 Task: Personal Template: Colorful Weekly To Do List.
Action: Mouse moved to (255, 210)
Screenshot: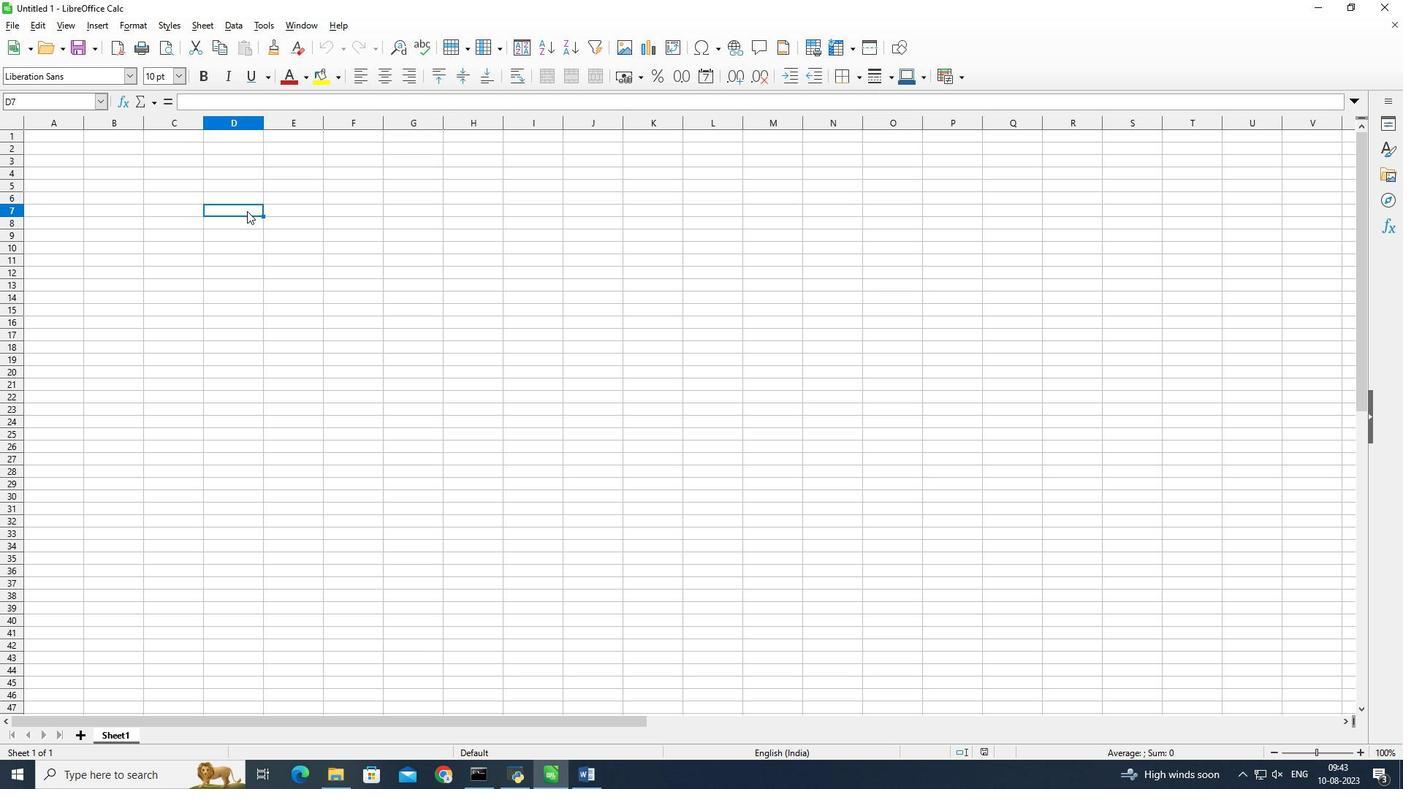 
Action: Mouse pressed left at (255, 210)
Screenshot: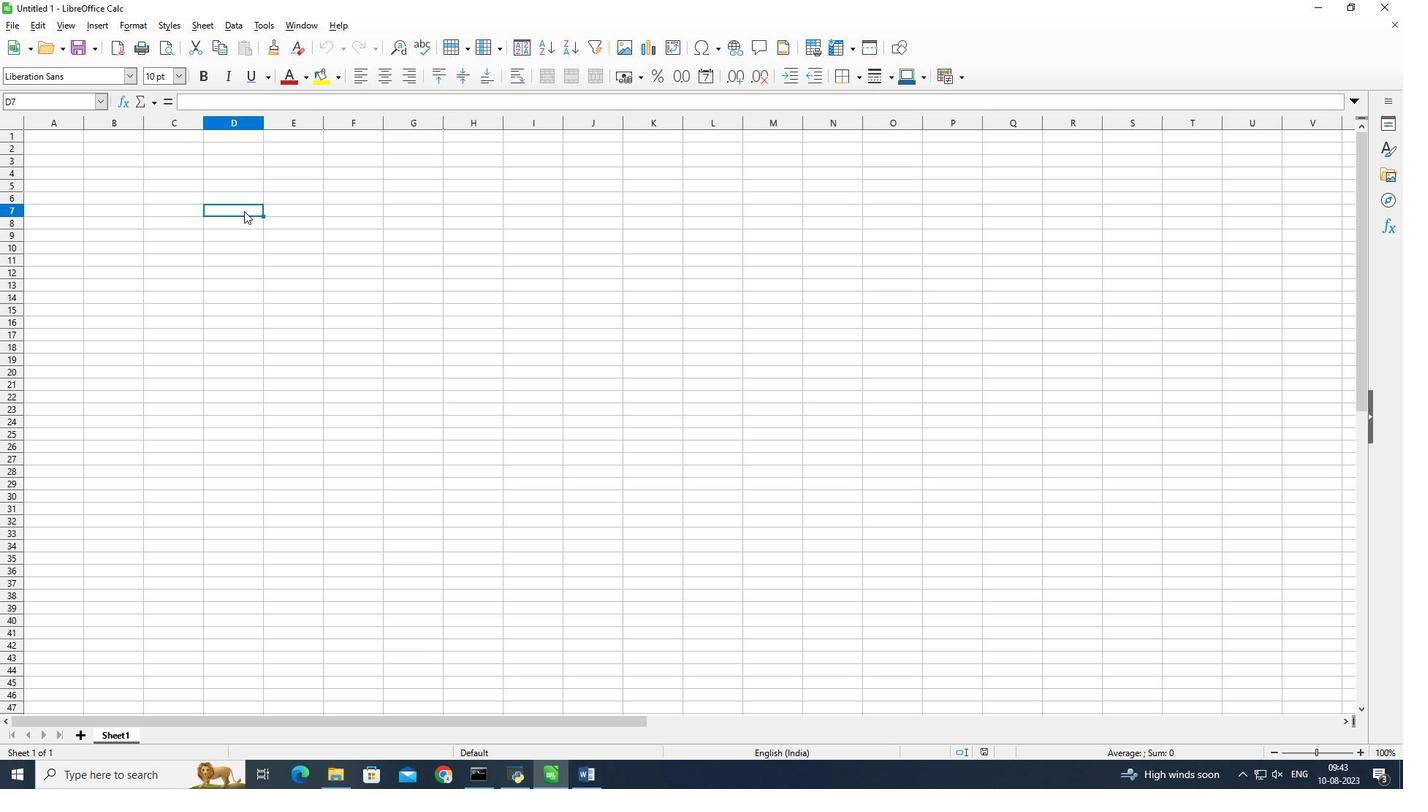 
Action: Mouse moved to (170, 207)
Screenshot: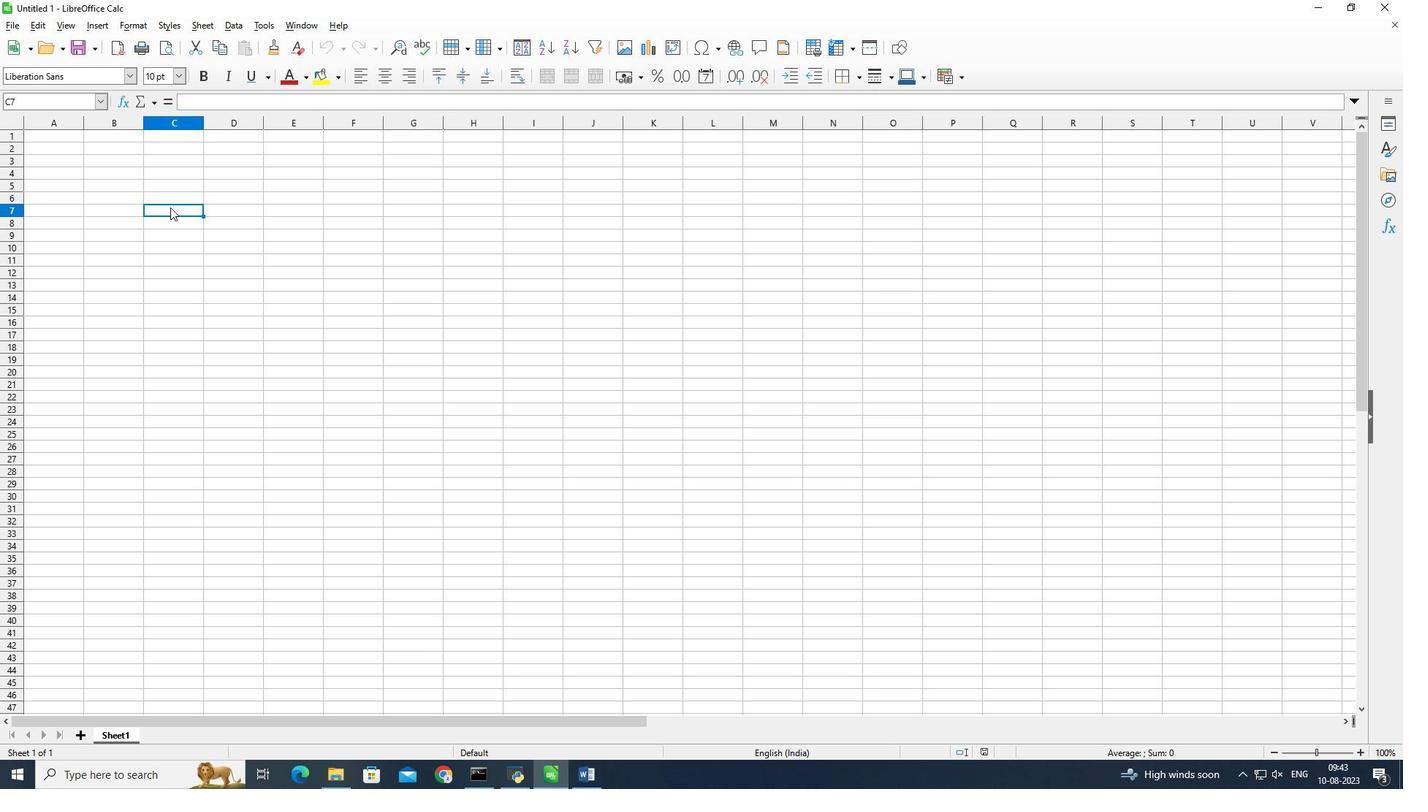 
Action: Mouse pressed left at (170, 207)
Screenshot: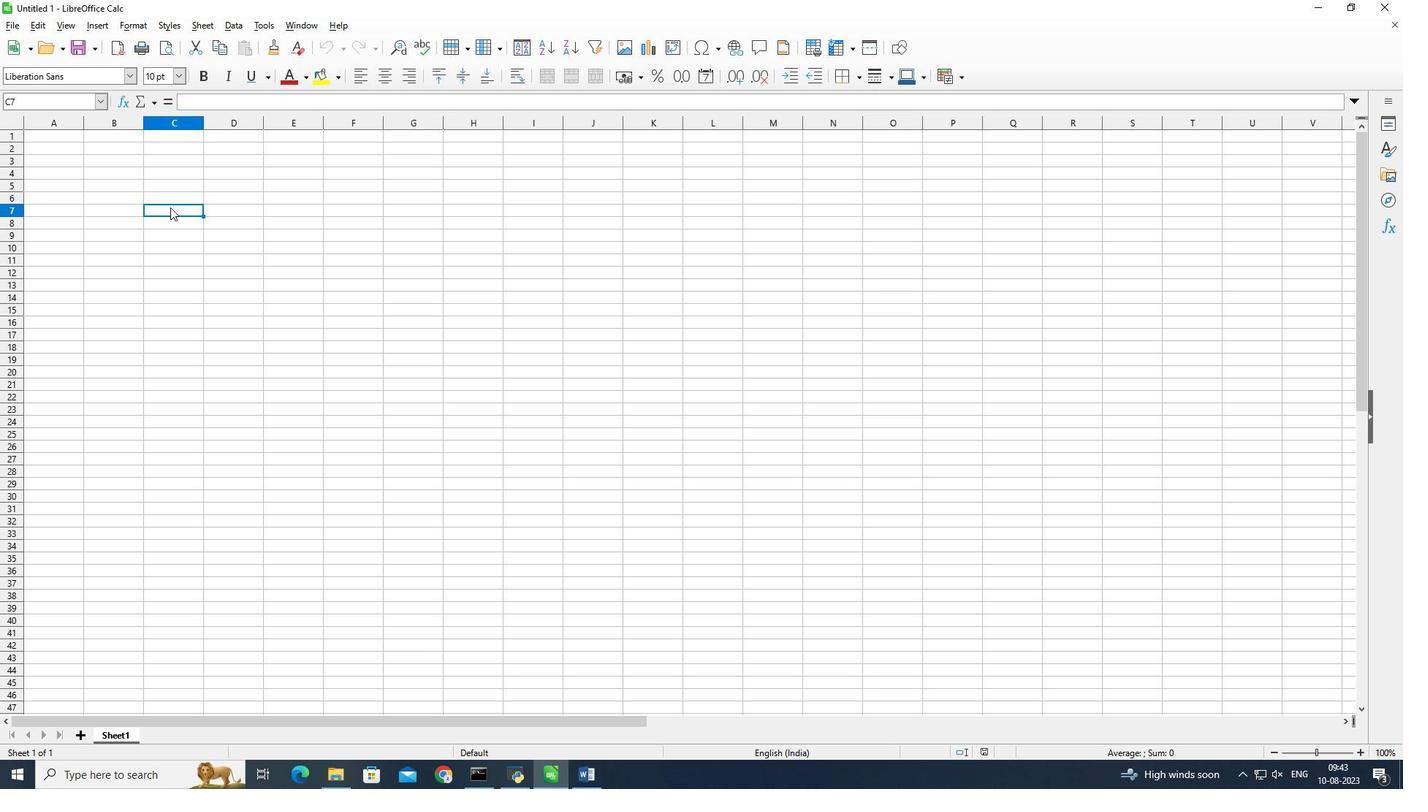 
Action: Key pressed <Key.shift>Monday<Key.right><Key.right><Key.shift>Tuesday<Key.right><Key.right>wednes<Key.backspace>day<Key.right><Key.left>
Screenshot: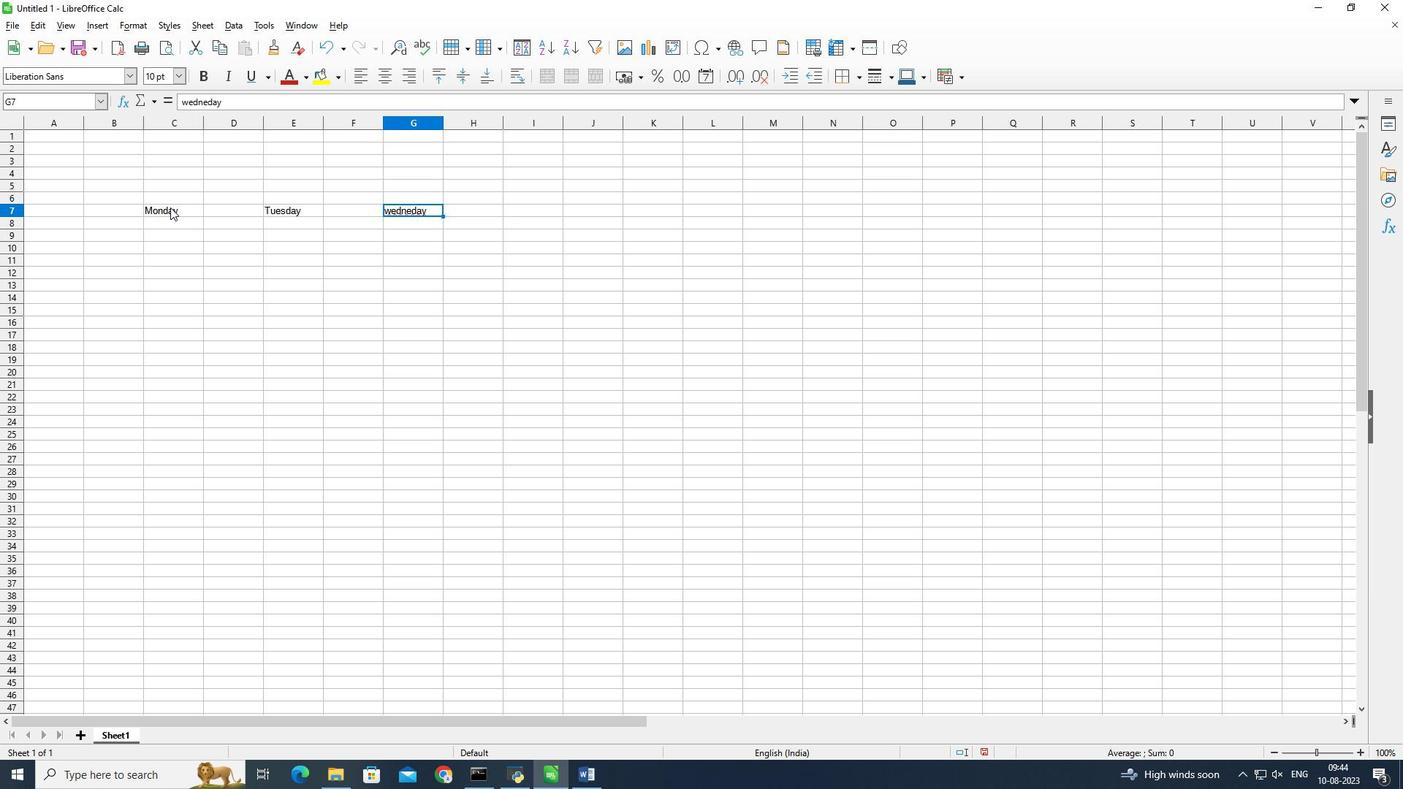 
Action: Mouse moved to (409, 211)
Screenshot: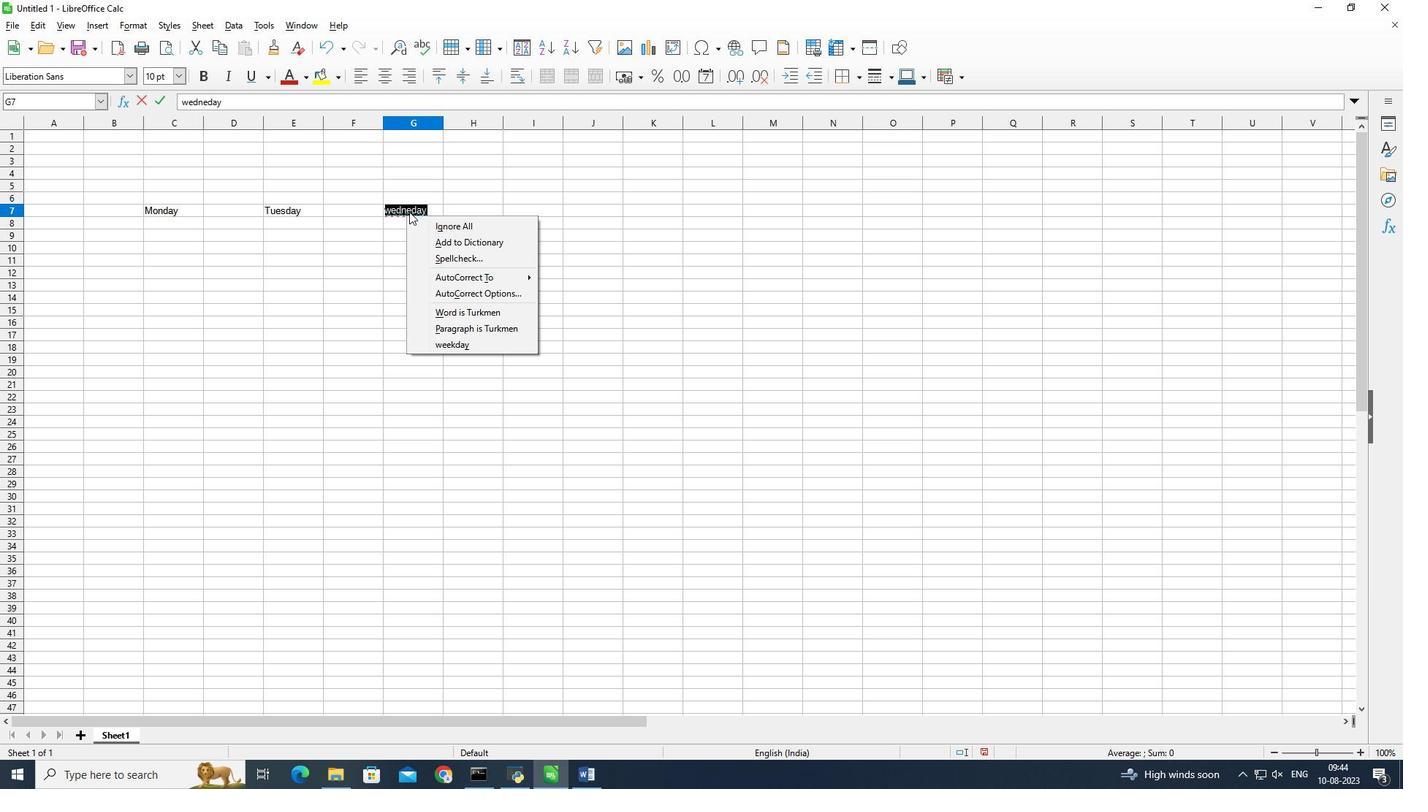 
Action: Mouse pressed right at (409, 211)
Screenshot: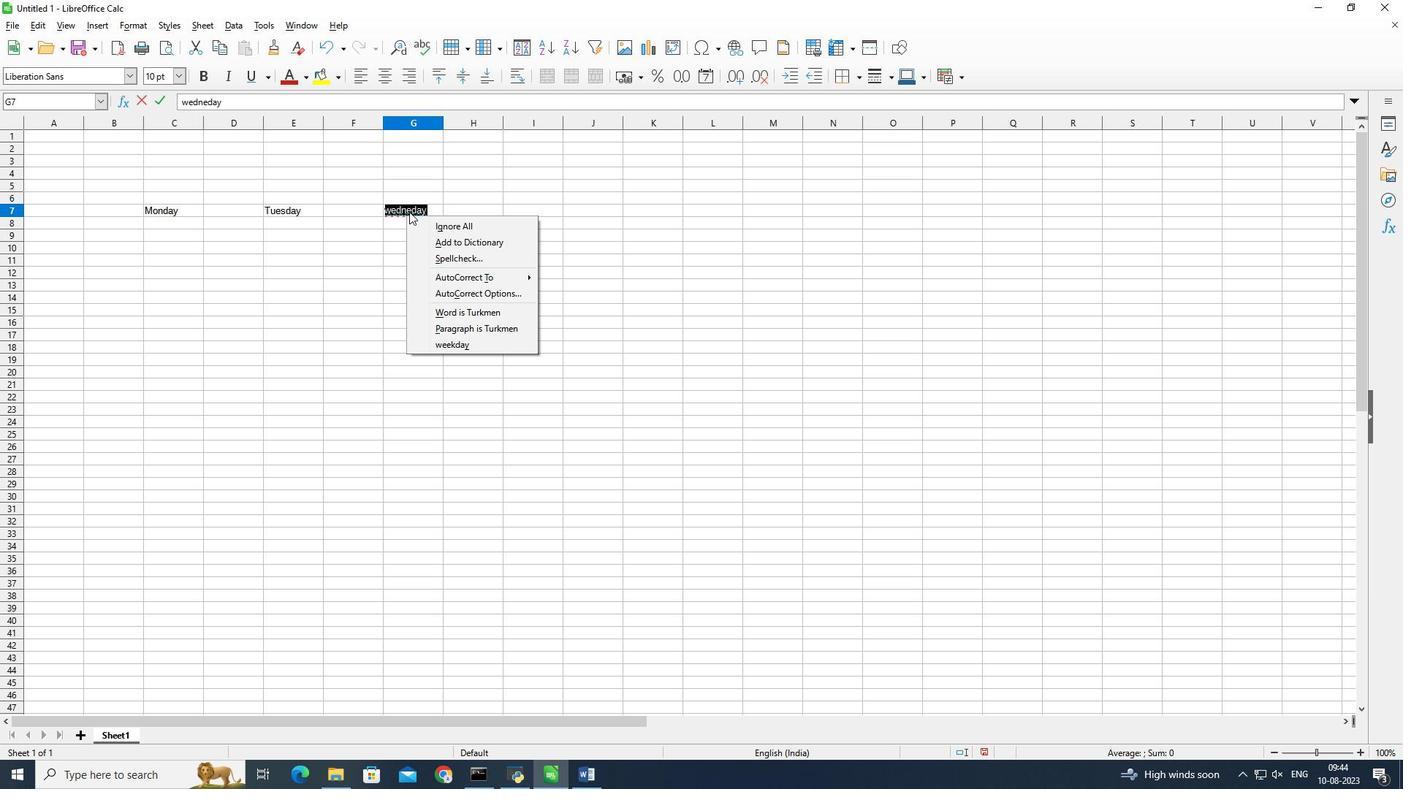 
Action: Mouse moved to (409, 209)
Screenshot: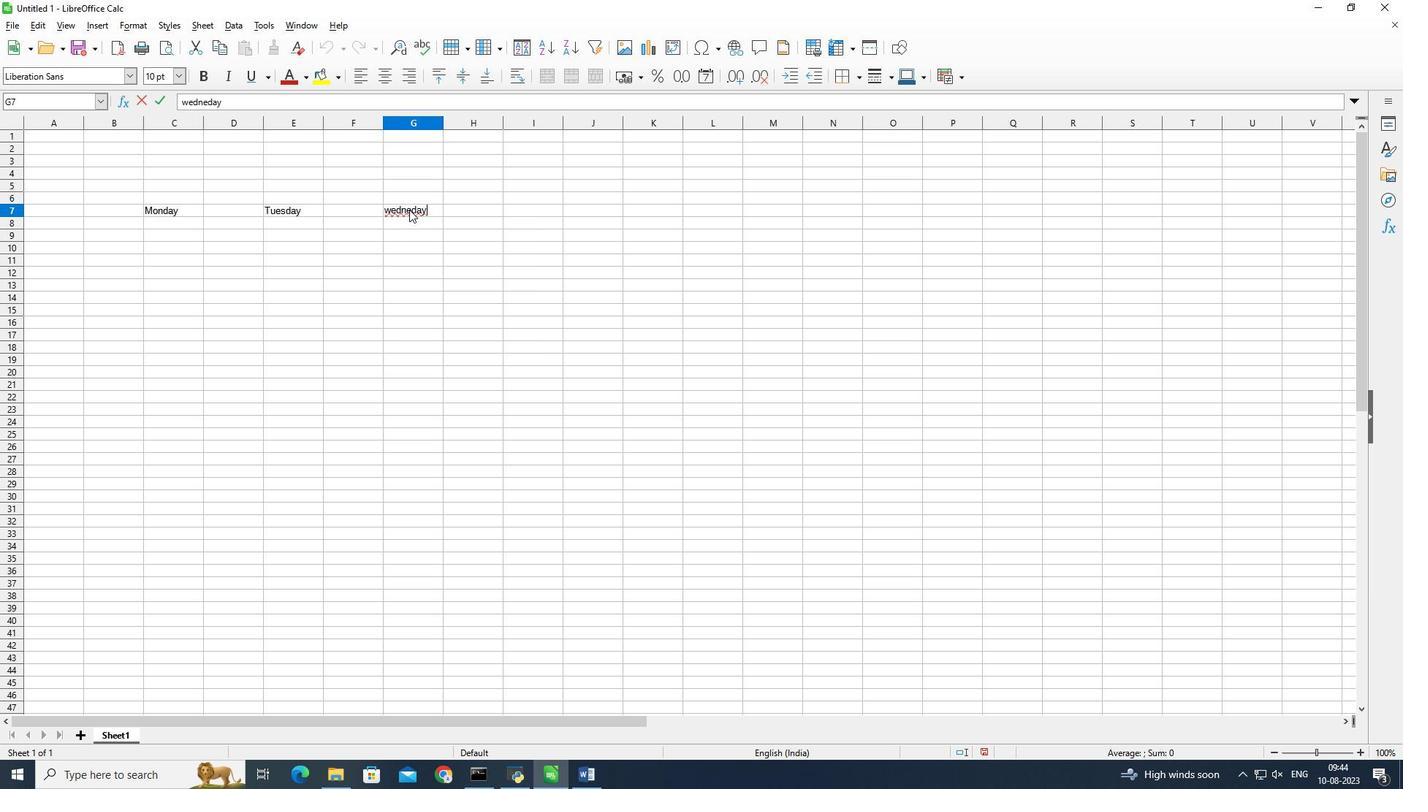 
Action: Mouse pressed left at (409, 209)
Screenshot: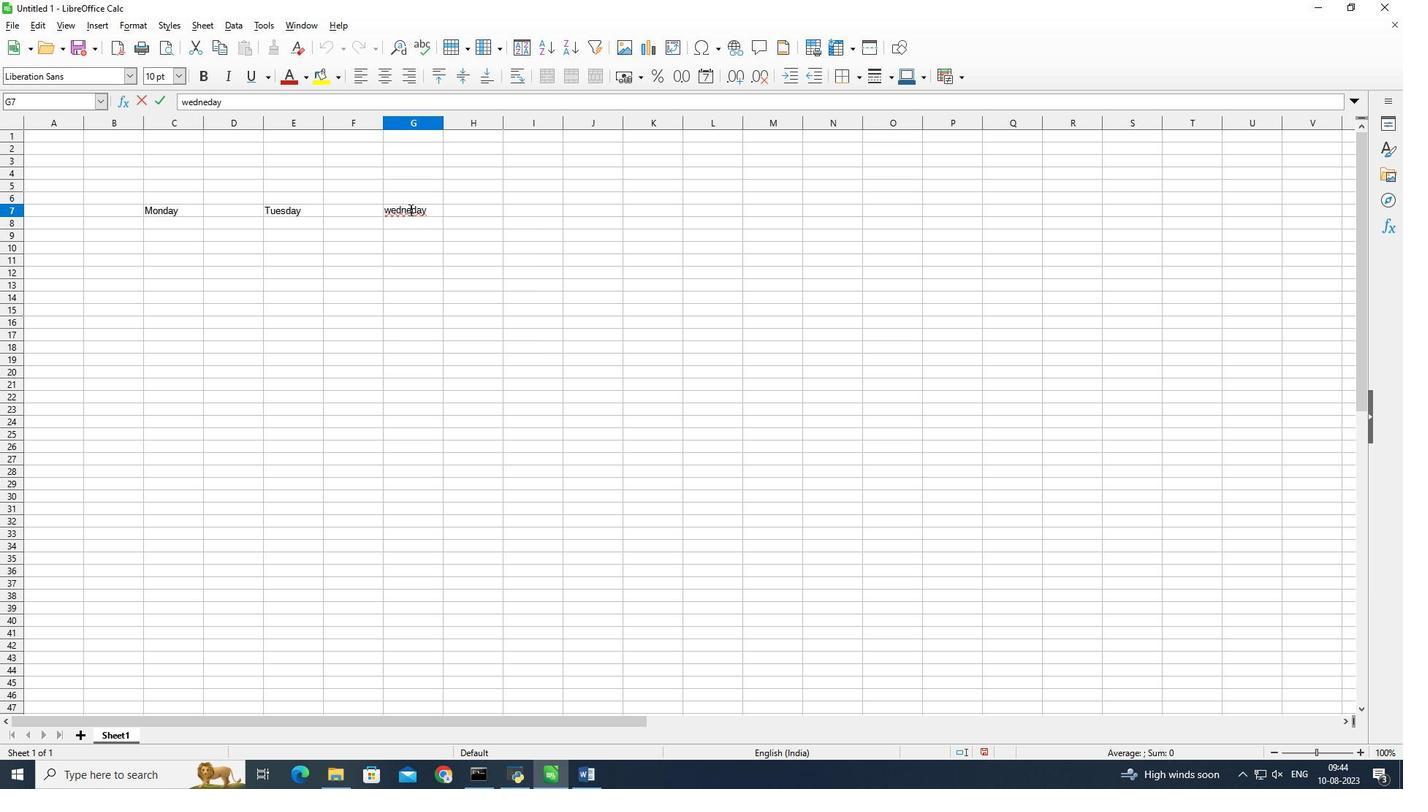 
Action: Mouse pressed left at (409, 209)
Screenshot: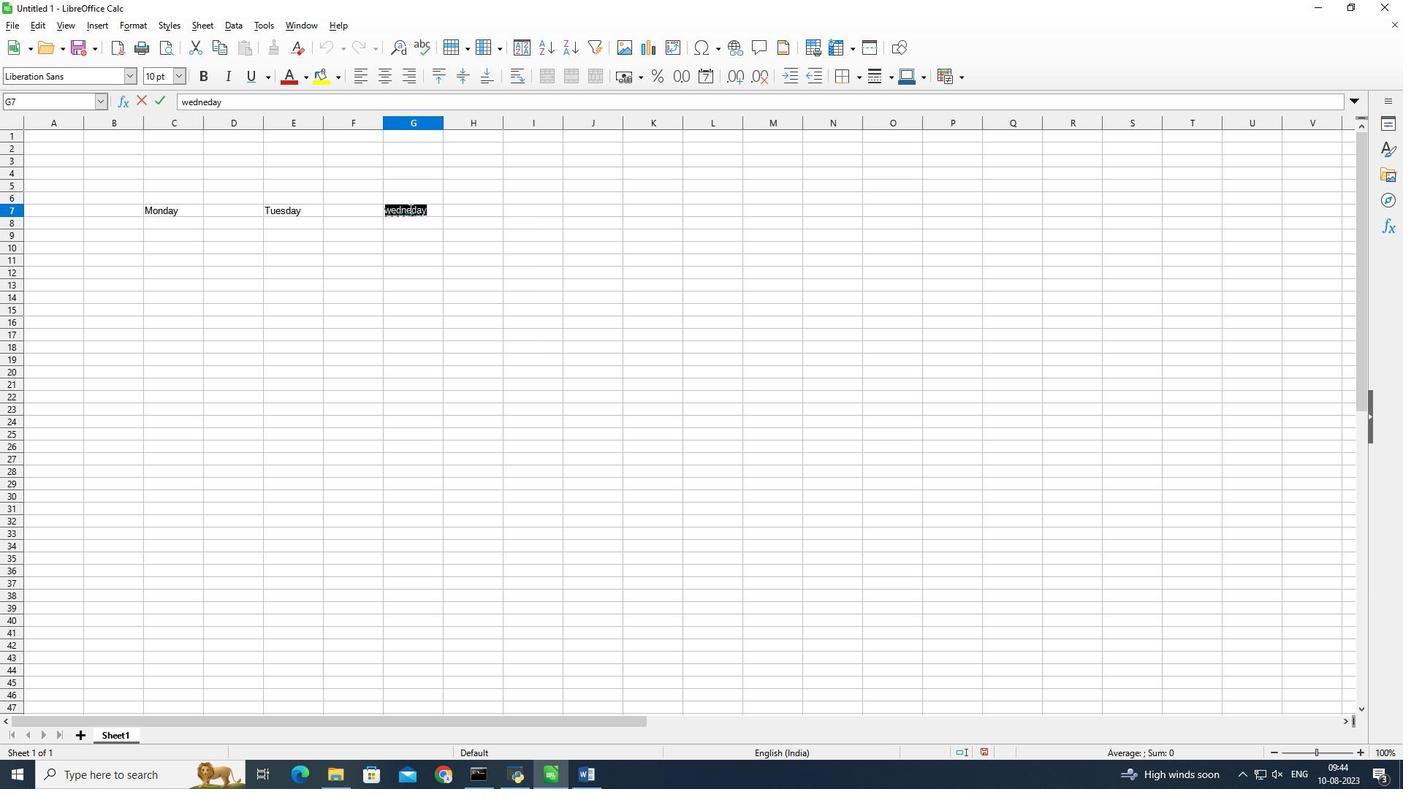 
Action: Mouse pressed left at (409, 209)
Screenshot: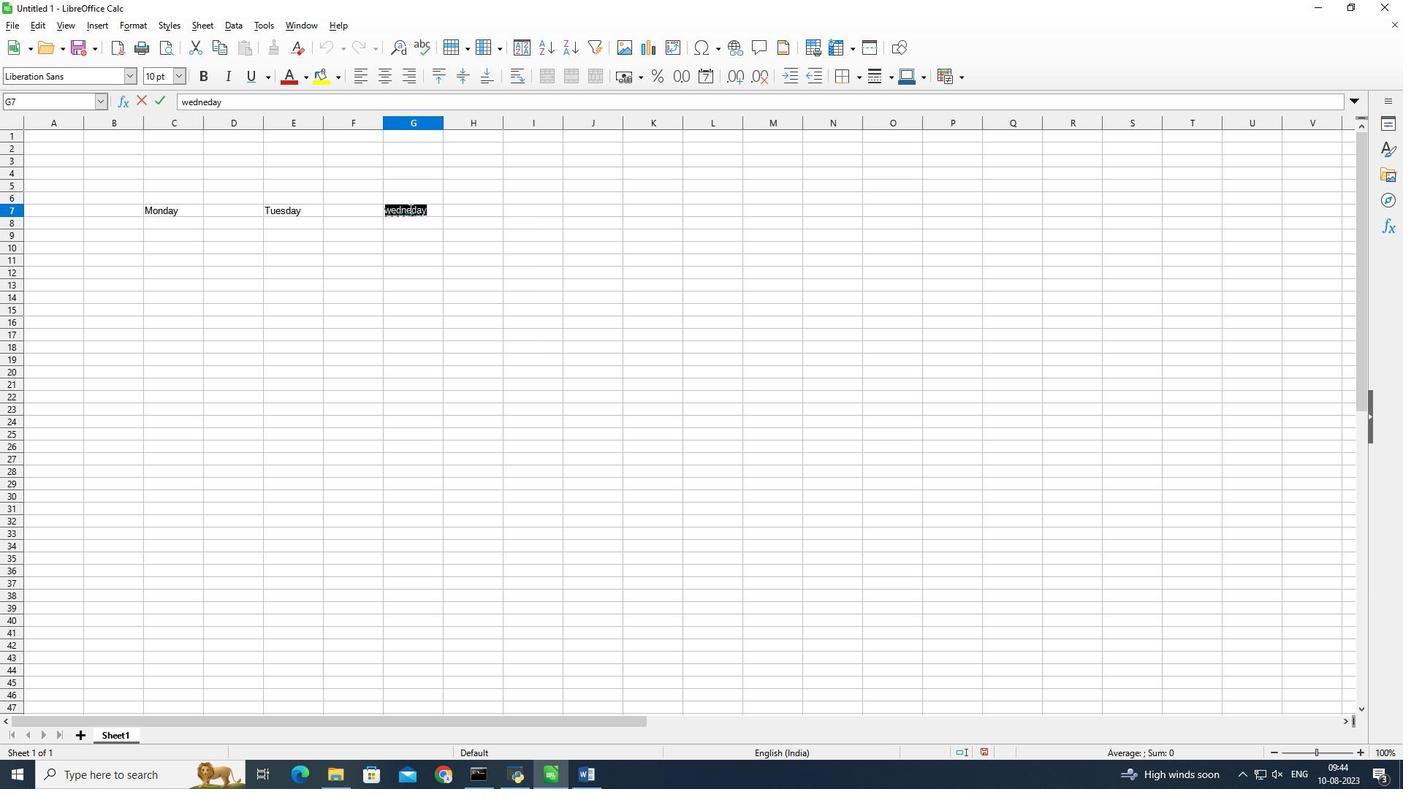 
Action: Mouse pressed right at (409, 209)
Screenshot: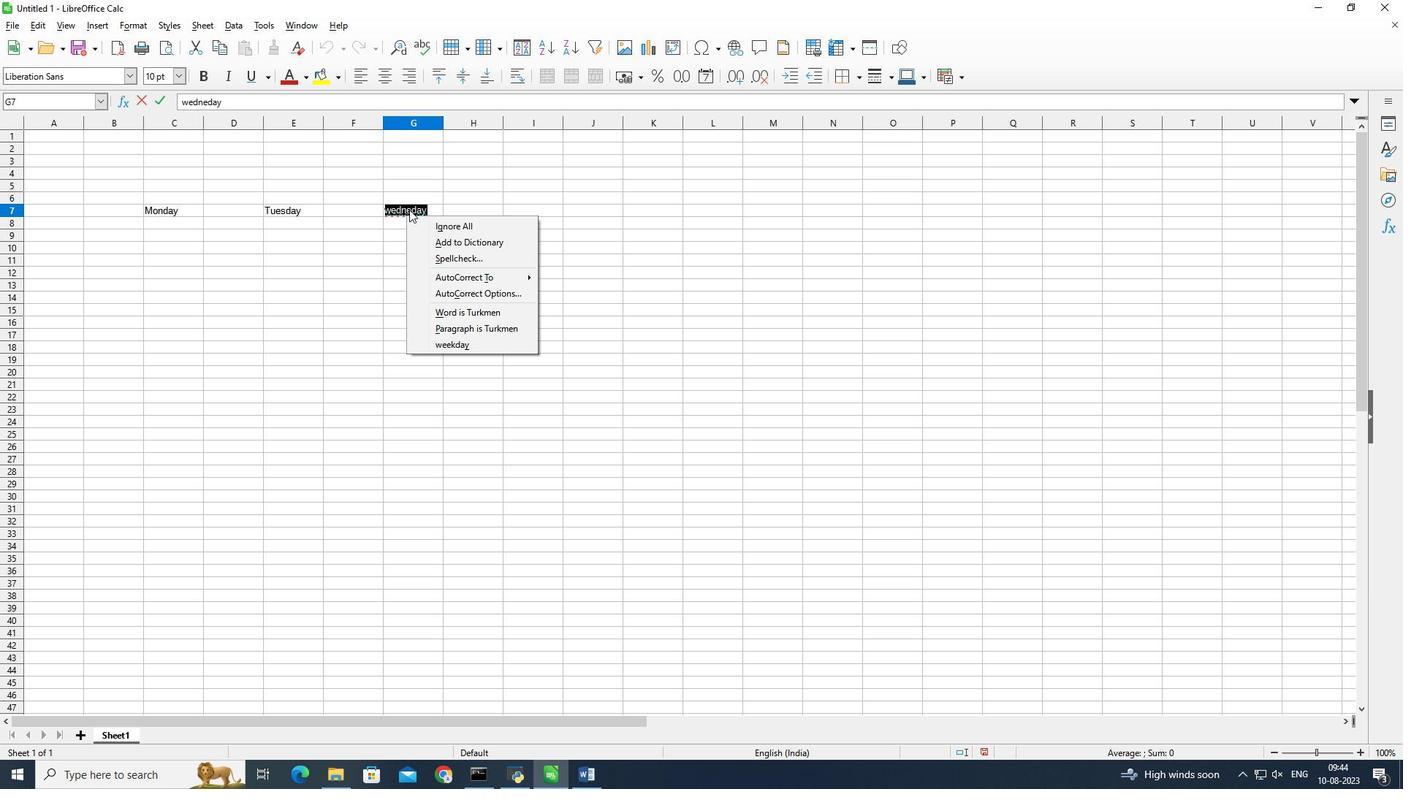 
Action: Key pressed <Key.backspace><Key.backspace><Key.delete>
Screenshot: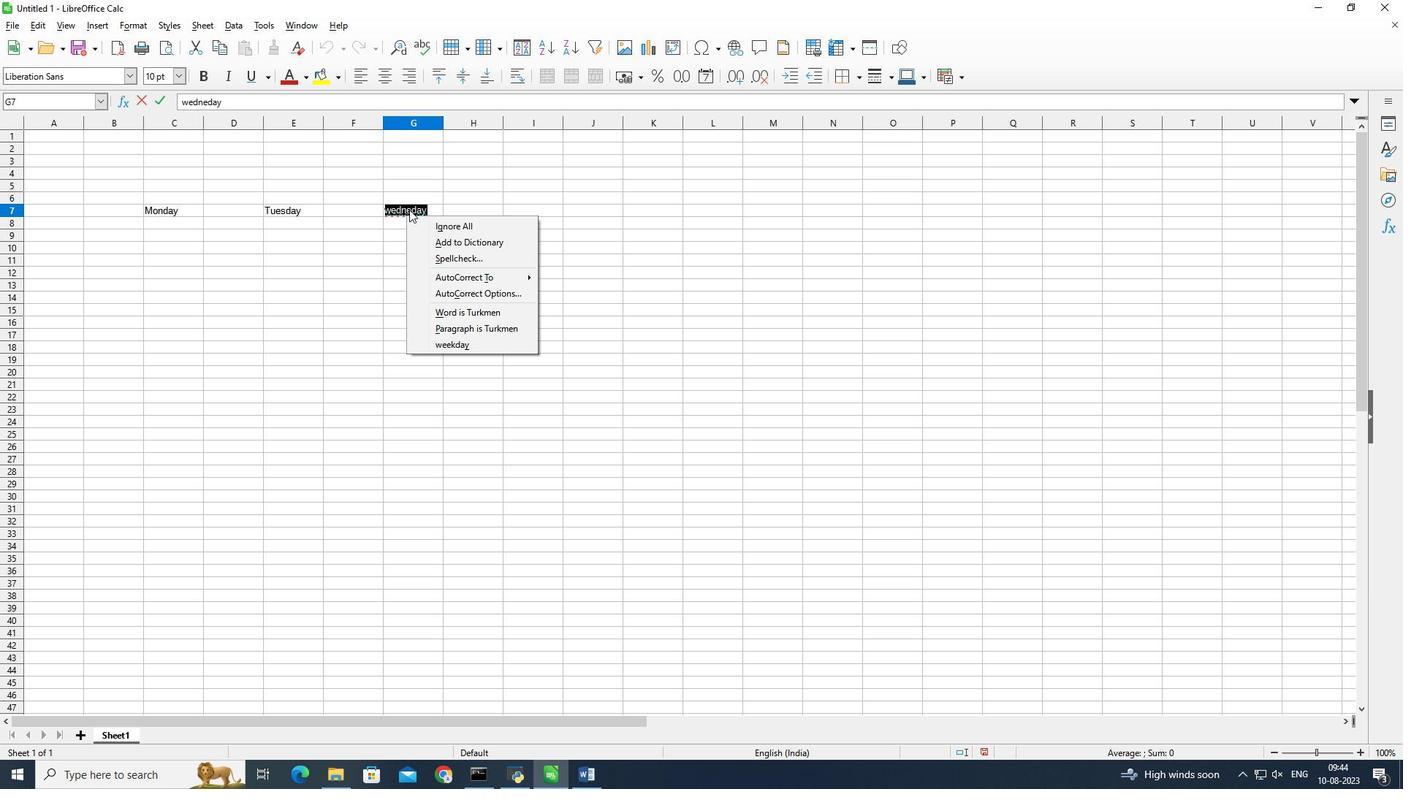 
Action: Mouse moved to (404, 213)
Screenshot: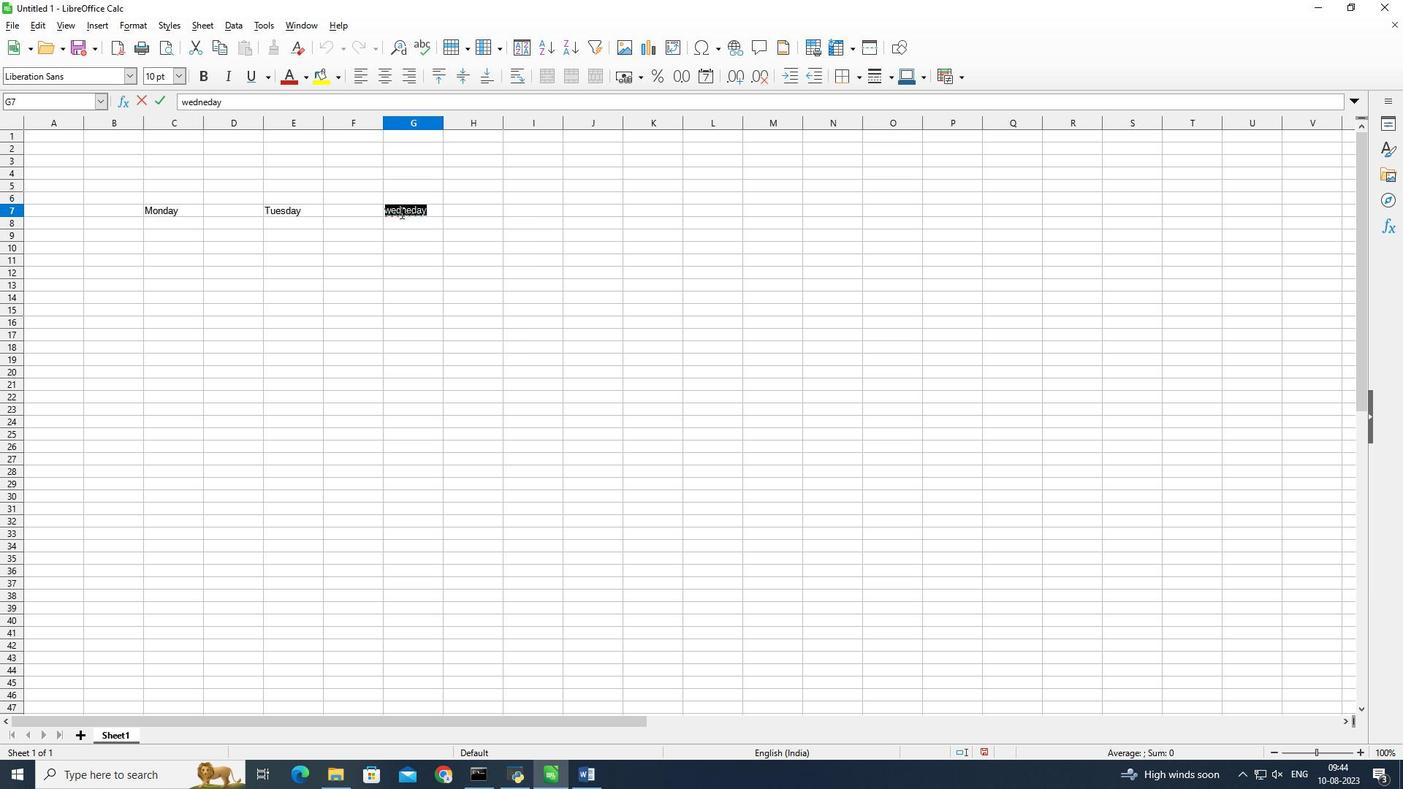 
Action: Mouse pressed left at (404, 213)
Screenshot: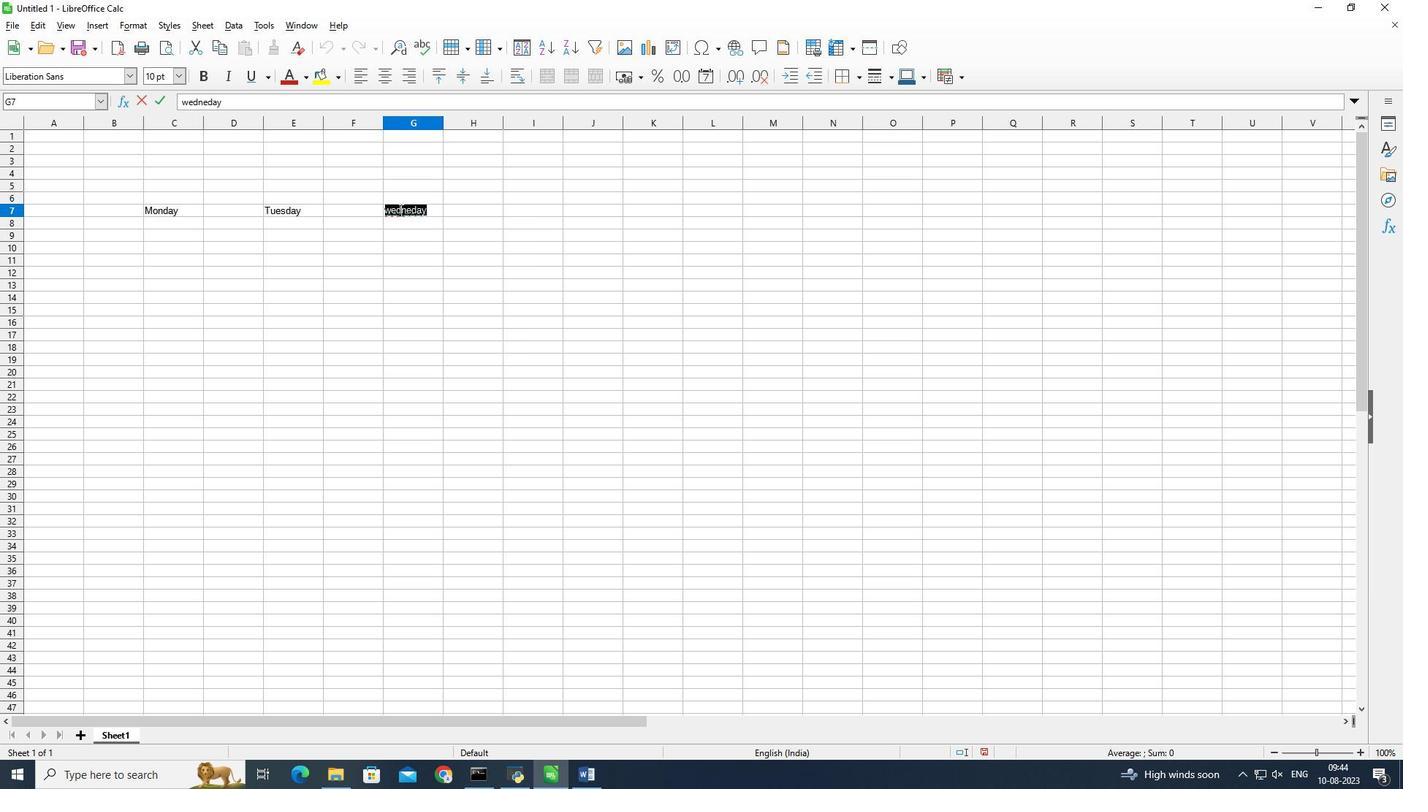 
Action: Mouse moved to (407, 228)
Screenshot: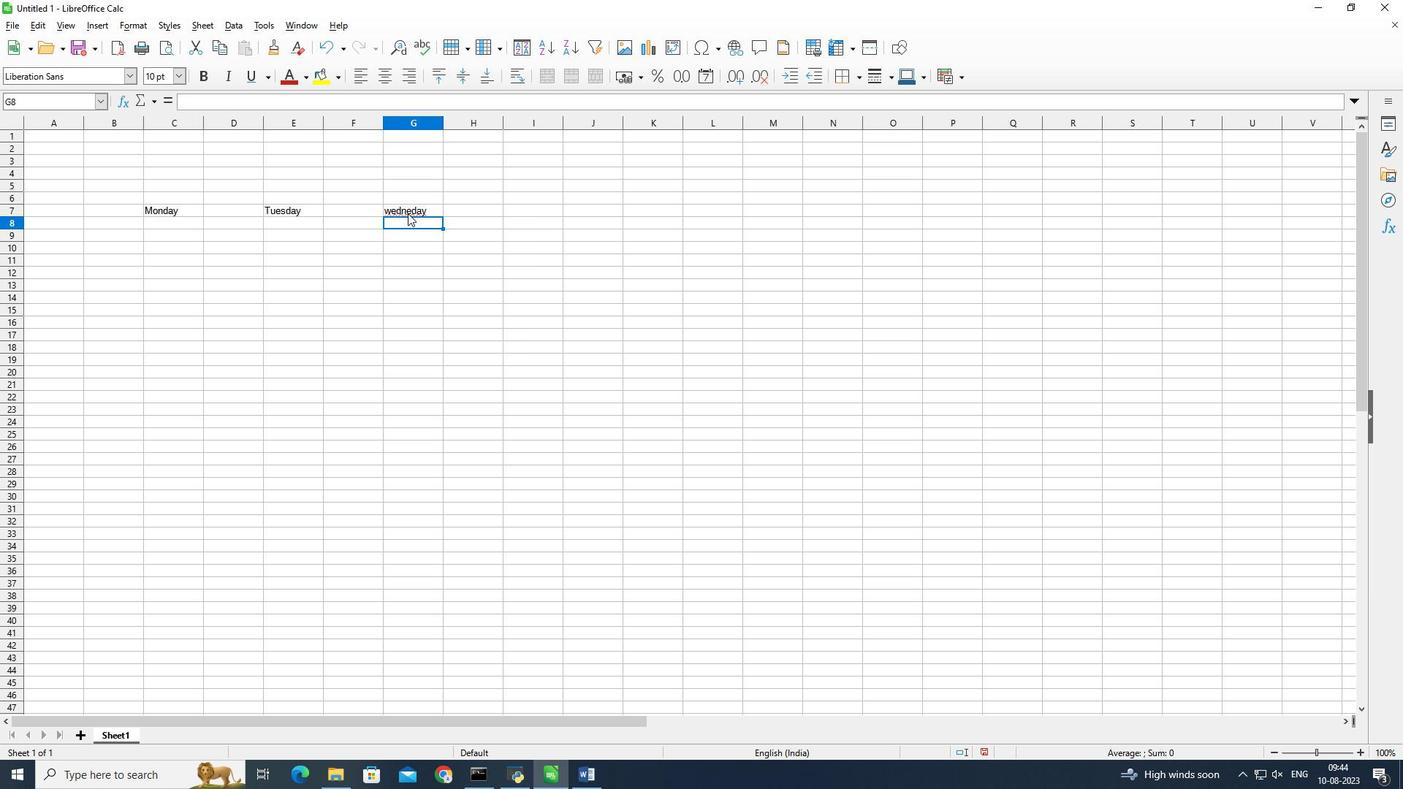 
Action: Mouse pressed left at (407, 228)
Screenshot: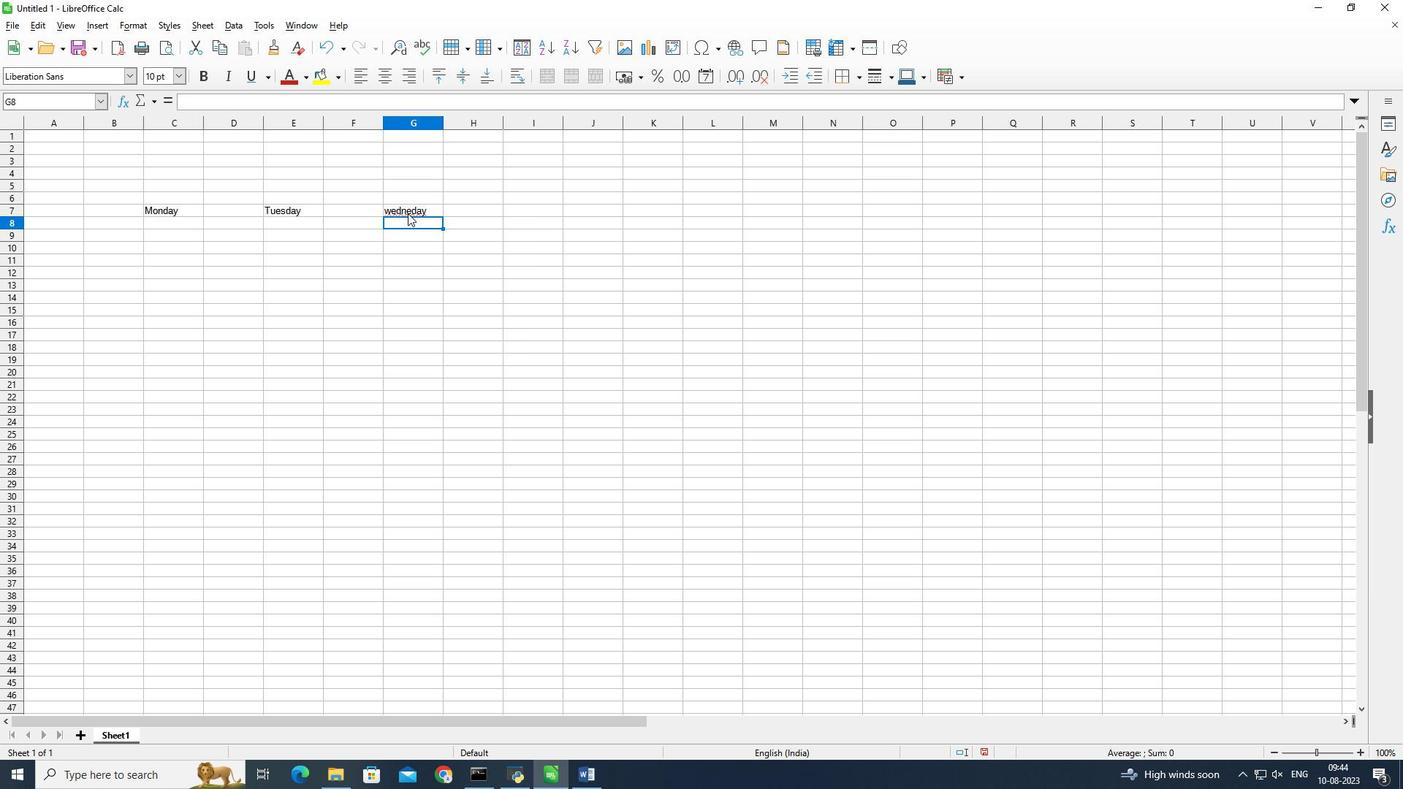 
Action: Mouse moved to (407, 211)
Screenshot: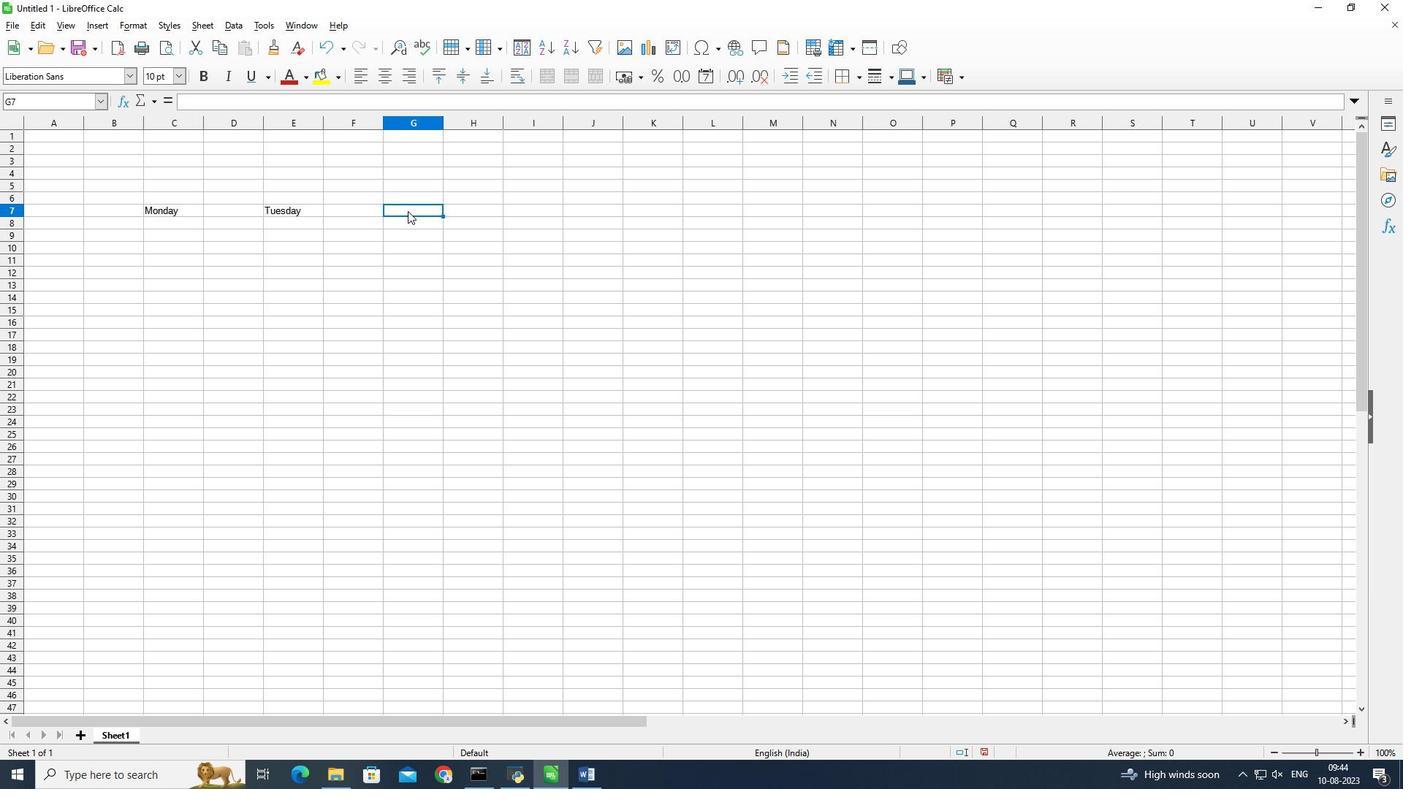 
Action: Mouse pressed left at (407, 211)
Screenshot: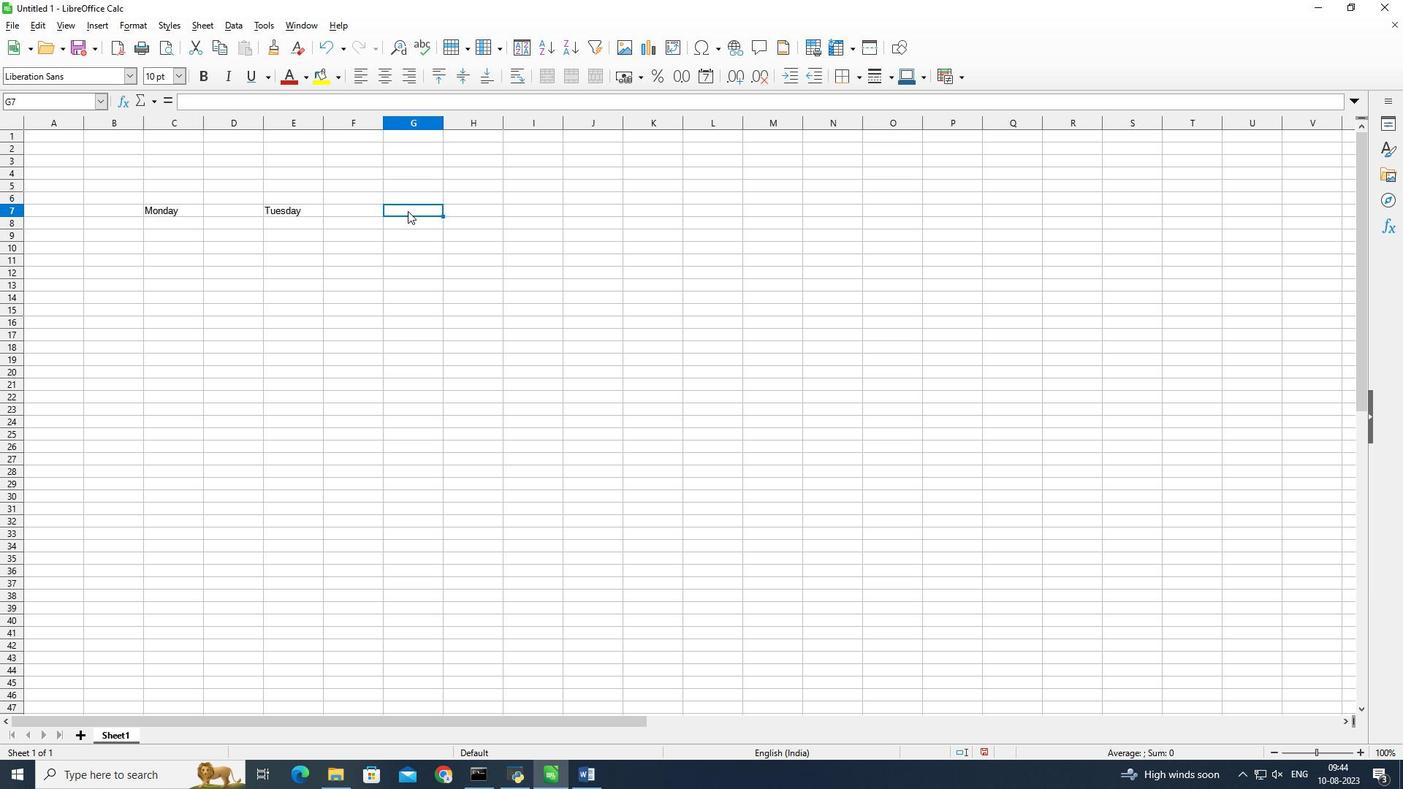 
Action: Key pressed <Key.delete><Key.shift>Wednesday<Key.right><Key.right><Key.shift>Friday<Key.right><Key.right><Key.shift>Saturday<Key.right><Key.right><Key.shift>Sunday
Screenshot: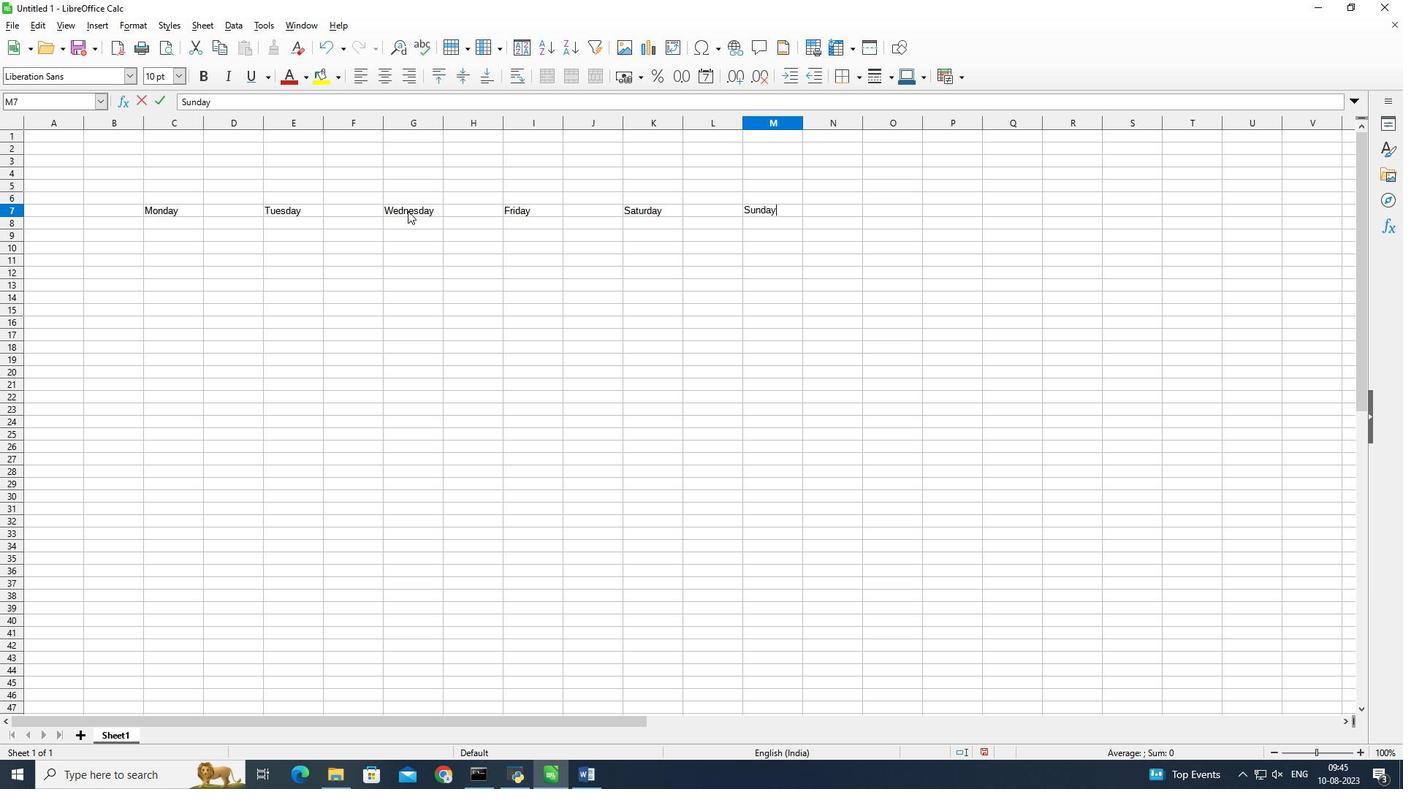
Action: Mouse moved to (309, 280)
Screenshot: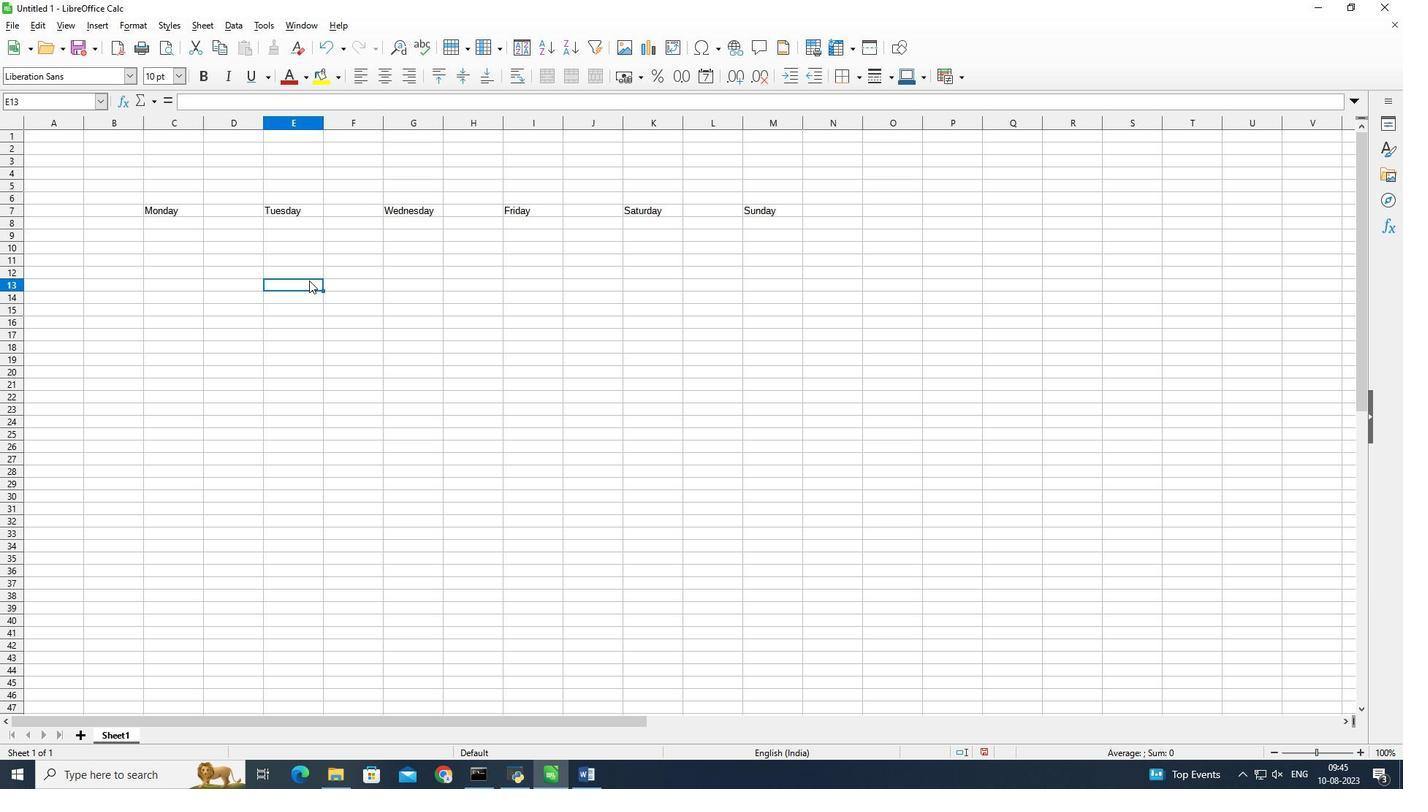 
Action: Mouse pressed left at (309, 280)
Screenshot: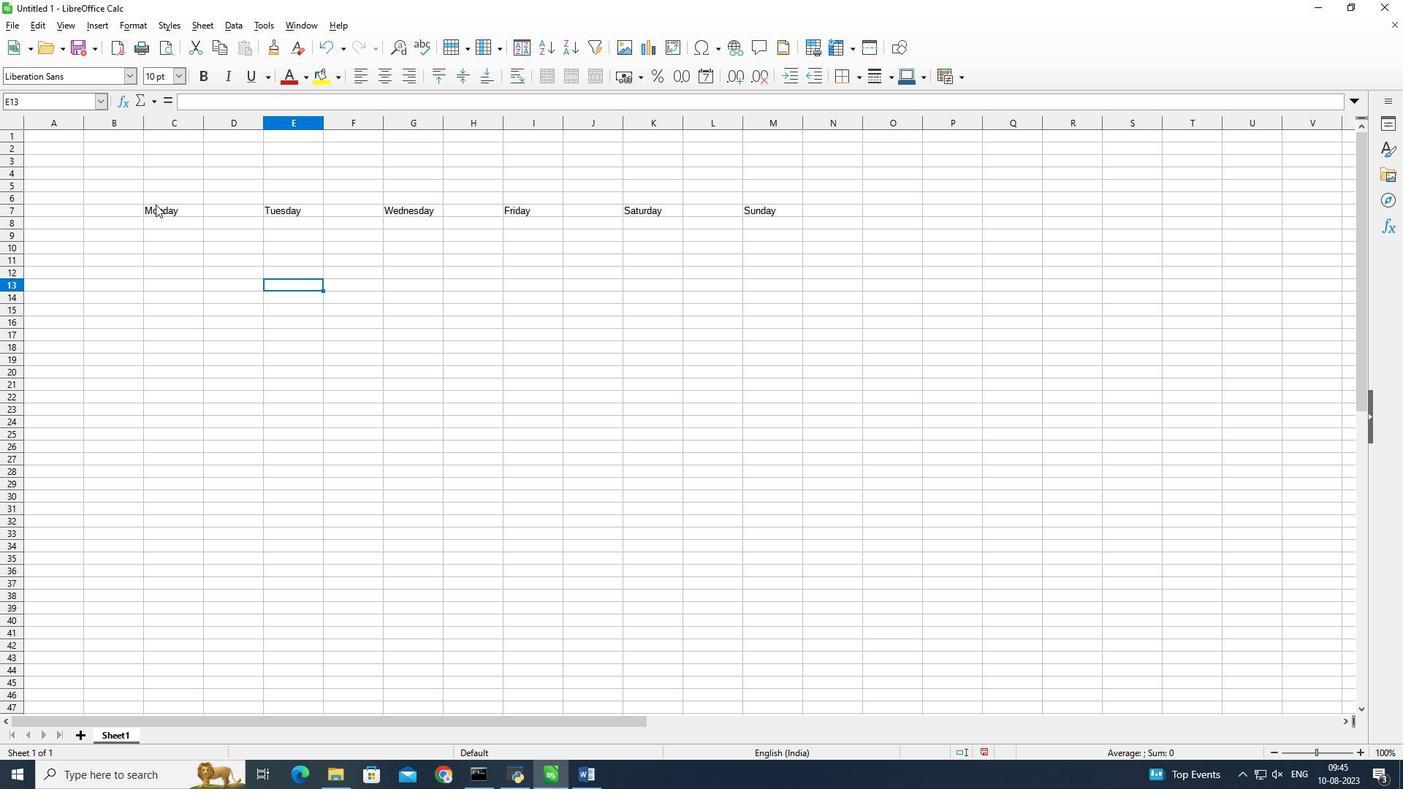 
Action: Mouse moved to (155, 203)
Screenshot: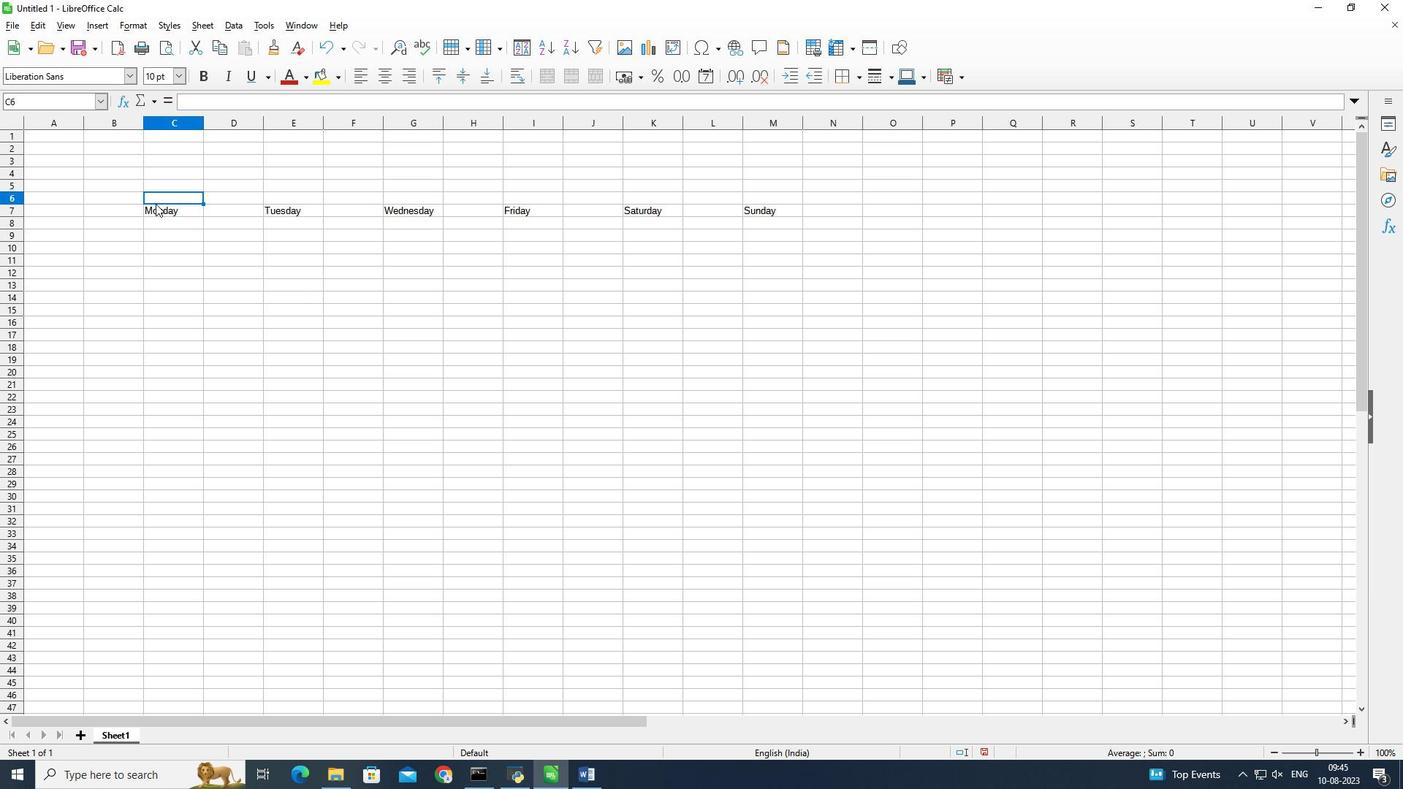 
Action: Mouse pressed left at (155, 203)
Screenshot: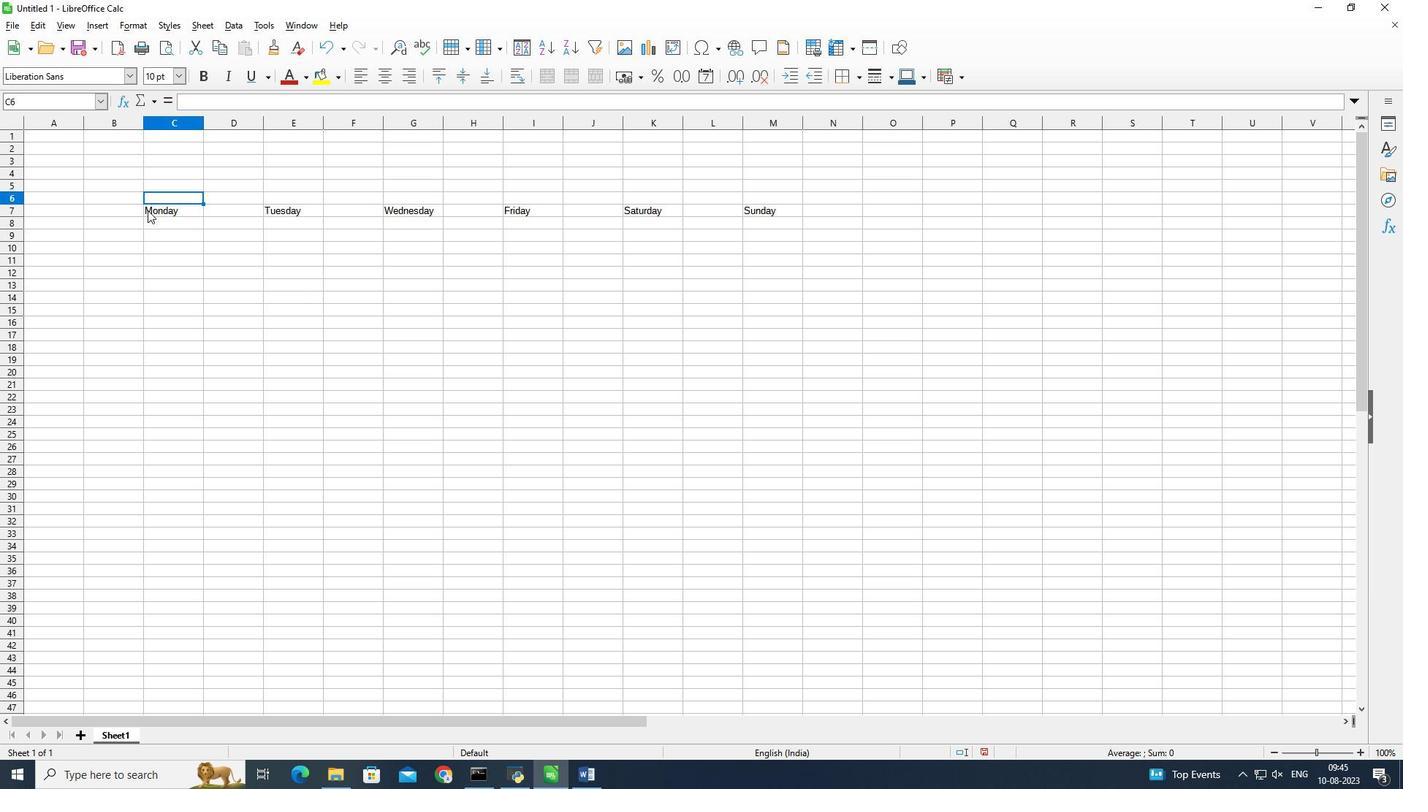 
Action: Mouse moved to (154, 209)
Screenshot: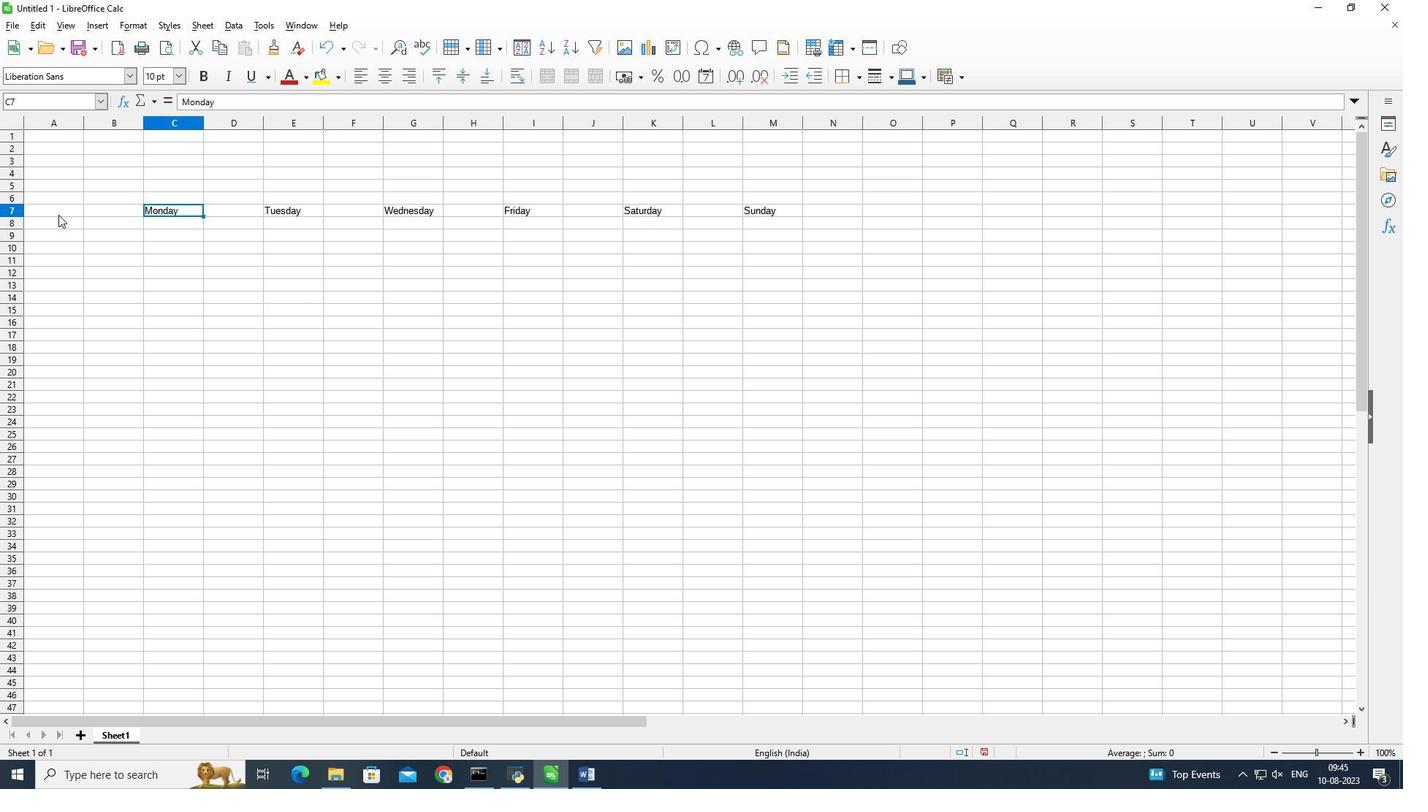 
Action: Mouse pressed left at (154, 209)
Screenshot: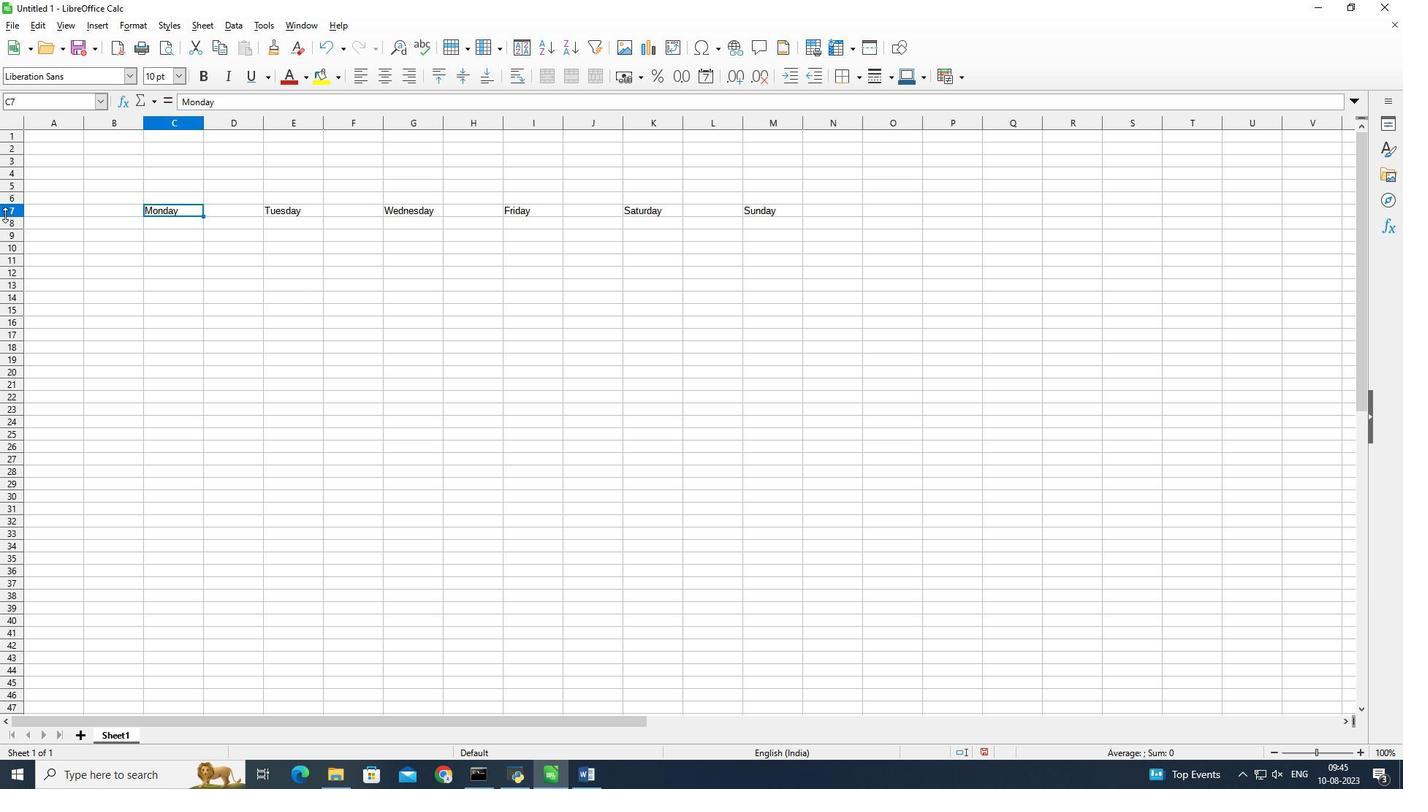 
Action: Mouse moved to (5, 214)
Screenshot: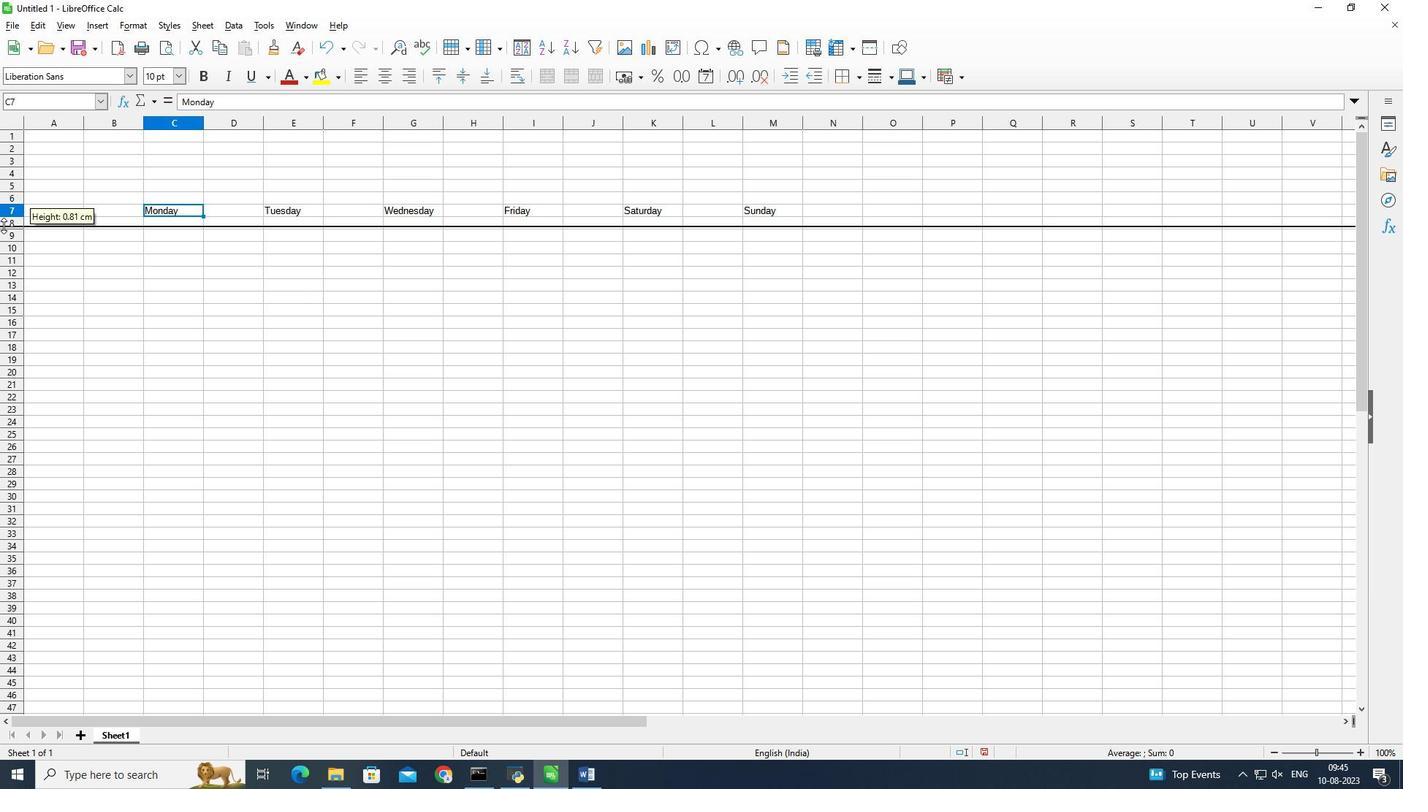 
Action: Mouse pressed left at (5, 214)
Screenshot: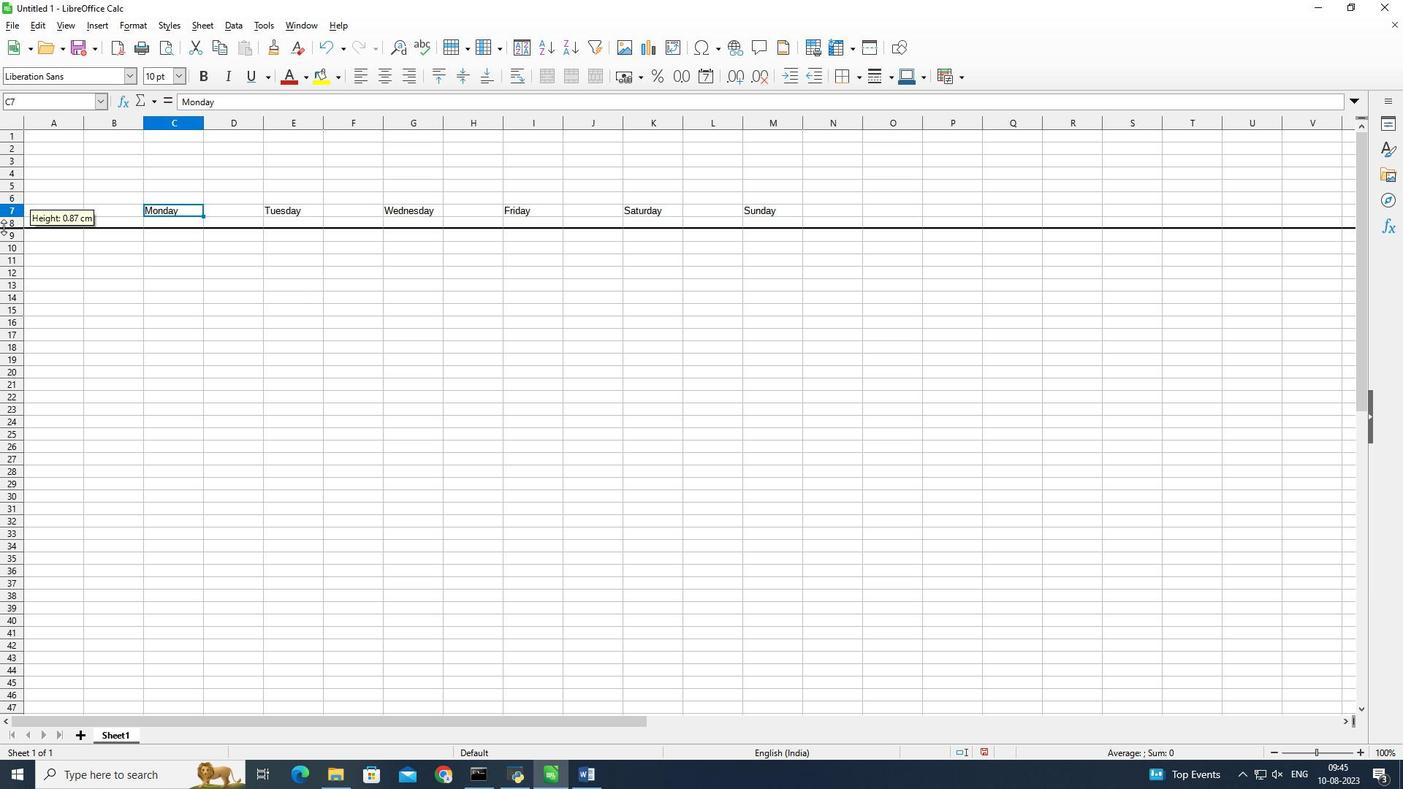 
Action: Mouse moved to (176, 219)
Screenshot: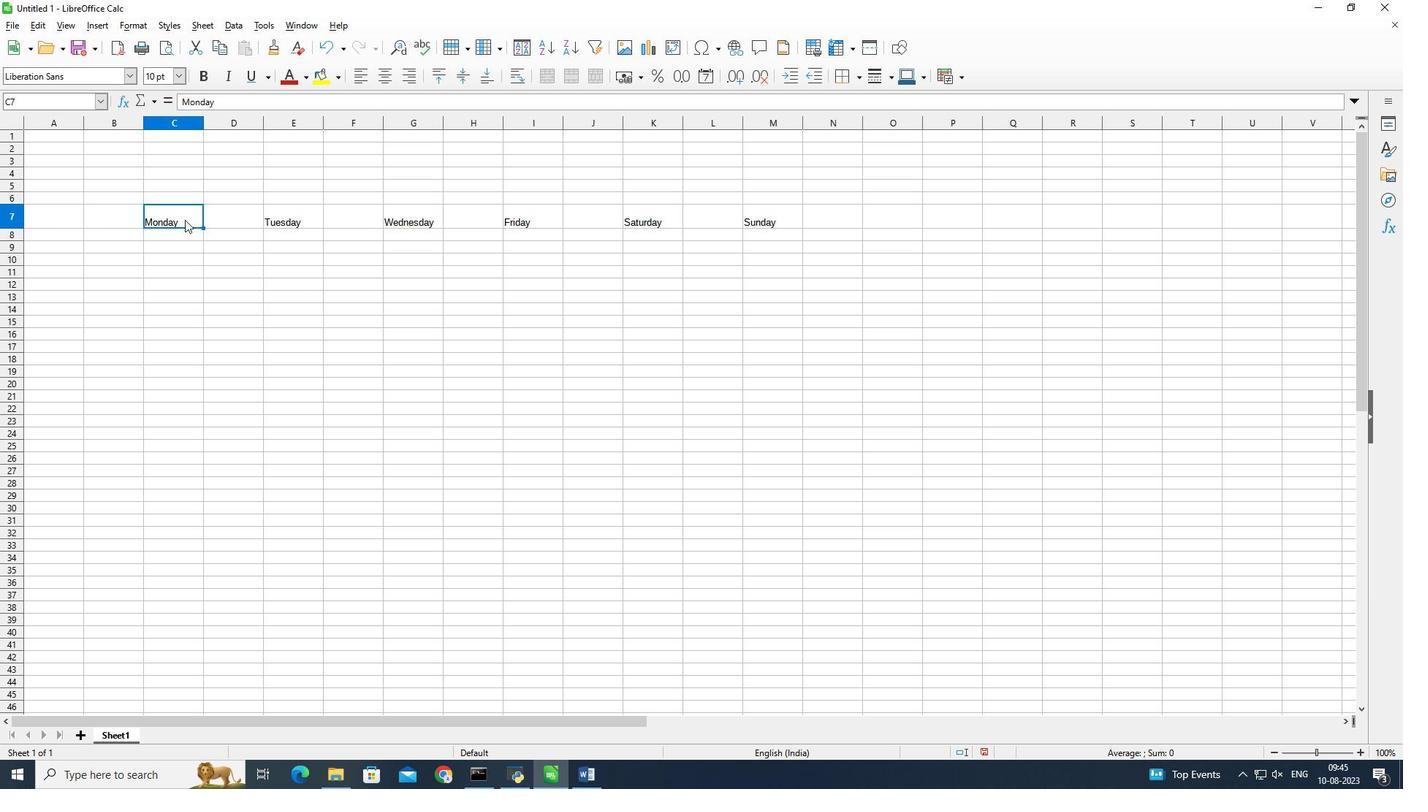 
Action: Mouse pressed left at (176, 219)
Screenshot: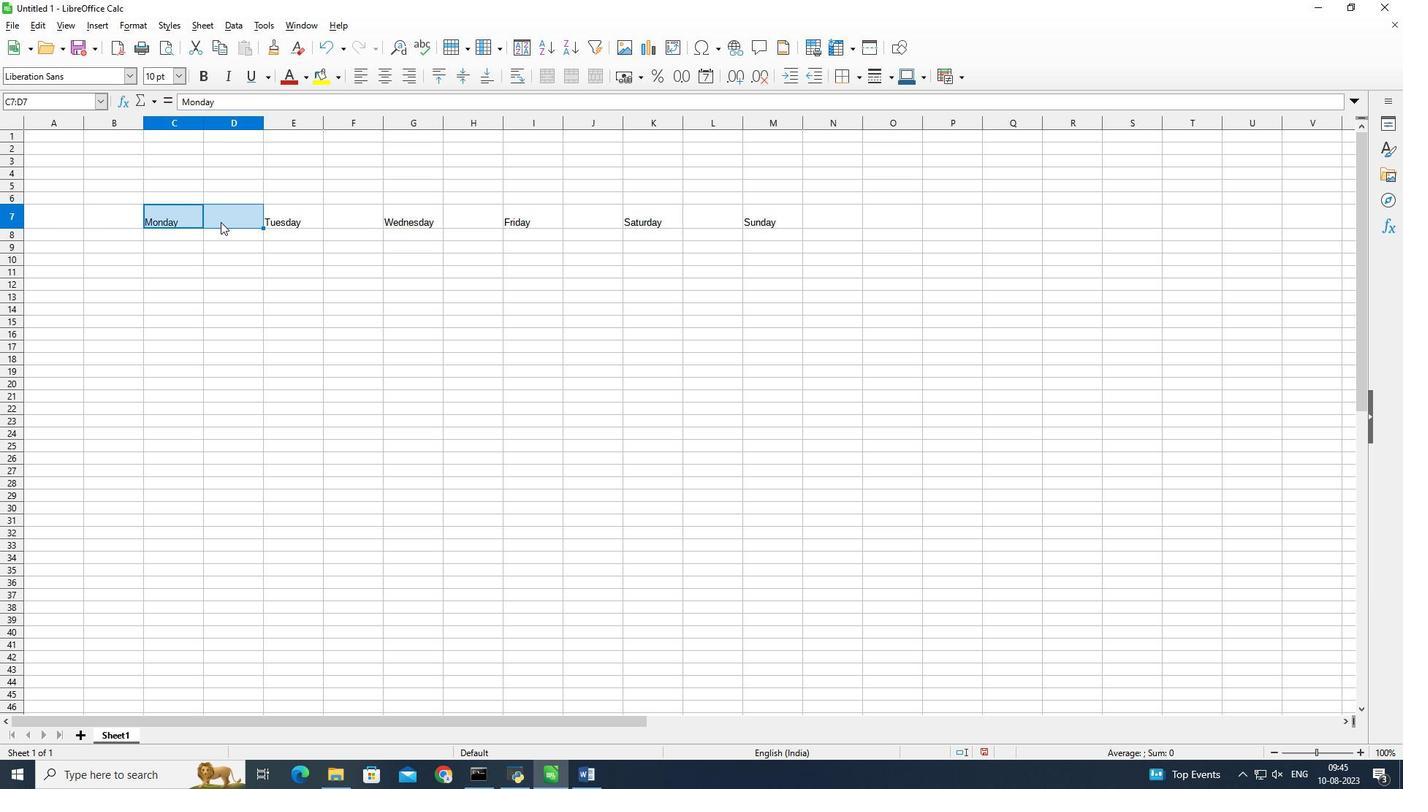 
Action: Mouse moved to (235, 347)
Screenshot: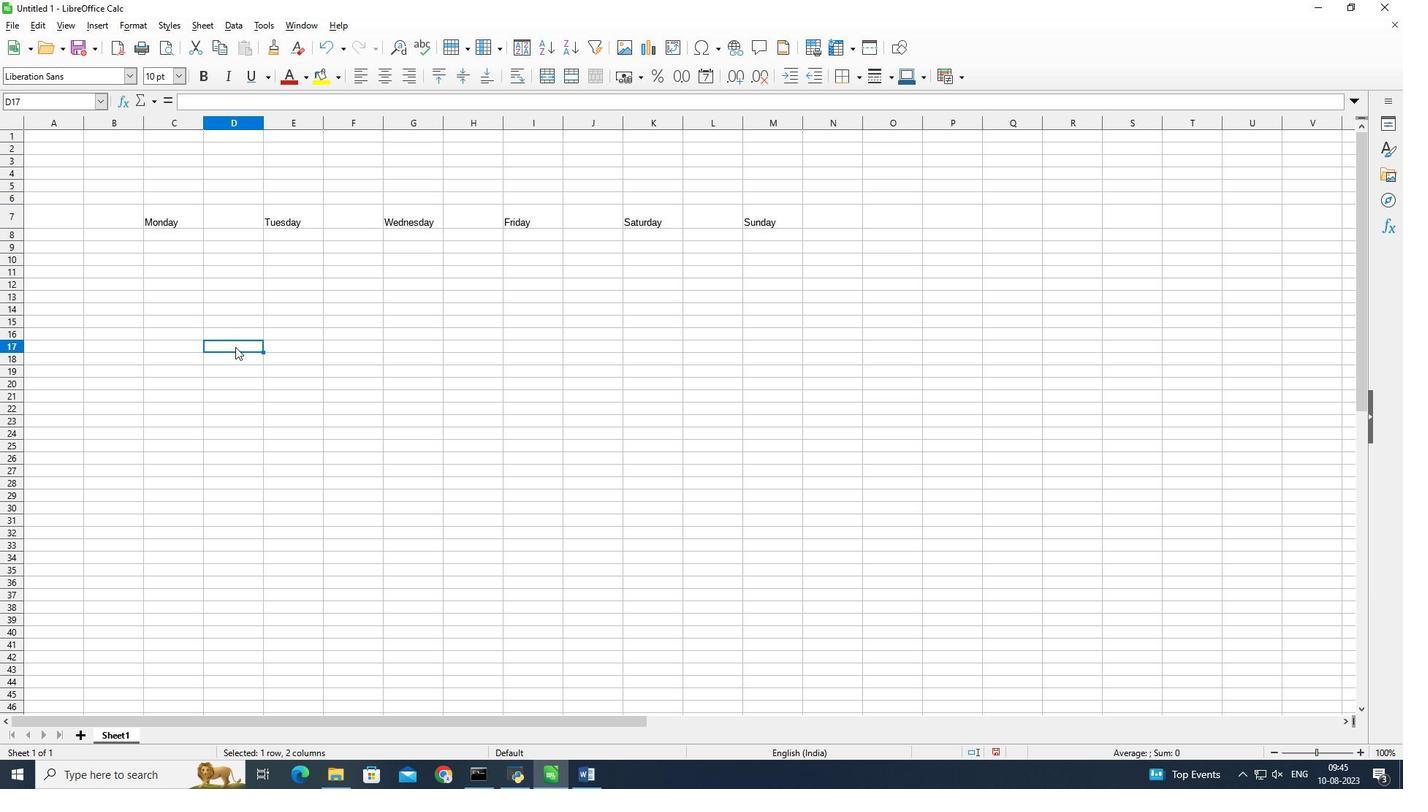 
Action: Mouse pressed left at (235, 347)
Screenshot: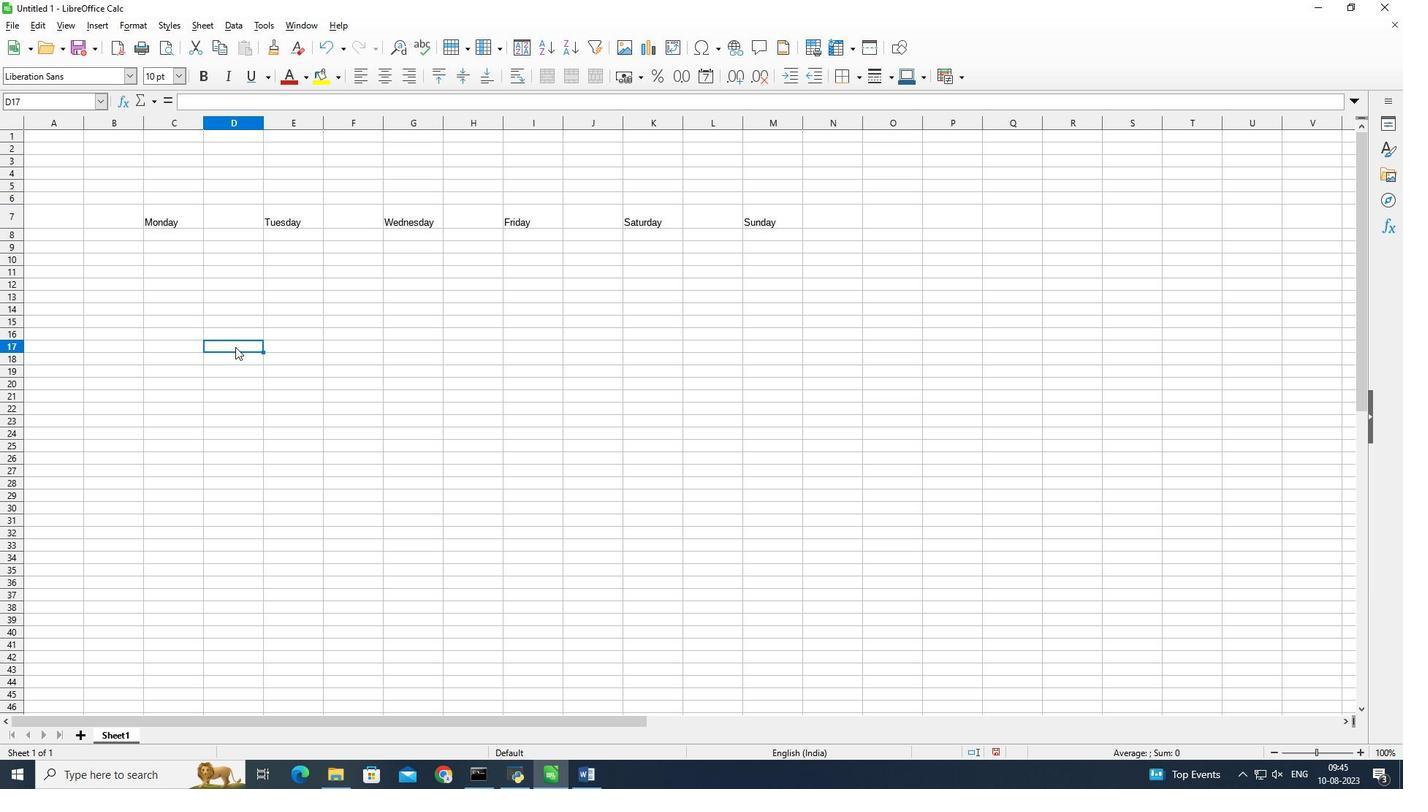 
Action: Mouse moved to (279, 254)
Screenshot: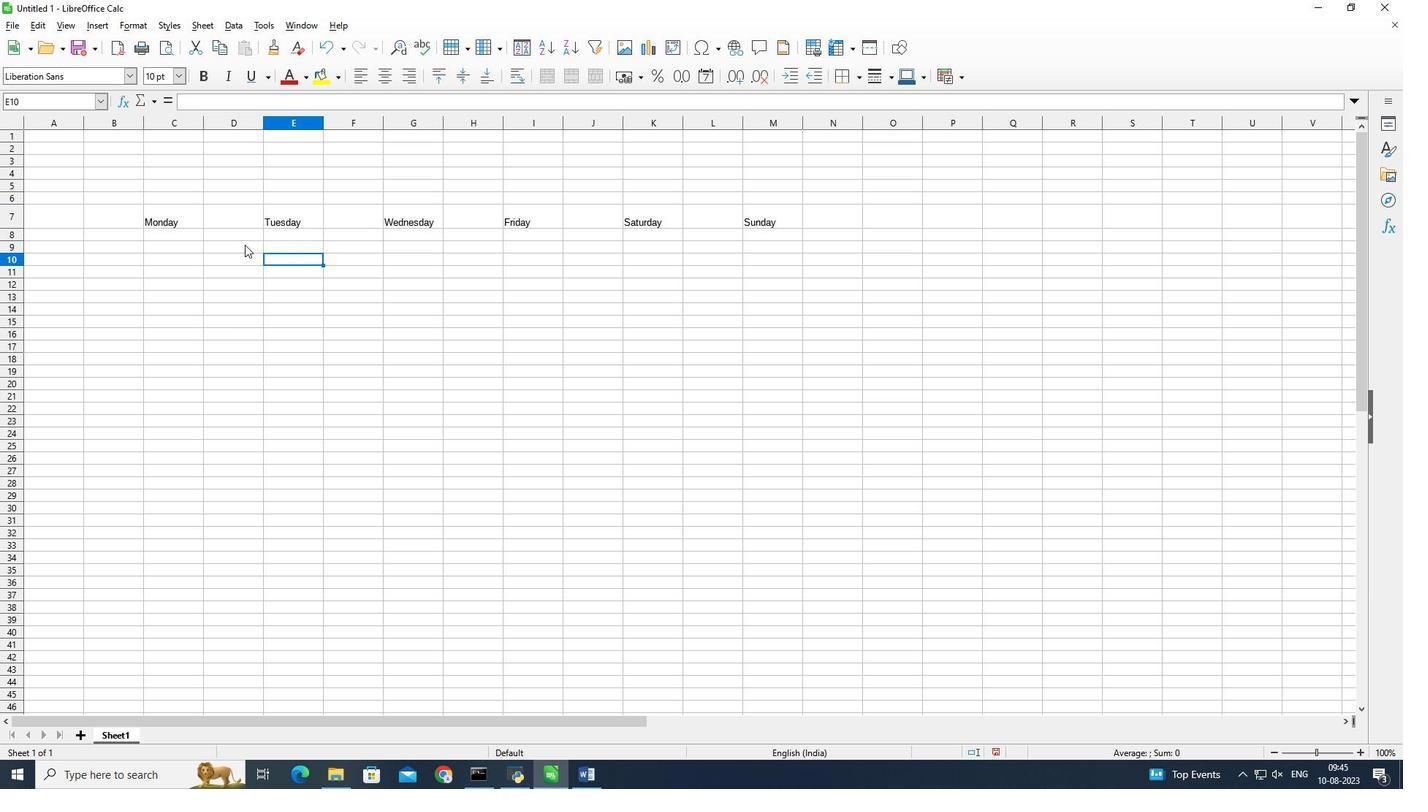 
Action: Mouse pressed left at (279, 254)
Screenshot: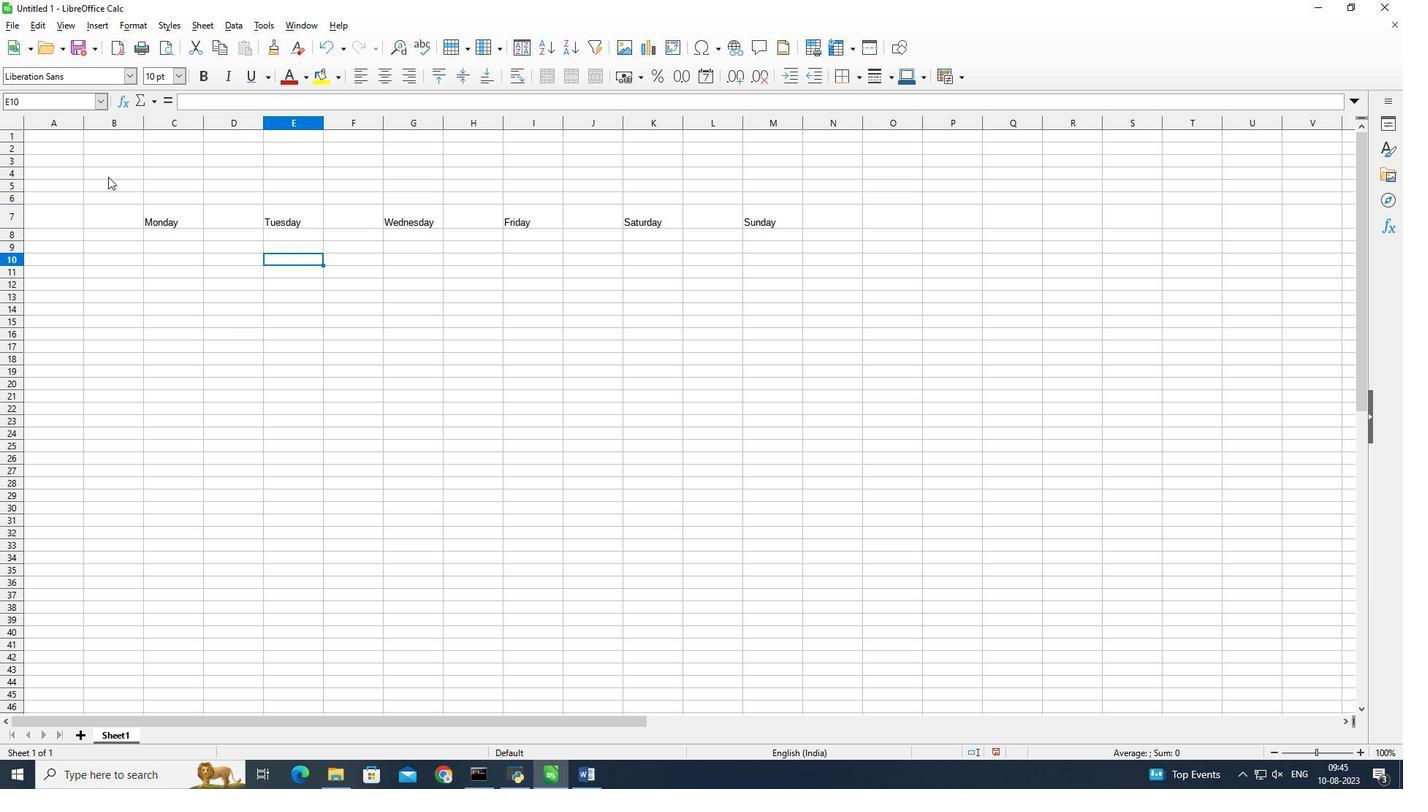 
Action: Mouse moved to (146, 209)
Screenshot: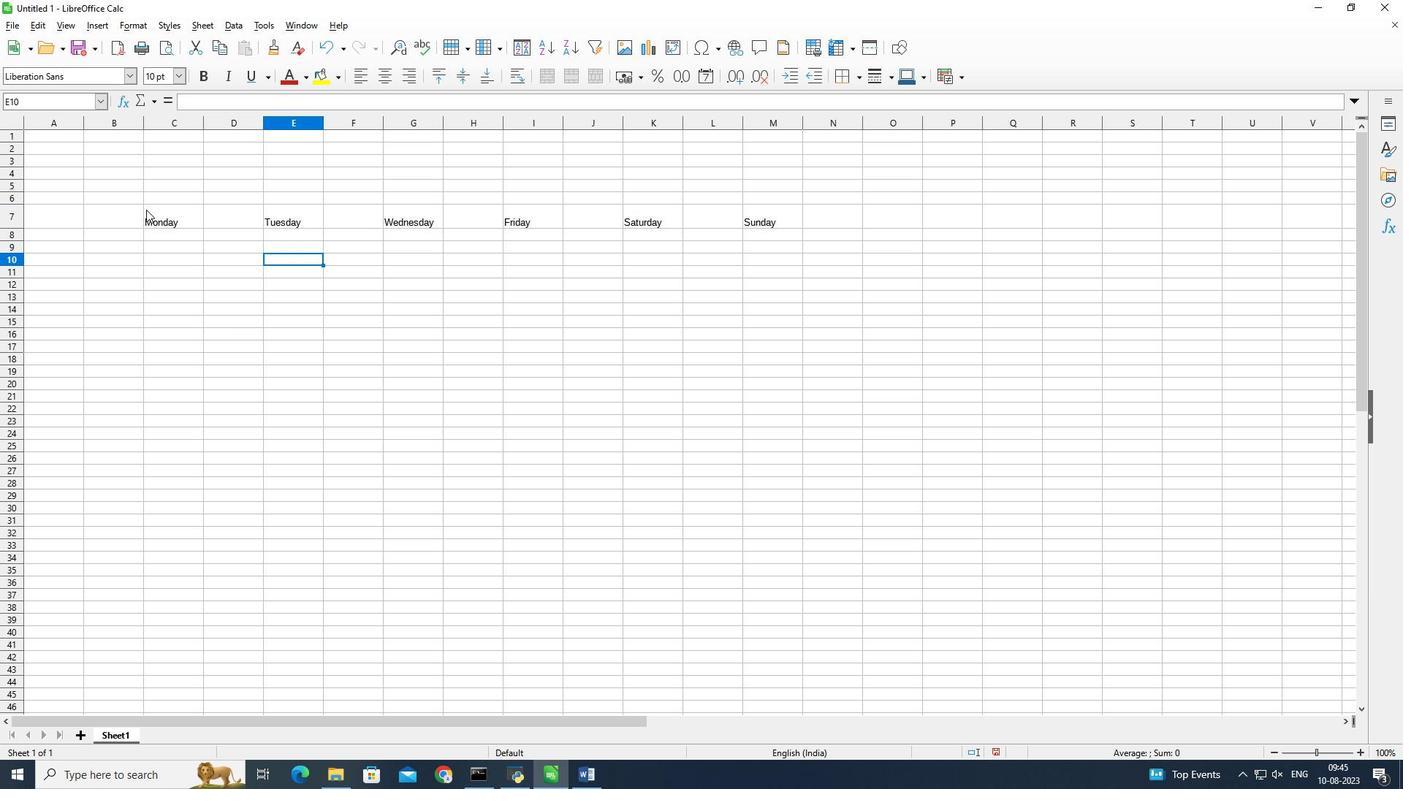 
Action: Mouse pressed left at (146, 209)
Screenshot: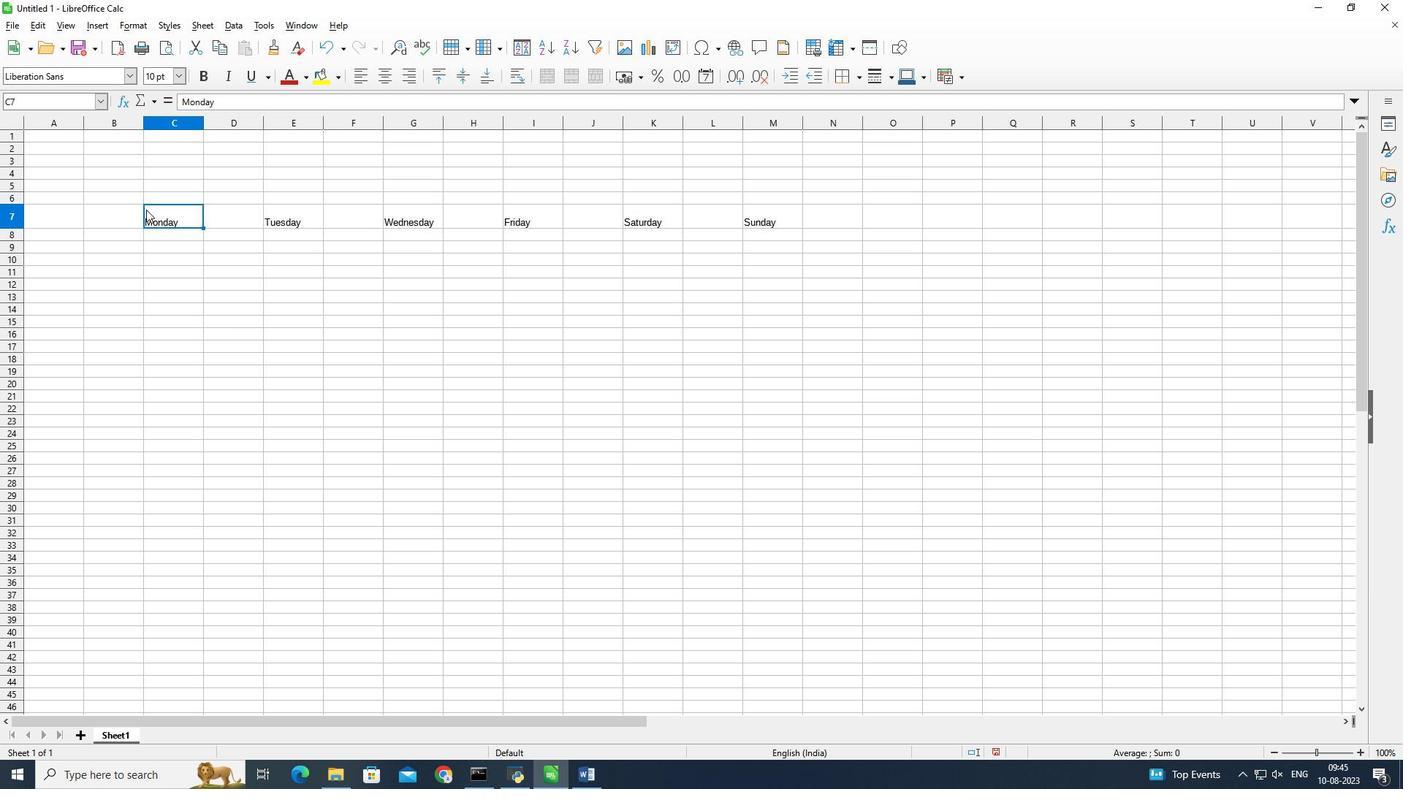 
Action: Mouse moved to (150, 213)
Screenshot: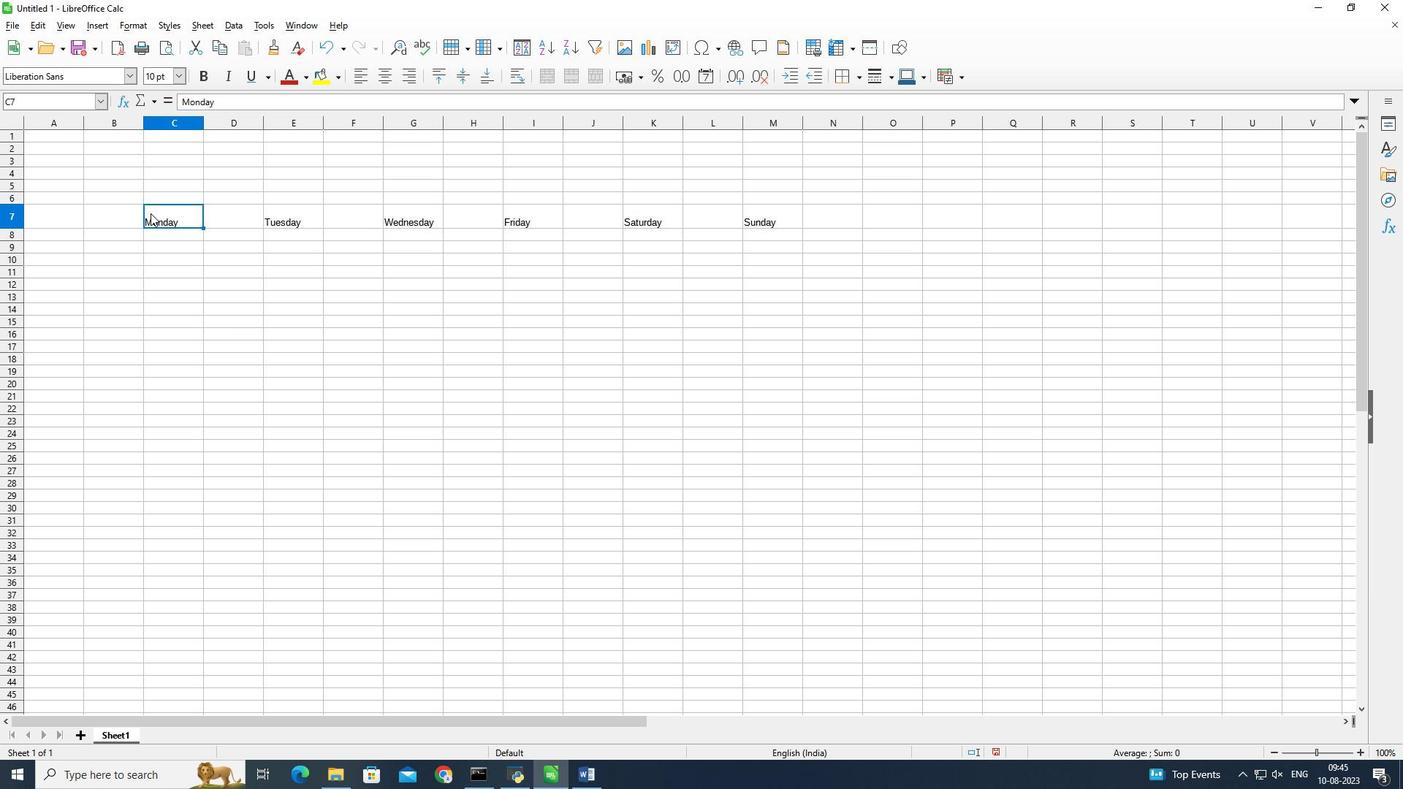 
Action: Mouse pressed left at (150, 213)
Screenshot: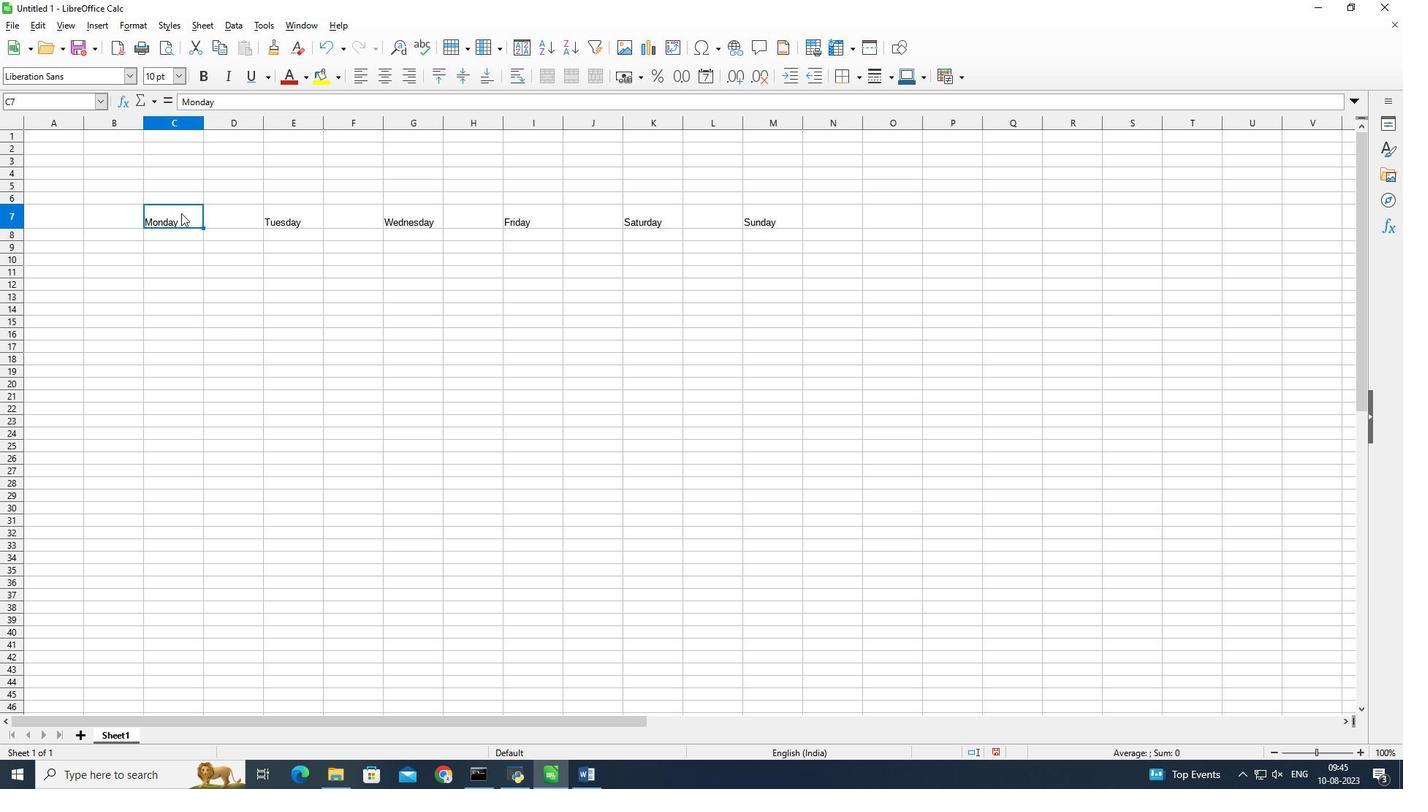 
Action: Mouse moved to (200, 241)
Screenshot: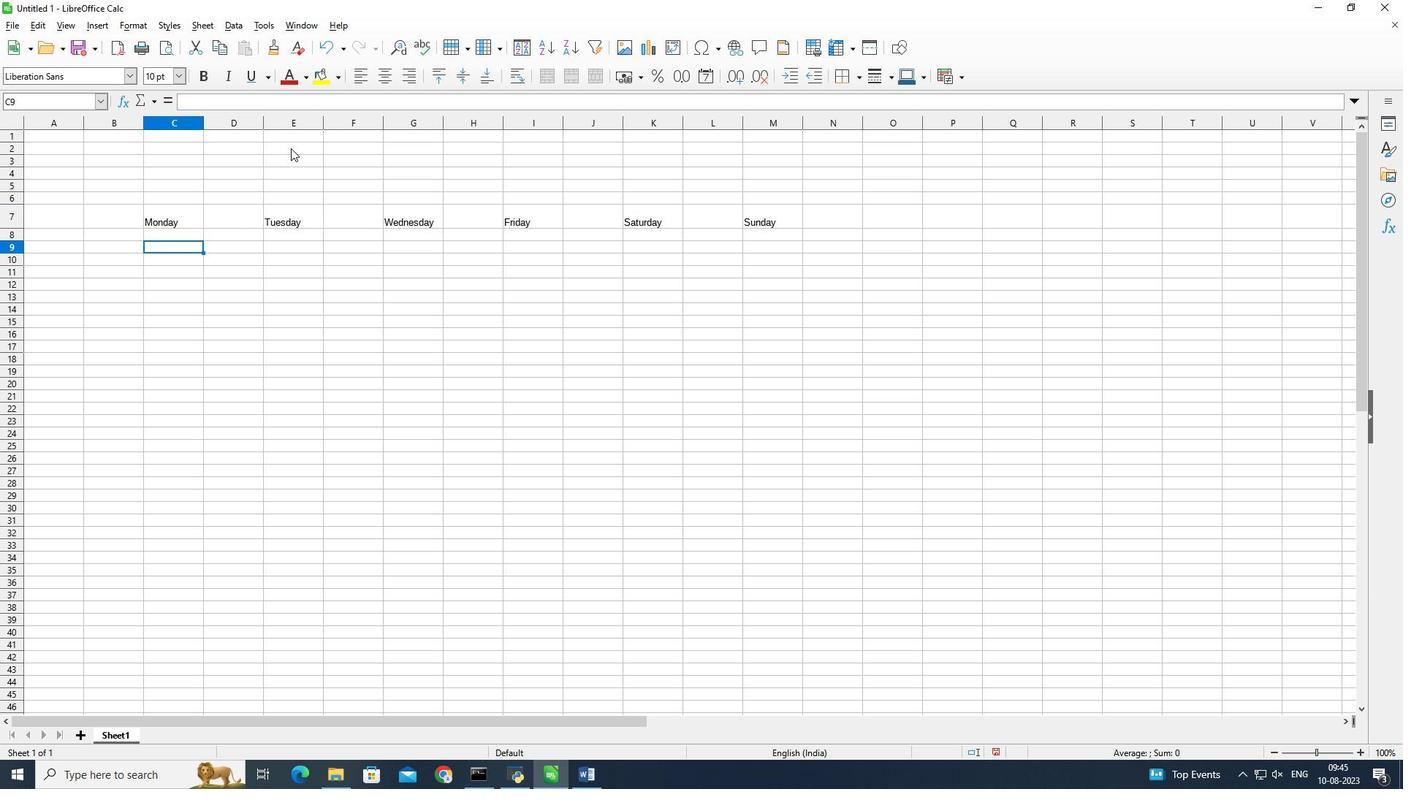
Action: Mouse pressed left at (200, 241)
Screenshot: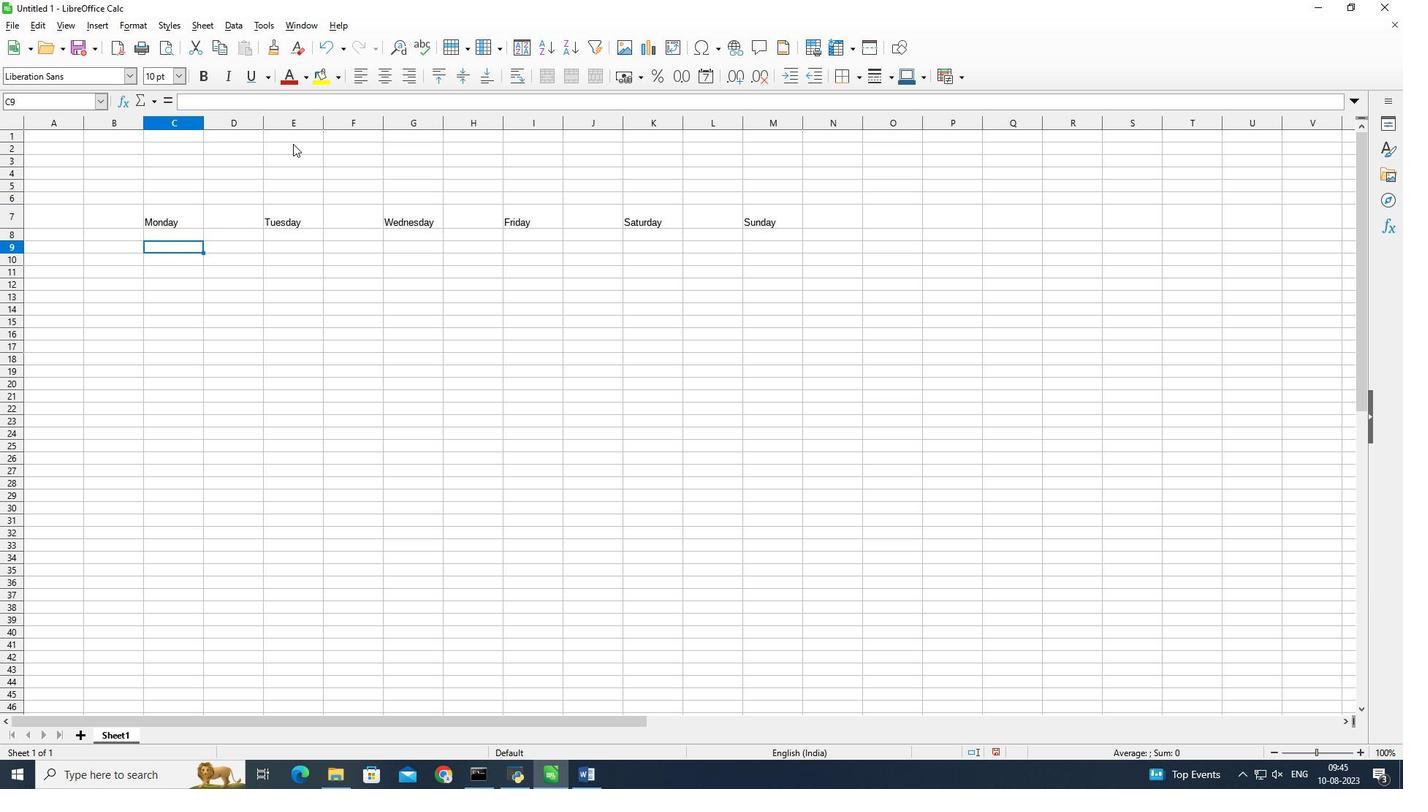 
Action: Mouse moved to (202, 124)
Screenshot: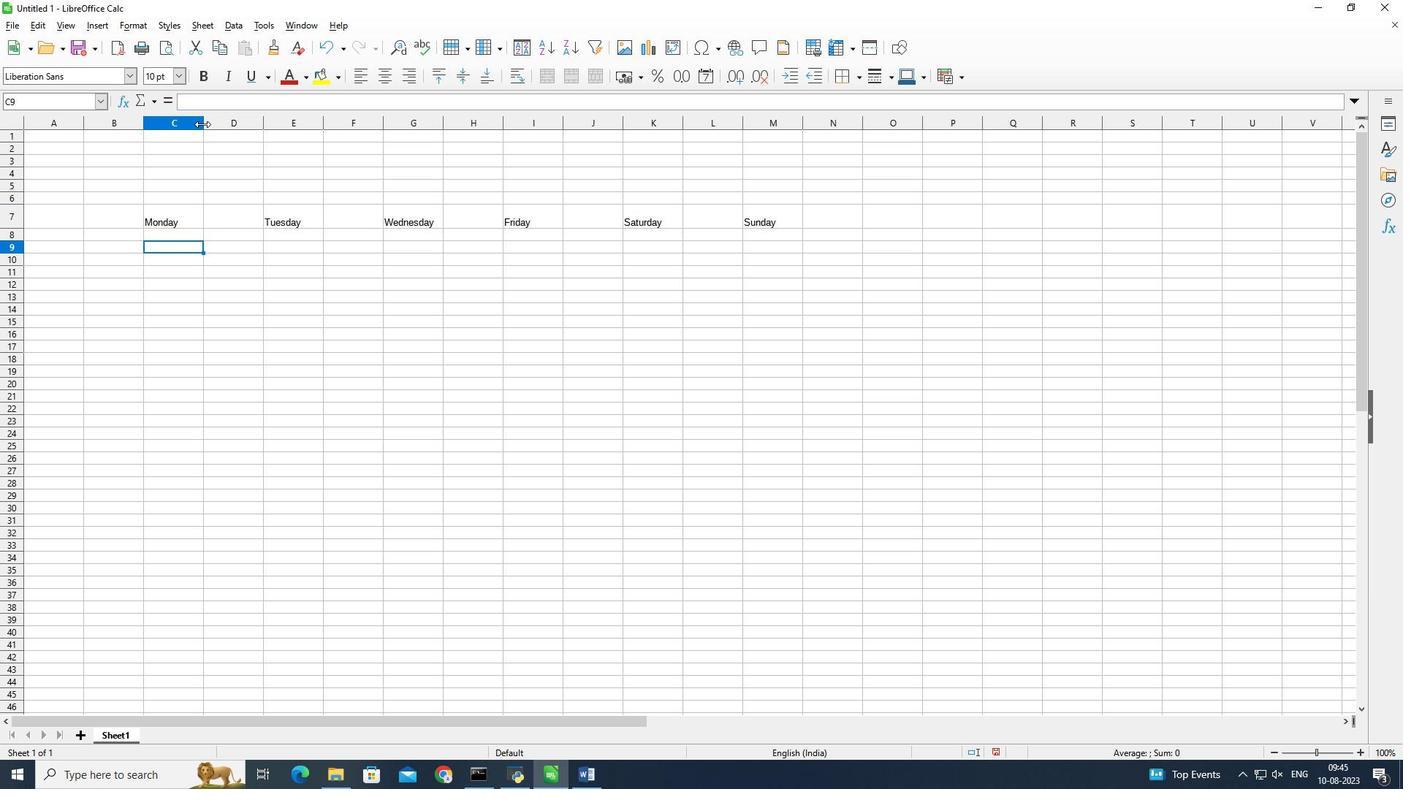 
Action: Mouse pressed left at (202, 124)
Screenshot: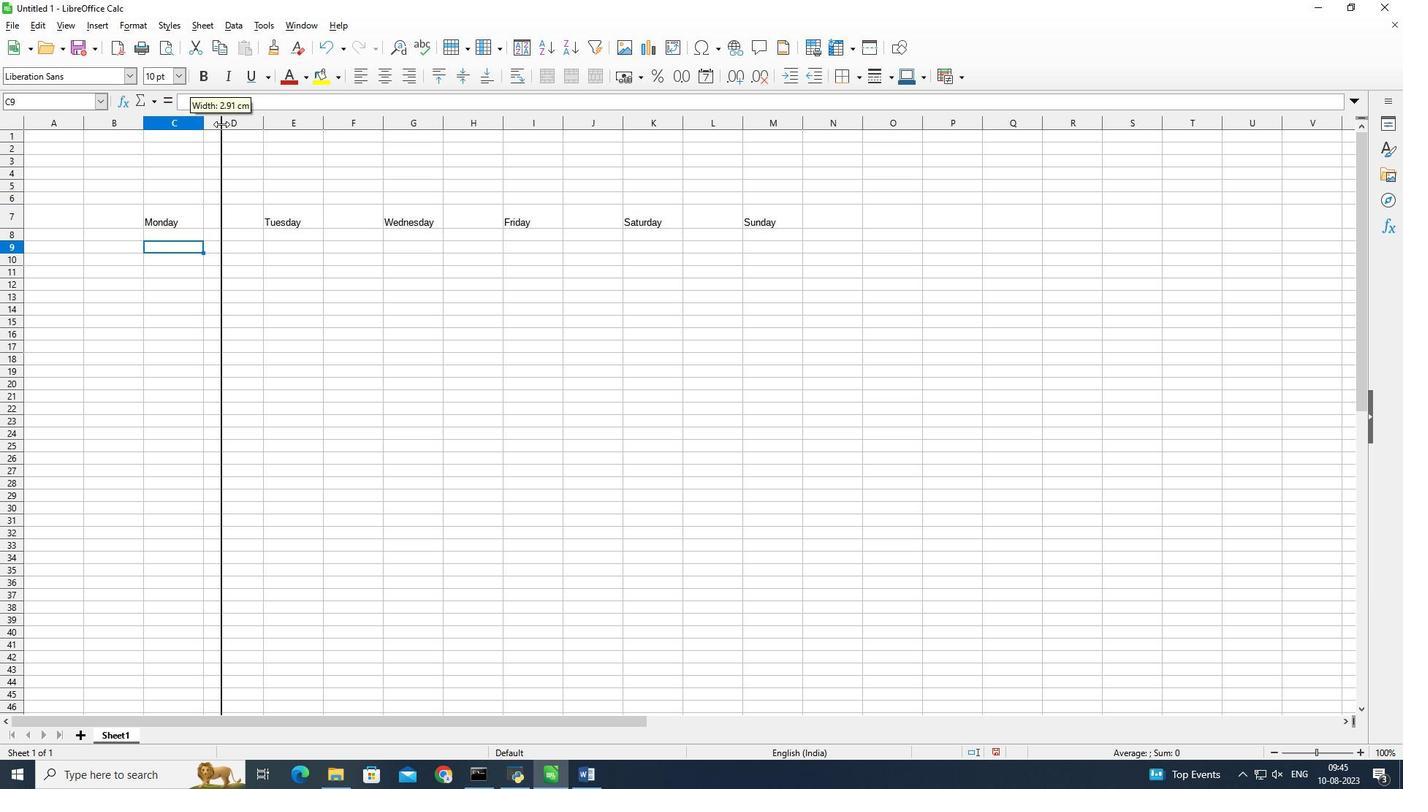 
Action: Mouse moved to (322, 122)
Screenshot: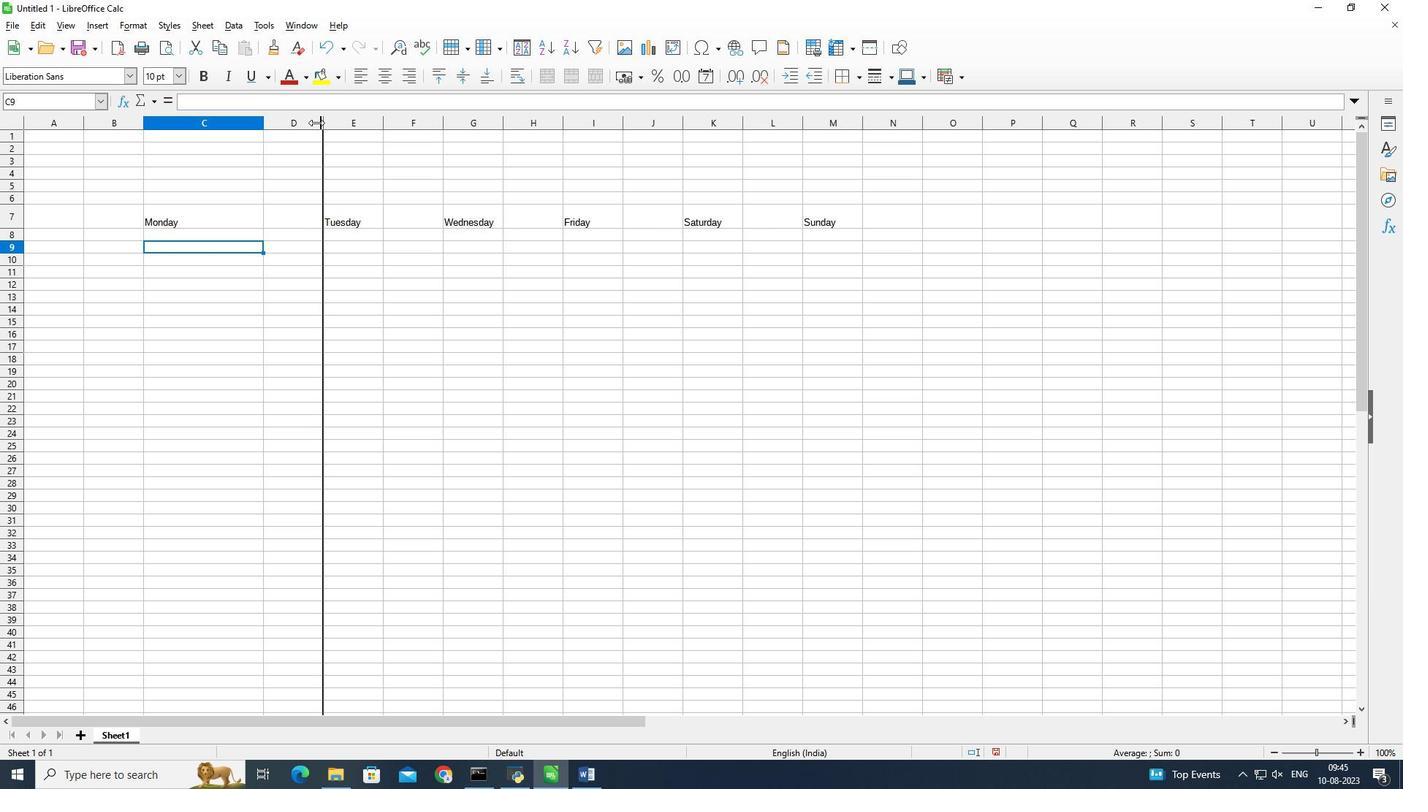
Action: Mouse pressed left at (322, 122)
Screenshot: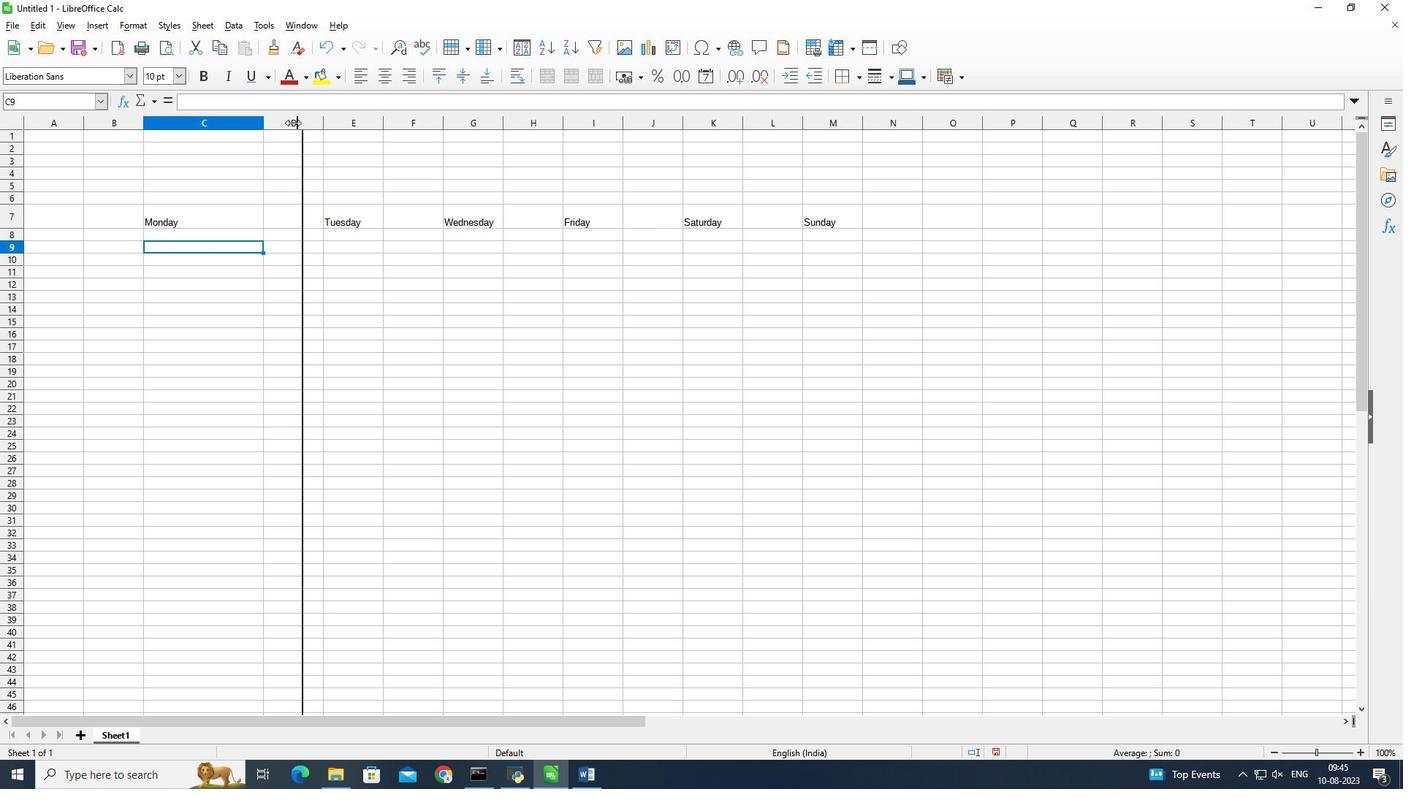
Action: Mouse moved to (333, 124)
Screenshot: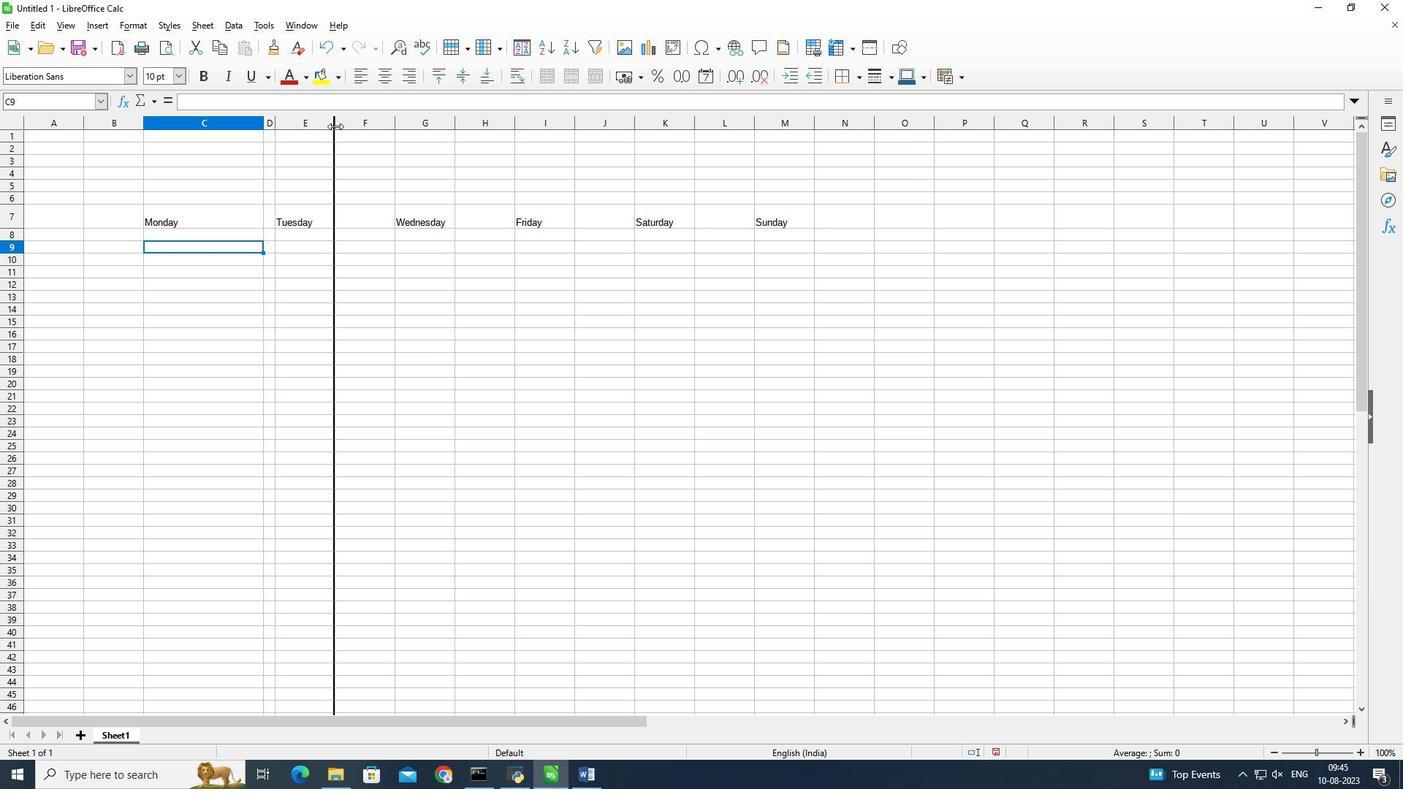 
Action: Mouse pressed left at (333, 124)
Screenshot: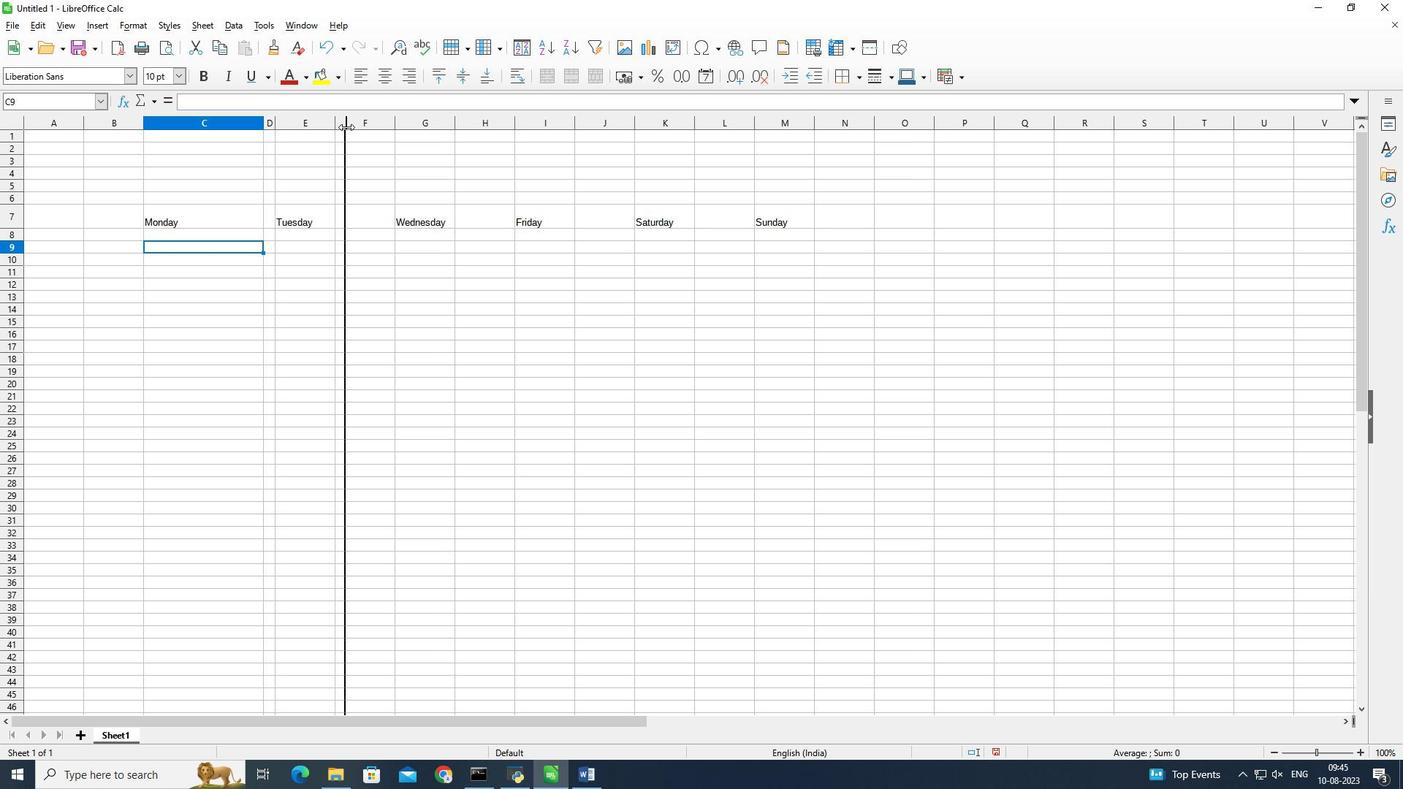 
Action: Mouse moved to (455, 122)
Screenshot: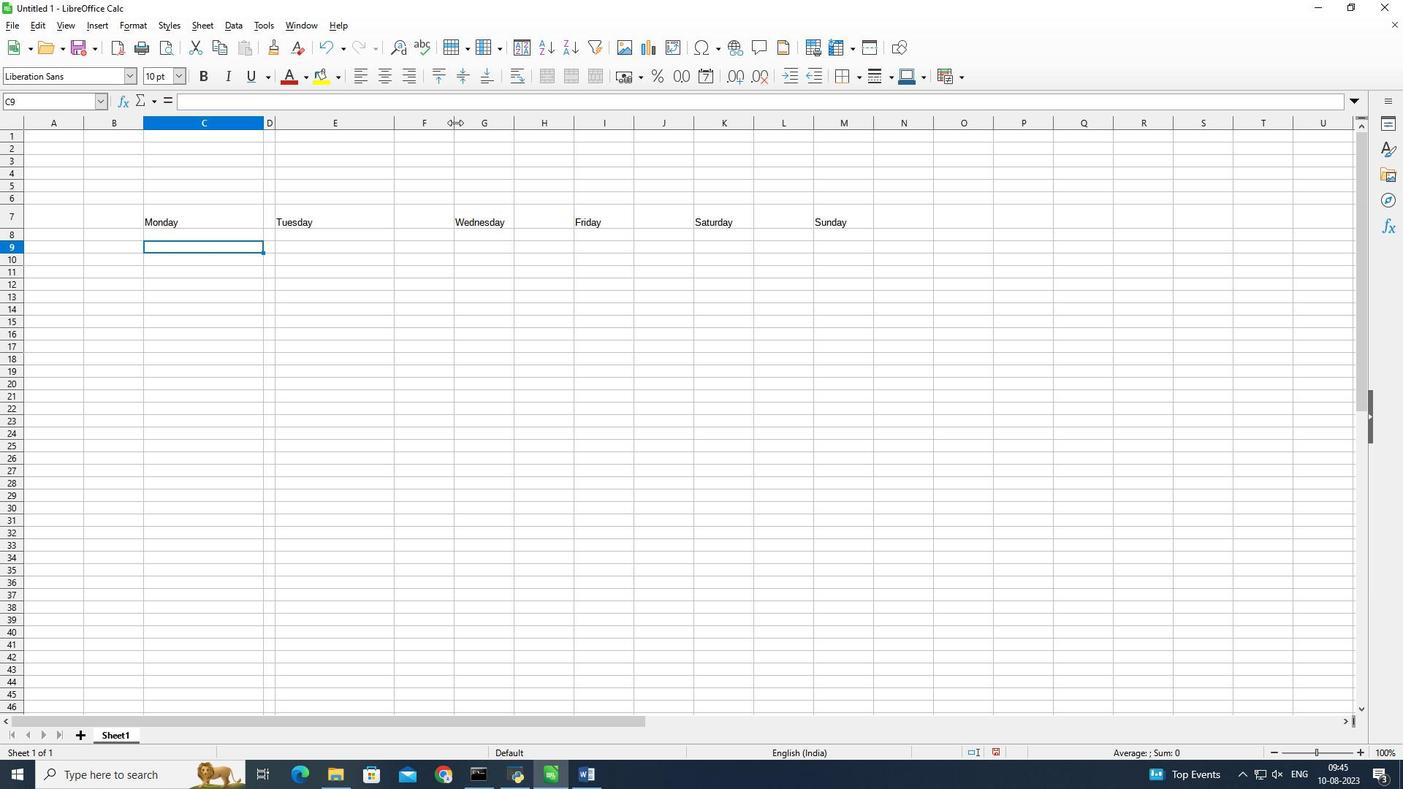 
Action: Mouse pressed left at (455, 122)
Screenshot: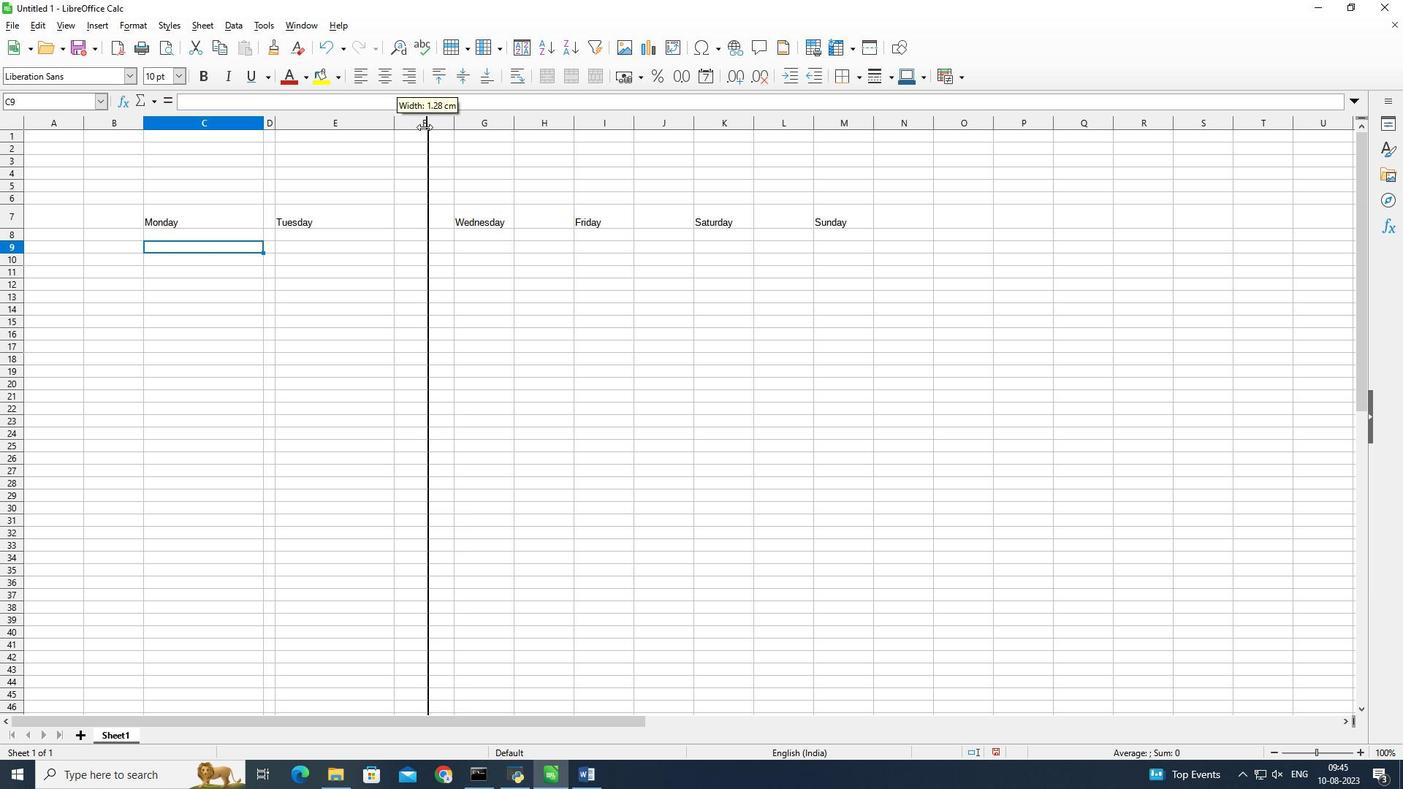 
Action: Mouse moved to (465, 125)
Screenshot: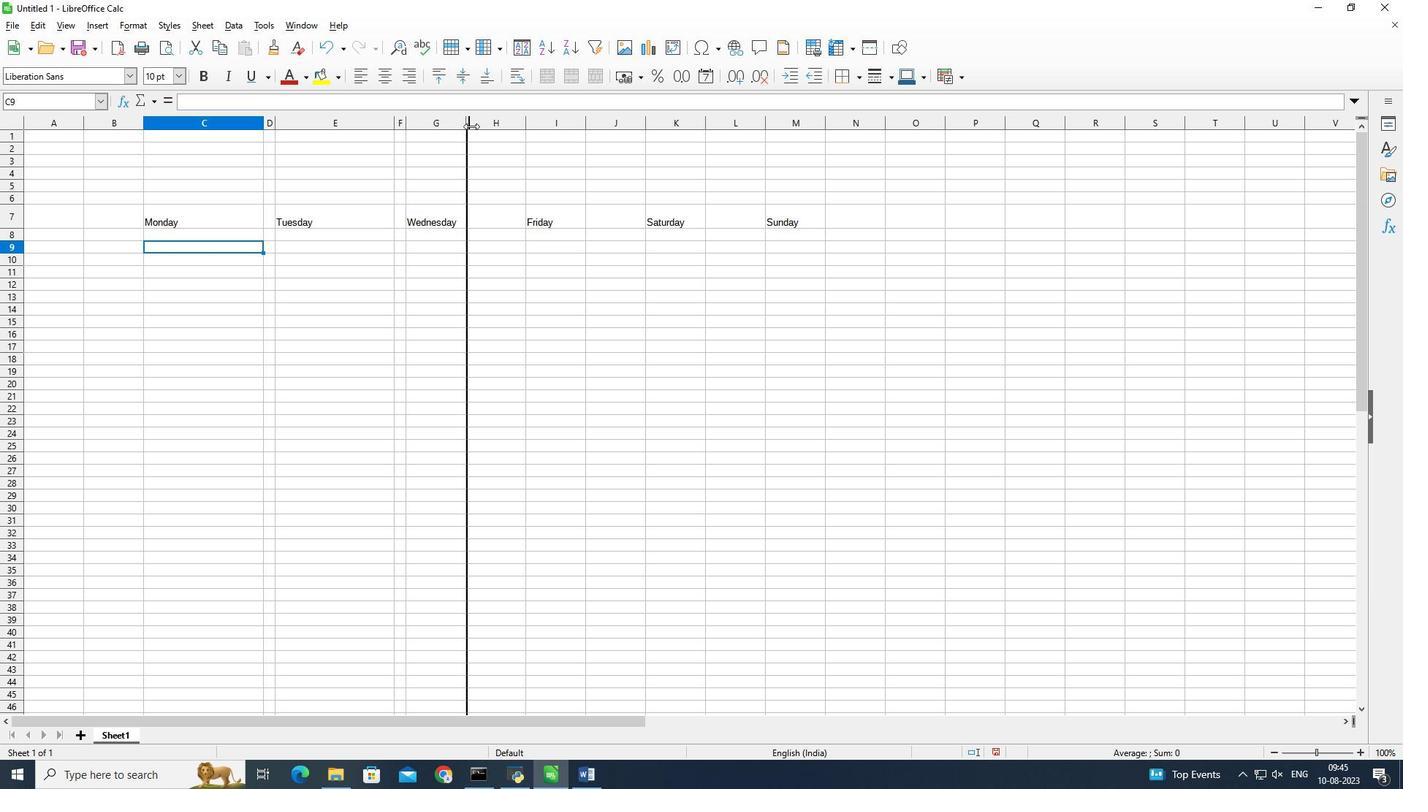 
Action: Mouse pressed left at (465, 125)
Screenshot: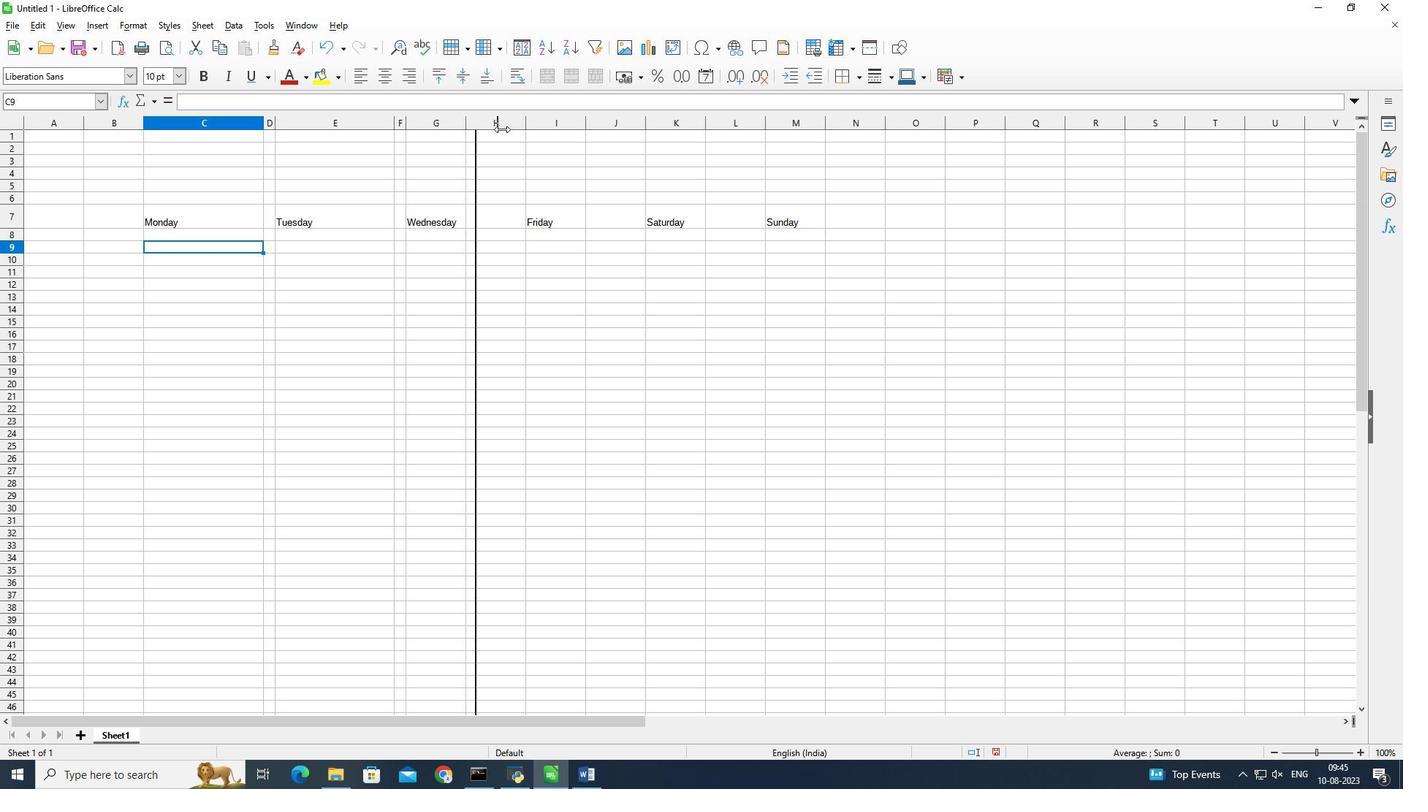 
Action: Mouse moved to (583, 119)
Screenshot: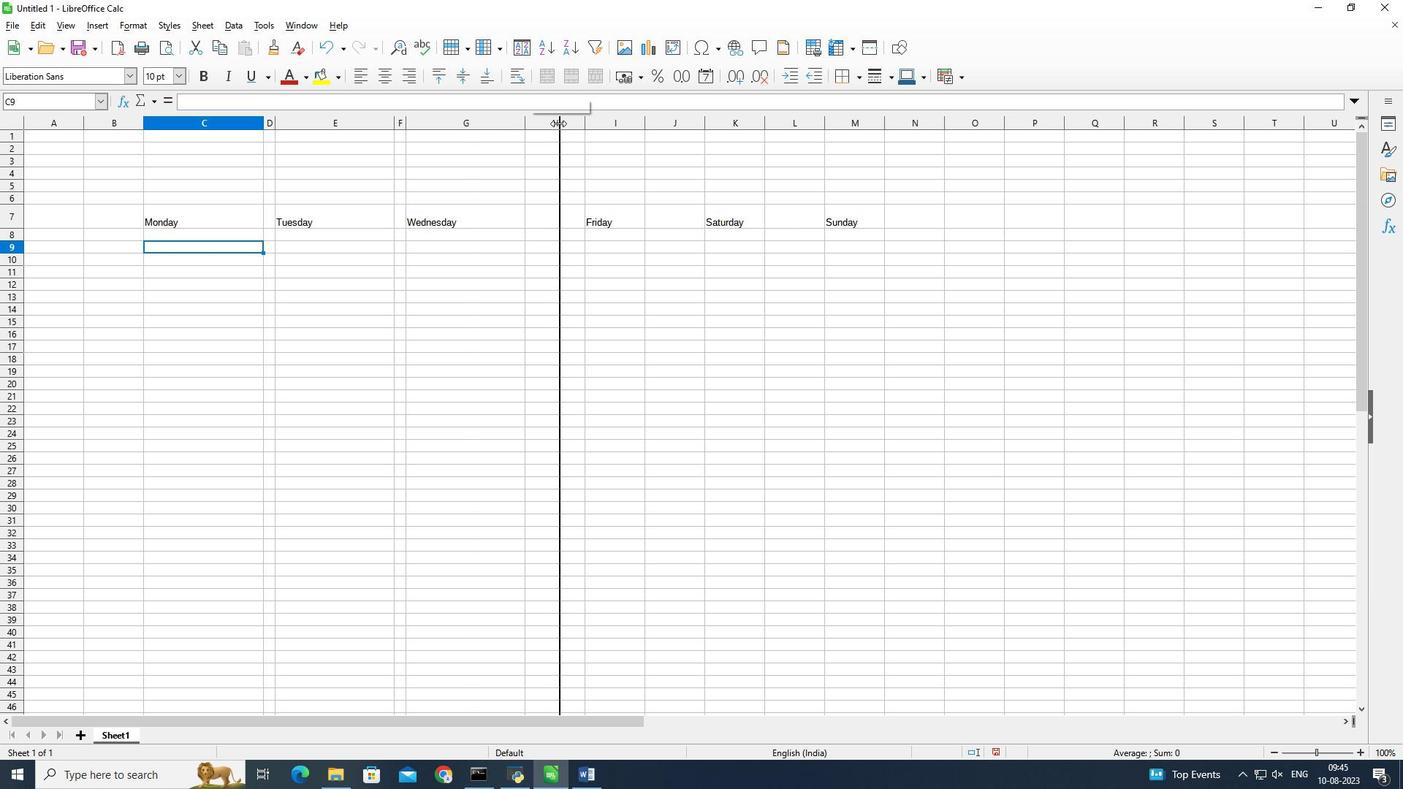 
Action: Mouse pressed left at (583, 119)
Screenshot: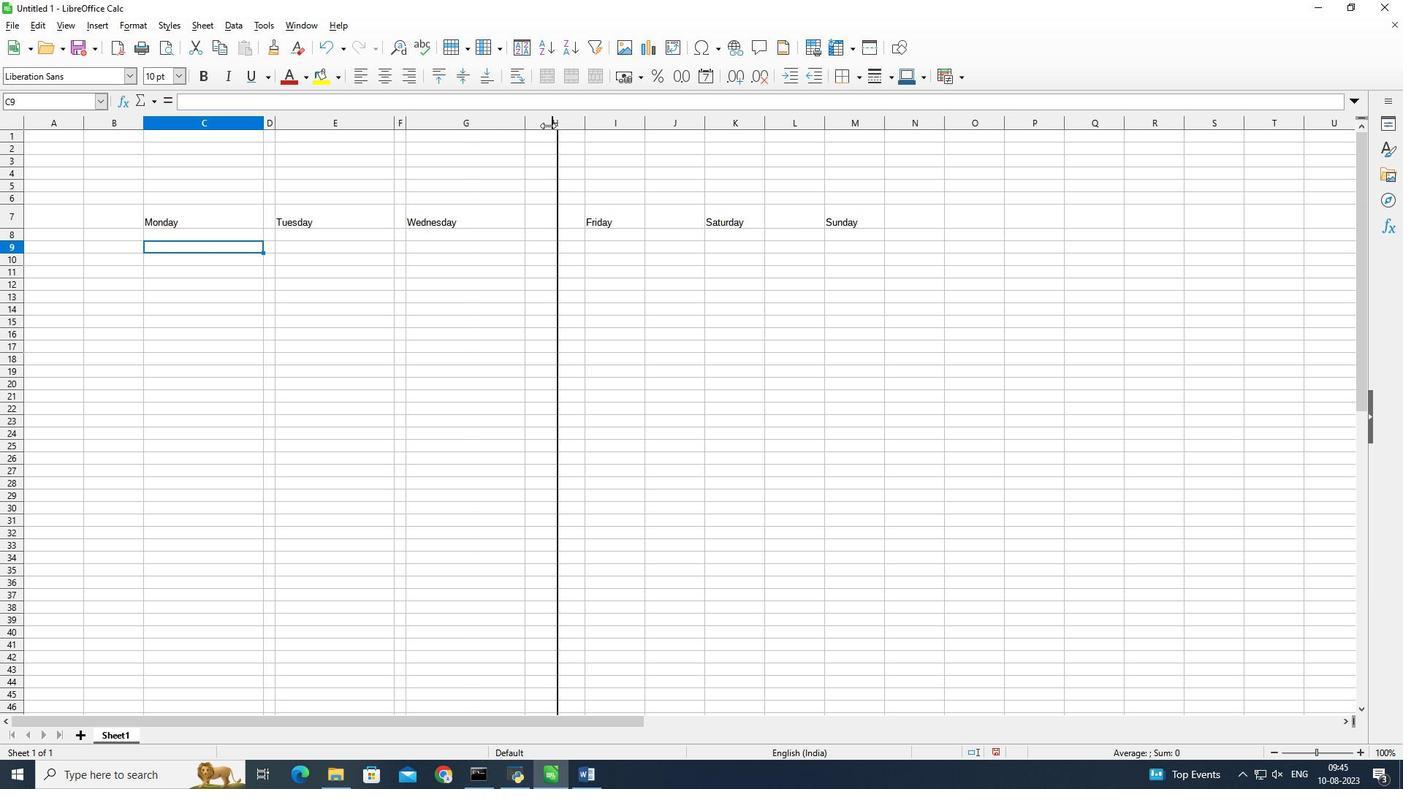 
Action: Mouse moved to (596, 125)
Screenshot: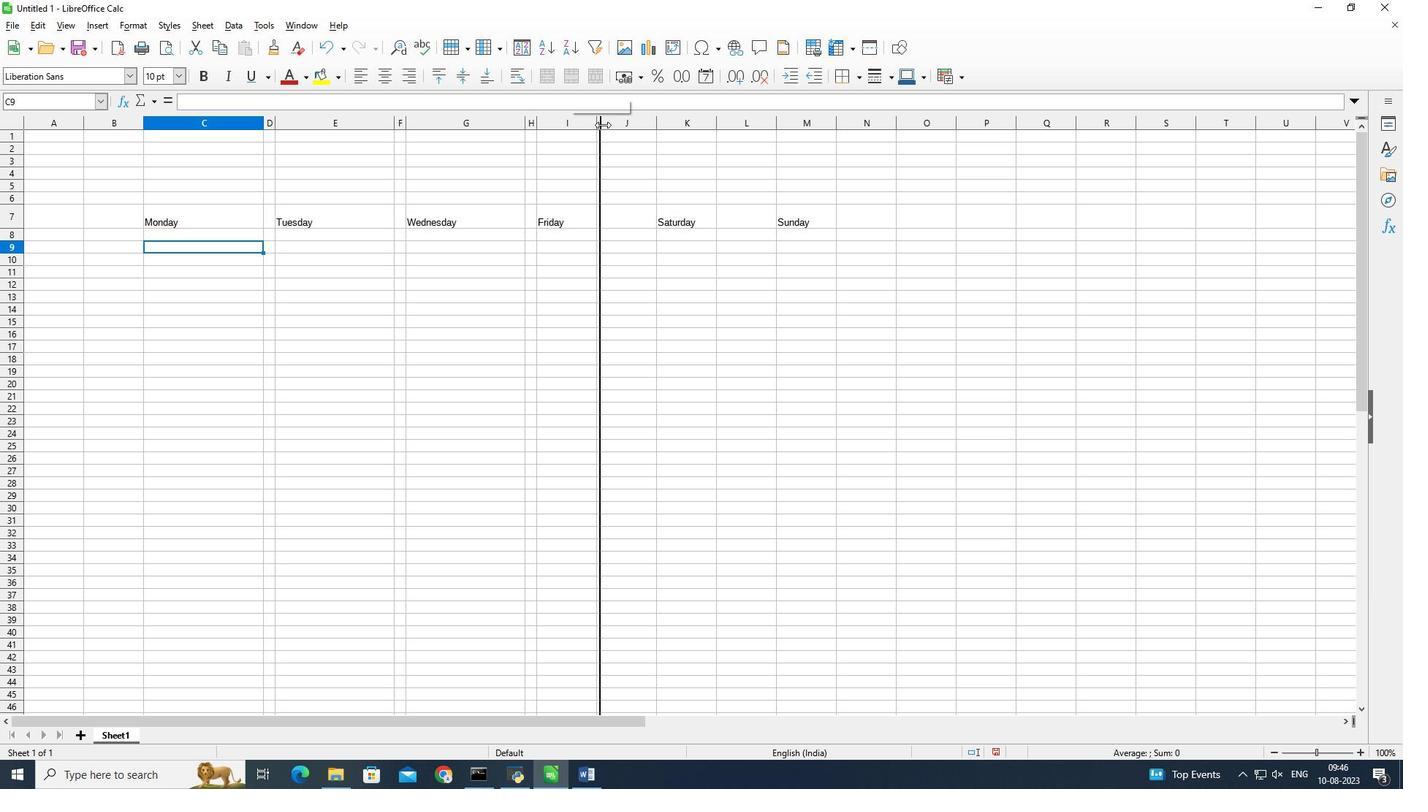 
Action: Mouse pressed left at (596, 125)
Screenshot: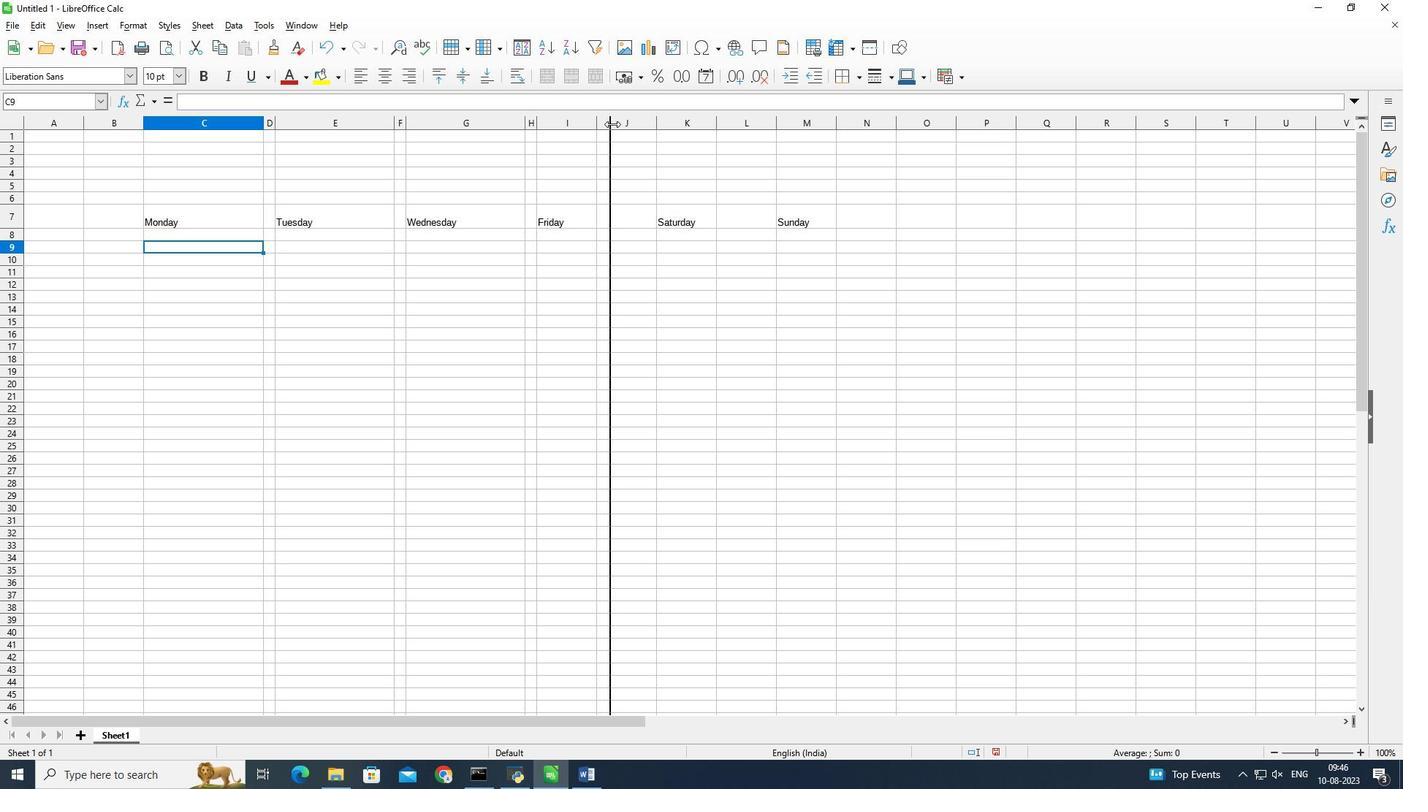 
Action: Mouse moved to (713, 124)
Screenshot: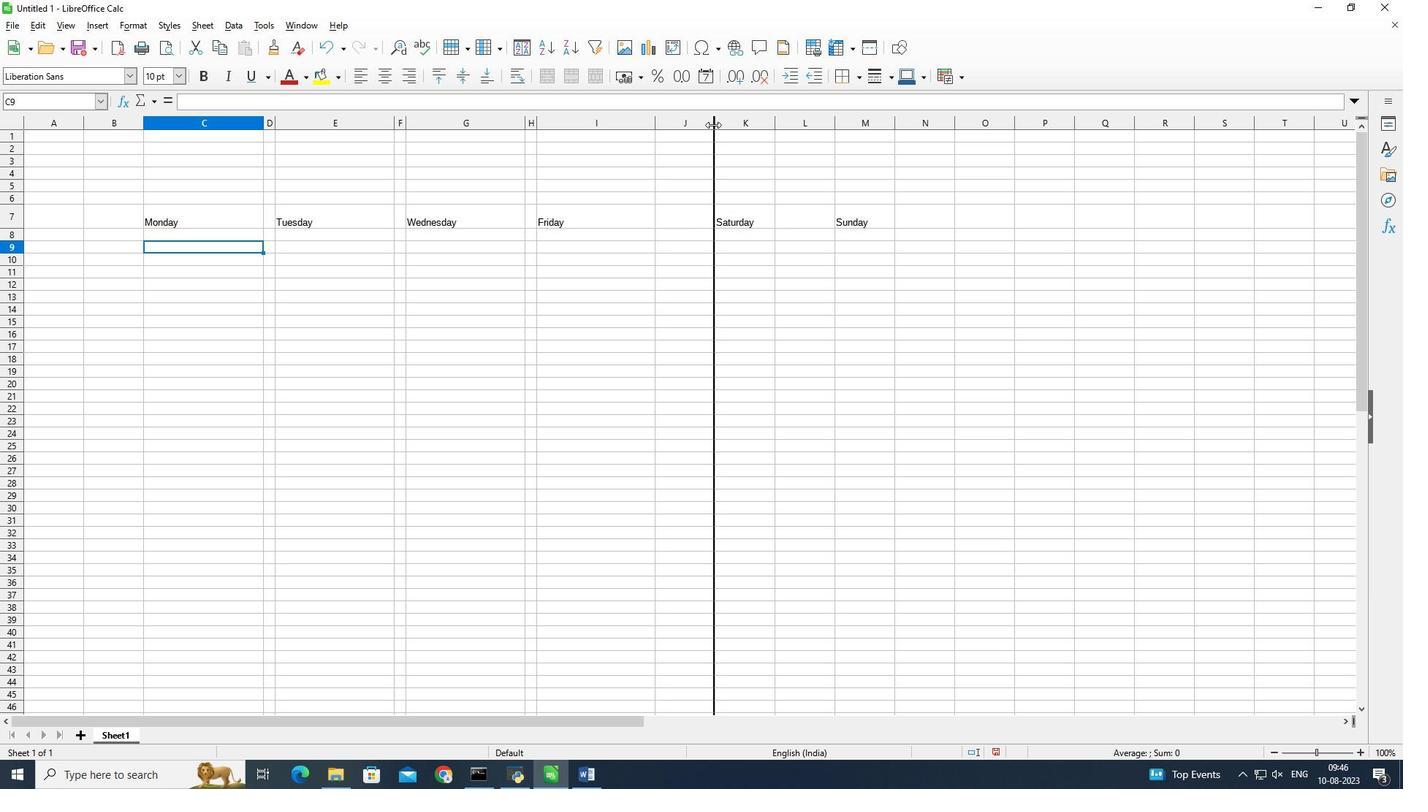 
Action: Mouse pressed left at (713, 124)
Screenshot: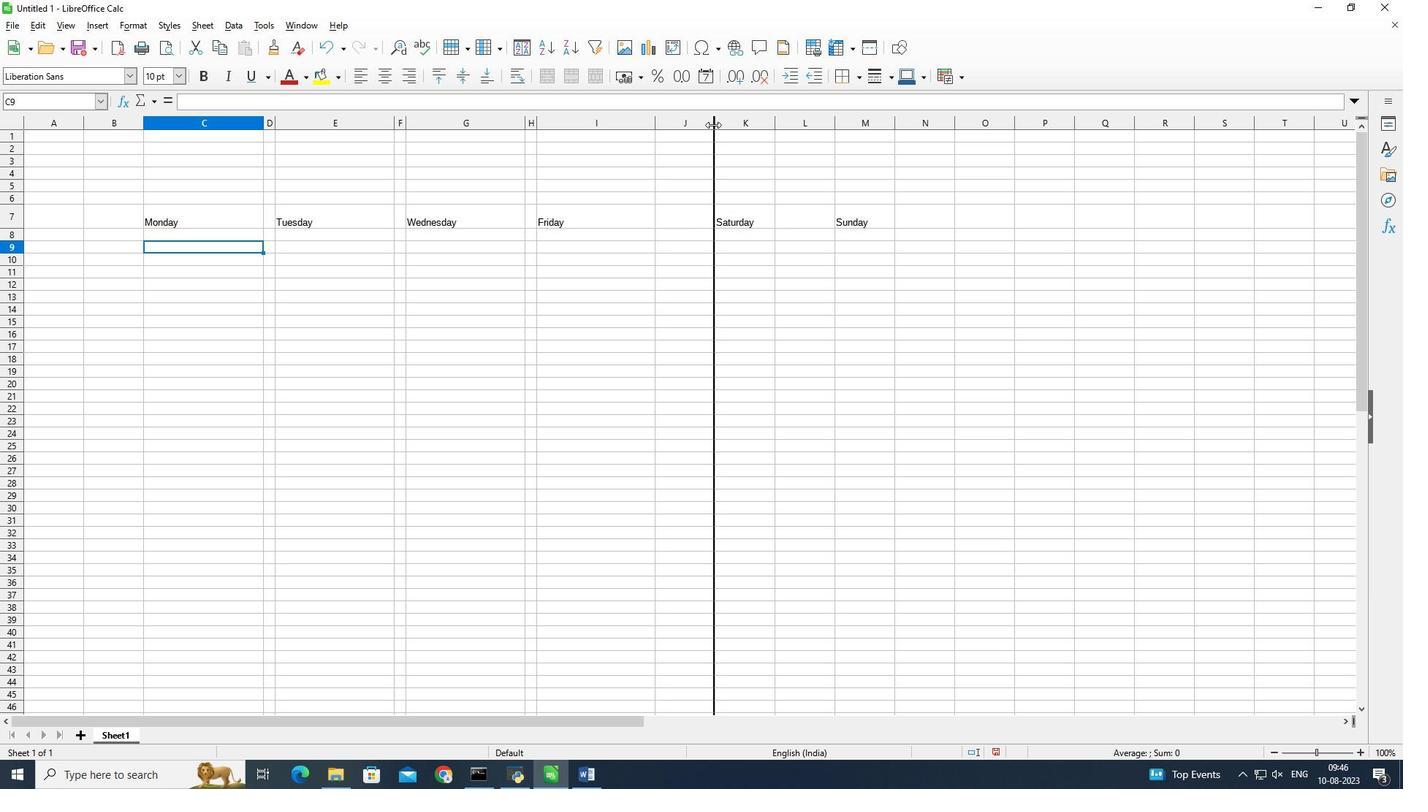 
Action: Mouse moved to (727, 124)
Screenshot: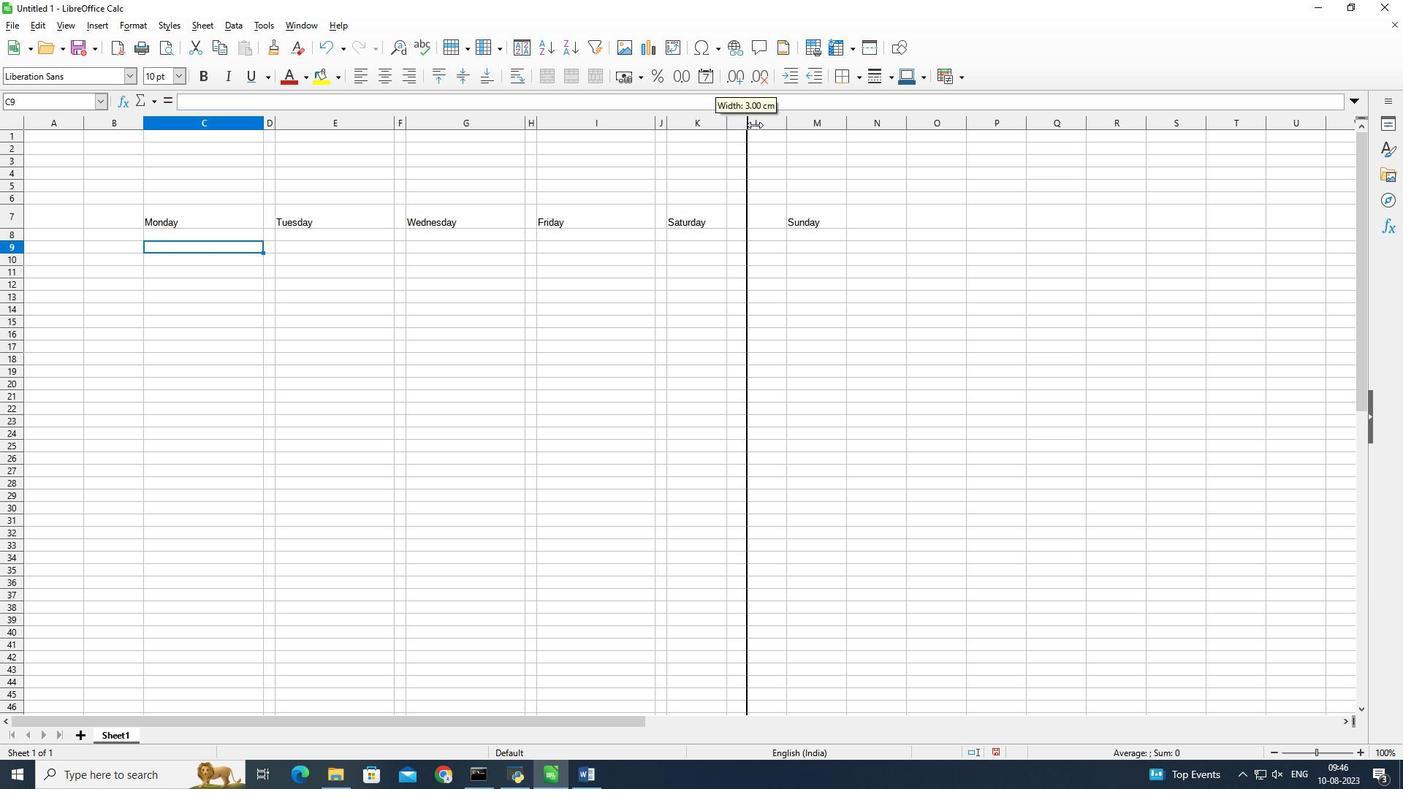 
Action: Mouse pressed left at (727, 124)
Screenshot: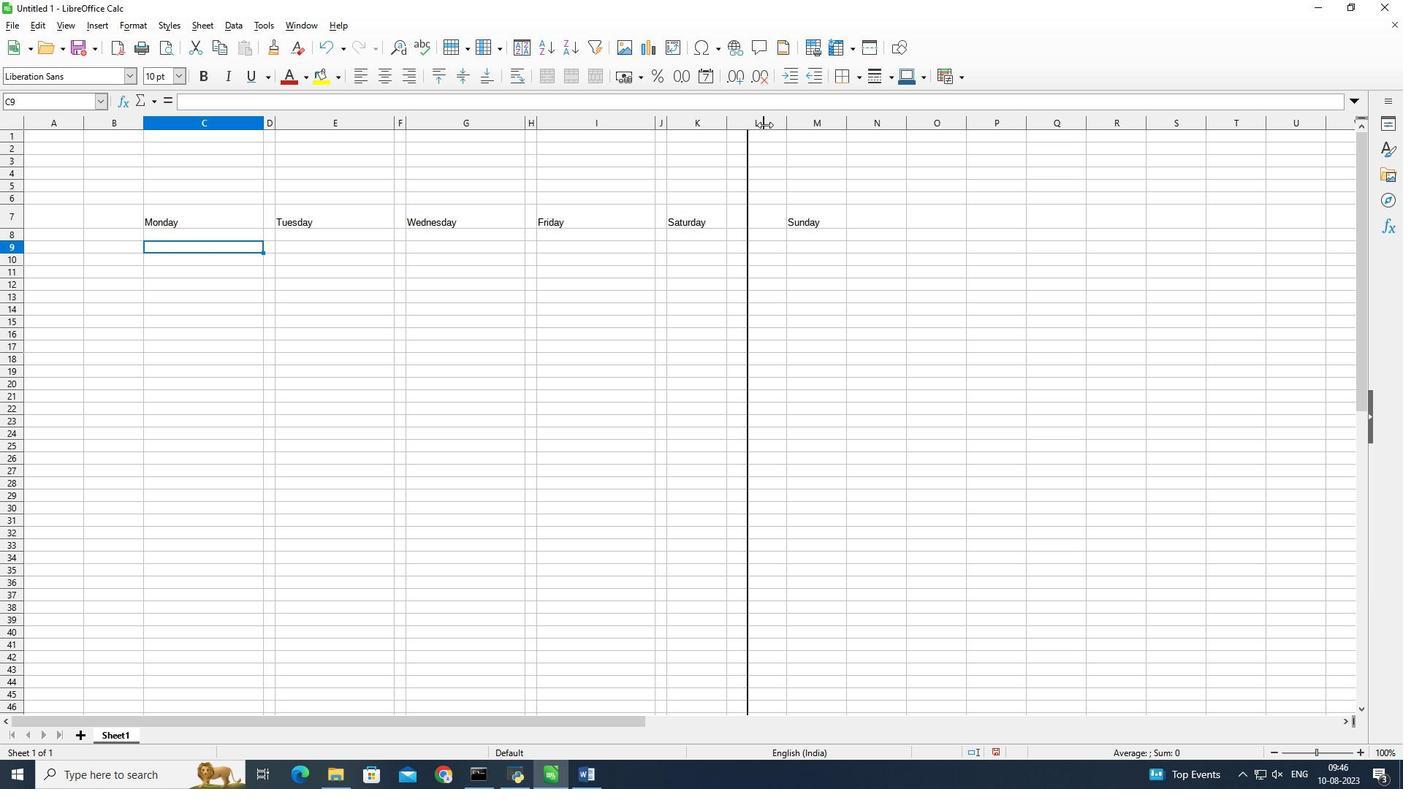 
Action: Mouse moved to (842, 124)
Screenshot: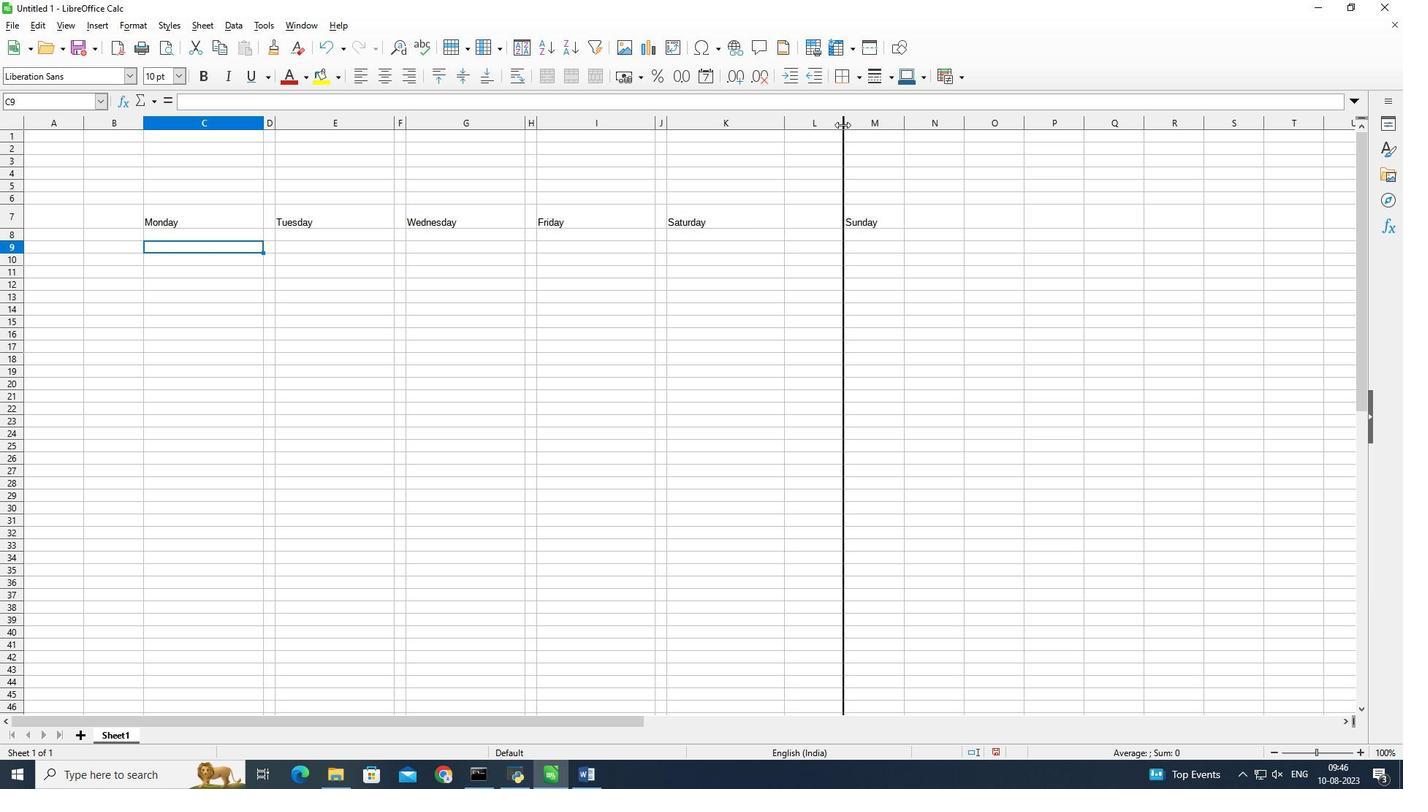 
Action: Mouse pressed left at (842, 124)
Screenshot: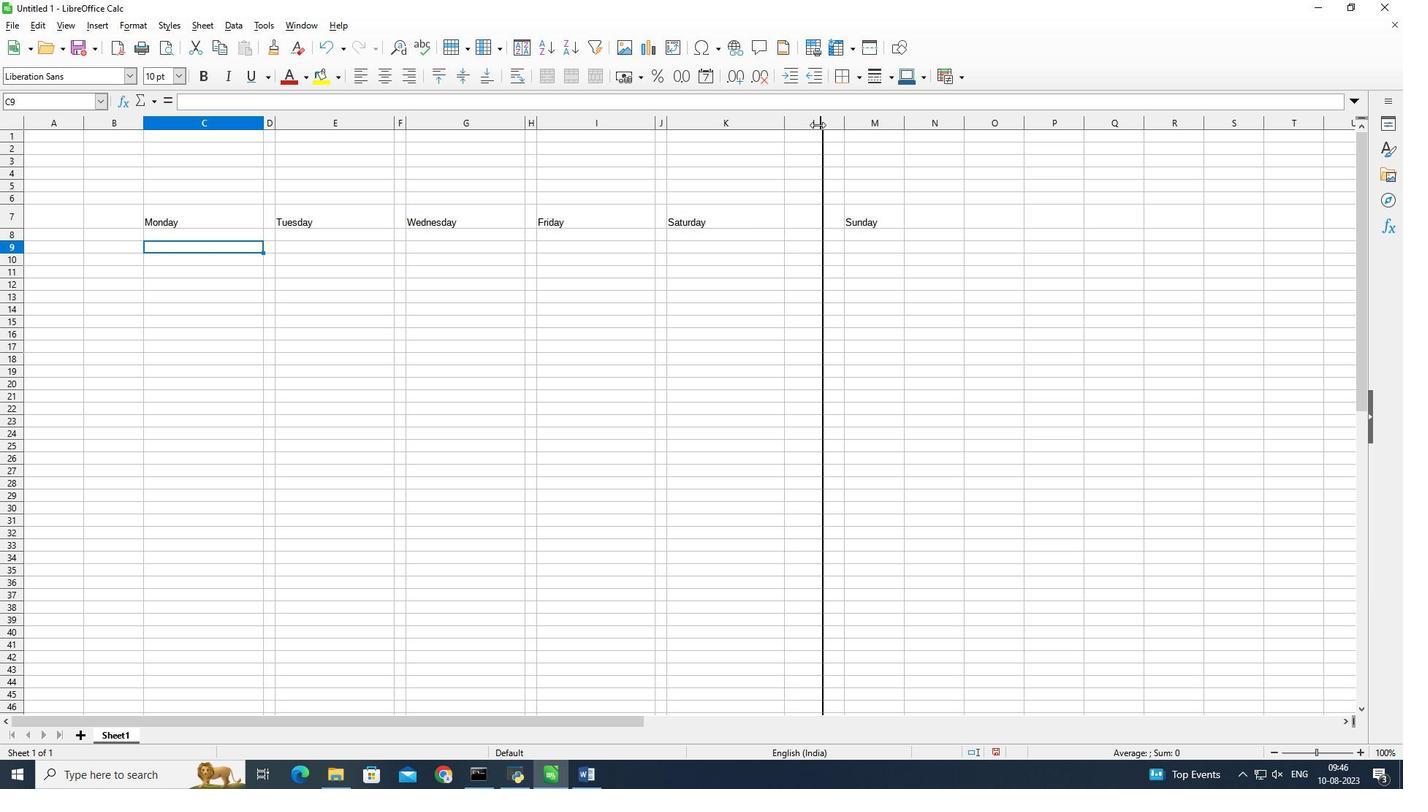 
Action: Mouse moved to (854, 124)
Screenshot: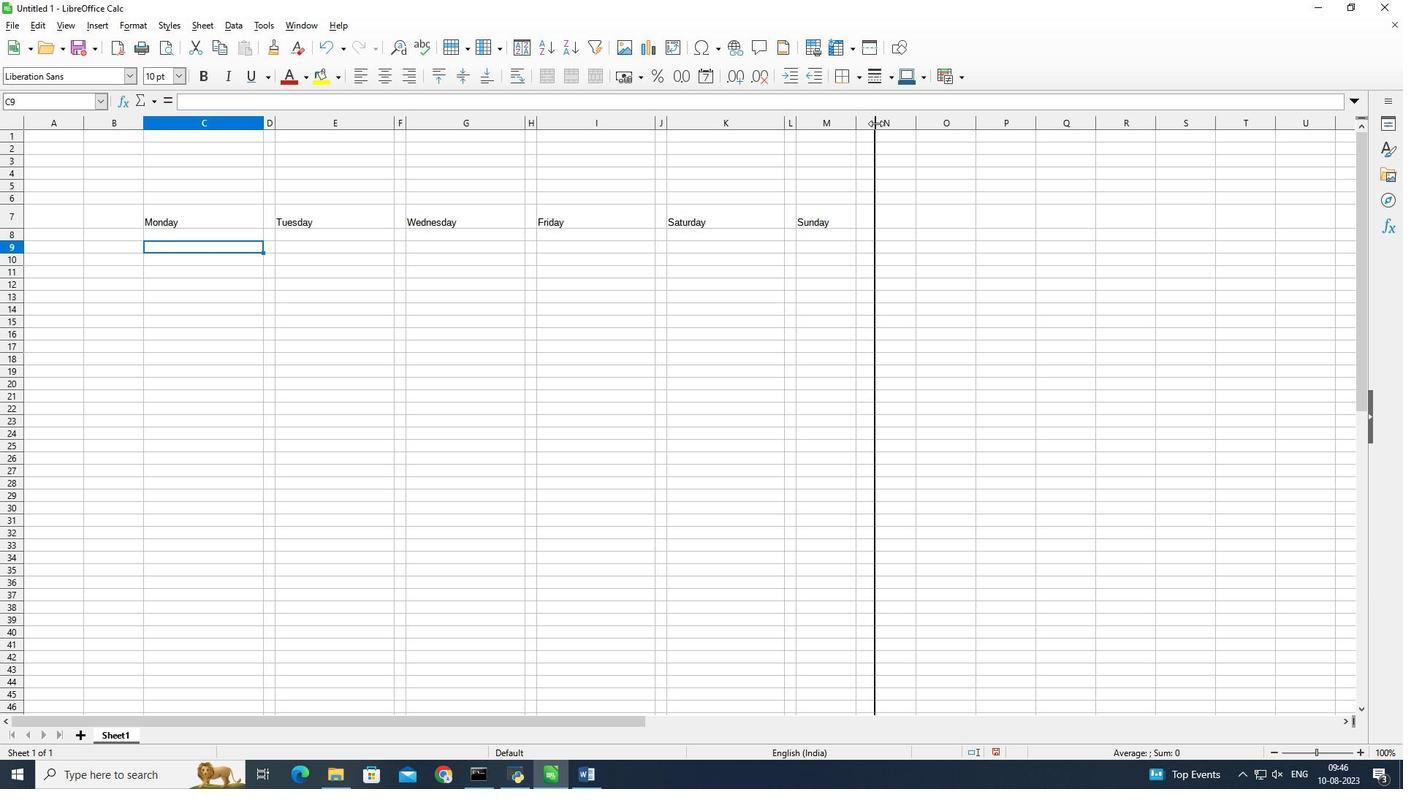 
Action: Mouse pressed left at (854, 124)
Screenshot: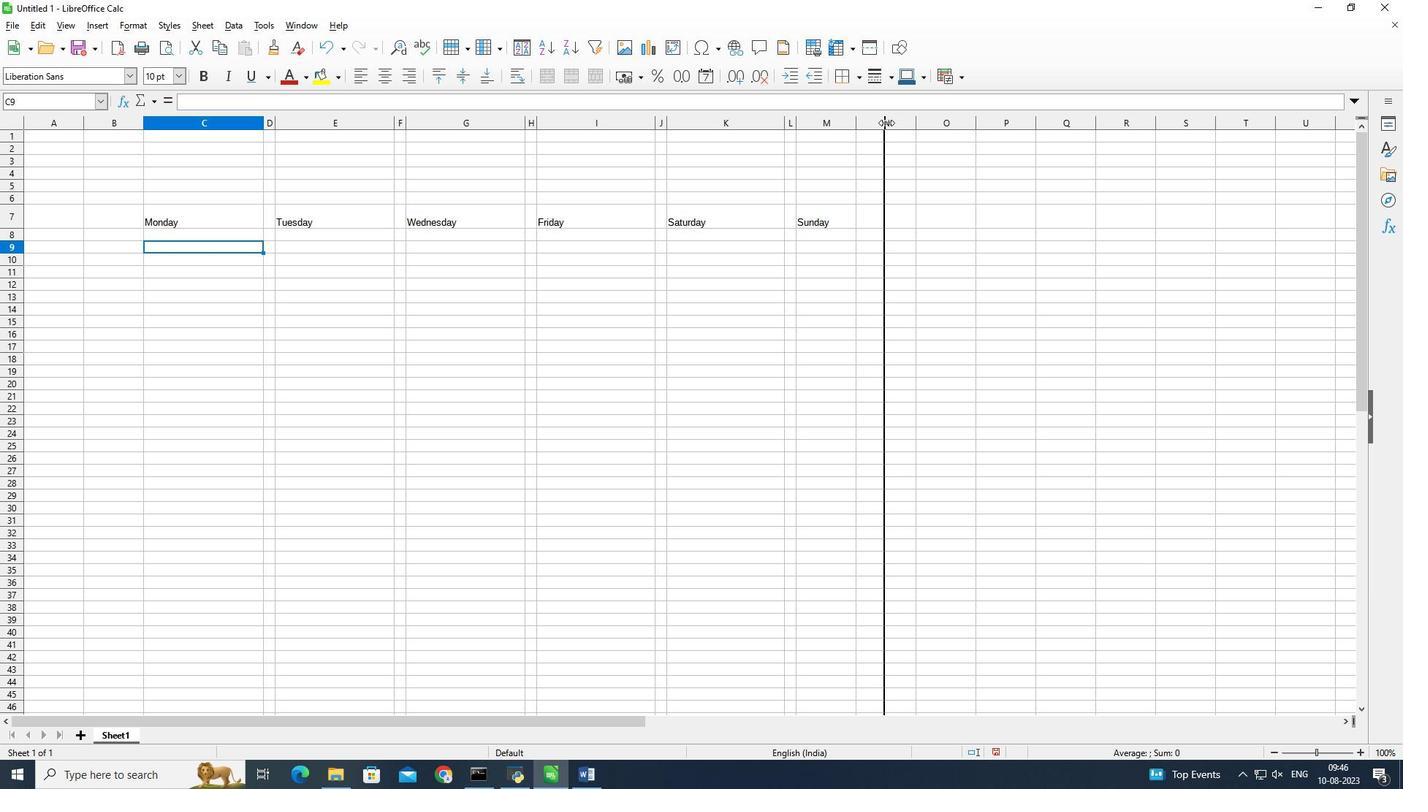
Action: Mouse moved to (18, 252)
Screenshot: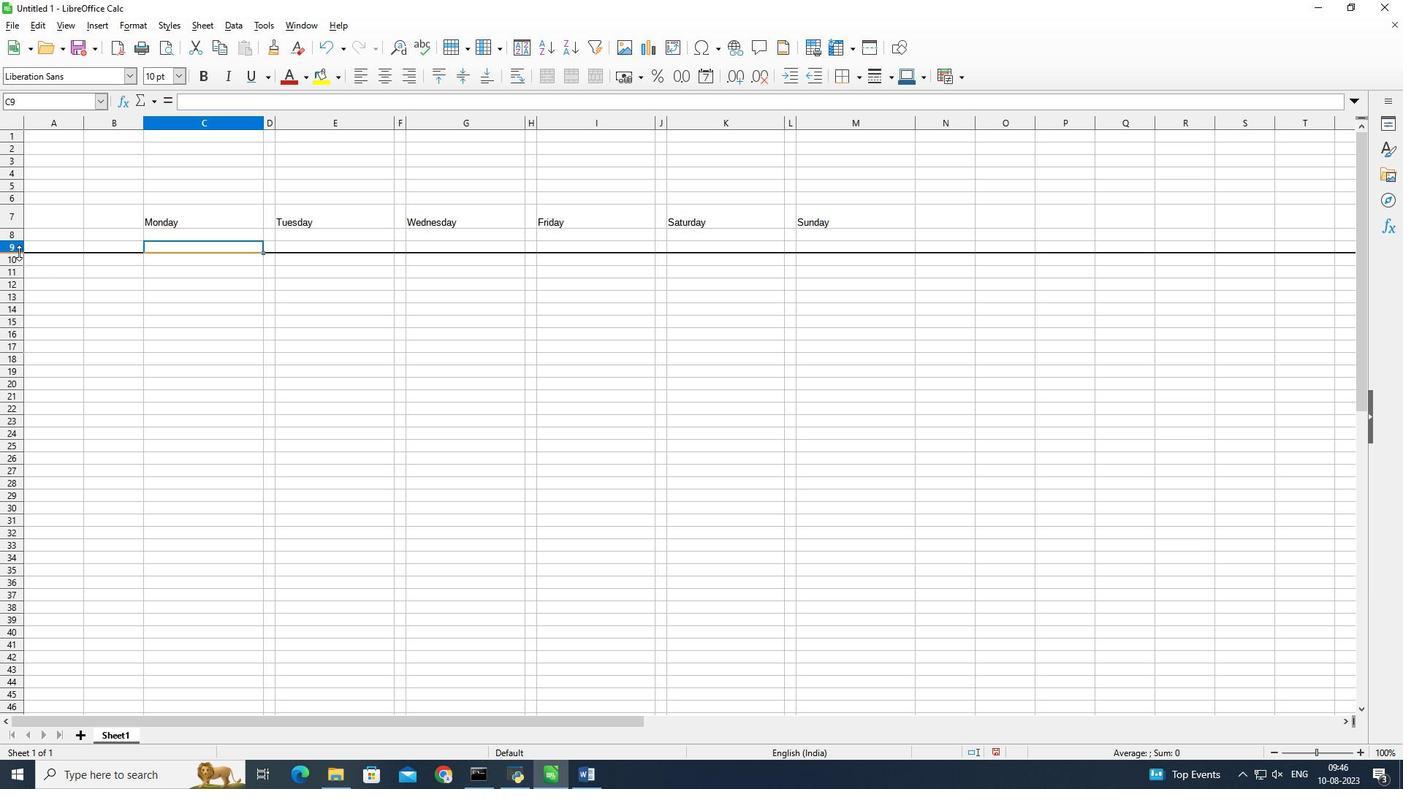 
Action: Mouse pressed left at (18, 252)
Screenshot: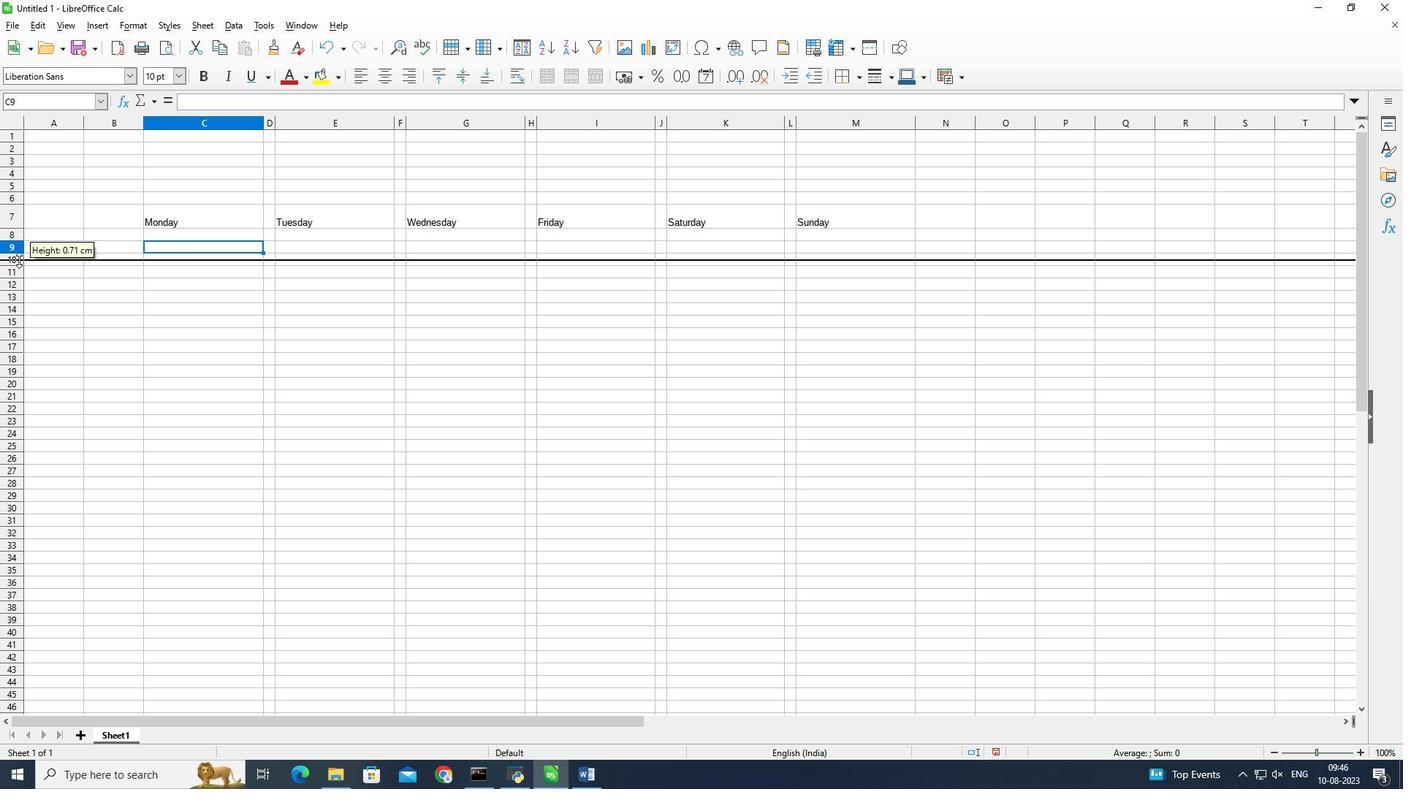 
Action: Mouse moved to (341, 76)
Screenshot: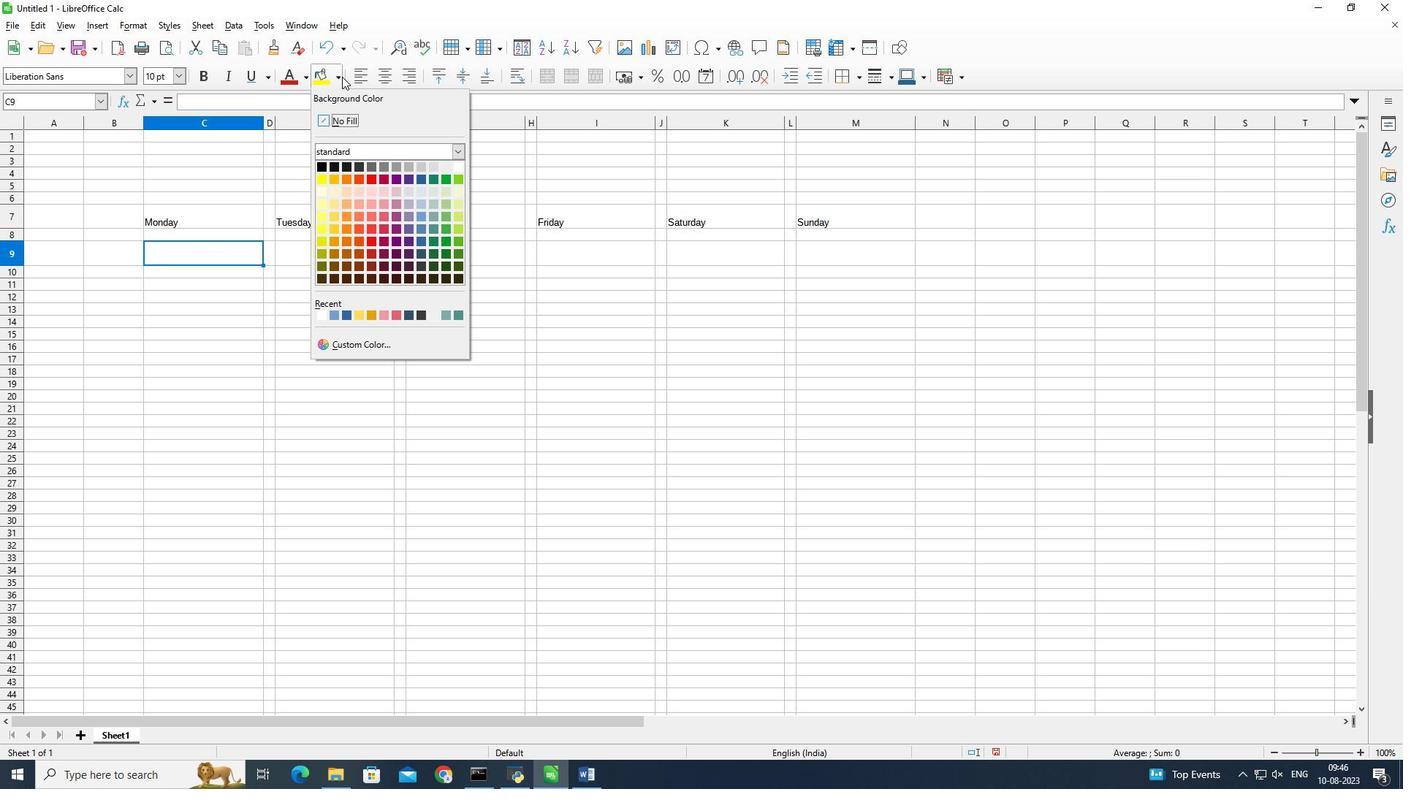 
Action: Mouse pressed left at (341, 76)
Screenshot: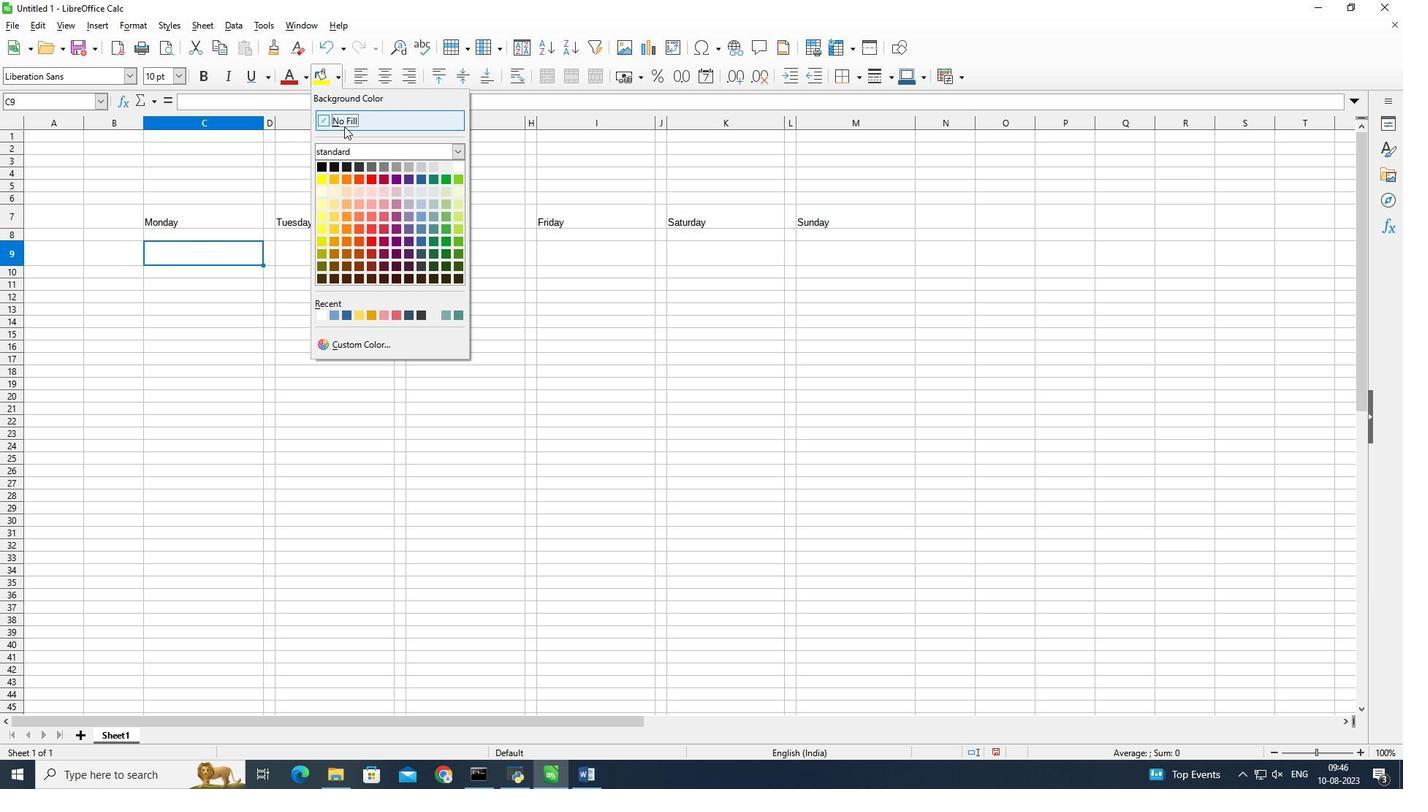 
Action: Mouse moved to (419, 207)
Screenshot: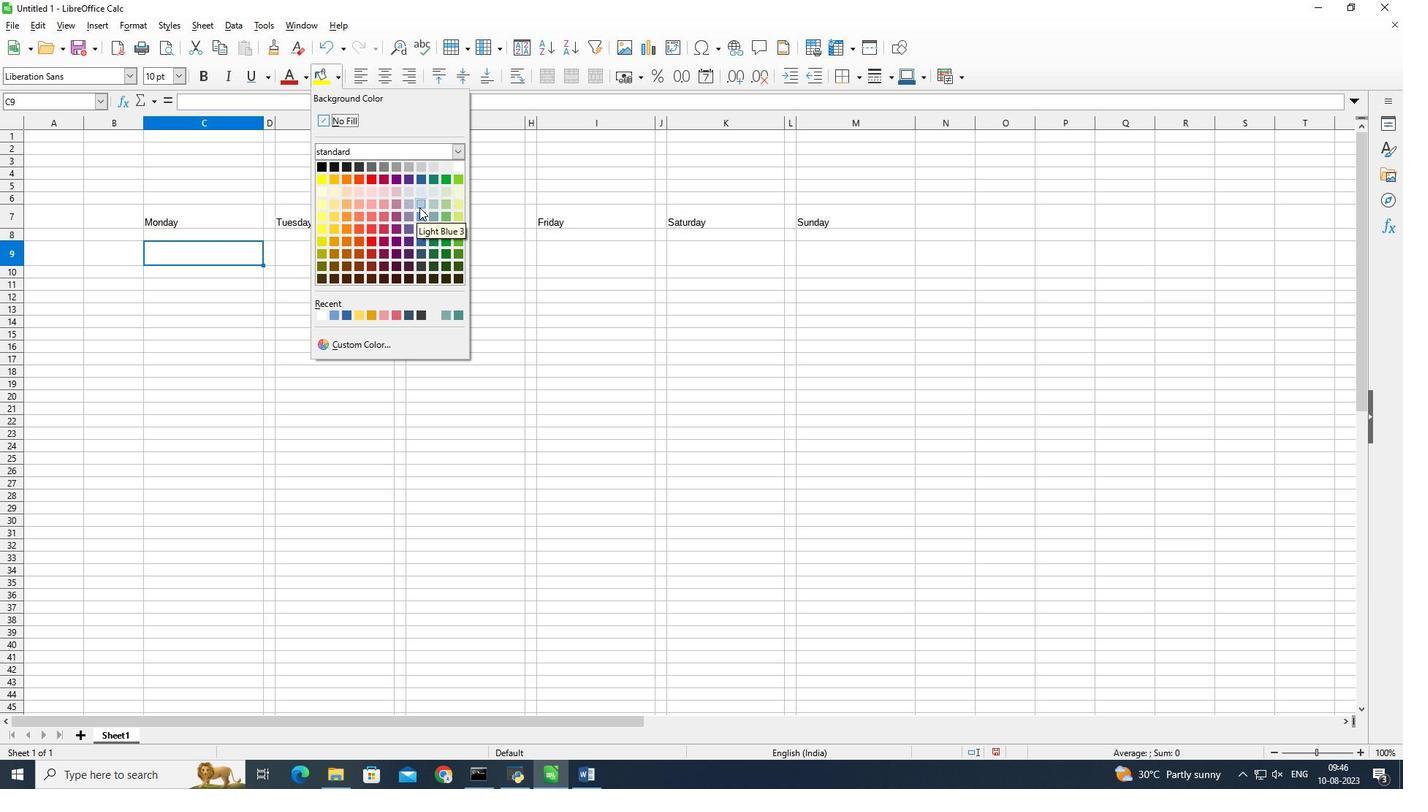 
Action: Mouse pressed left at (419, 207)
Screenshot: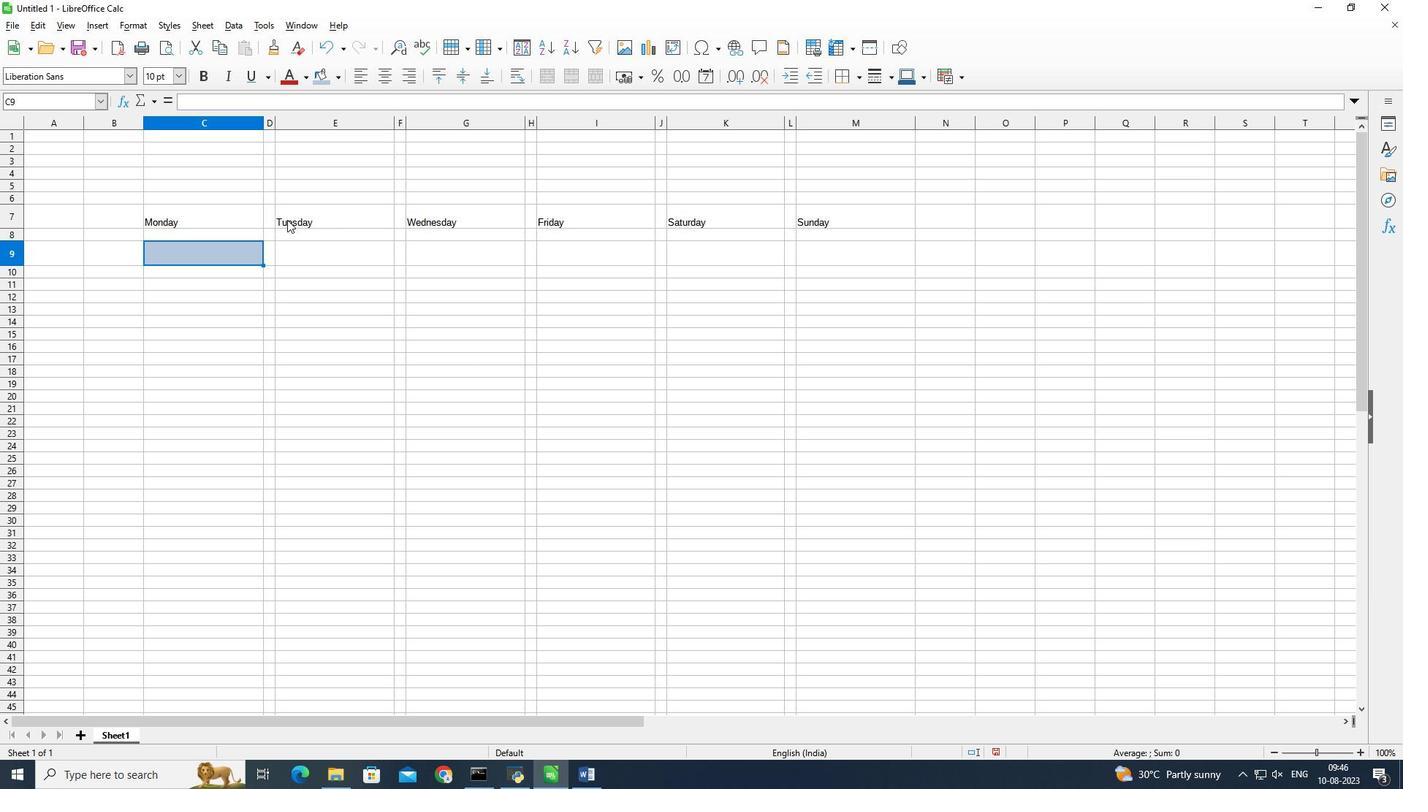 
Action: Mouse moved to (198, 221)
Screenshot: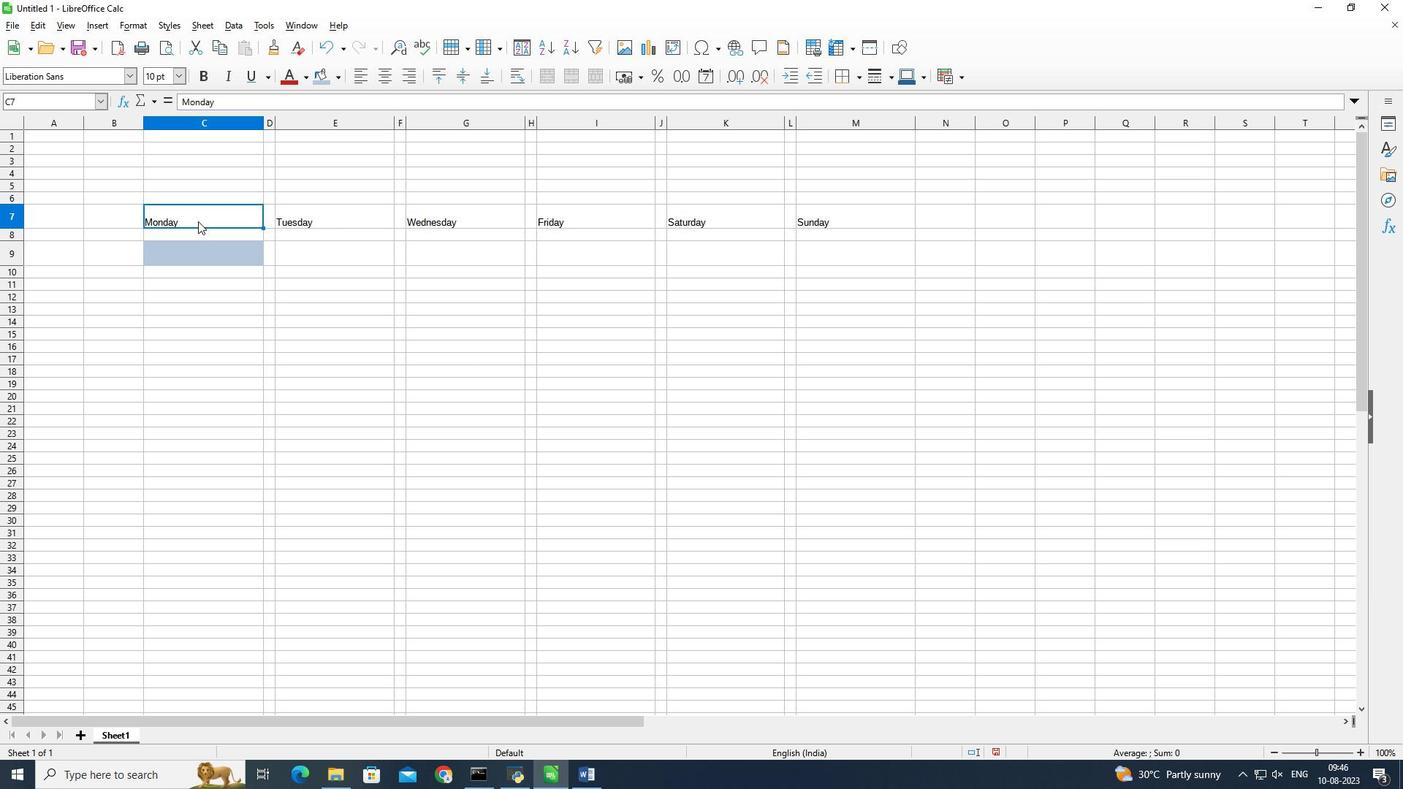 
Action: Mouse pressed left at (198, 221)
Screenshot: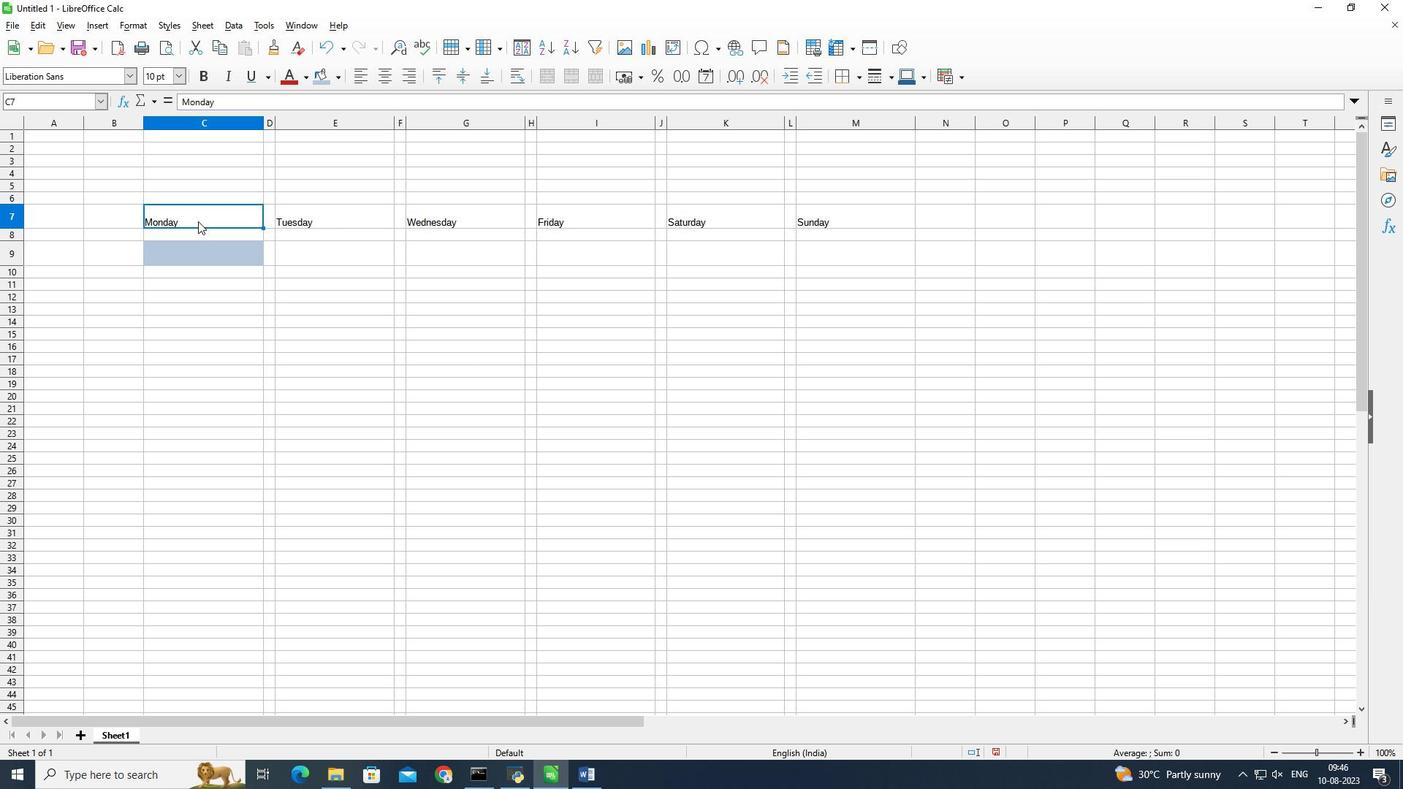 
Action: Mouse moved to (334, 81)
Screenshot: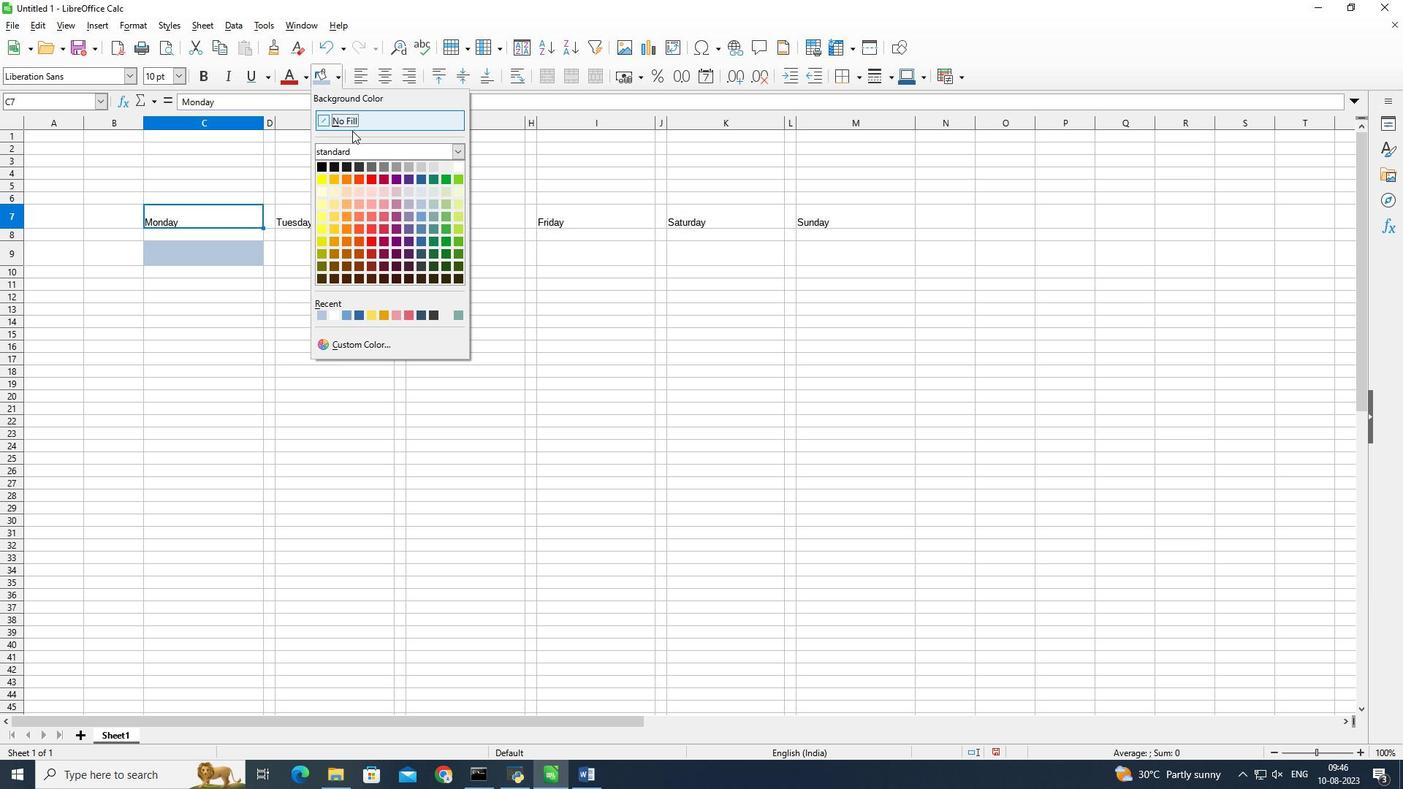 
Action: Mouse pressed left at (334, 81)
Screenshot: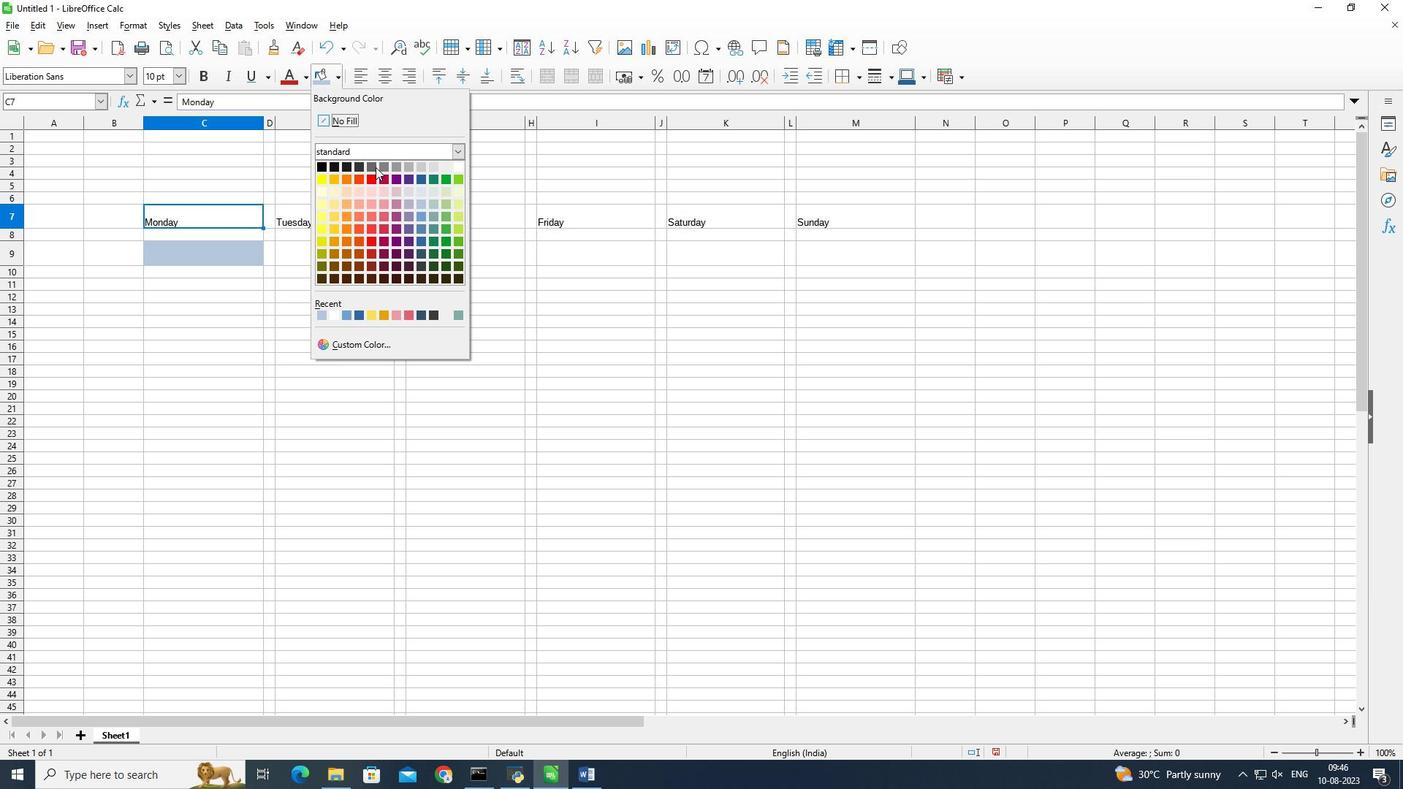 
Action: Mouse moved to (454, 192)
Screenshot: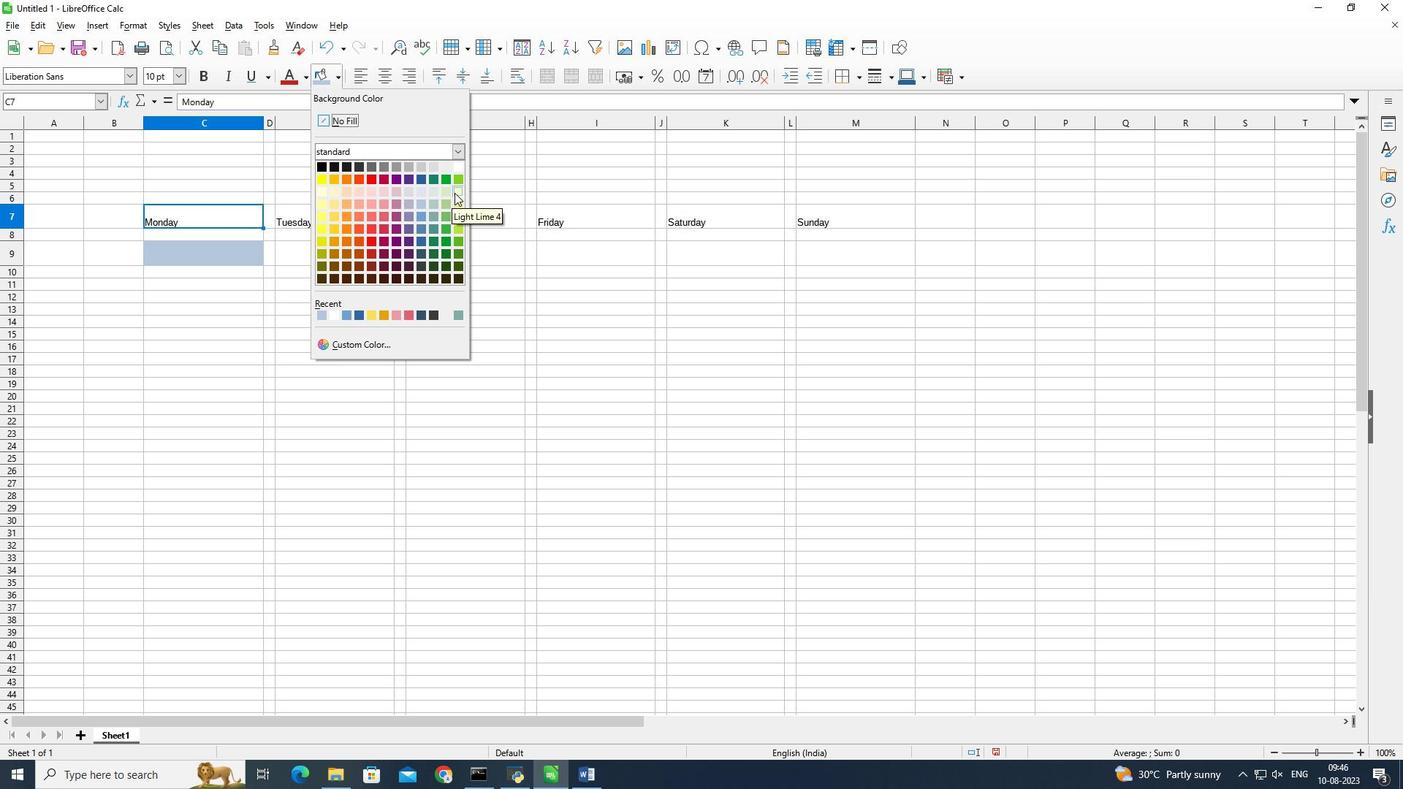 
Action: Mouse pressed left at (454, 192)
Screenshot: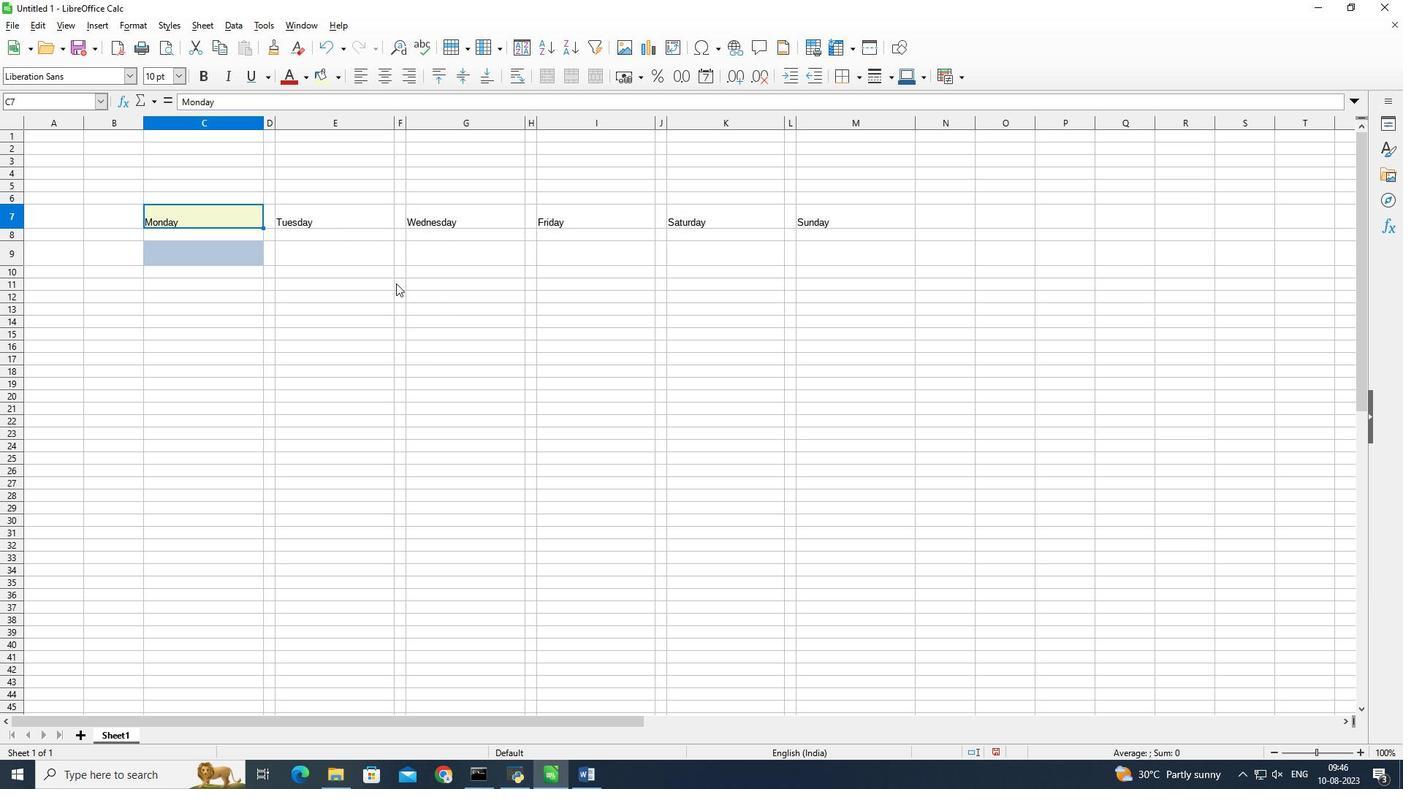 
Action: Mouse moved to (396, 283)
Screenshot: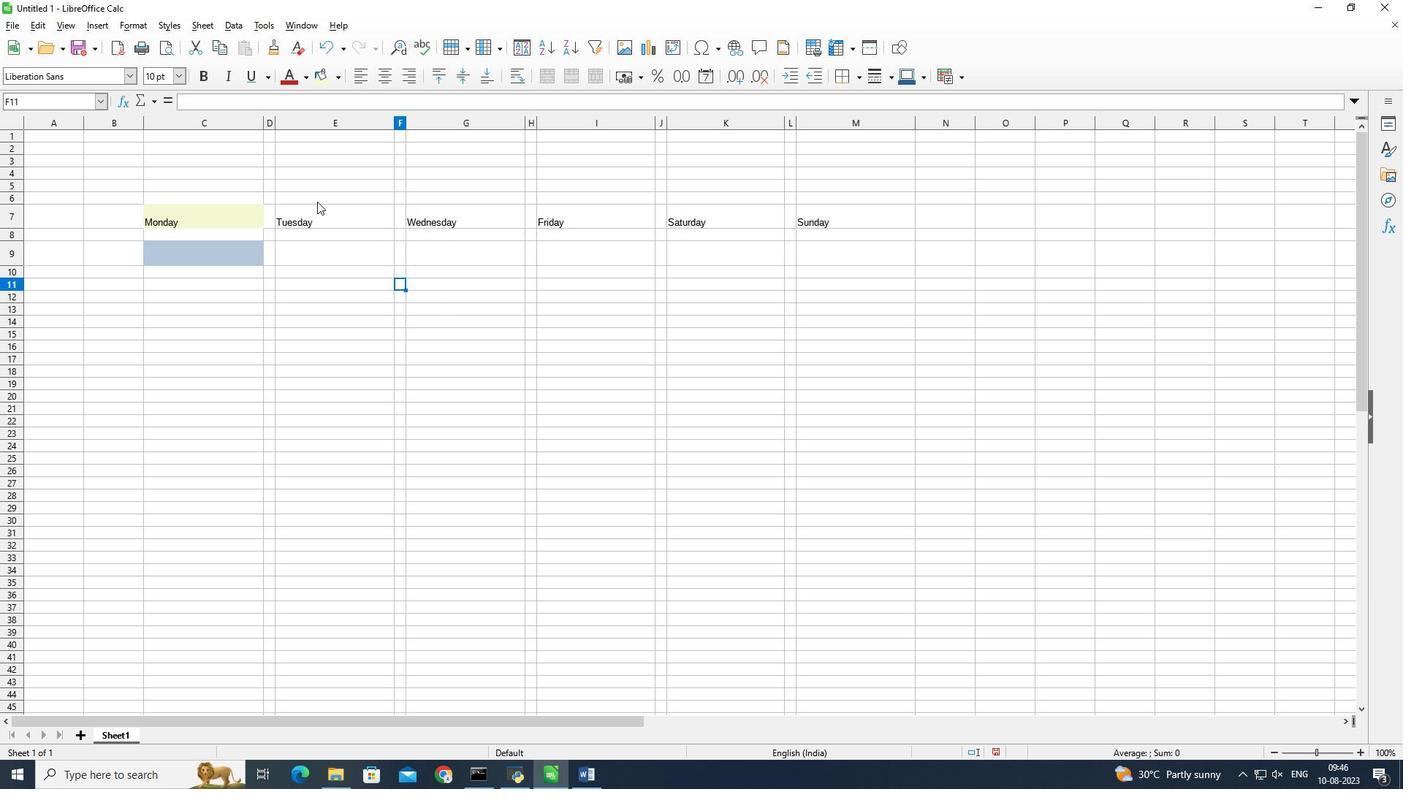 
Action: Mouse pressed left at (396, 283)
Screenshot: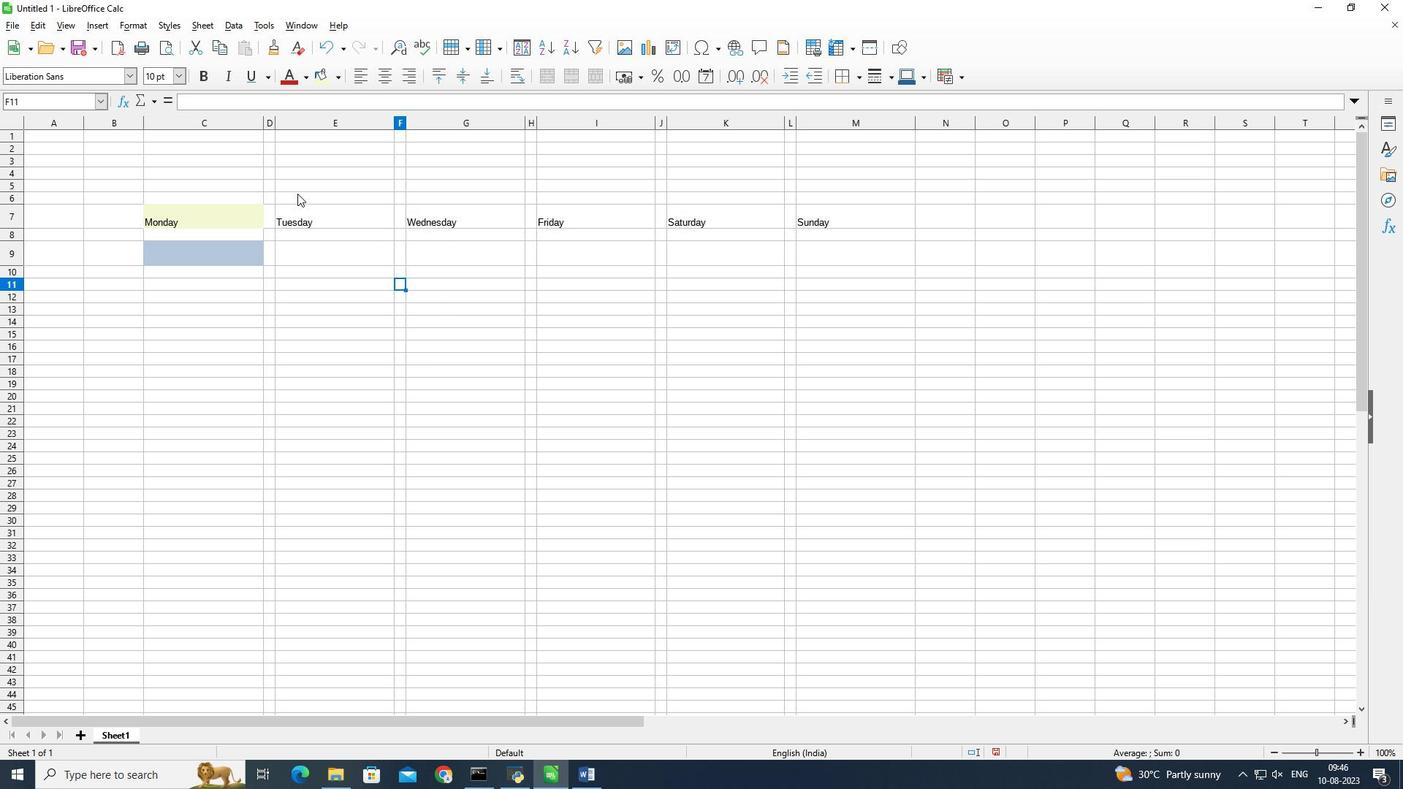 
Action: Mouse moved to (211, 214)
Screenshot: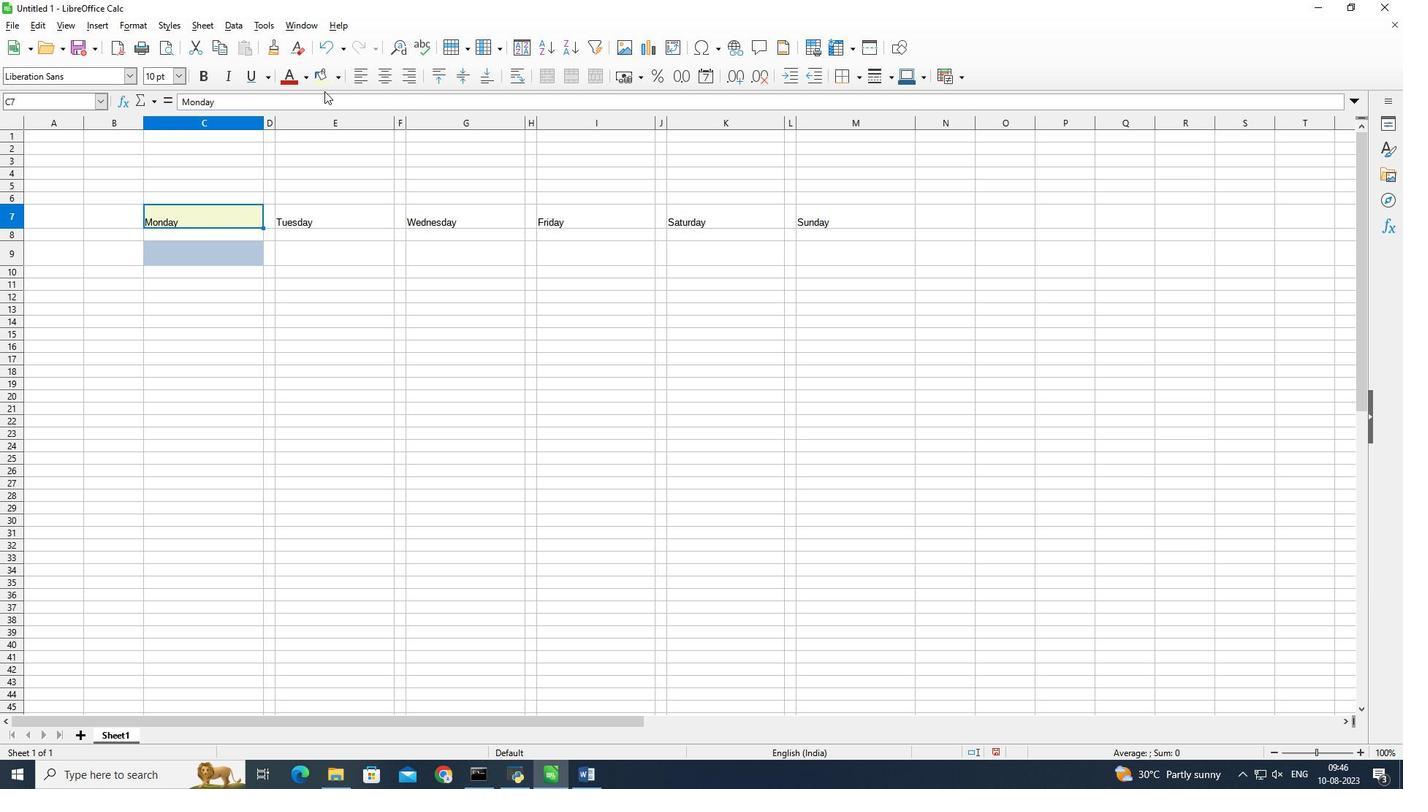 
Action: Mouse pressed left at (211, 214)
Screenshot: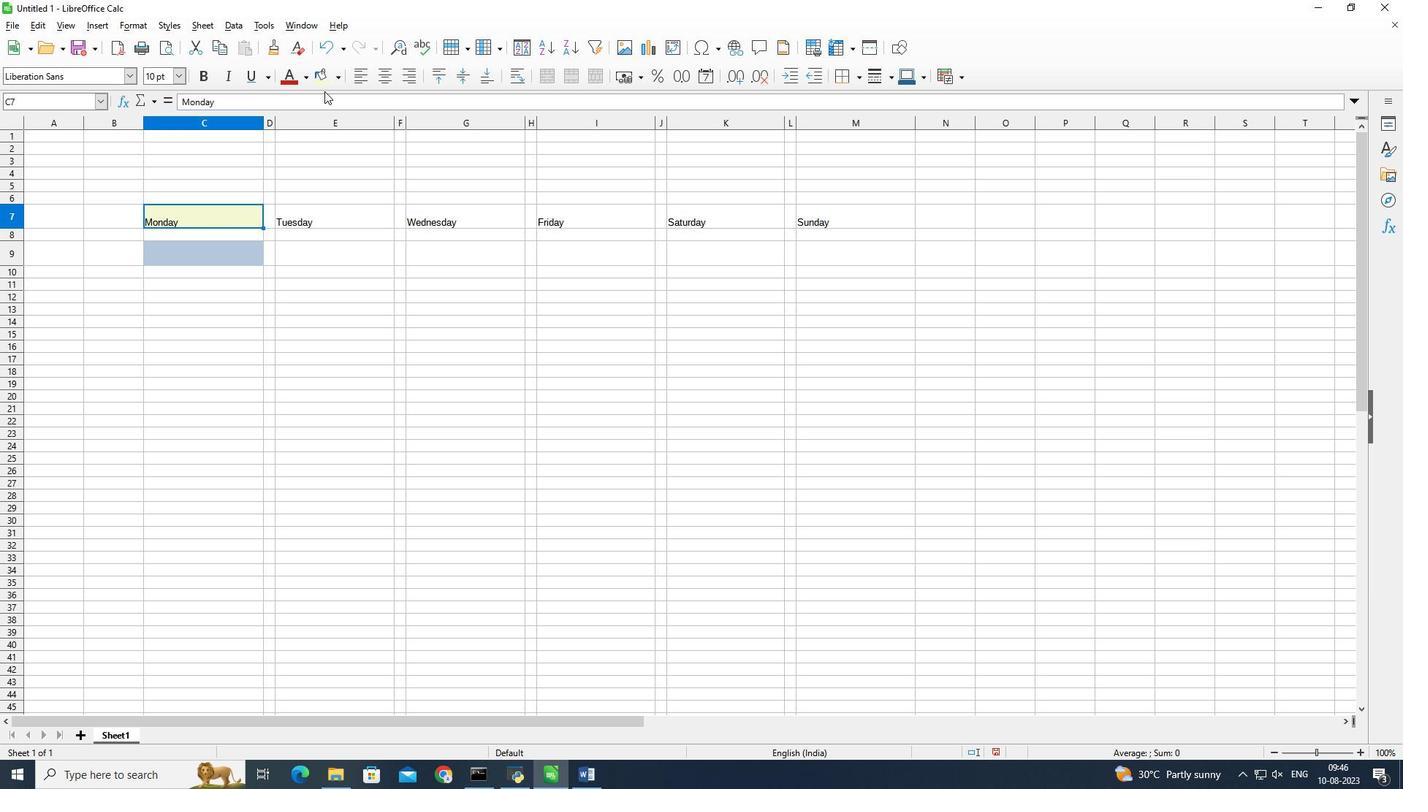 
Action: Mouse moved to (339, 73)
Screenshot: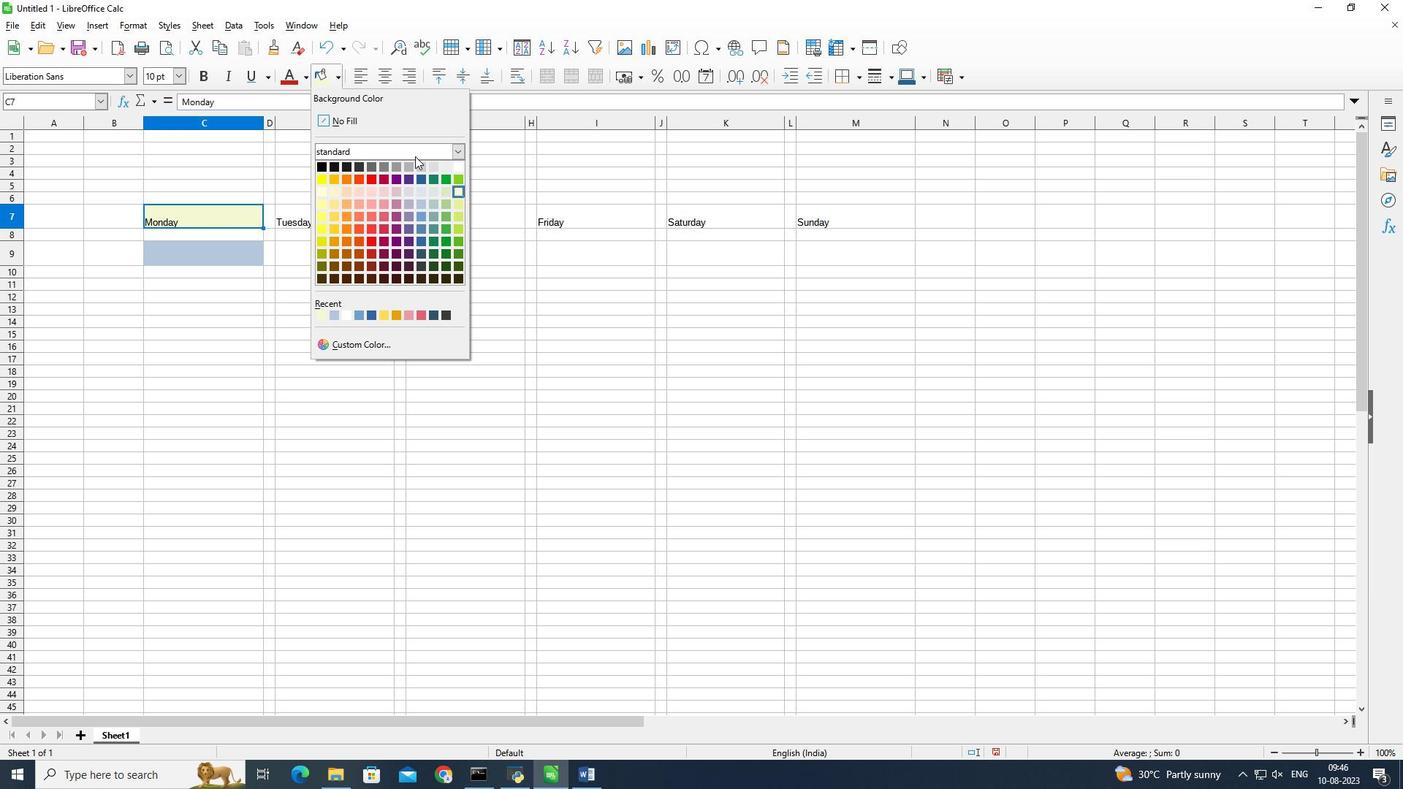 
Action: Mouse pressed left at (339, 73)
Screenshot: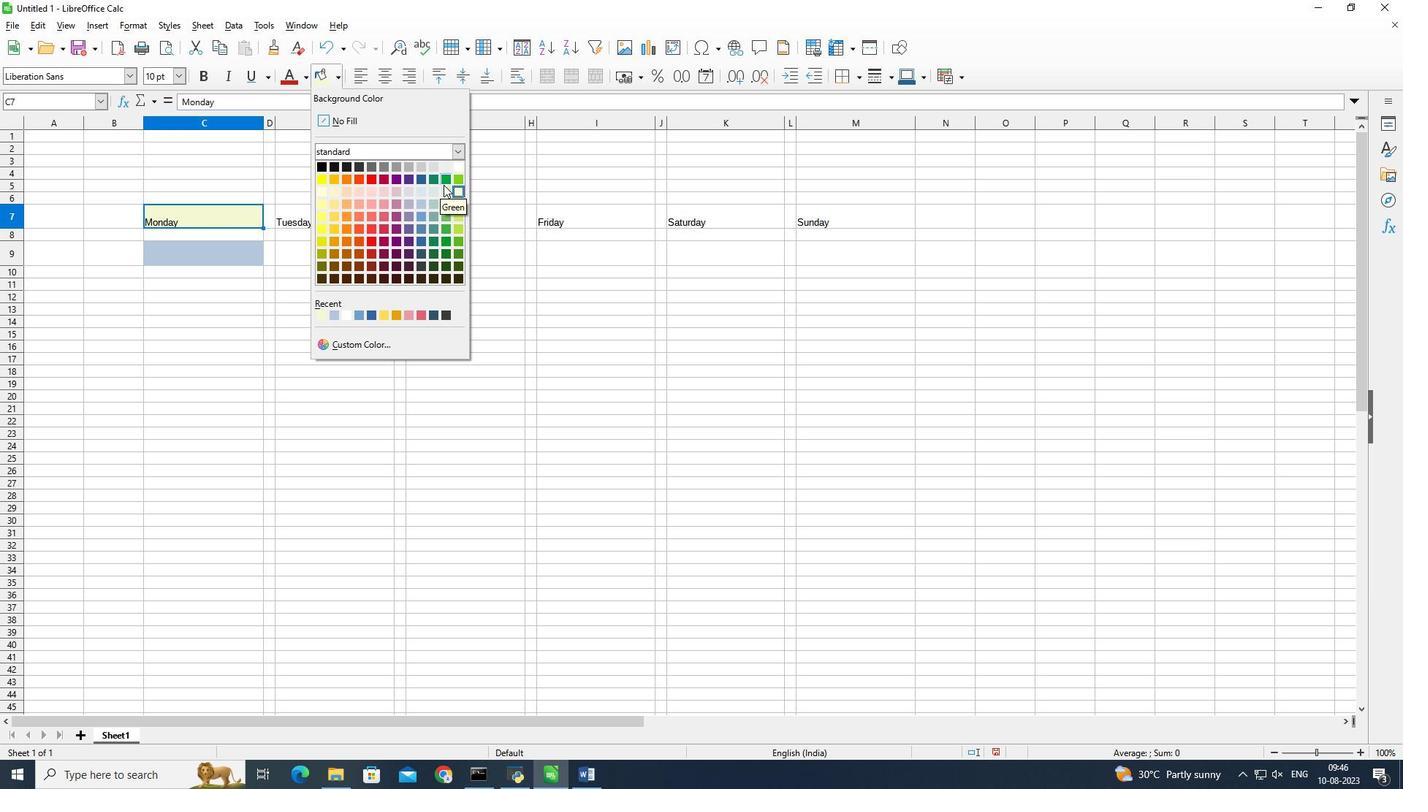 
Action: Mouse moved to (454, 204)
Screenshot: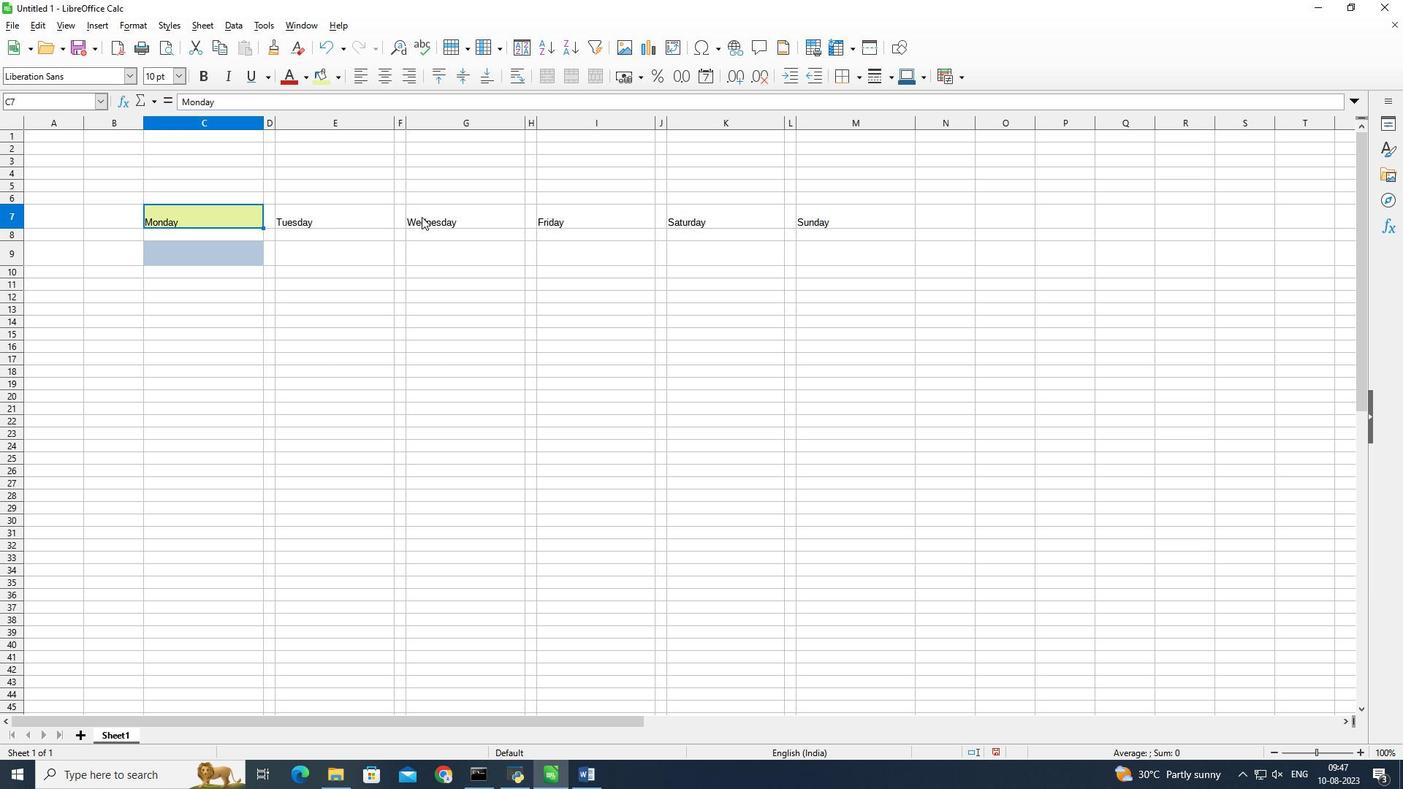 
Action: Mouse pressed left at (454, 204)
Screenshot: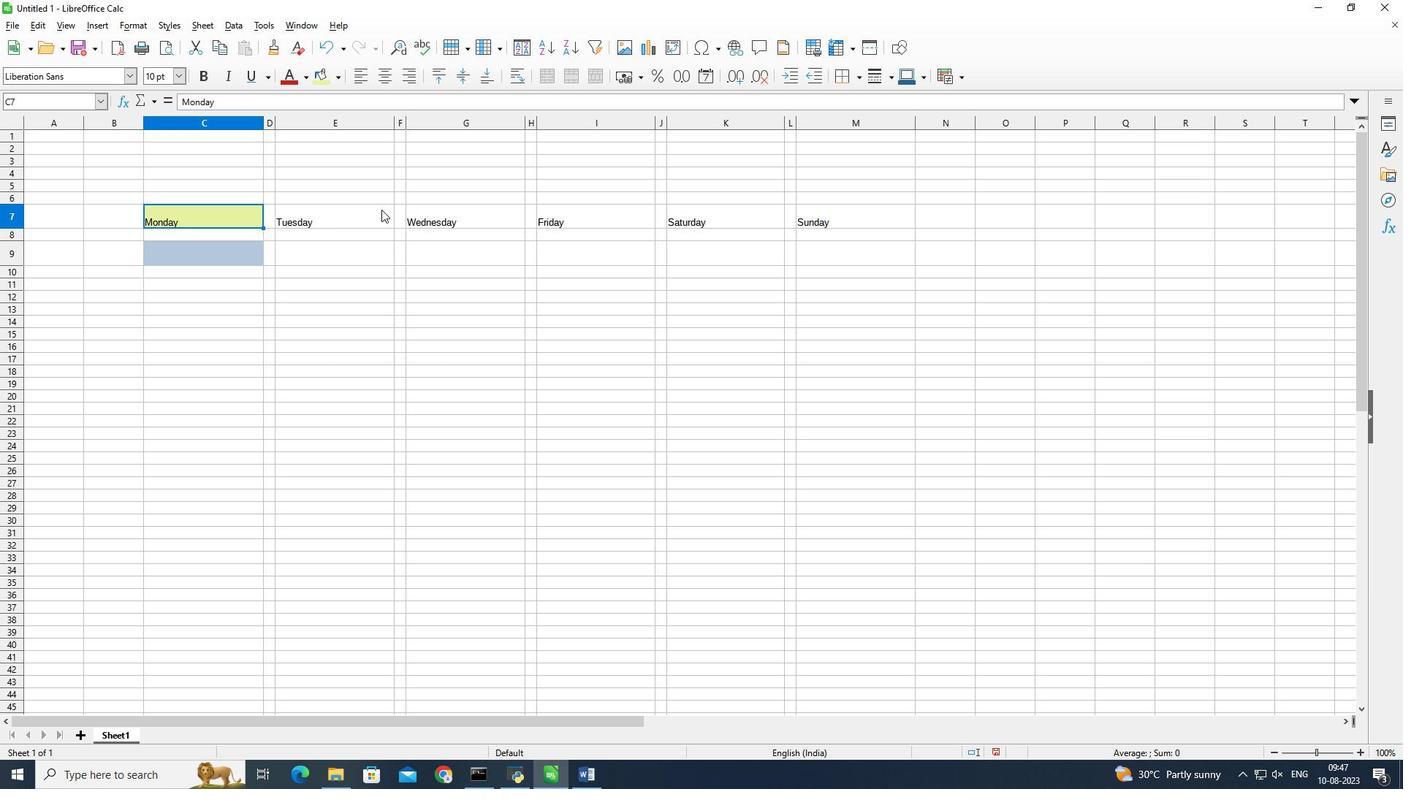 
Action: Mouse moved to (336, 75)
Screenshot: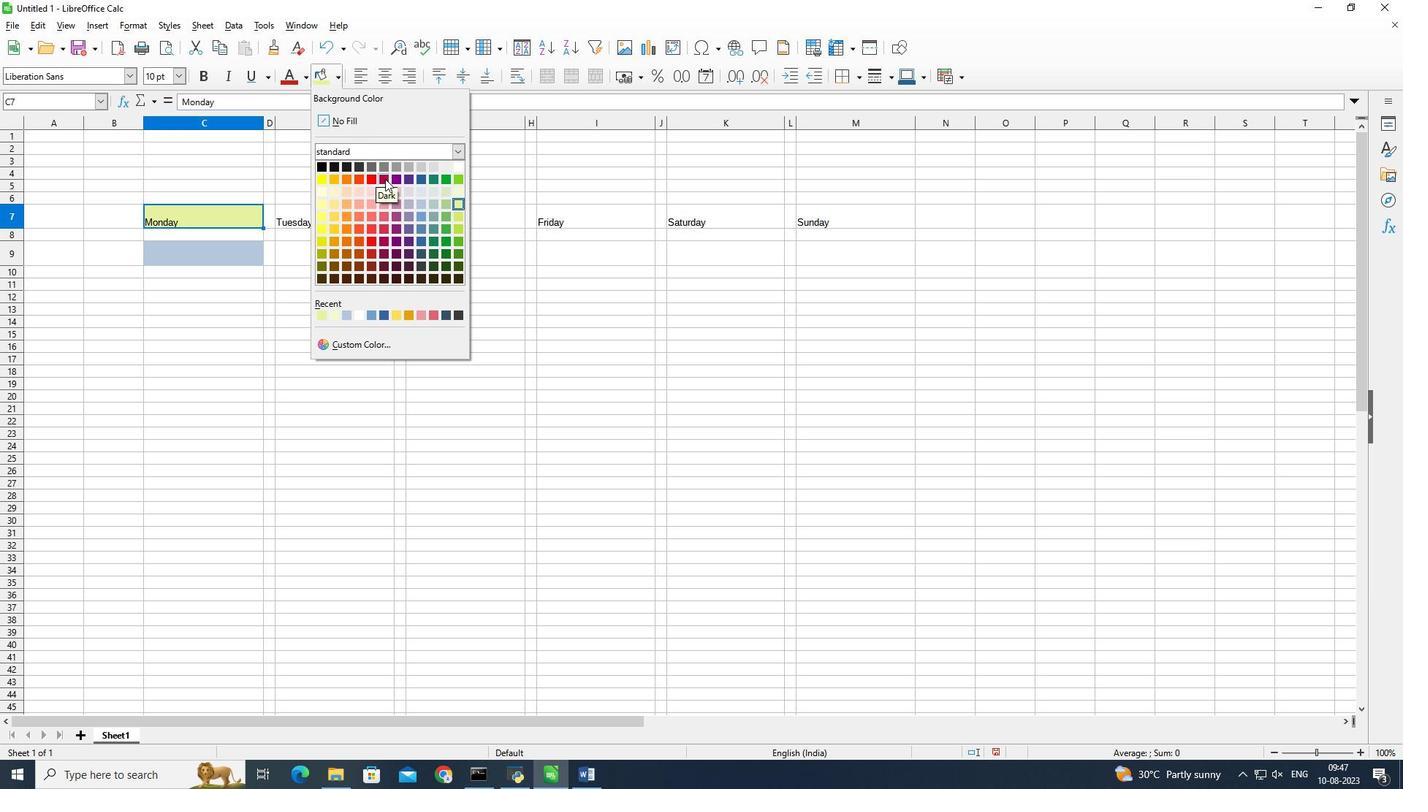 
Action: Mouse pressed left at (336, 75)
Screenshot: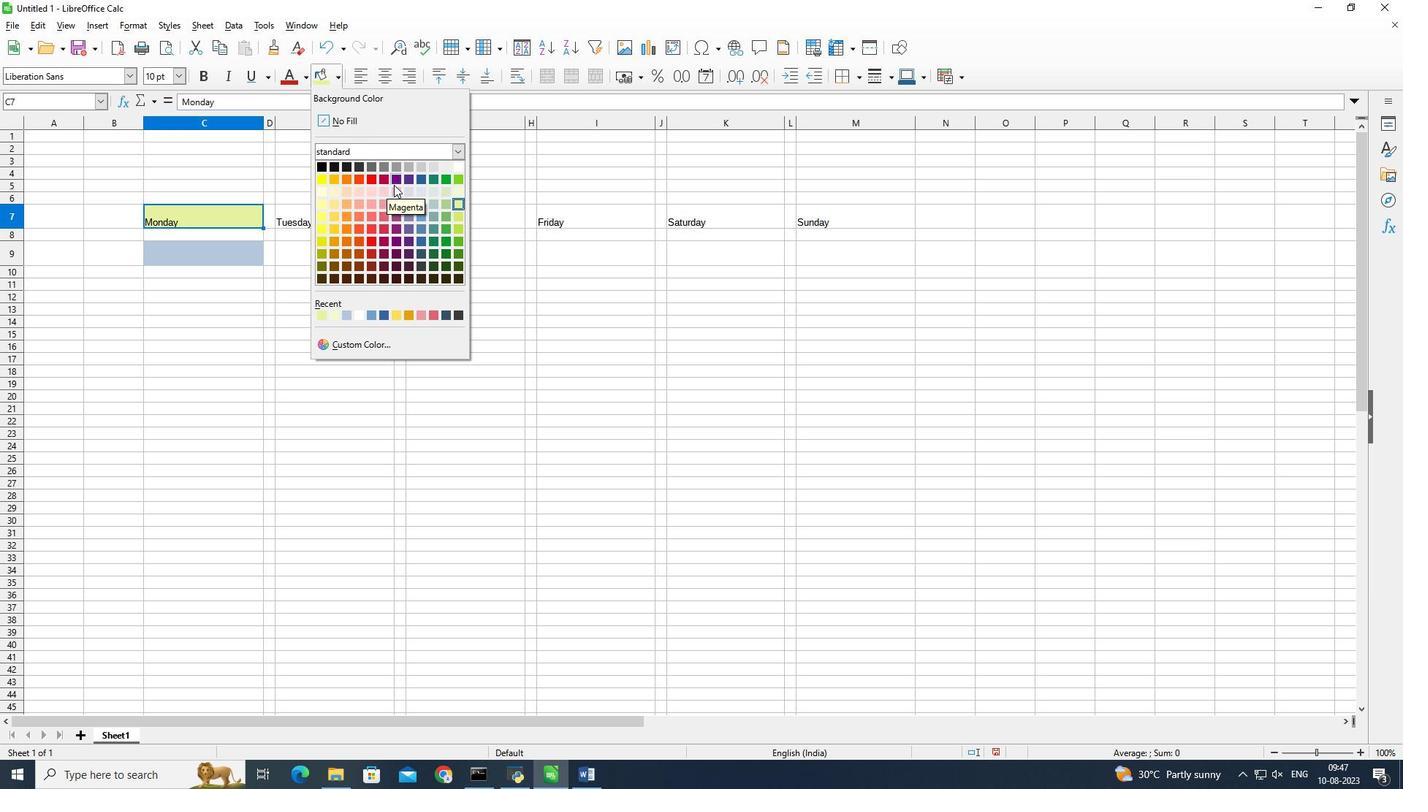 
Action: Mouse moved to (447, 208)
Screenshot: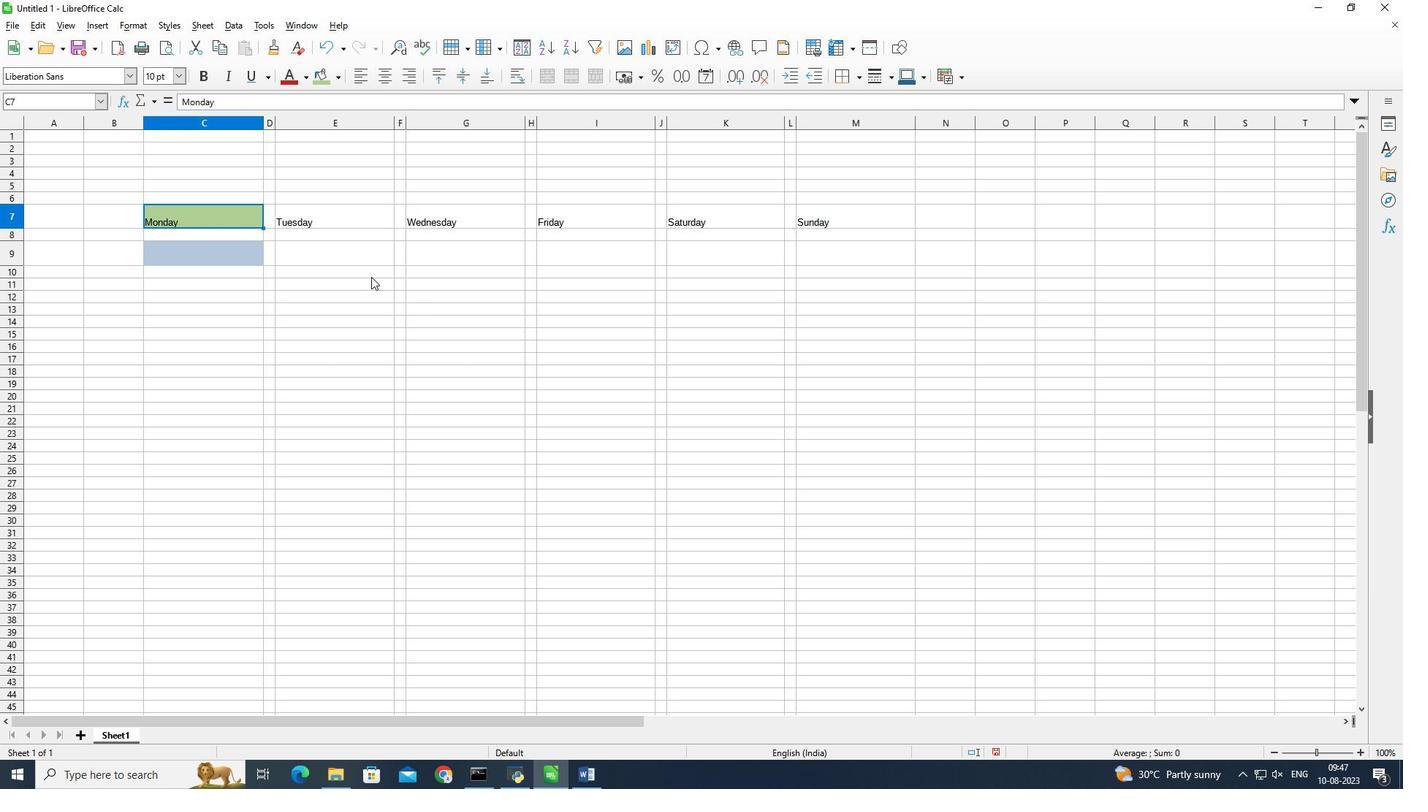 
Action: Mouse pressed left at (447, 208)
Screenshot: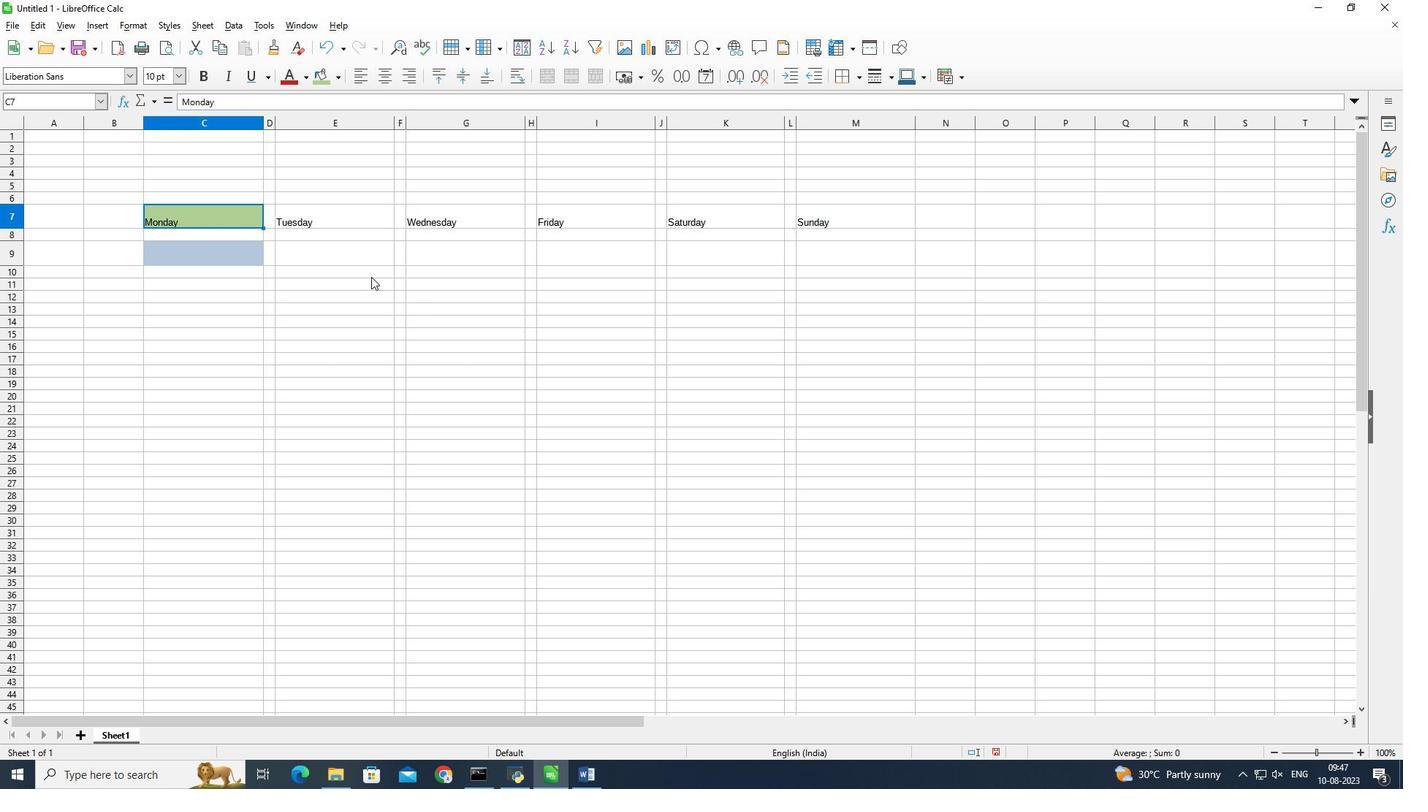 
Action: Mouse moved to (189, 279)
Screenshot: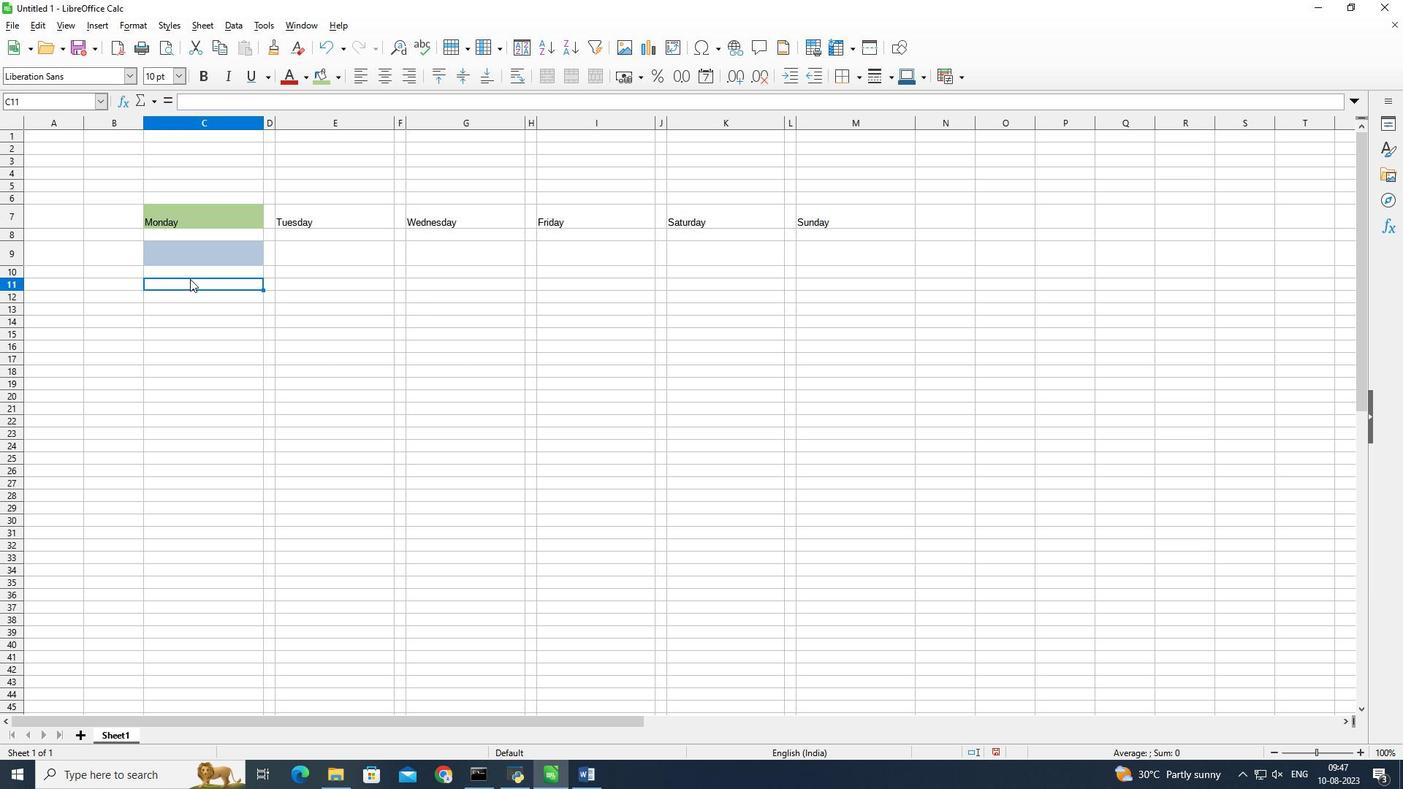
Action: Mouse pressed left at (189, 279)
Screenshot: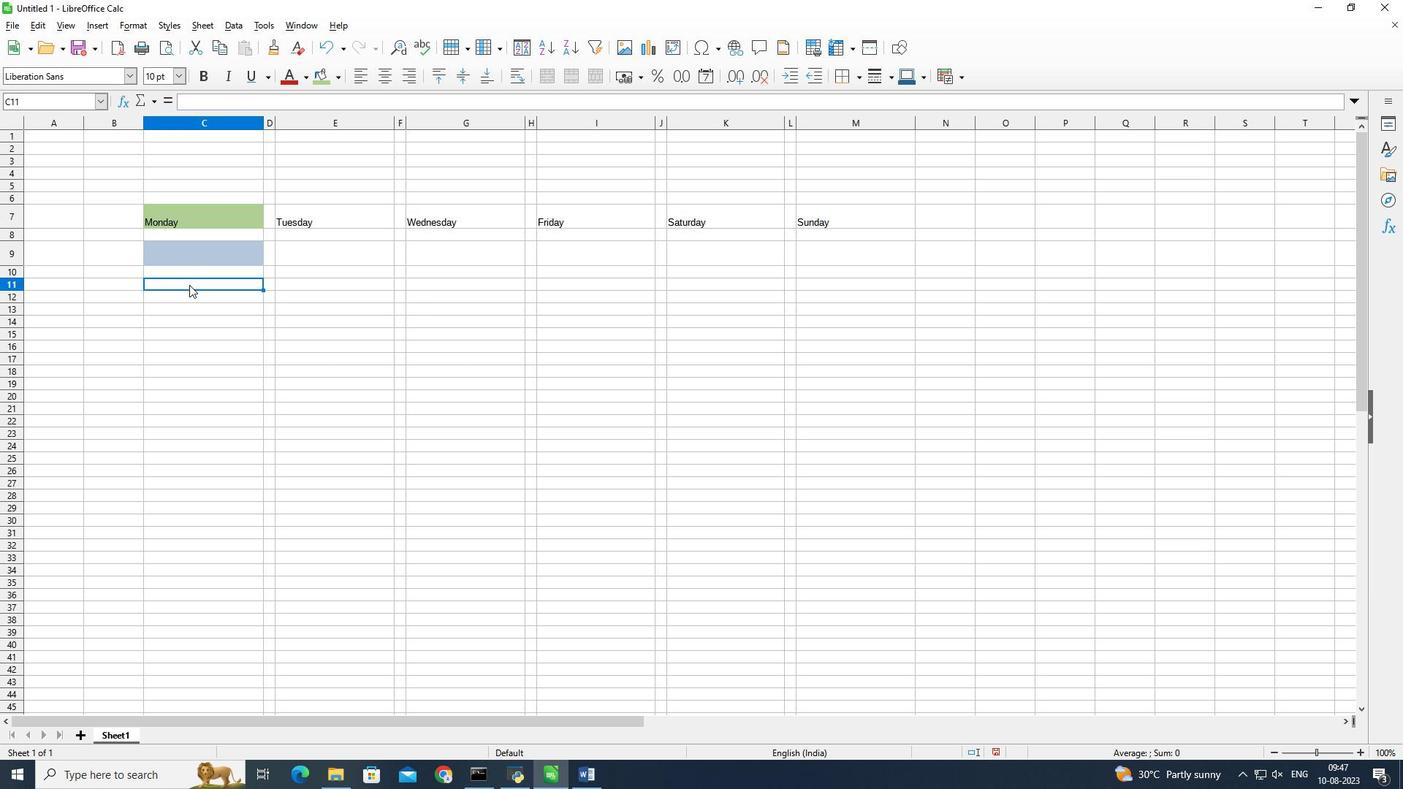 
Action: Mouse moved to (11, 290)
Screenshot: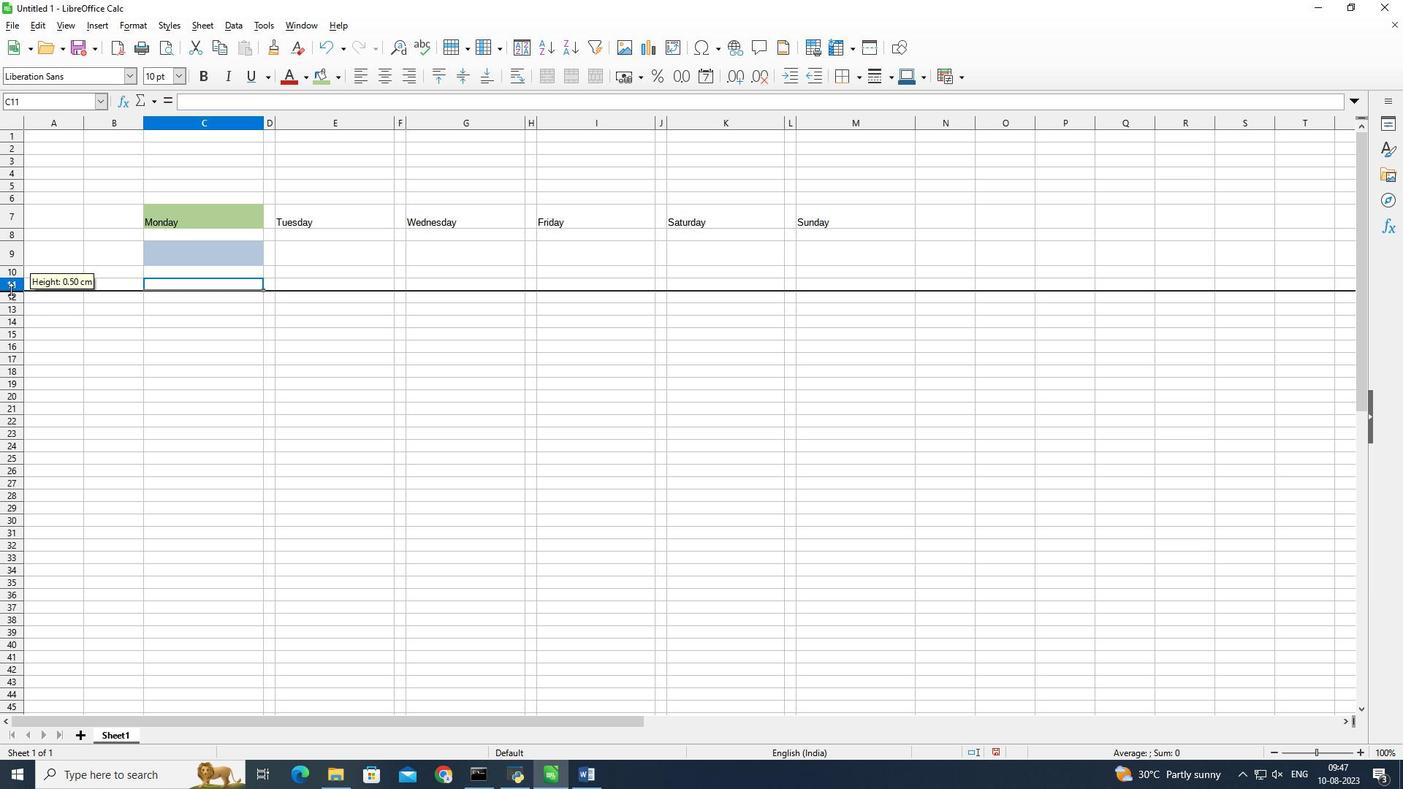 
Action: Mouse pressed left at (11, 290)
Screenshot: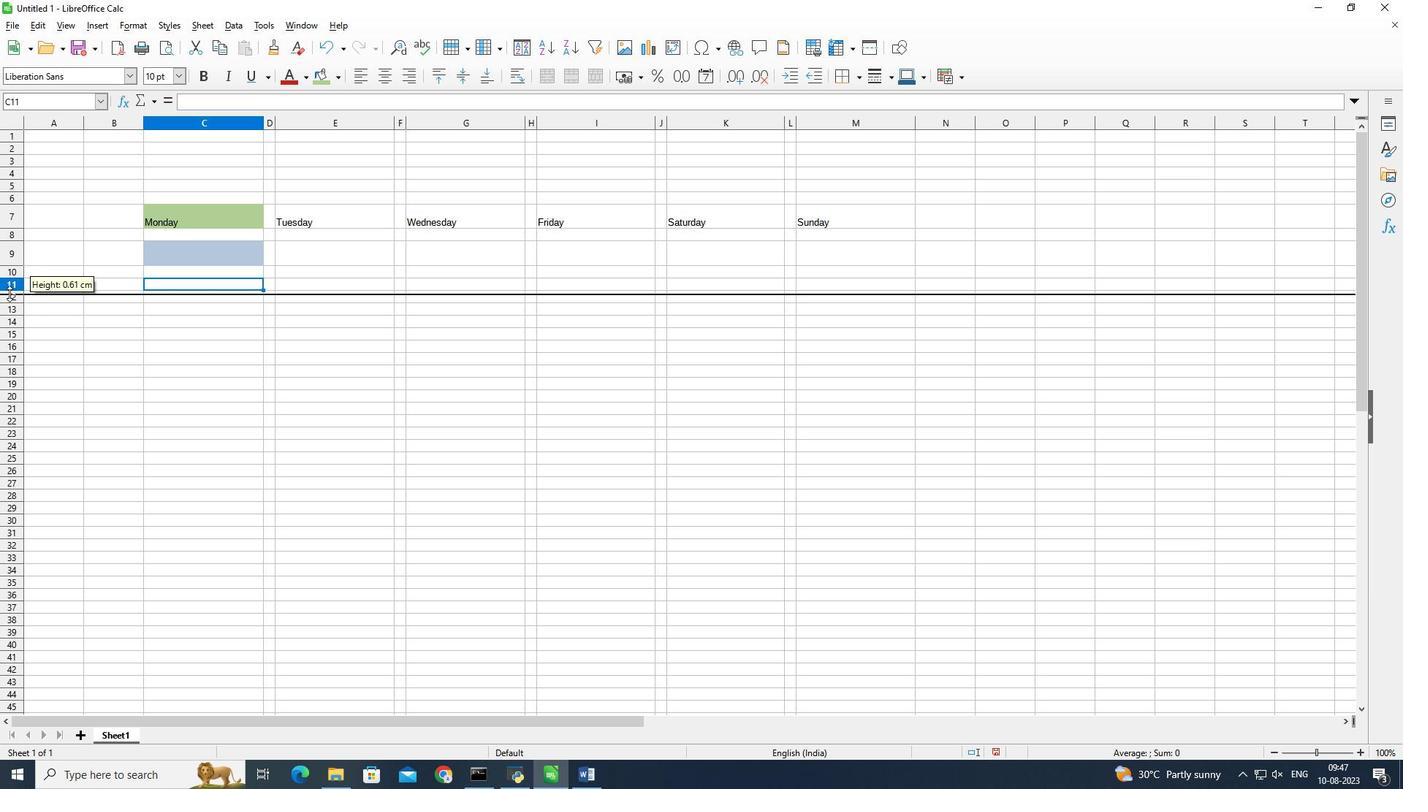 
Action: Mouse moved to (340, 76)
Screenshot: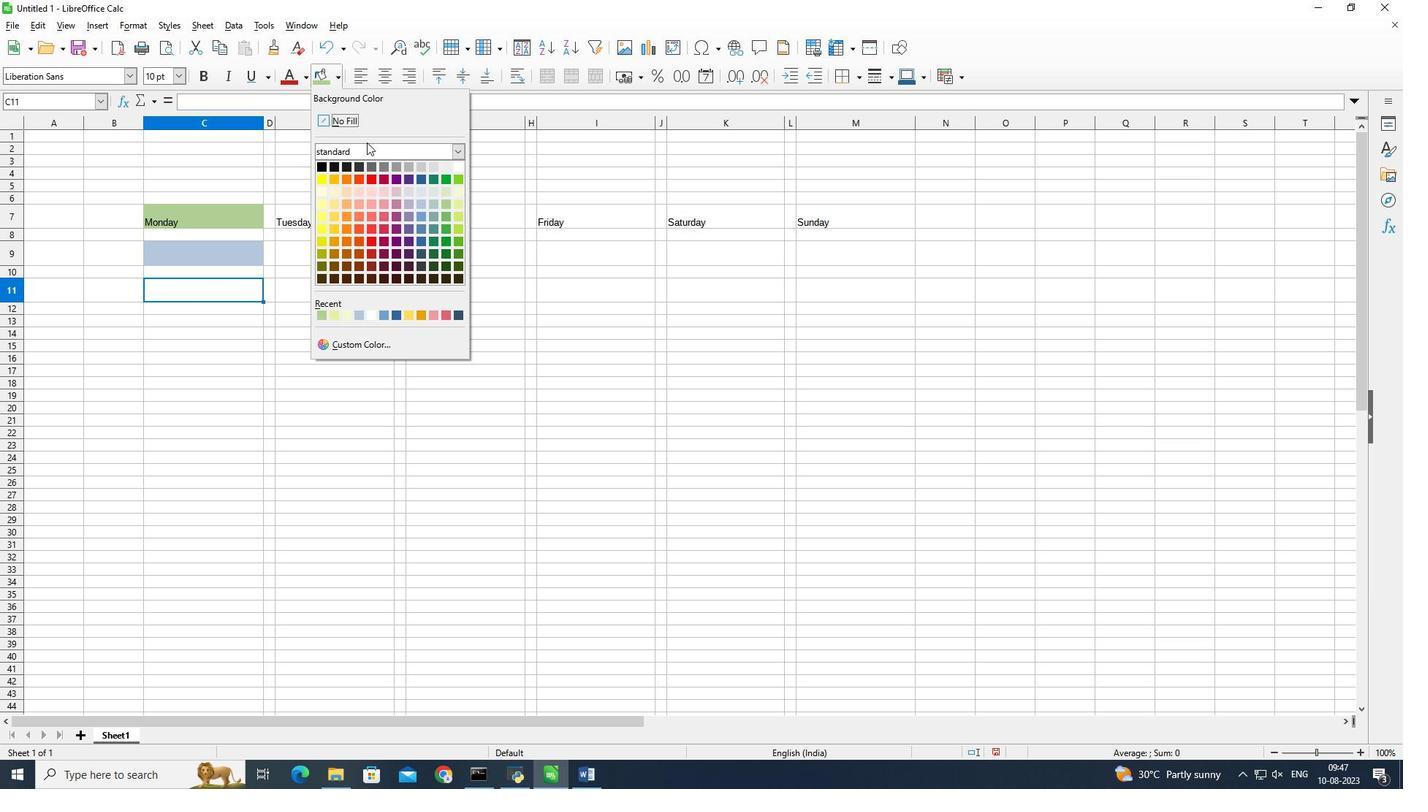 
Action: Mouse pressed left at (340, 76)
Screenshot: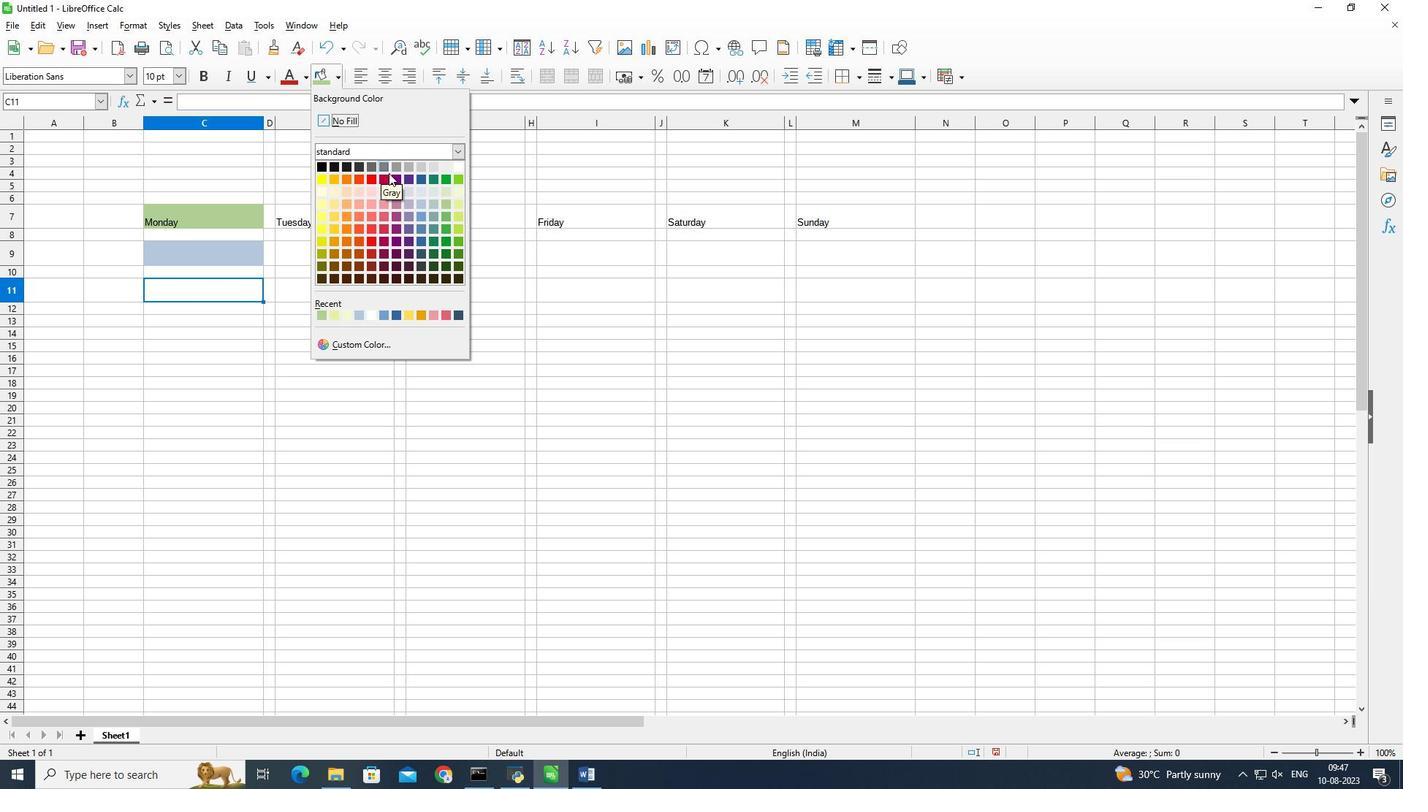 
Action: Mouse moved to (418, 200)
Screenshot: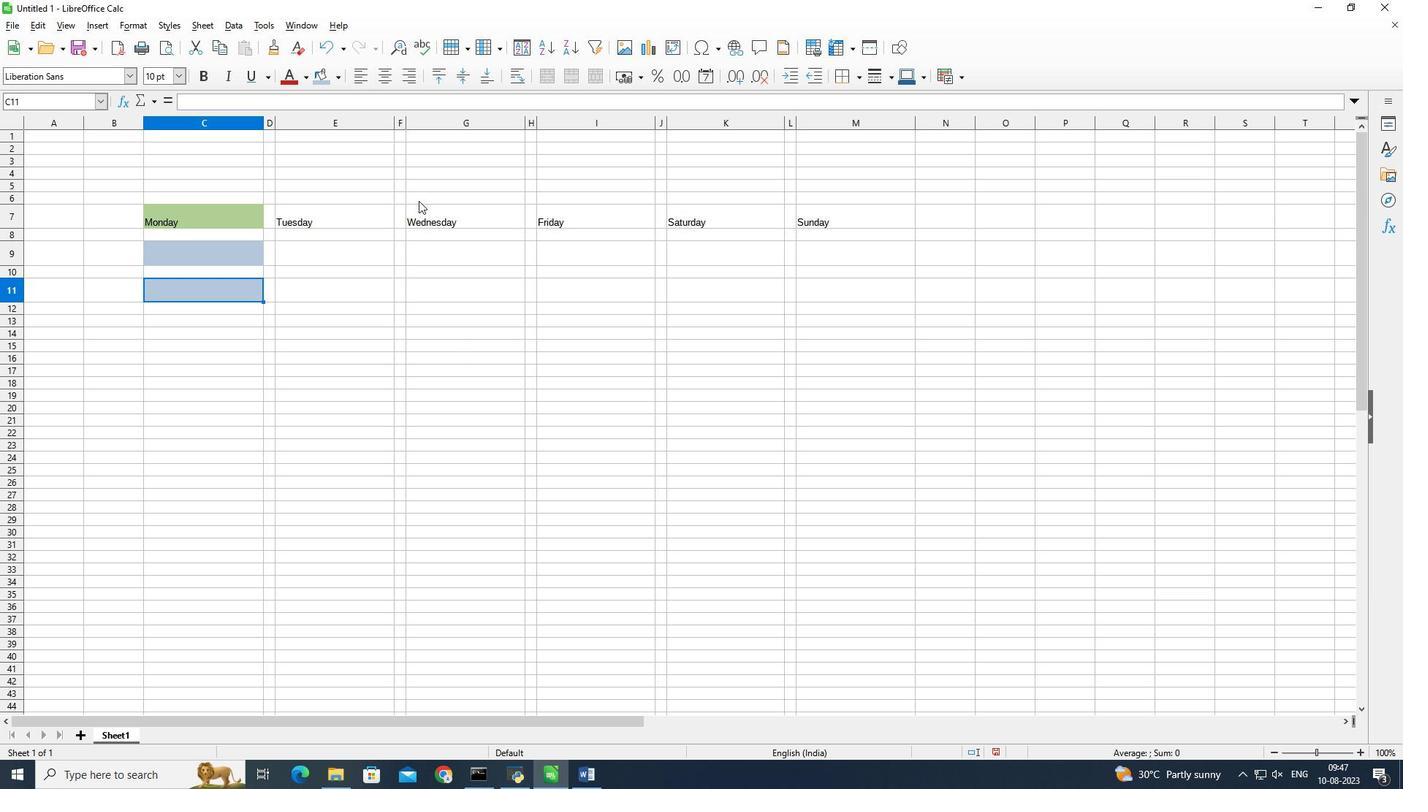 
Action: Mouse pressed left at (418, 200)
Screenshot: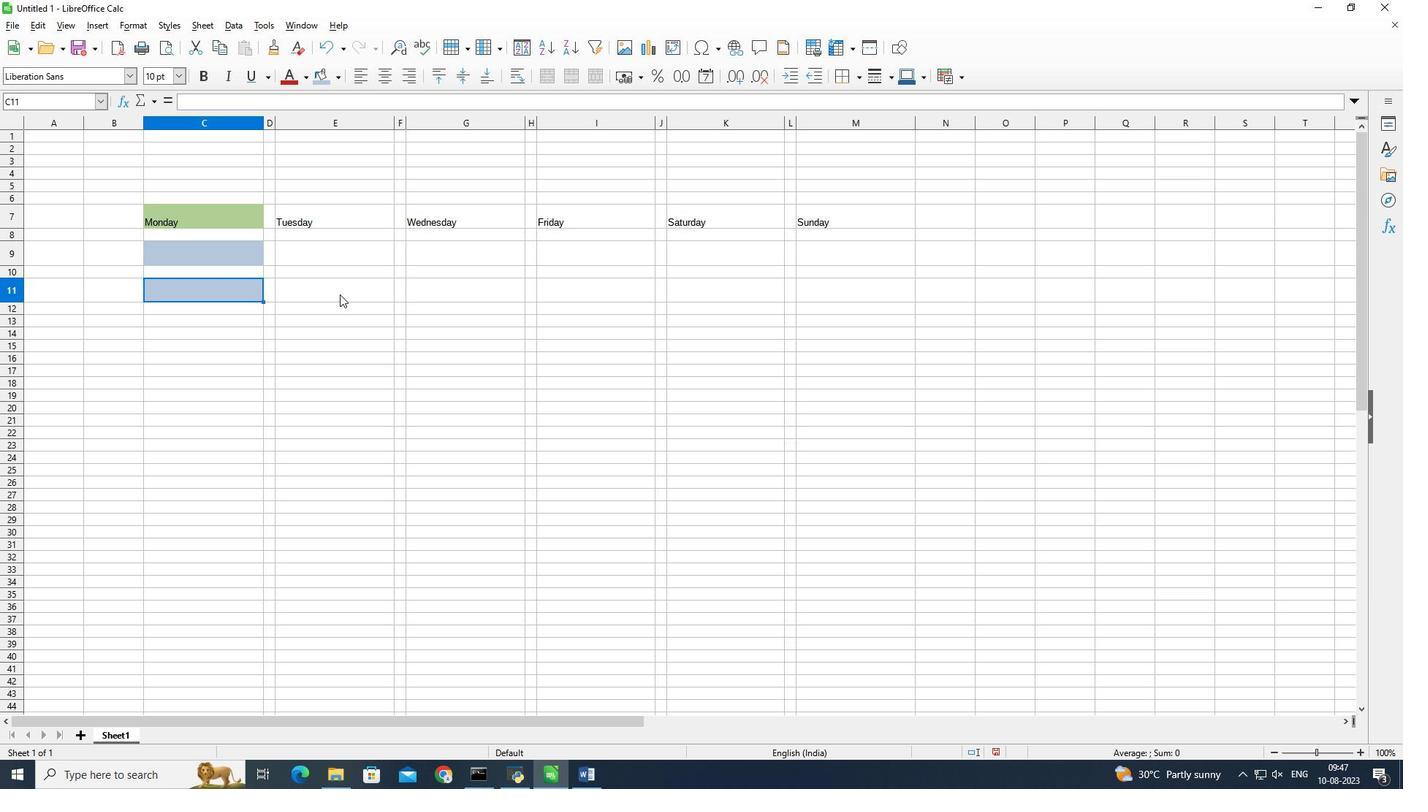 
Action: Mouse moved to (339, 294)
Screenshot: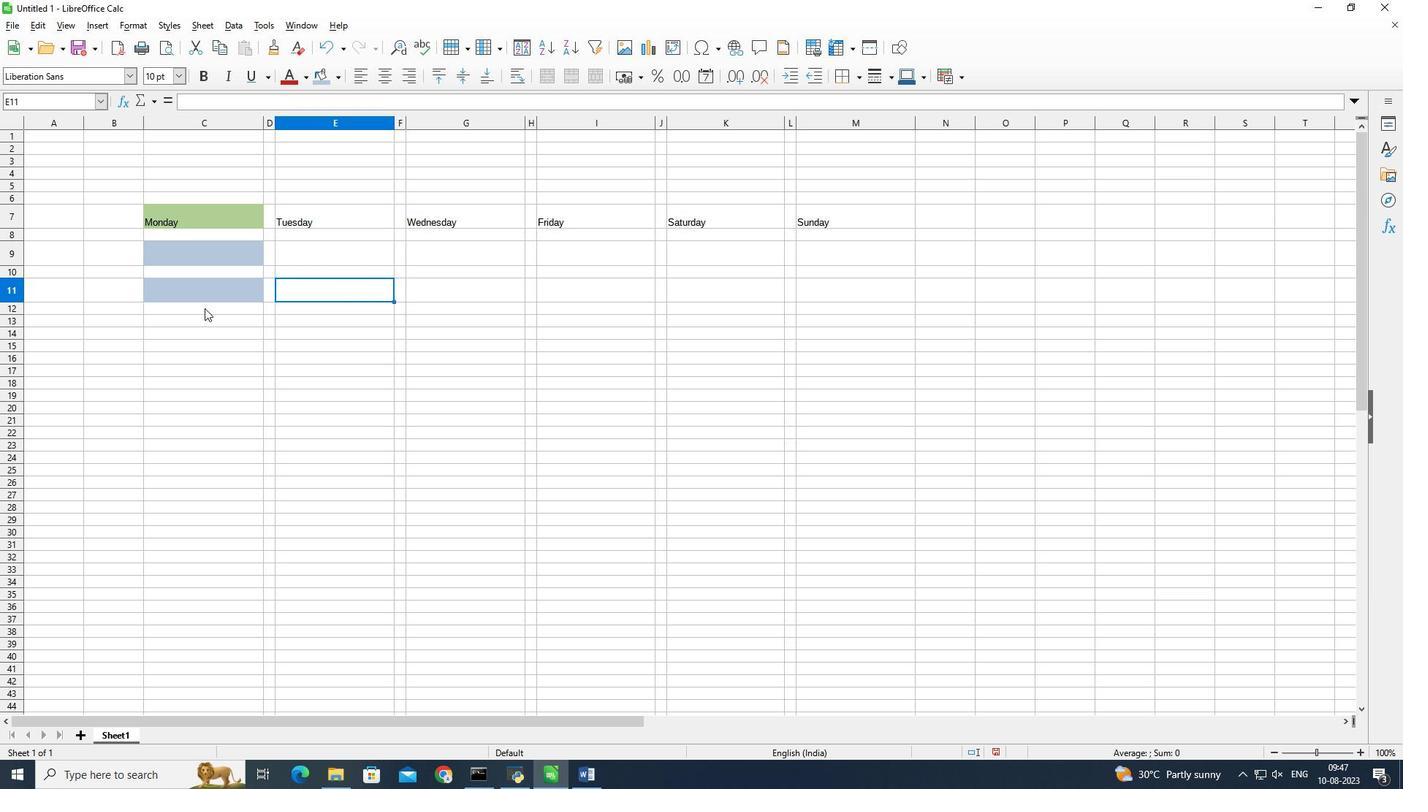 
Action: Mouse pressed left at (339, 294)
Screenshot: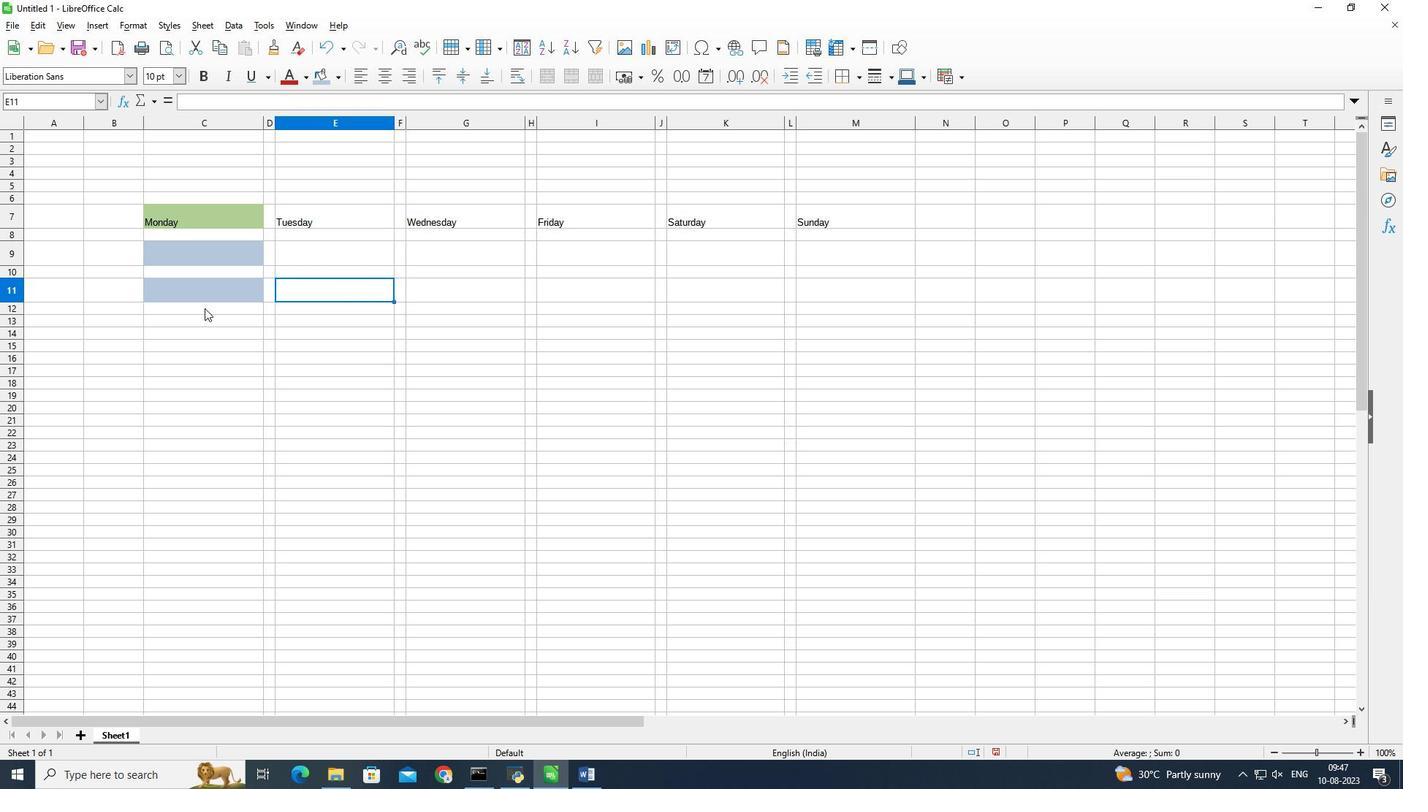 
Action: Mouse moved to (182, 319)
Screenshot: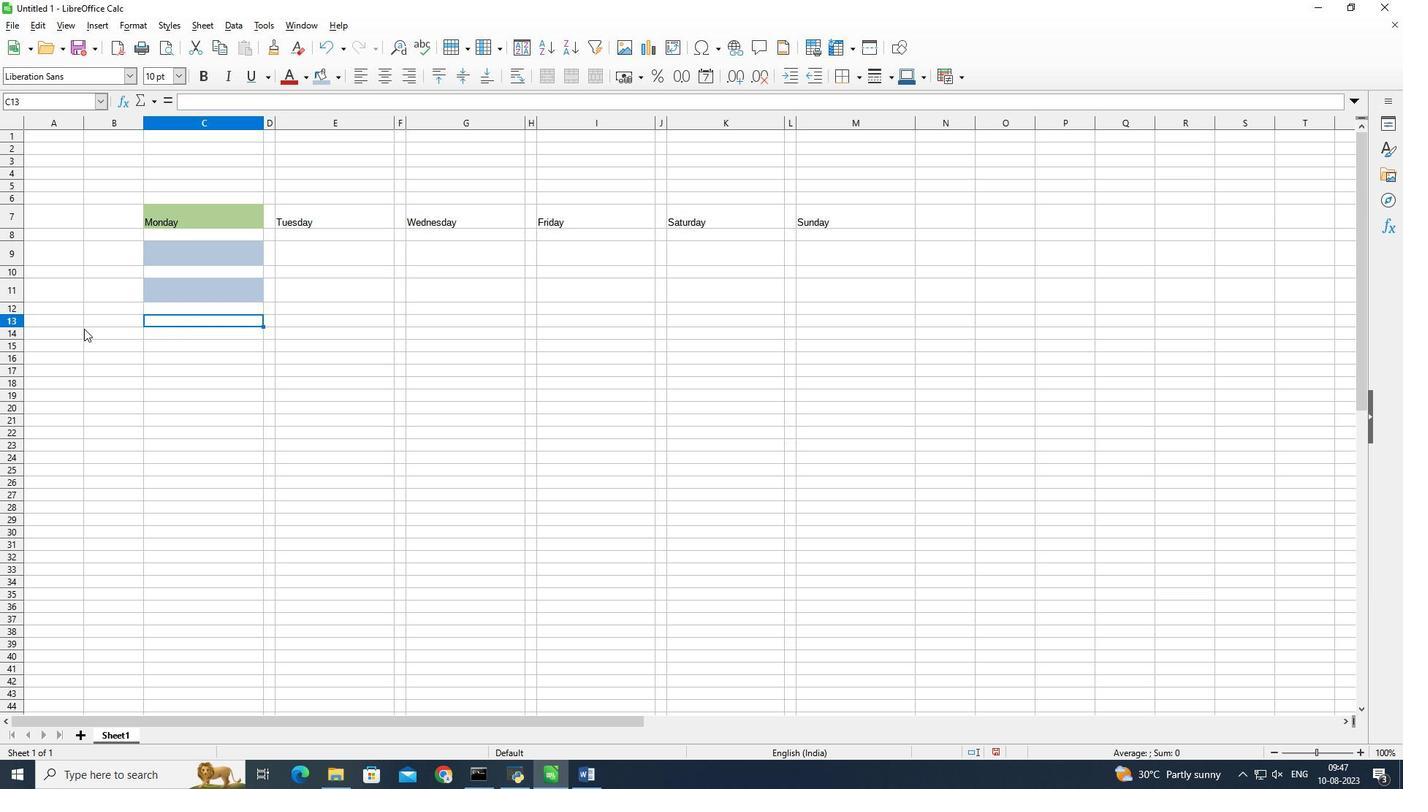 
Action: Mouse pressed left at (182, 319)
Screenshot: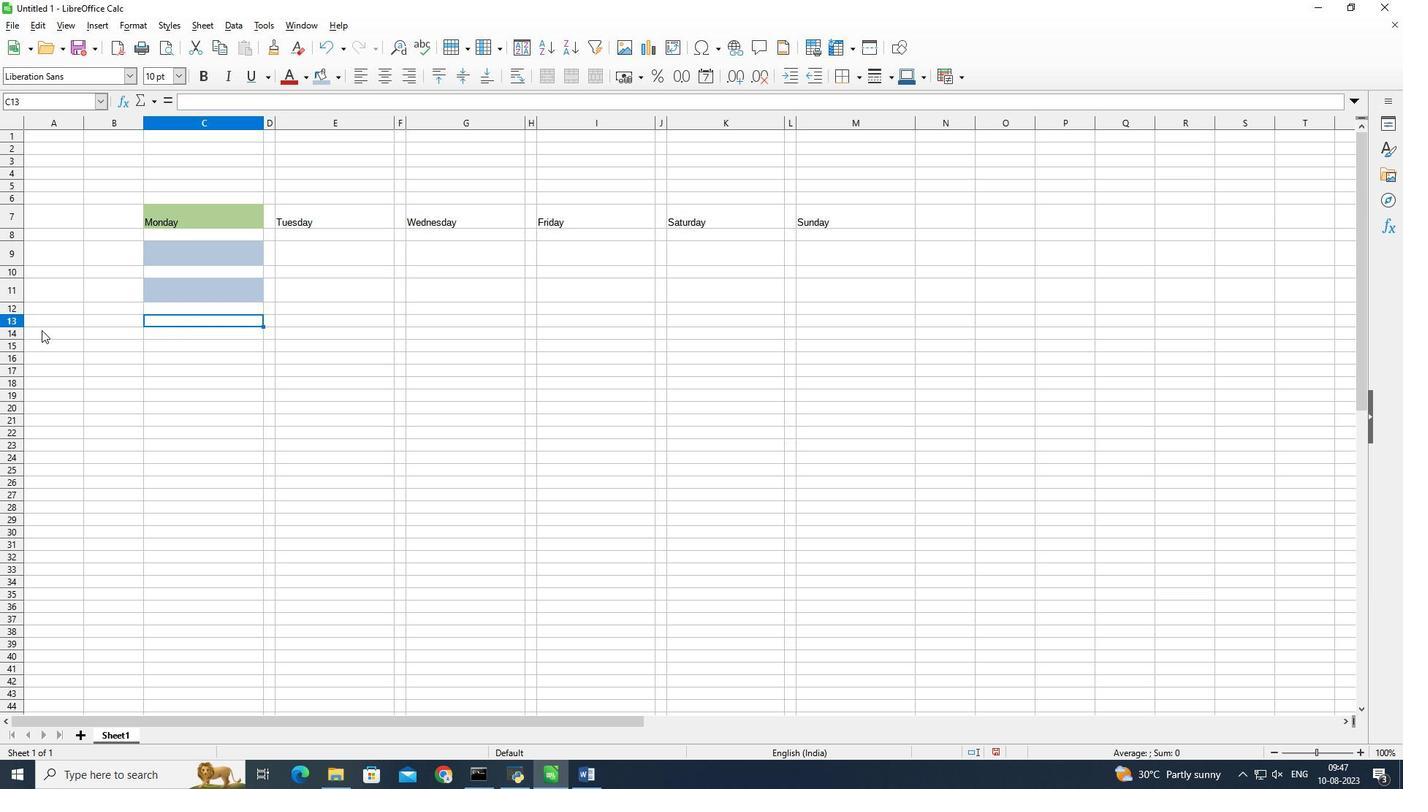 
Action: Mouse moved to (6, 325)
Screenshot: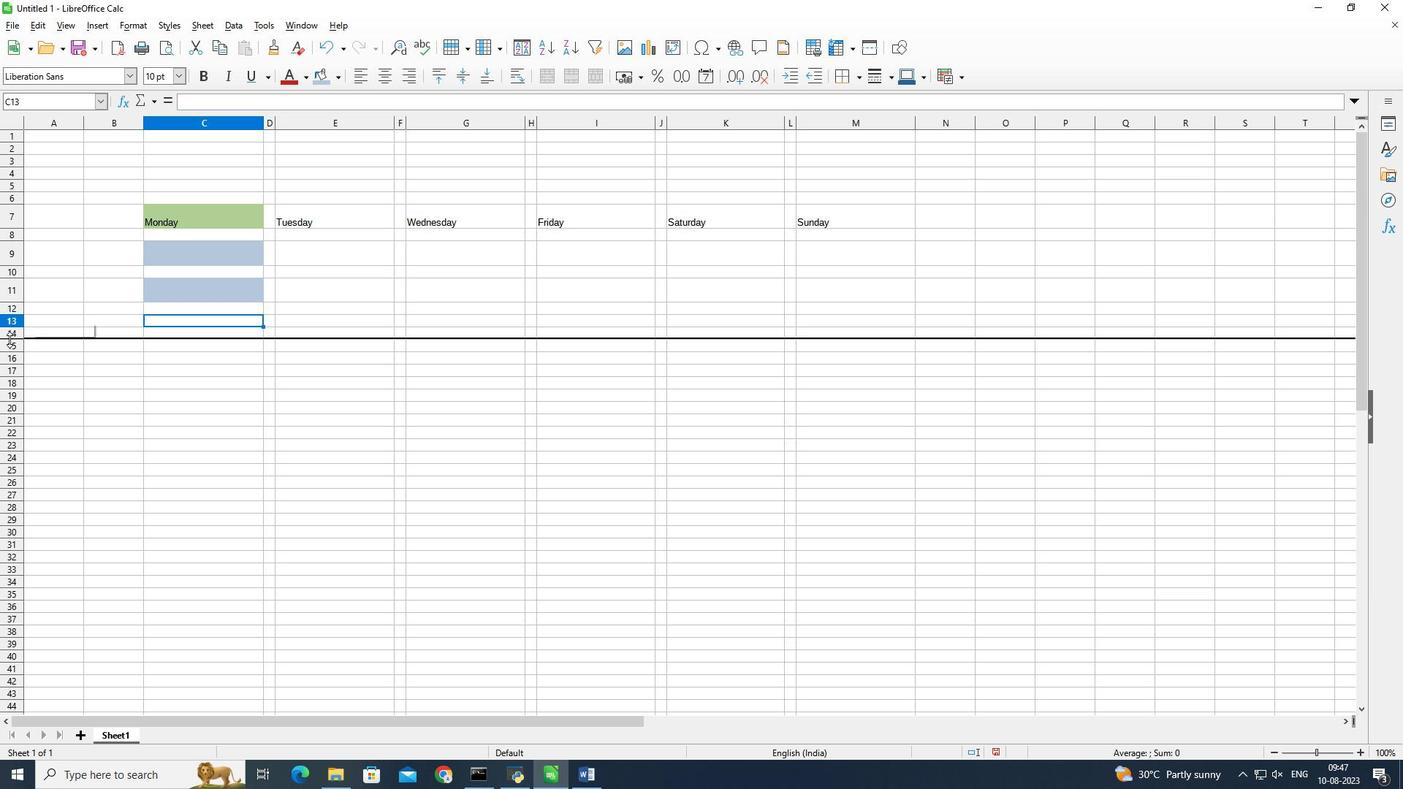 
Action: Mouse pressed left at (6, 325)
Screenshot: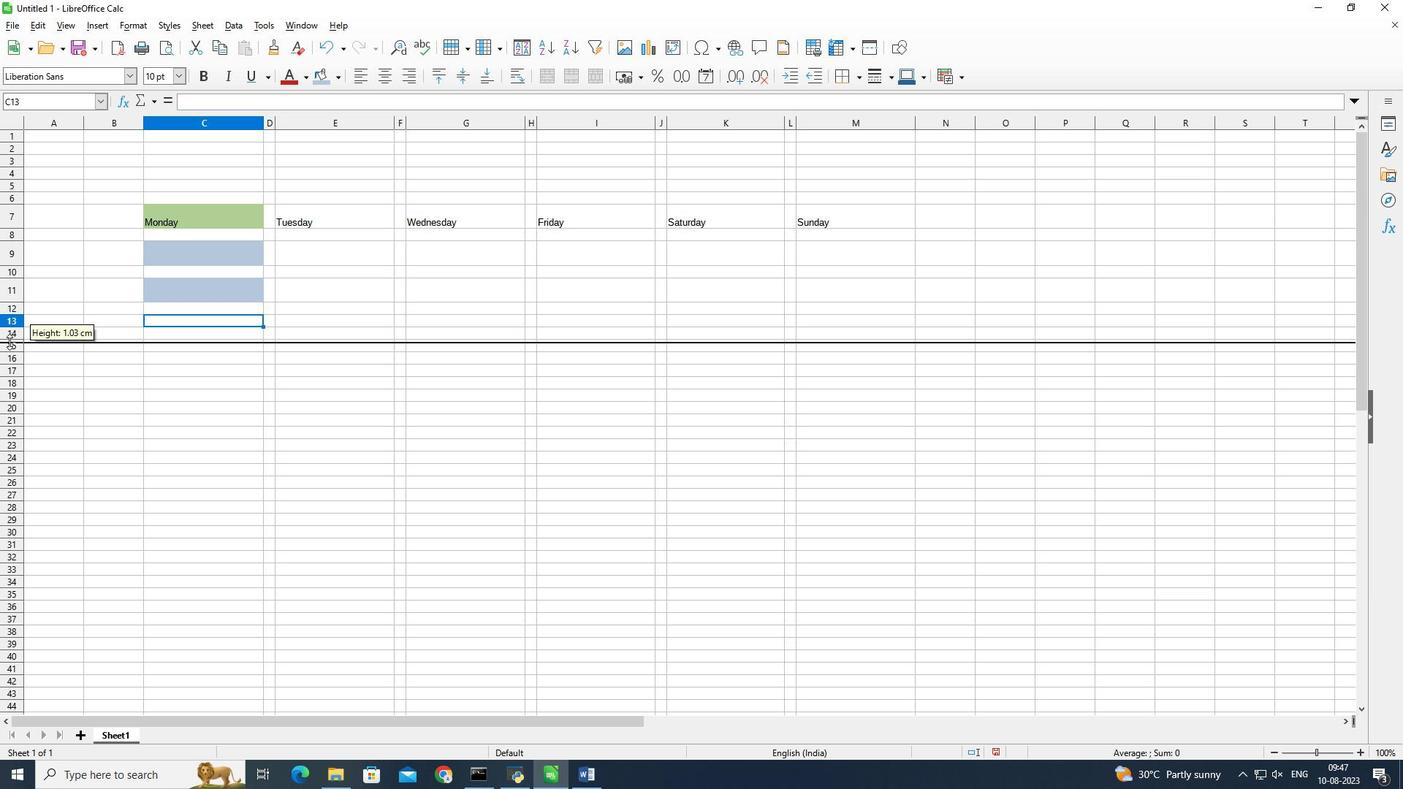 
Action: Mouse moved to (339, 78)
Screenshot: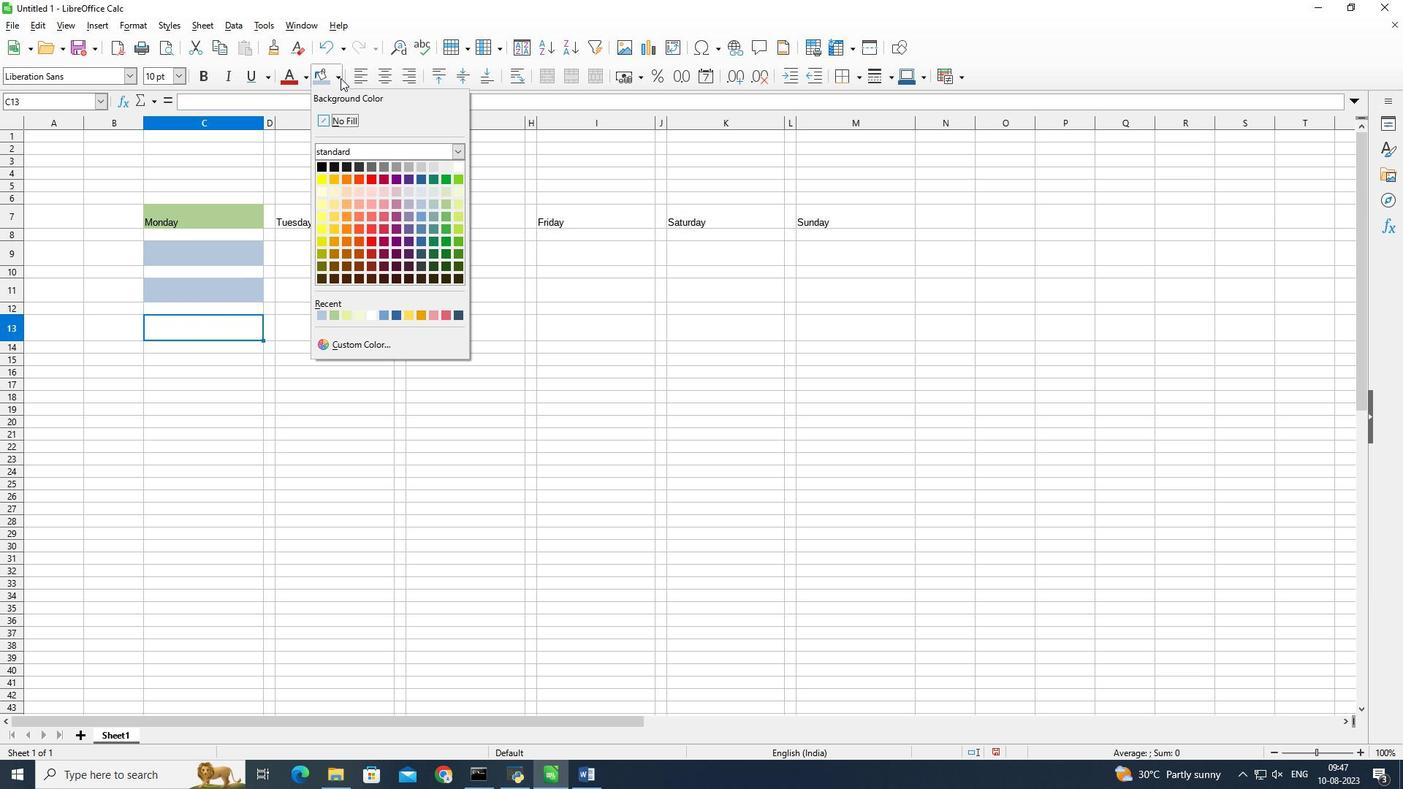 
Action: Mouse pressed left at (339, 78)
Screenshot: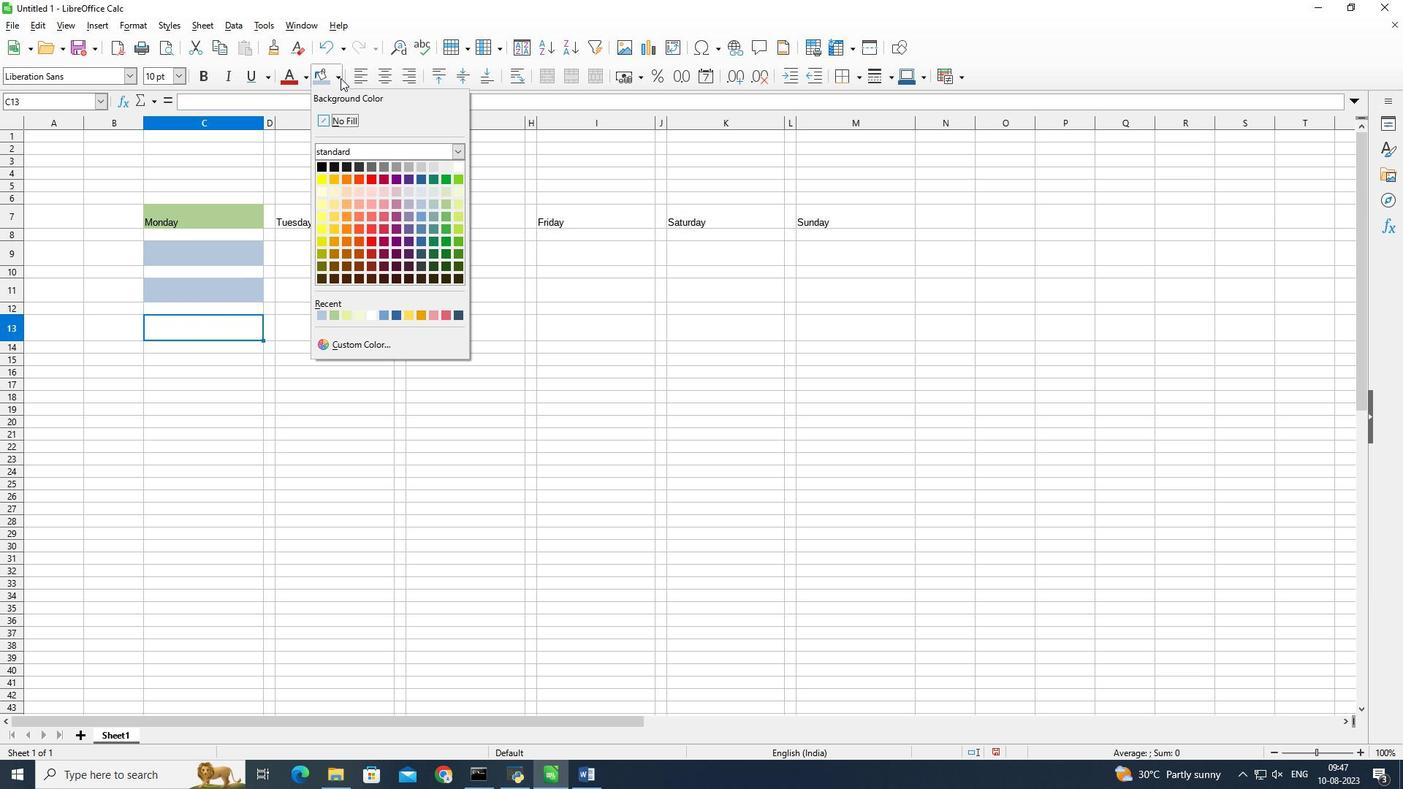 
Action: Mouse moved to (282, 99)
Screenshot: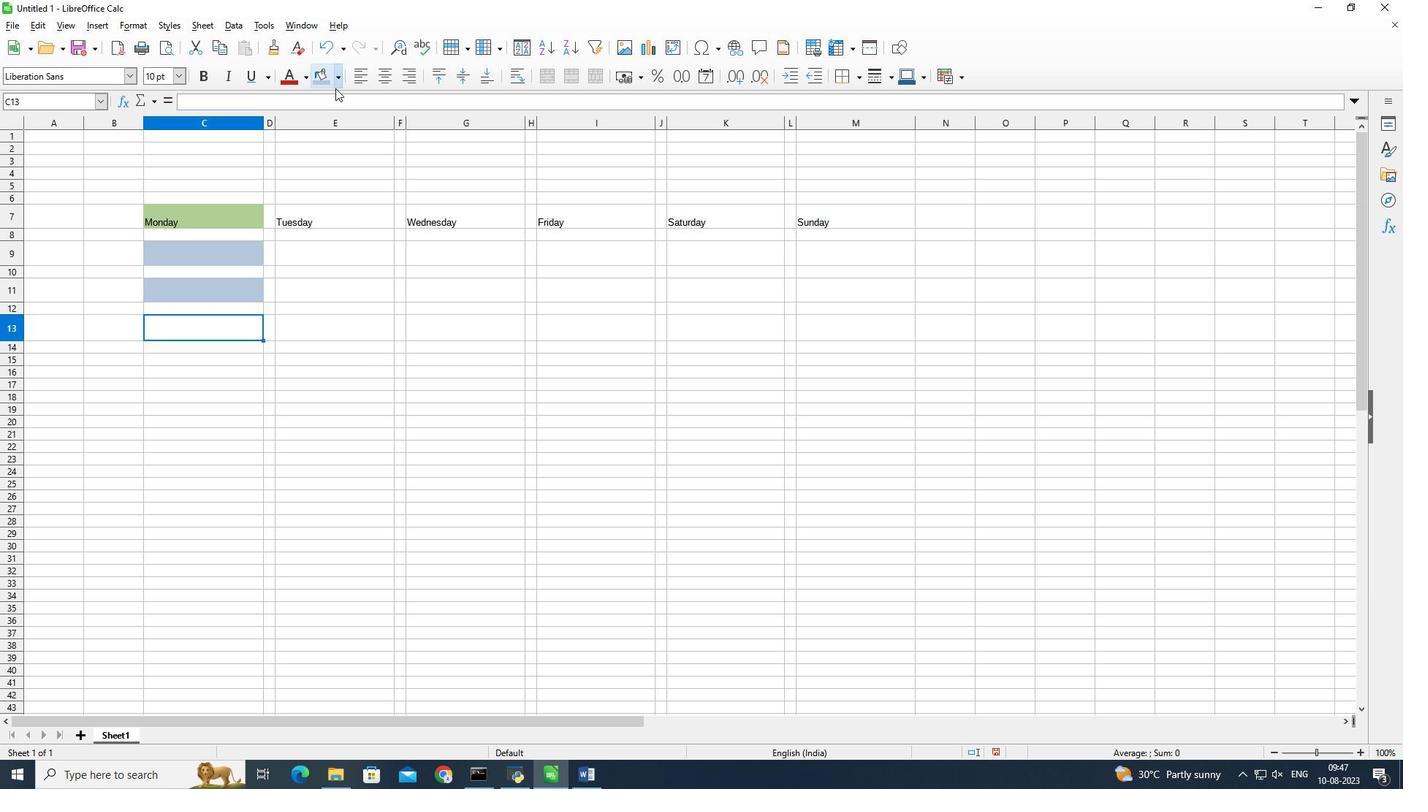 
Action: Mouse pressed left at (282, 99)
Screenshot: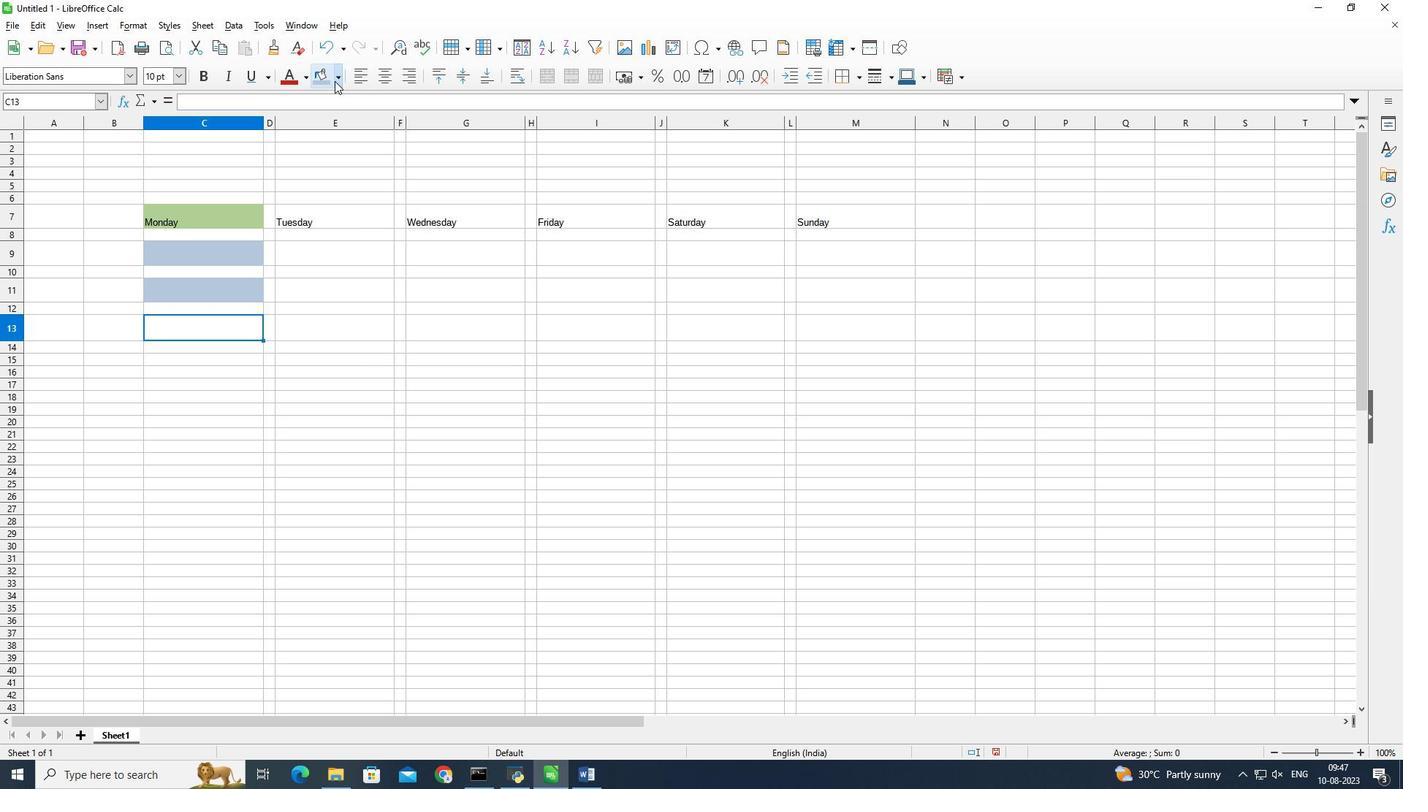 
Action: Mouse moved to (322, 77)
Screenshot: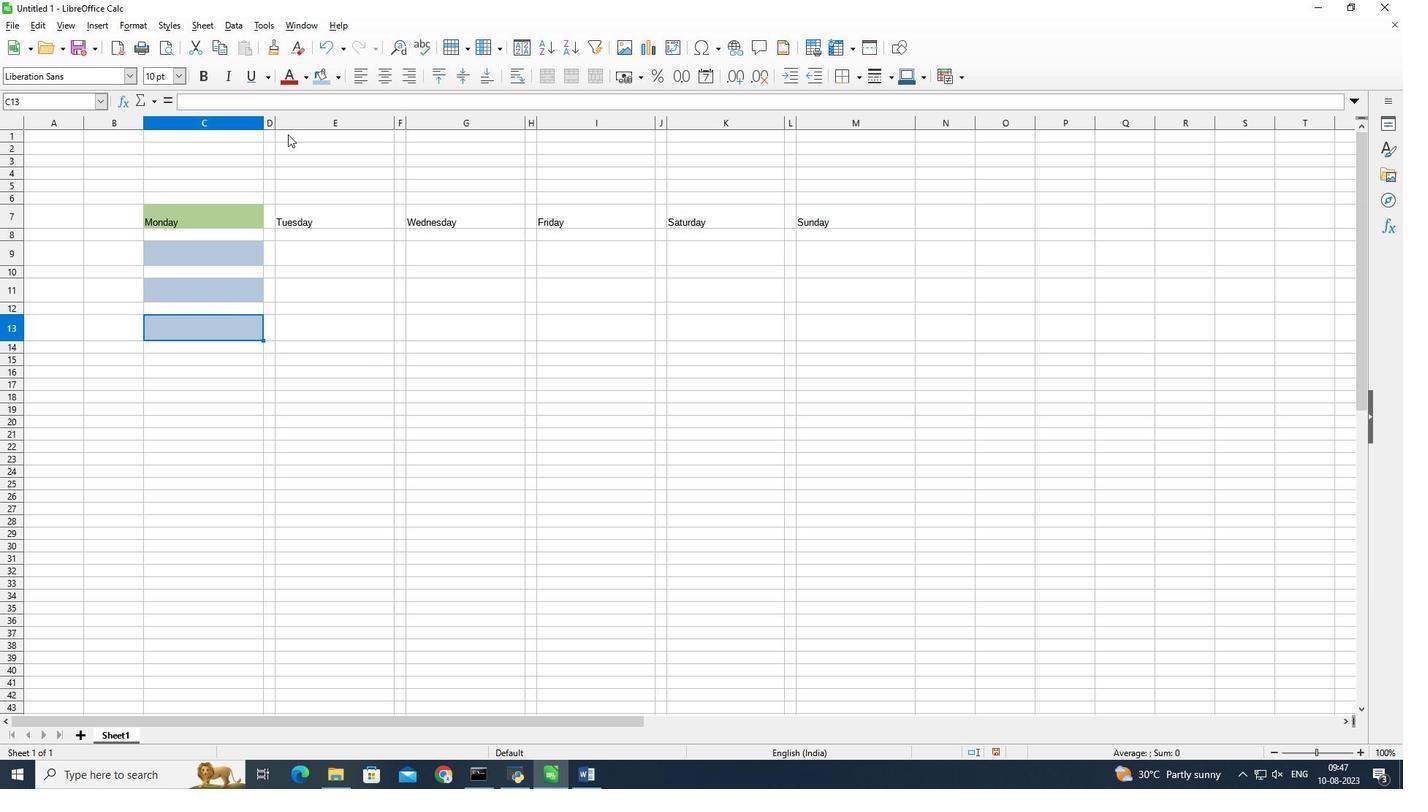 
Action: Mouse pressed left at (322, 77)
Screenshot: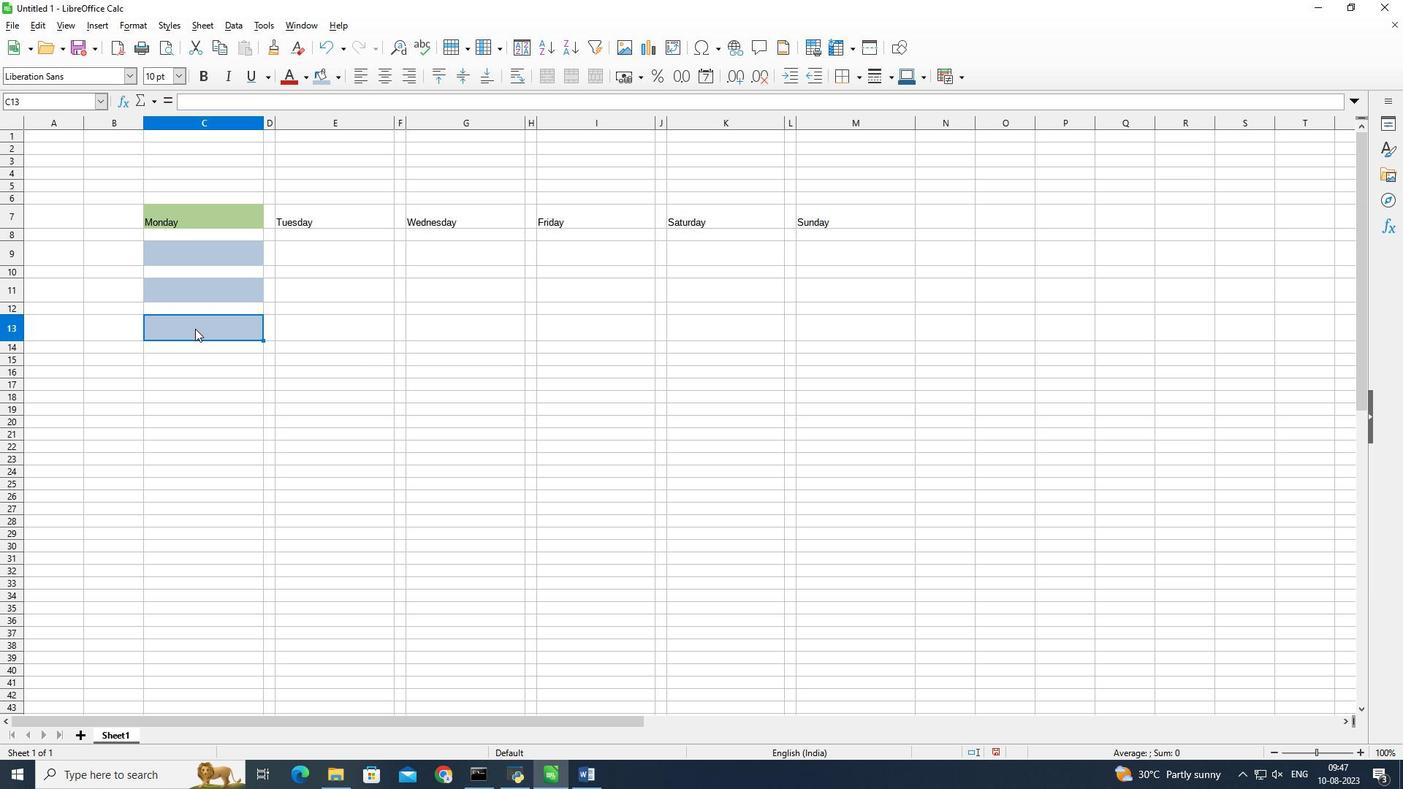 
Action: Mouse moved to (179, 354)
Screenshot: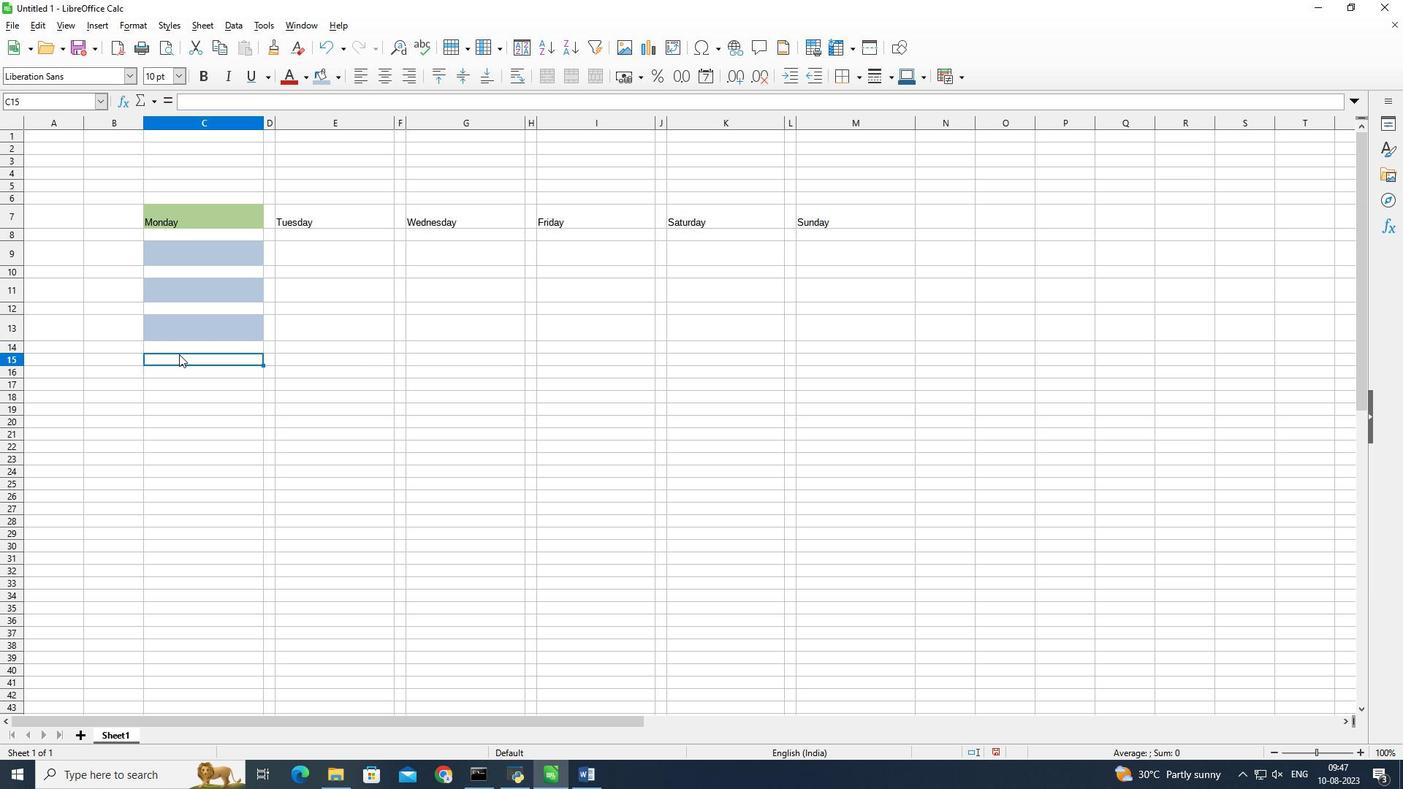 
Action: Mouse pressed left at (179, 354)
Screenshot: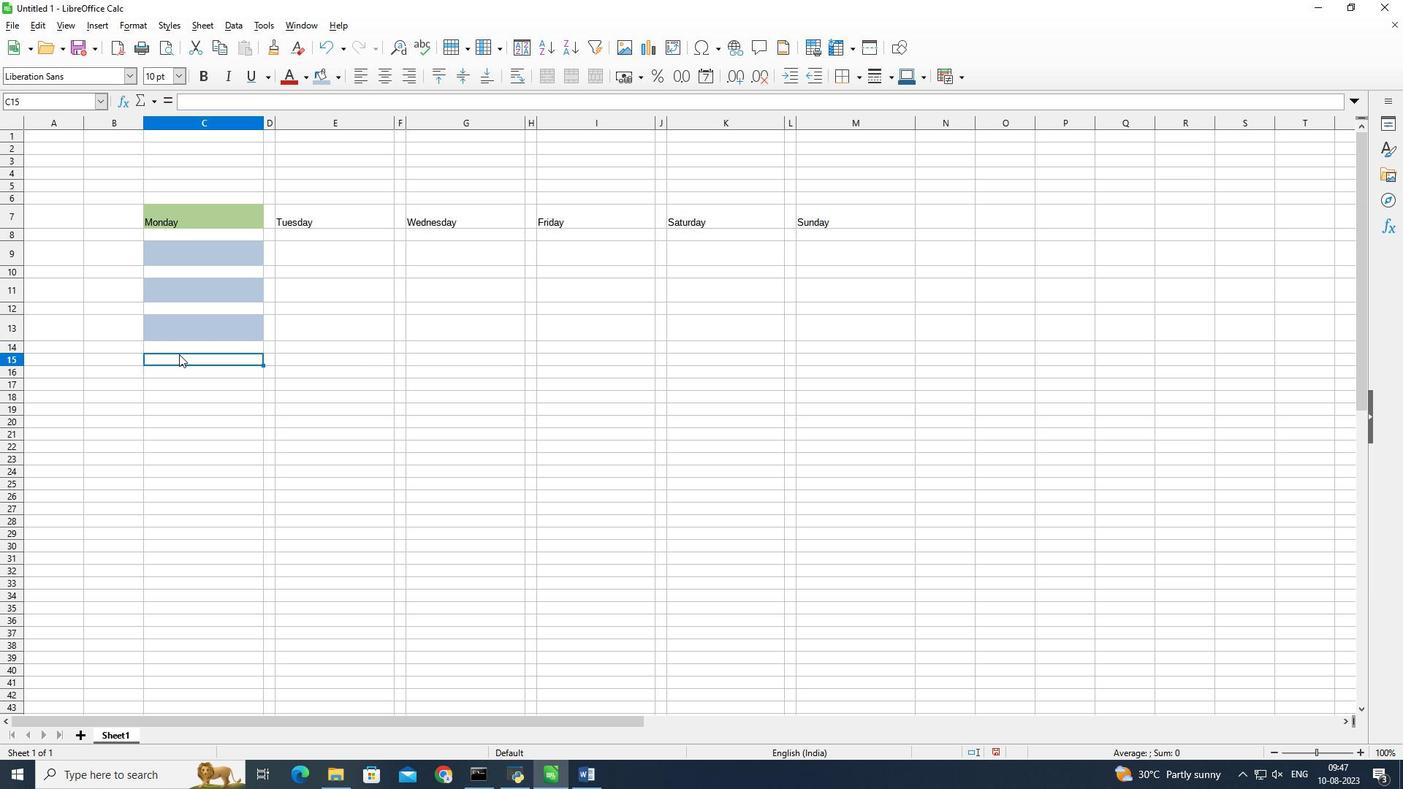 
Action: Mouse moved to (17, 366)
Screenshot: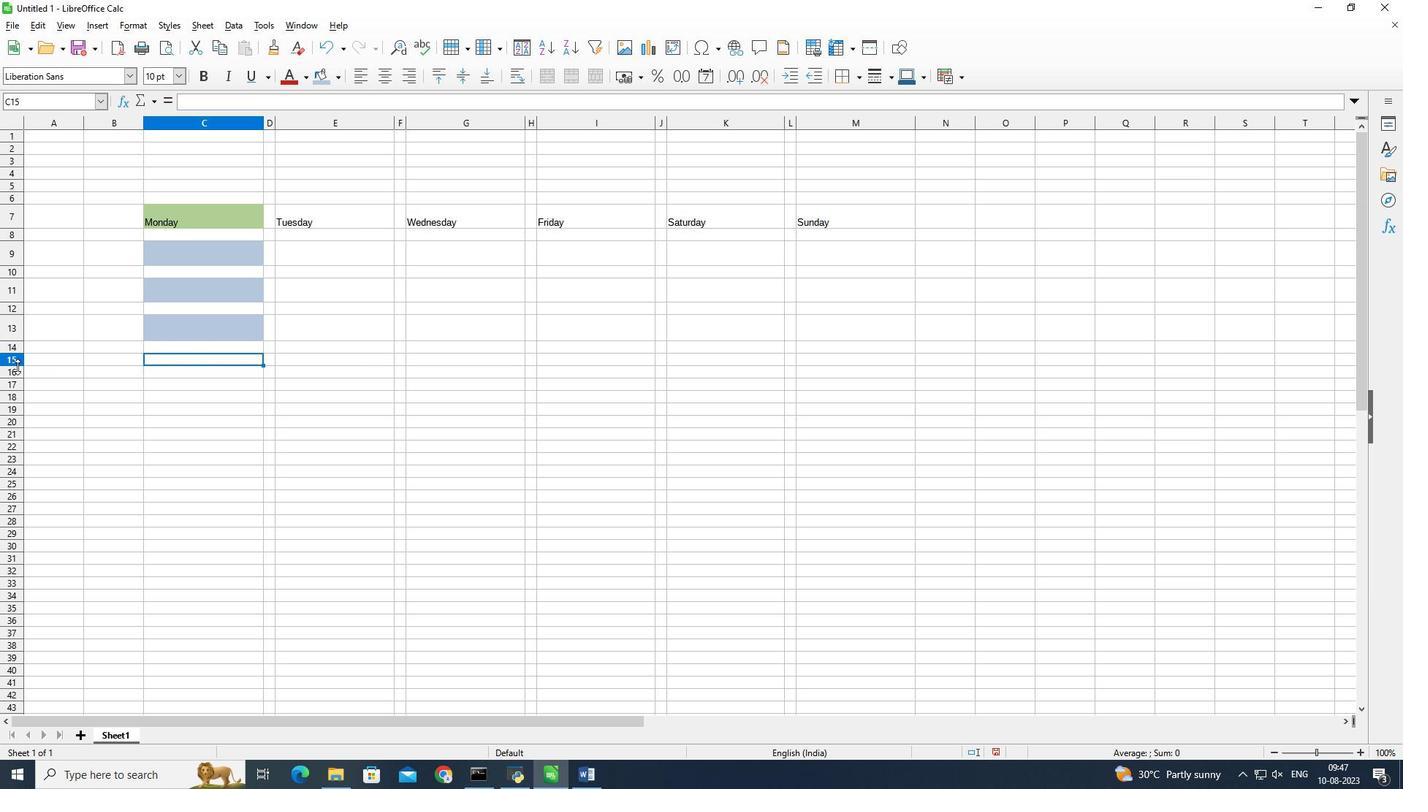 
Action: Mouse pressed left at (17, 366)
Screenshot: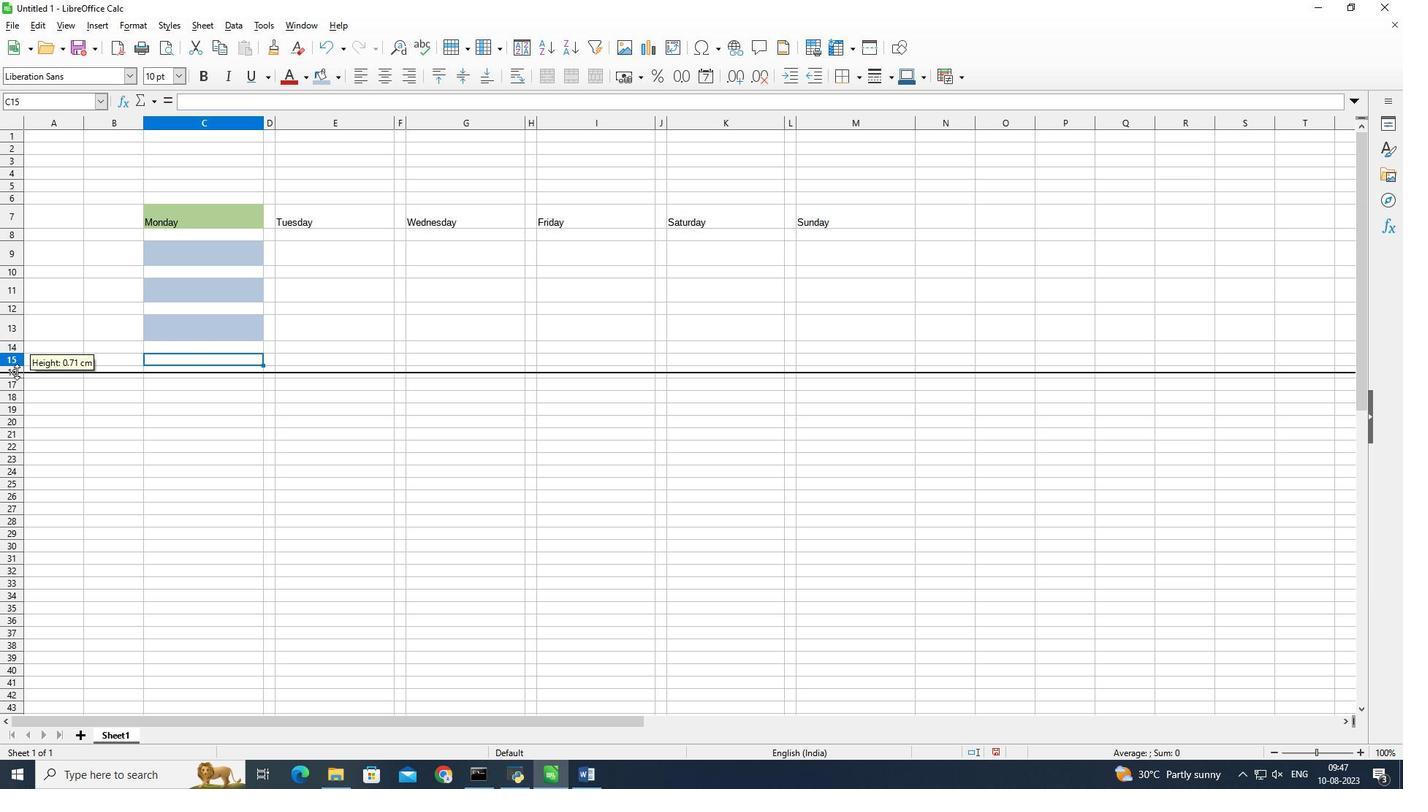 
Action: Mouse moved to (317, 89)
Screenshot: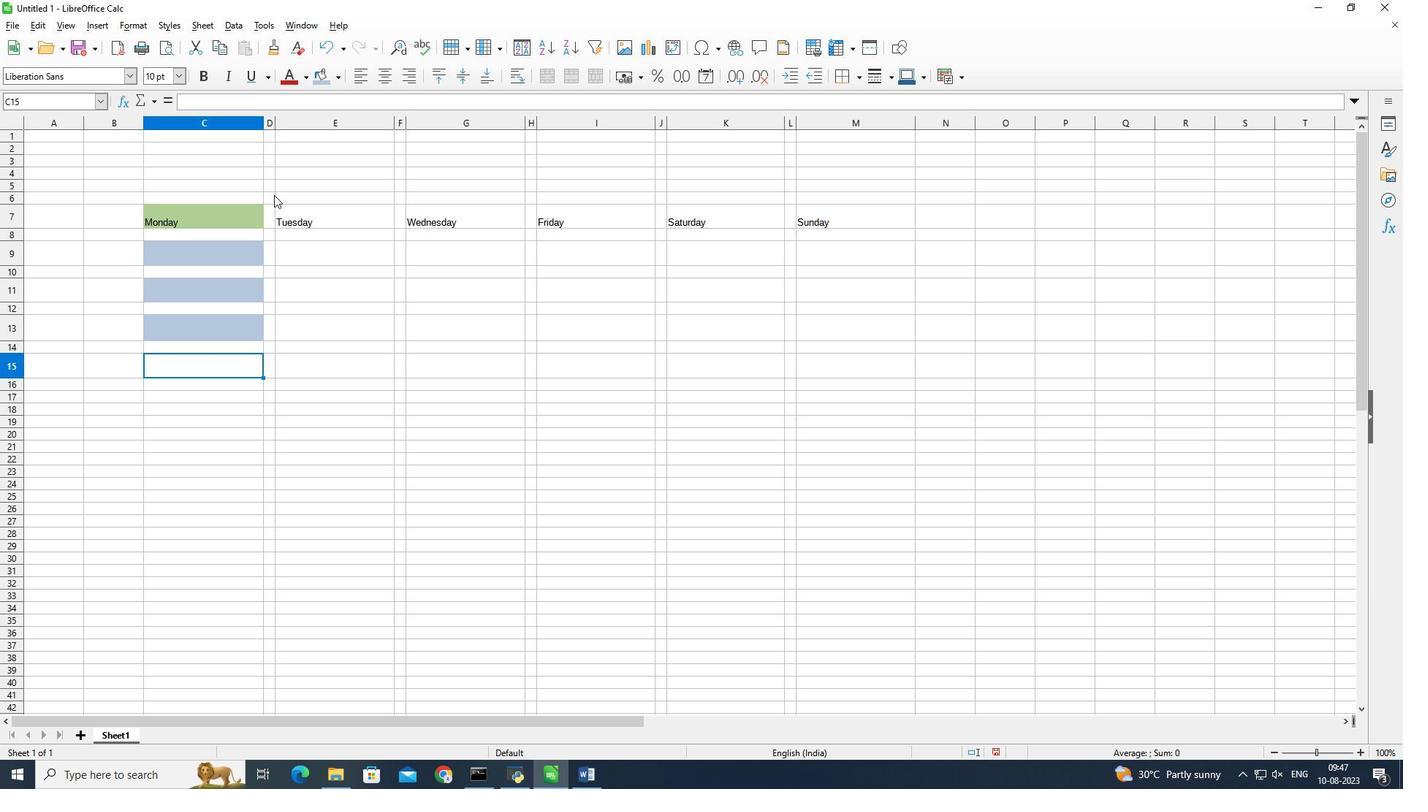 
Action: Mouse pressed left at (317, 89)
Screenshot: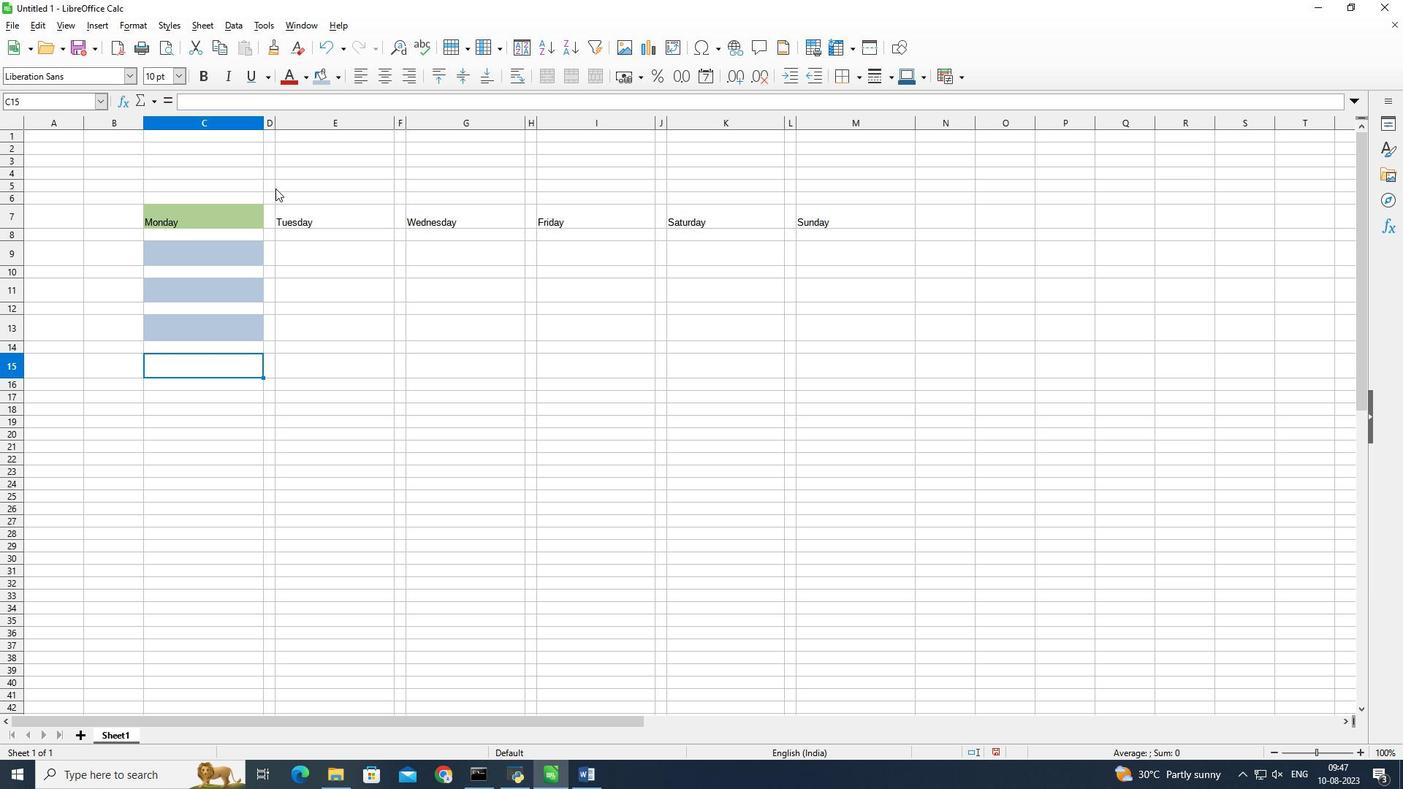 
Action: Mouse moved to (322, 80)
Screenshot: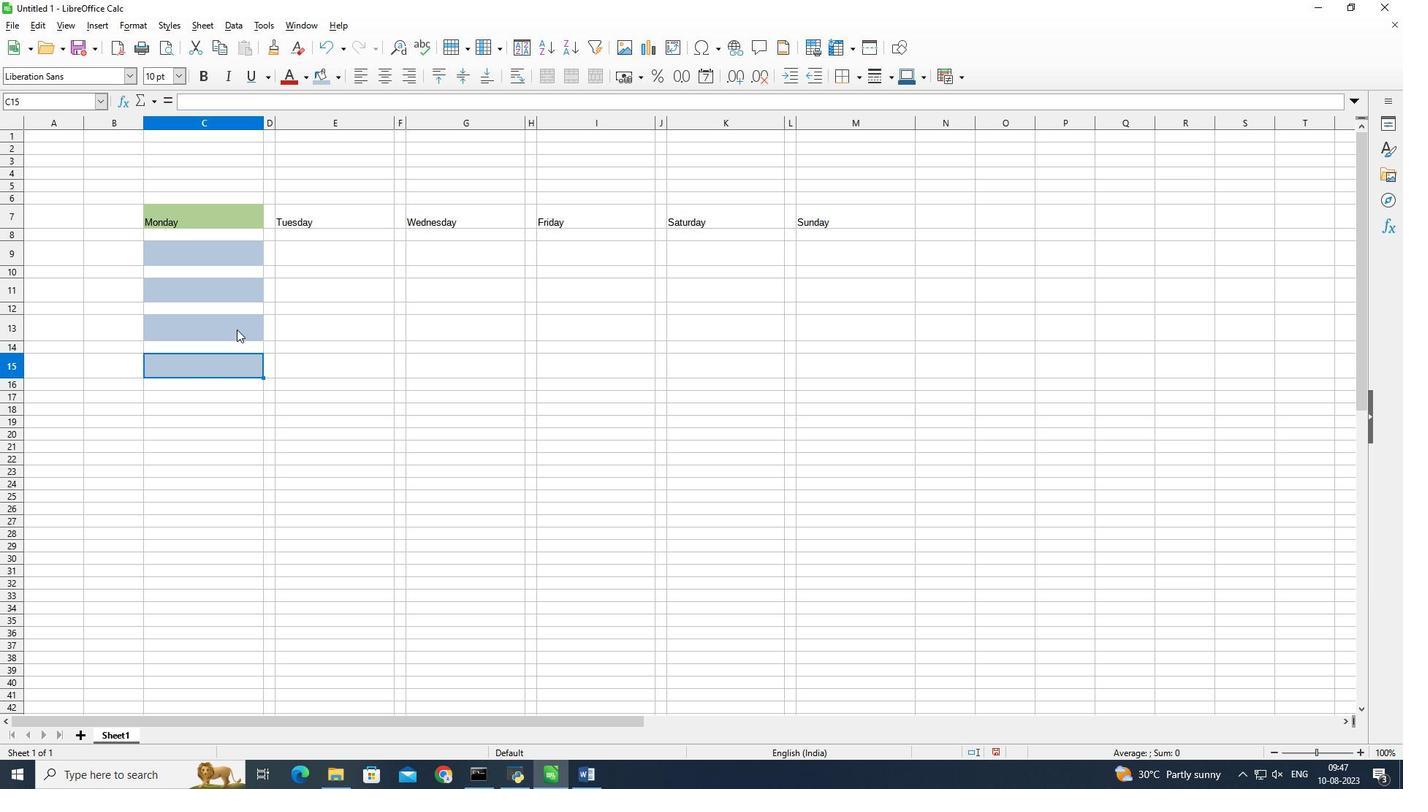 
Action: Mouse pressed left at (322, 80)
Screenshot: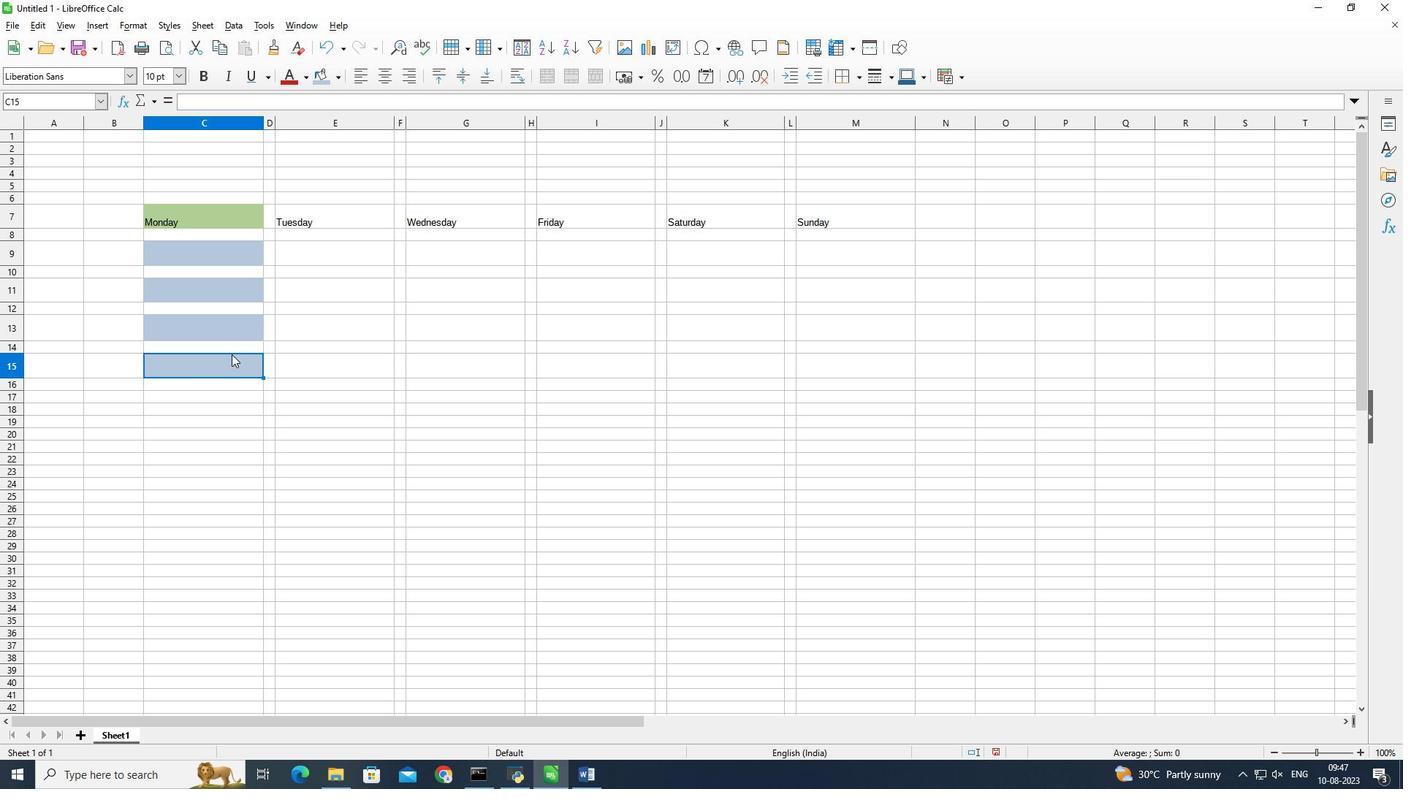 
Action: Mouse moved to (197, 399)
Screenshot: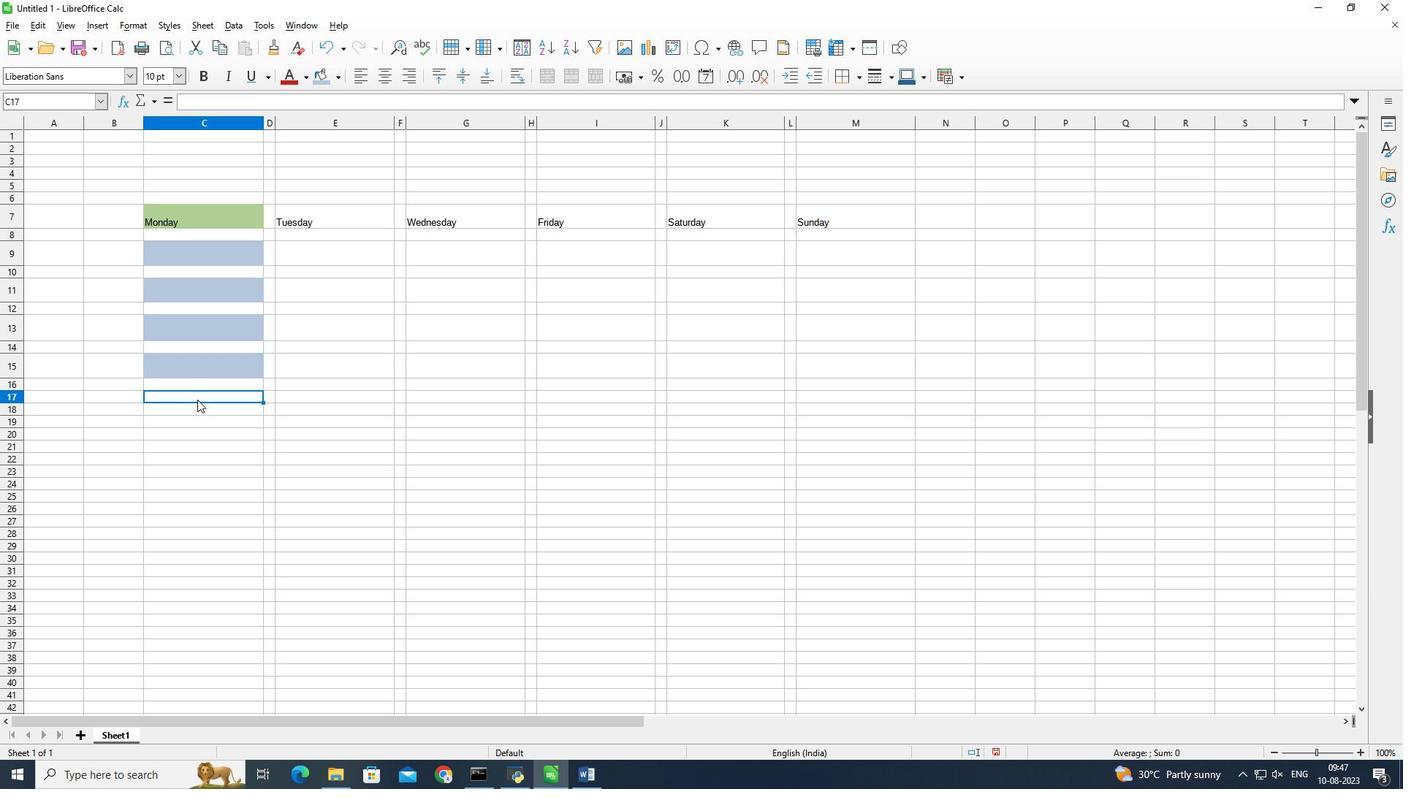 
Action: Mouse pressed left at (197, 399)
Screenshot: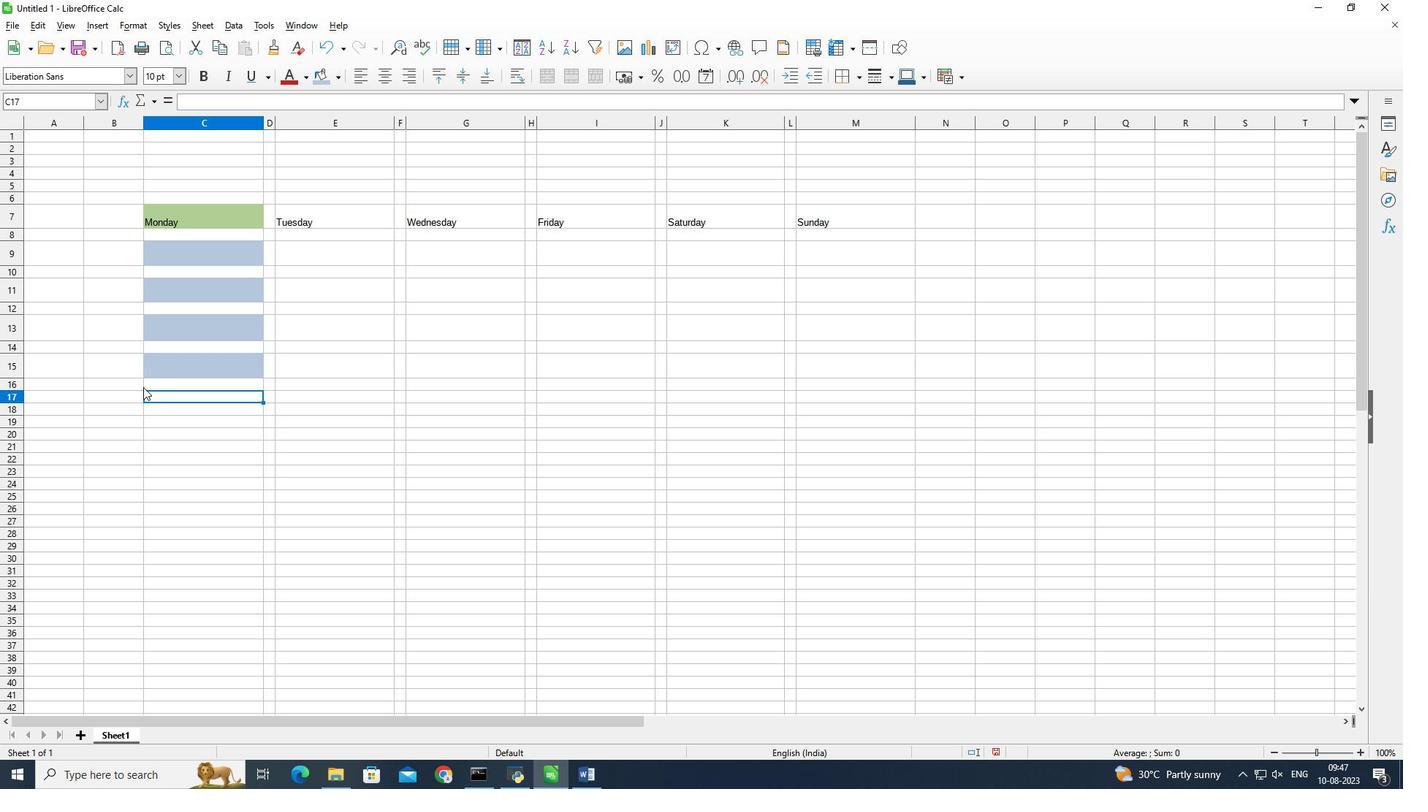 
Action: Mouse moved to (18, 404)
Screenshot: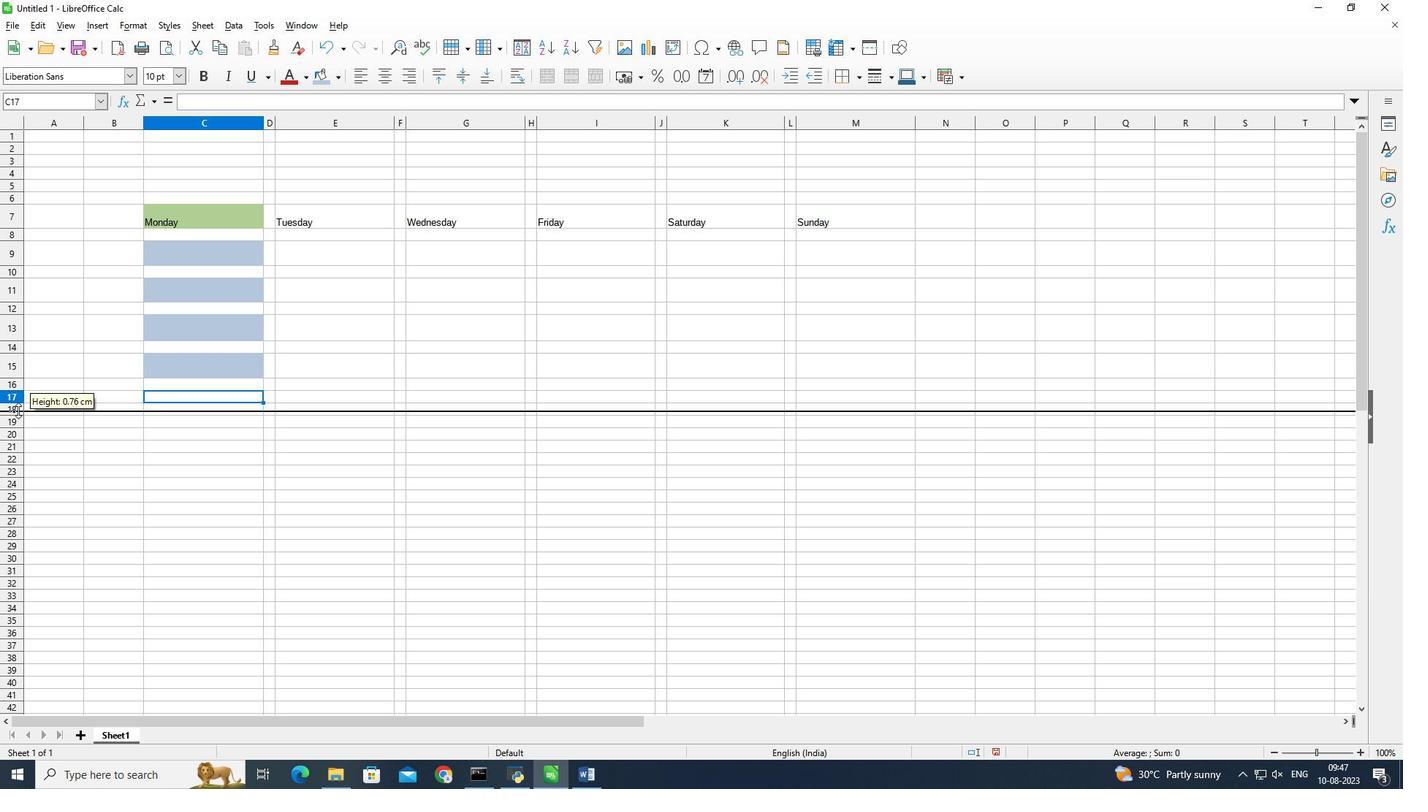 
Action: Mouse pressed left at (18, 404)
Screenshot: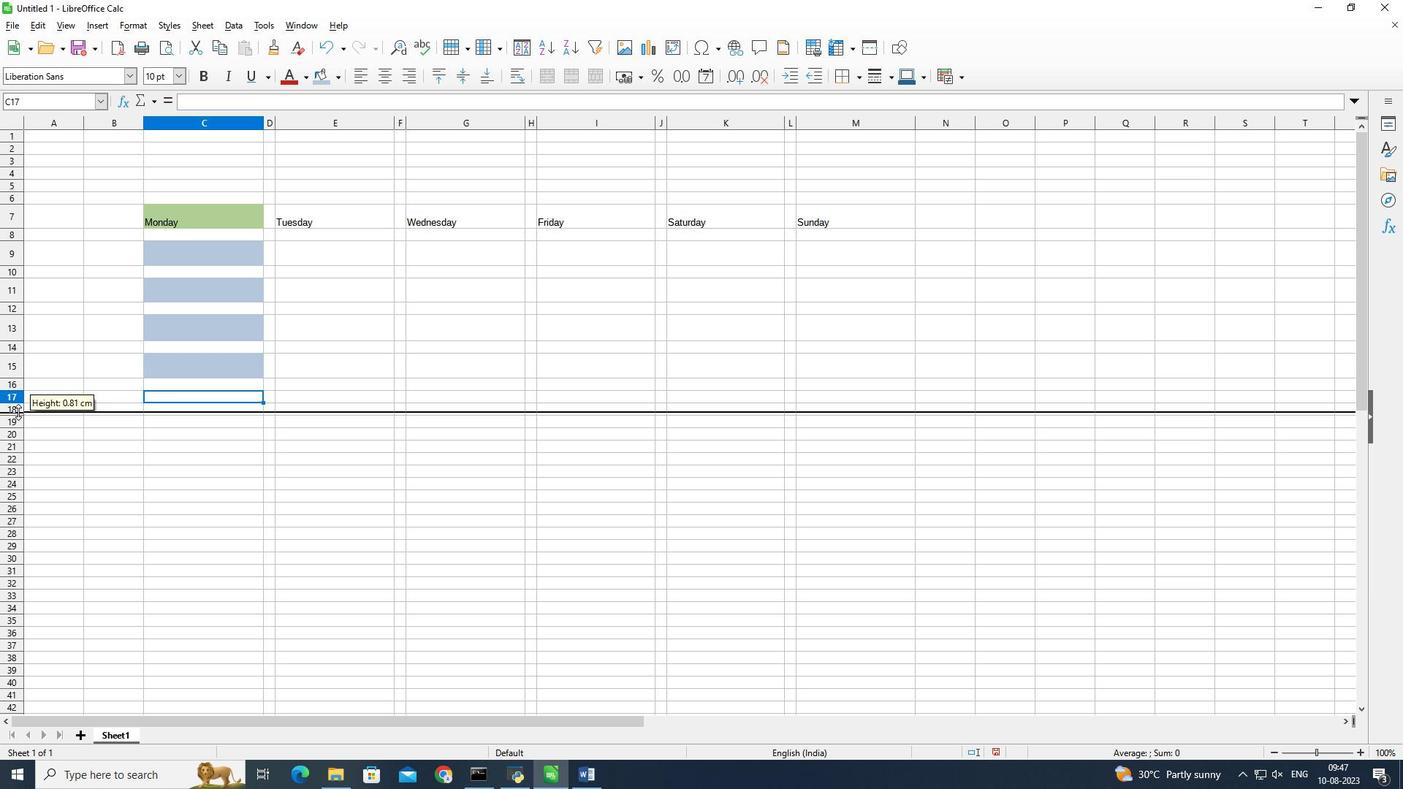 
Action: Mouse moved to (315, 81)
Screenshot: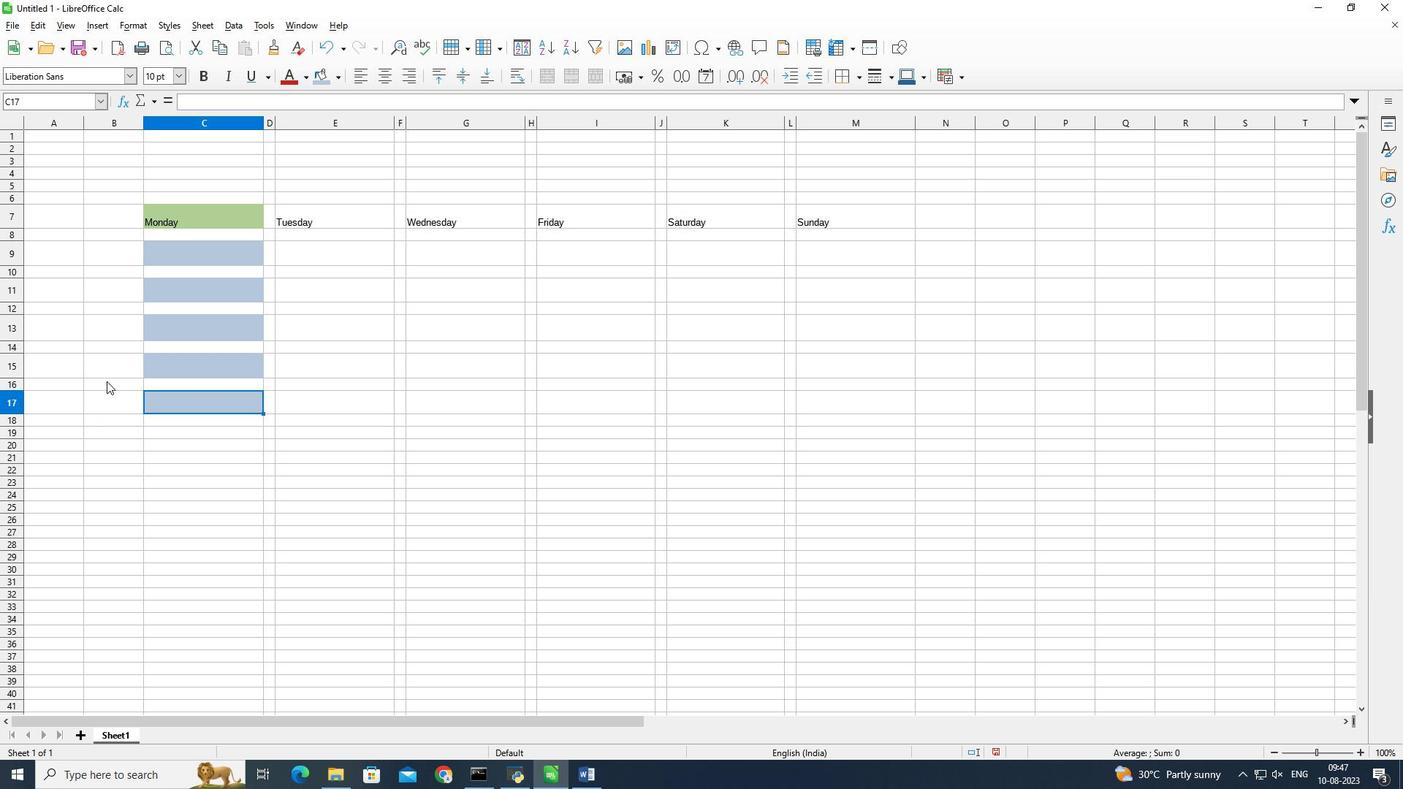 
Action: Mouse pressed left at (315, 81)
Screenshot: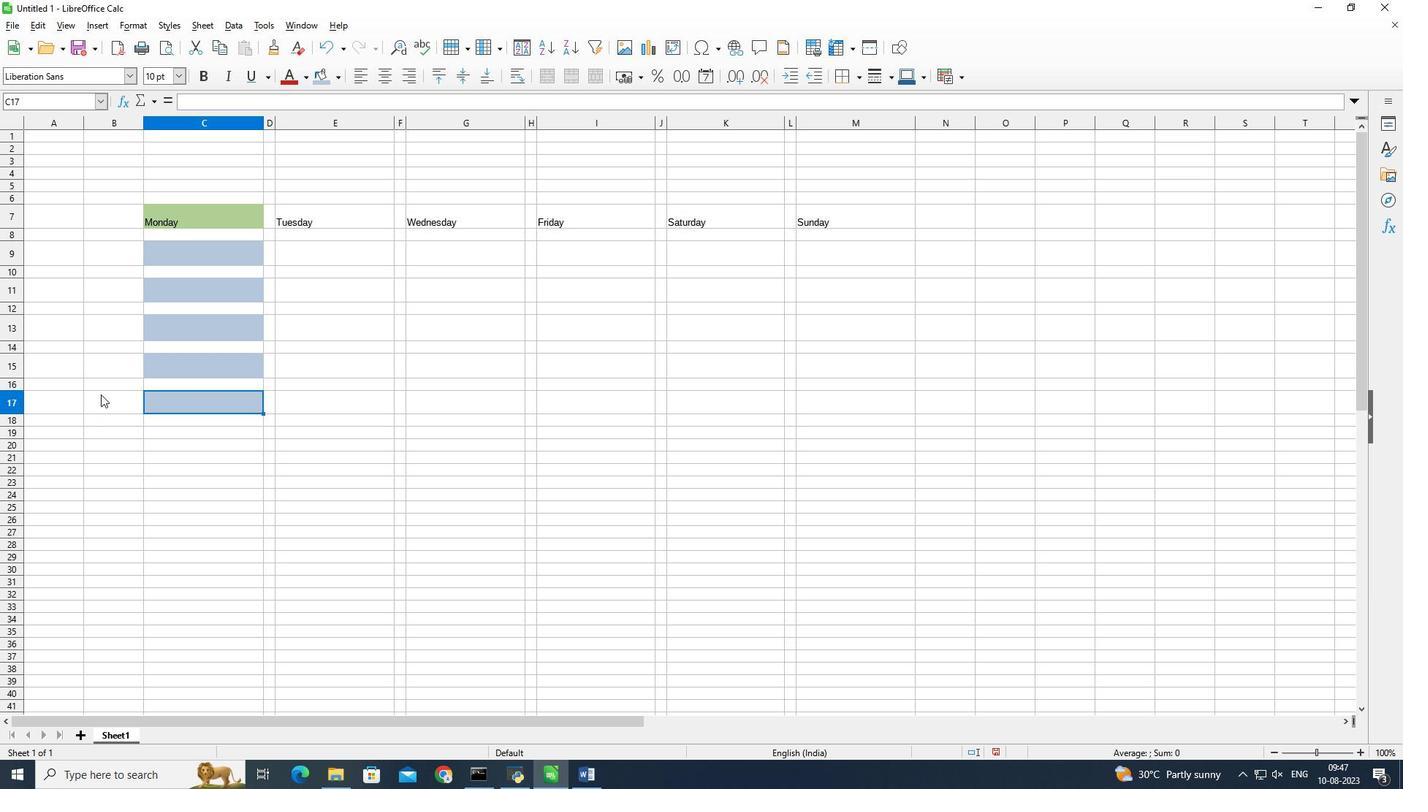 
Action: Mouse moved to (146, 434)
Screenshot: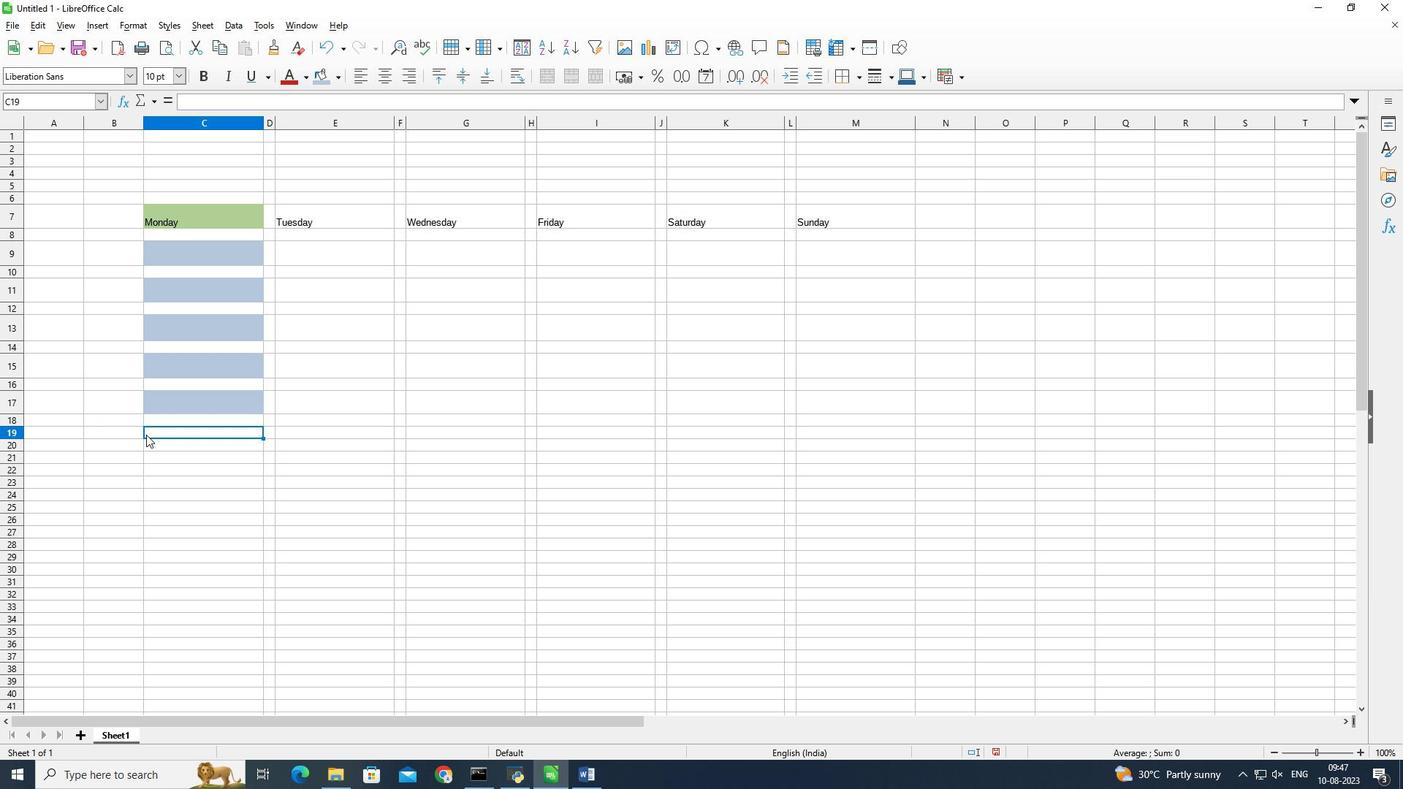
Action: Mouse pressed left at (146, 434)
Screenshot: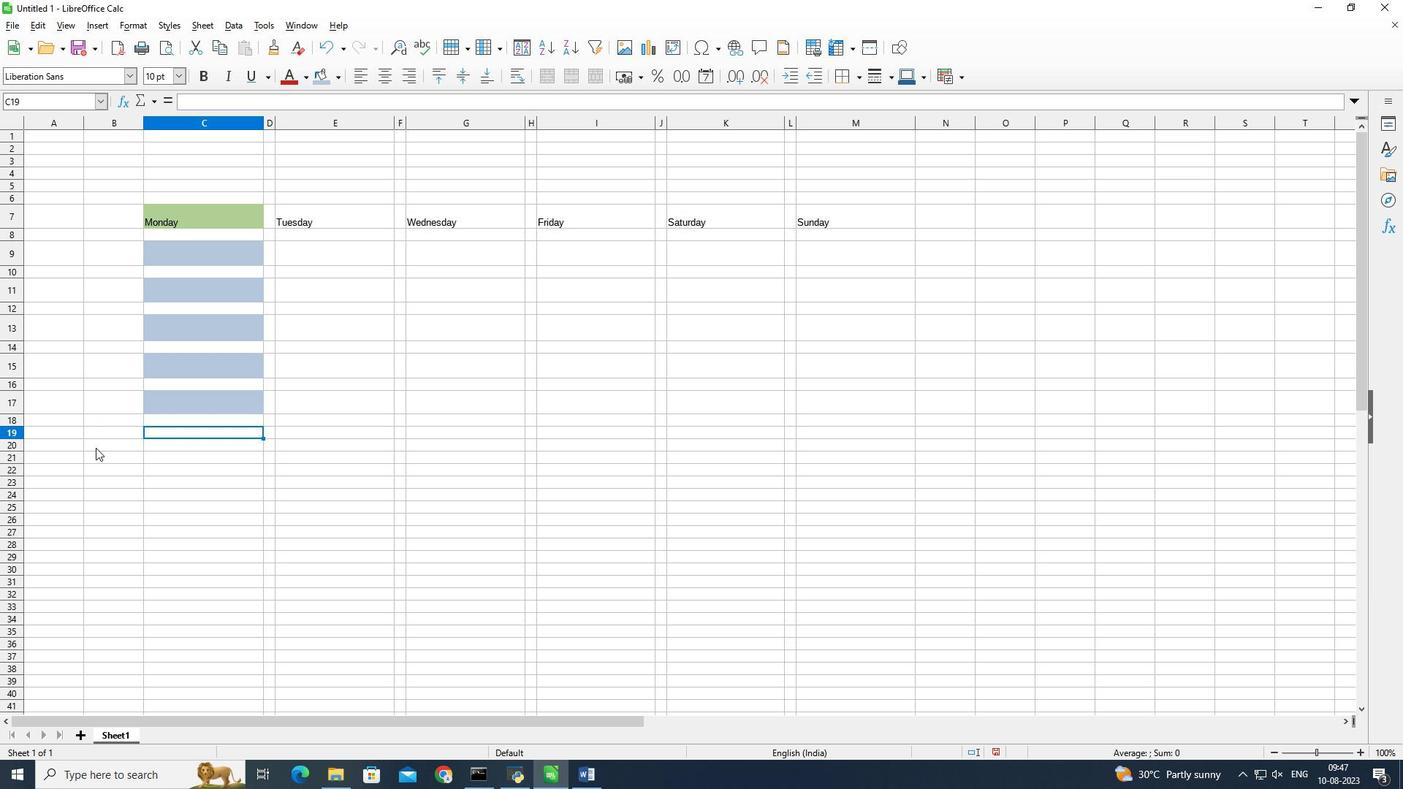 
Action: Mouse moved to (11, 436)
Screenshot: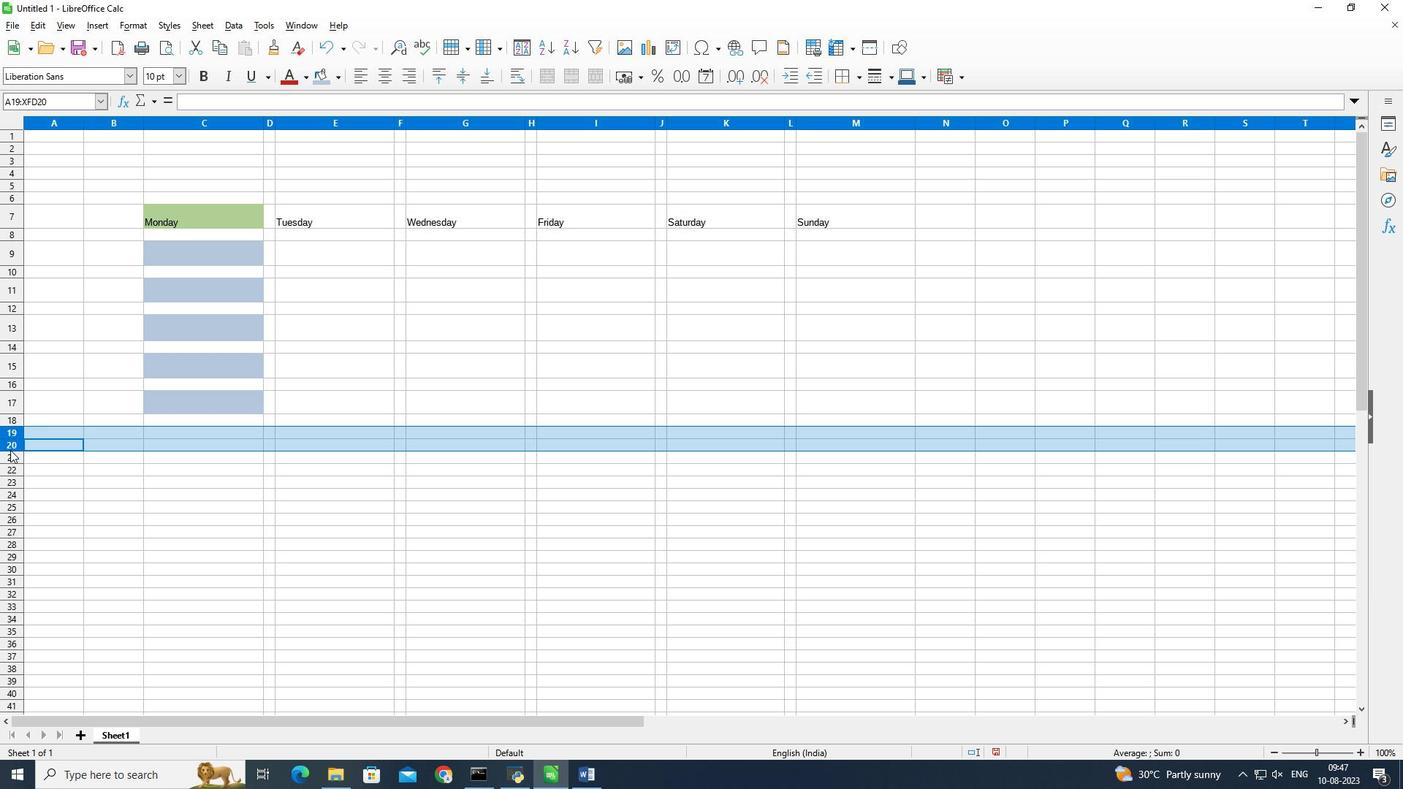 
Action: Mouse pressed left at (11, 436)
Screenshot: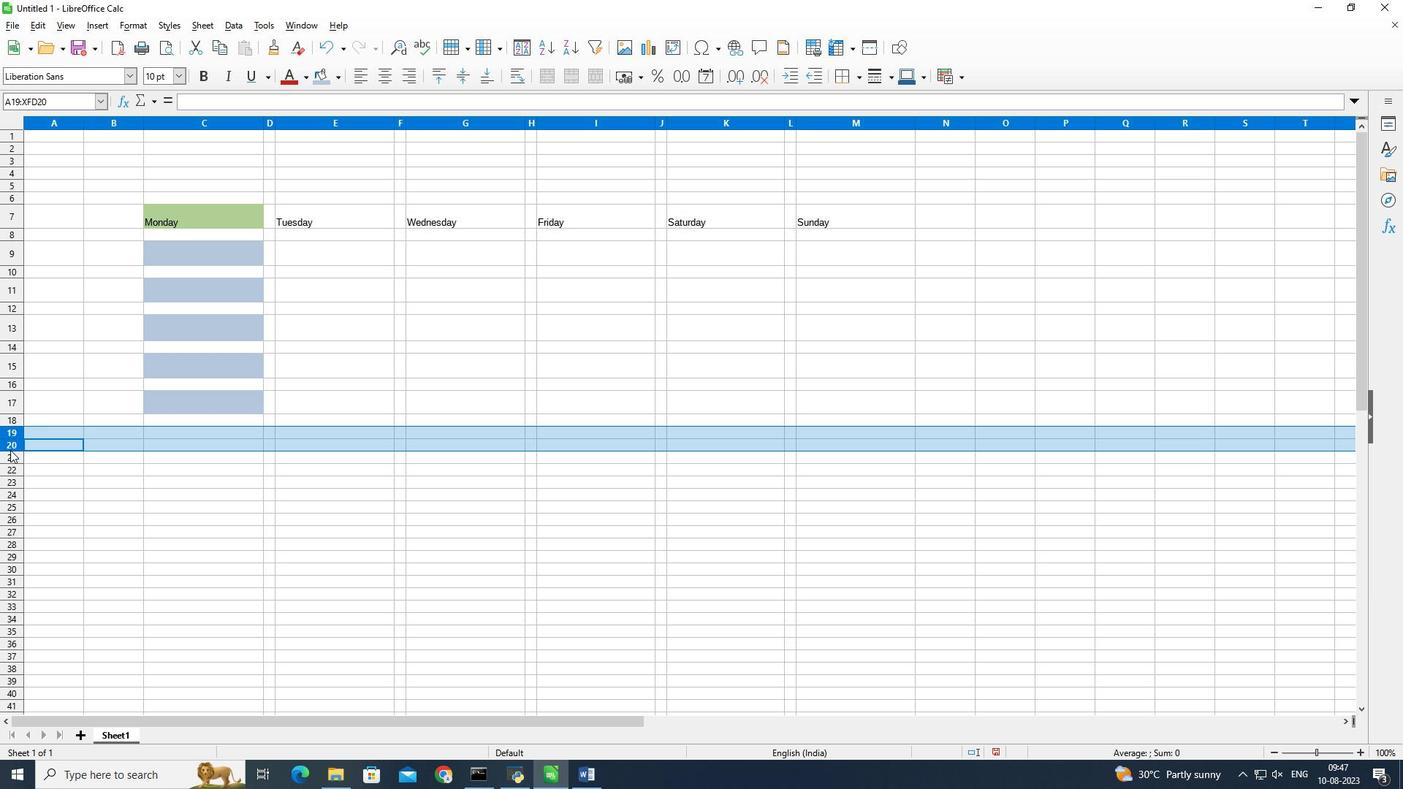 
Action: Mouse moved to (131, 458)
Screenshot: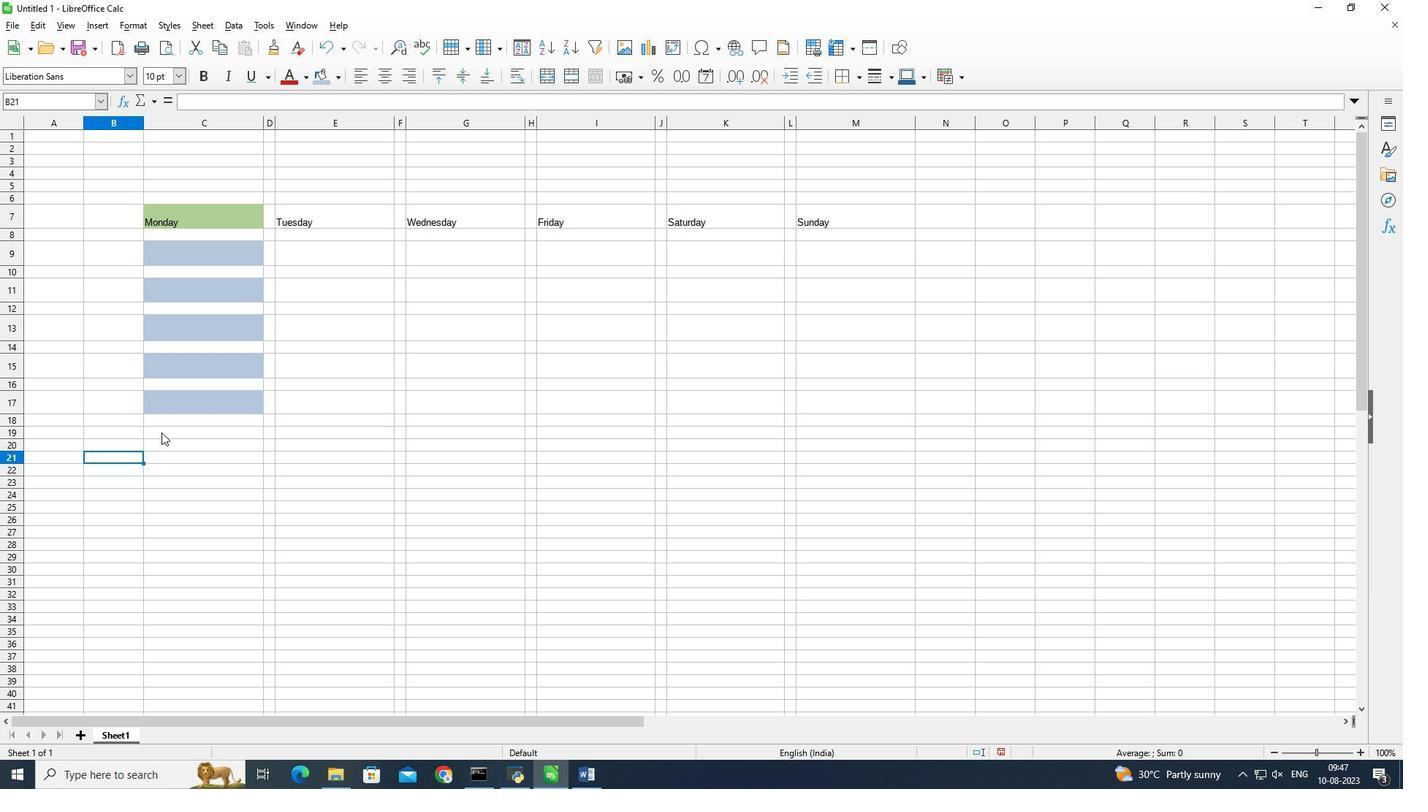 
Action: Mouse pressed left at (131, 458)
Screenshot: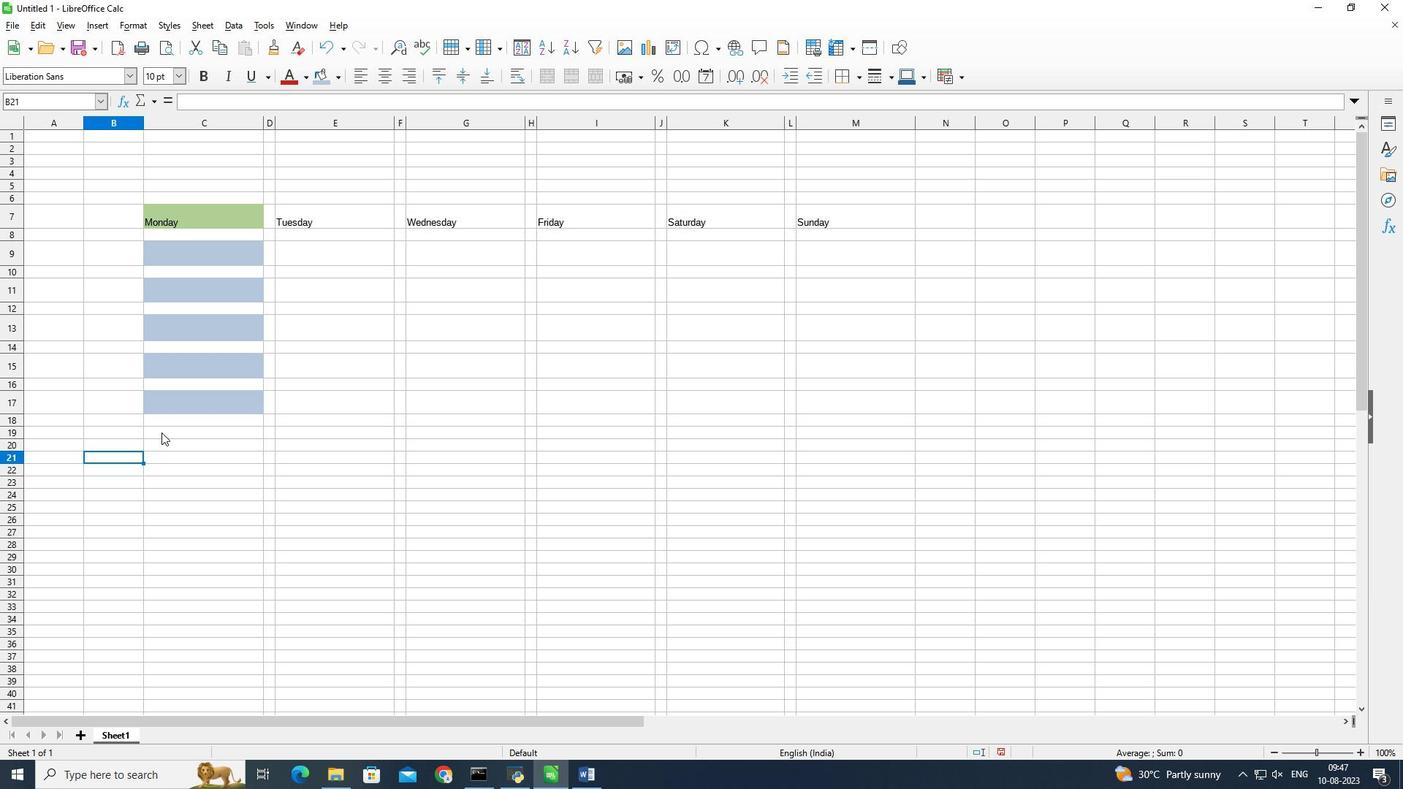 
Action: Mouse moved to (161, 432)
Screenshot: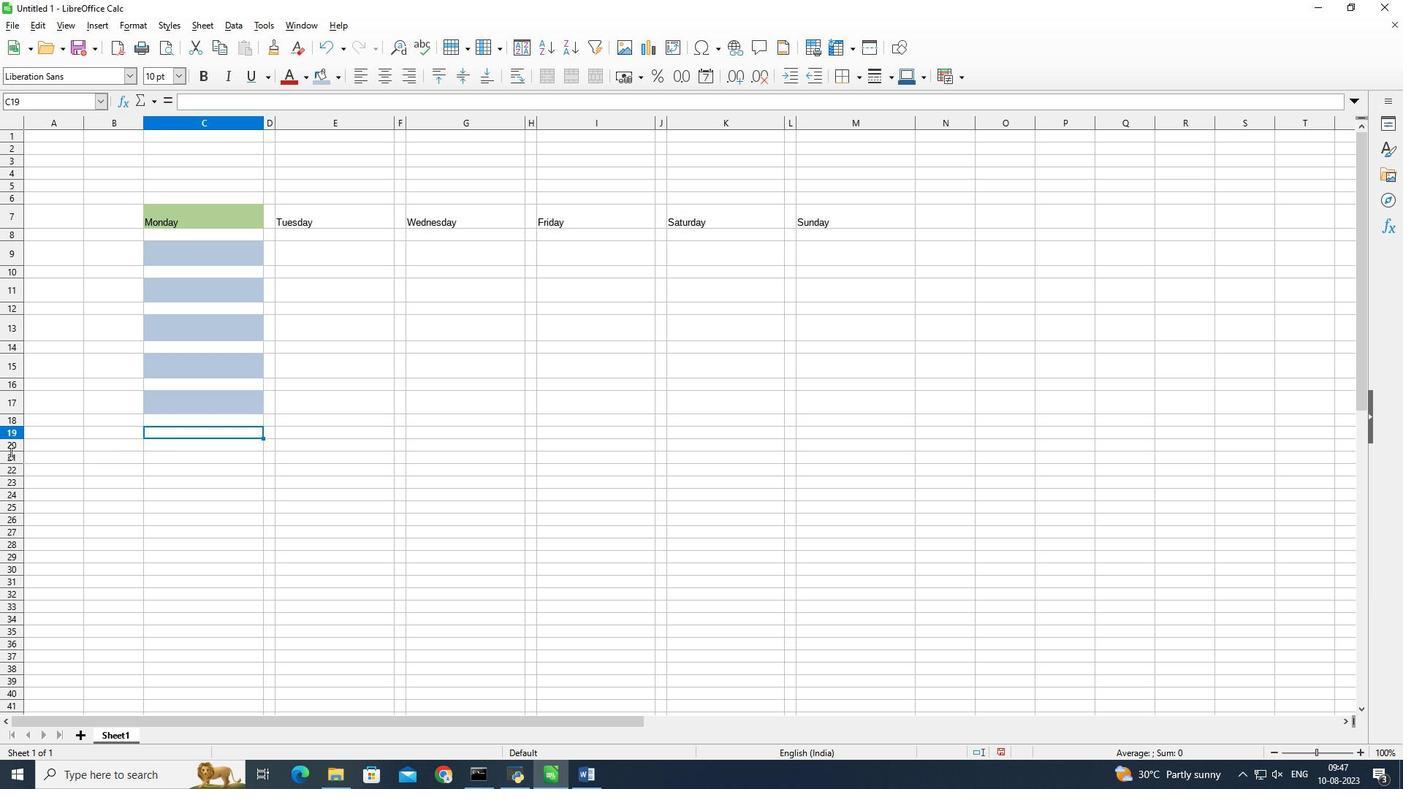 
Action: Mouse pressed left at (161, 432)
Screenshot: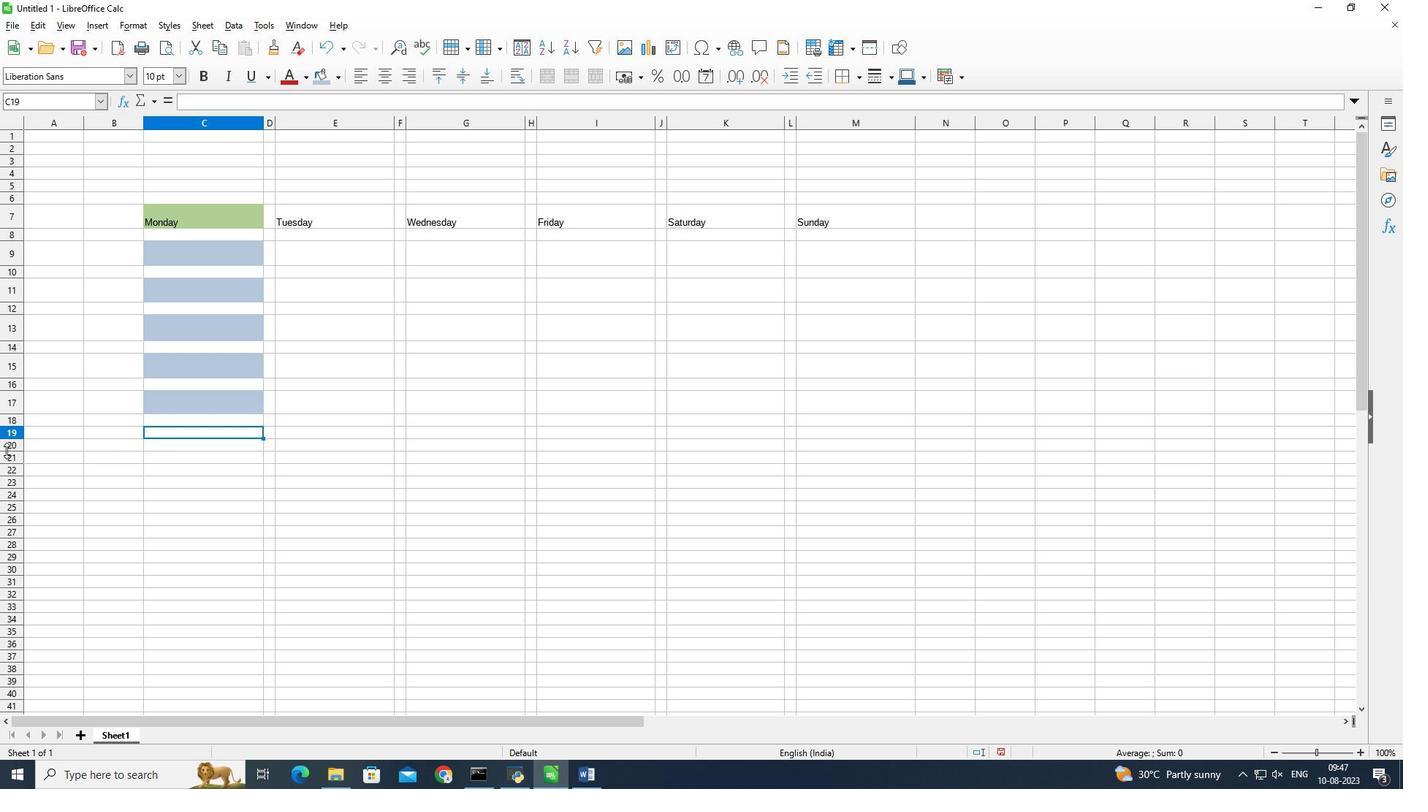 
Action: Mouse moved to (6, 437)
Screenshot: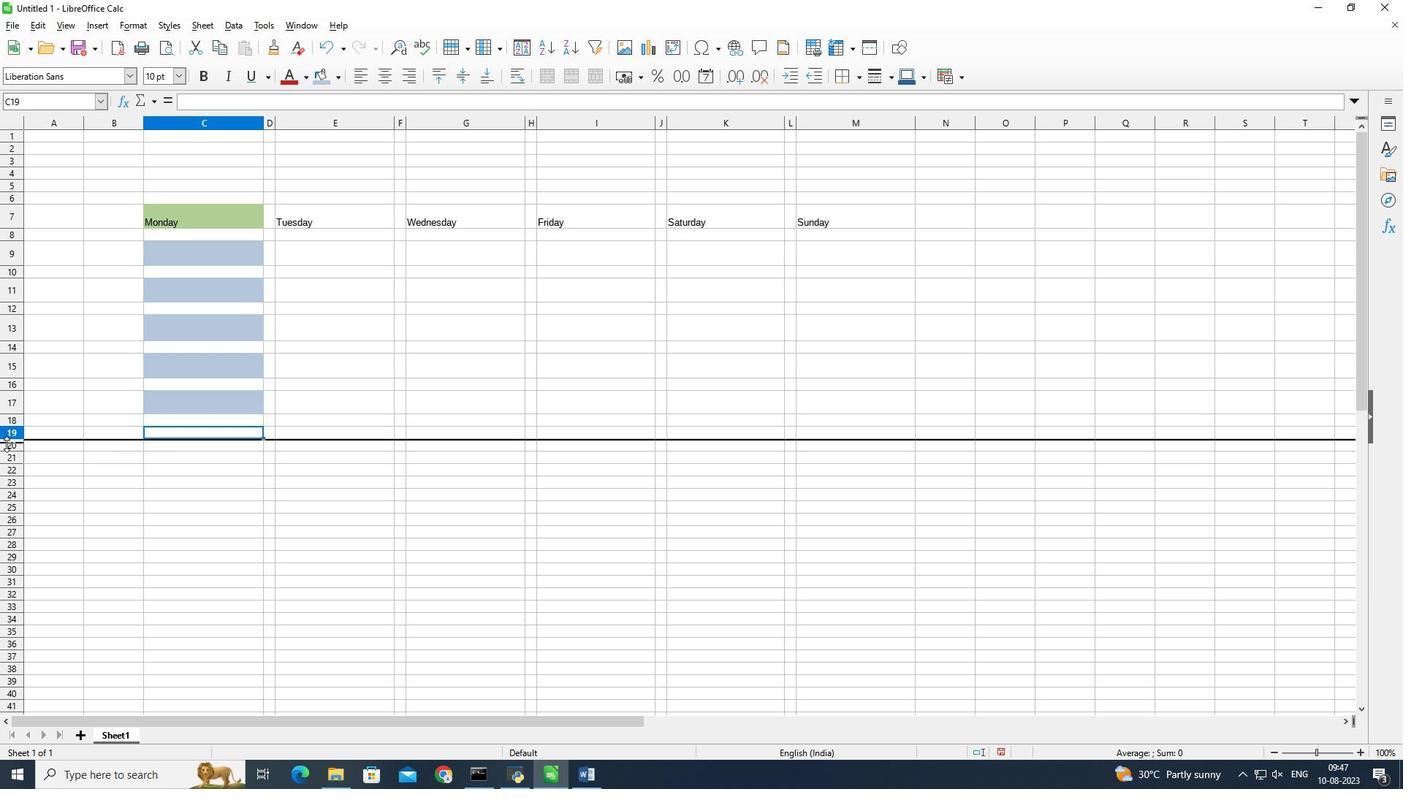 
Action: Mouse pressed left at (6, 437)
Screenshot: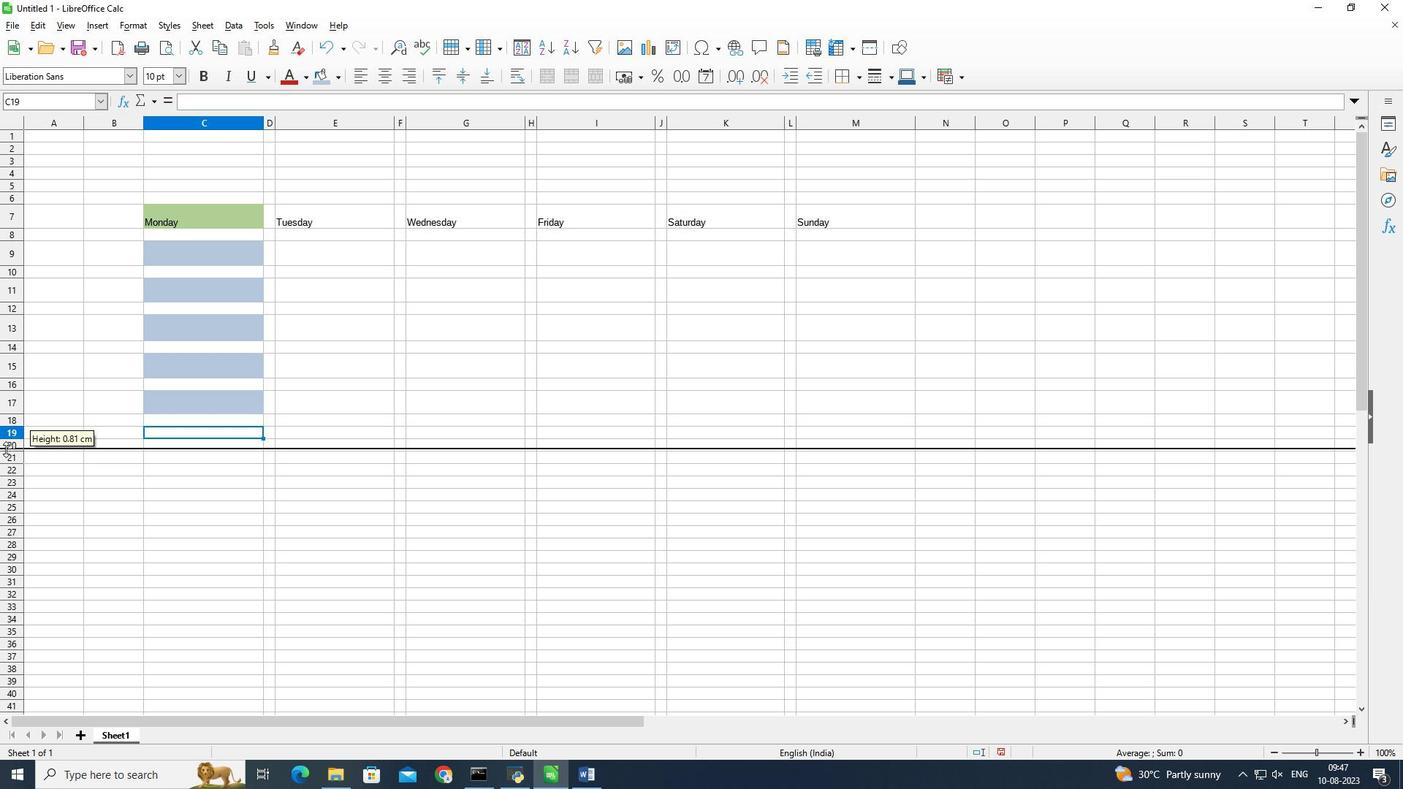 
Action: Mouse moved to (324, 81)
Screenshot: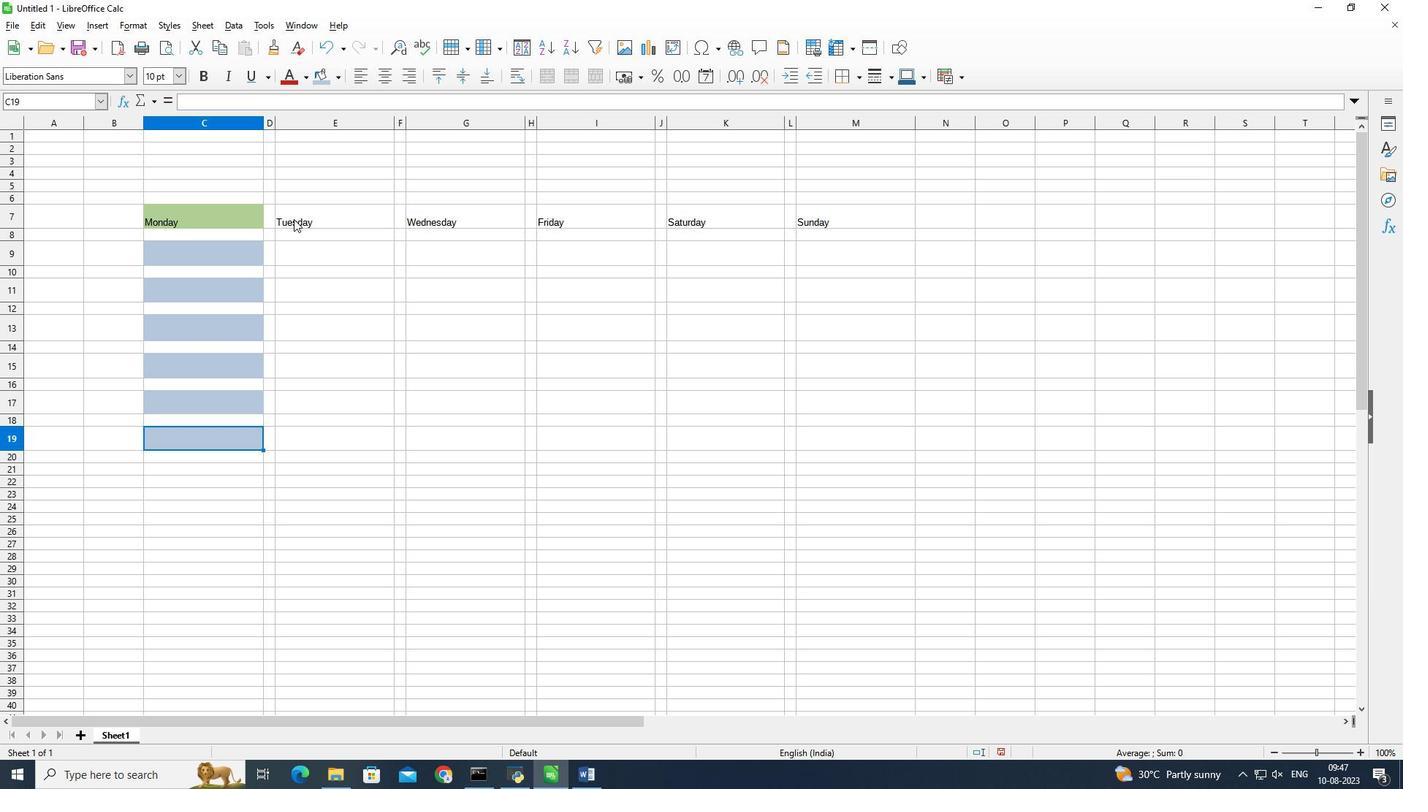 
Action: Mouse pressed left at (324, 81)
Screenshot: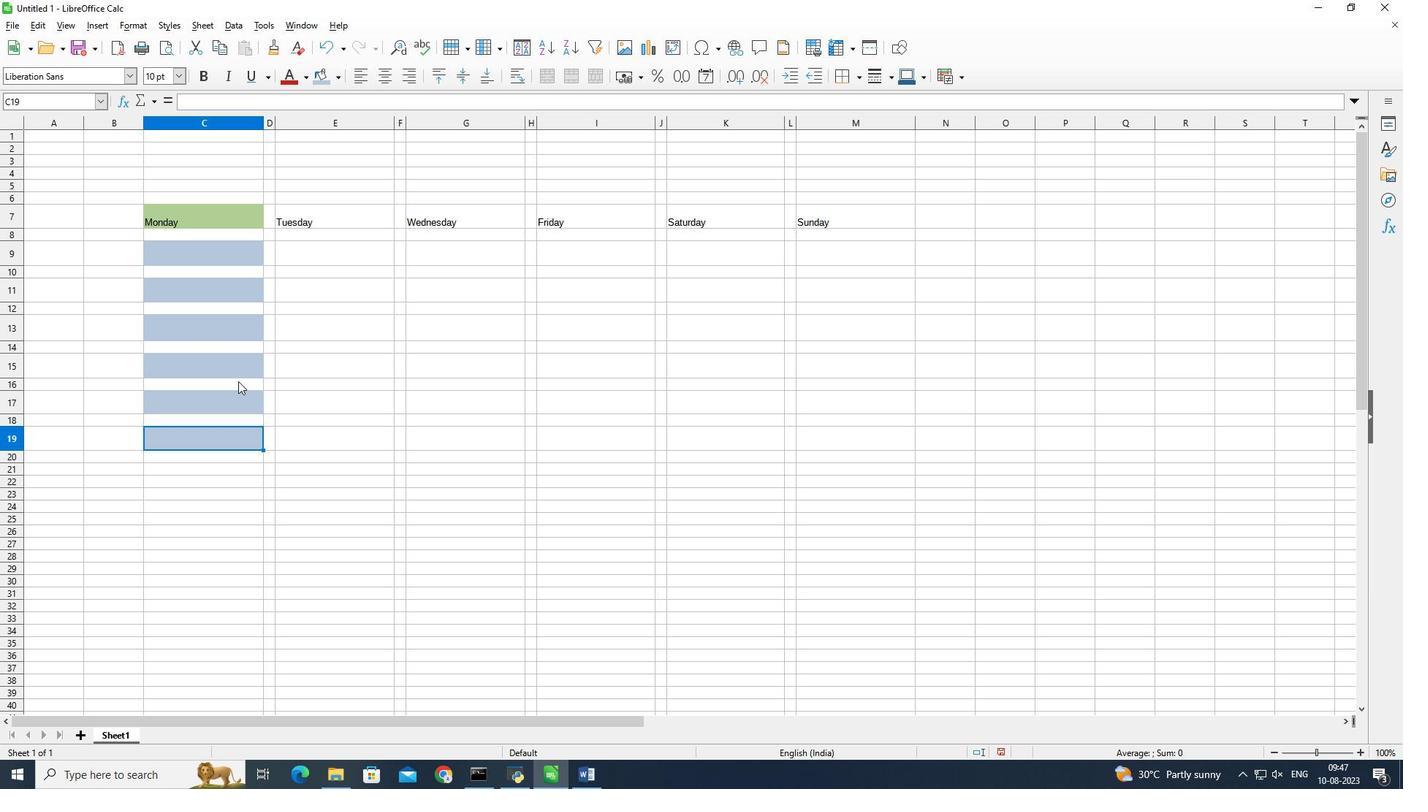 
Action: Mouse moved to (172, 474)
Screenshot: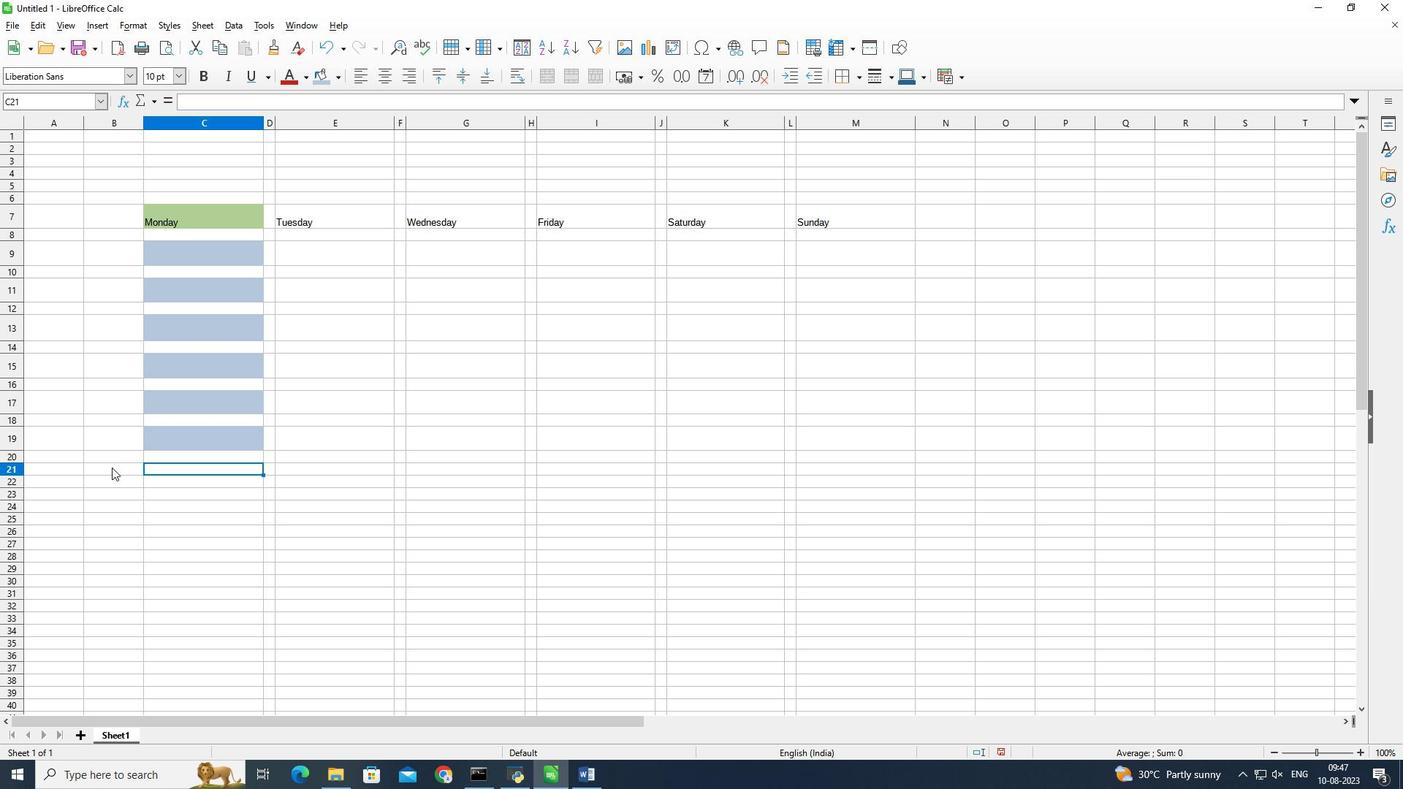 
Action: Mouse pressed left at (172, 474)
Screenshot: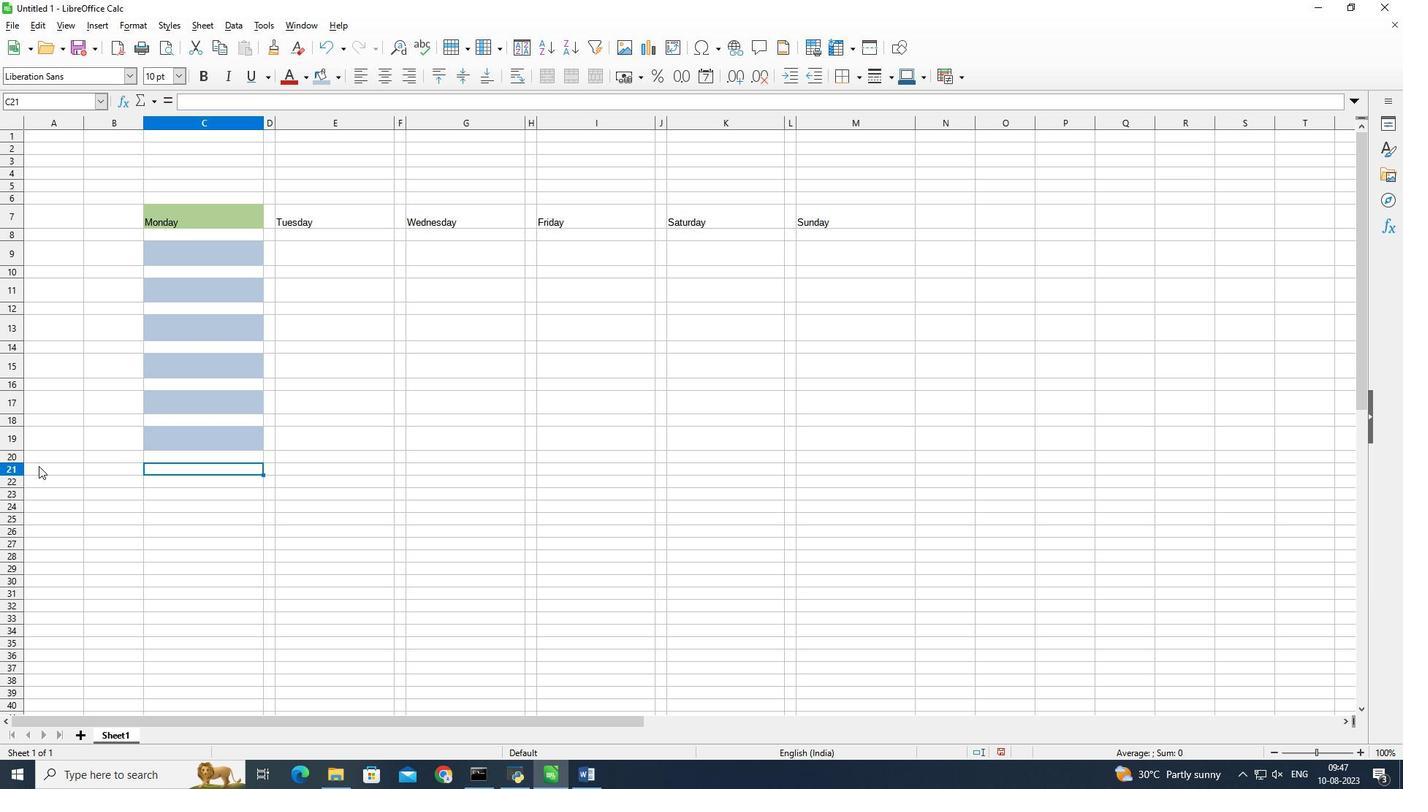 
Action: Mouse moved to (11, 474)
Screenshot: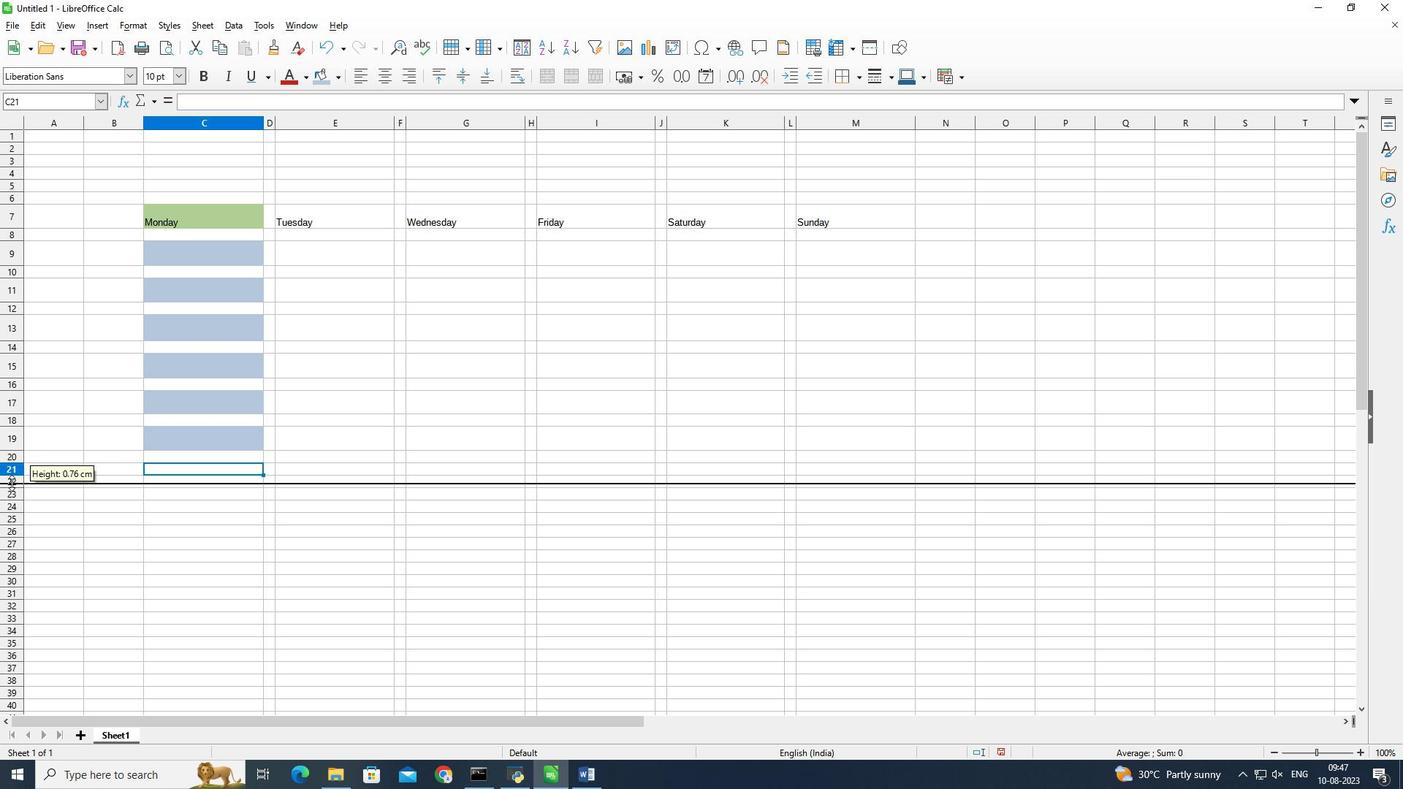 
Action: Mouse pressed left at (11, 474)
Screenshot: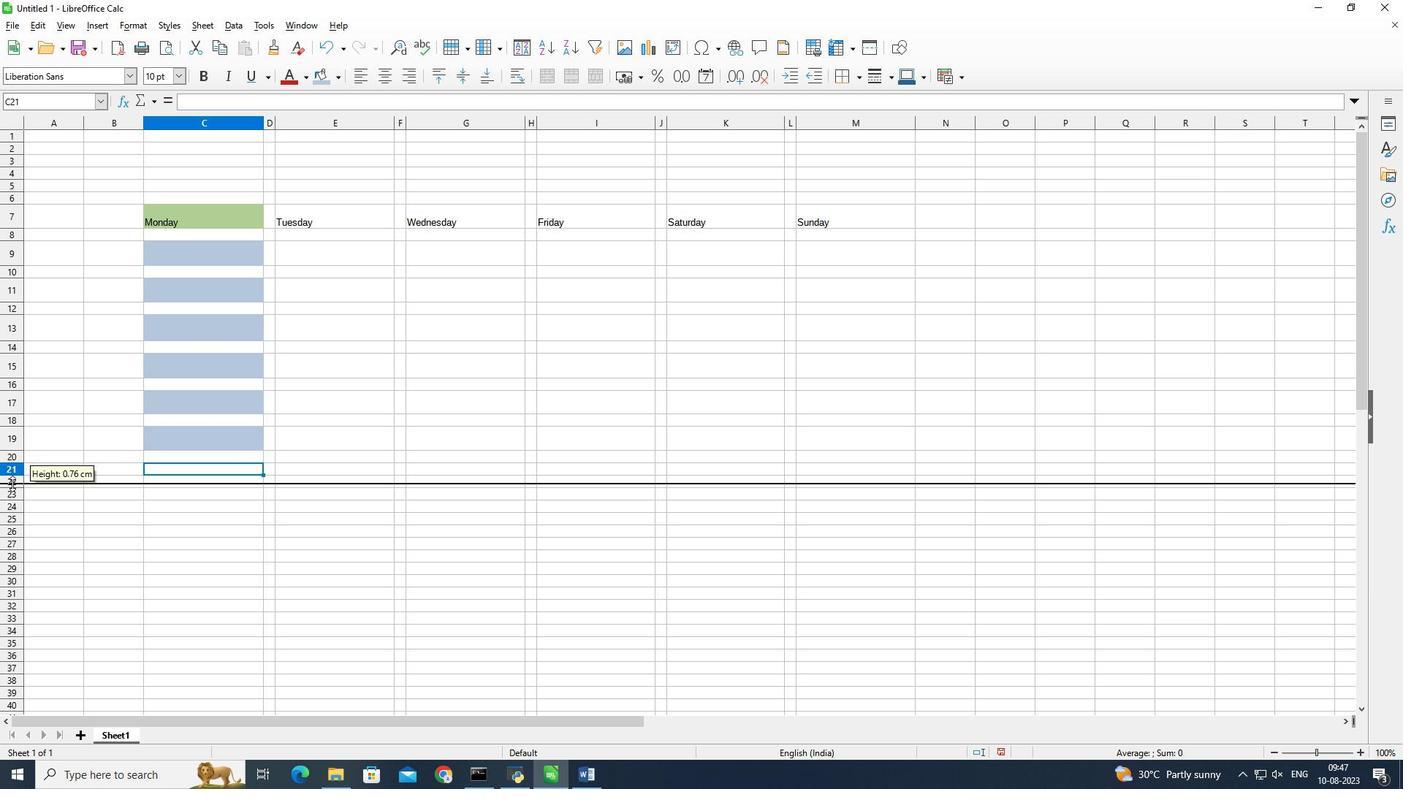 
Action: Mouse moved to (322, 73)
Screenshot: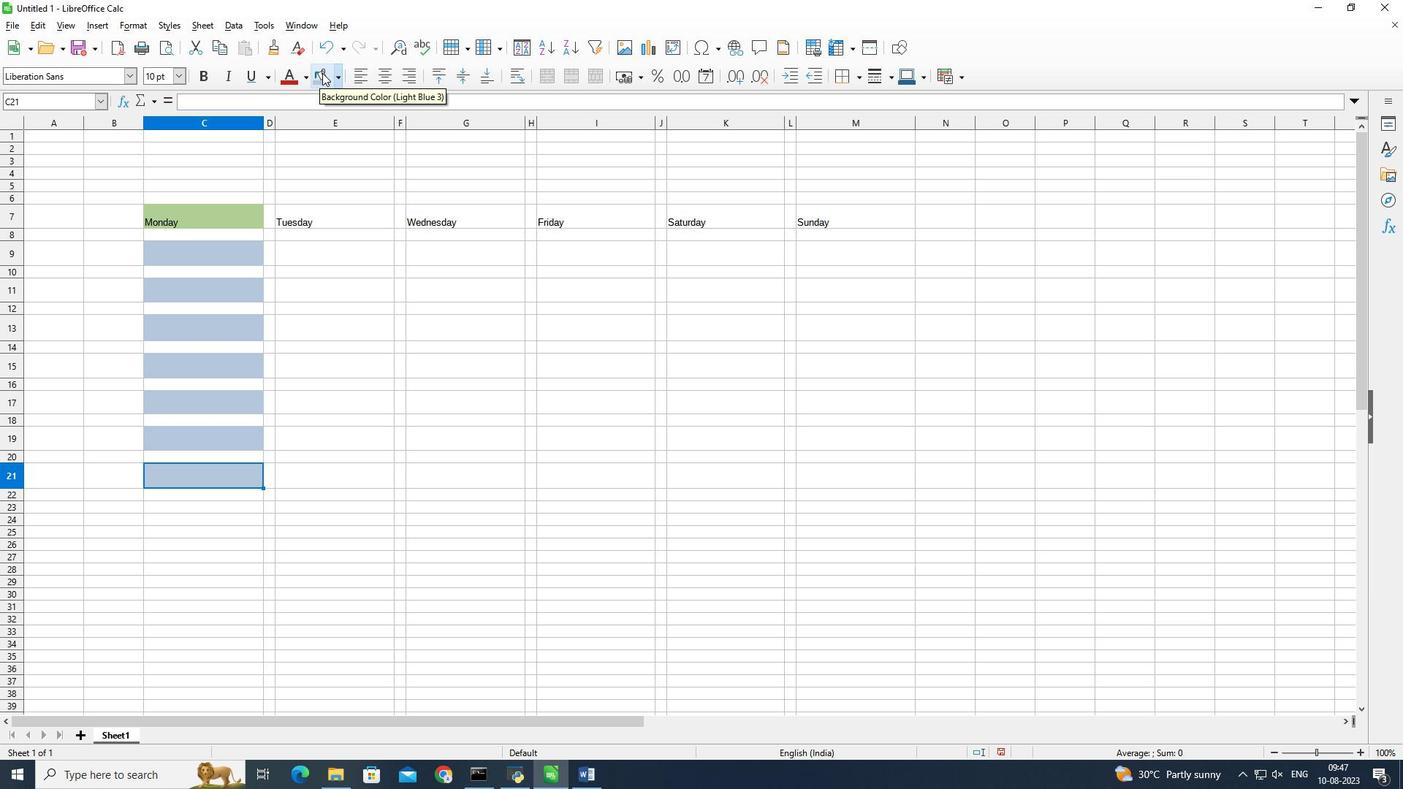 
Action: Mouse pressed left at (322, 73)
Screenshot: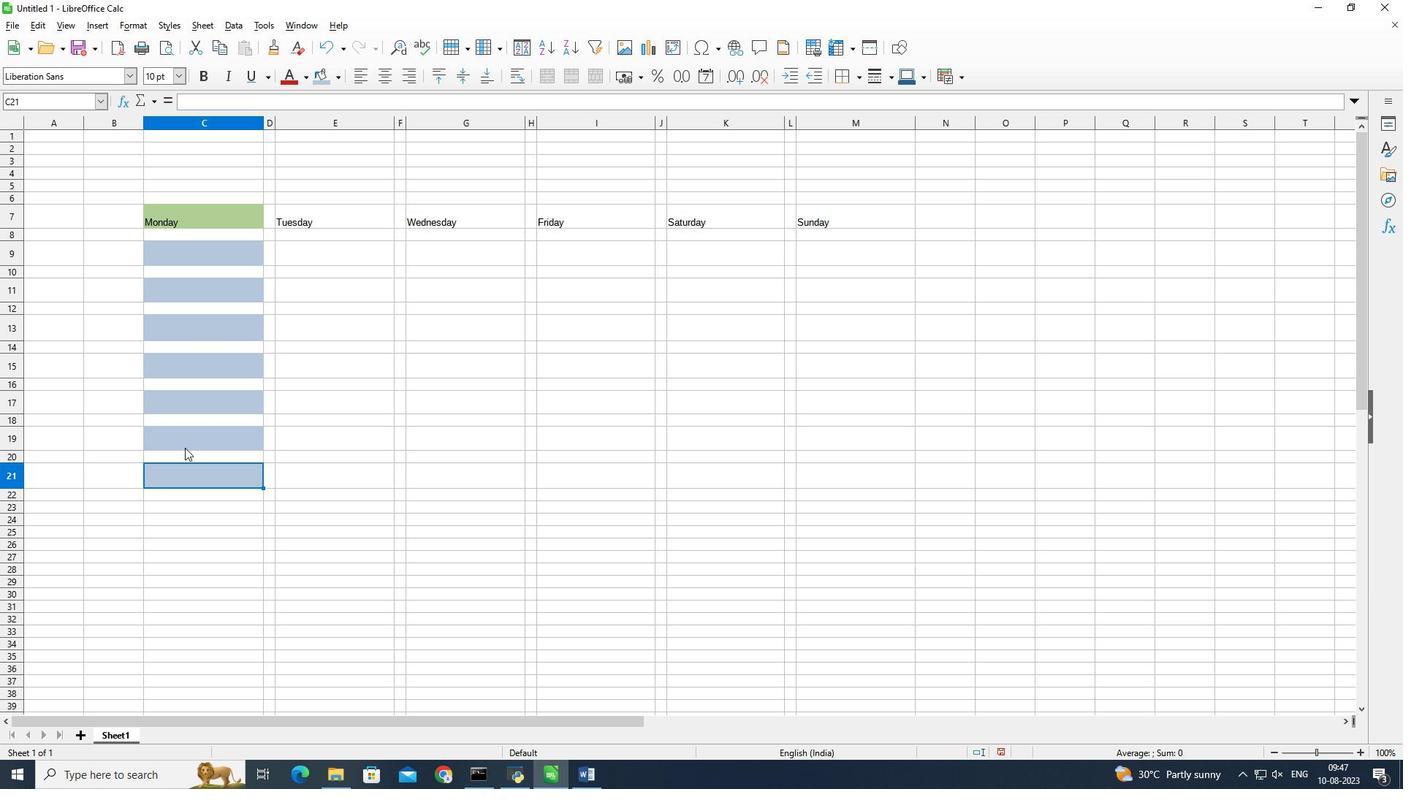 
Action: Mouse moved to (158, 508)
Screenshot: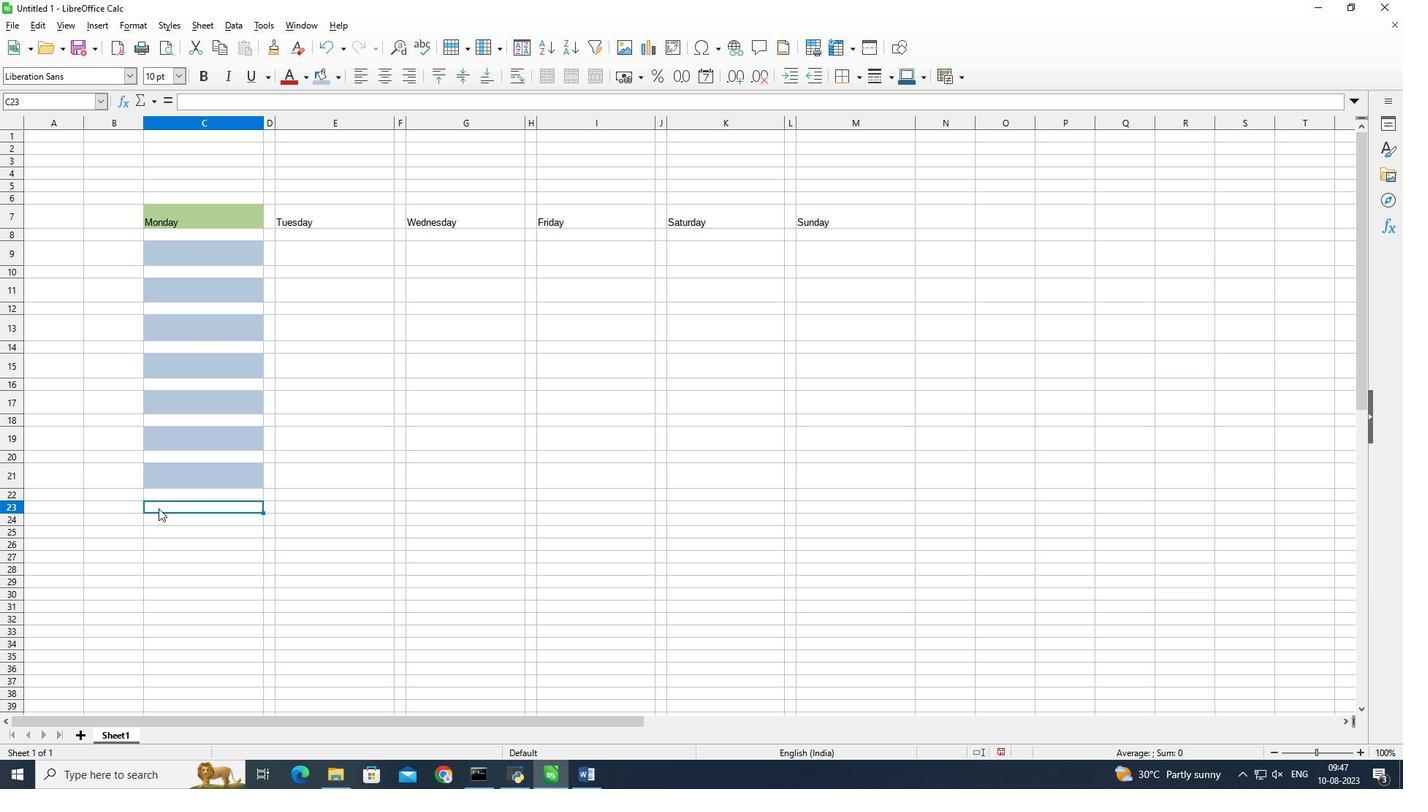 
Action: Mouse pressed left at (158, 508)
Screenshot: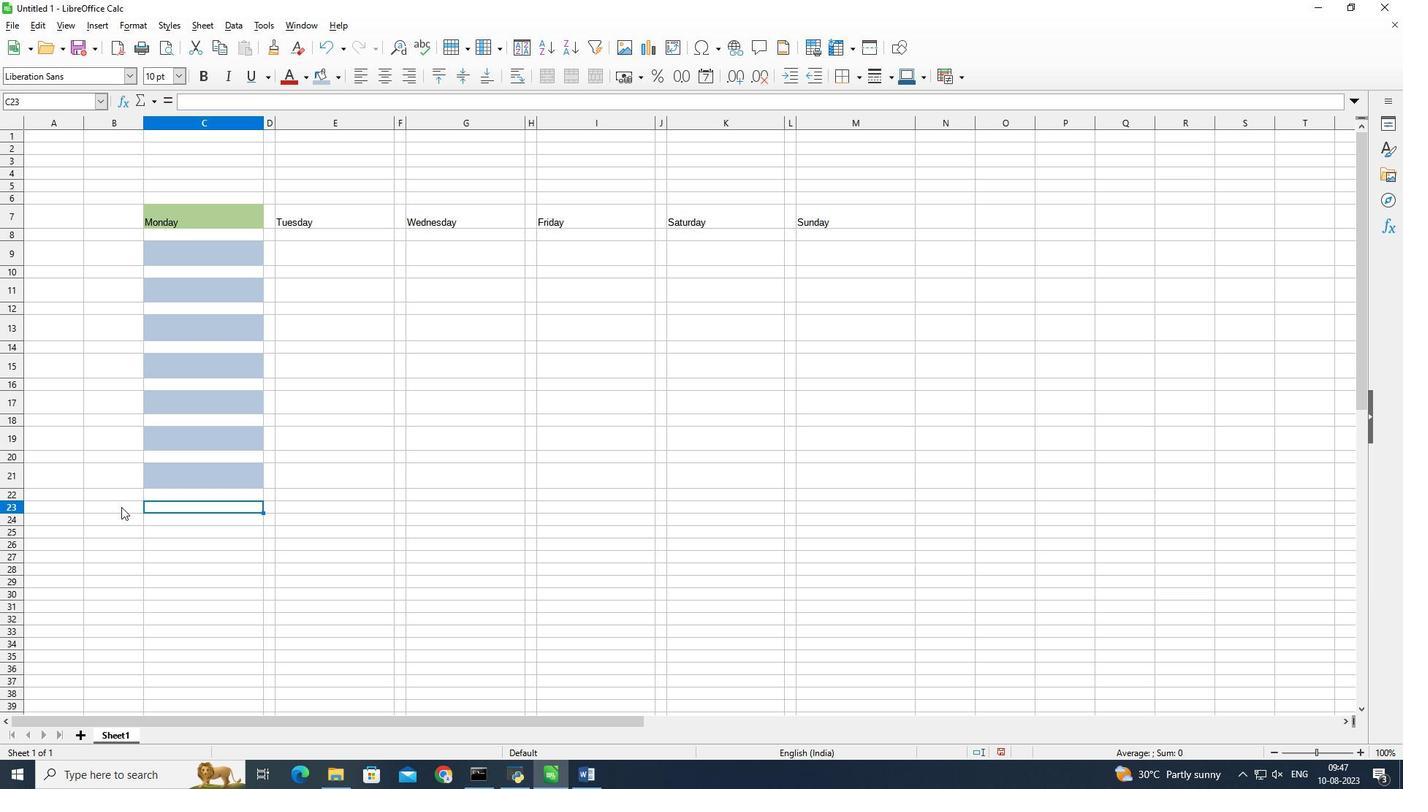 
Action: Mouse moved to (8, 514)
Screenshot: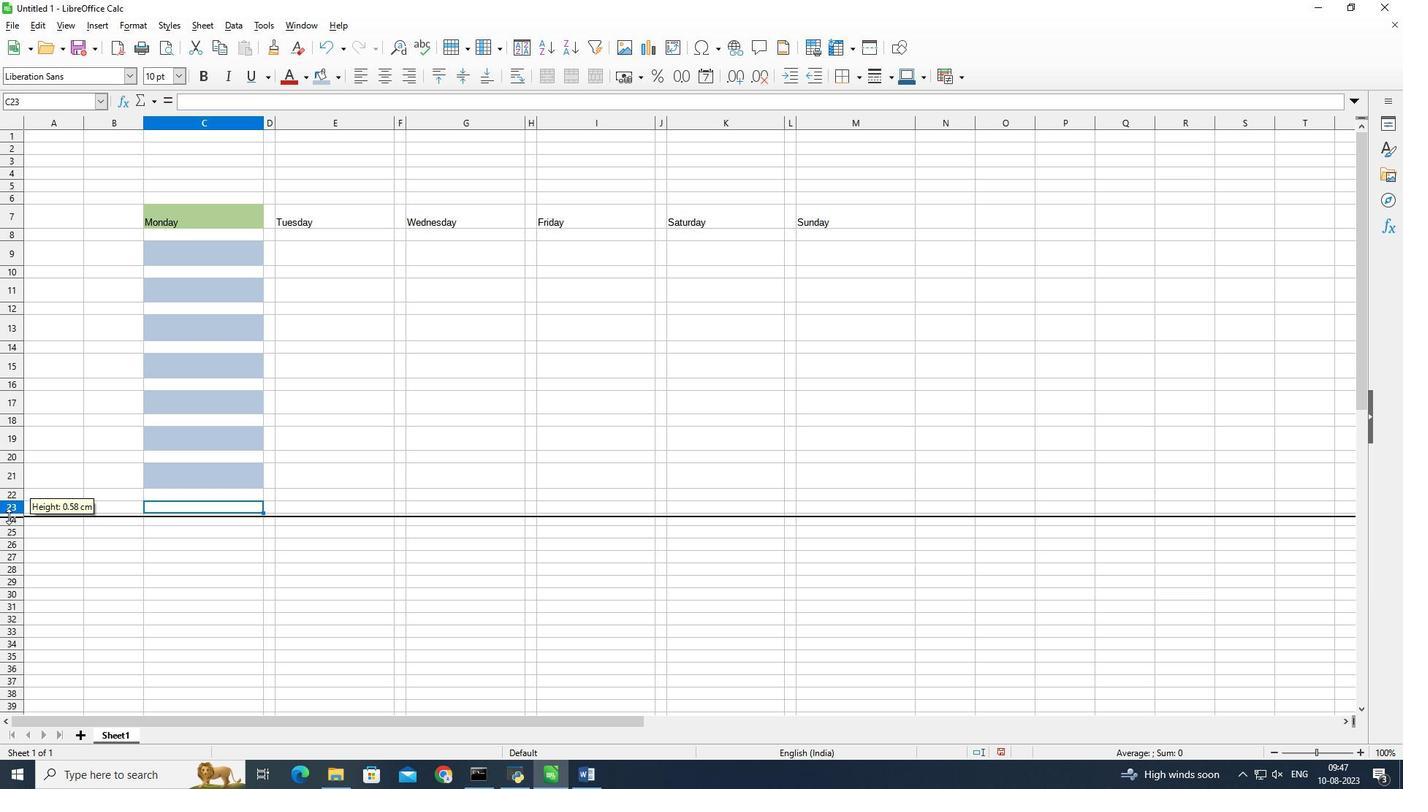 
Action: Mouse pressed left at (8, 514)
Screenshot: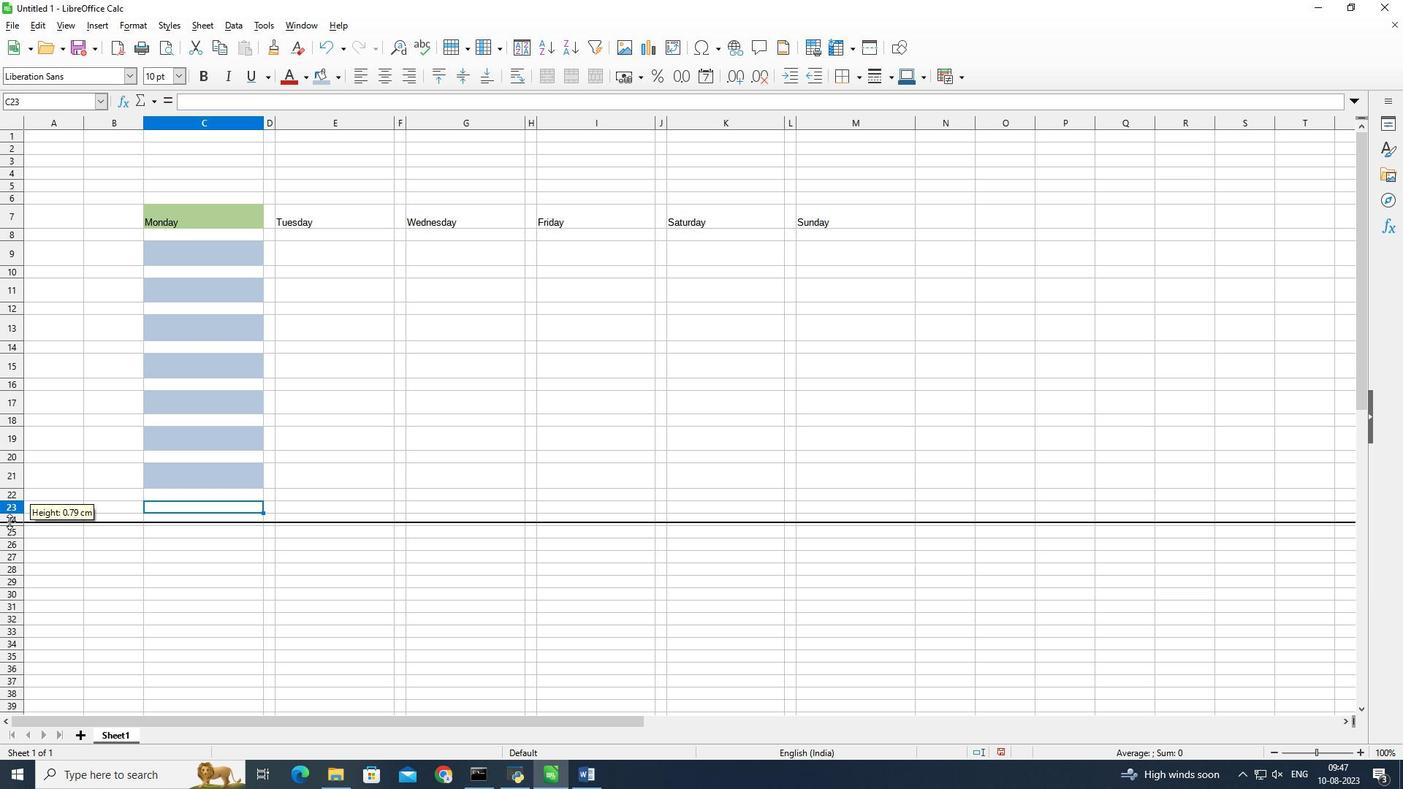 
Action: Mouse moved to (322, 83)
Screenshot: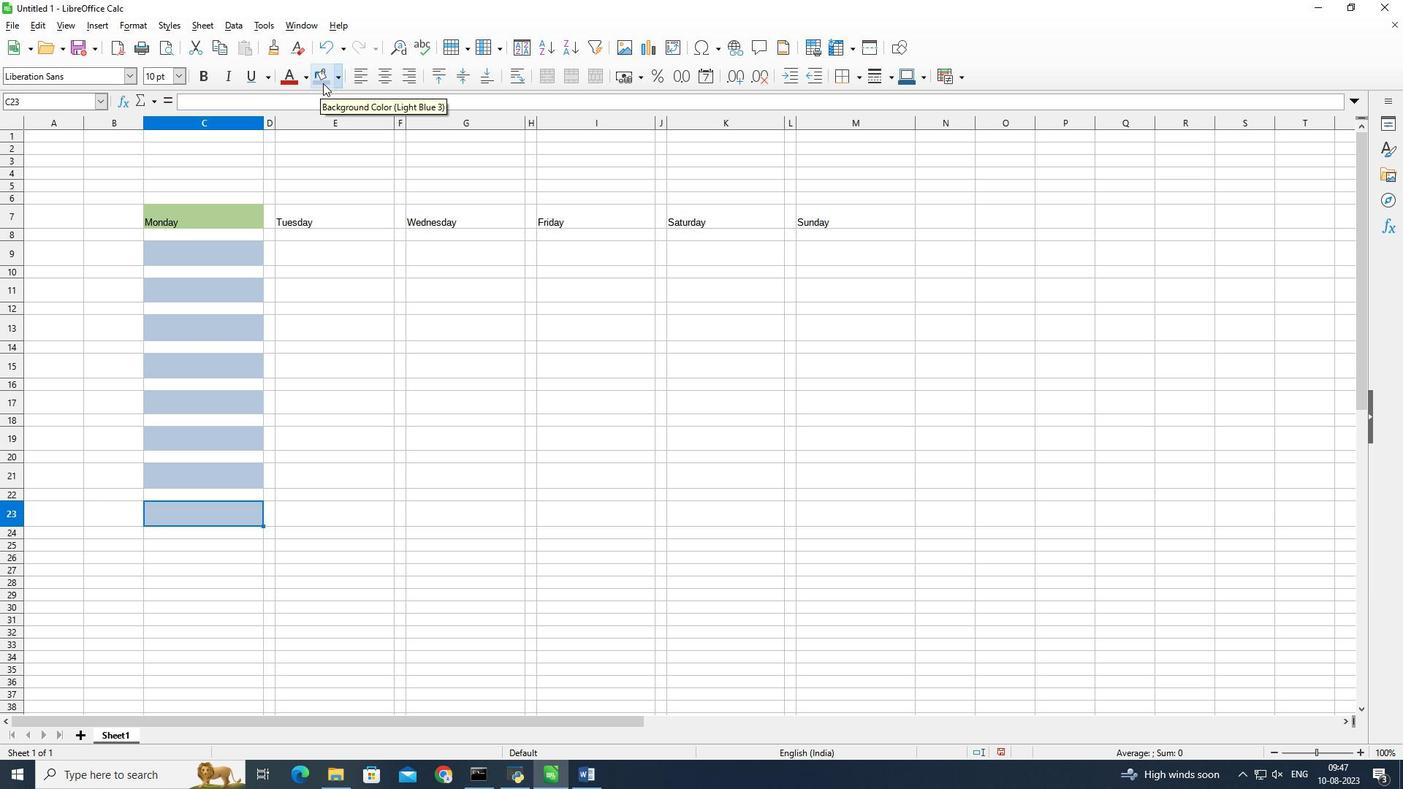 
Action: Mouse pressed left at (322, 83)
Screenshot: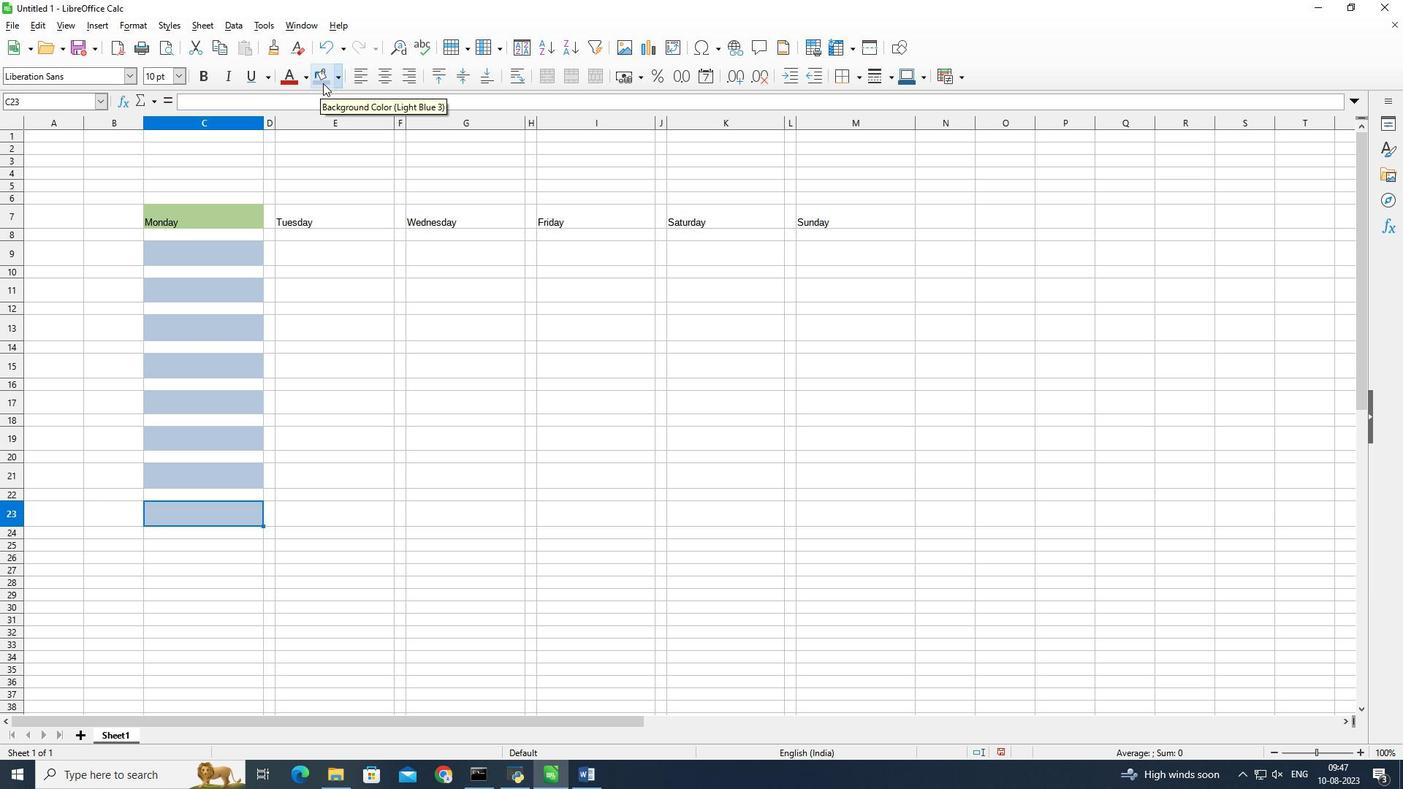 
Action: Mouse moved to (162, 545)
Screenshot: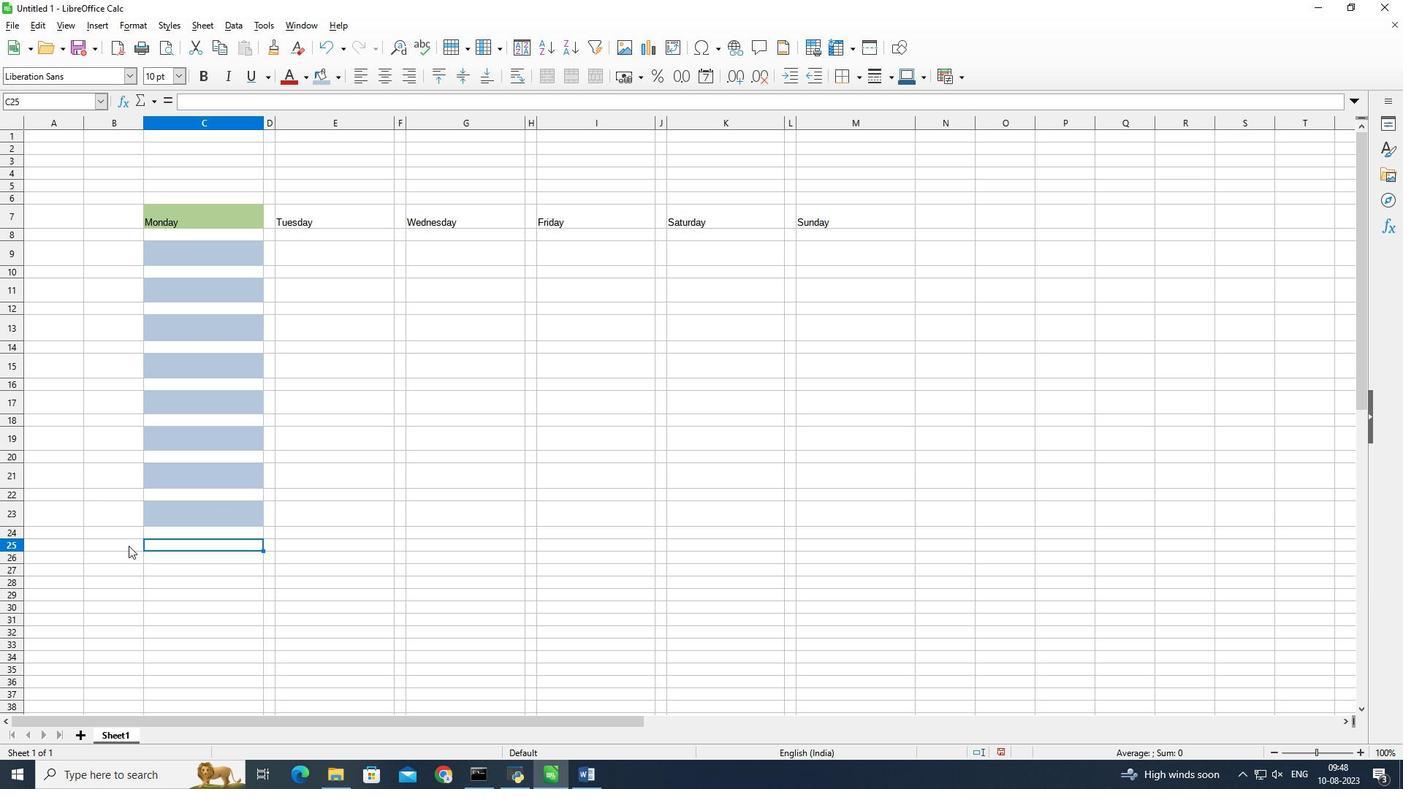 
Action: Mouse pressed left at (162, 545)
Screenshot: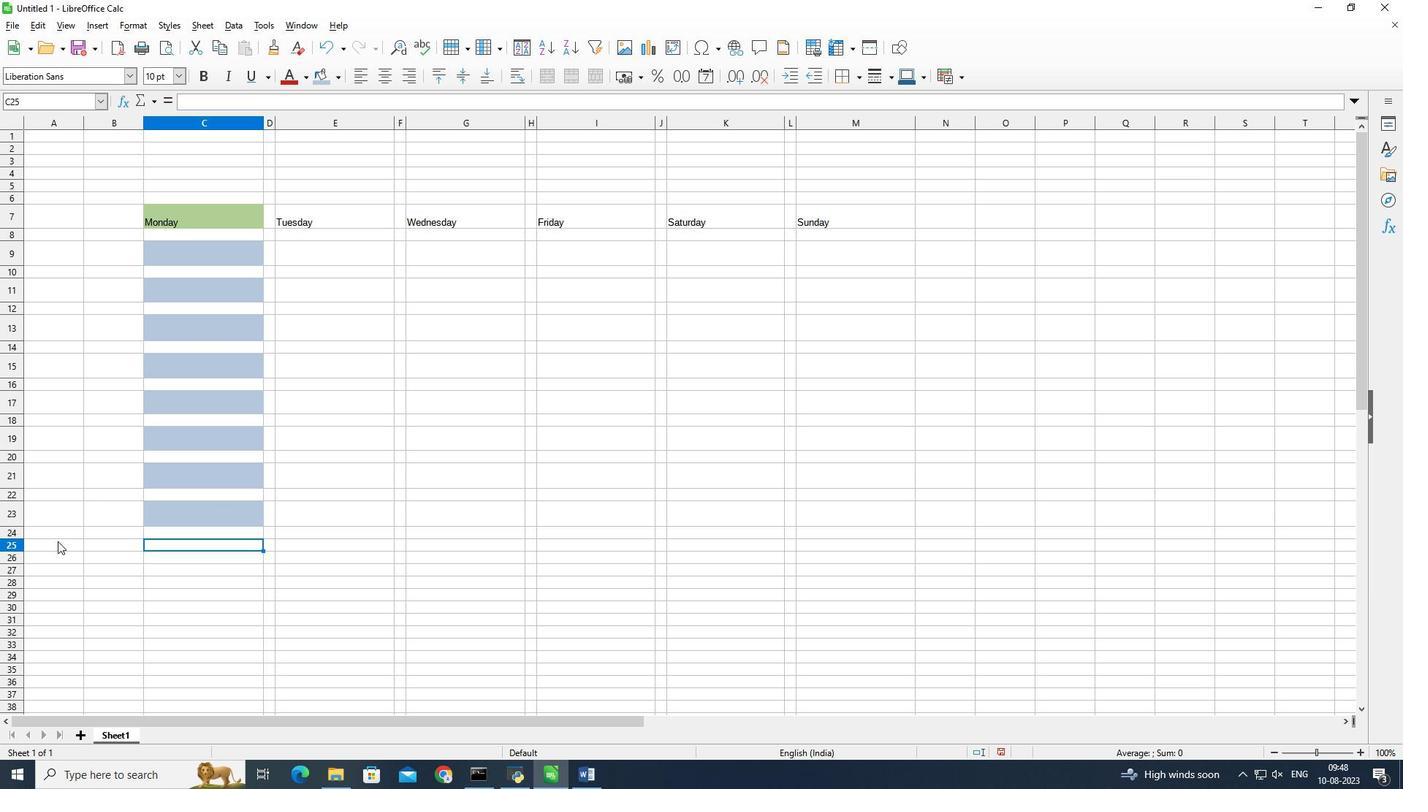 
Action: Mouse moved to (10, 552)
Screenshot: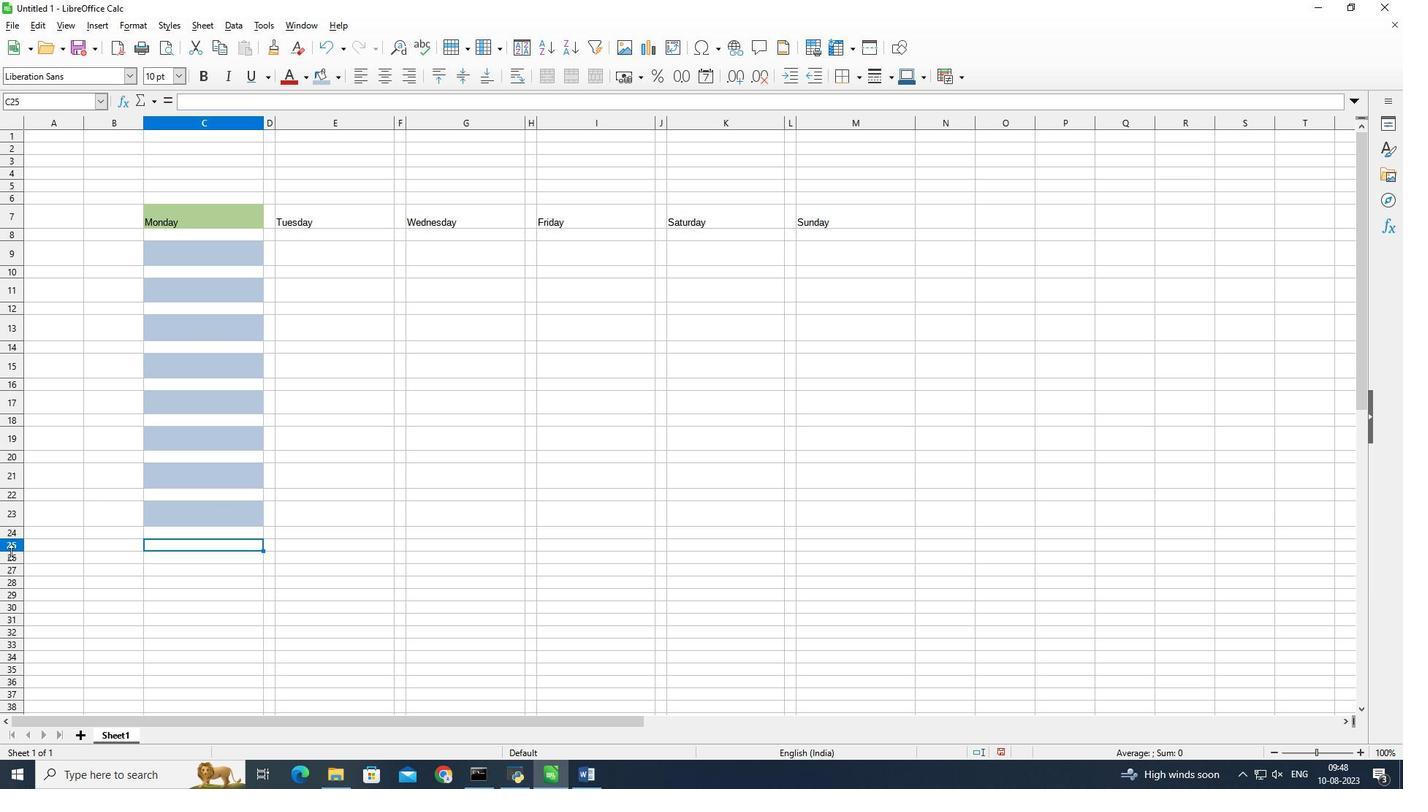 
Action: Mouse pressed left at (10, 552)
Screenshot: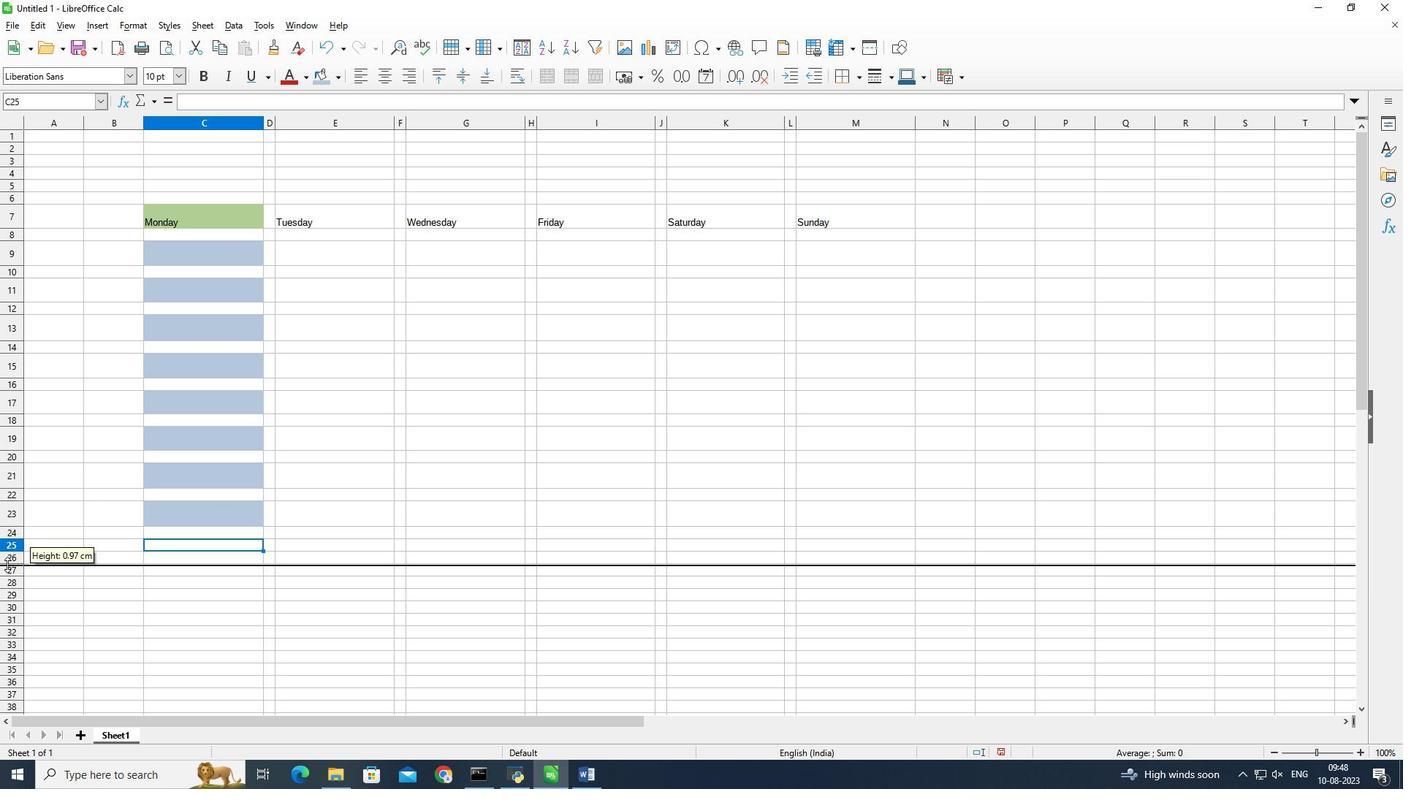 
Action: Mouse moved to (335, 214)
Screenshot: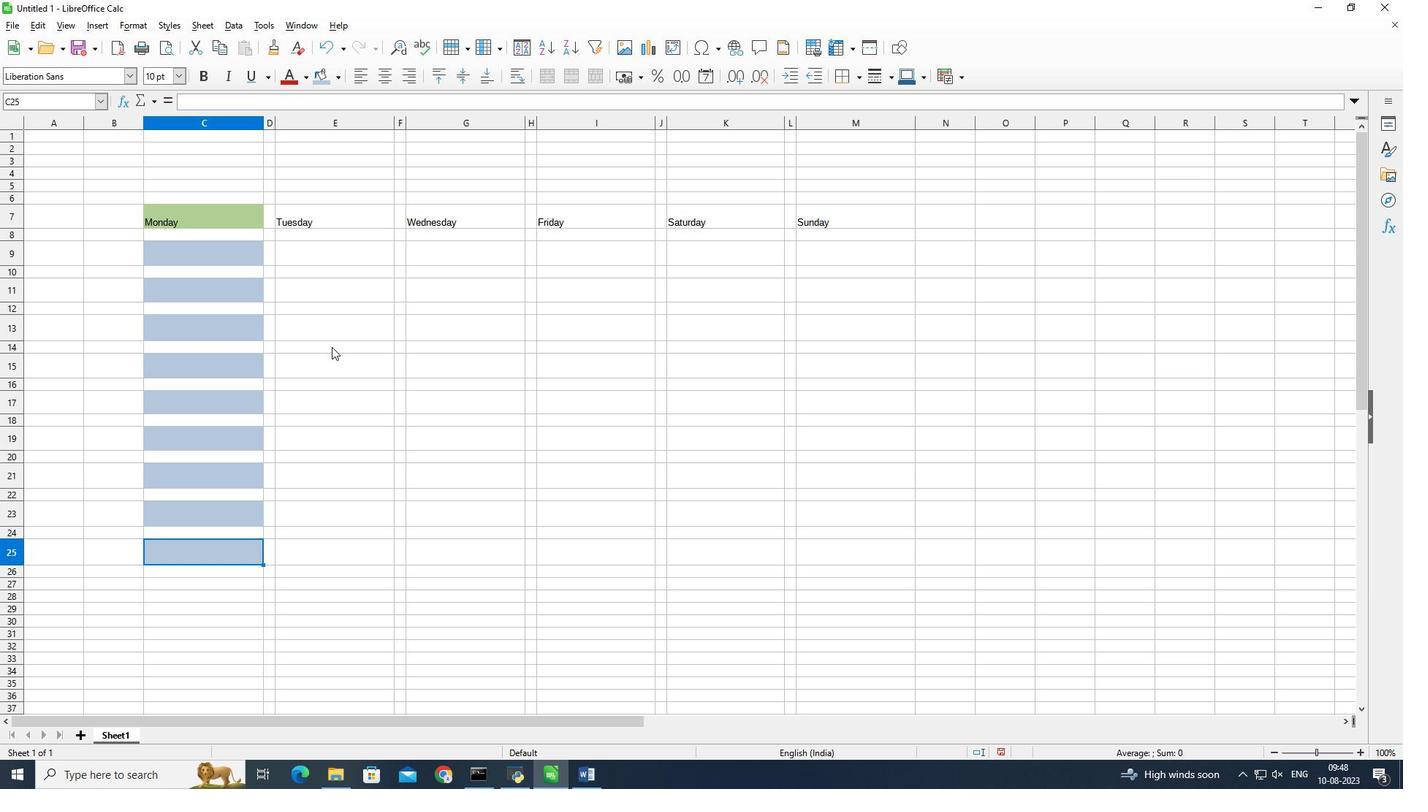 
Action: Mouse pressed left at (320, 75)
Screenshot: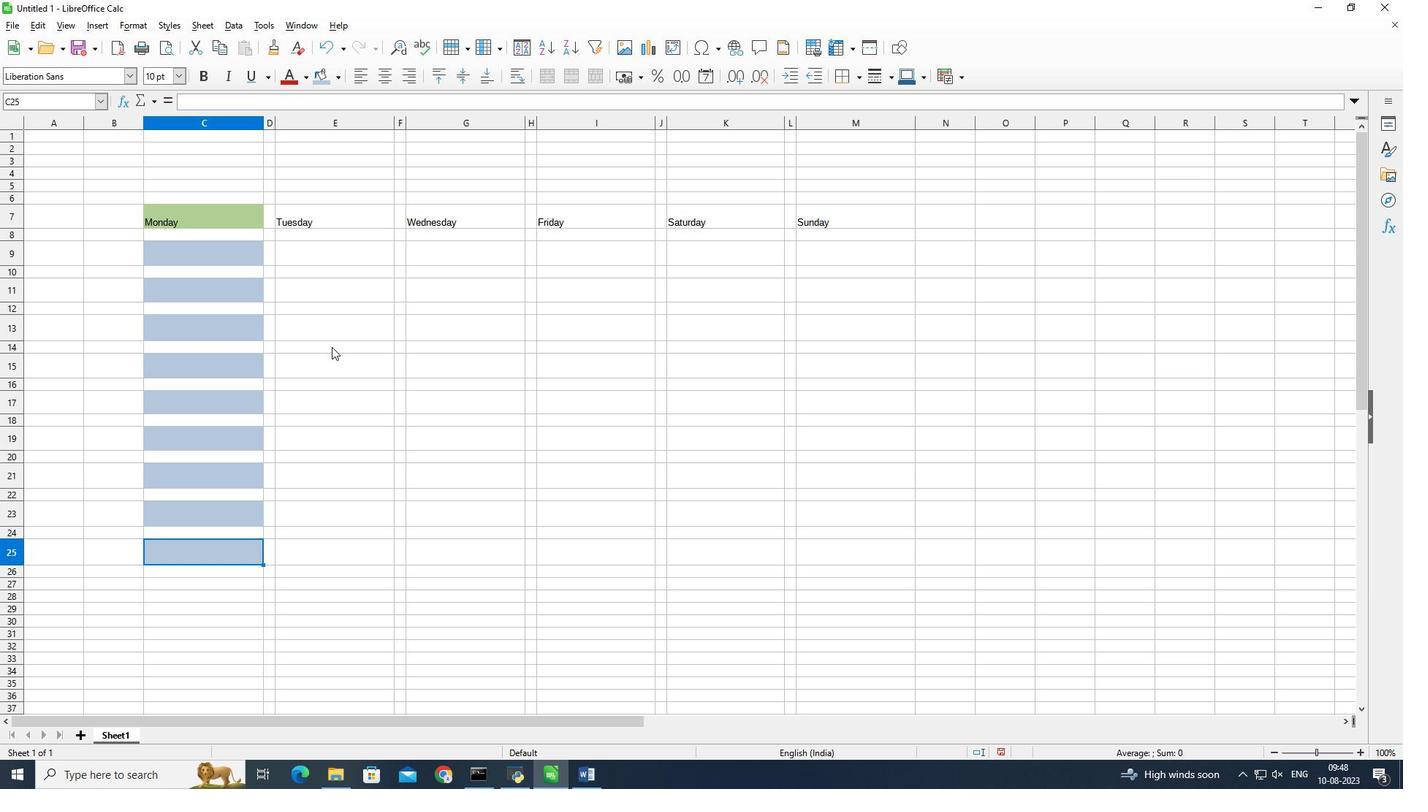 
Action: Mouse moved to (192, 586)
Screenshot: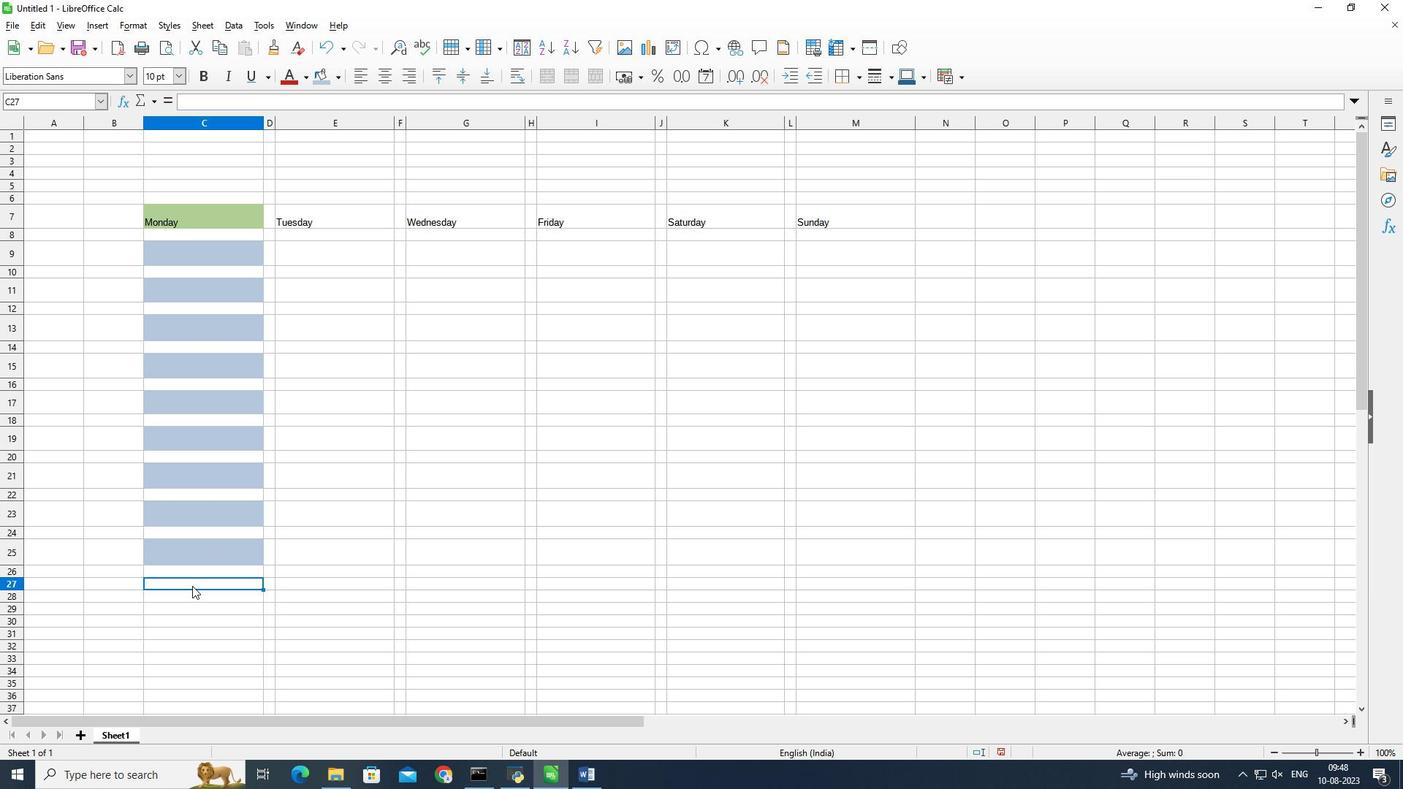 
Action: Mouse pressed left at (192, 586)
Screenshot: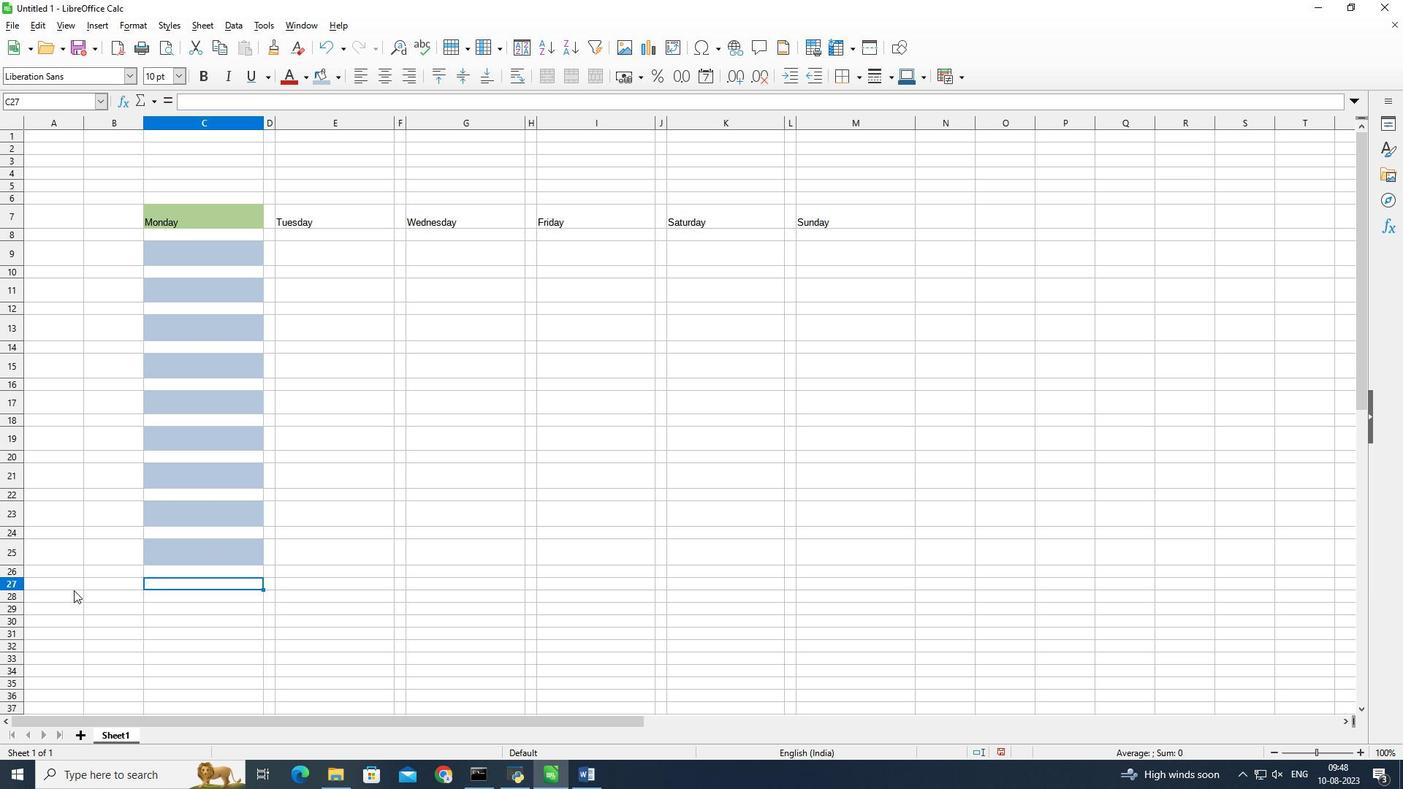 
Action: Mouse moved to (10, 590)
Screenshot: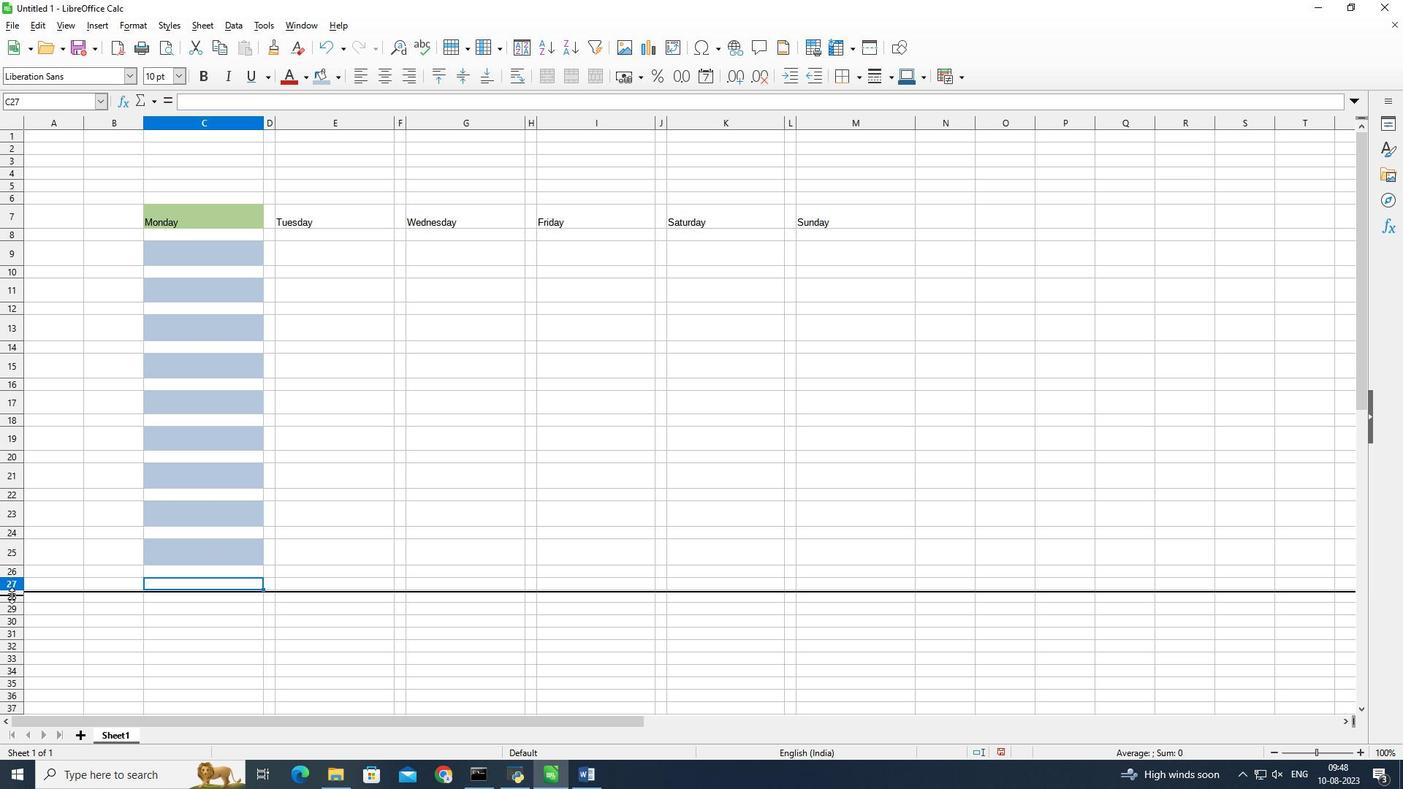 
Action: Mouse pressed left at (10, 590)
Screenshot: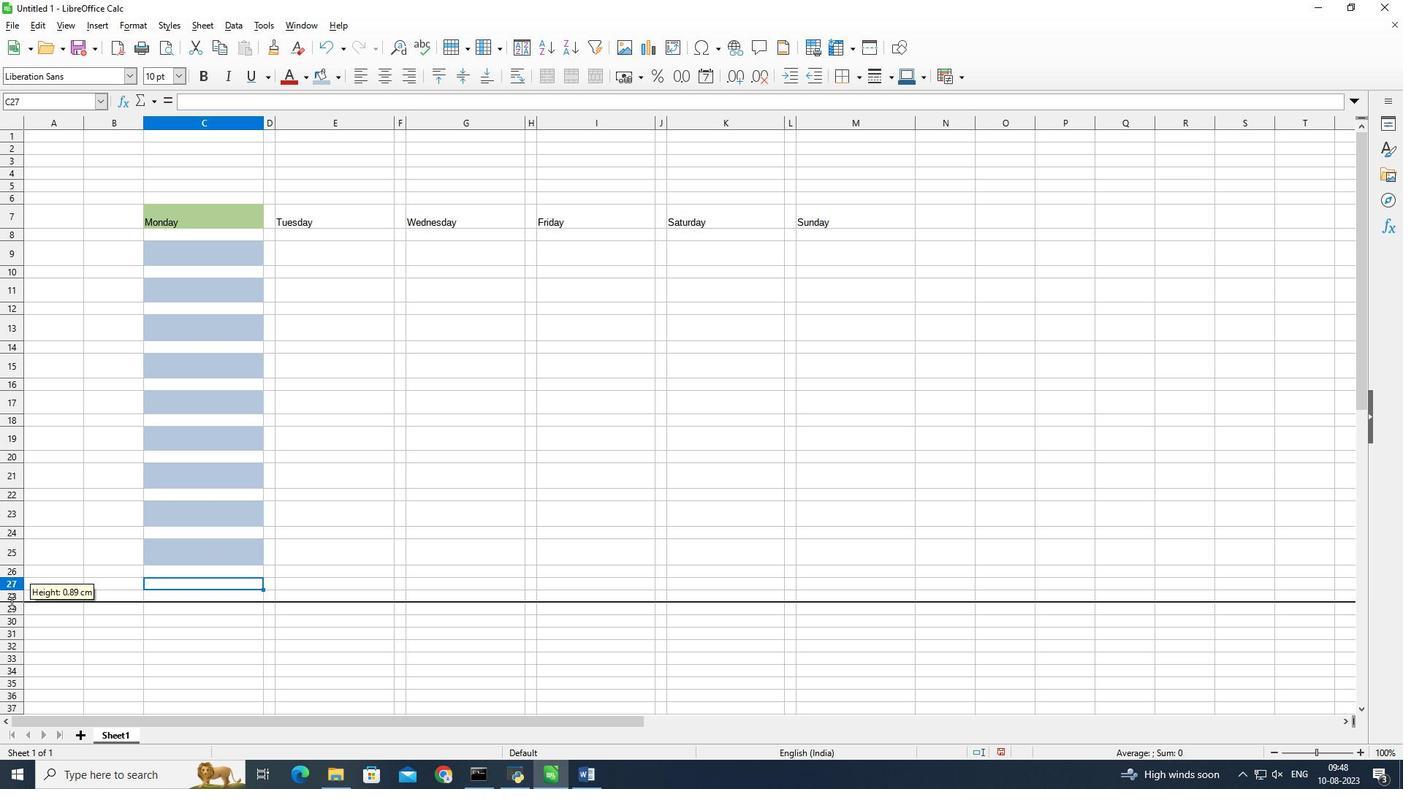 
Action: Mouse moved to (317, 86)
Screenshot: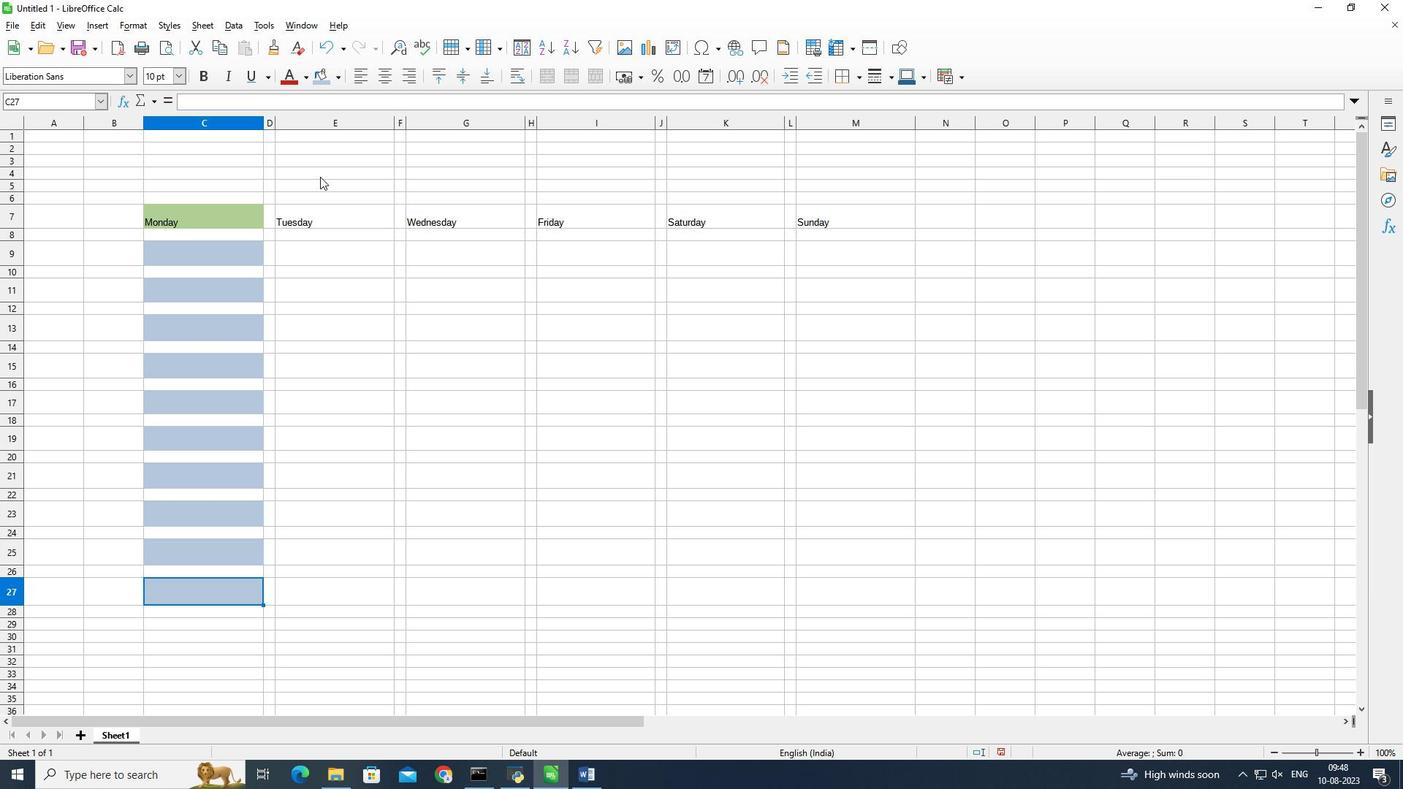 
Action: Mouse pressed left at (317, 86)
Screenshot: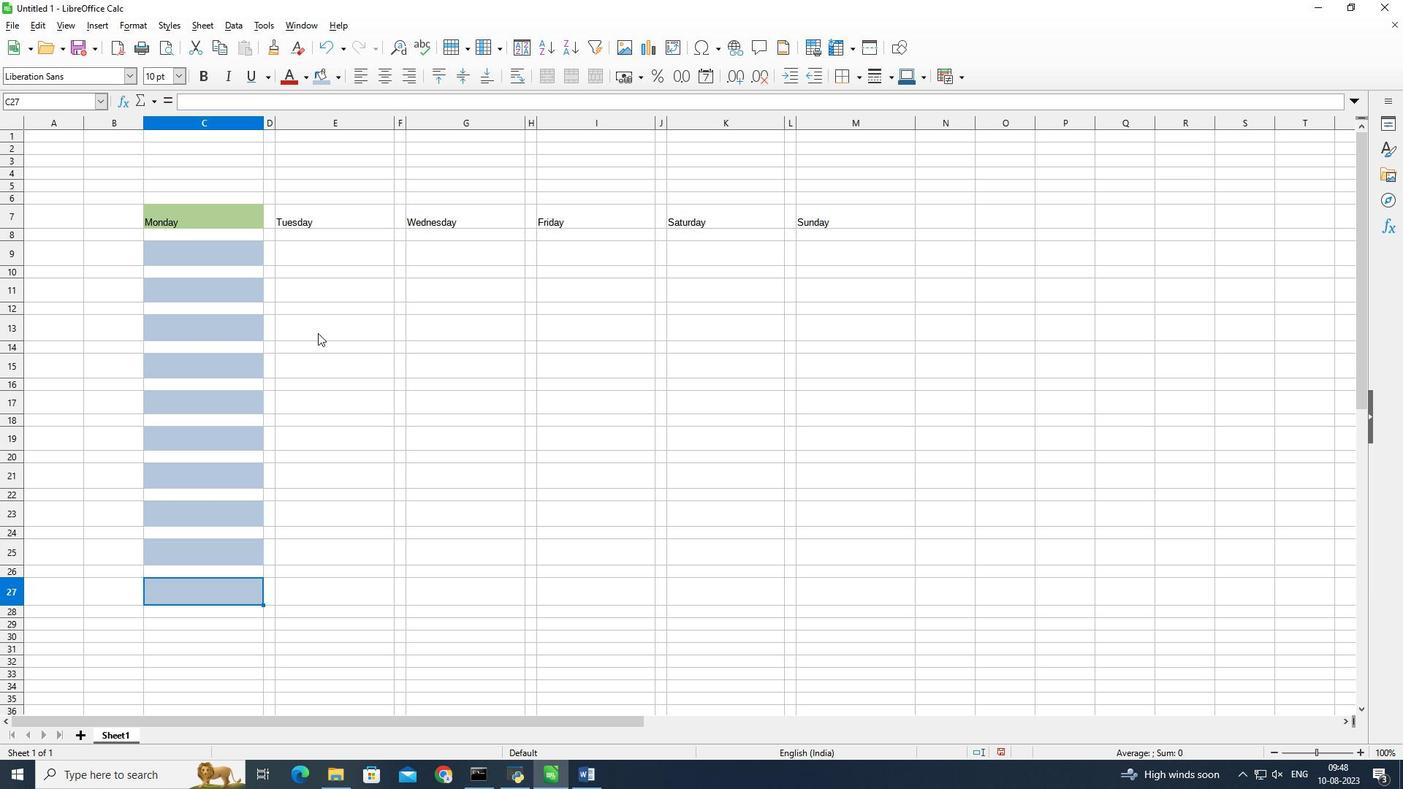 
Action: Mouse moved to (317, 333)
Screenshot: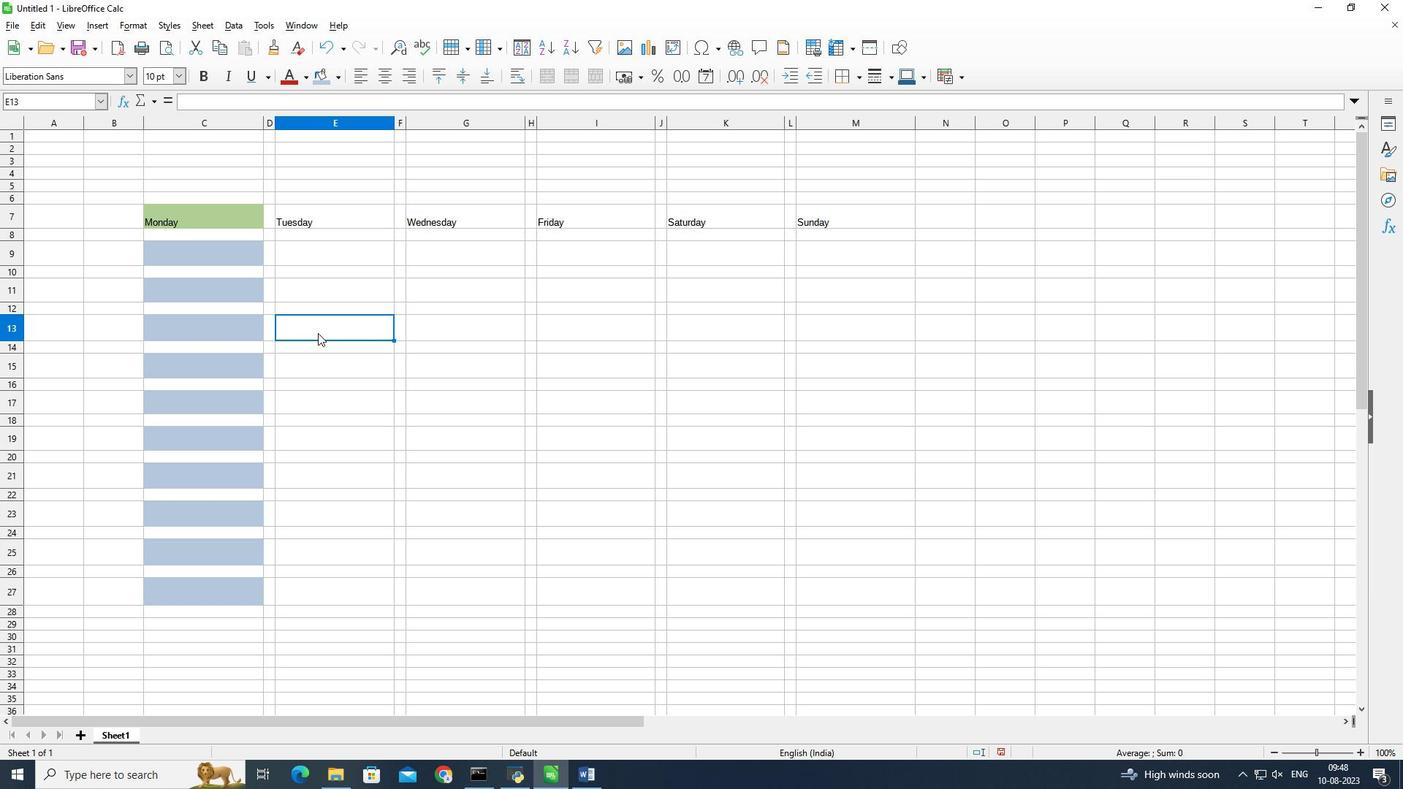 
Action: Mouse pressed left at (317, 333)
Screenshot: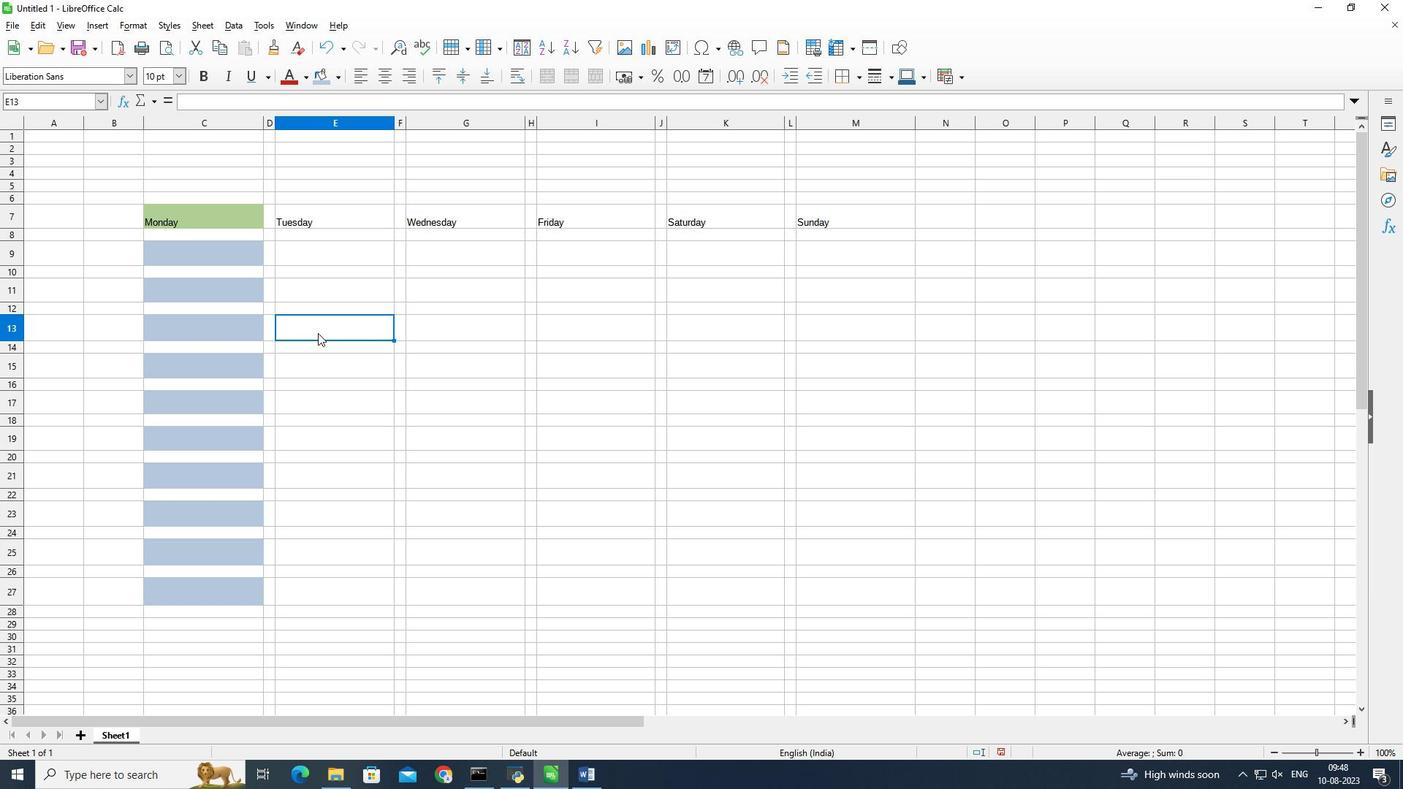 
Action: Mouse moved to (337, 214)
Screenshot: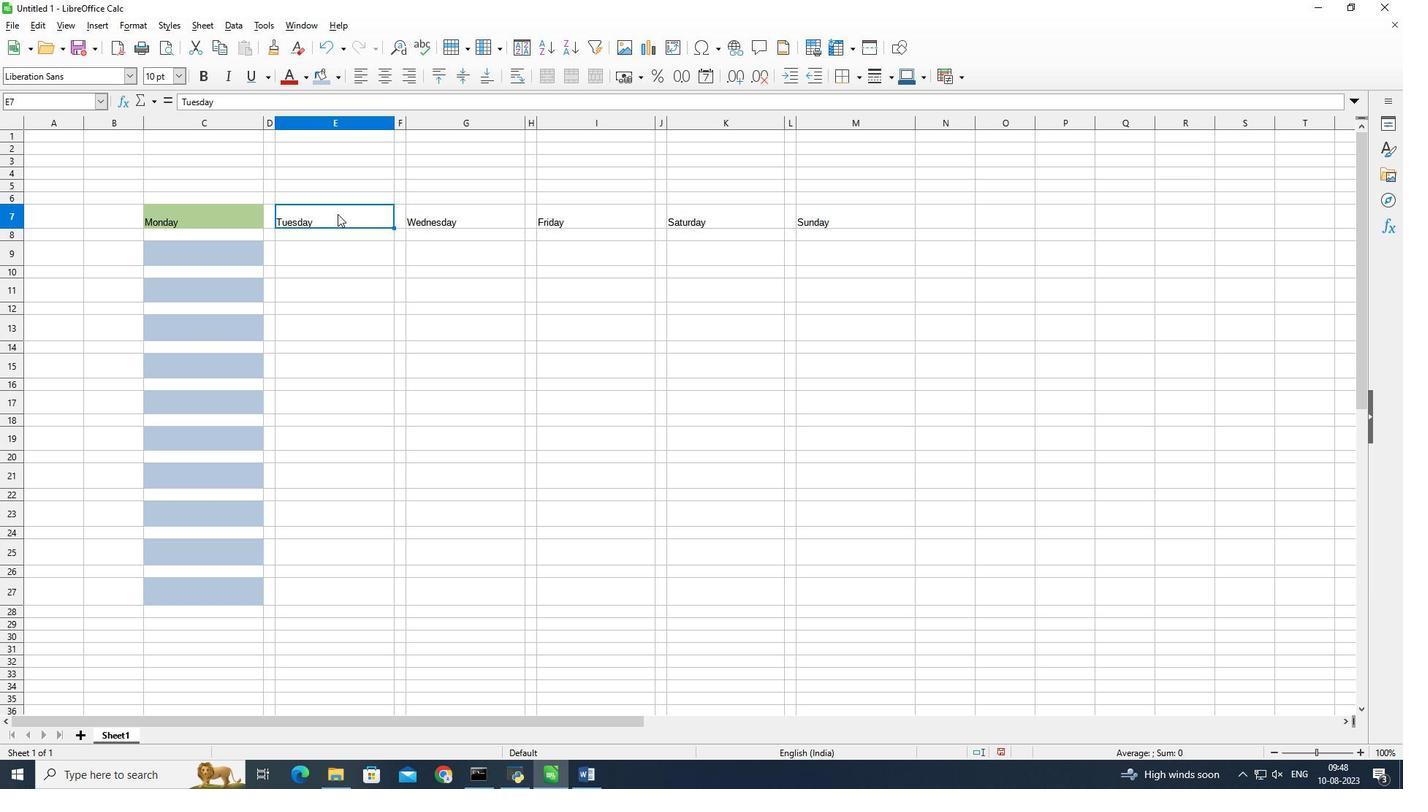 
Action: Mouse pressed left at (337, 214)
Screenshot: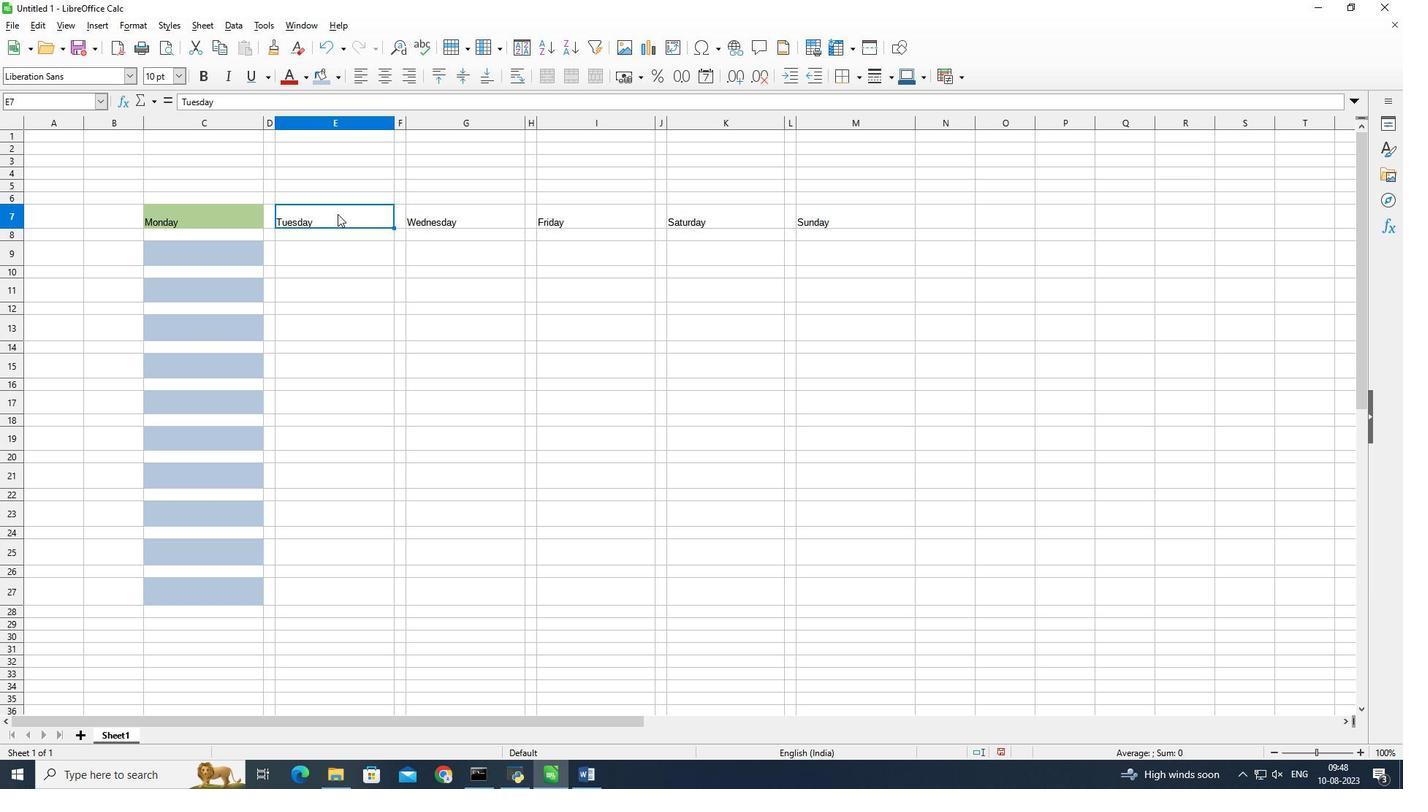 
Action: Mouse moved to (338, 79)
Screenshot: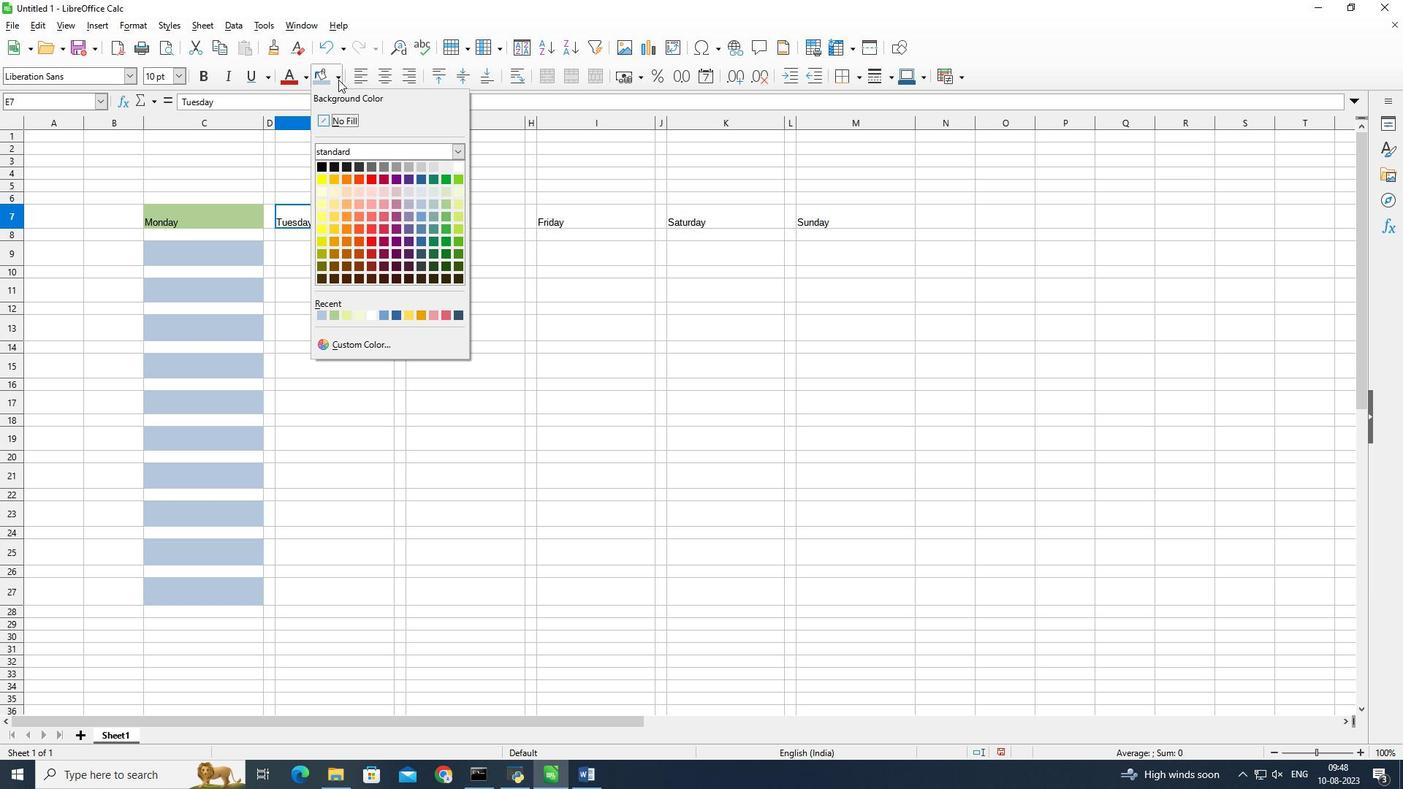 
Action: Mouse pressed left at (338, 79)
Screenshot: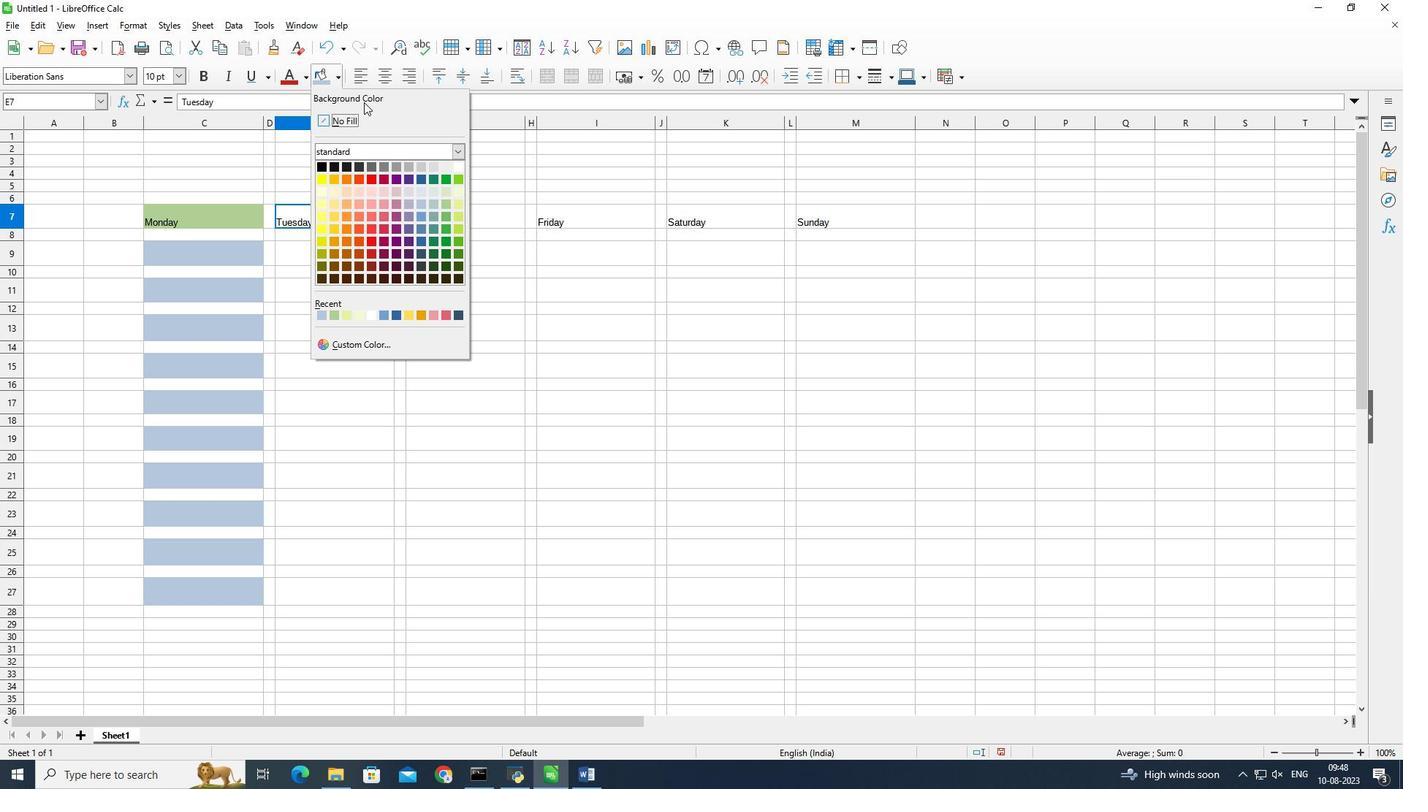 
Action: Mouse moved to (420, 229)
Screenshot: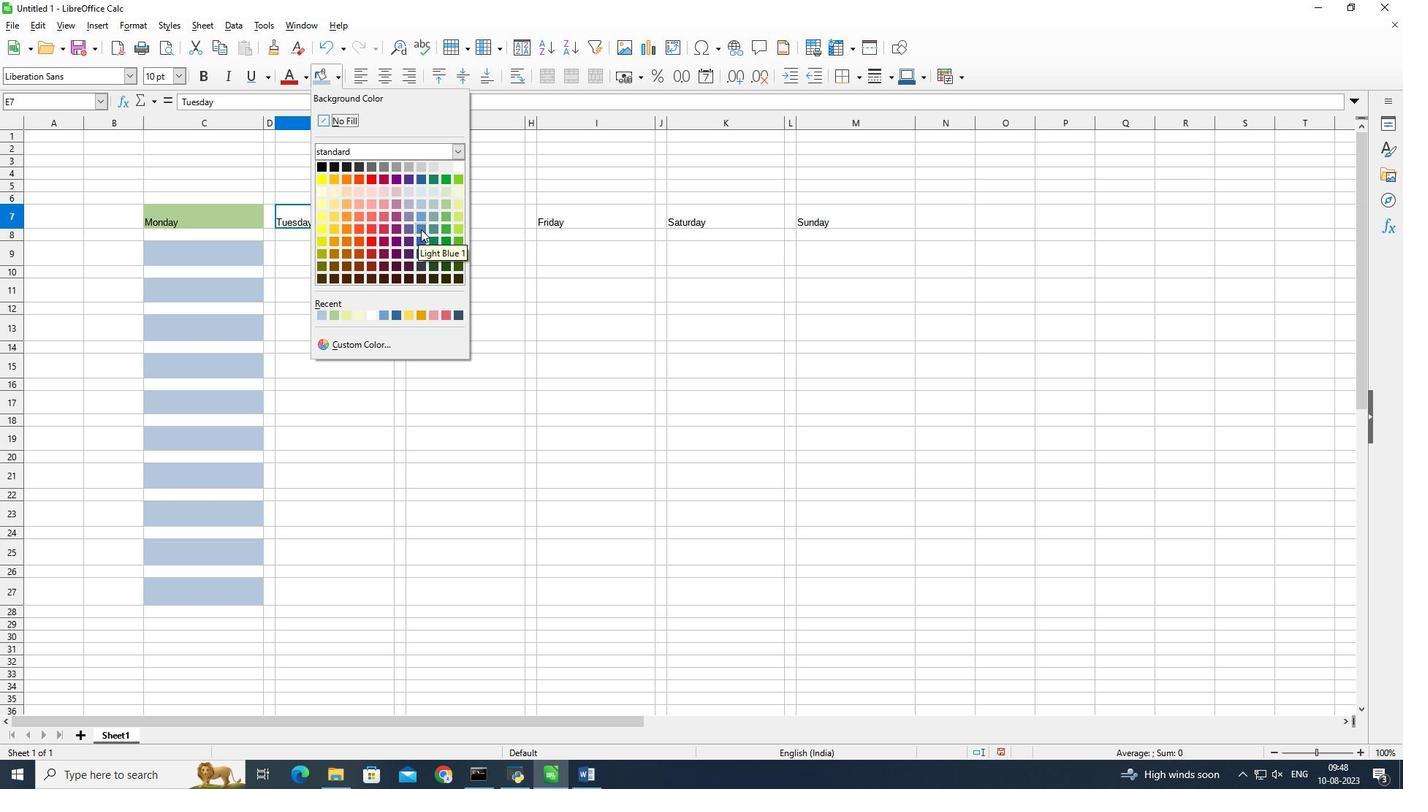 
Action: Mouse pressed left at (420, 229)
Screenshot: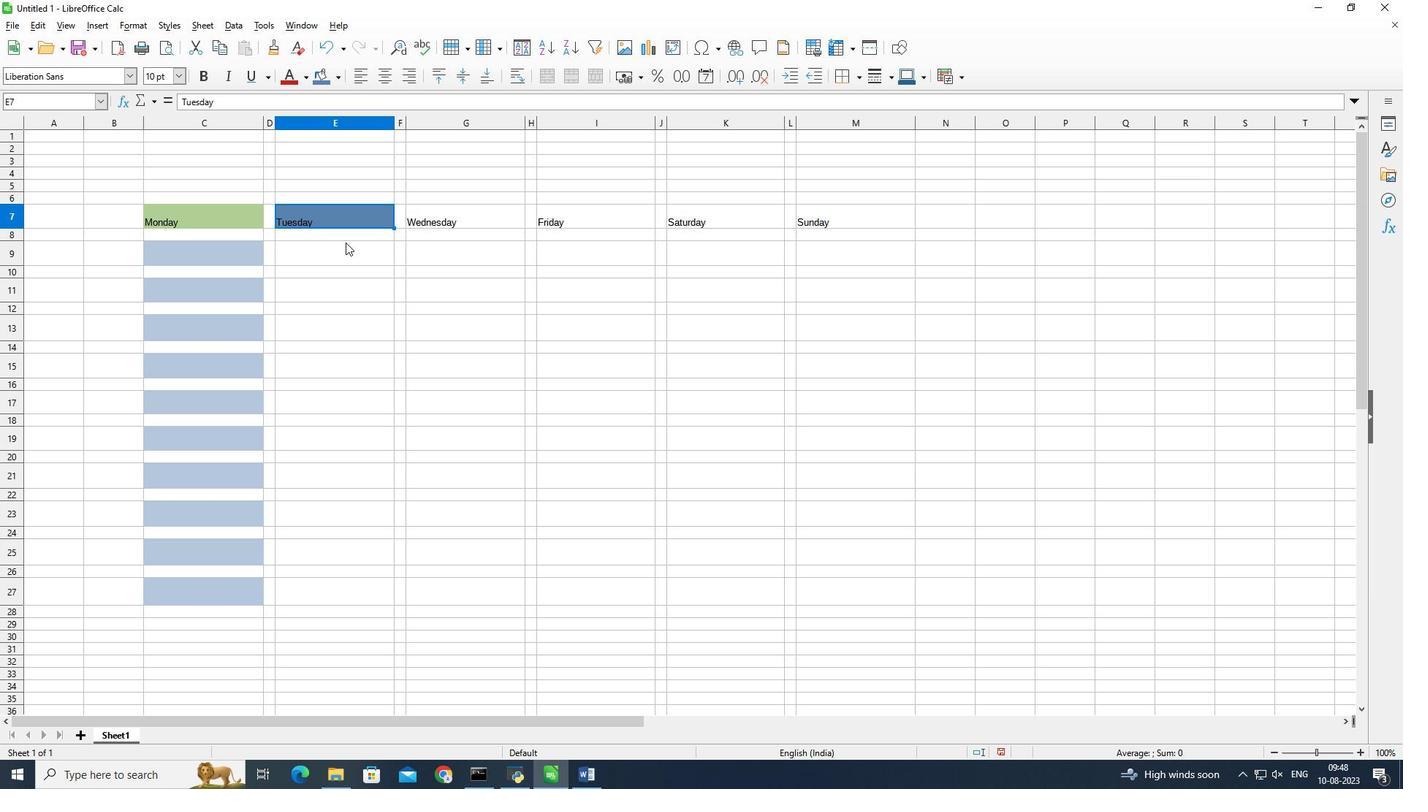 
Action: Mouse moved to (328, 243)
Screenshot: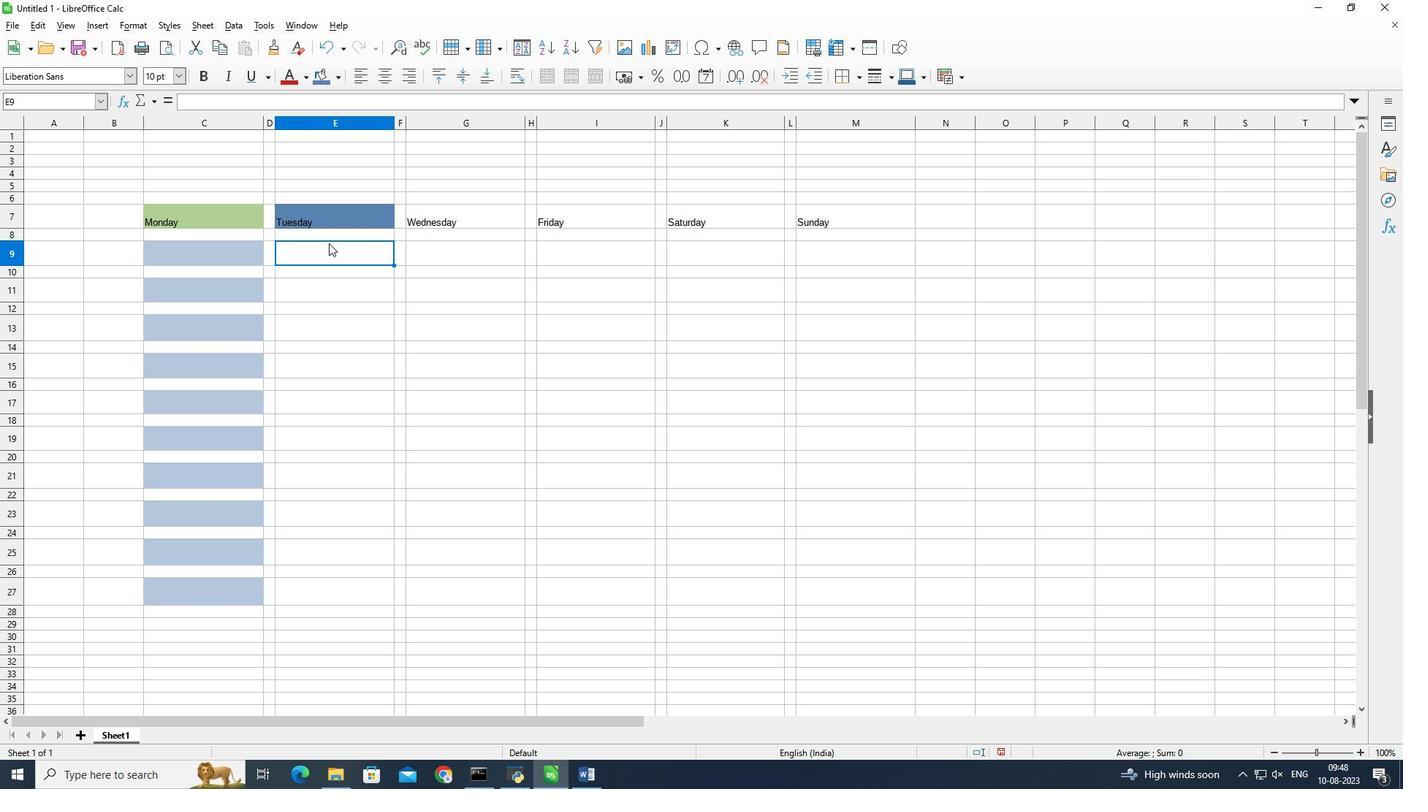 
Action: Mouse pressed left at (328, 243)
Screenshot: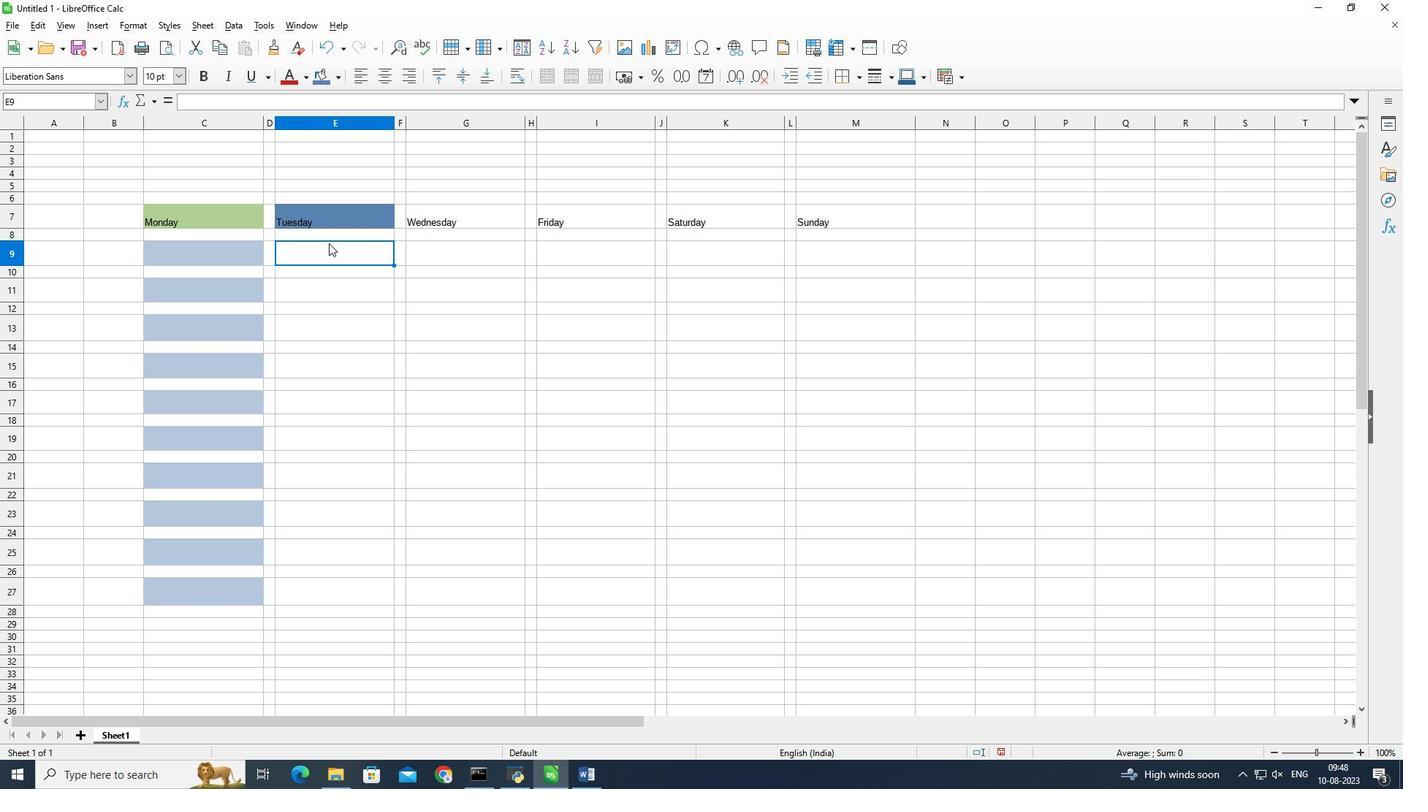 
Action: Mouse moved to (342, 203)
Screenshot: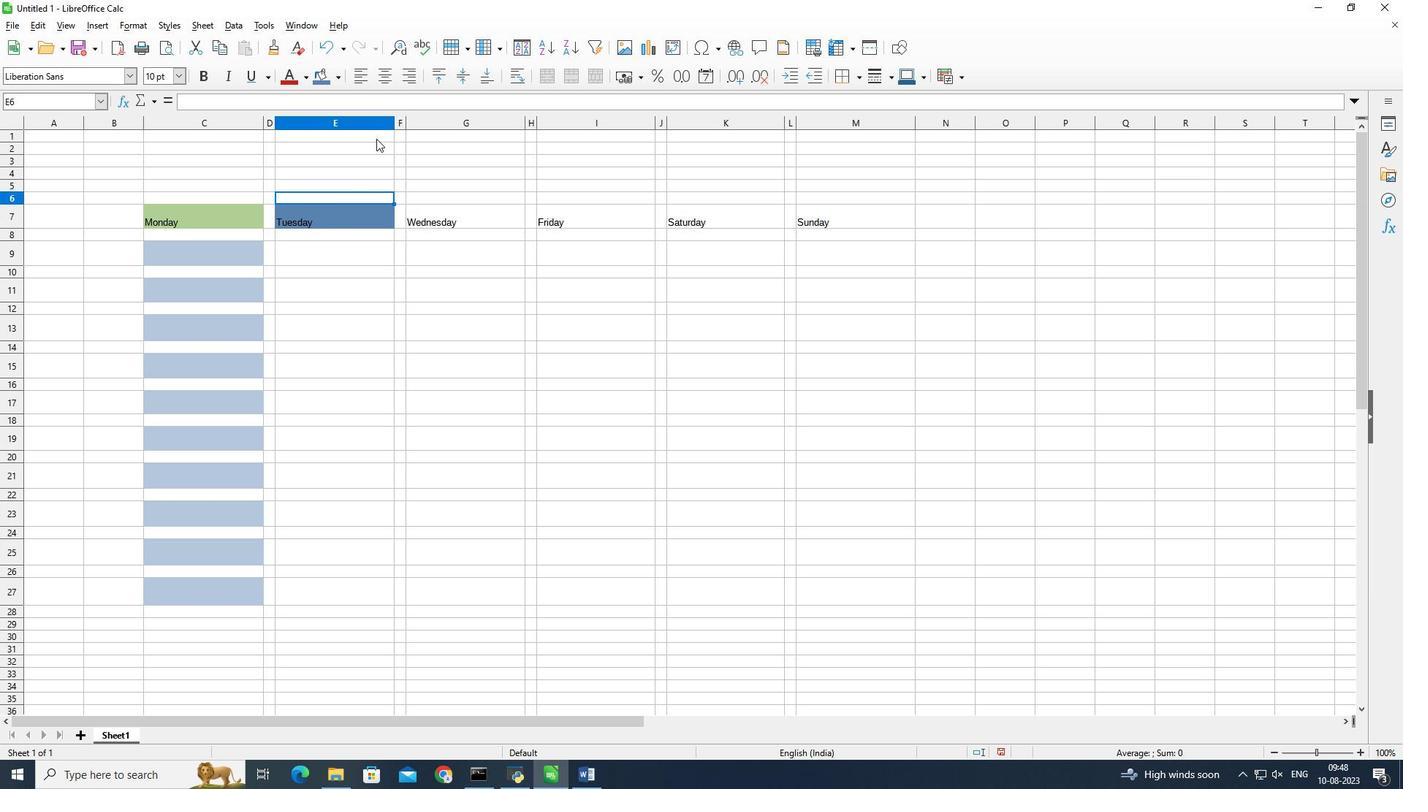 
Action: Mouse pressed left at (342, 203)
Screenshot: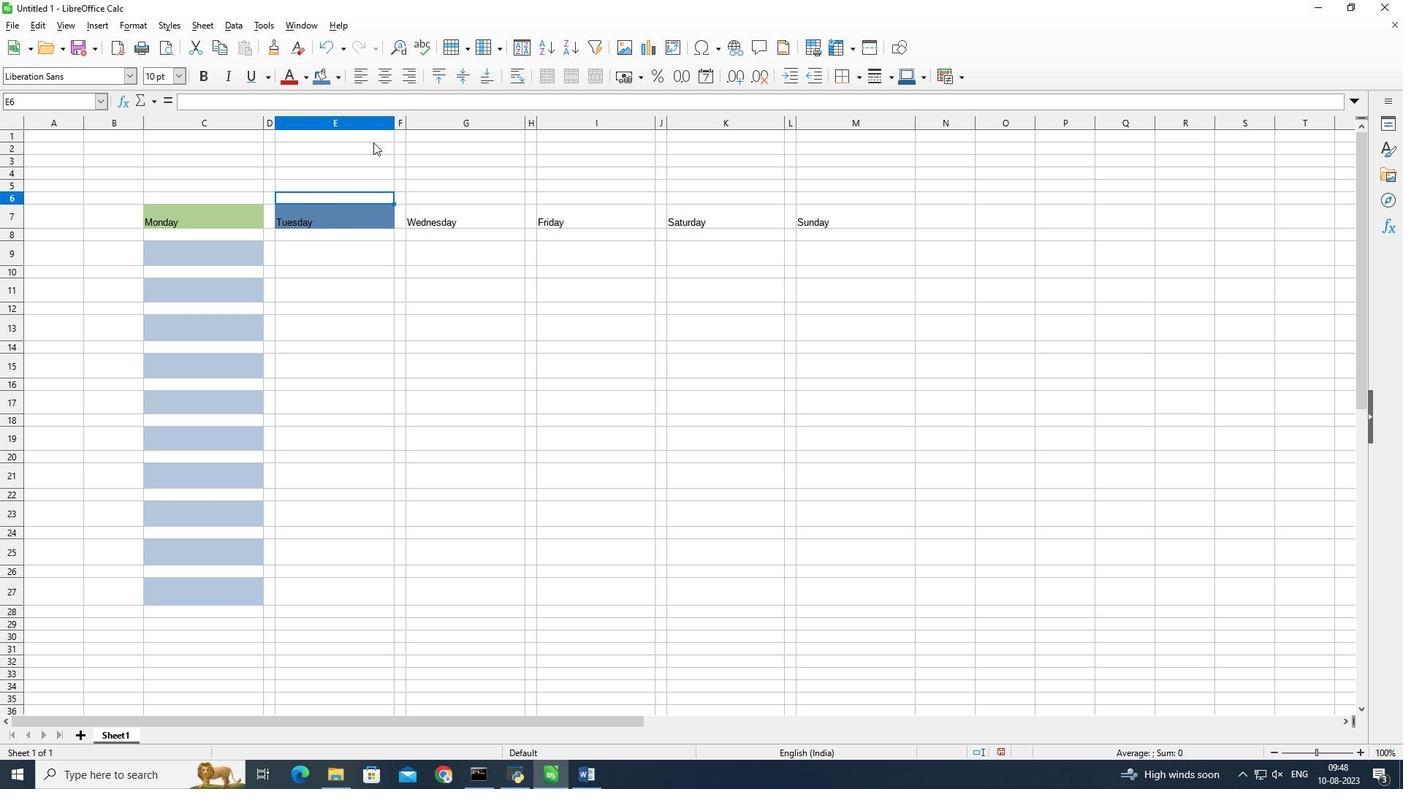 
Action: Mouse moved to (344, 222)
Screenshot: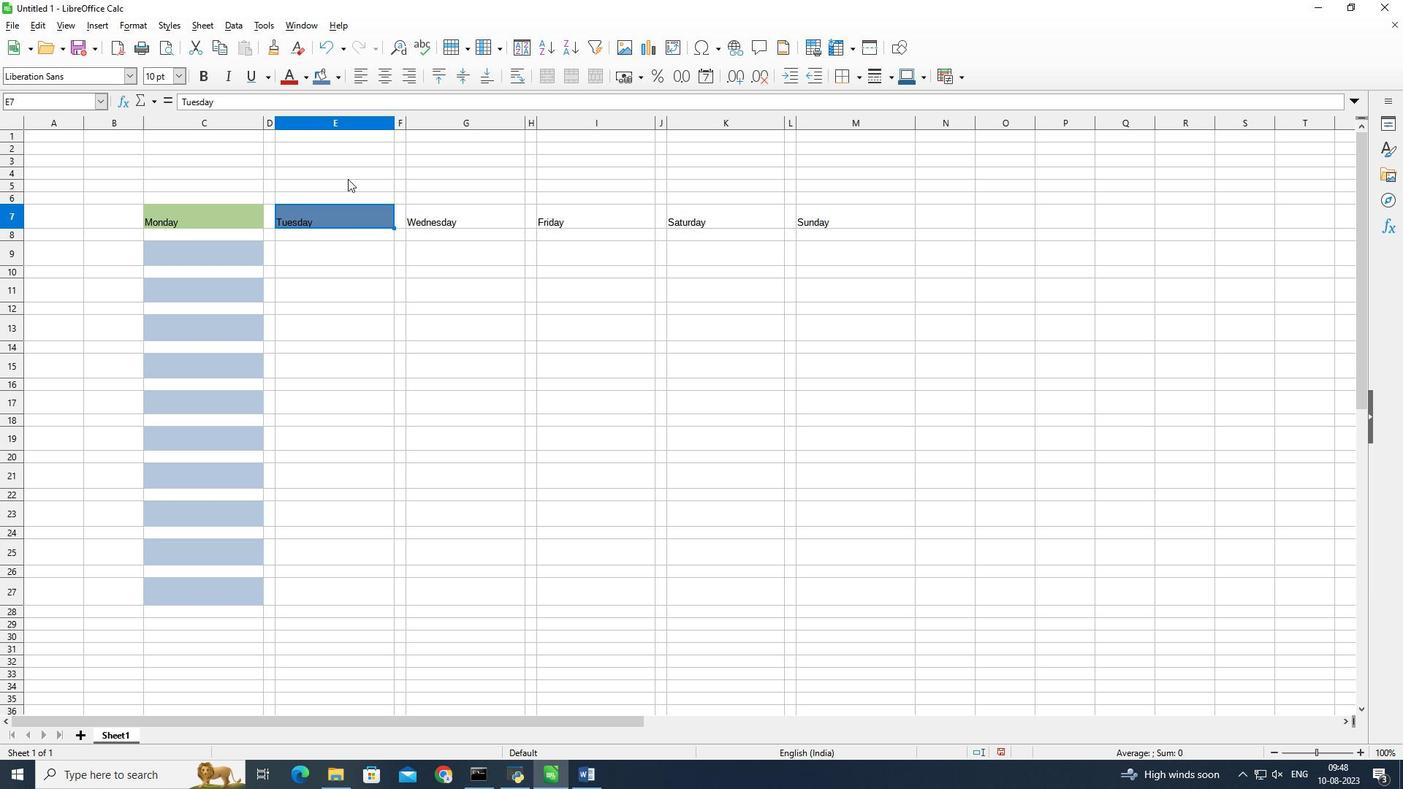 
Action: Mouse pressed left at (344, 222)
Screenshot: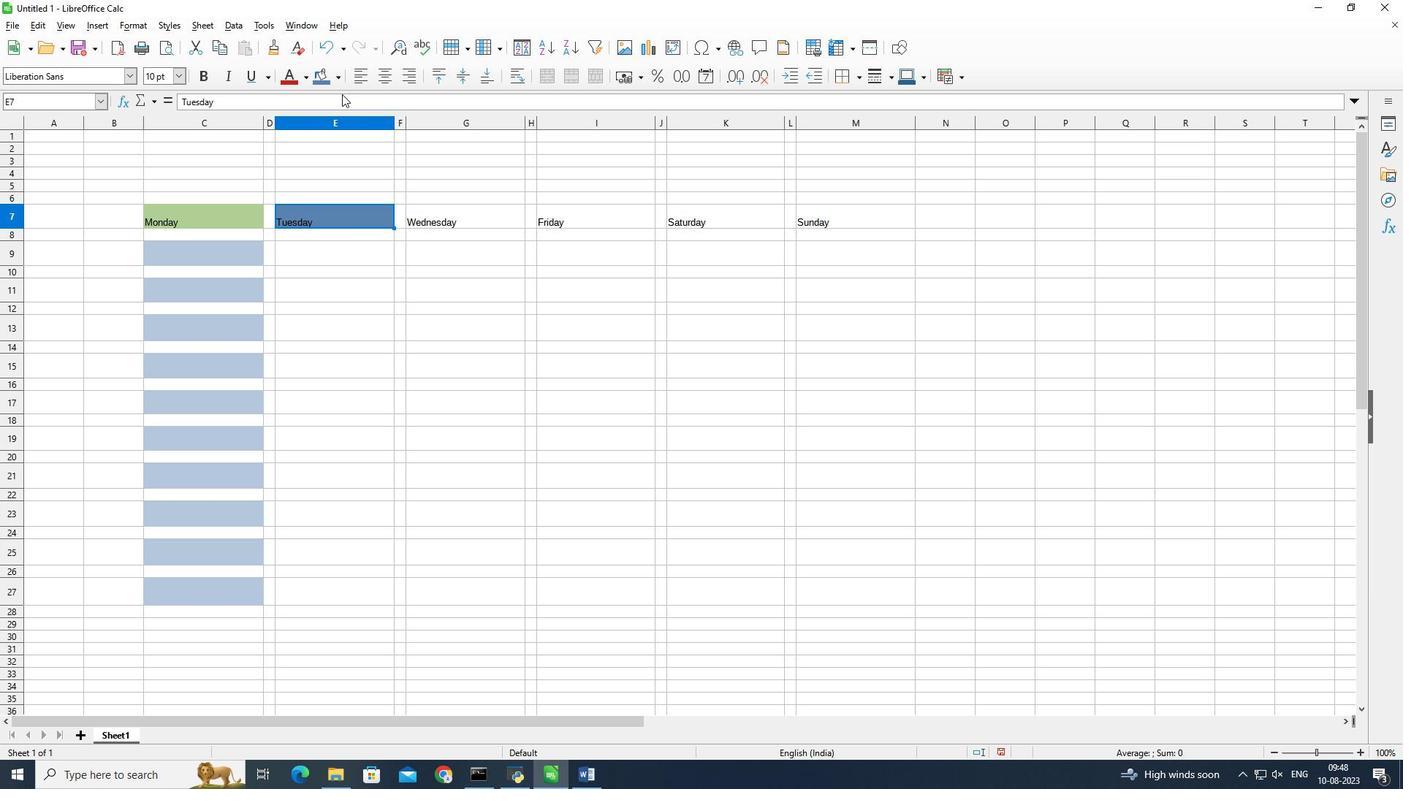 
Action: Mouse moved to (340, 84)
Screenshot: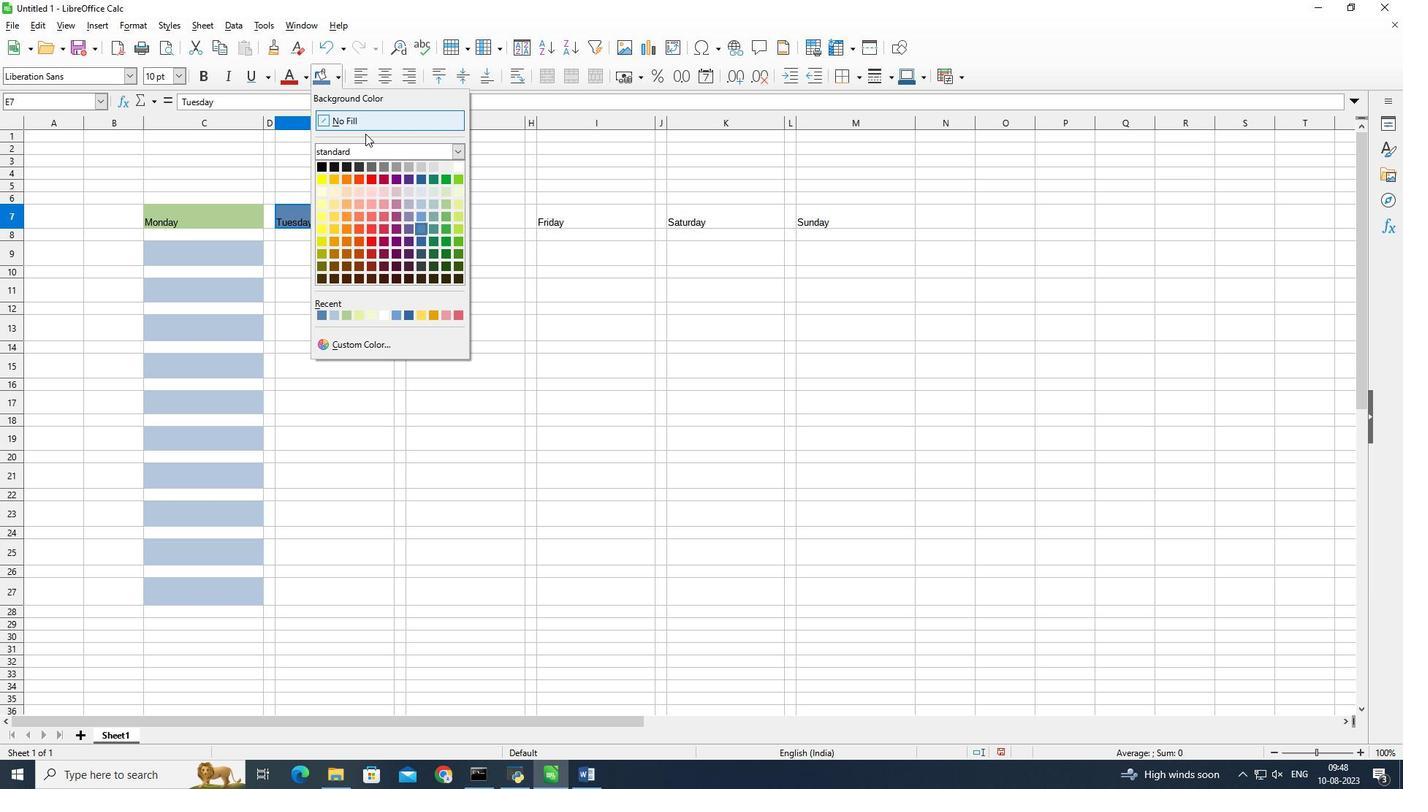 
Action: Mouse pressed left at (340, 84)
Screenshot: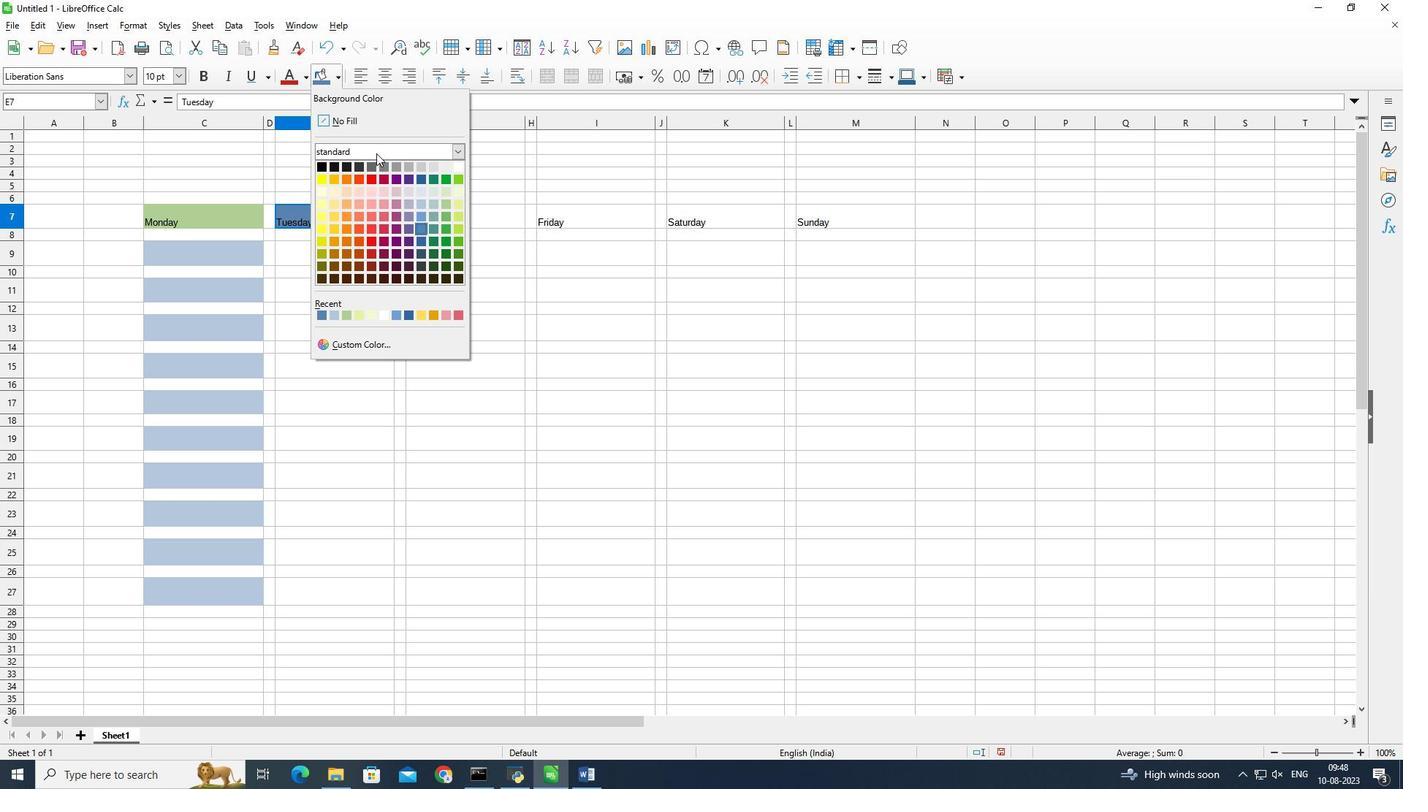 
Action: Mouse moved to (337, 351)
Screenshot: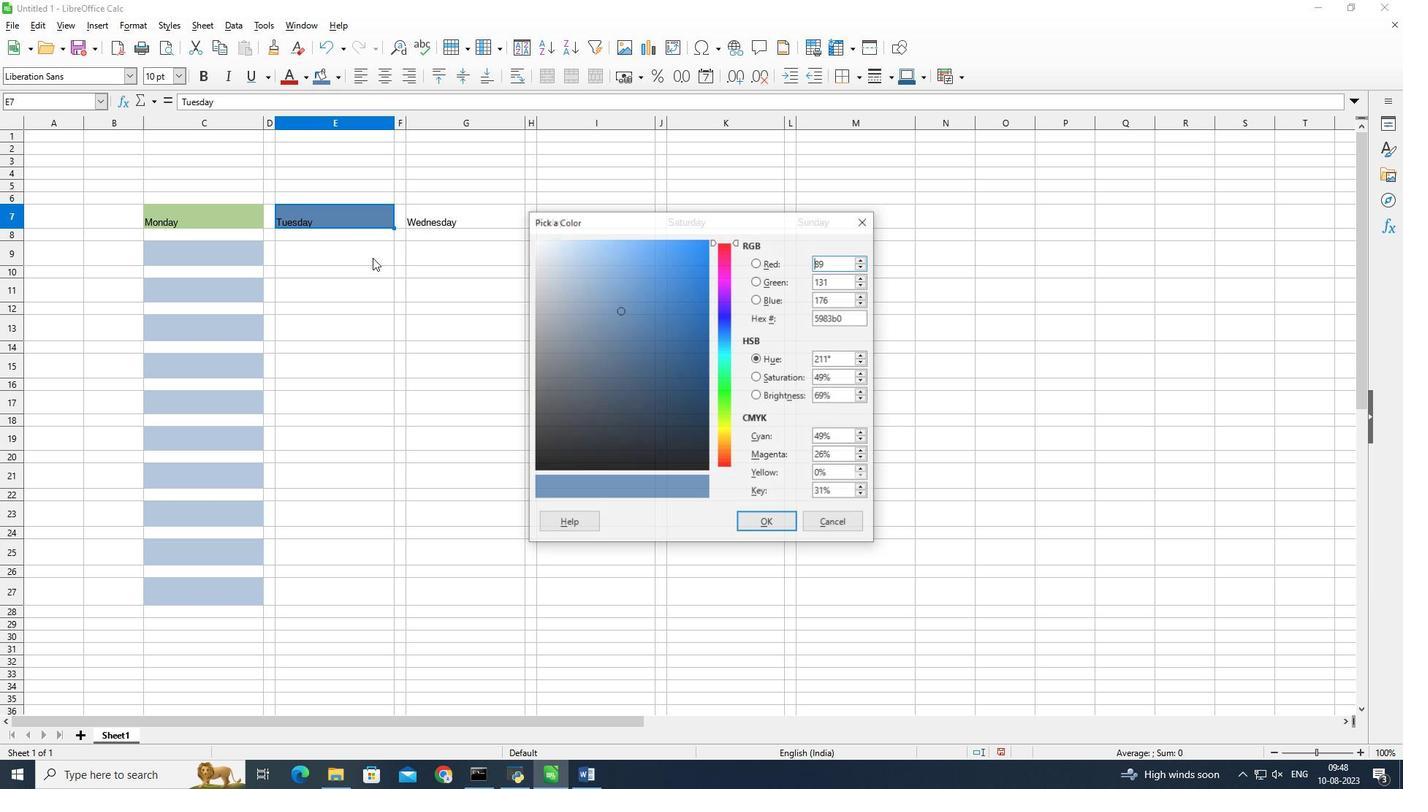 
Action: Mouse pressed left at (337, 351)
Screenshot: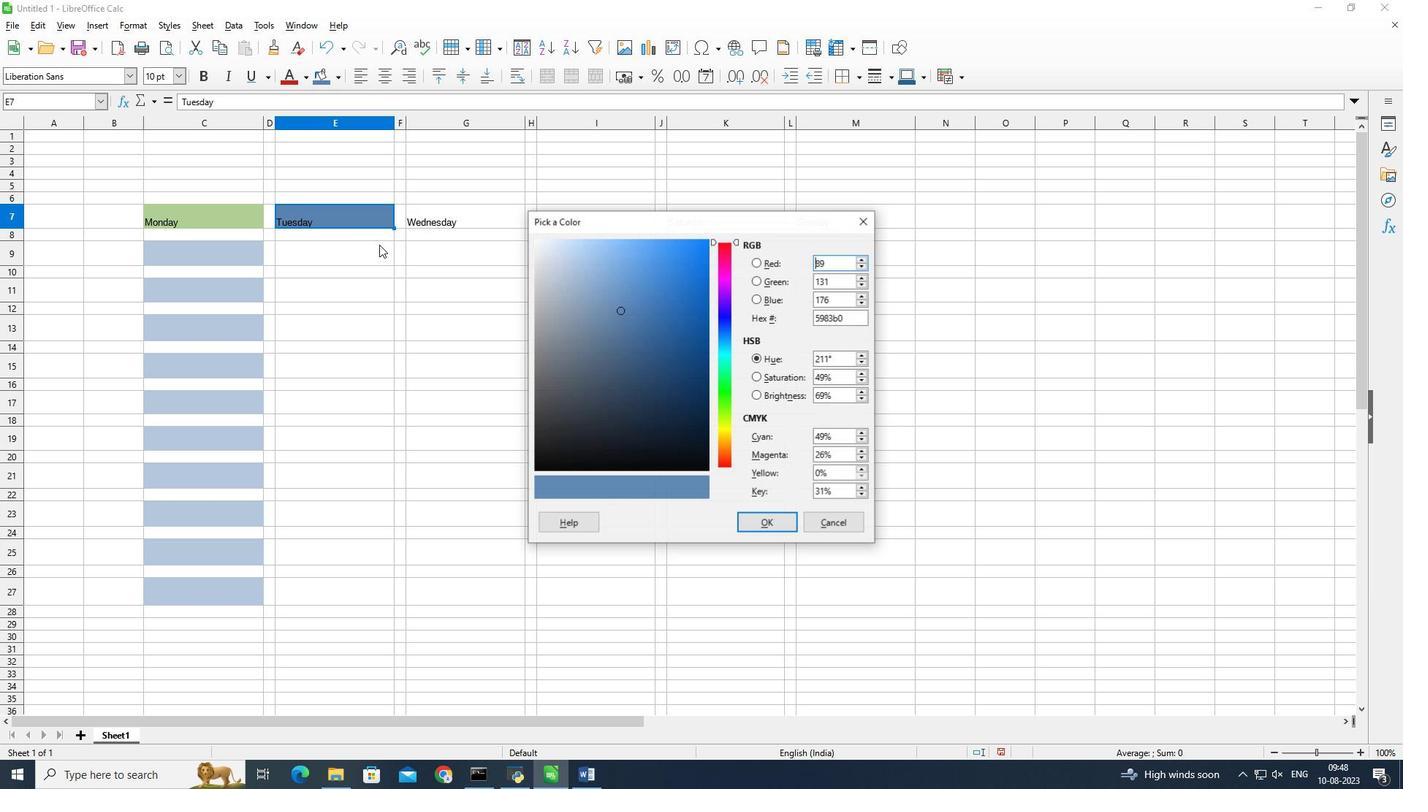 
Action: Mouse moved to (619, 301)
Screenshot: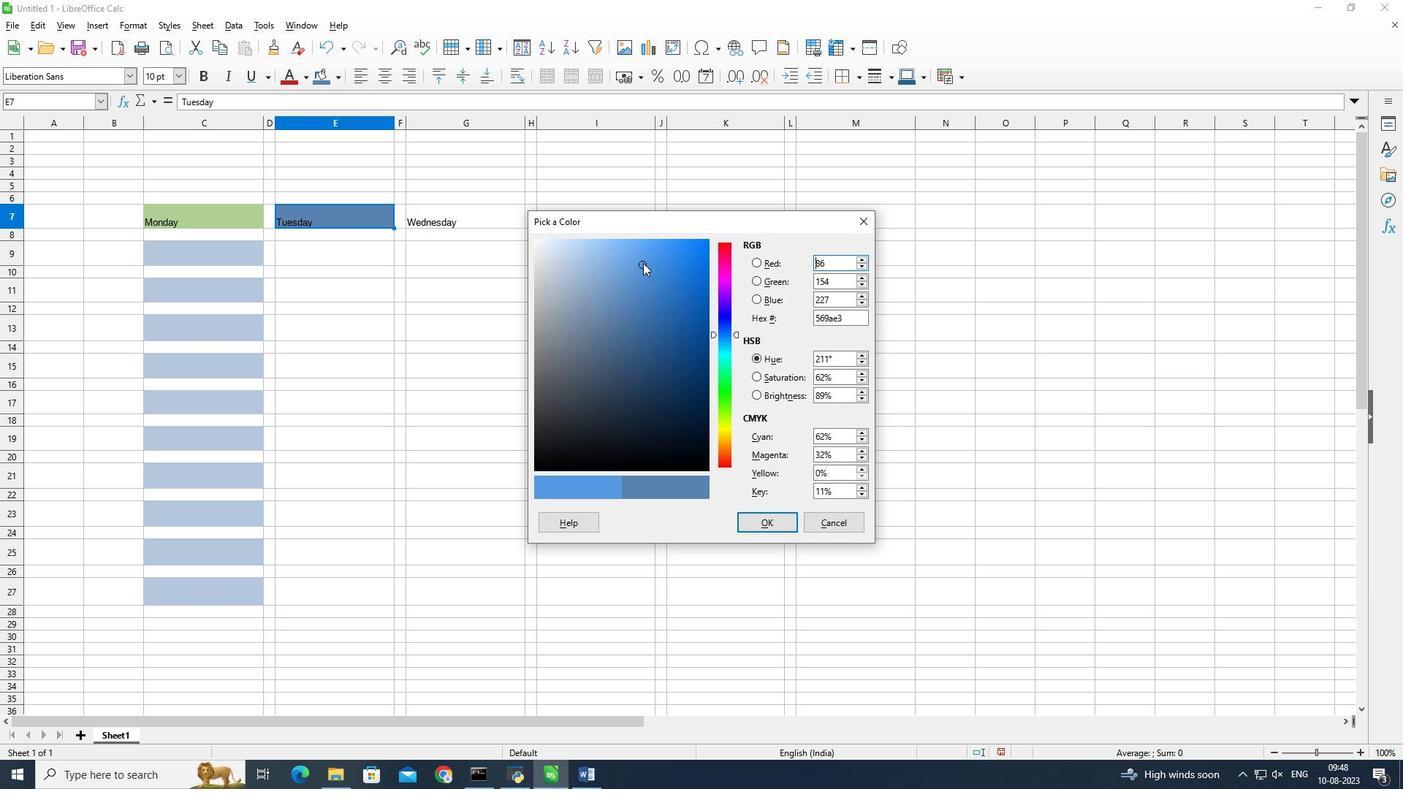 
Action: Mouse pressed left at (619, 301)
Screenshot: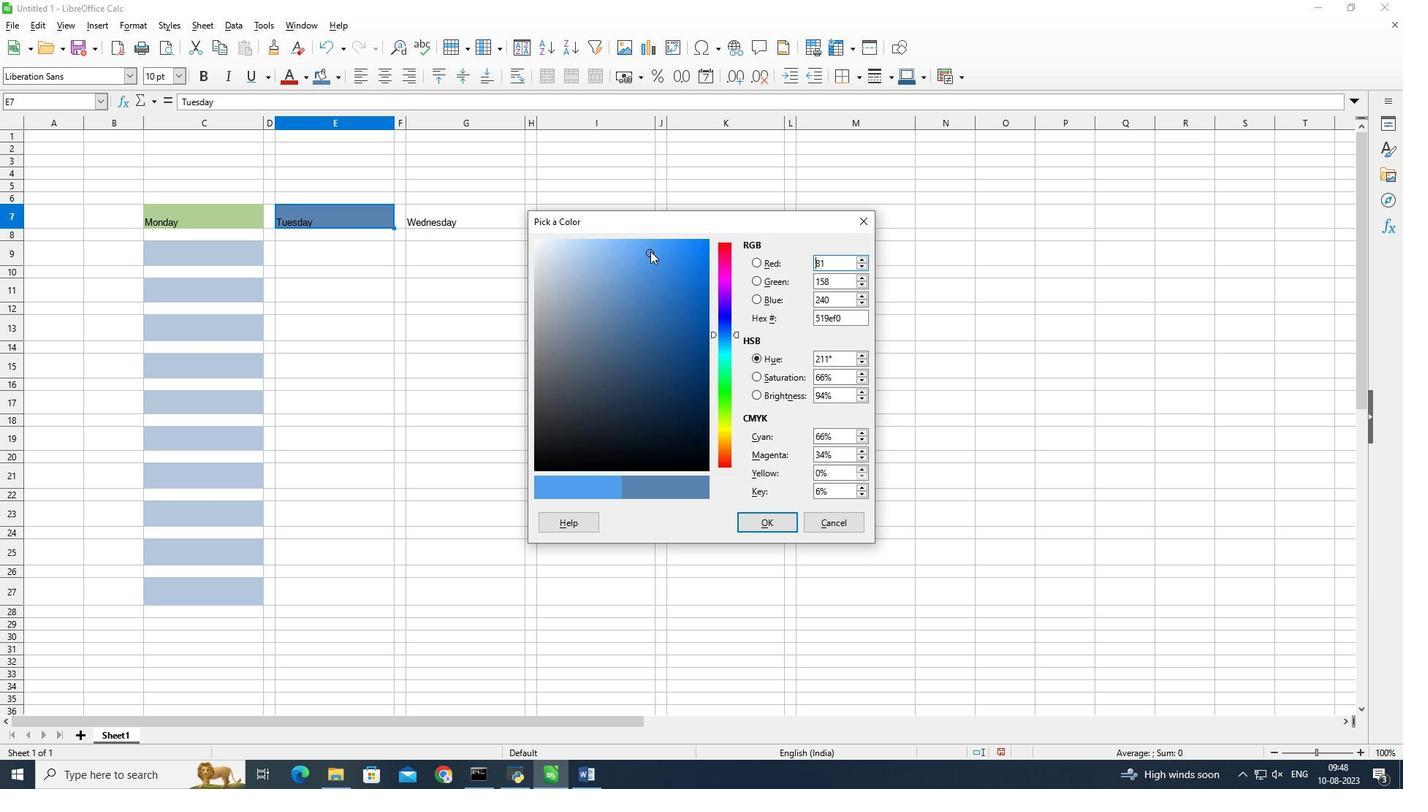 
Action: Mouse moved to (777, 525)
Screenshot: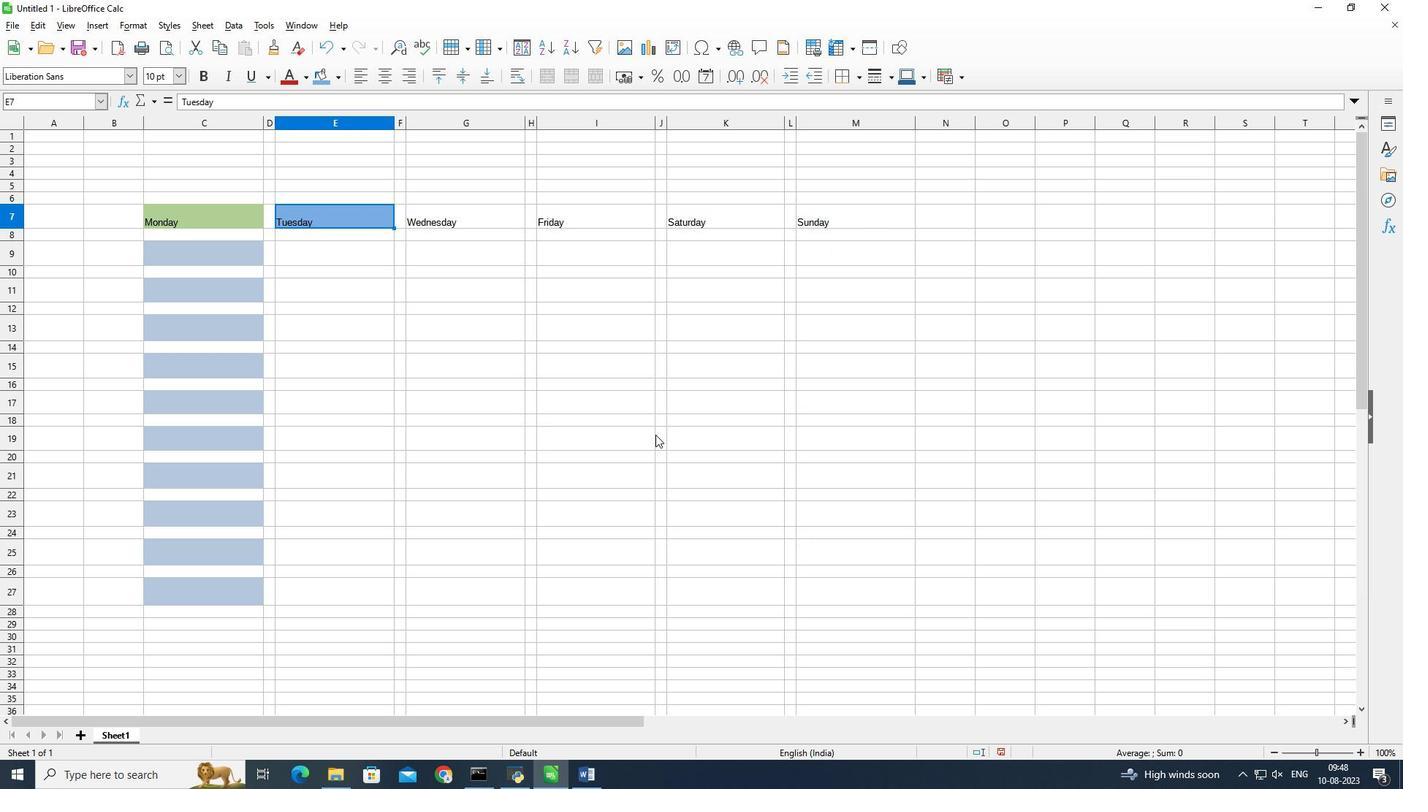 
Action: Mouse pressed left at (777, 525)
Screenshot: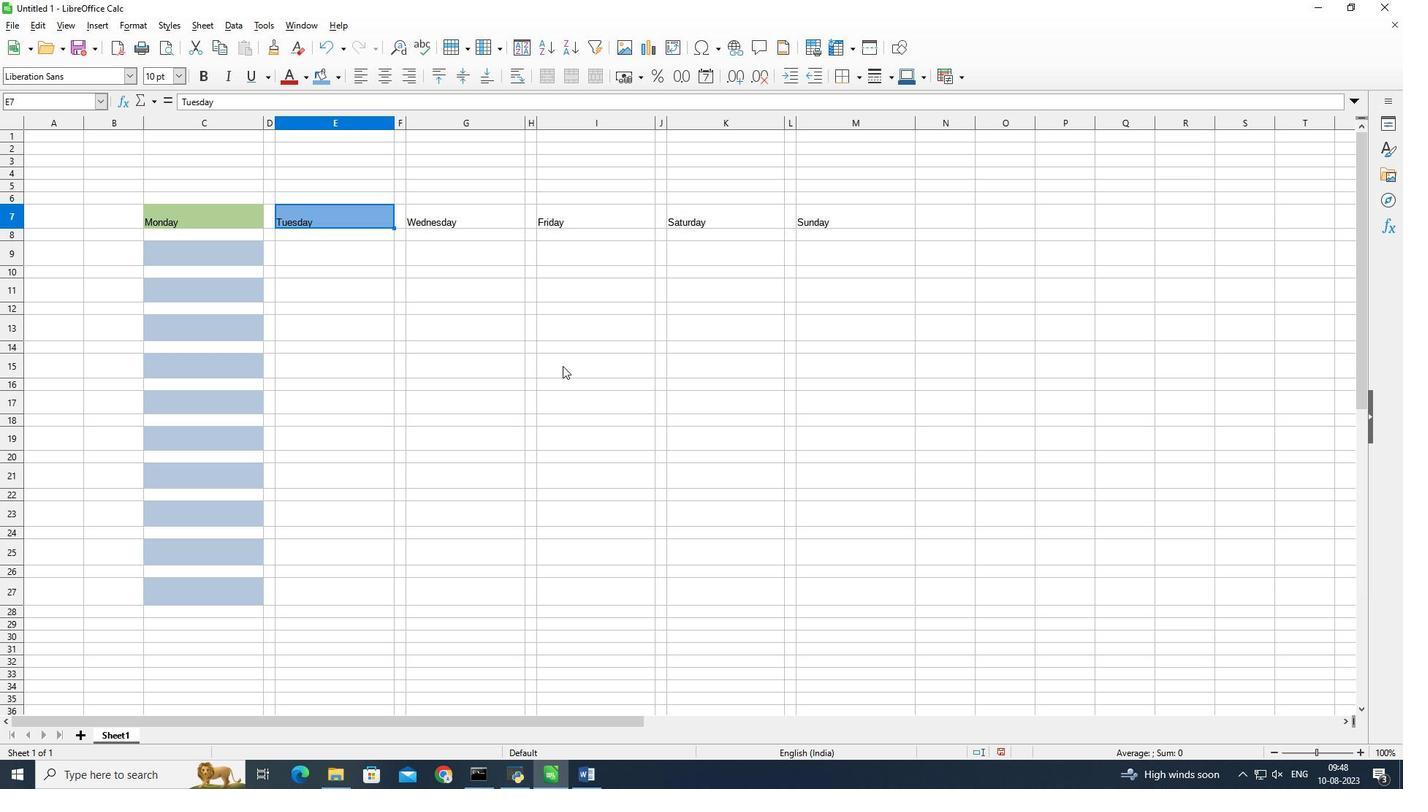 
Action: Mouse moved to (303, 246)
Screenshot: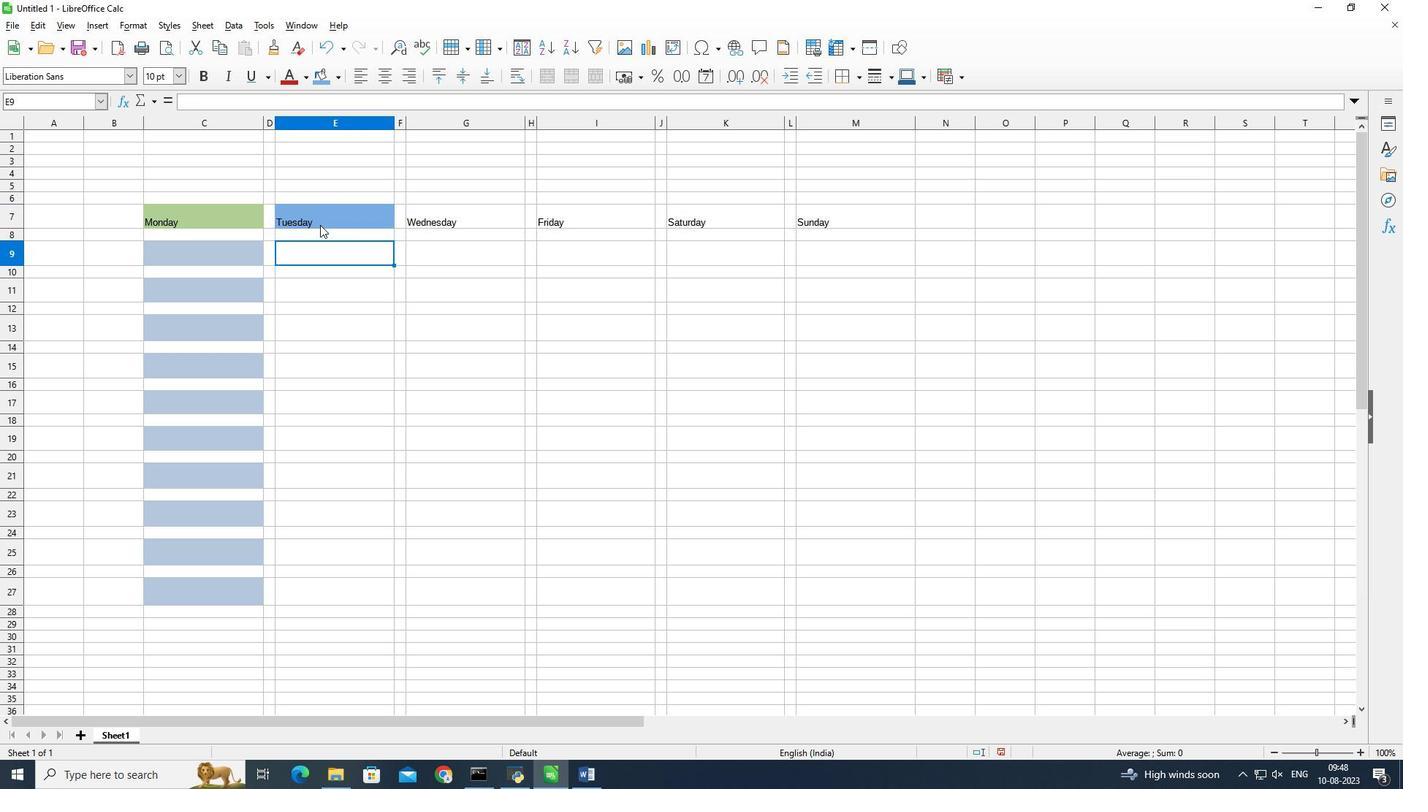 
Action: Mouse pressed left at (303, 246)
Screenshot: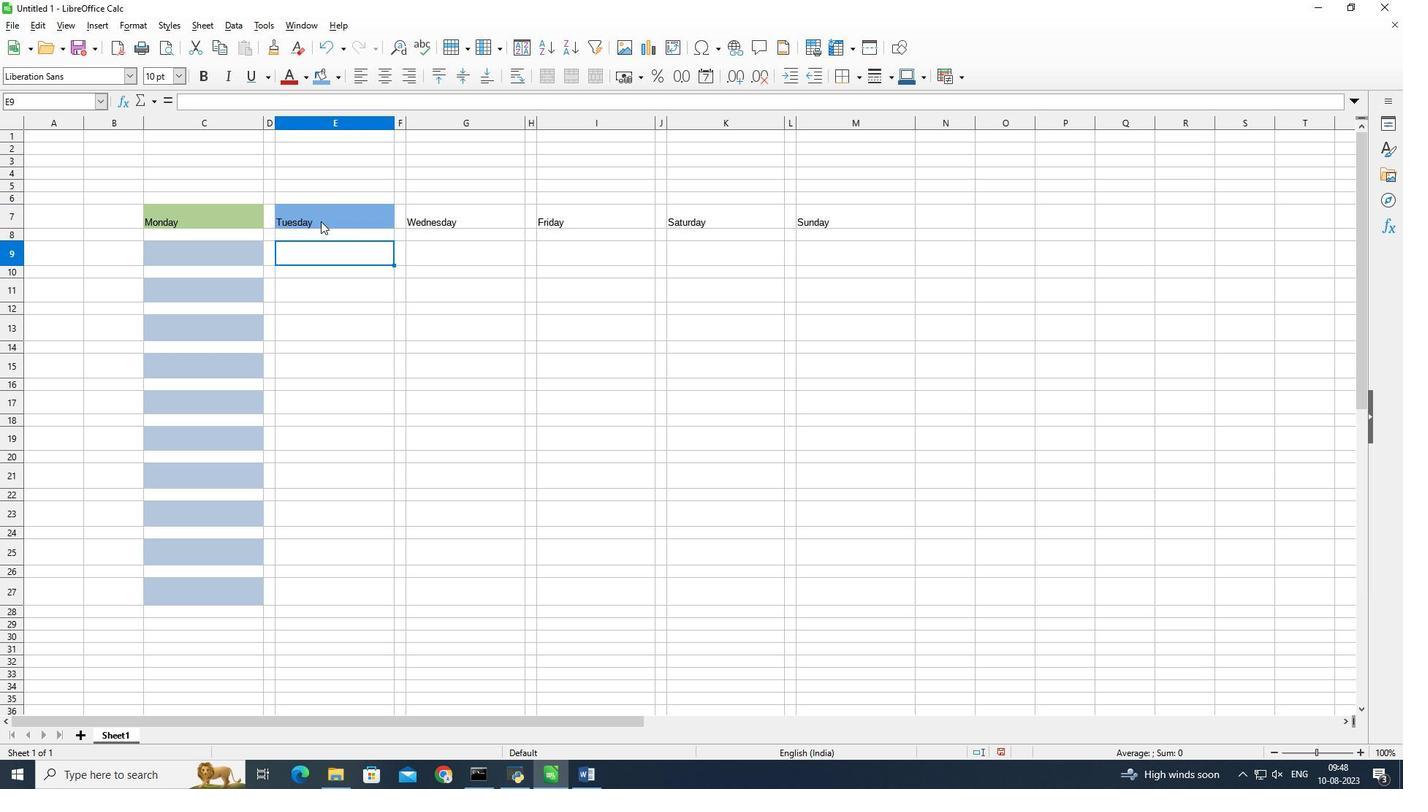 
Action: Mouse moved to (320, 221)
Screenshot: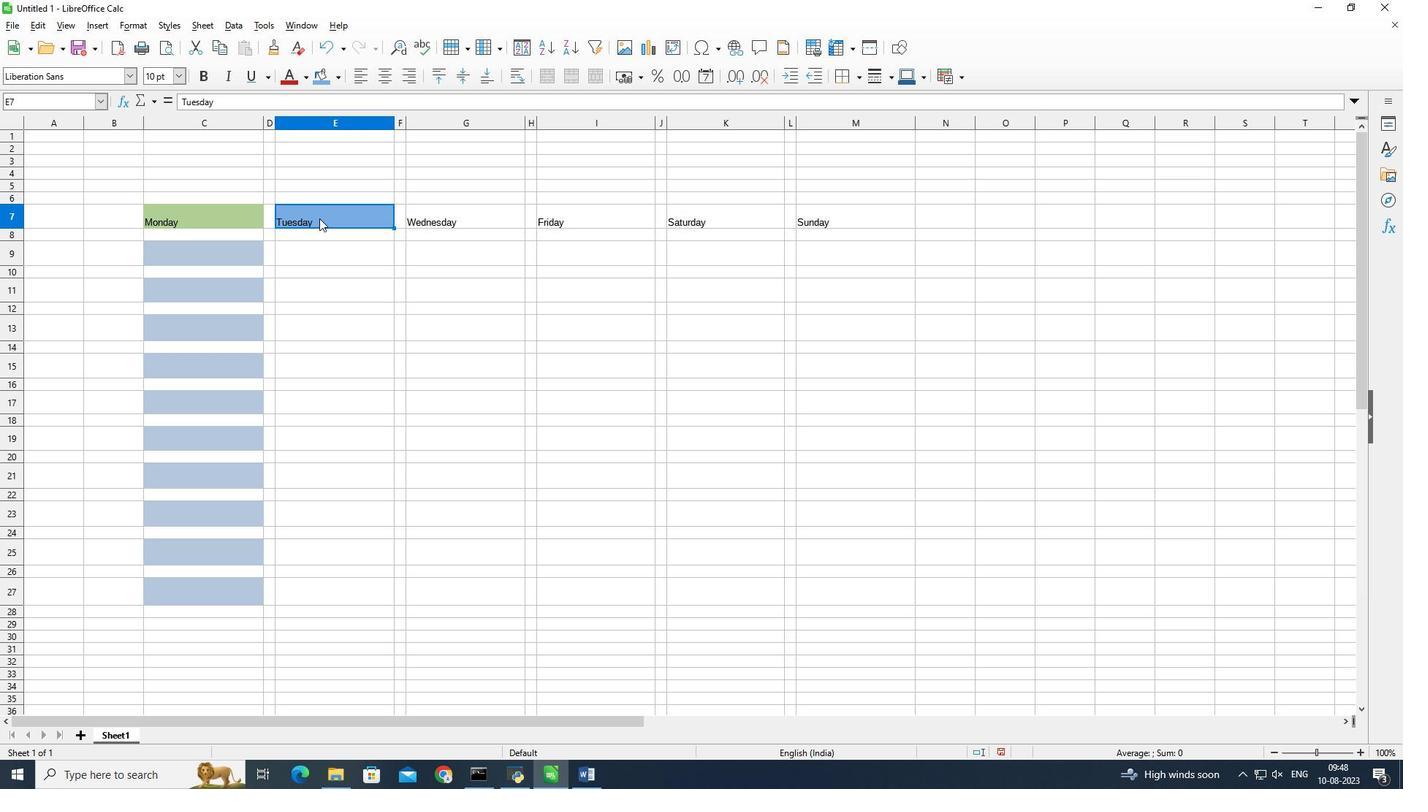 
Action: Mouse pressed left at (320, 221)
Screenshot: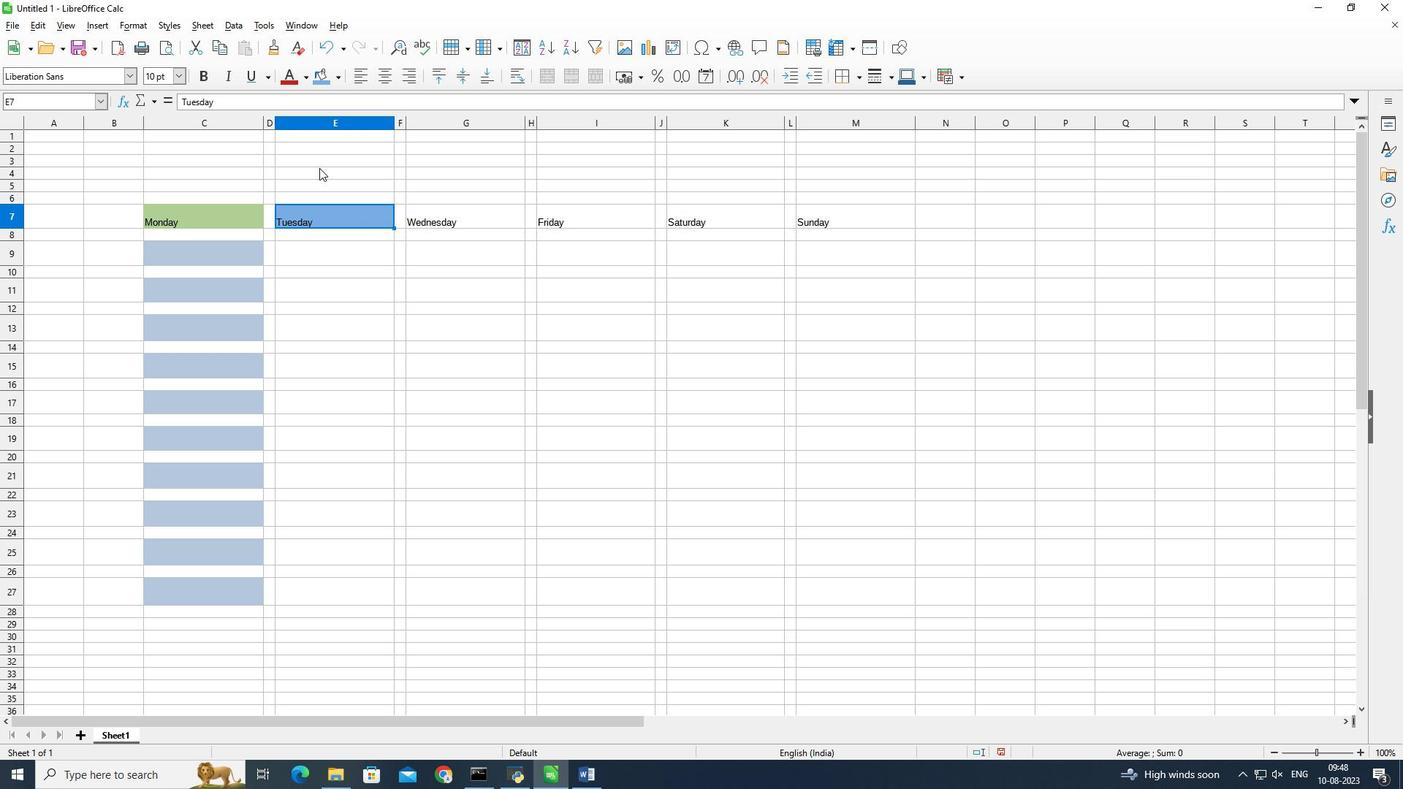
Action: Mouse moved to (334, 75)
Screenshot: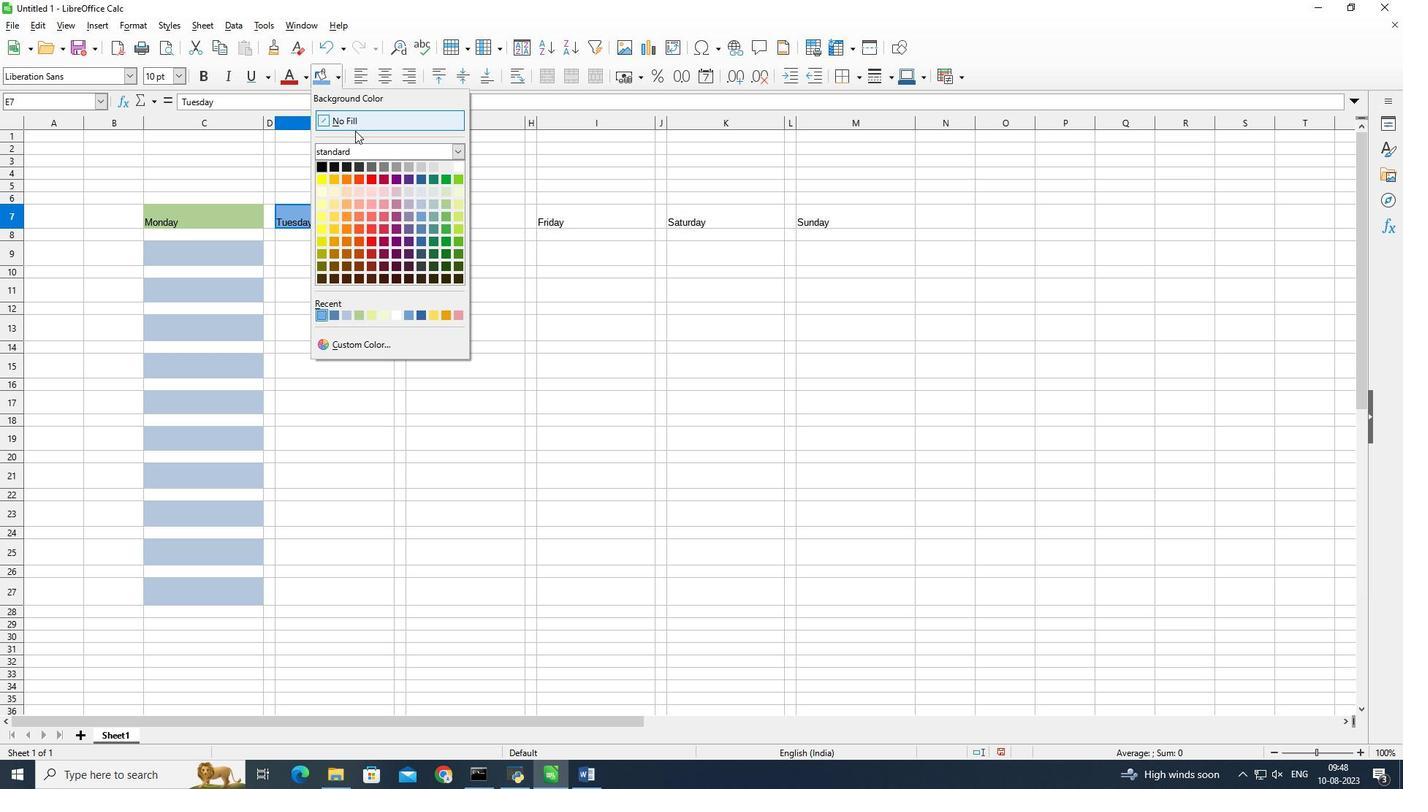 
Action: Mouse pressed left at (334, 75)
Screenshot: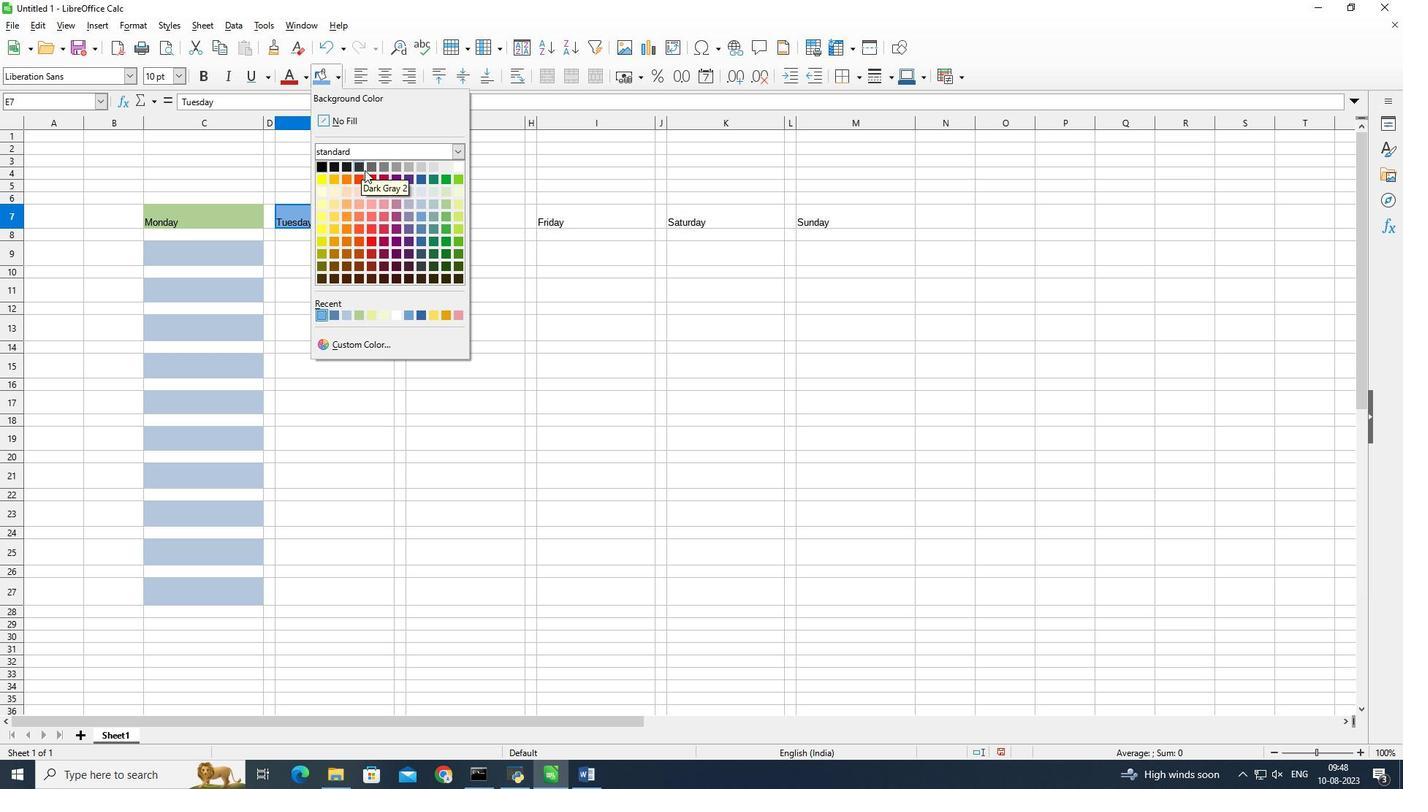 
Action: Mouse moved to (328, 340)
Screenshot: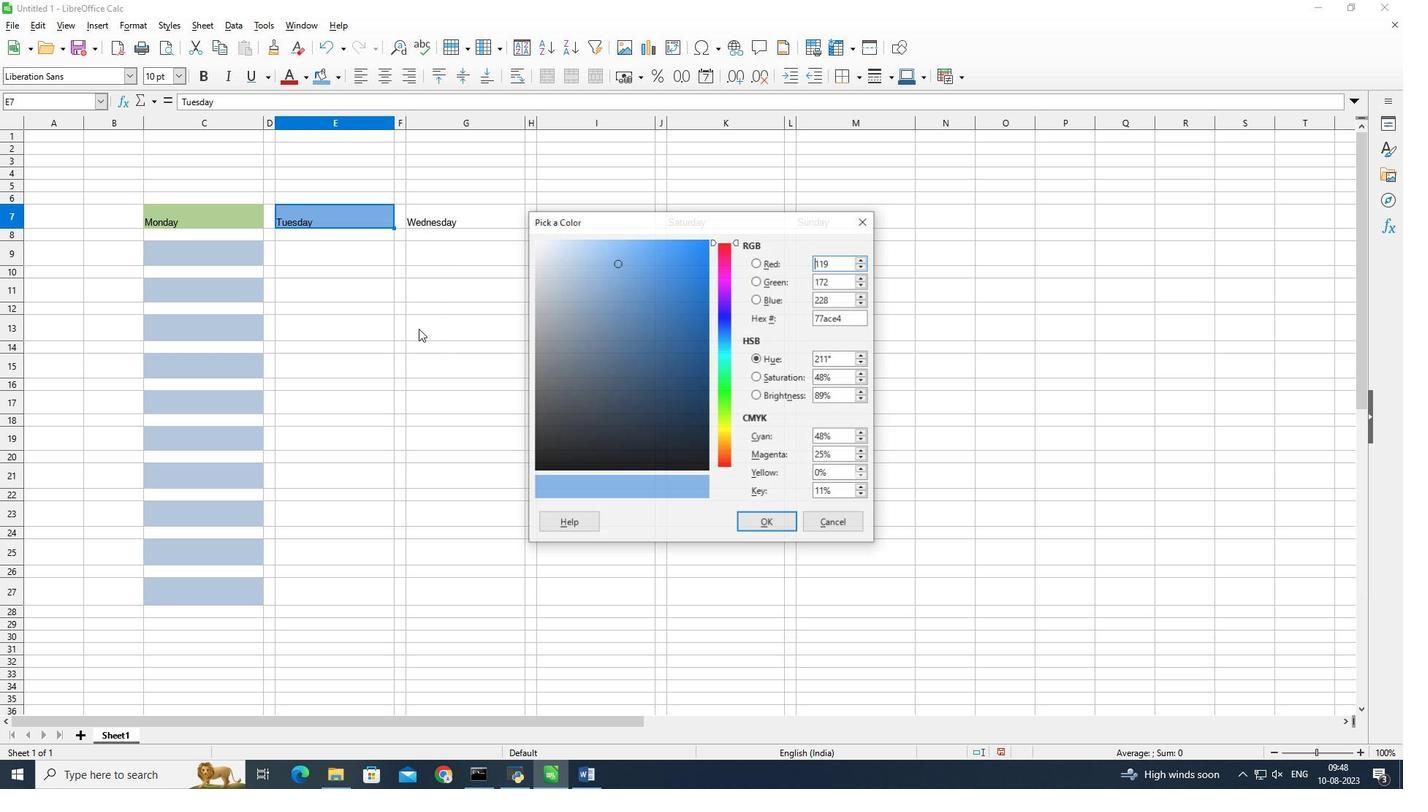 
Action: Mouse pressed left at (328, 340)
Screenshot: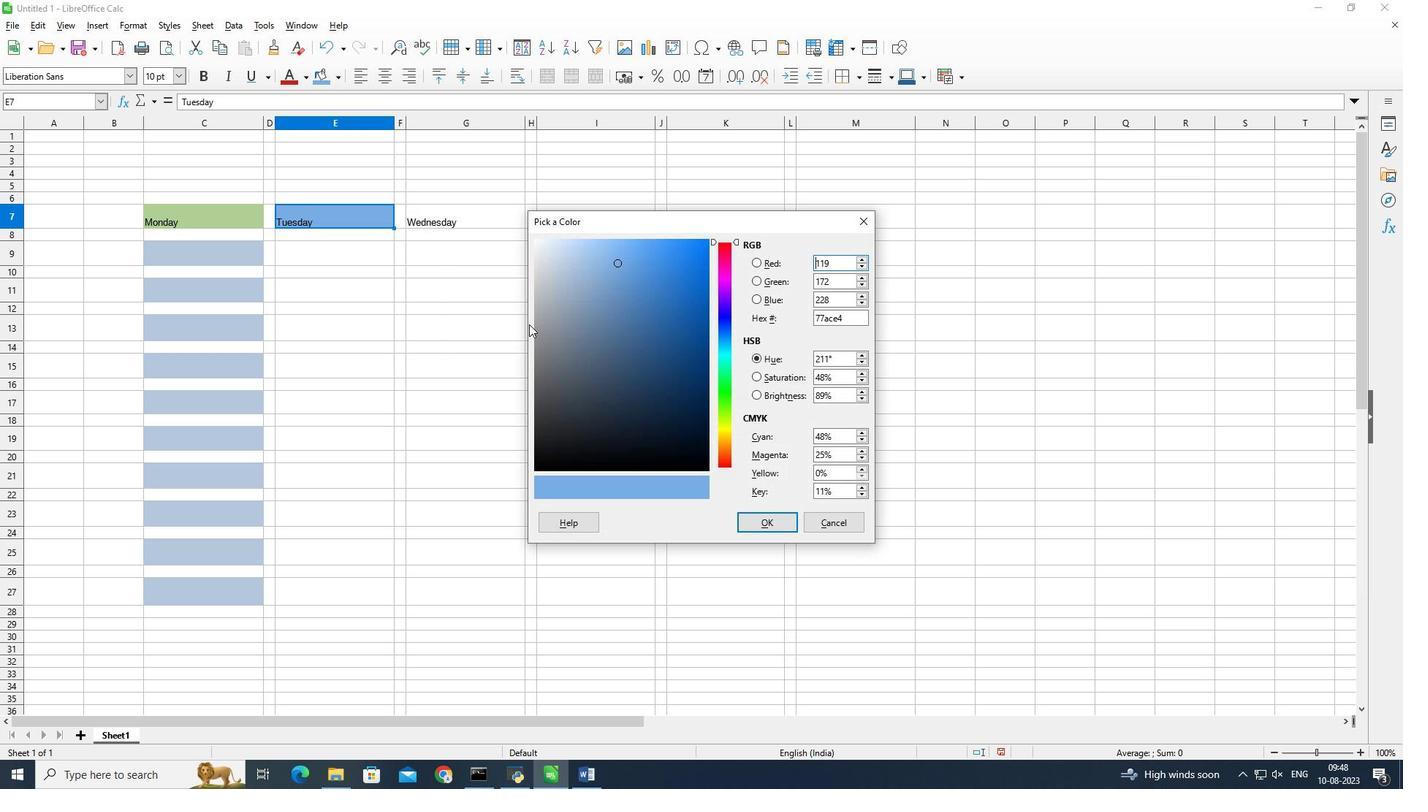
Action: Mouse moved to (617, 257)
Screenshot: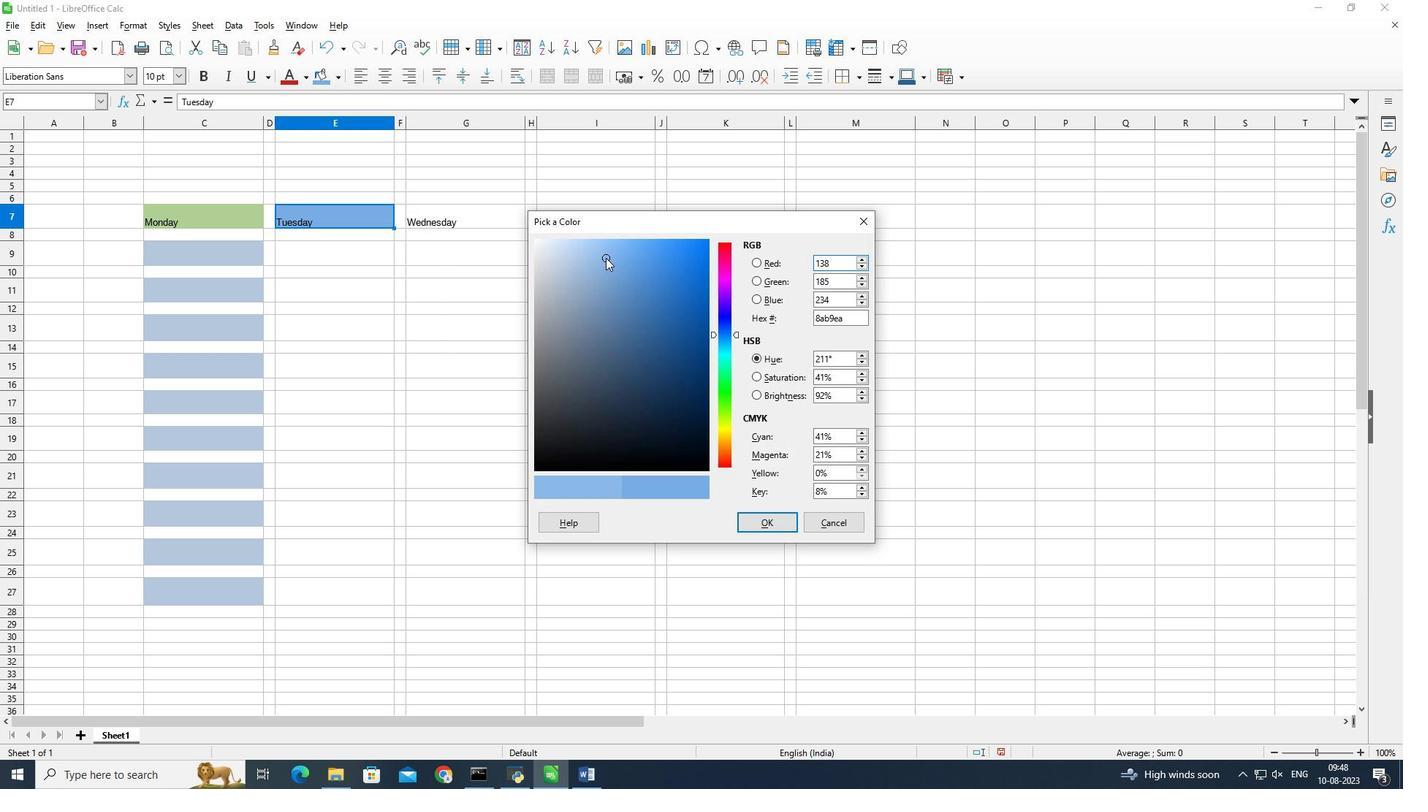 
Action: Mouse pressed left at (617, 257)
Screenshot: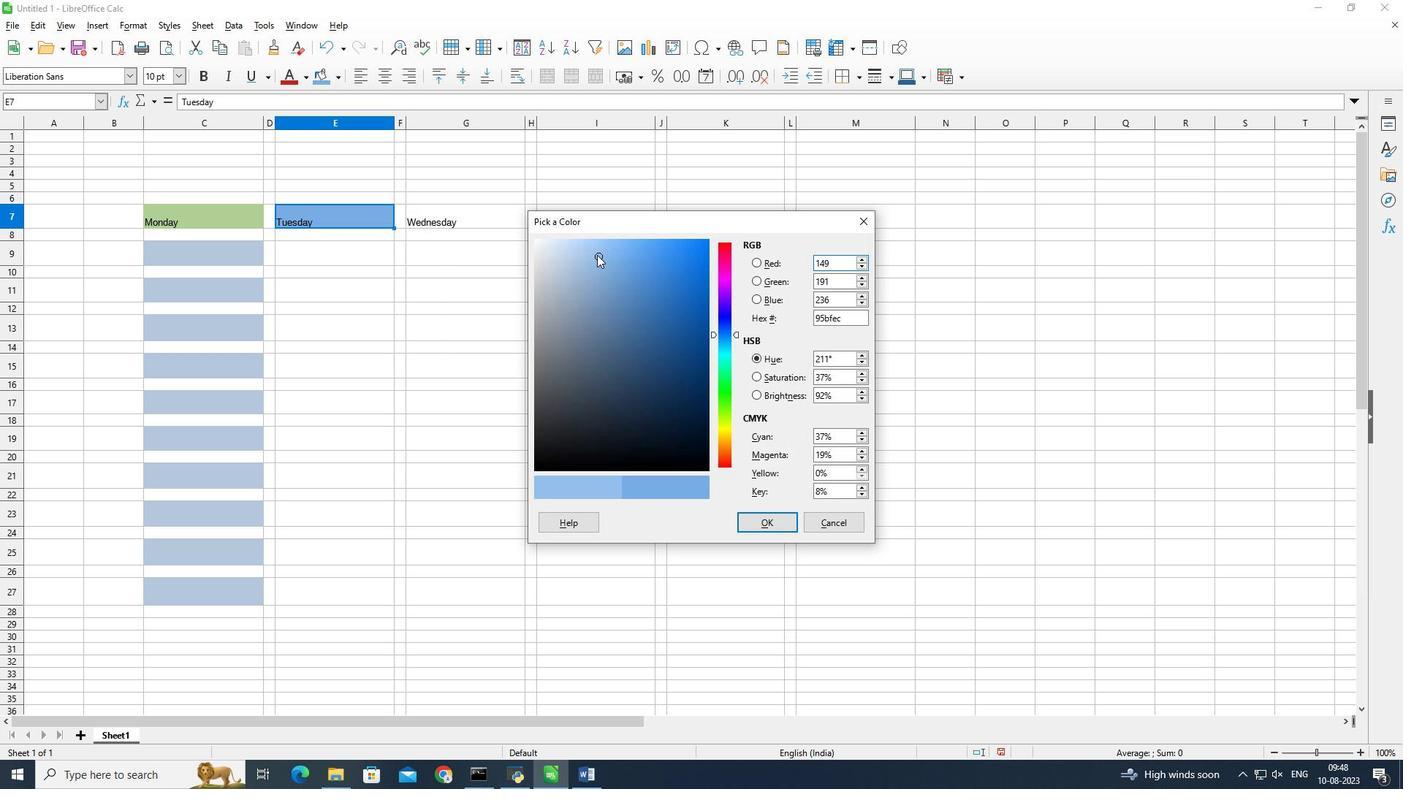 
Action: Mouse moved to (767, 515)
Screenshot: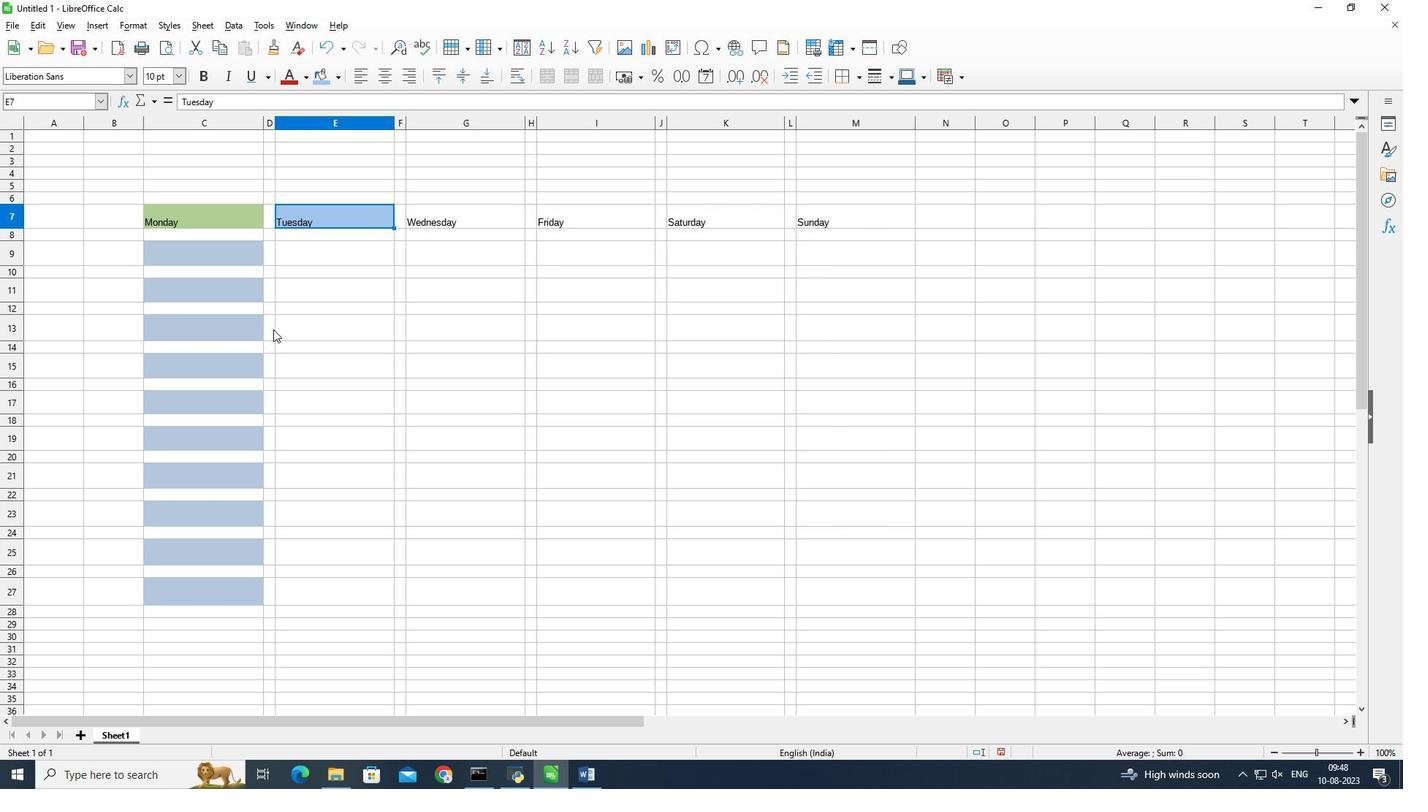 
Action: Mouse pressed left at (767, 515)
Screenshot: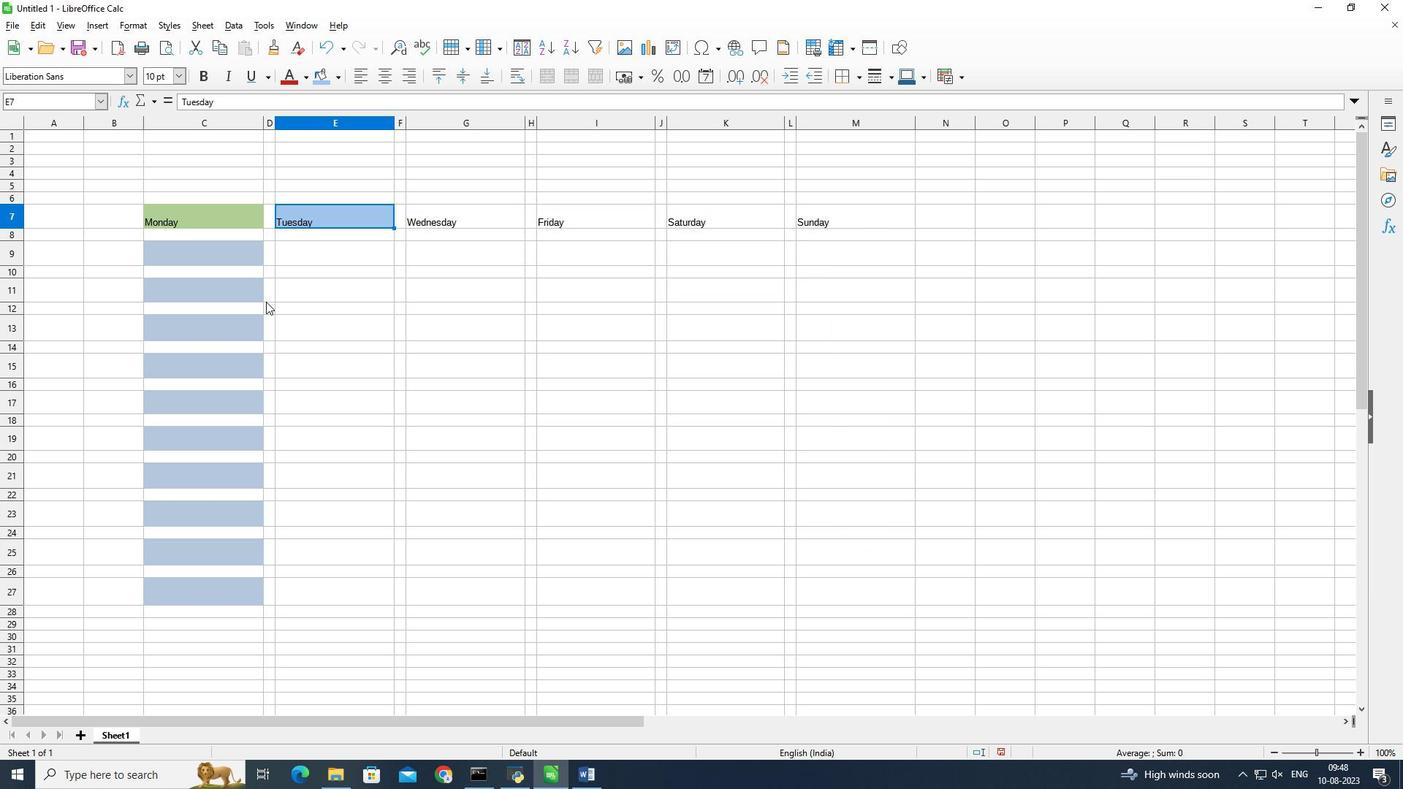 
Action: Mouse moved to (284, 282)
Screenshot: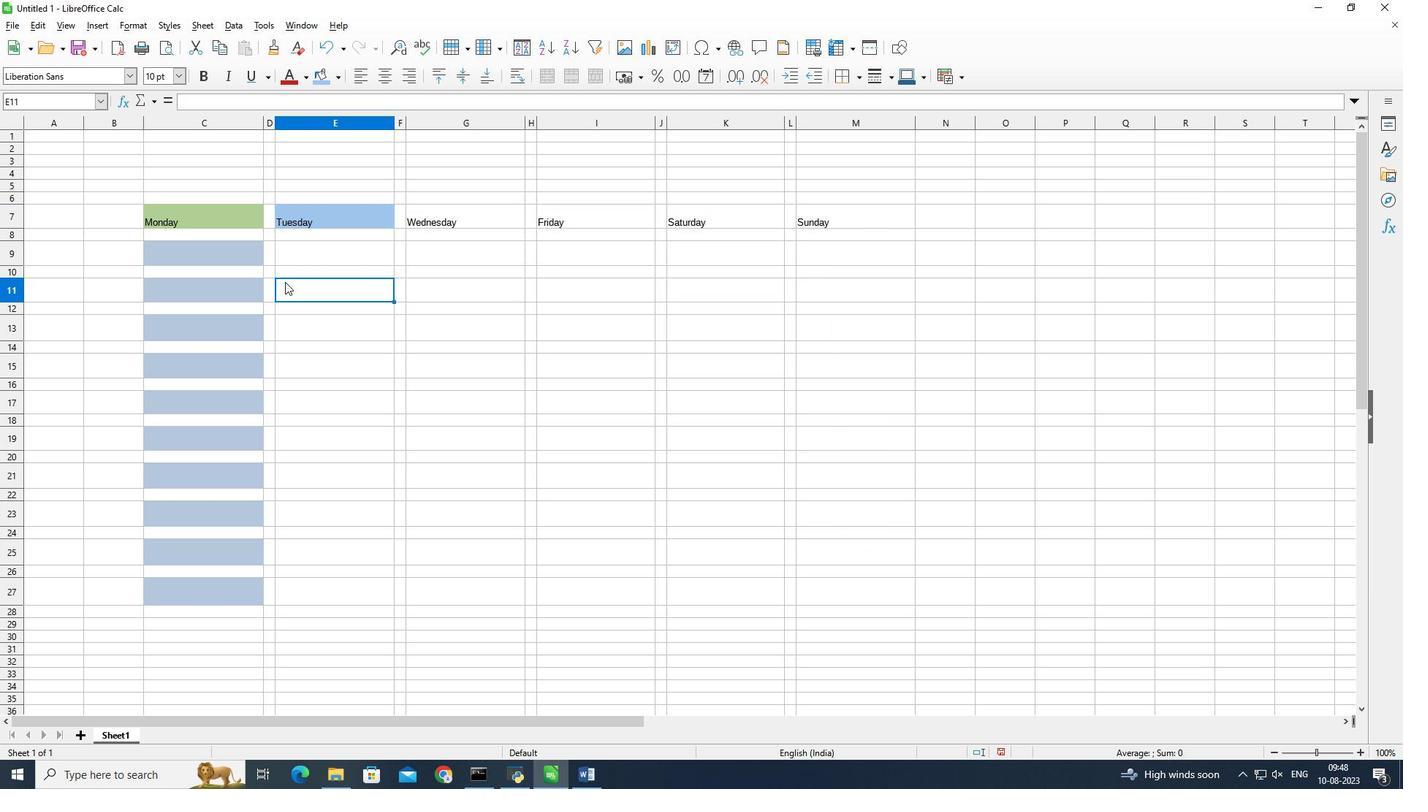 
Action: Mouse pressed left at (284, 282)
Screenshot: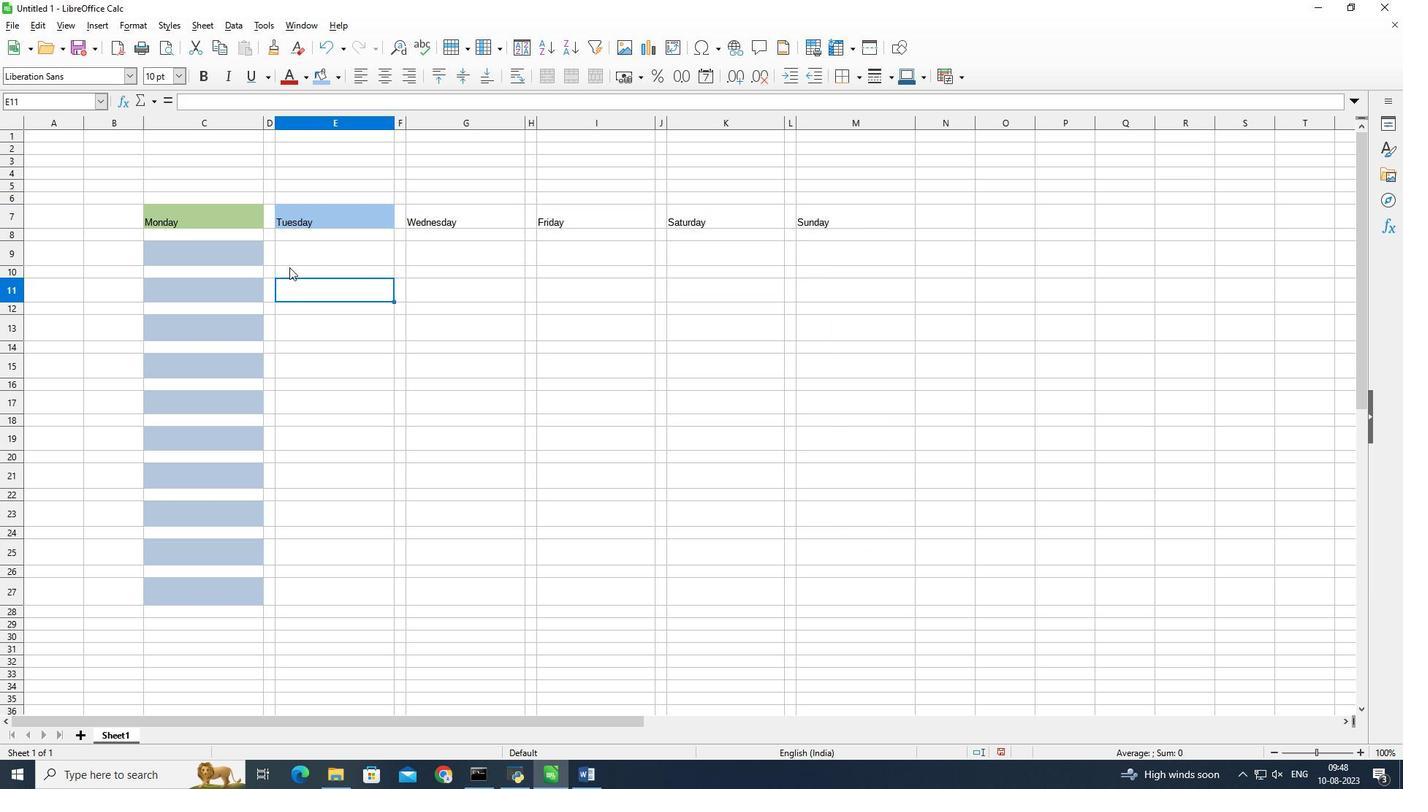 
Action: Mouse moved to (294, 255)
Screenshot: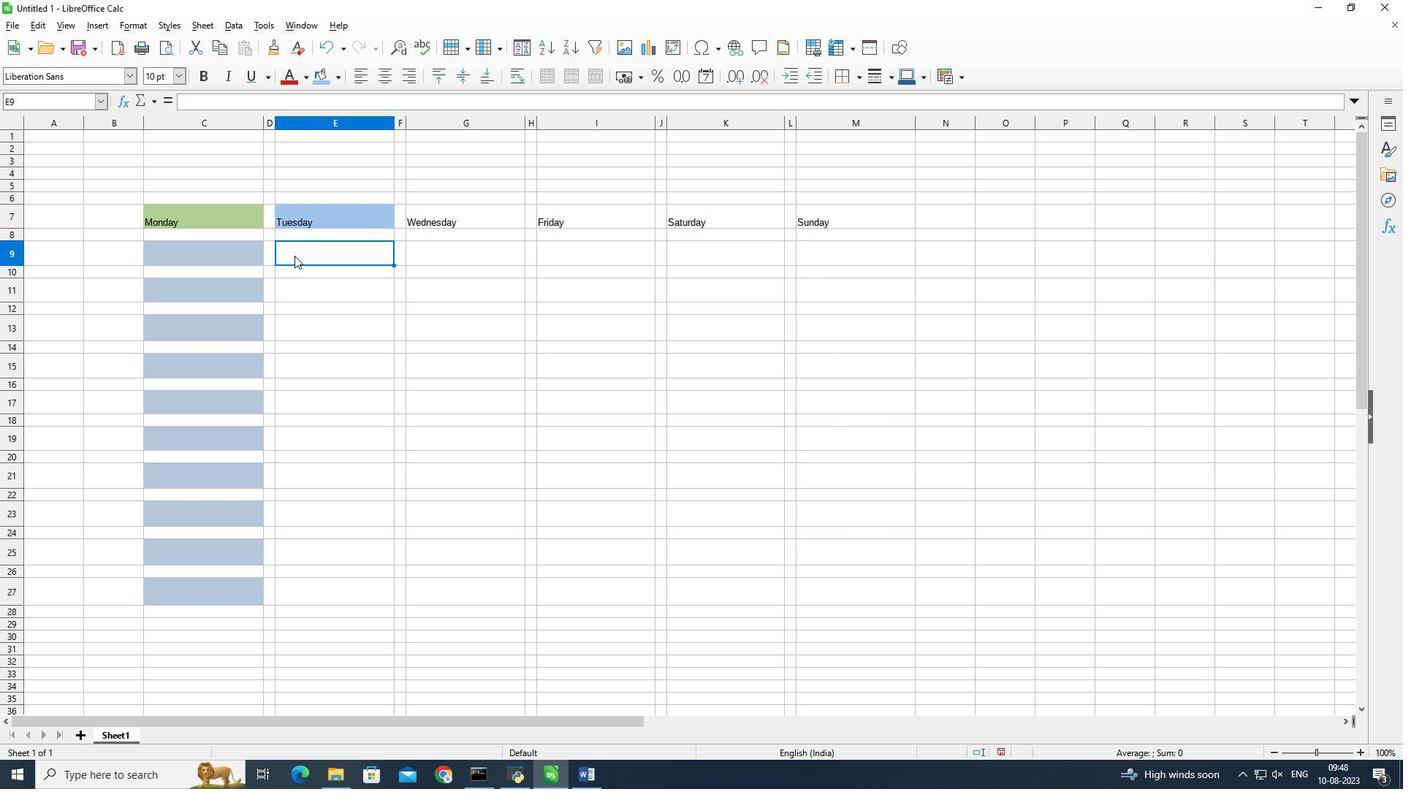 
Action: Mouse pressed left at (294, 255)
Screenshot: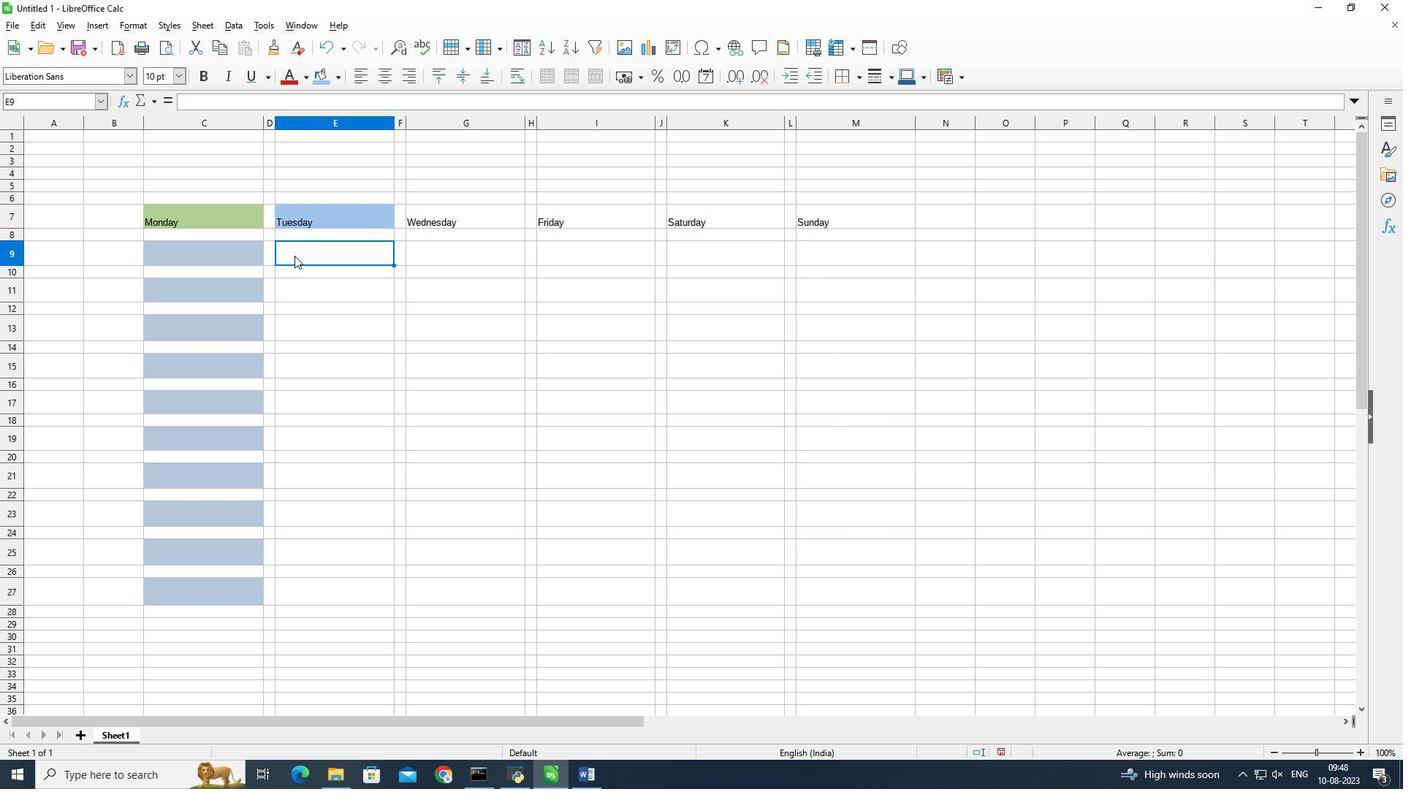 
Action: Mouse moved to (333, 75)
Screenshot: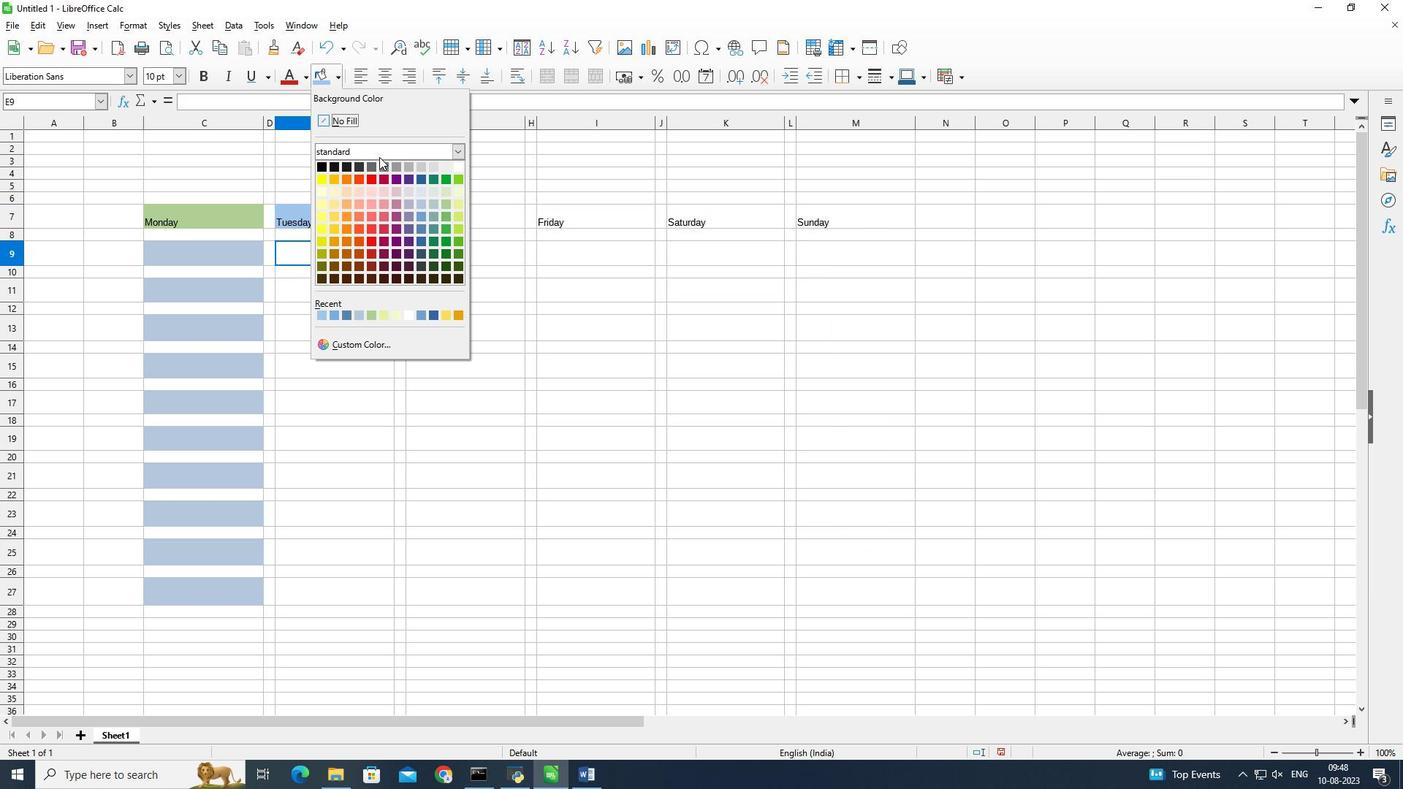 
Action: Mouse pressed left at (333, 75)
Screenshot: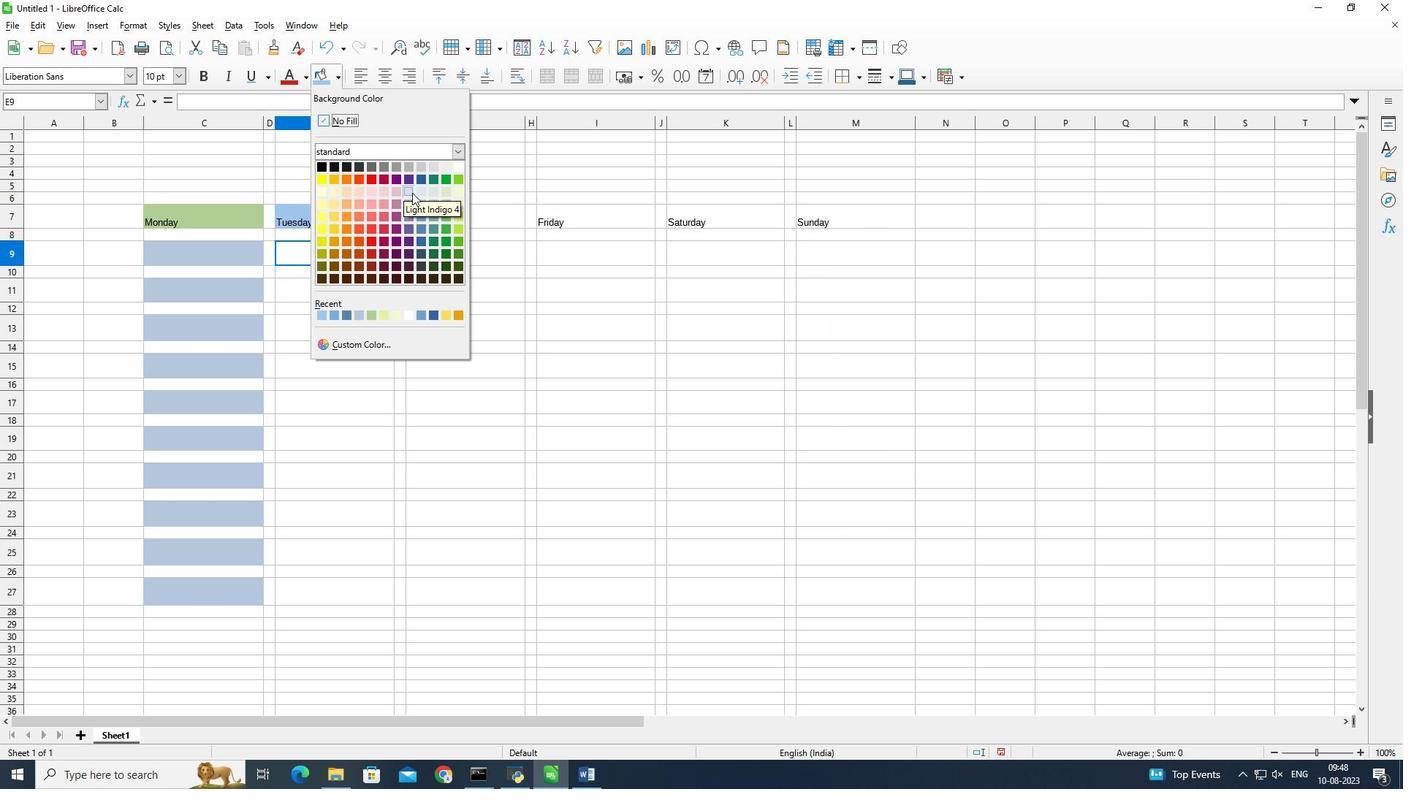 
Action: Mouse moved to (409, 215)
Screenshot: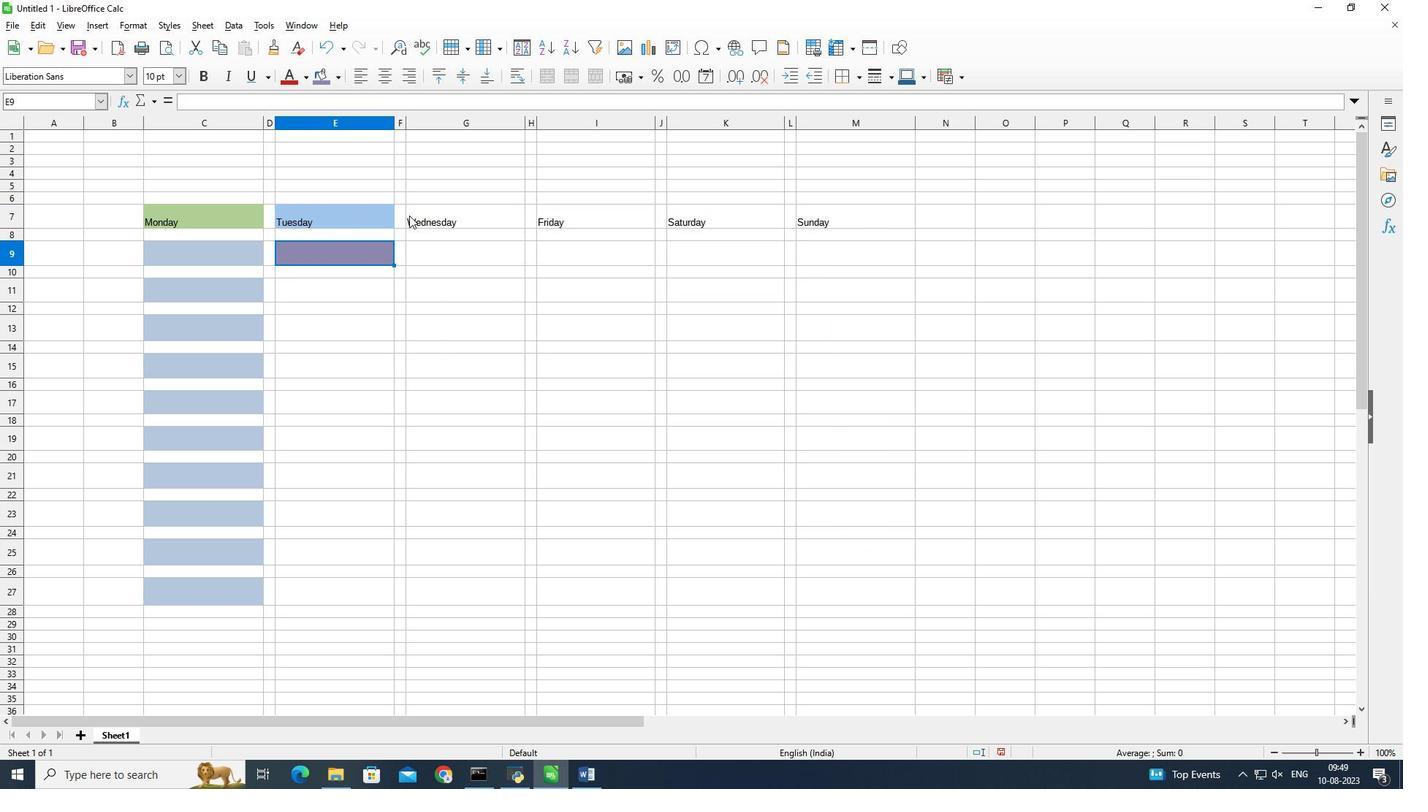 
Action: Mouse pressed left at (409, 215)
Screenshot: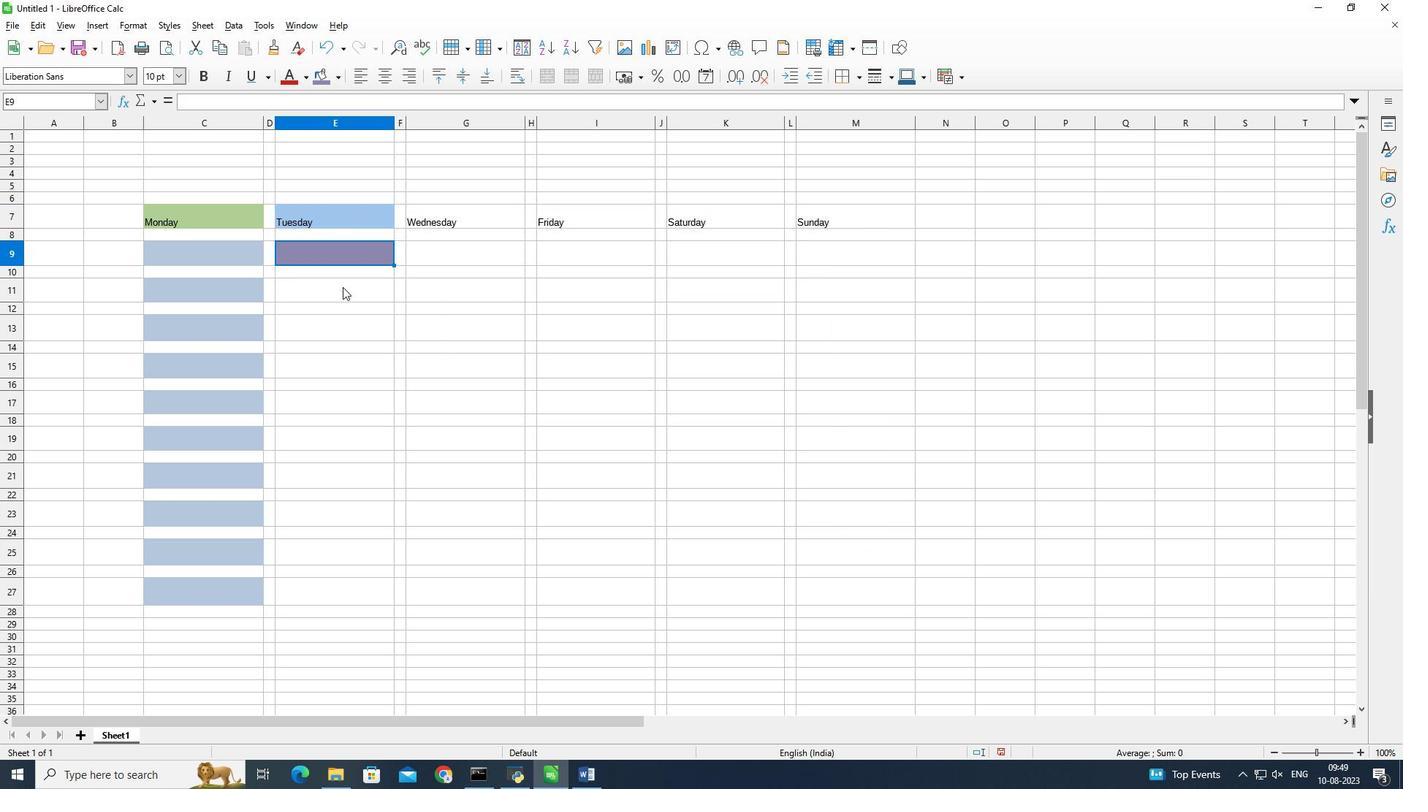 
Action: Mouse moved to (332, 287)
Screenshot: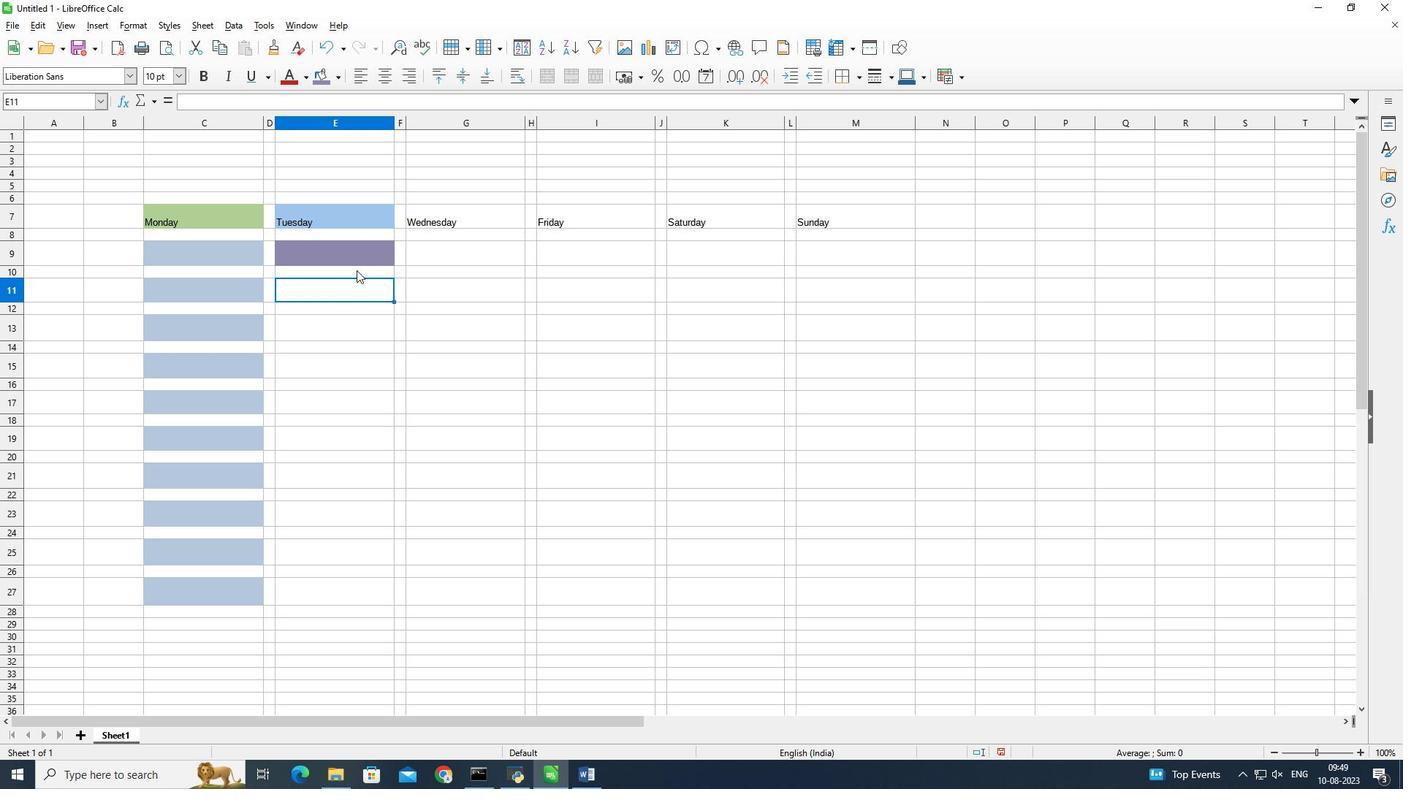 
Action: Mouse pressed left at (332, 287)
Screenshot: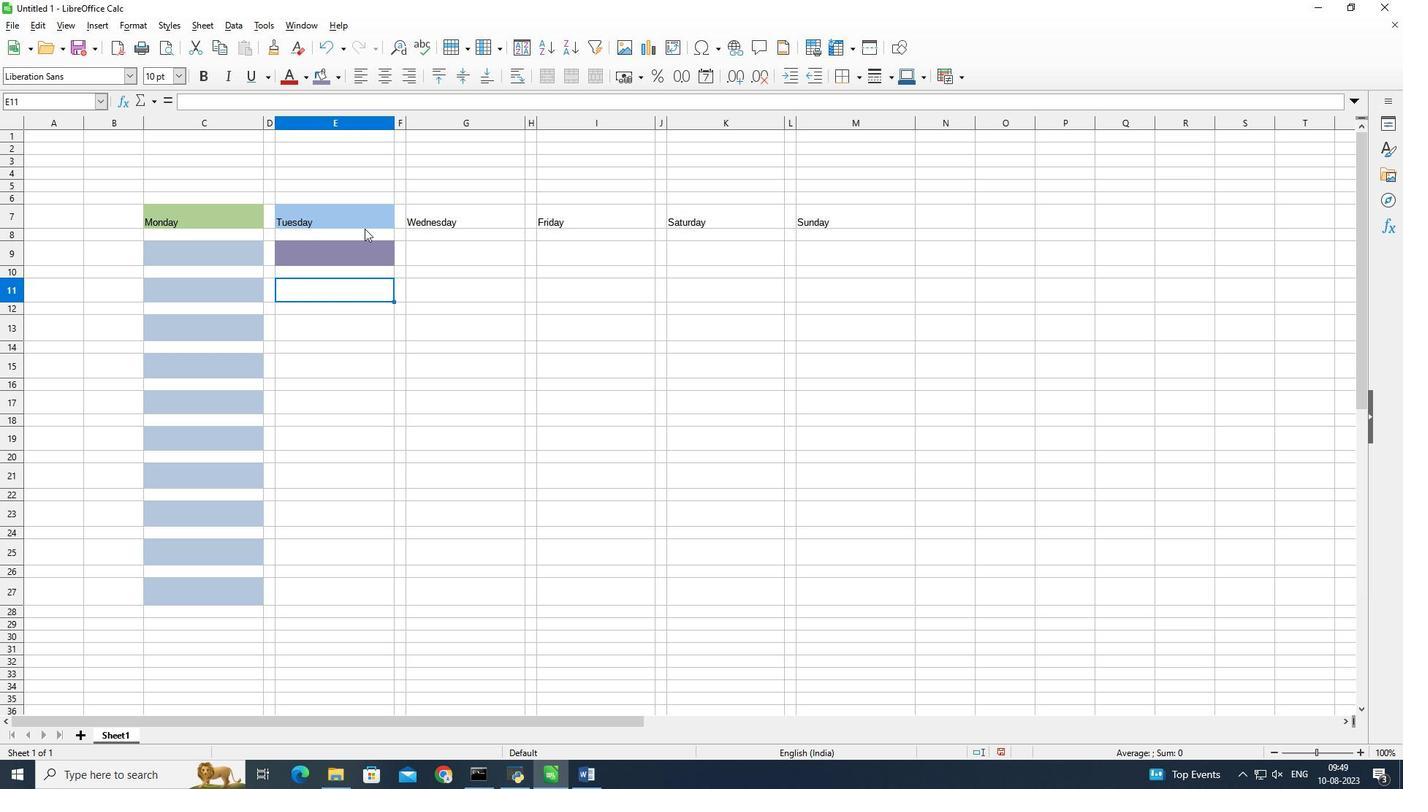 
Action: Mouse moved to (335, 73)
Screenshot: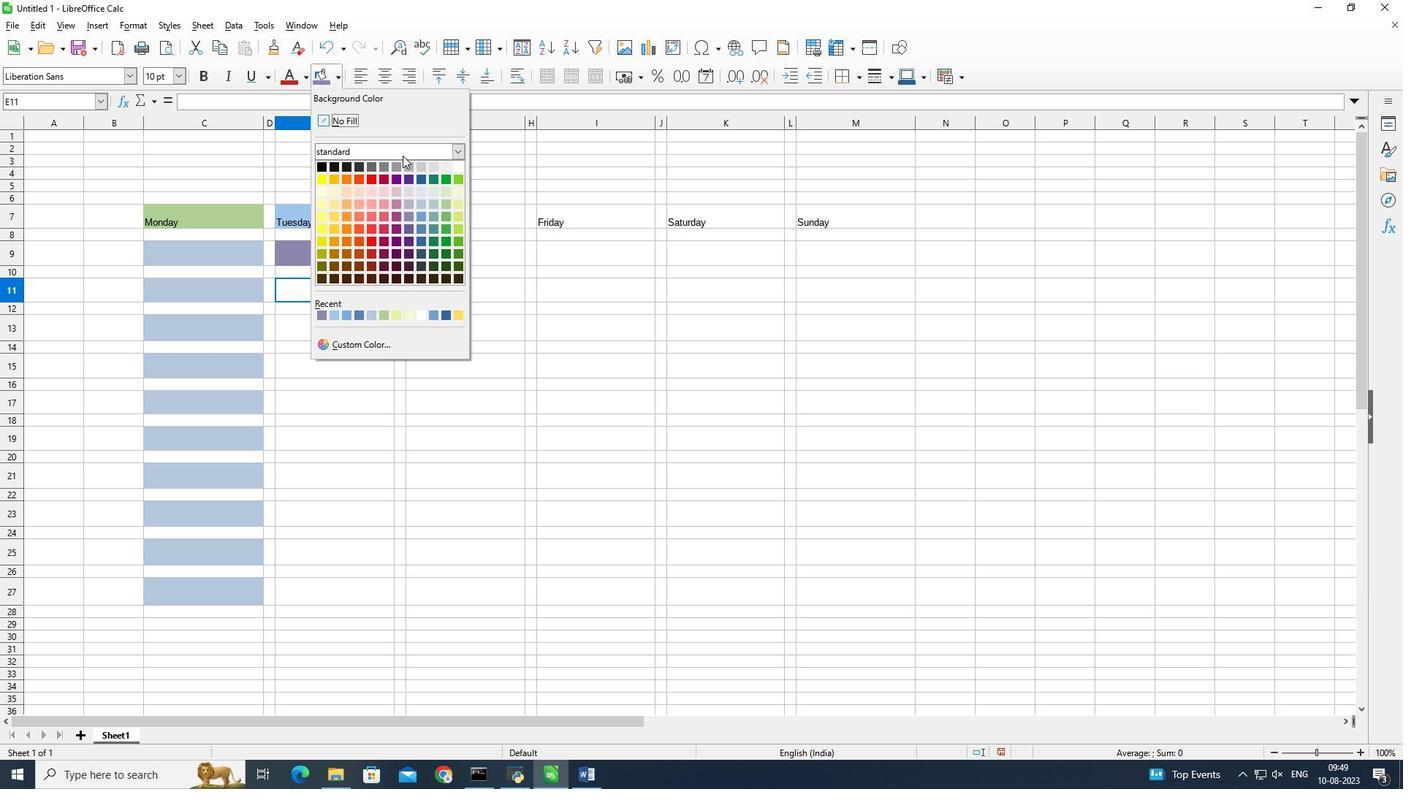 
Action: Mouse pressed left at (335, 73)
Screenshot: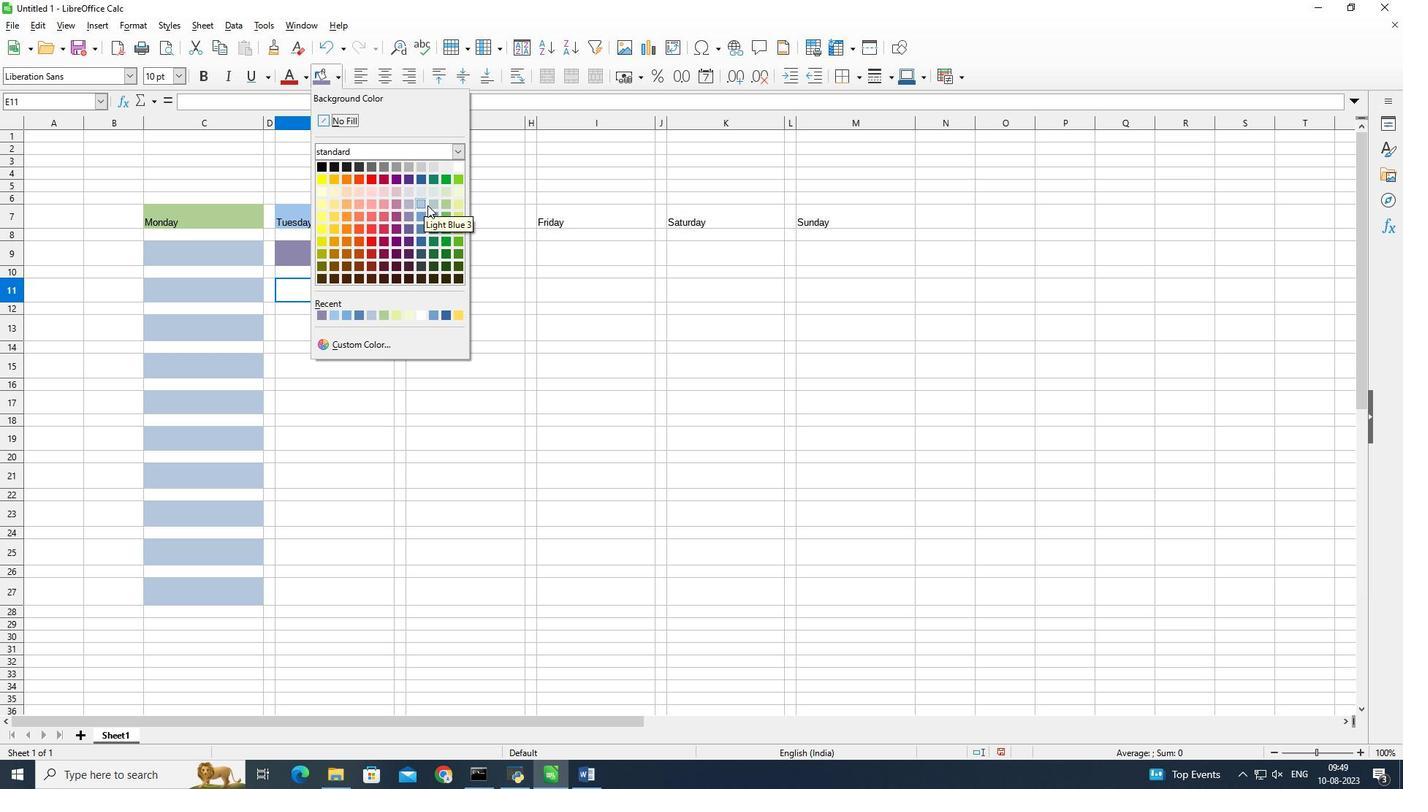 
Action: Mouse moved to (426, 219)
Screenshot: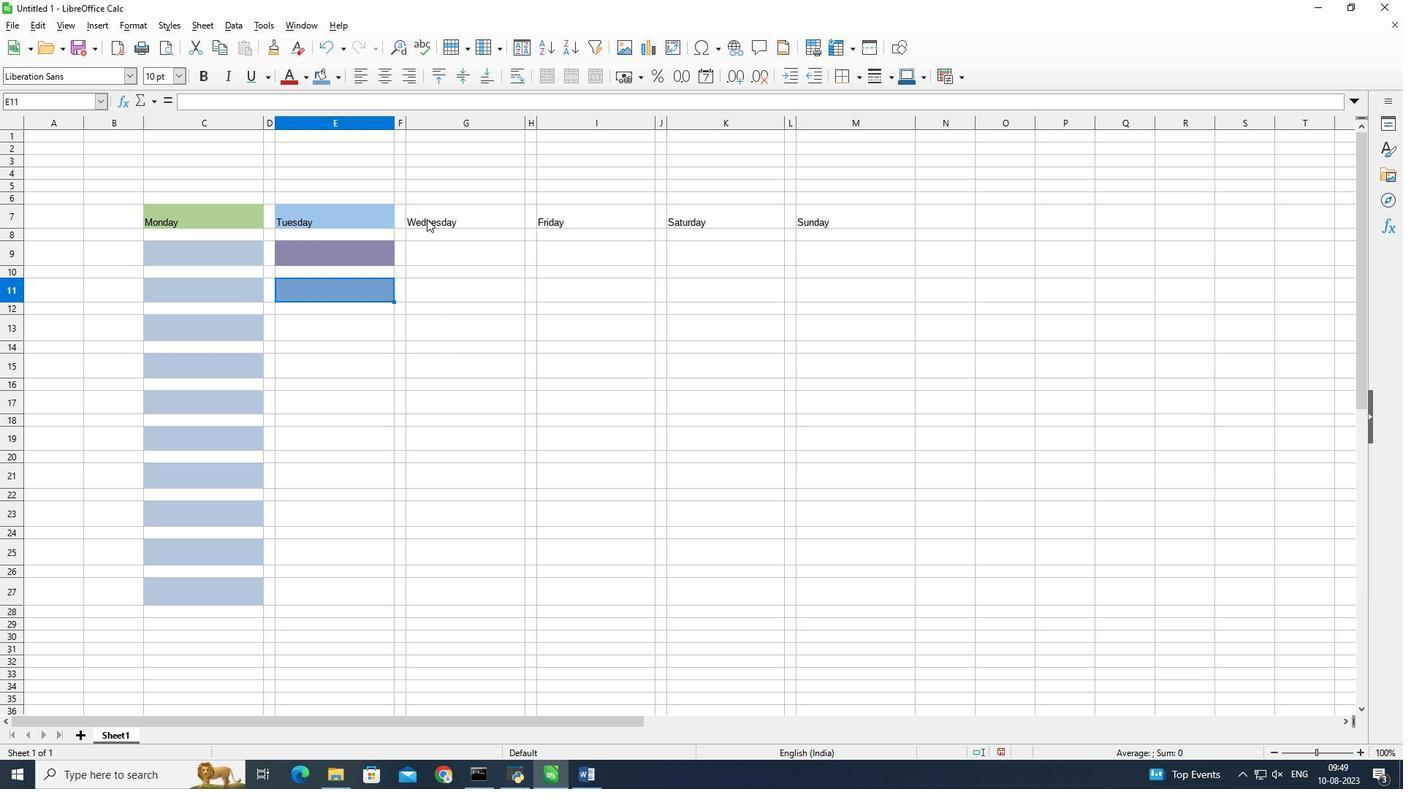 
Action: Mouse pressed left at (426, 219)
Screenshot: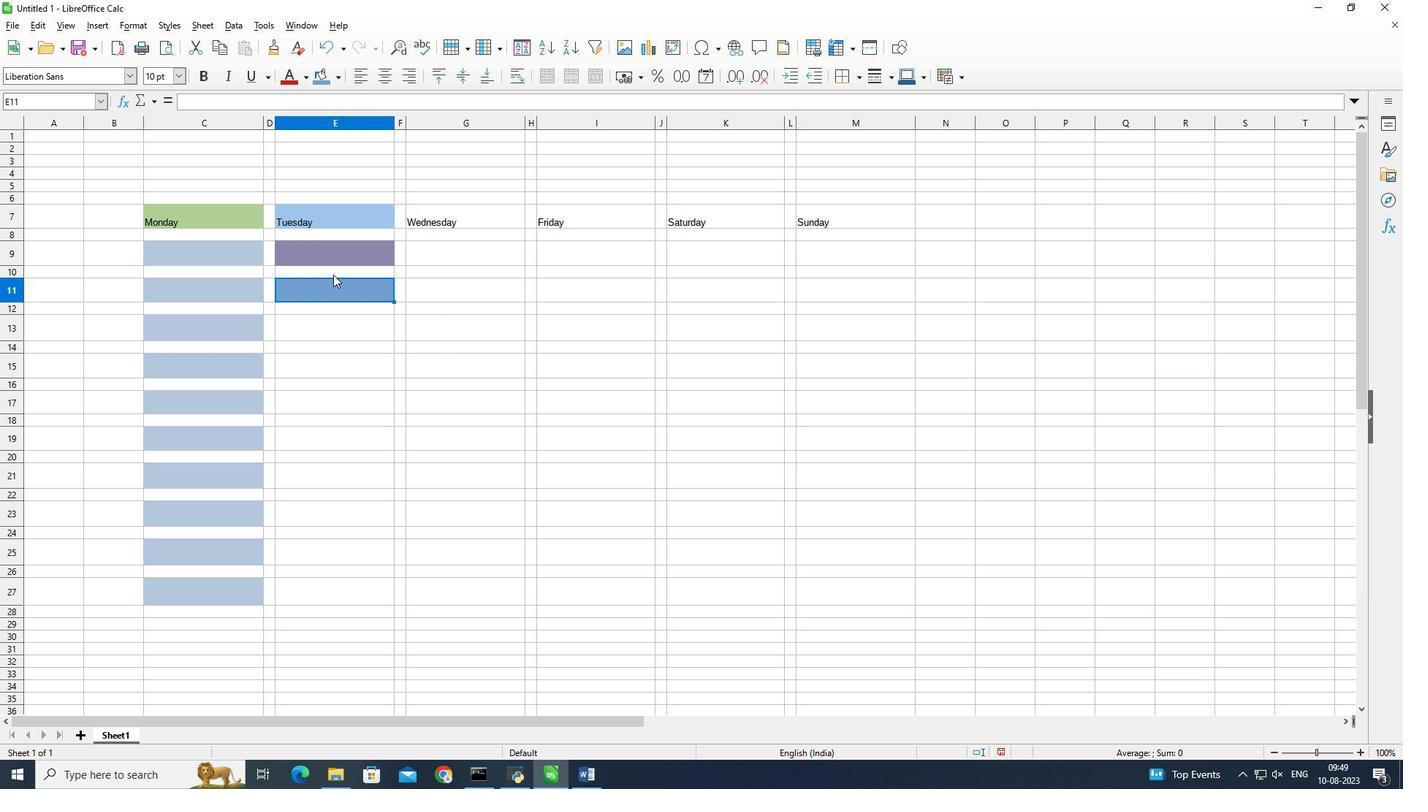 
Action: Mouse moved to (330, 249)
Screenshot: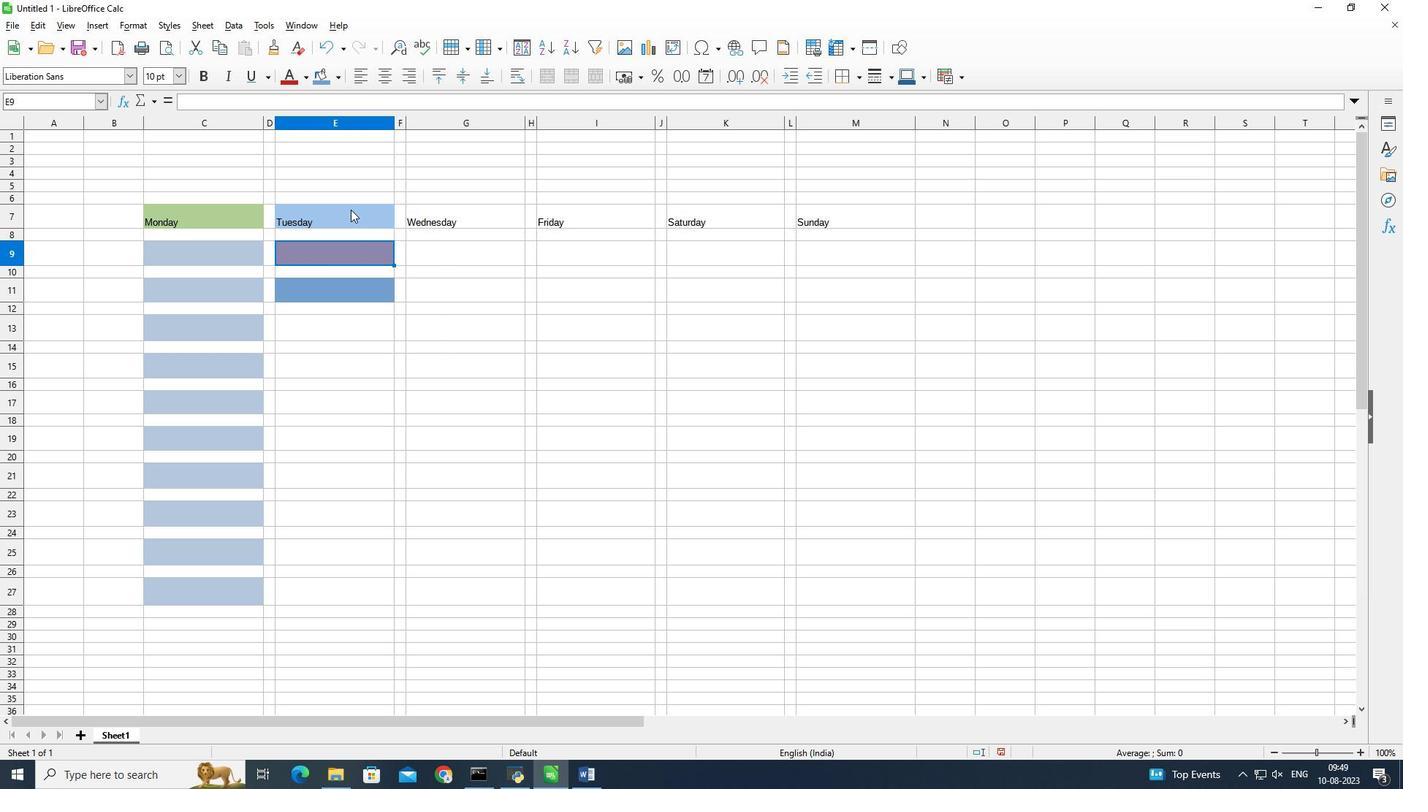
Action: Mouse pressed left at (330, 249)
Screenshot: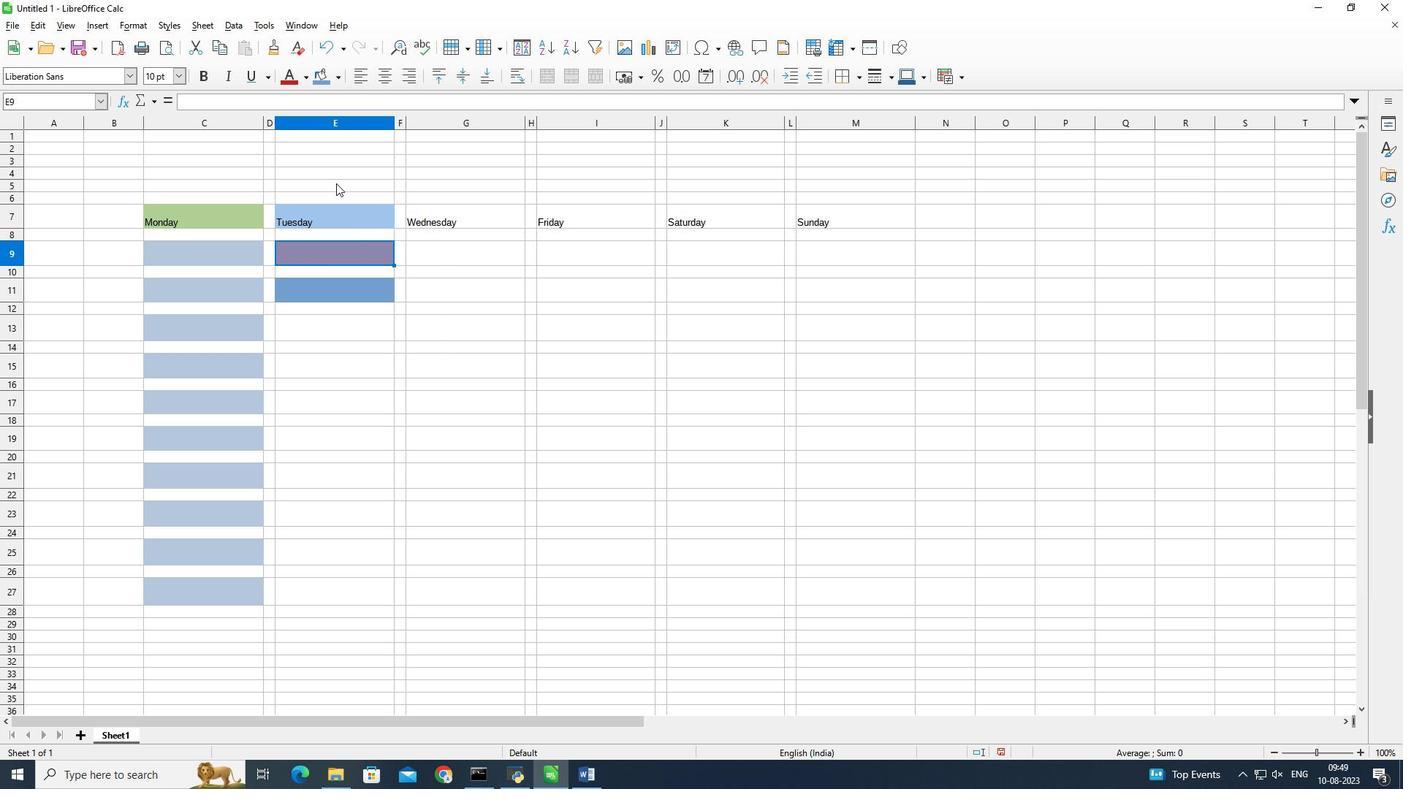 
Action: Mouse moved to (324, 78)
Screenshot: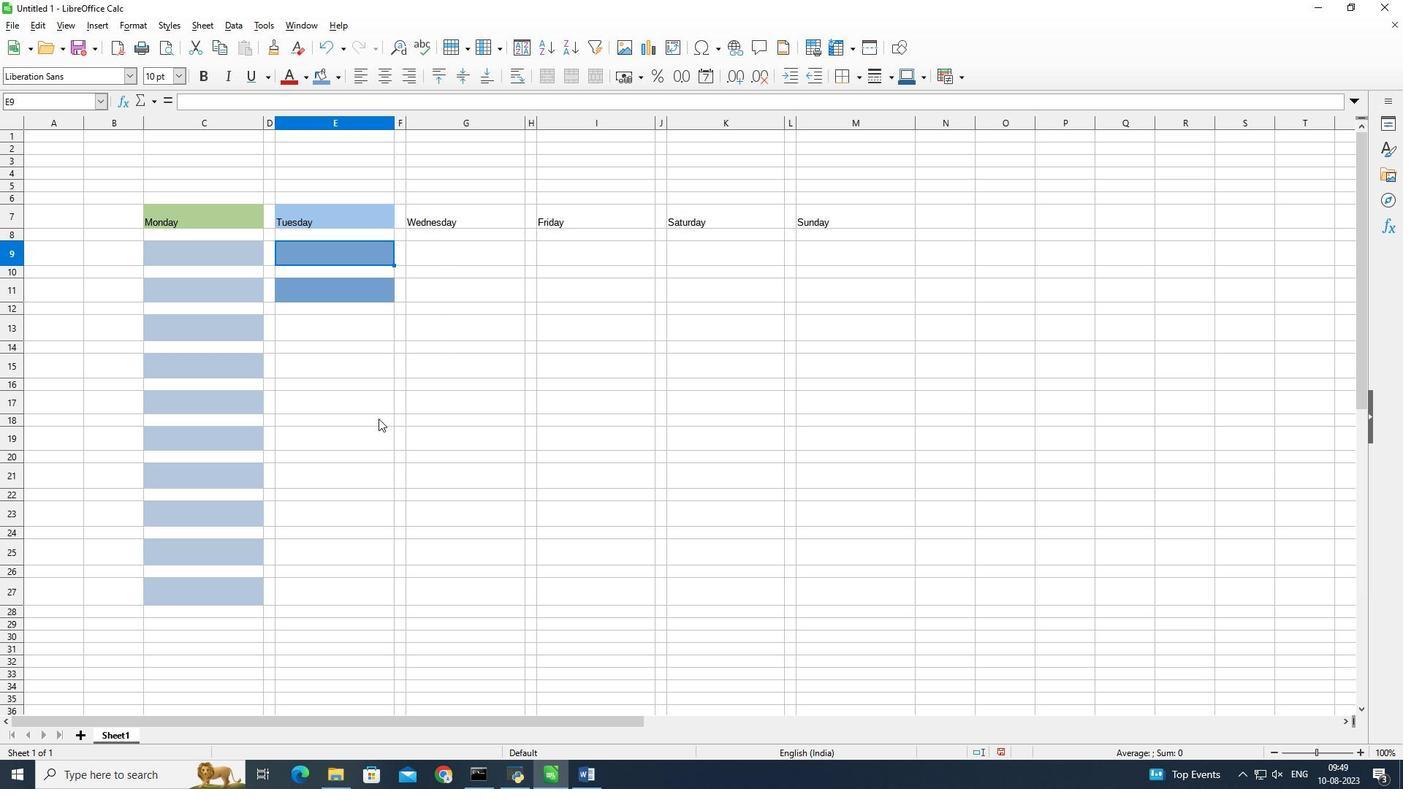
Action: Mouse pressed left at (324, 78)
Screenshot: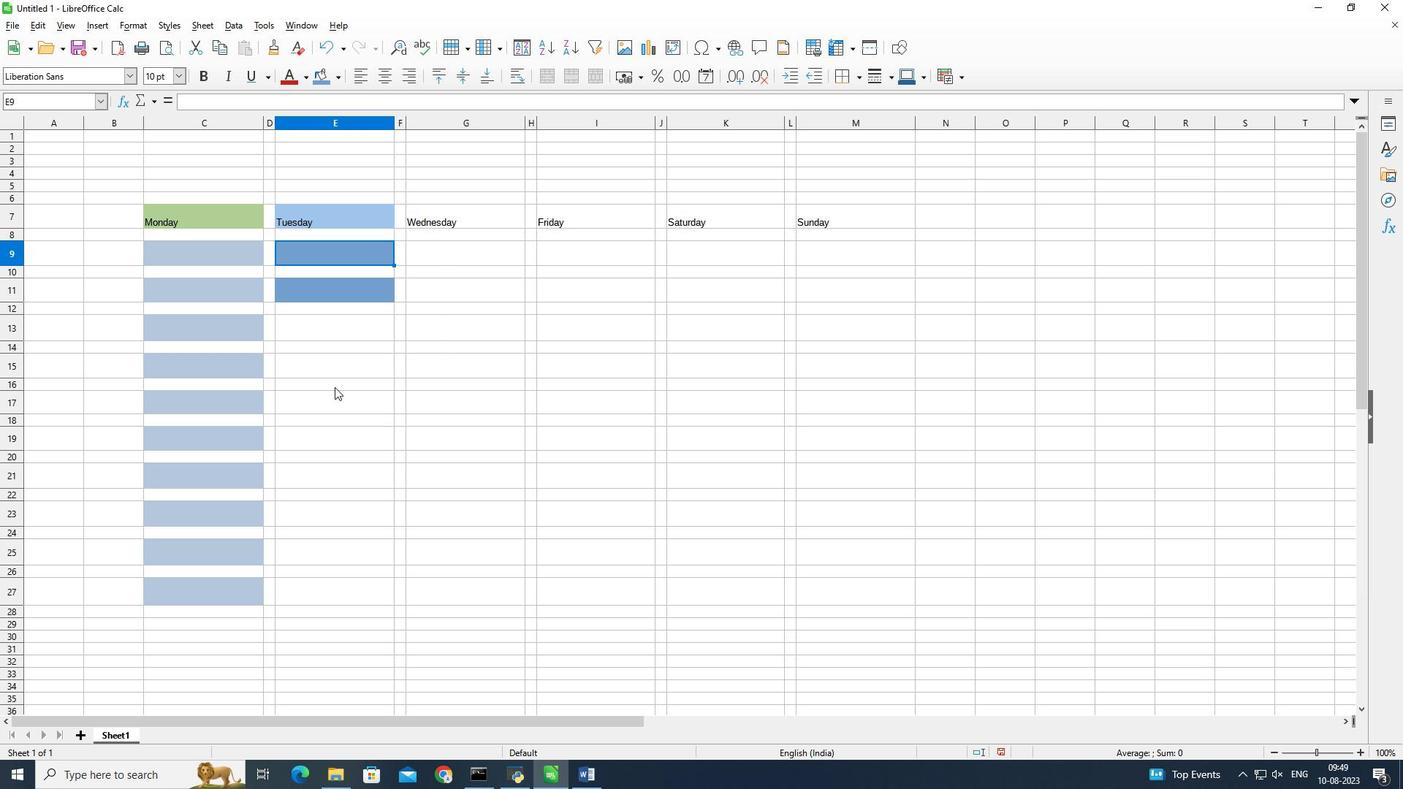 
Action: Mouse moved to (325, 322)
Screenshot: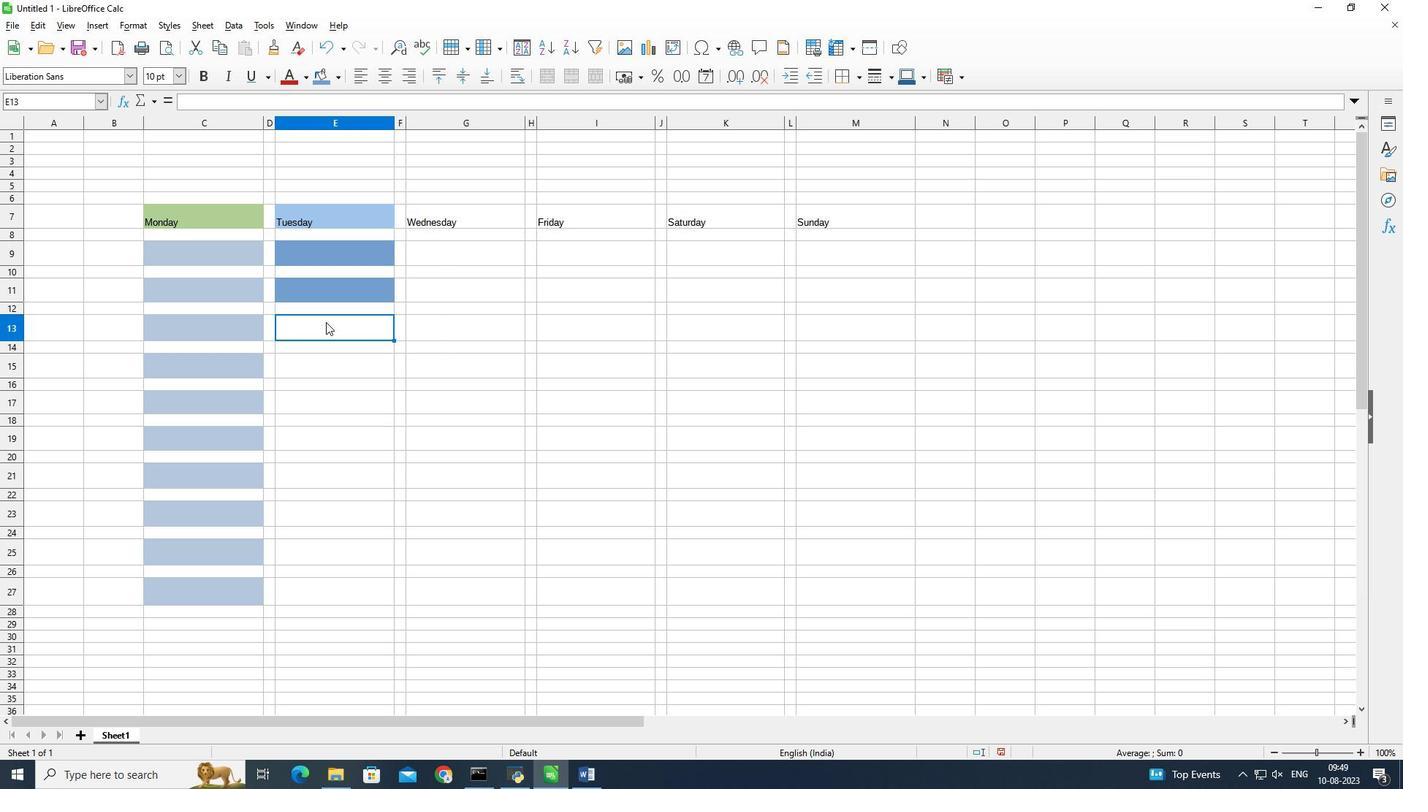 
Action: Mouse pressed left at (325, 322)
Screenshot: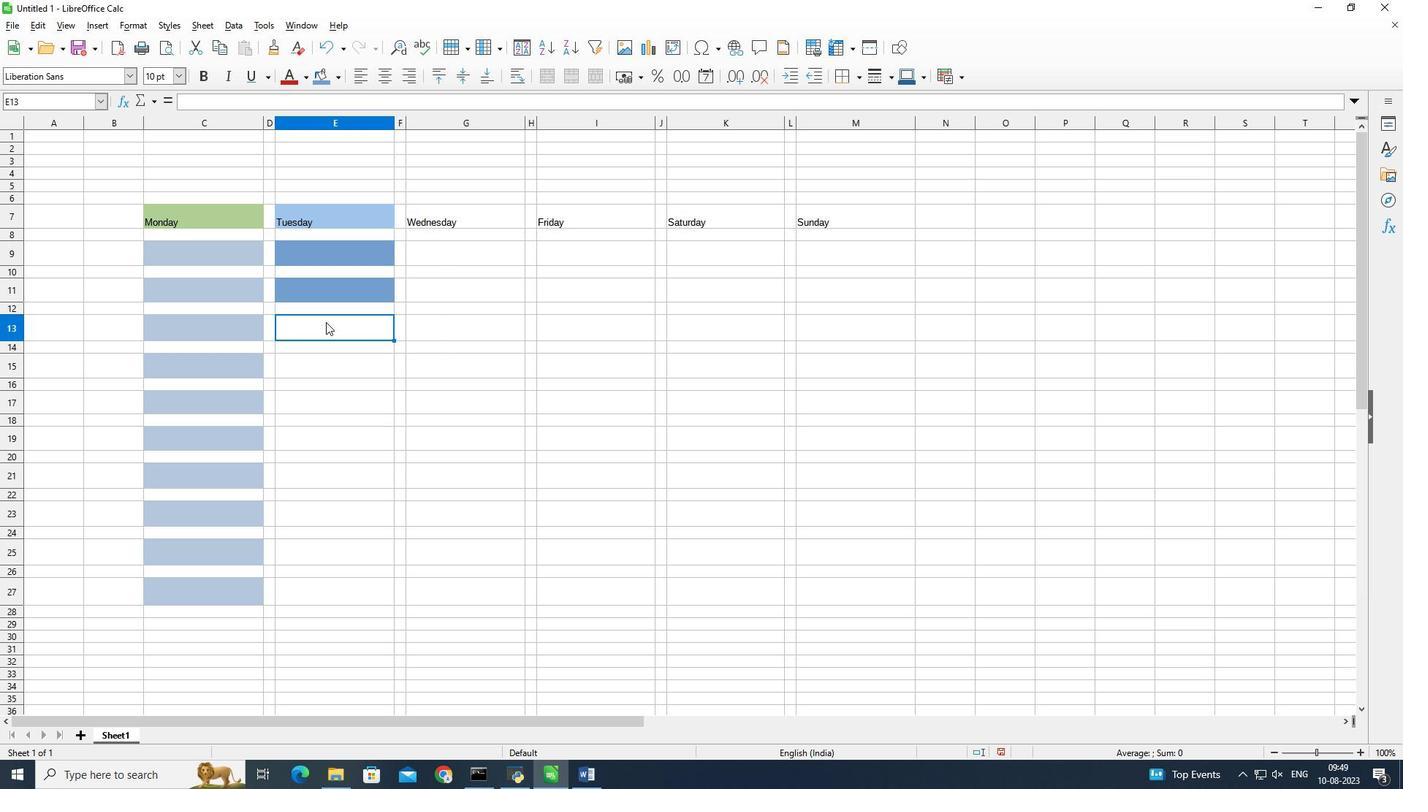 
Action: Mouse moved to (322, 77)
Screenshot: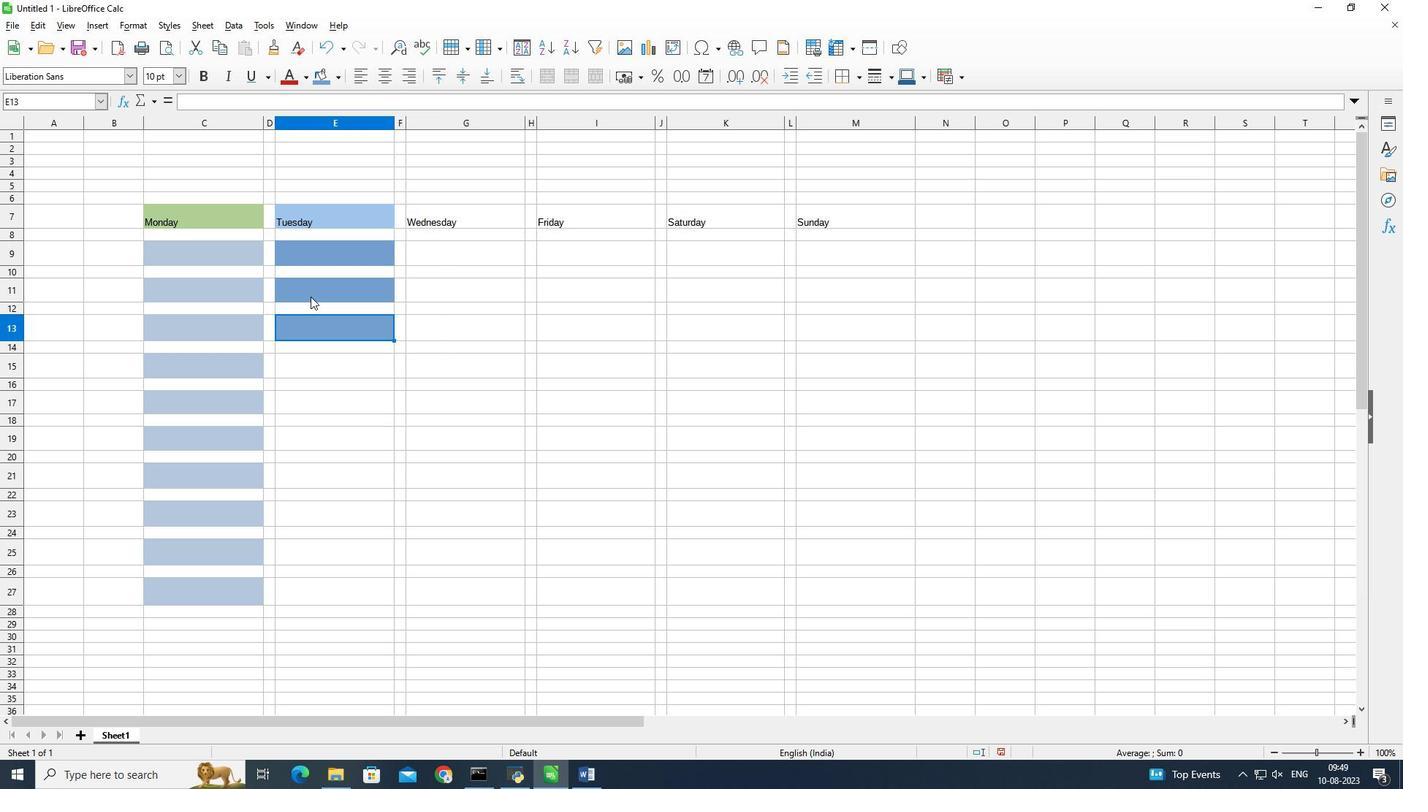 
Action: Mouse pressed left at (322, 77)
Screenshot: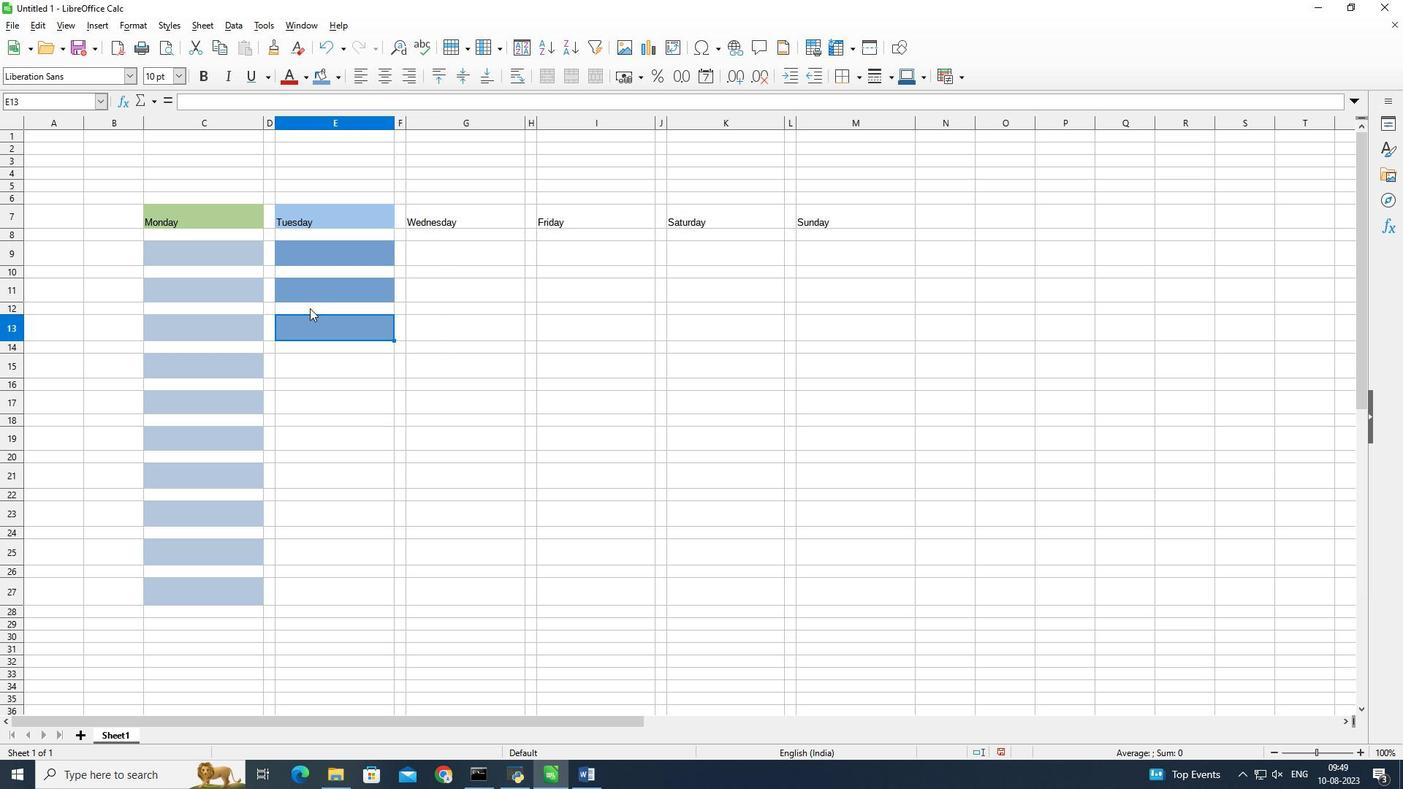 
Action: Mouse moved to (306, 364)
Screenshot: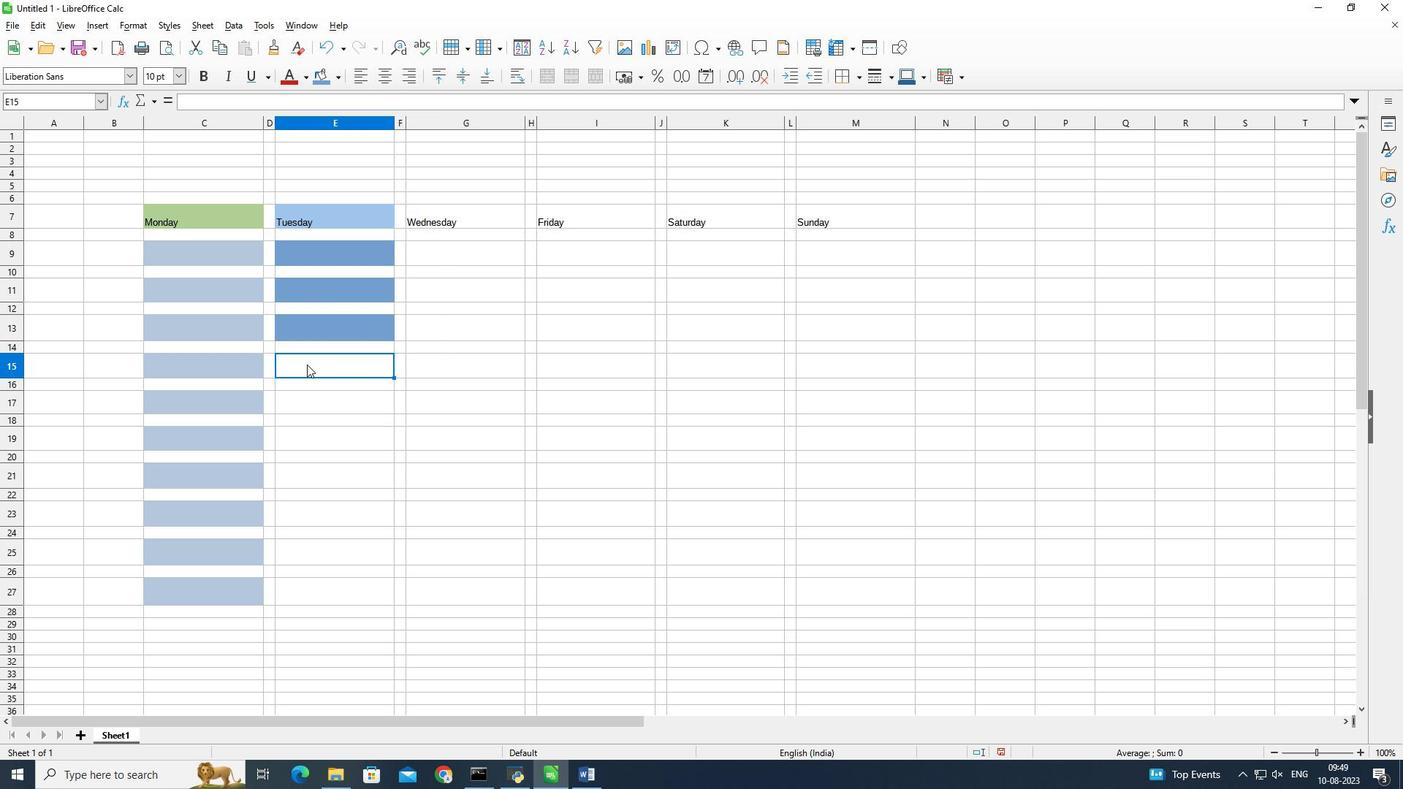 
Action: Mouse pressed left at (306, 364)
Screenshot: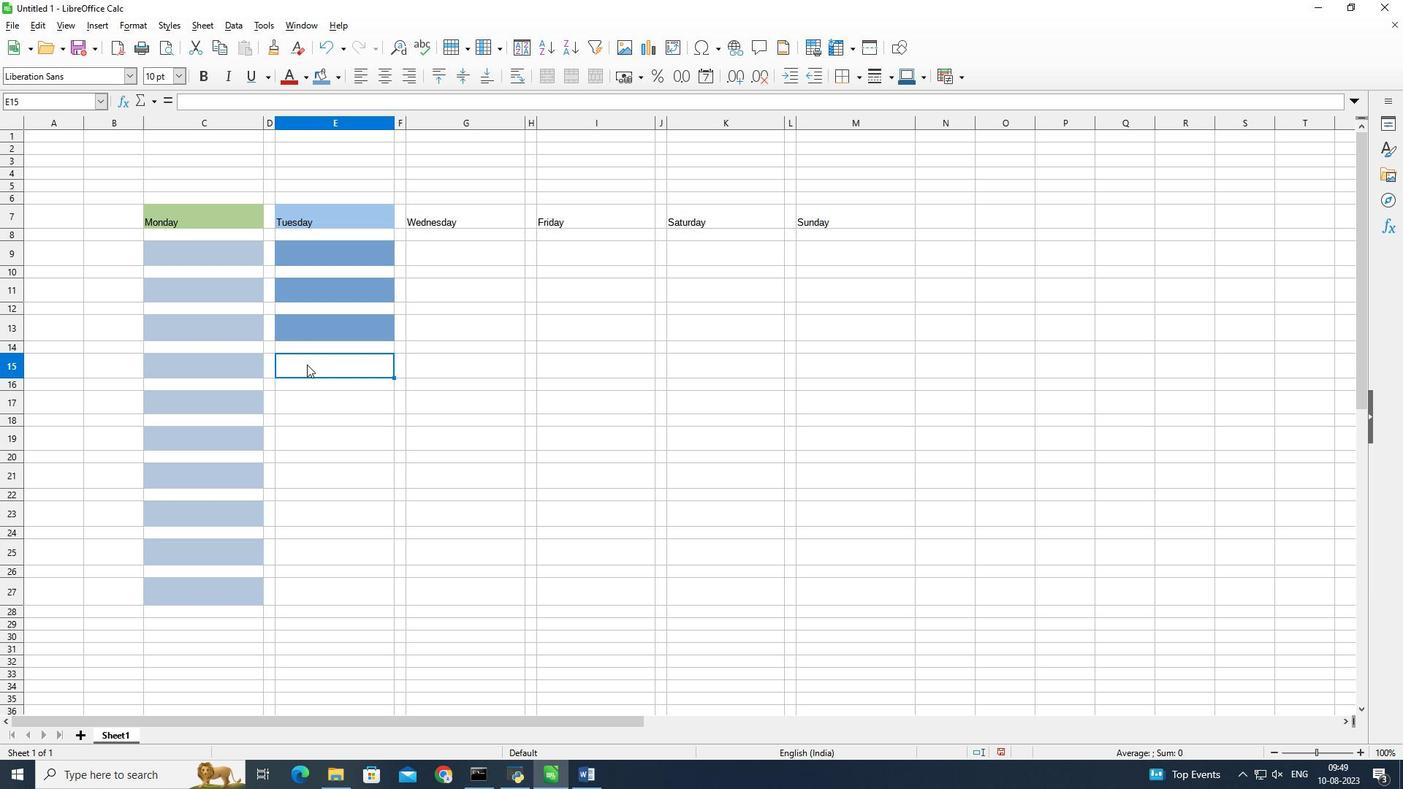 
Action: Mouse moved to (315, 86)
Screenshot: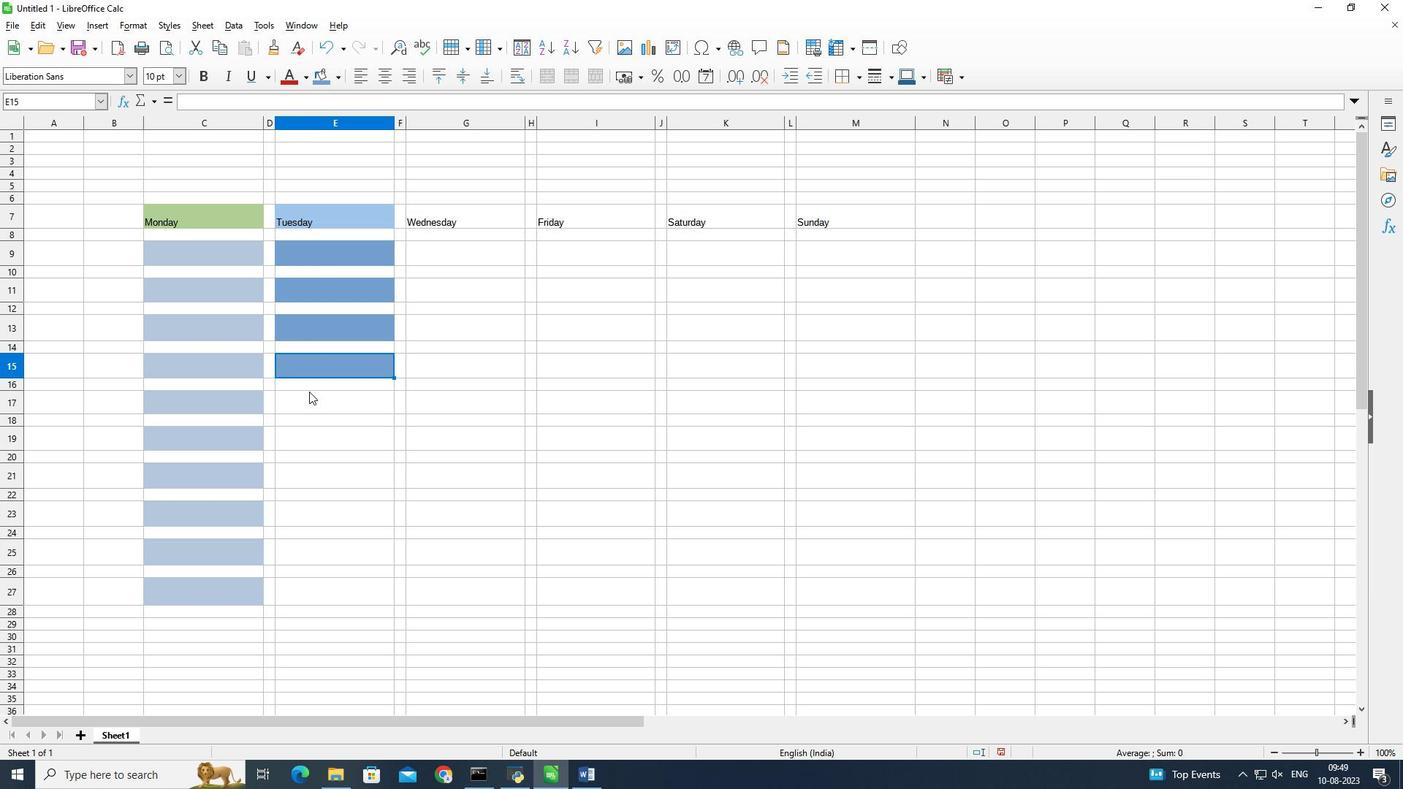 
Action: Mouse pressed left at (315, 86)
Screenshot: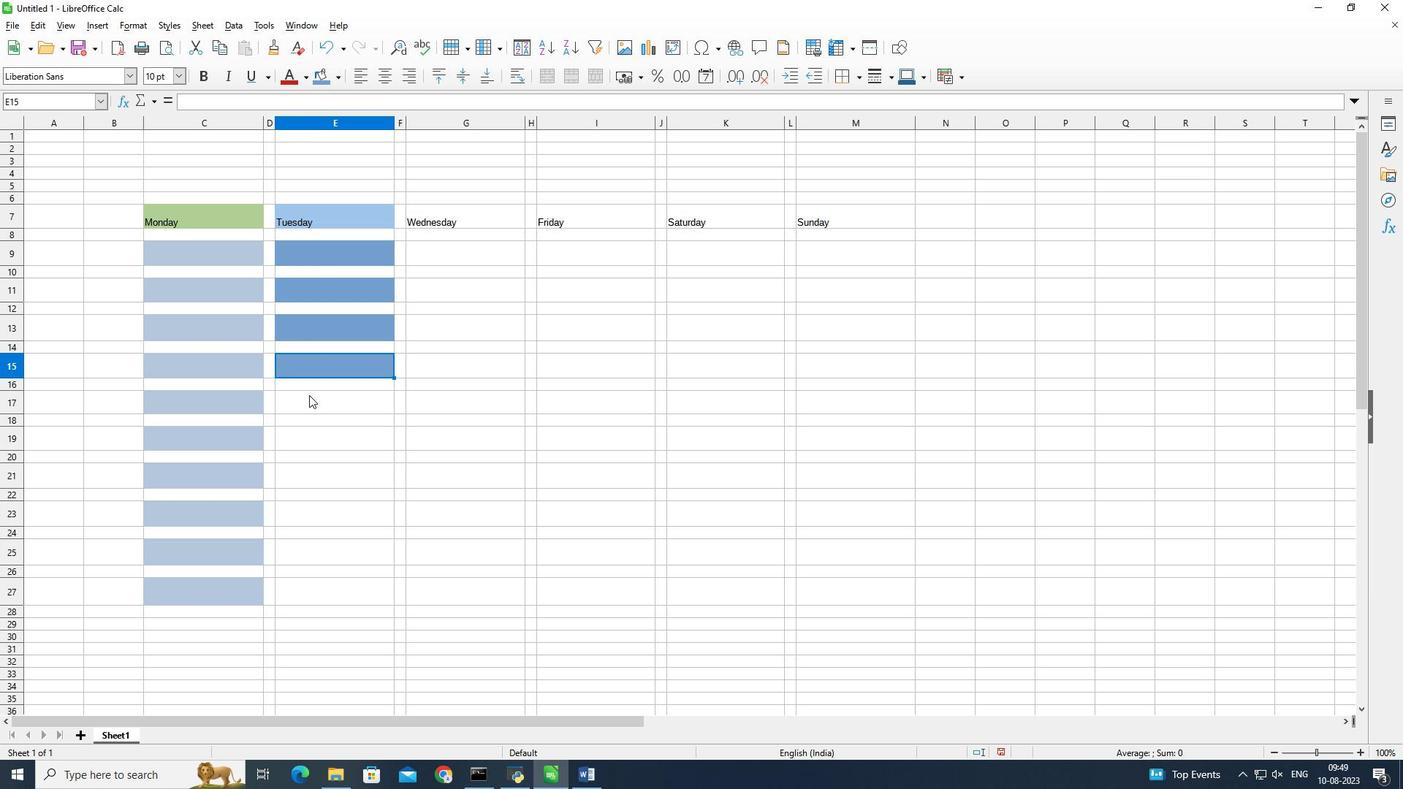 
Action: Mouse moved to (309, 396)
Screenshot: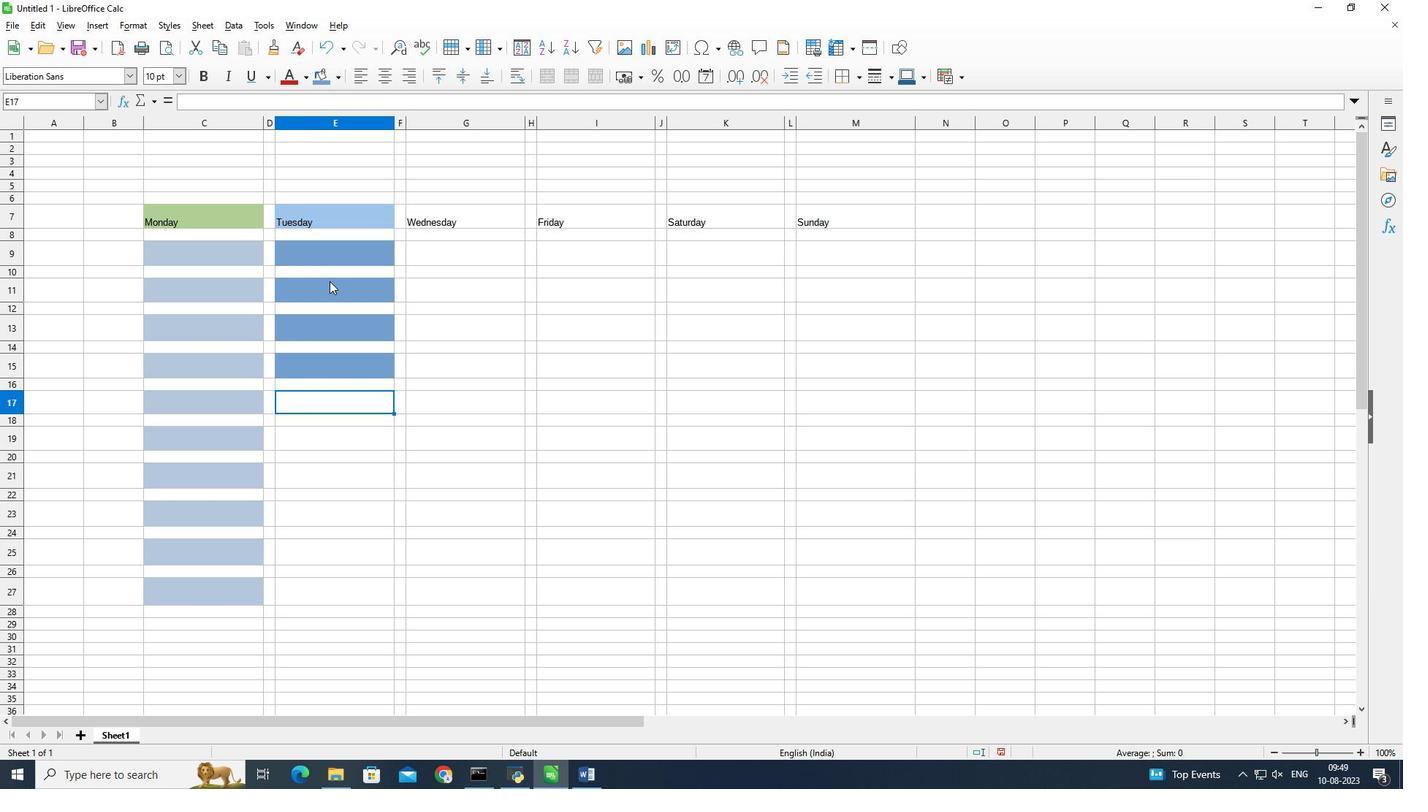 
Action: Mouse pressed left at (309, 396)
Screenshot: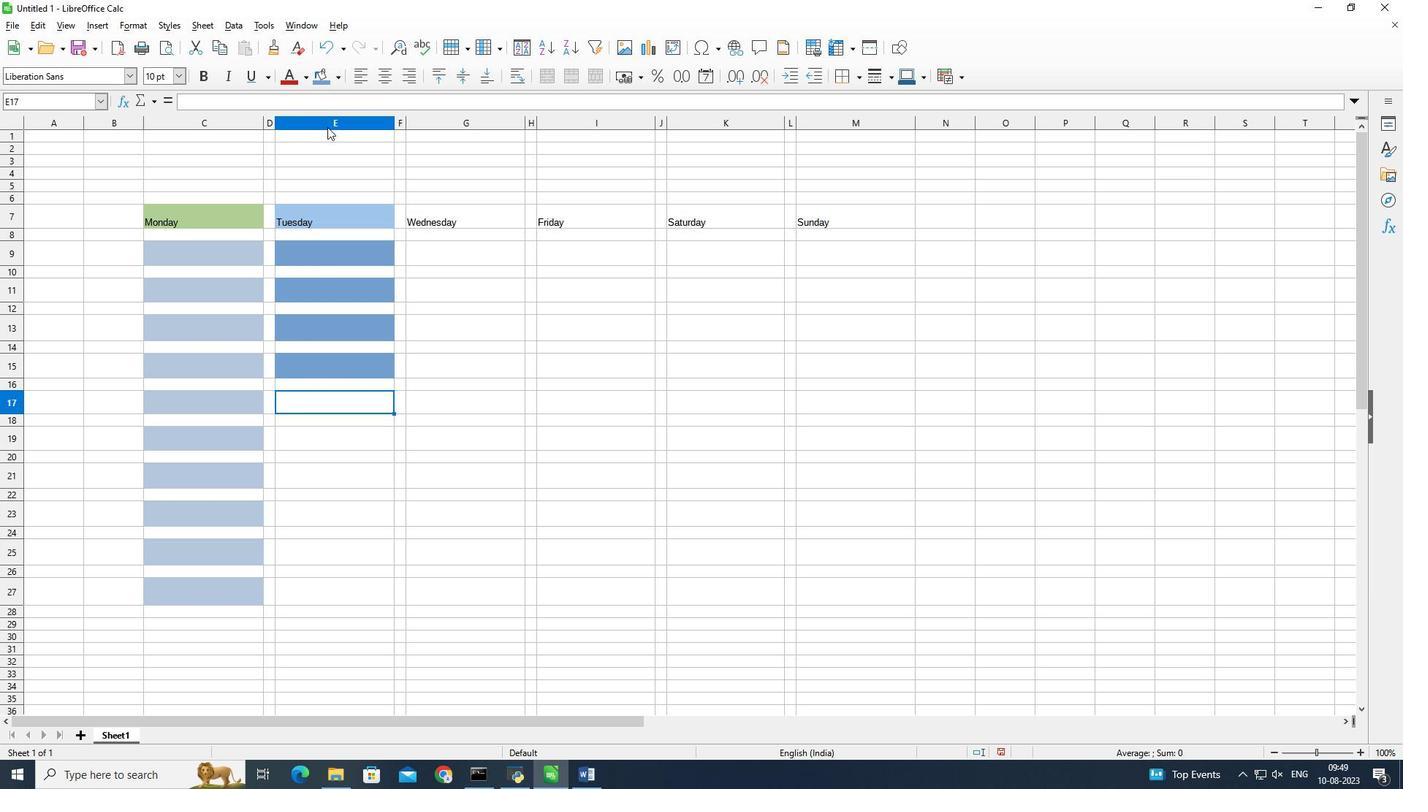
Action: Mouse moved to (323, 83)
Screenshot: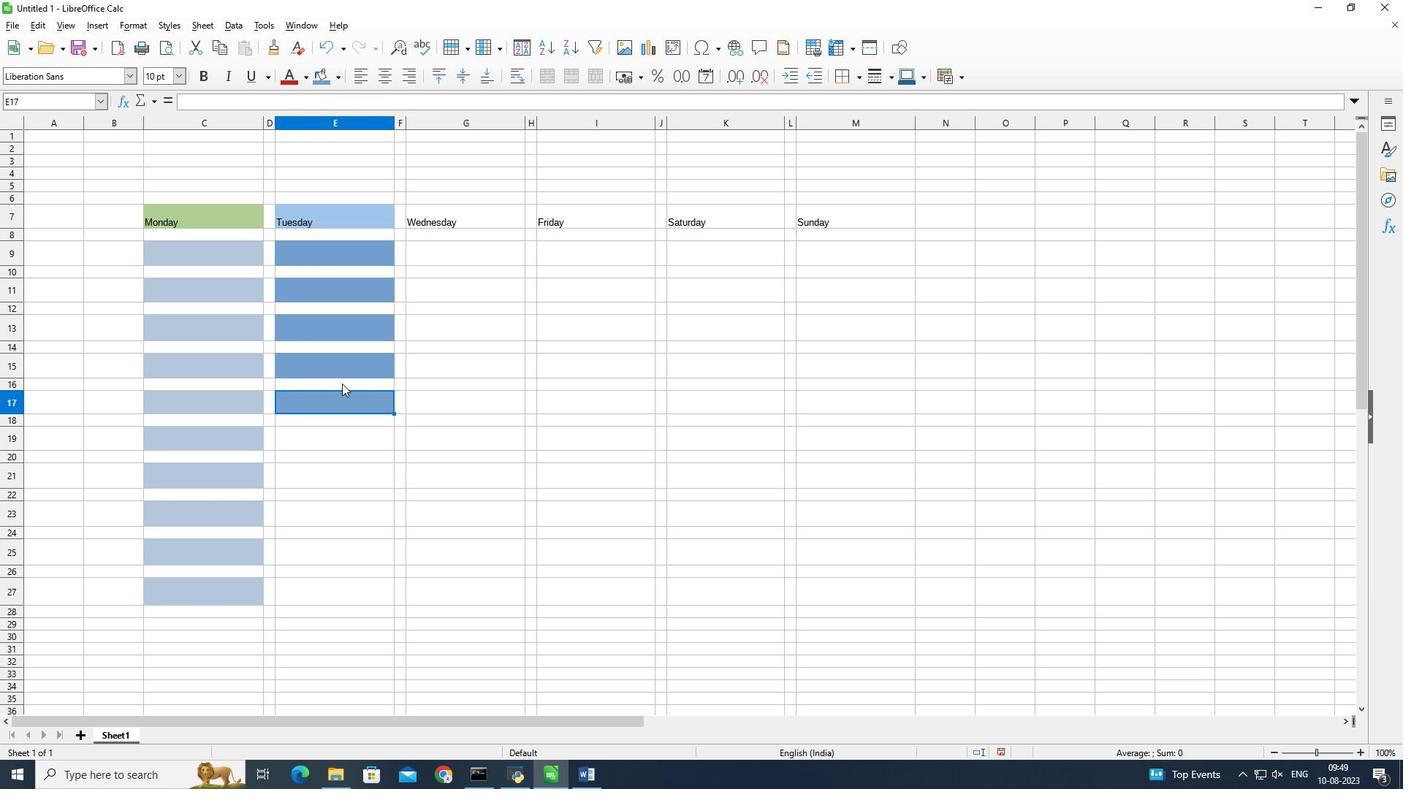 
Action: Mouse pressed left at (323, 83)
Screenshot: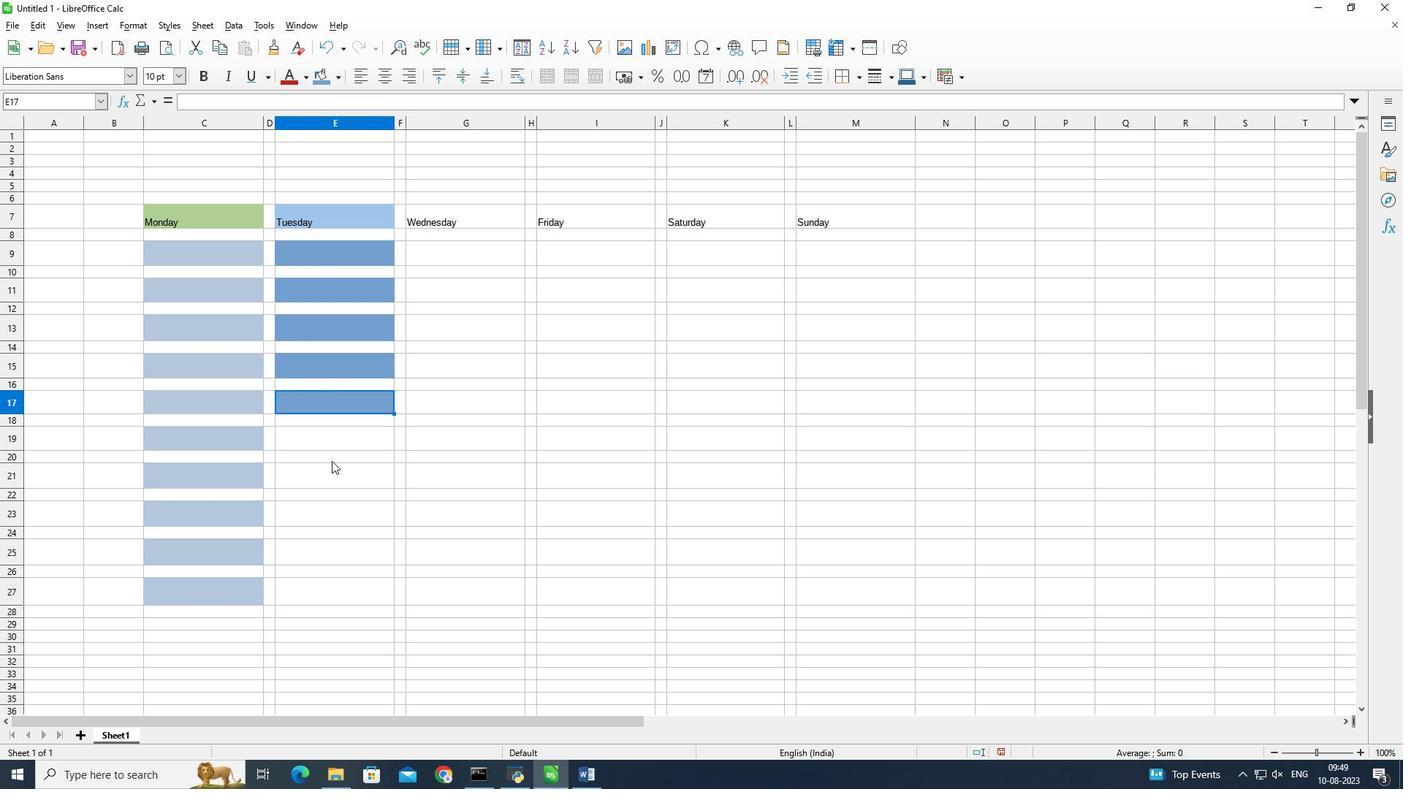 
Action: Mouse moved to (325, 448)
Screenshot: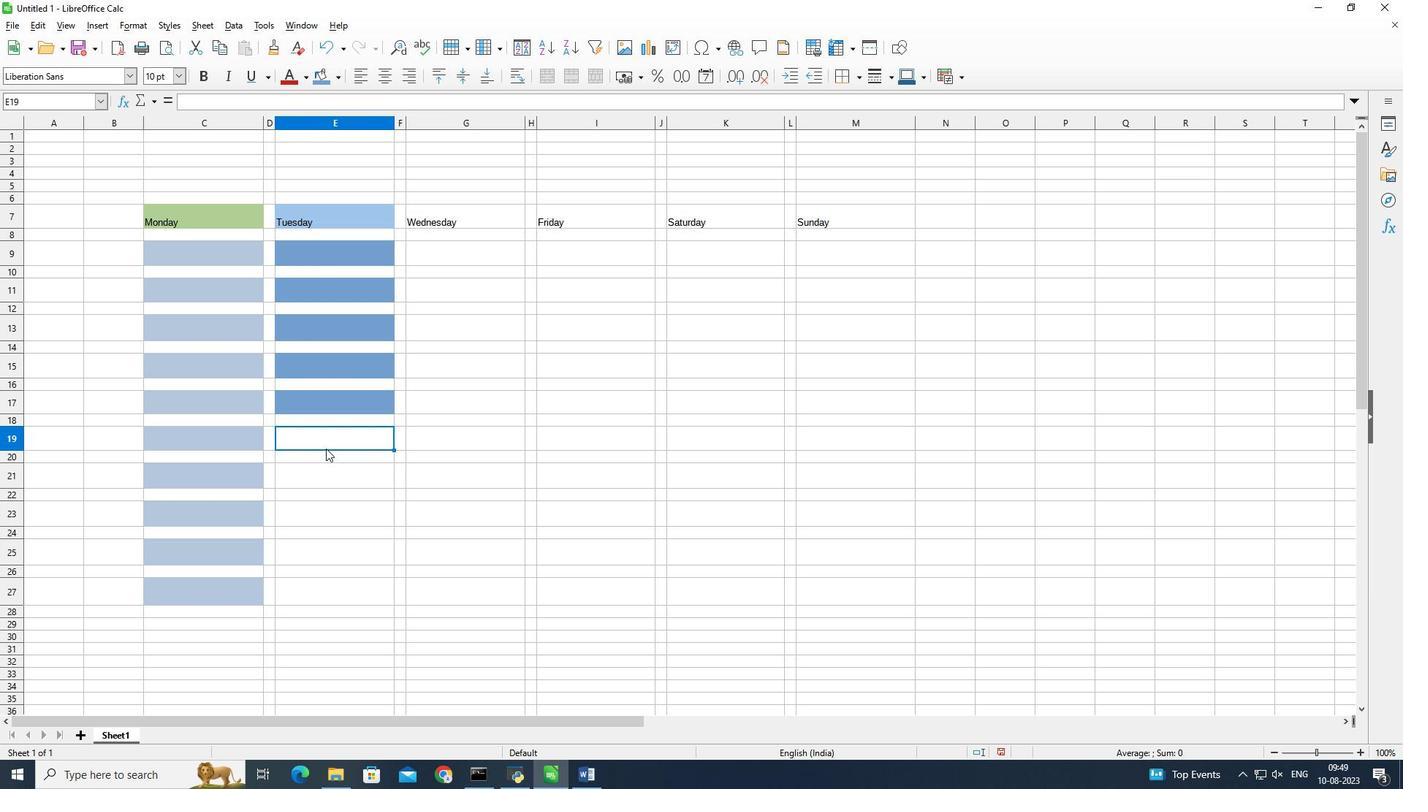 
Action: Mouse pressed left at (325, 448)
Screenshot: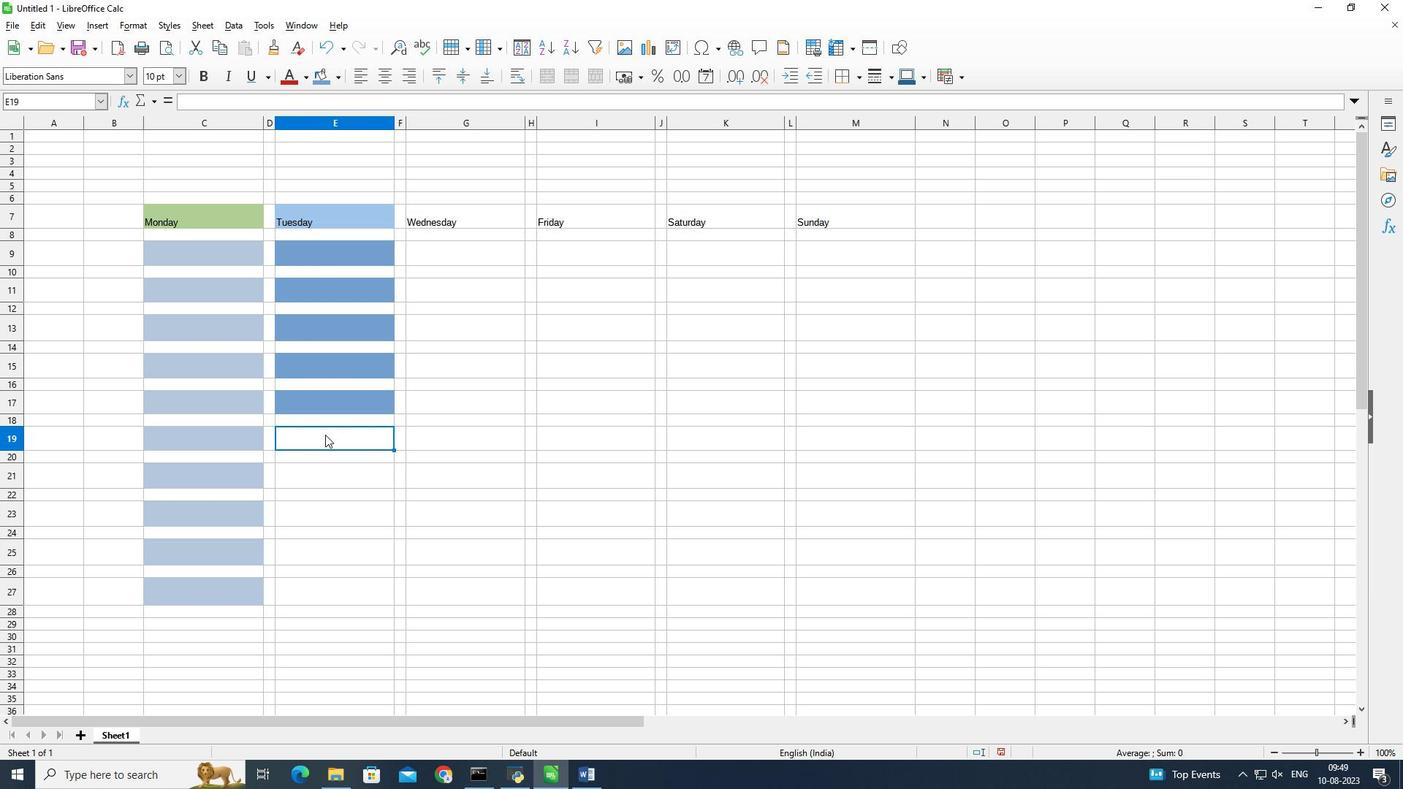 
Action: Mouse moved to (318, 68)
Screenshot: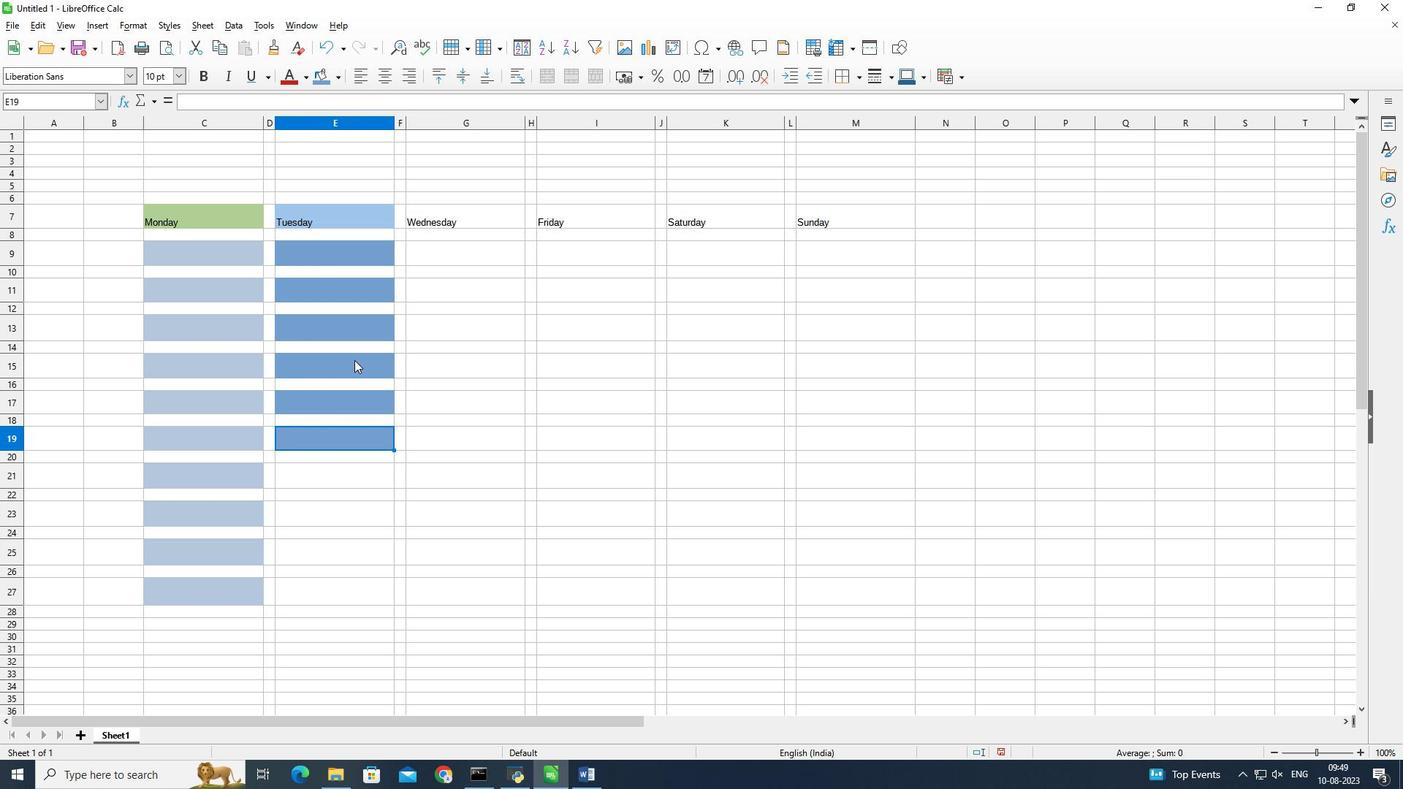 
Action: Mouse pressed left at (318, 68)
Screenshot: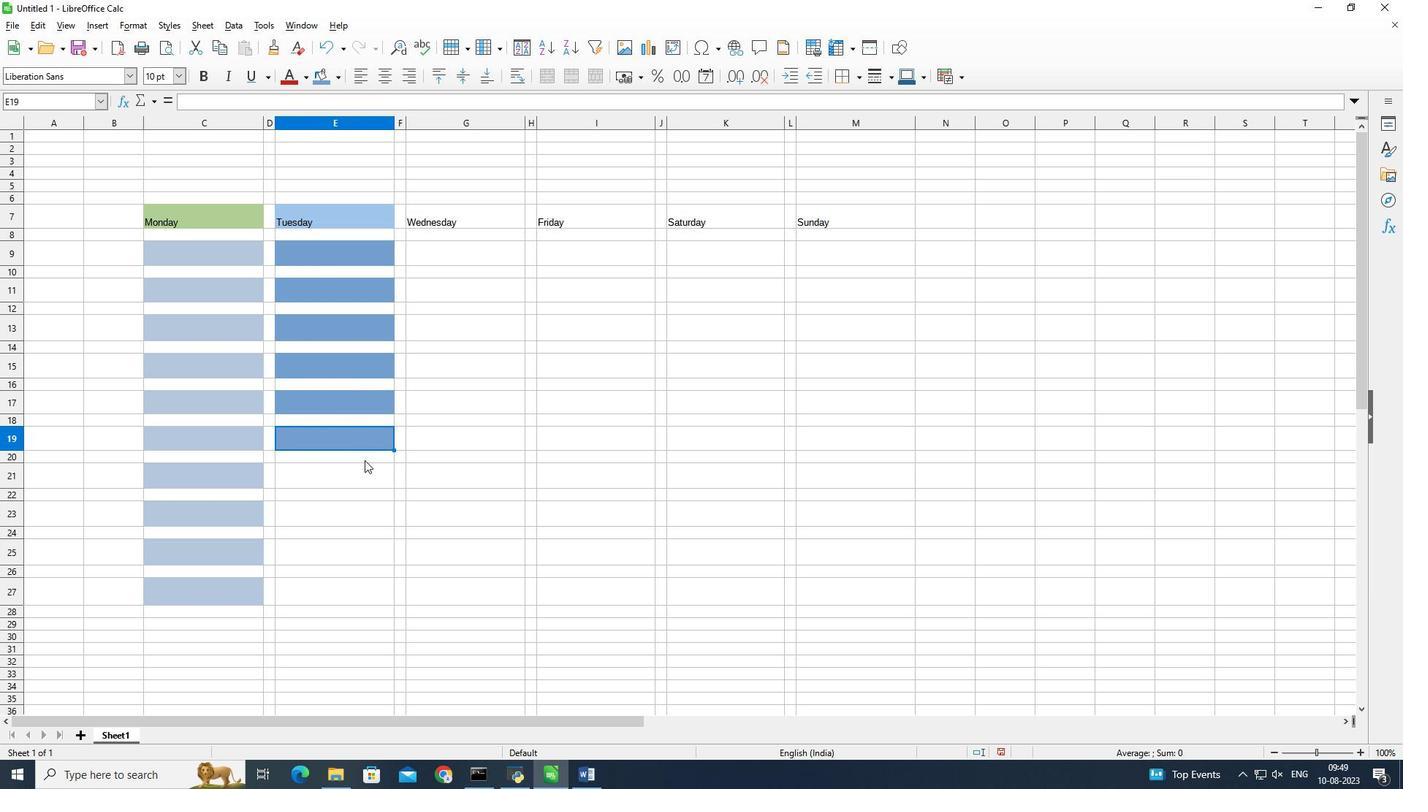 
Action: Mouse moved to (354, 469)
Screenshot: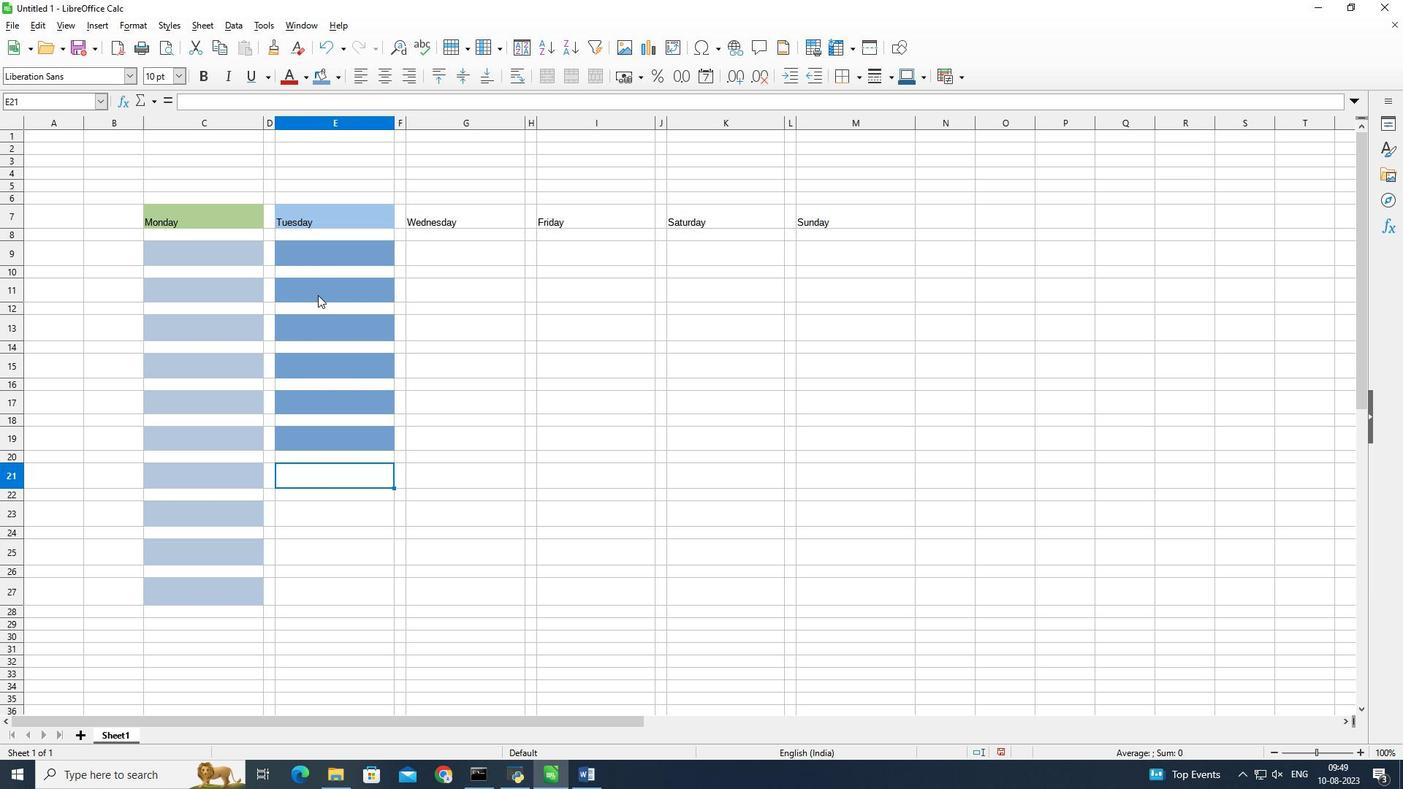 
Action: Mouse pressed left at (354, 469)
Screenshot: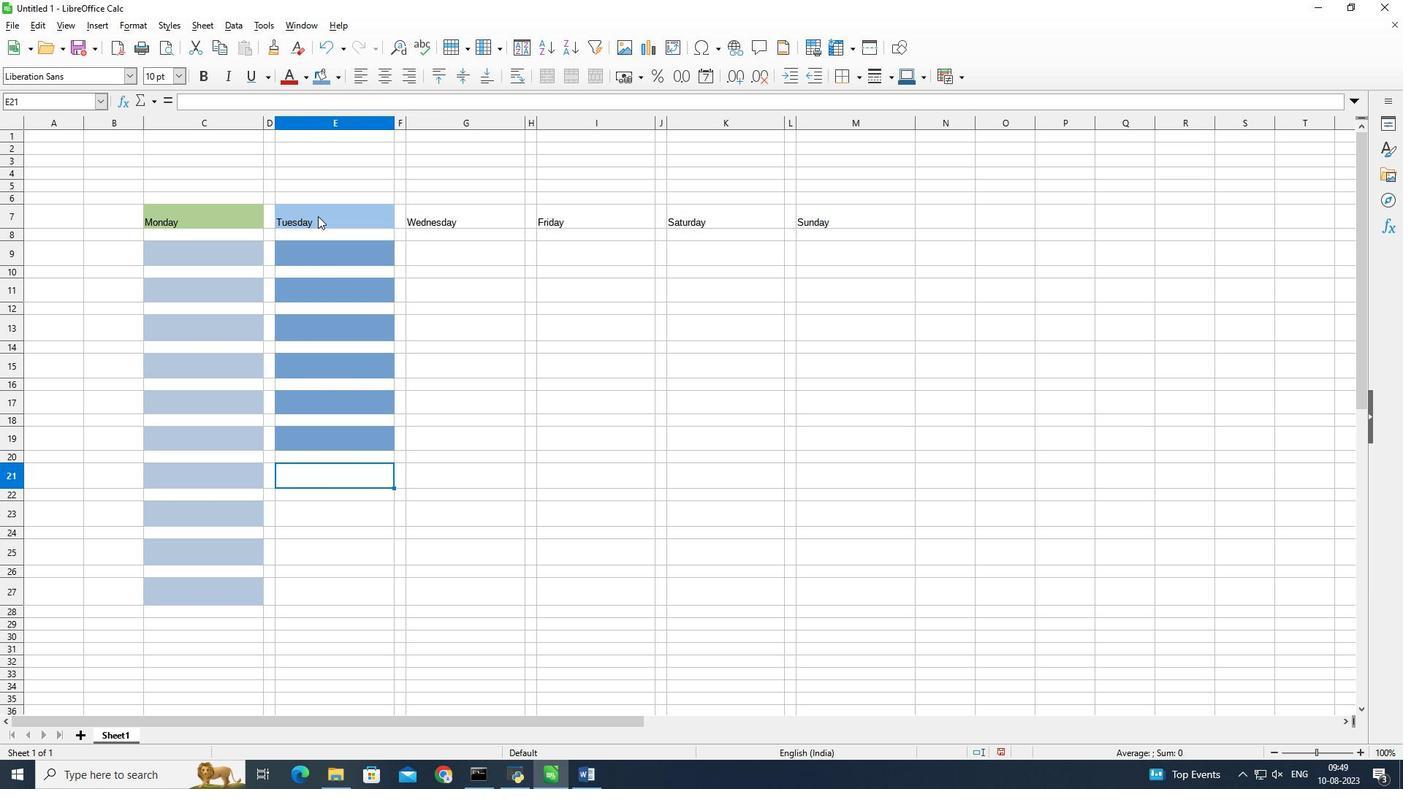 
Action: Mouse moved to (316, 78)
Screenshot: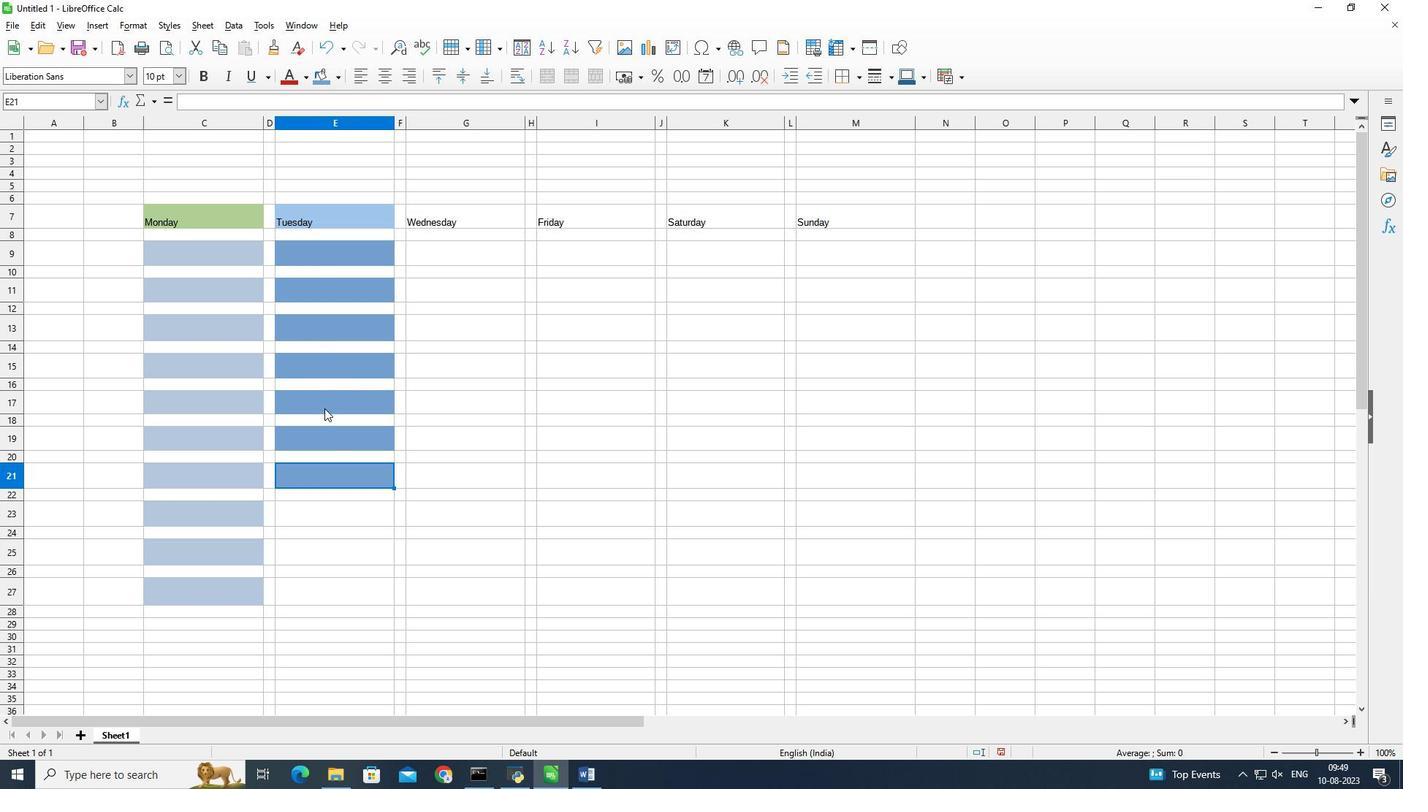 
Action: Mouse pressed left at (316, 78)
Screenshot: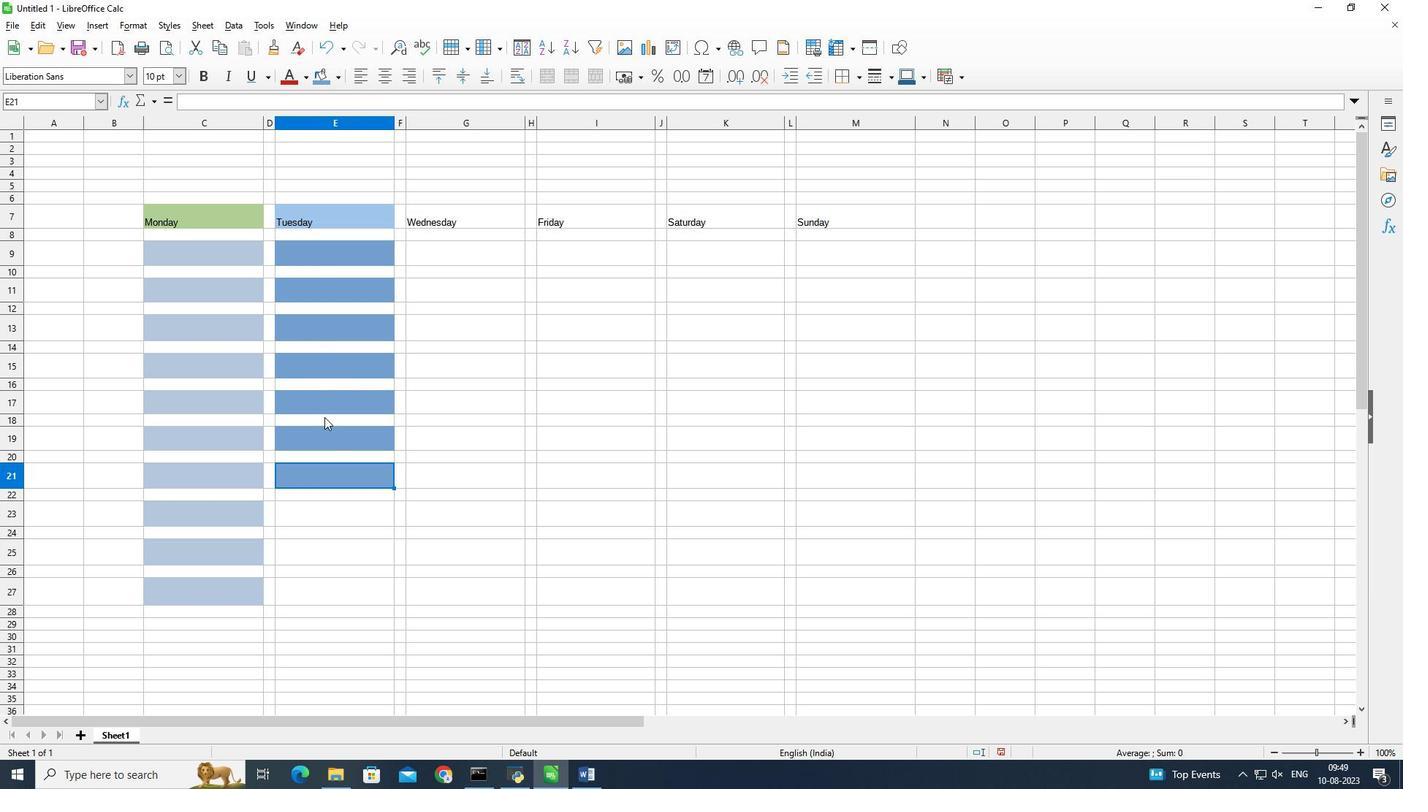 
Action: Mouse moved to (315, 515)
Screenshot: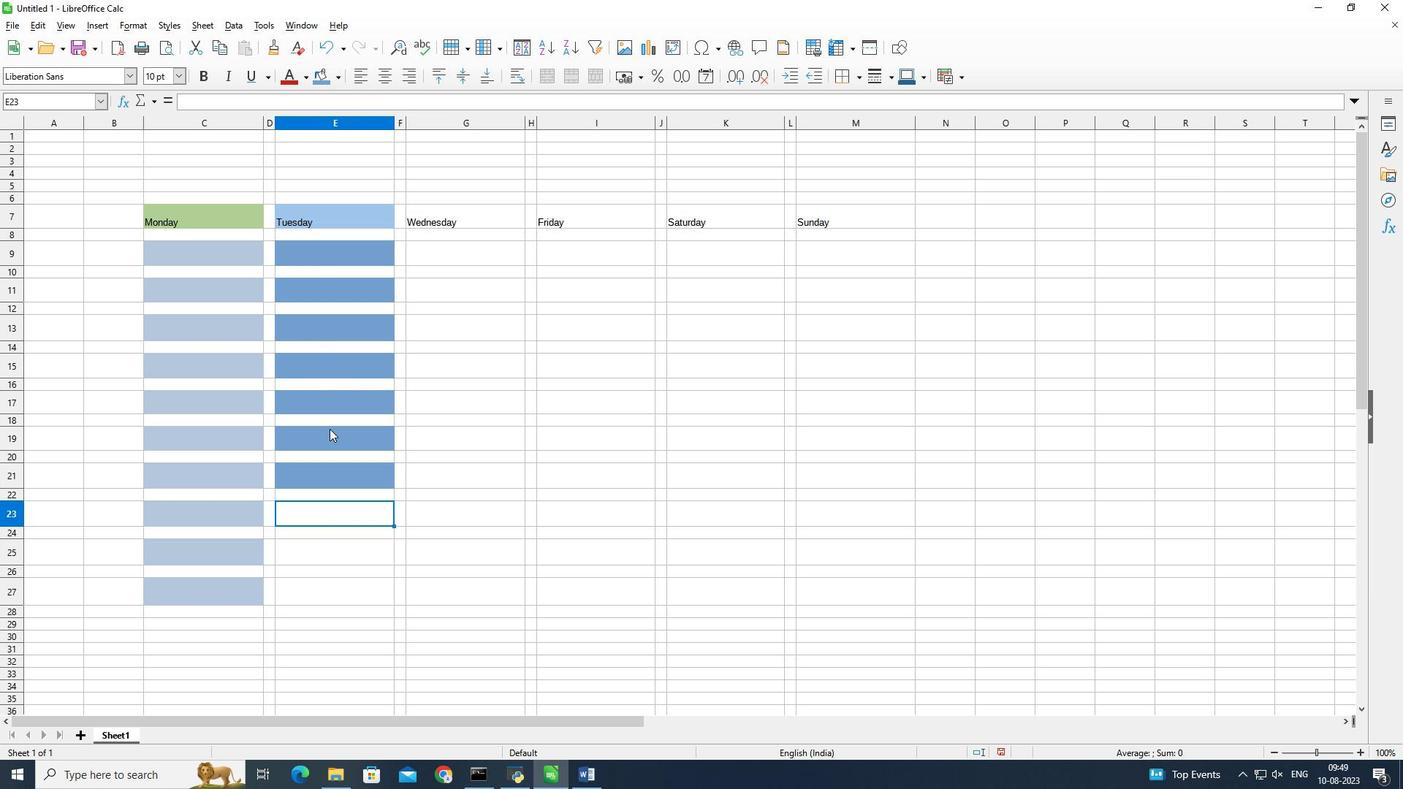 
Action: Mouse pressed left at (315, 515)
Screenshot: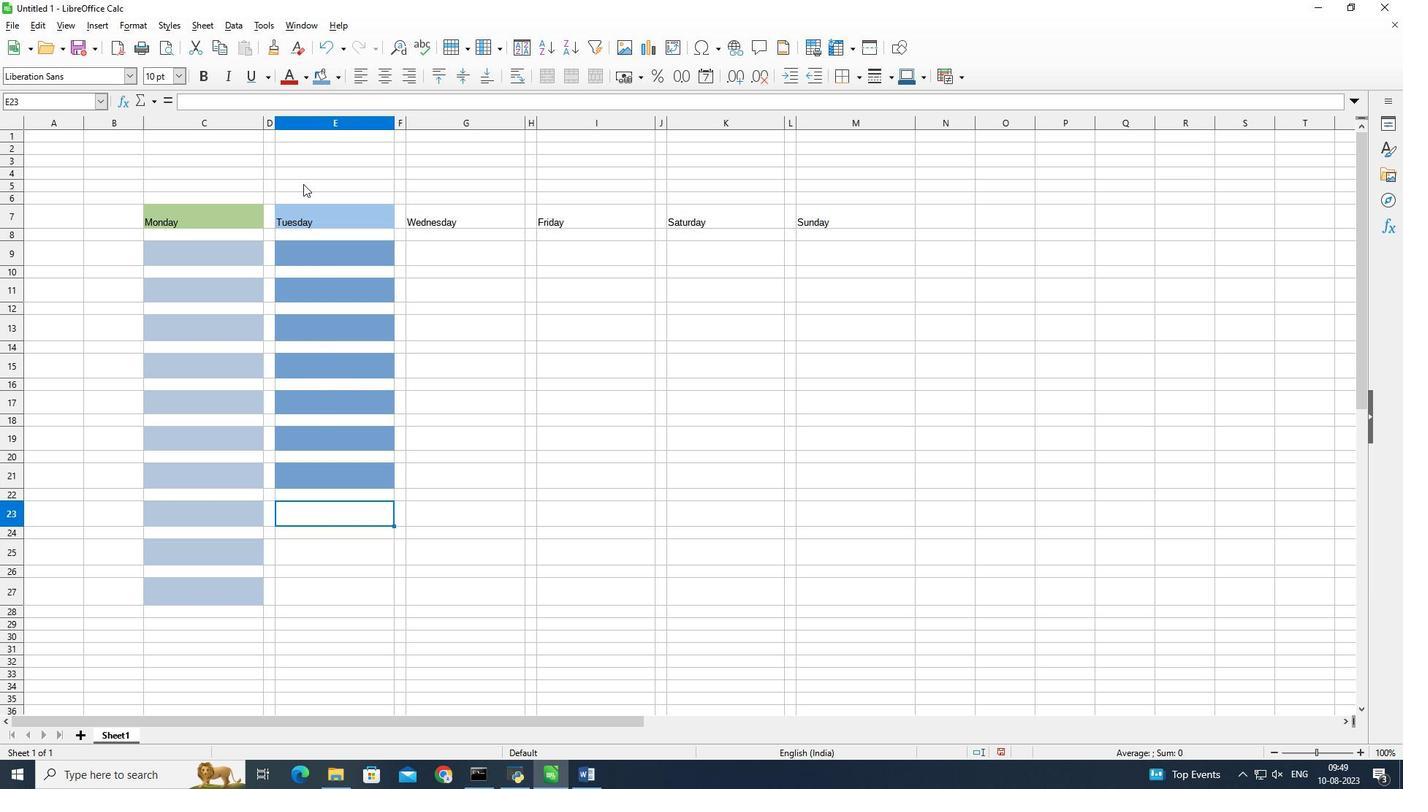 
Action: Mouse moved to (317, 77)
Screenshot: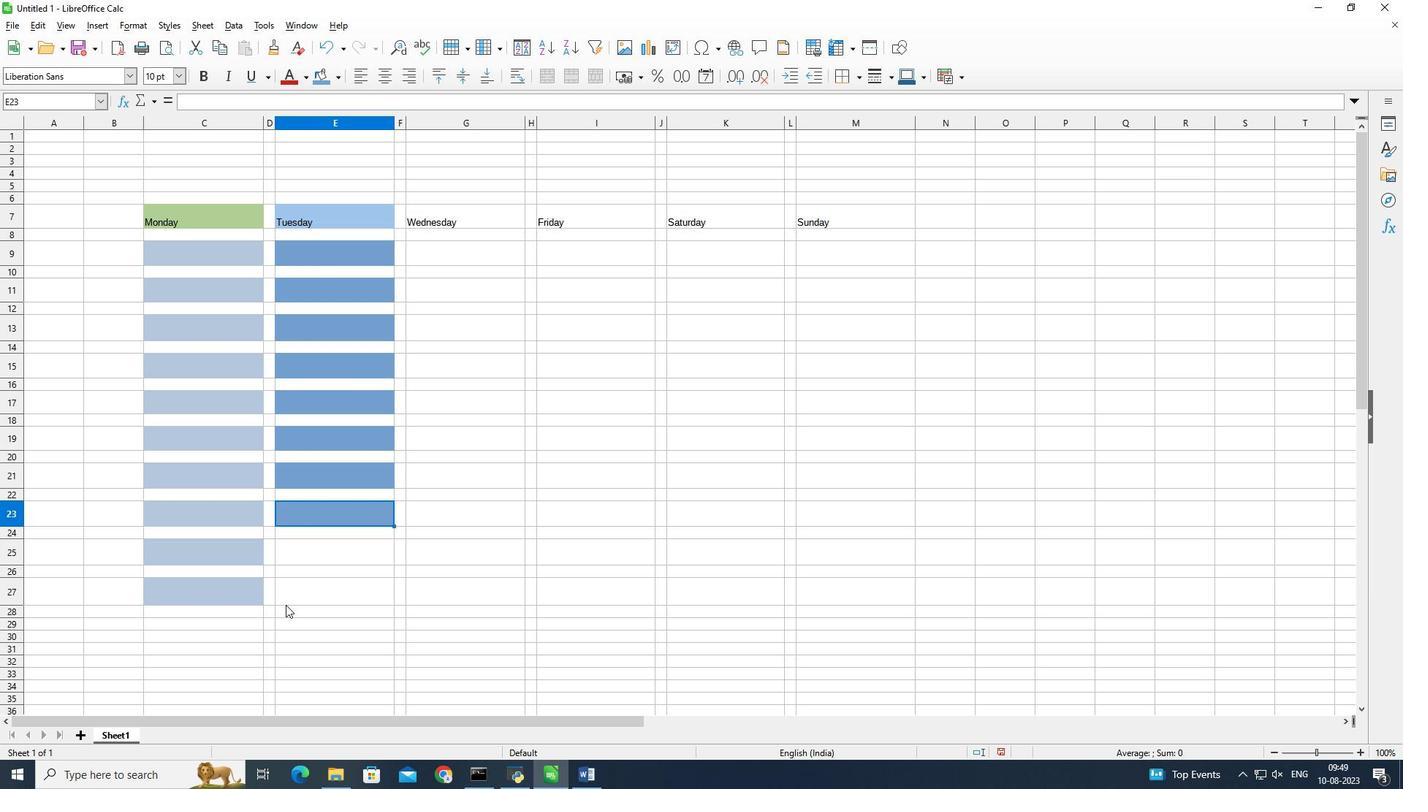 
Action: Mouse pressed left at (317, 77)
Screenshot: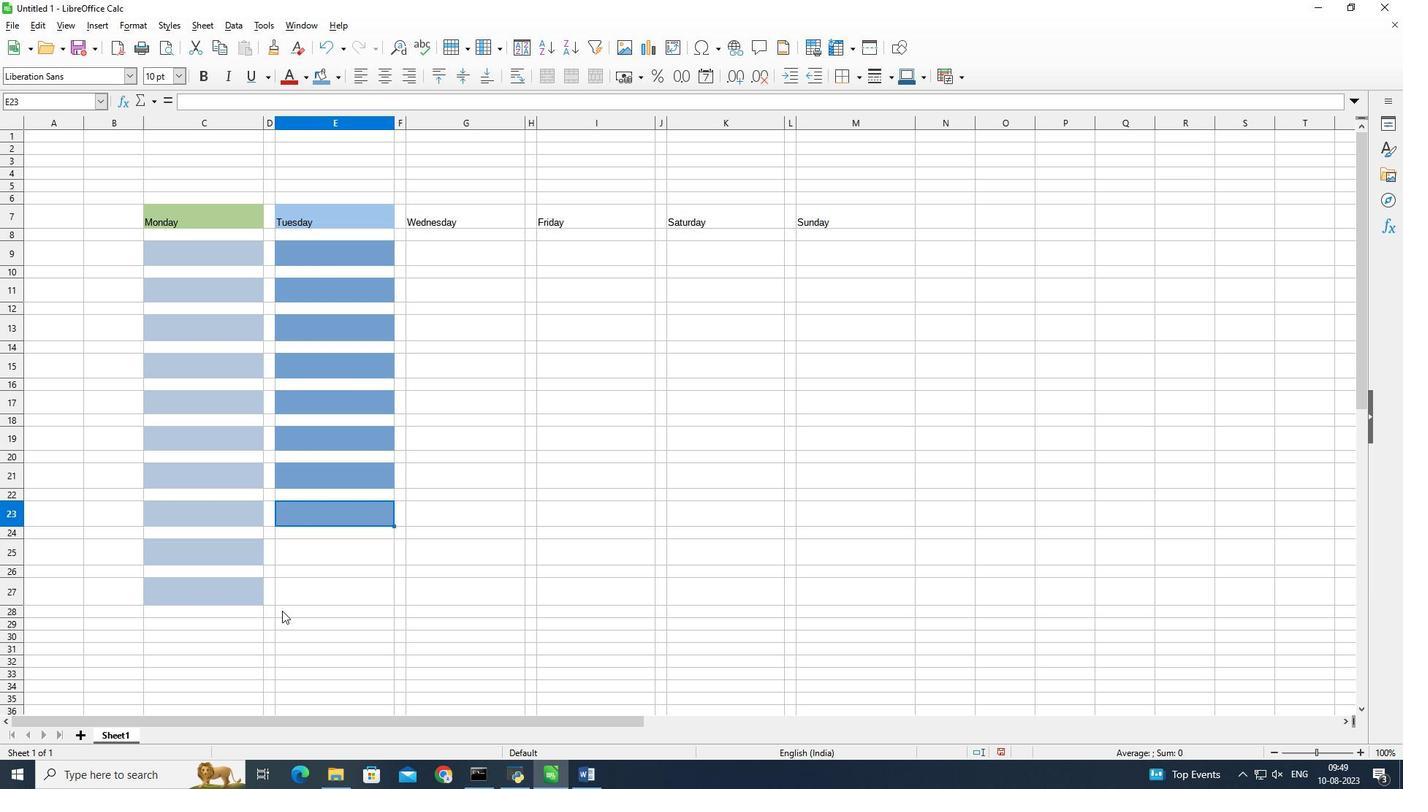 
Action: Mouse moved to (308, 542)
Screenshot: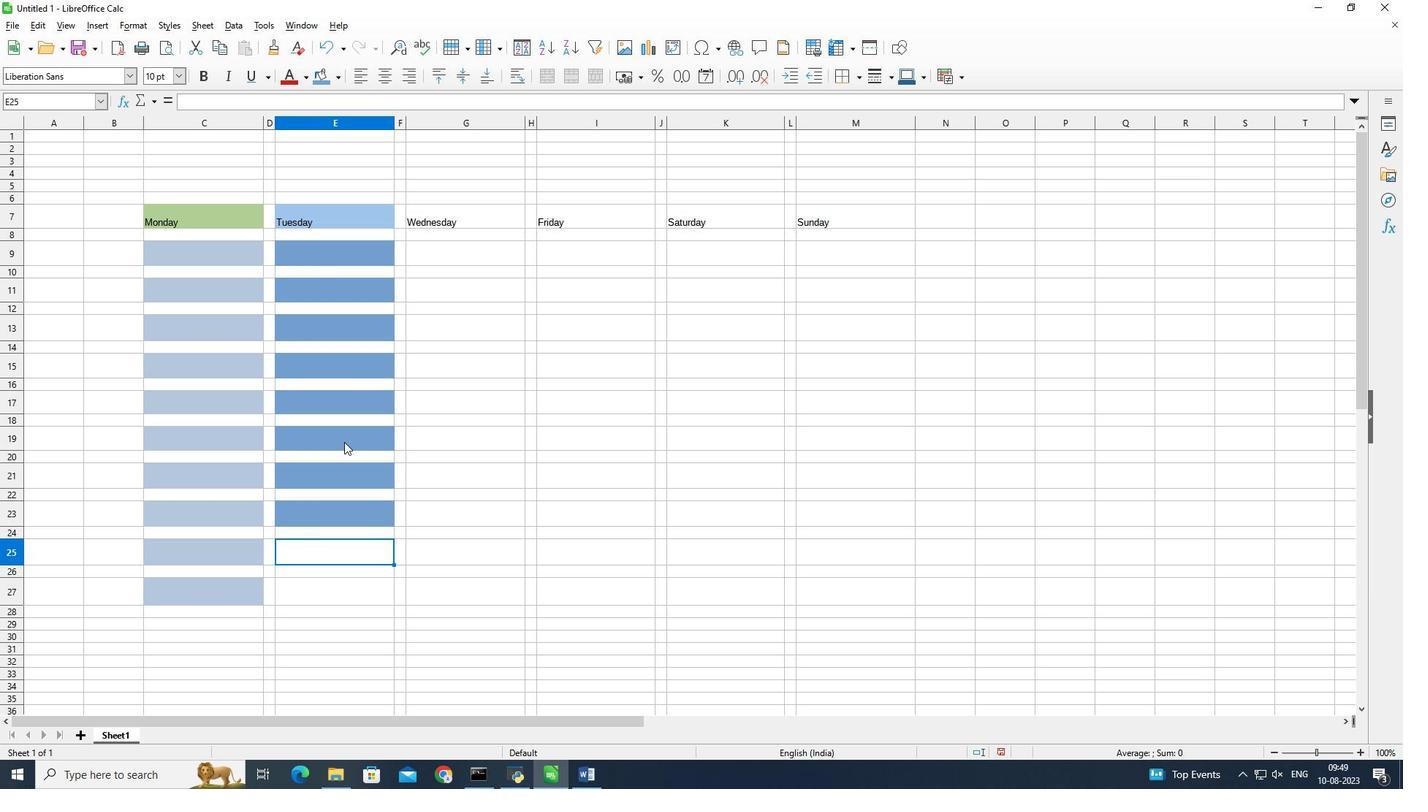 
Action: Mouse pressed left at (308, 542)
Screenshot: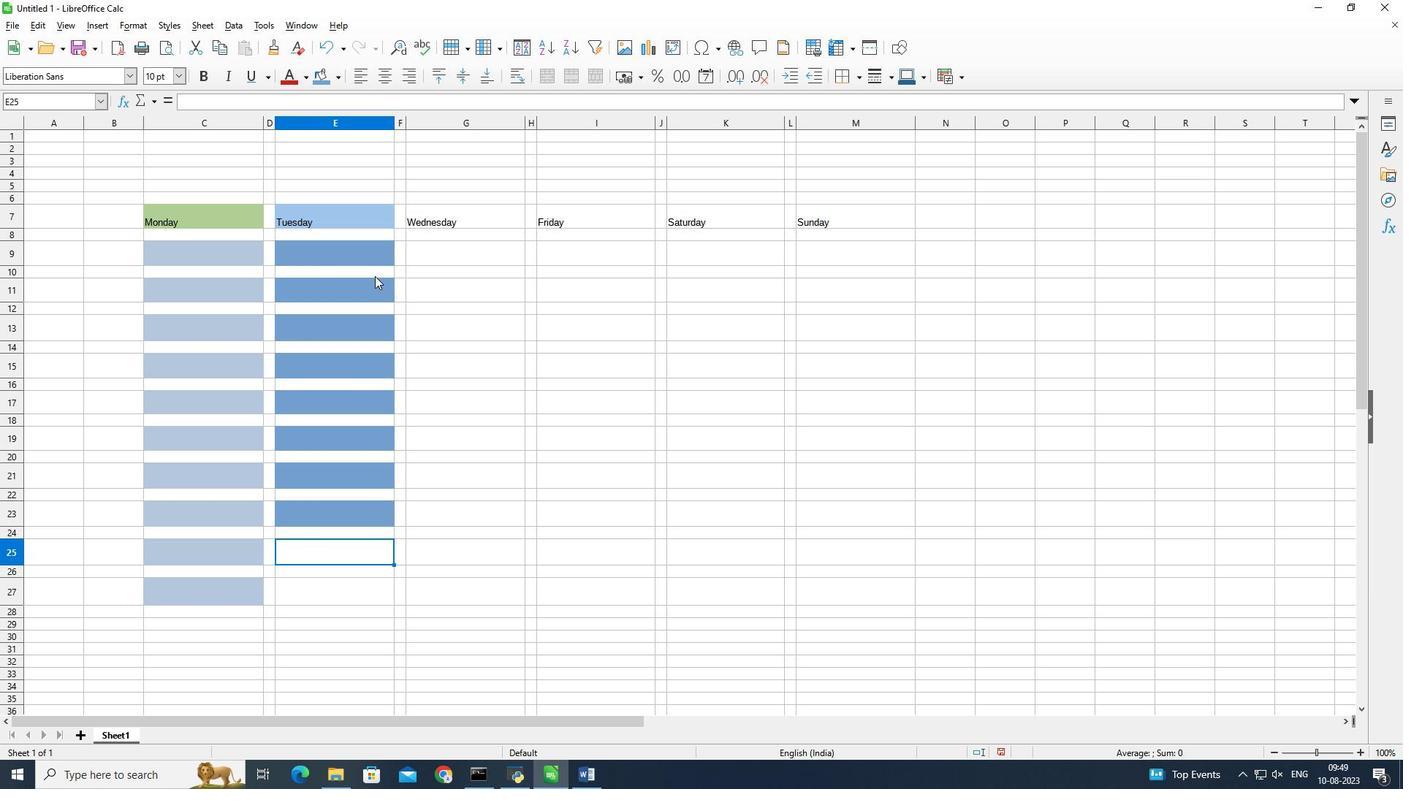 
Action: Mouse moved to (314, 72)
Screenshot: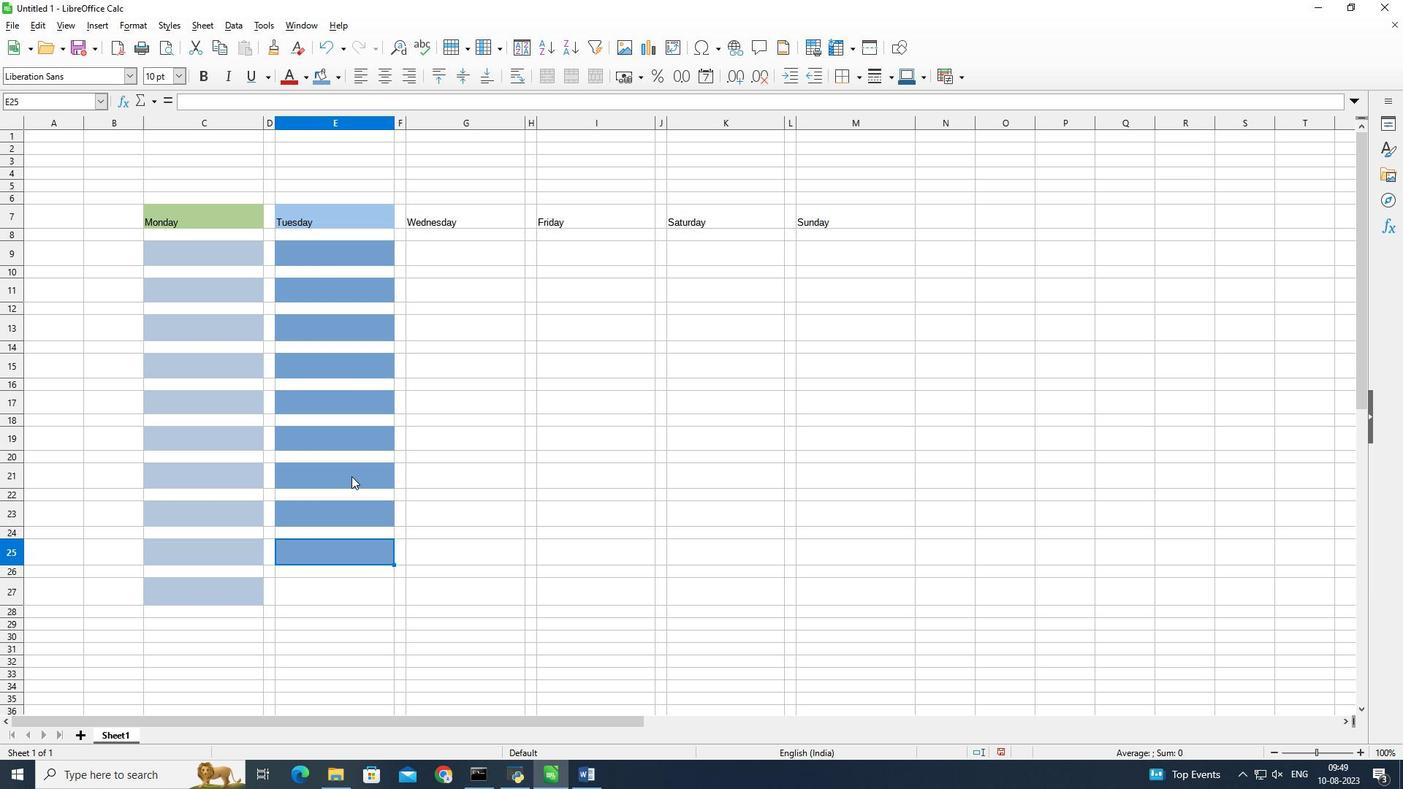 
Action: Mouse pressed left at (314, 72)
Screenshot: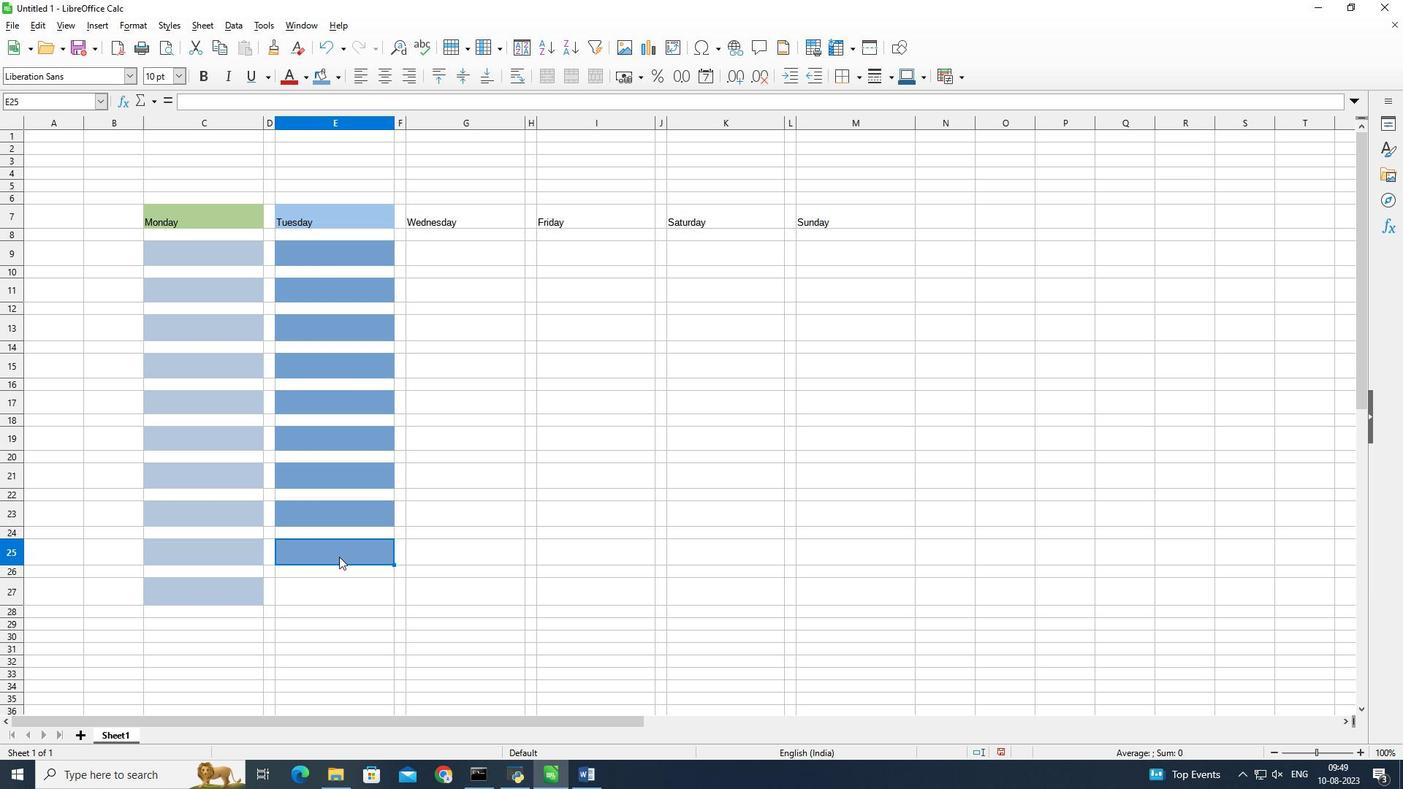 
Action: Mouse moved to (323, 595)
Screenshot: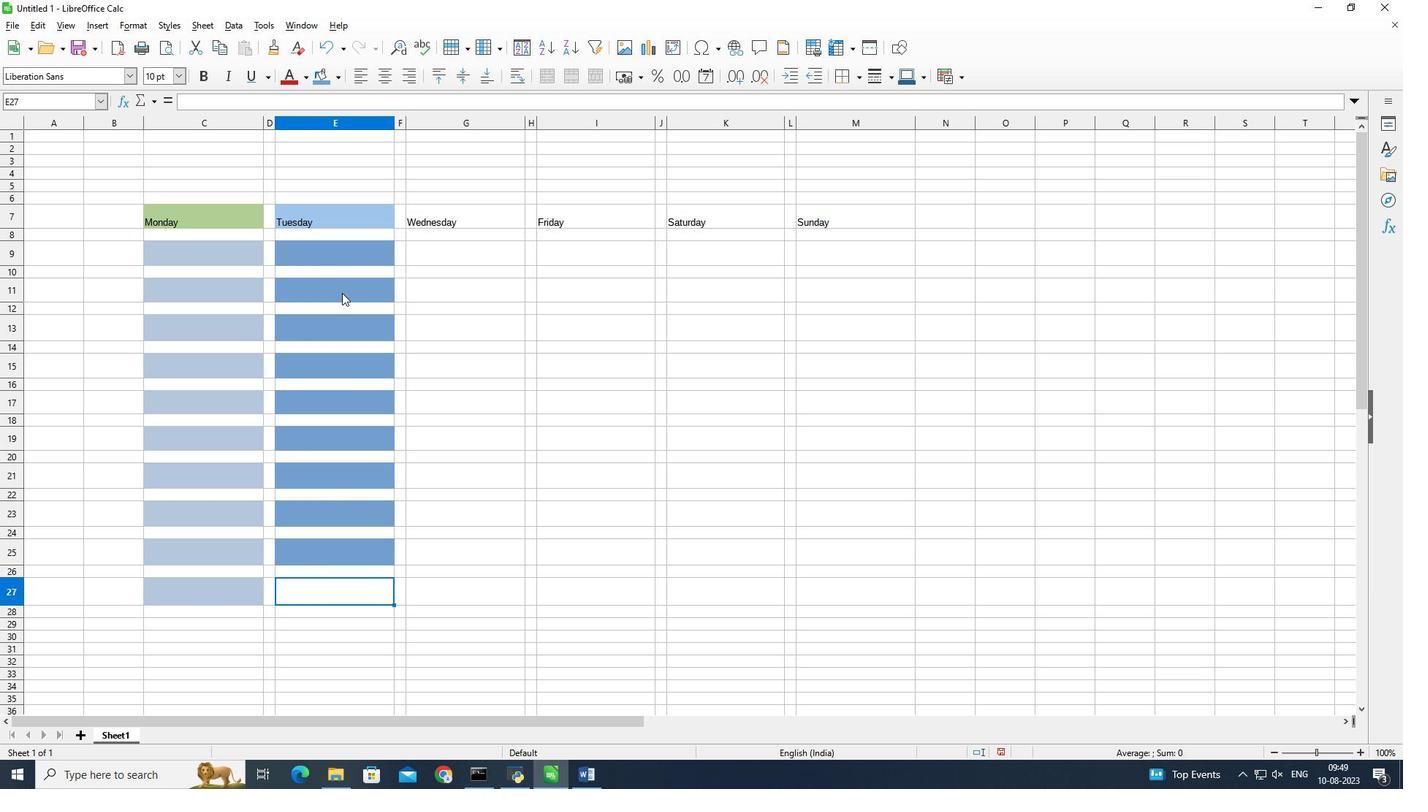 
Action: Mouse pressed left at (323, 595)
Screenshot: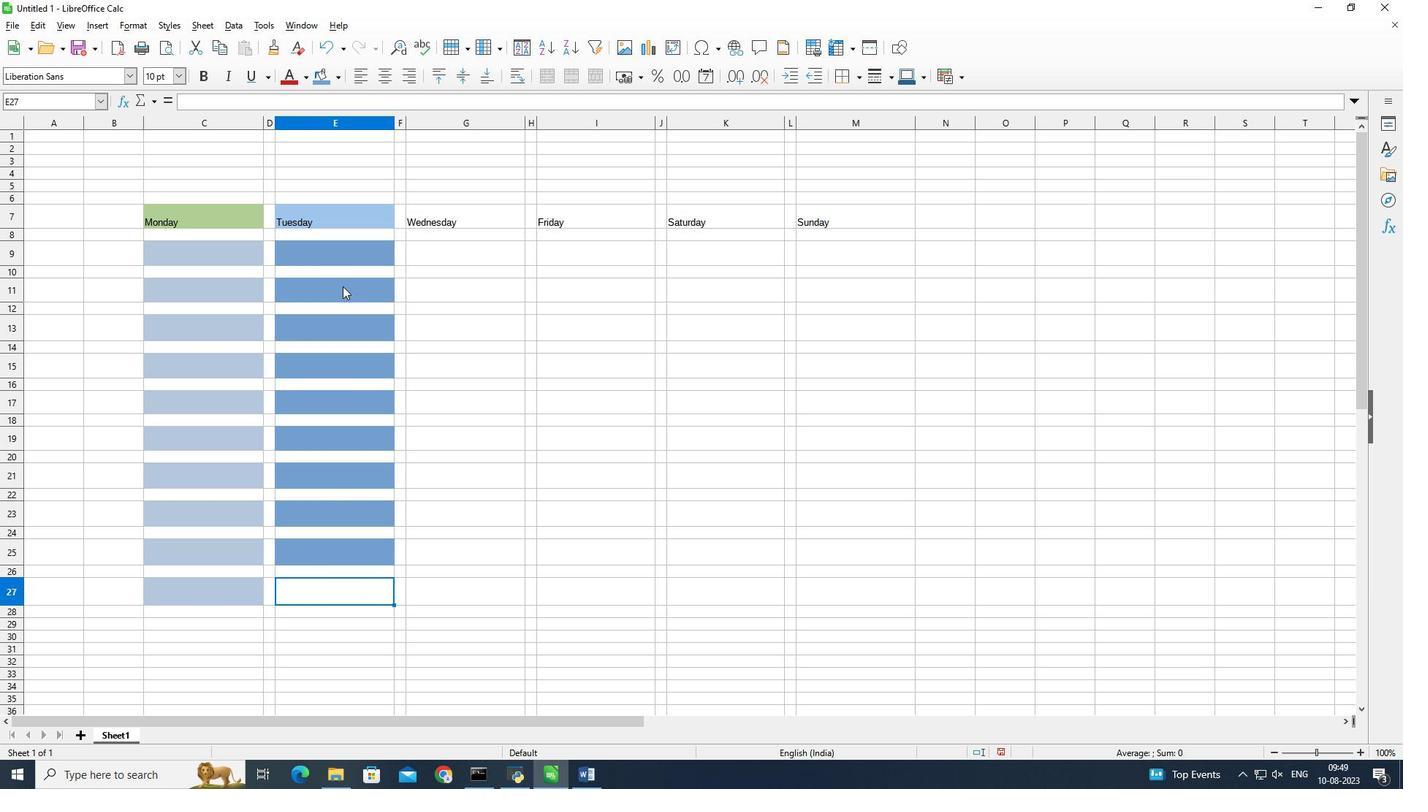 
Action: Mouse moved to (320, 86)
Screenshot: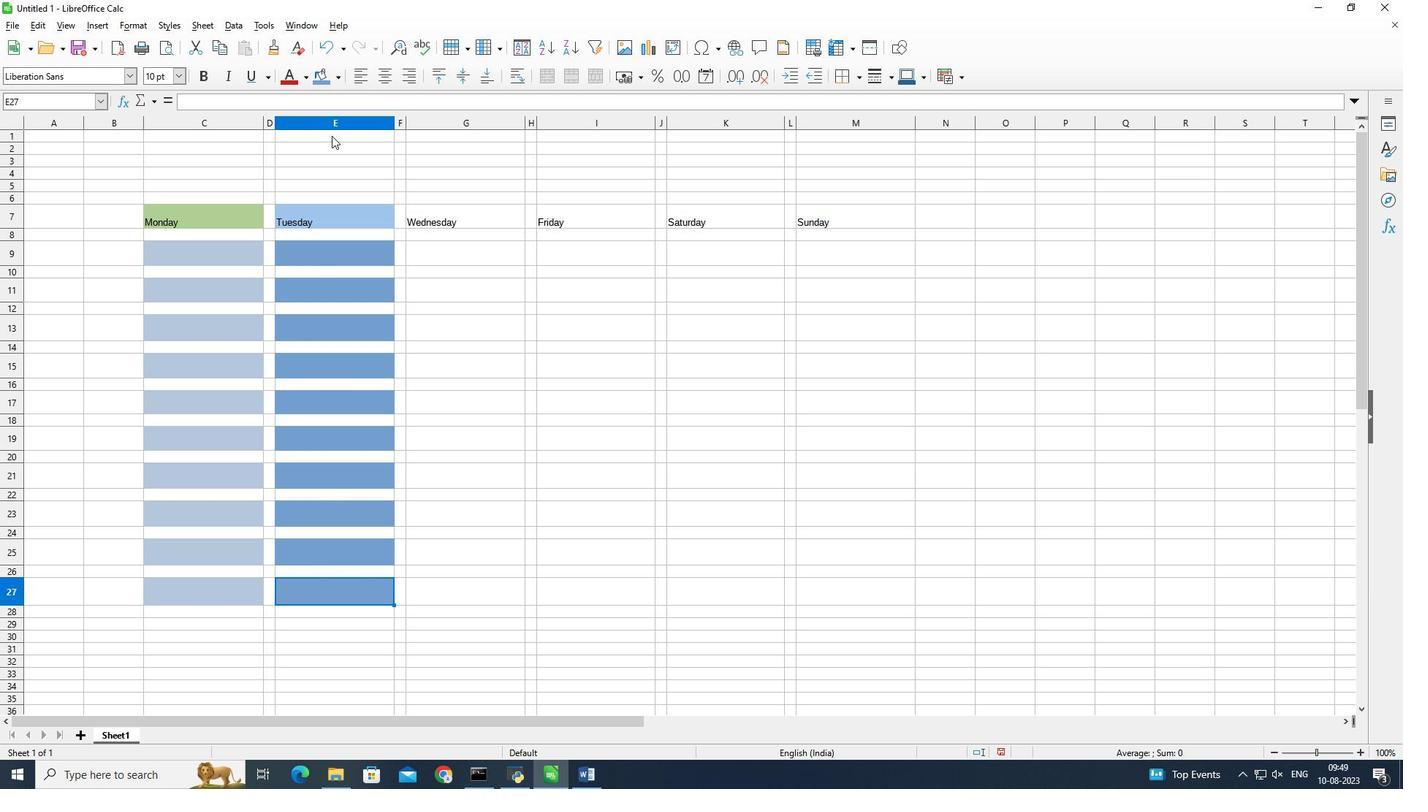 
Action: Mouse pressed left at (320, 86)
Screenshot: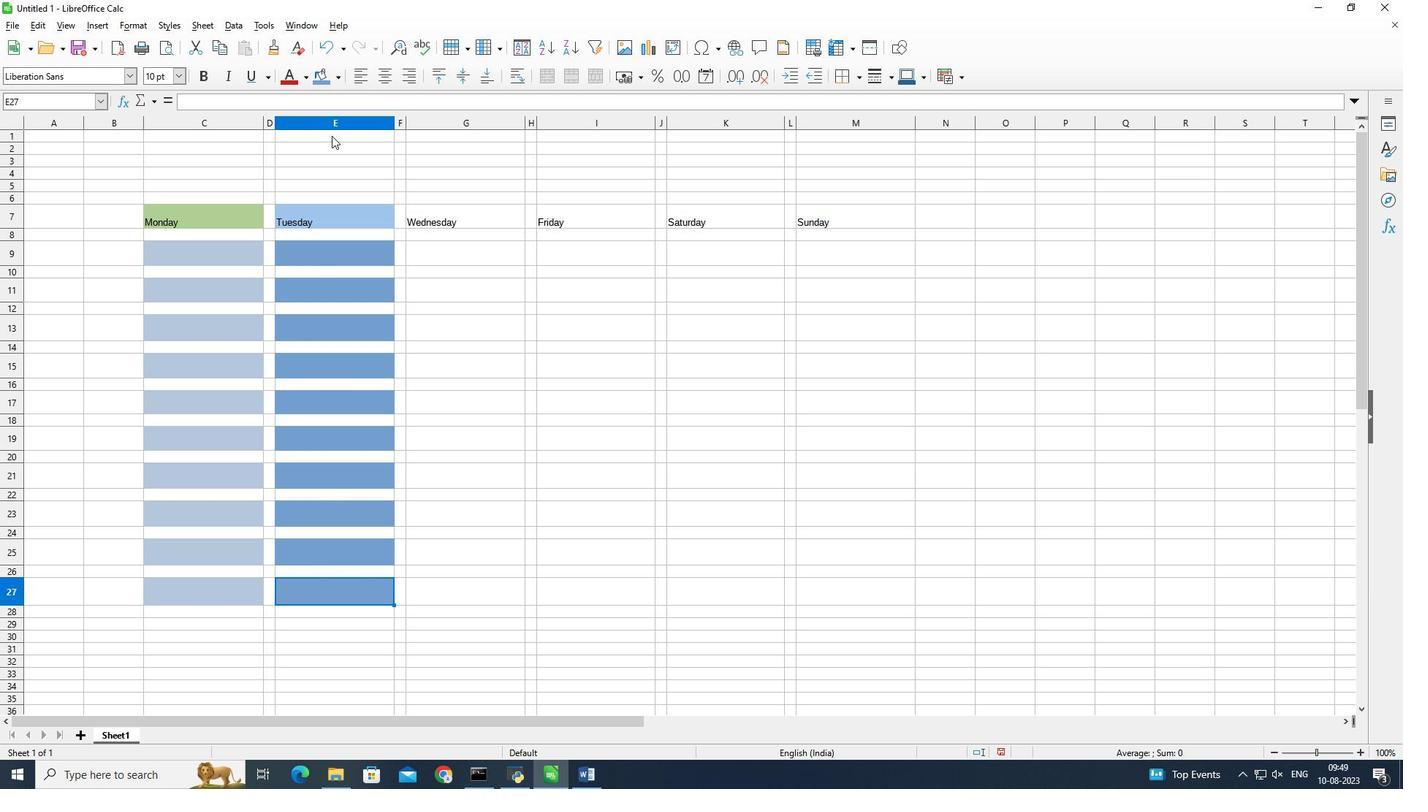 
Action: Mouse moved to (439, 209)
Screenshot: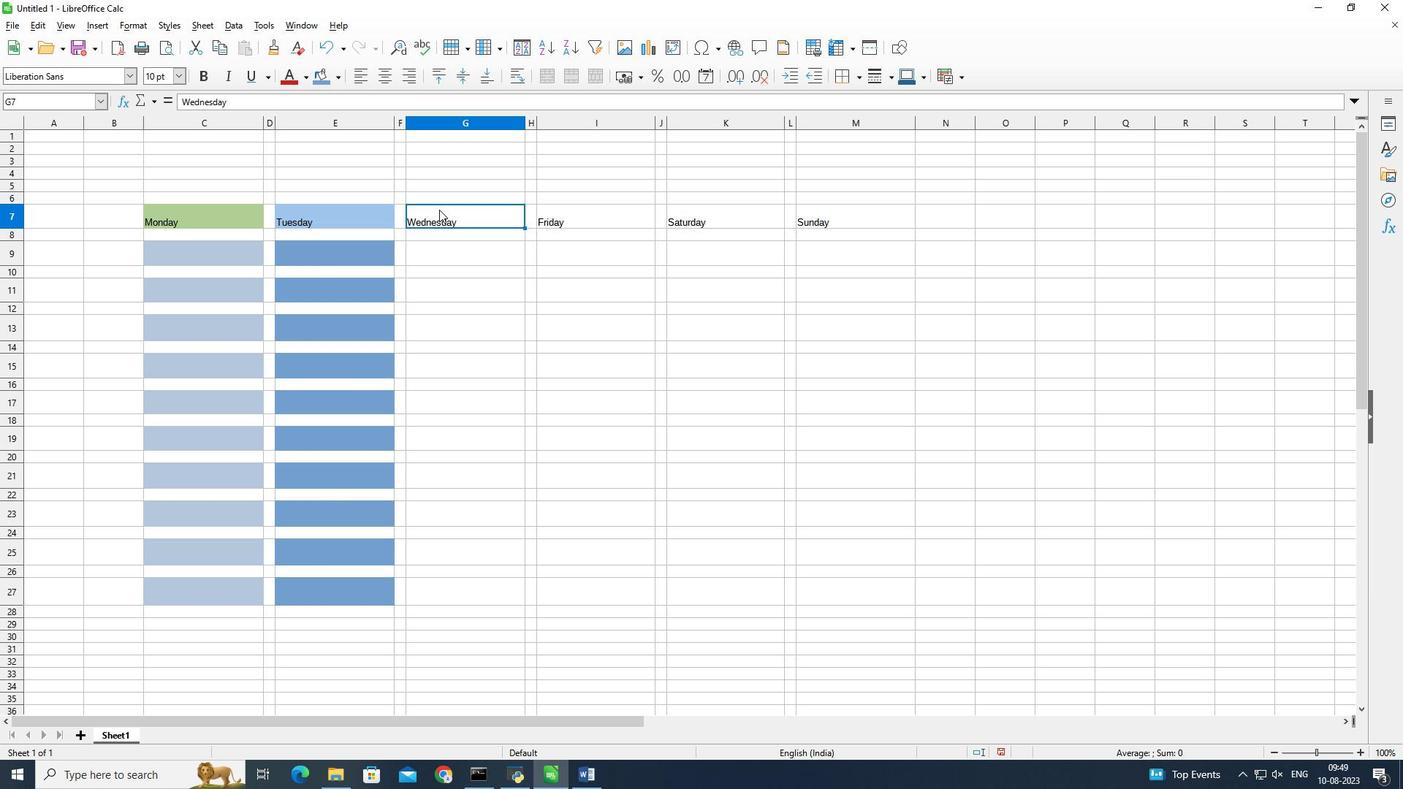 
Action: Mouse pressed left at (439, 209)
Screenshot: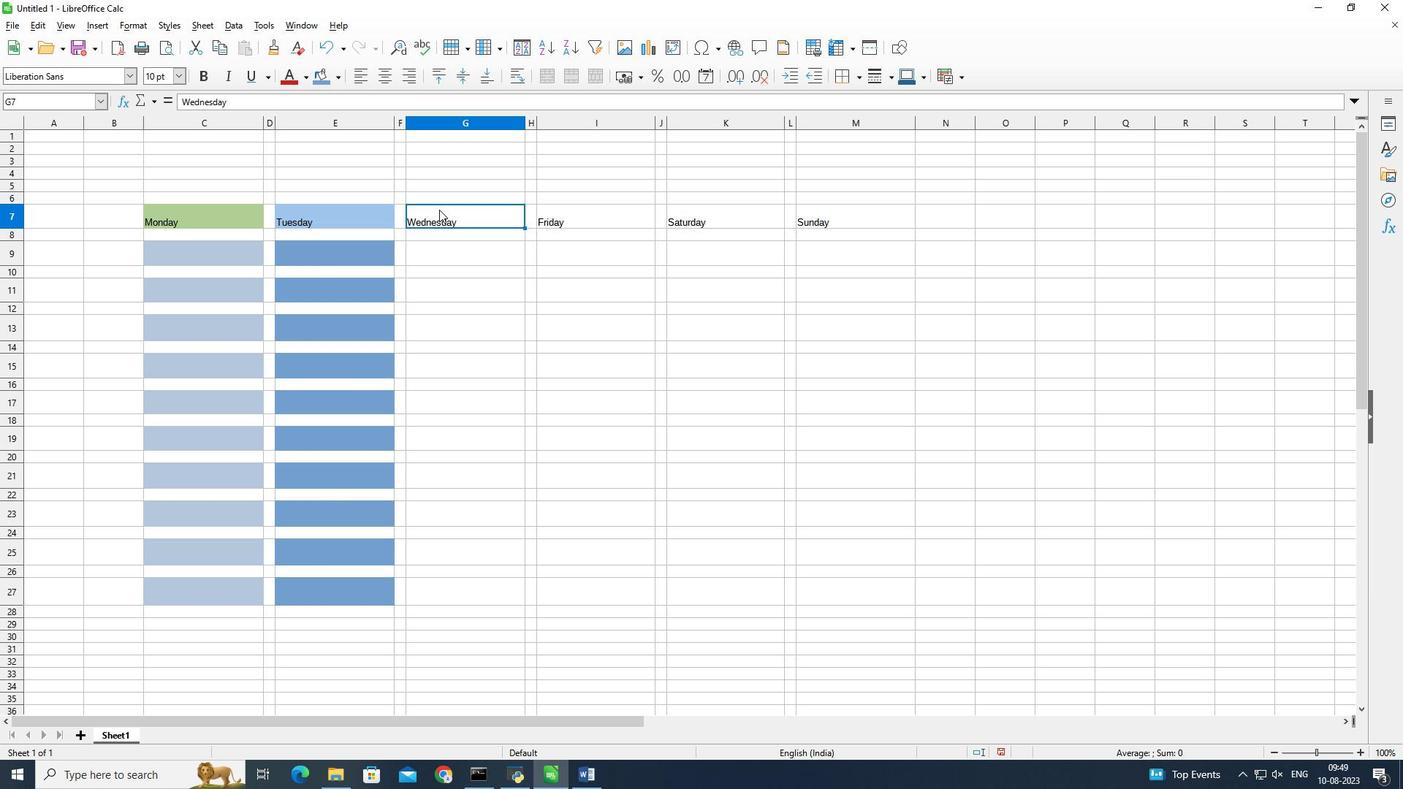 
Action: Mouse moved to (333, 77)
Screenshot: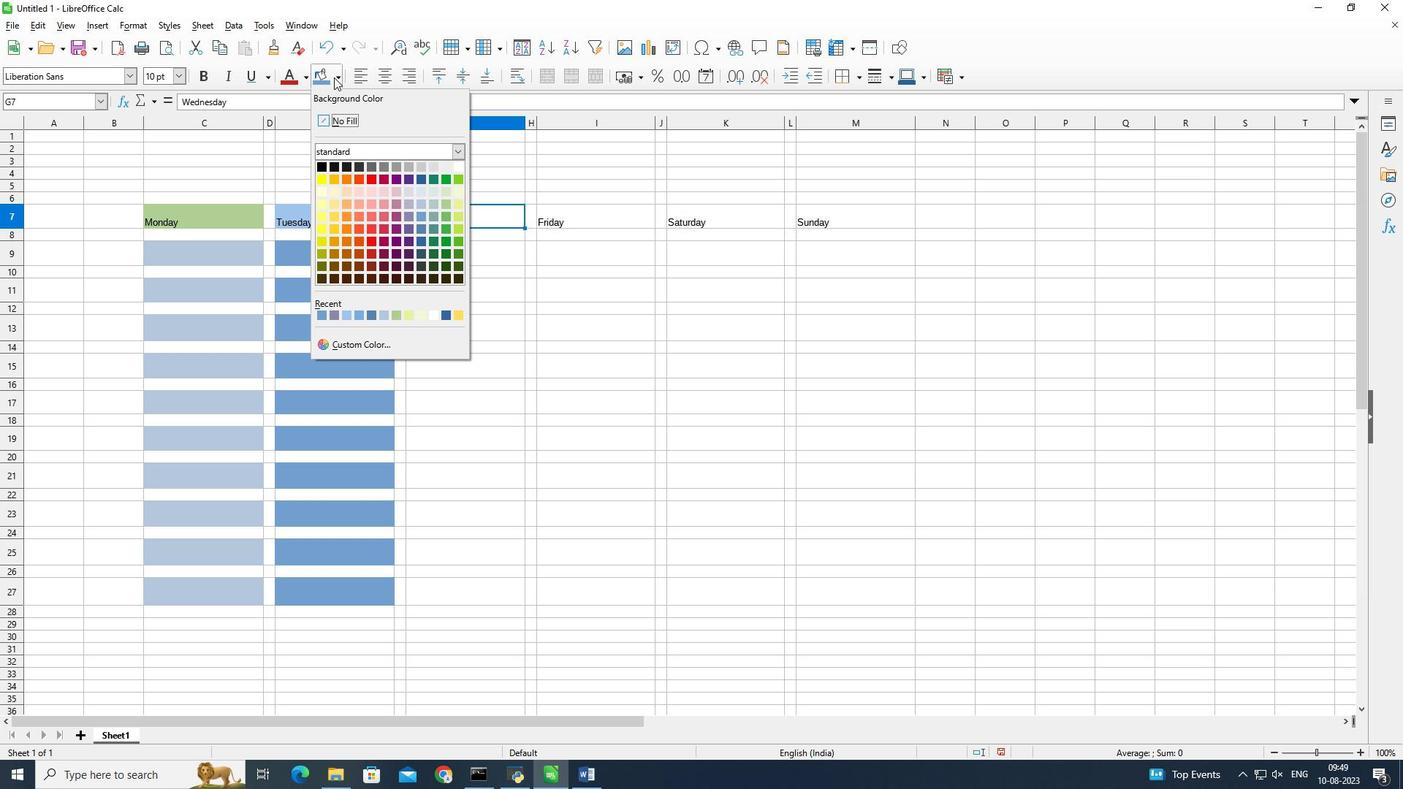 
Action: Mouse pressed left at (333, 77)
Screenshot: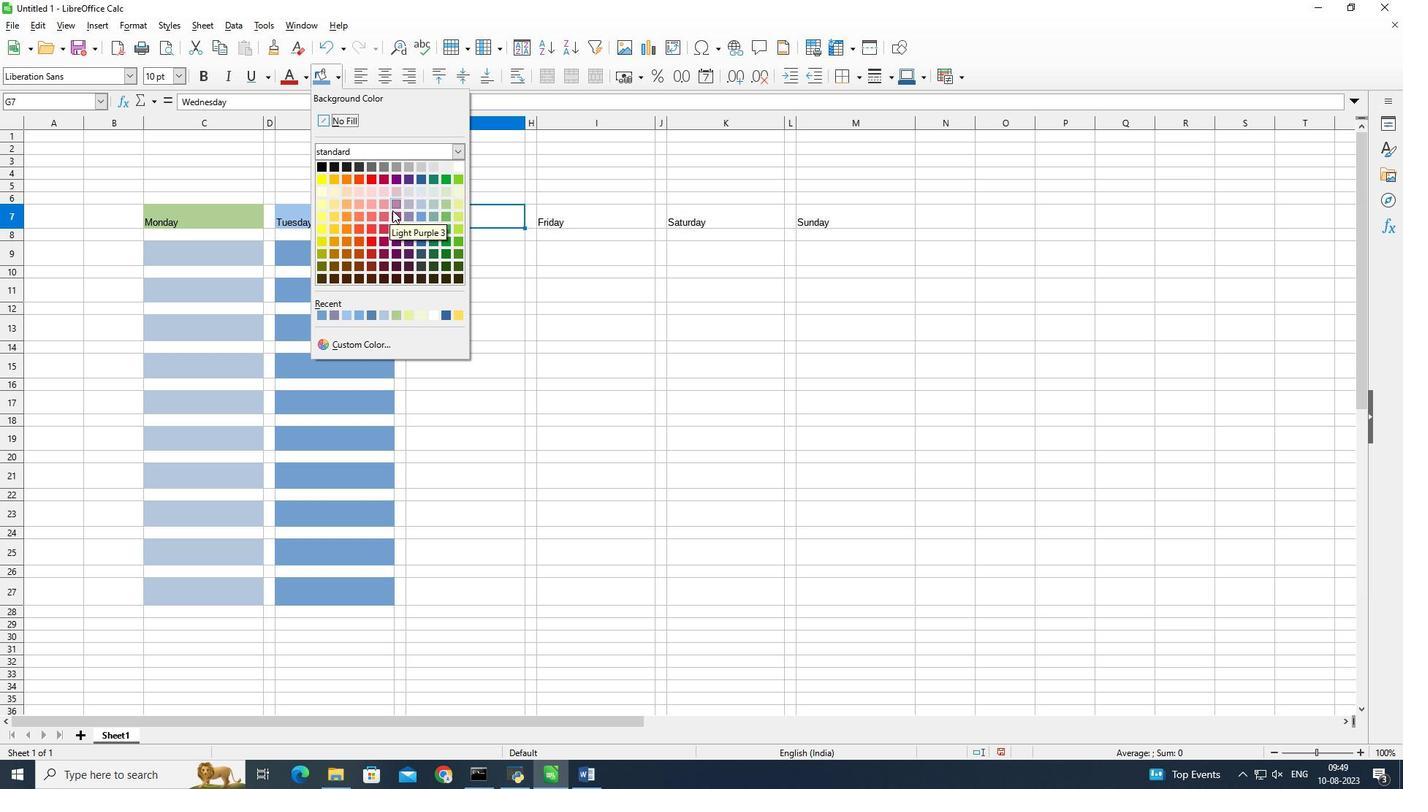 
Action: Mouse moved to (407, 238)
Screenshot: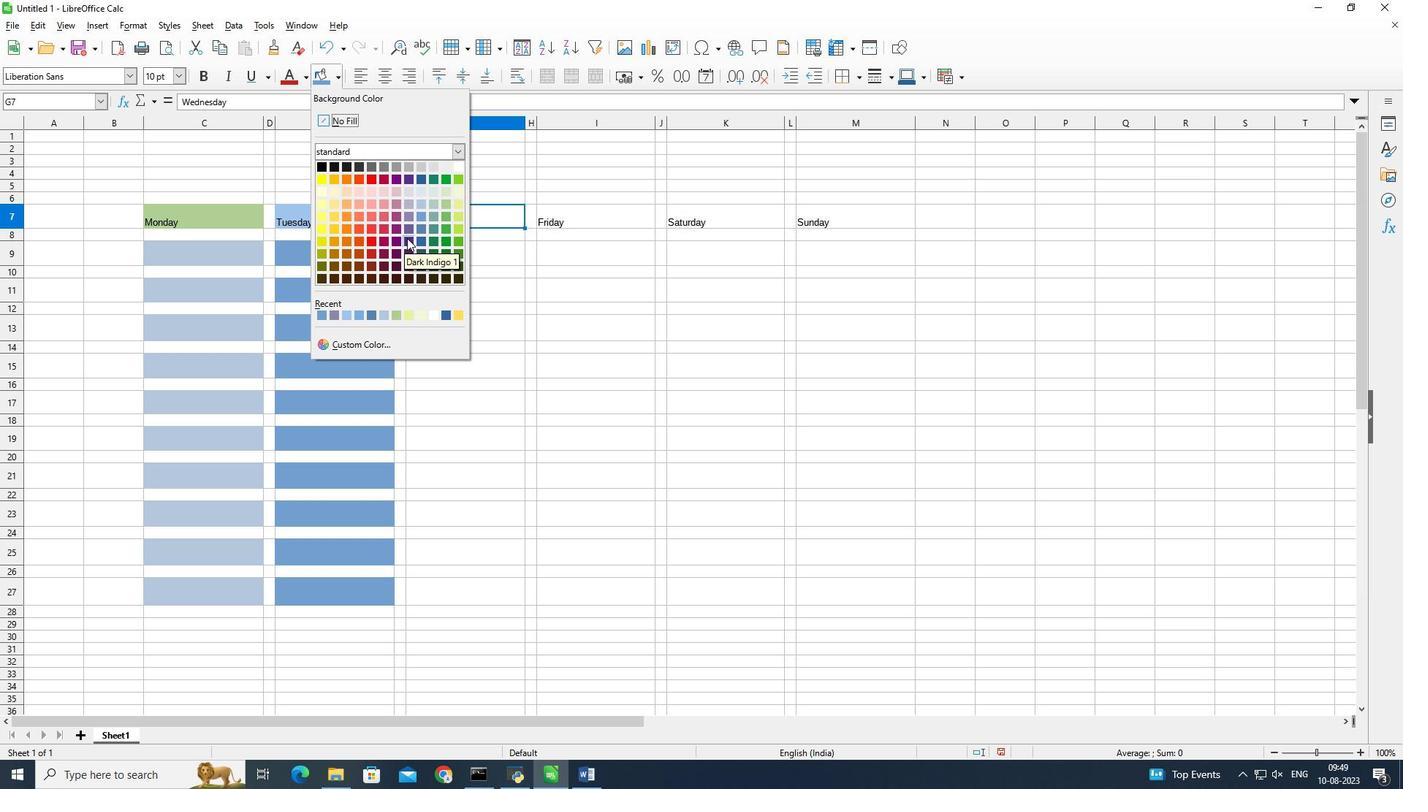 
Action: Mouse pressed left at (407, 238)
Screenshot: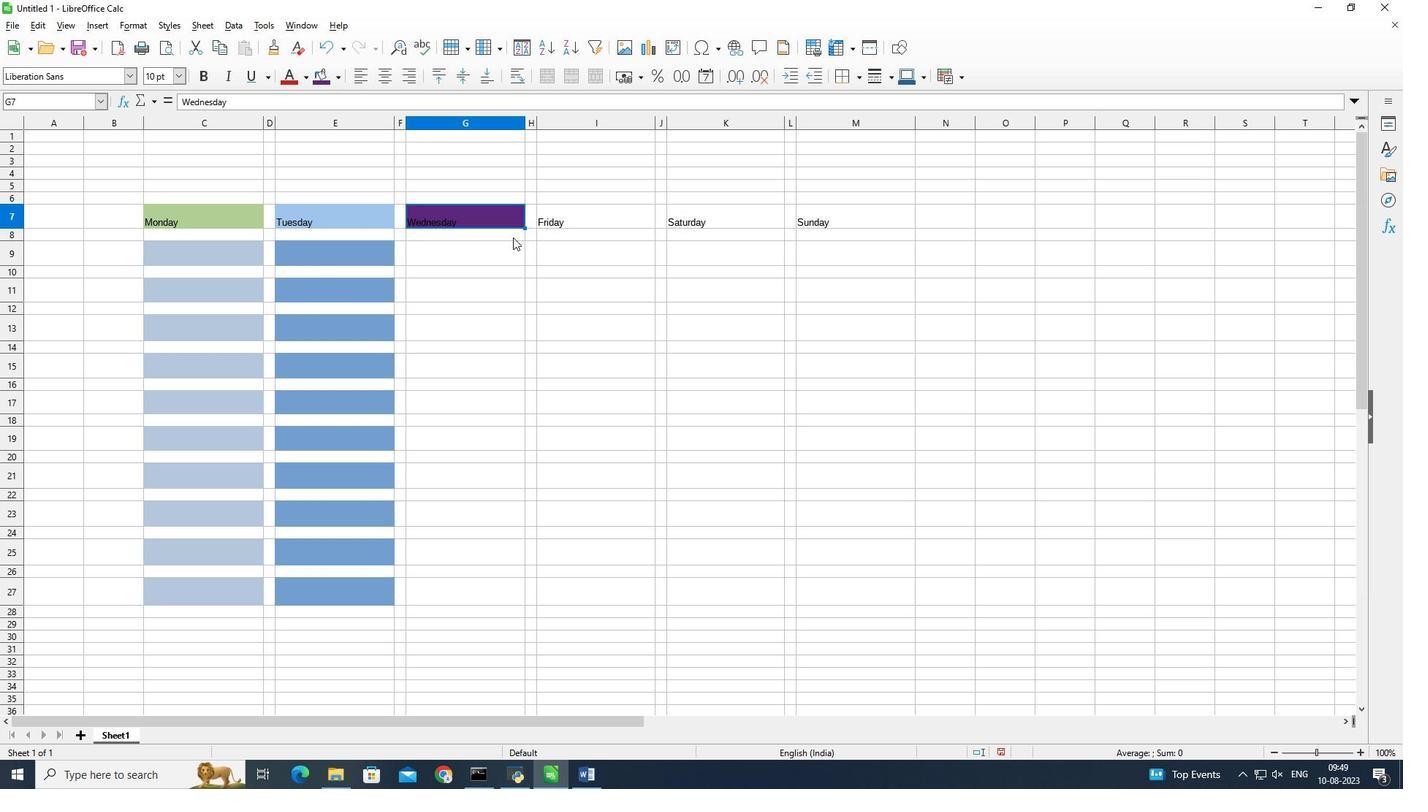 
Action: Mouse moved to (336, 75)
Screenshot: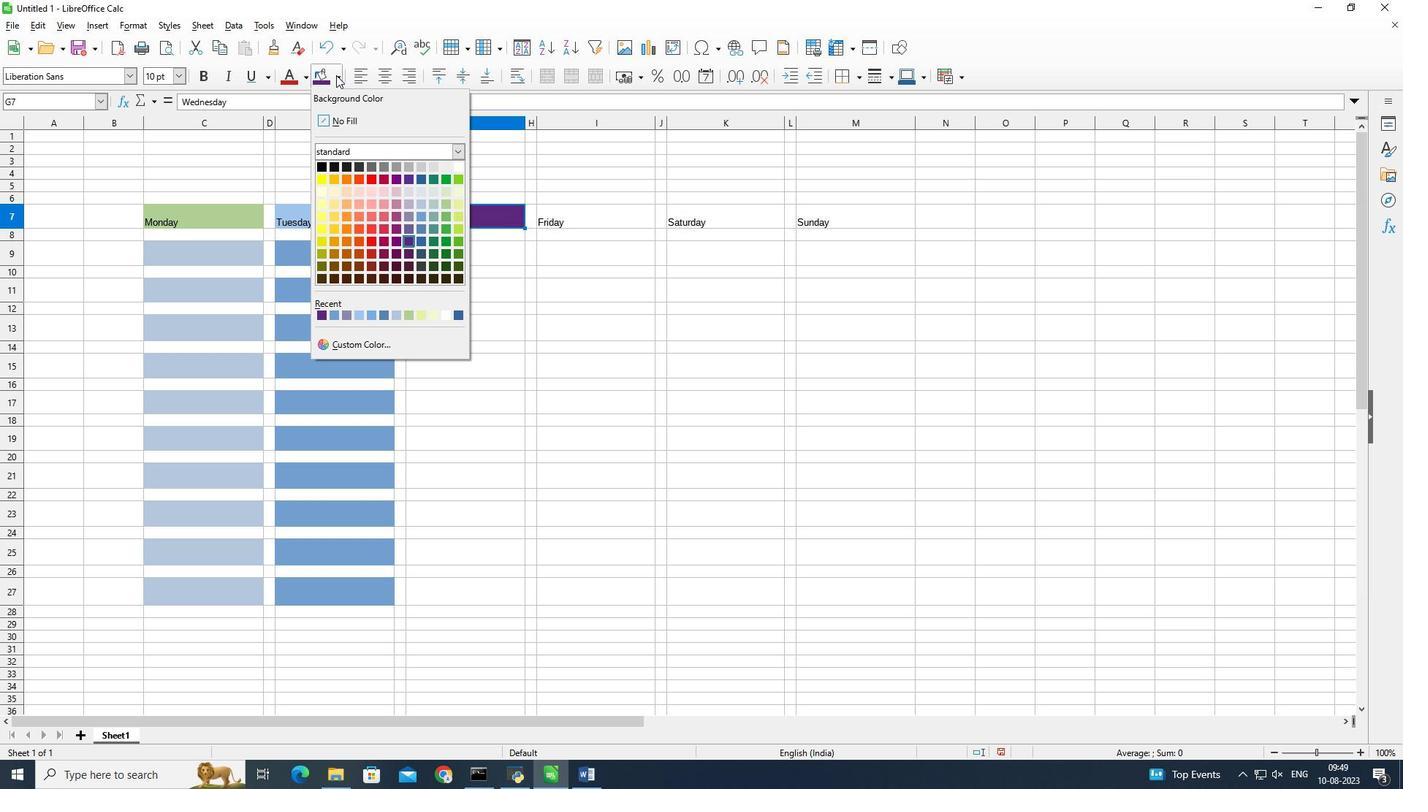 
Action: Mouse pressed left at (336, 75)
Screenshot: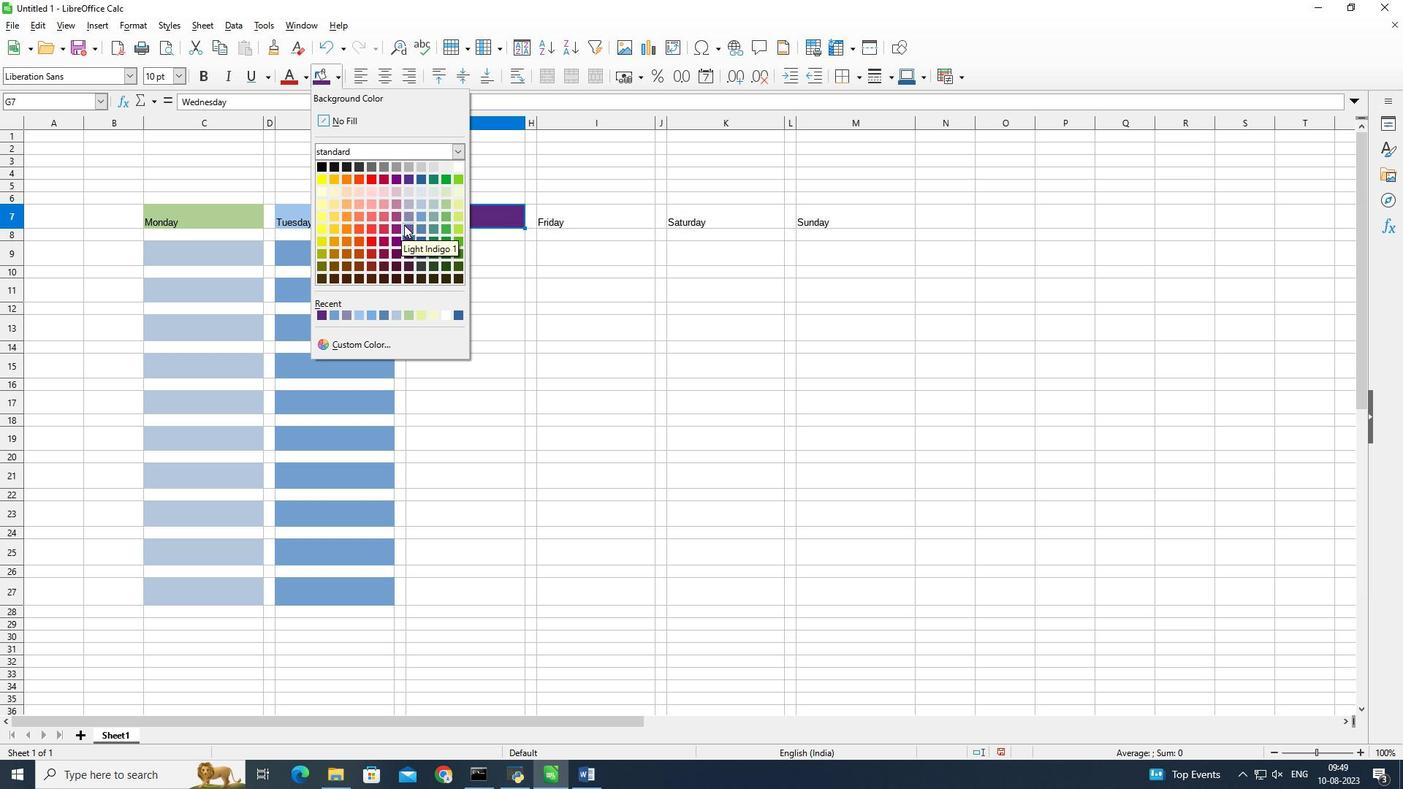 
Action: Mouse moved to (406, 215)
Screenshot: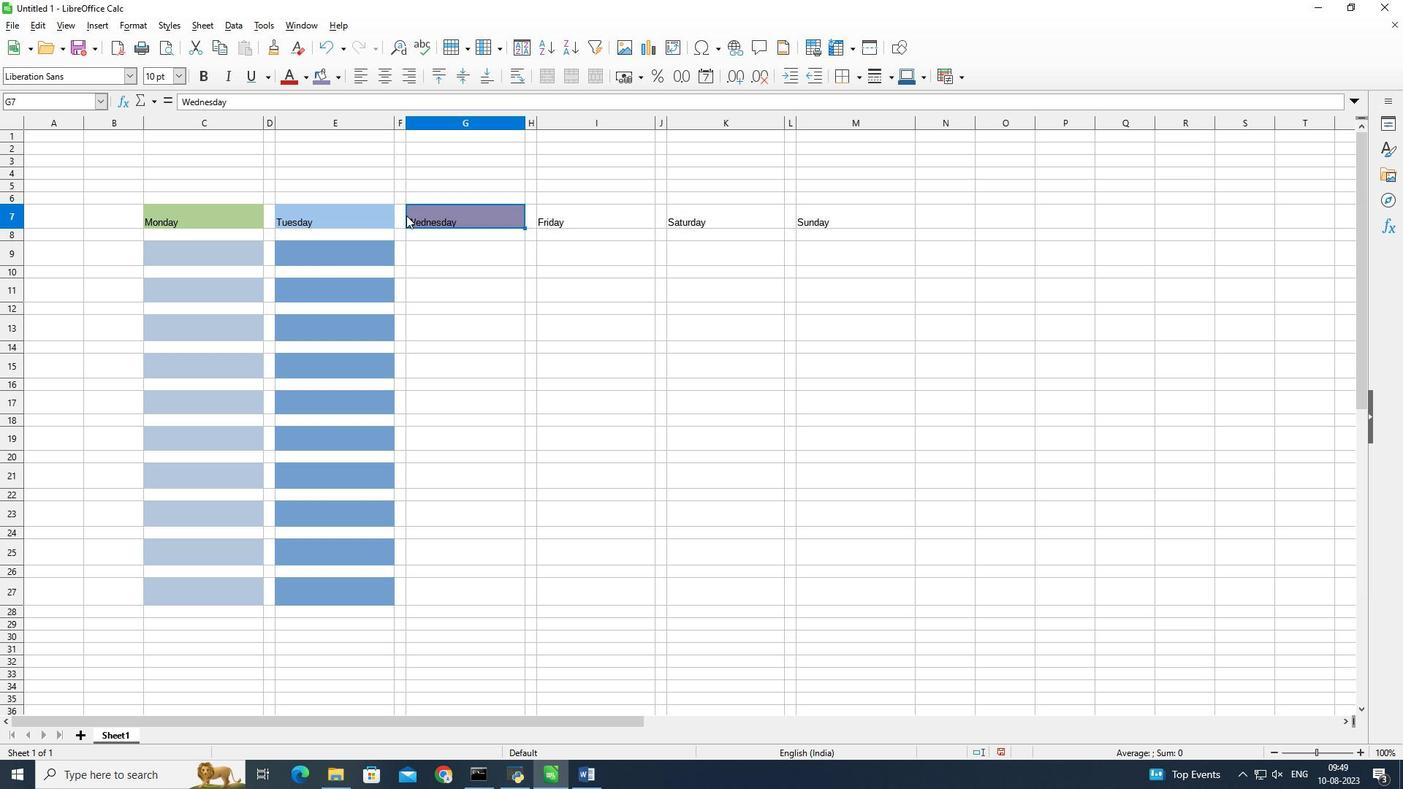 
Action: Mouse pressed left at (406, 215)
